 Task: Research Airbnb accommodation in Villarrica, Chile from 9th November, 2023 to 16th November, 2023 for 2 adults. Place can be entire place with 2 bedrooms having 2 beds and 1 bathroom. Property type can be flat. Booking option can be shelf check-in.
Action: Mouse moved to (626, 86)
Screenshot: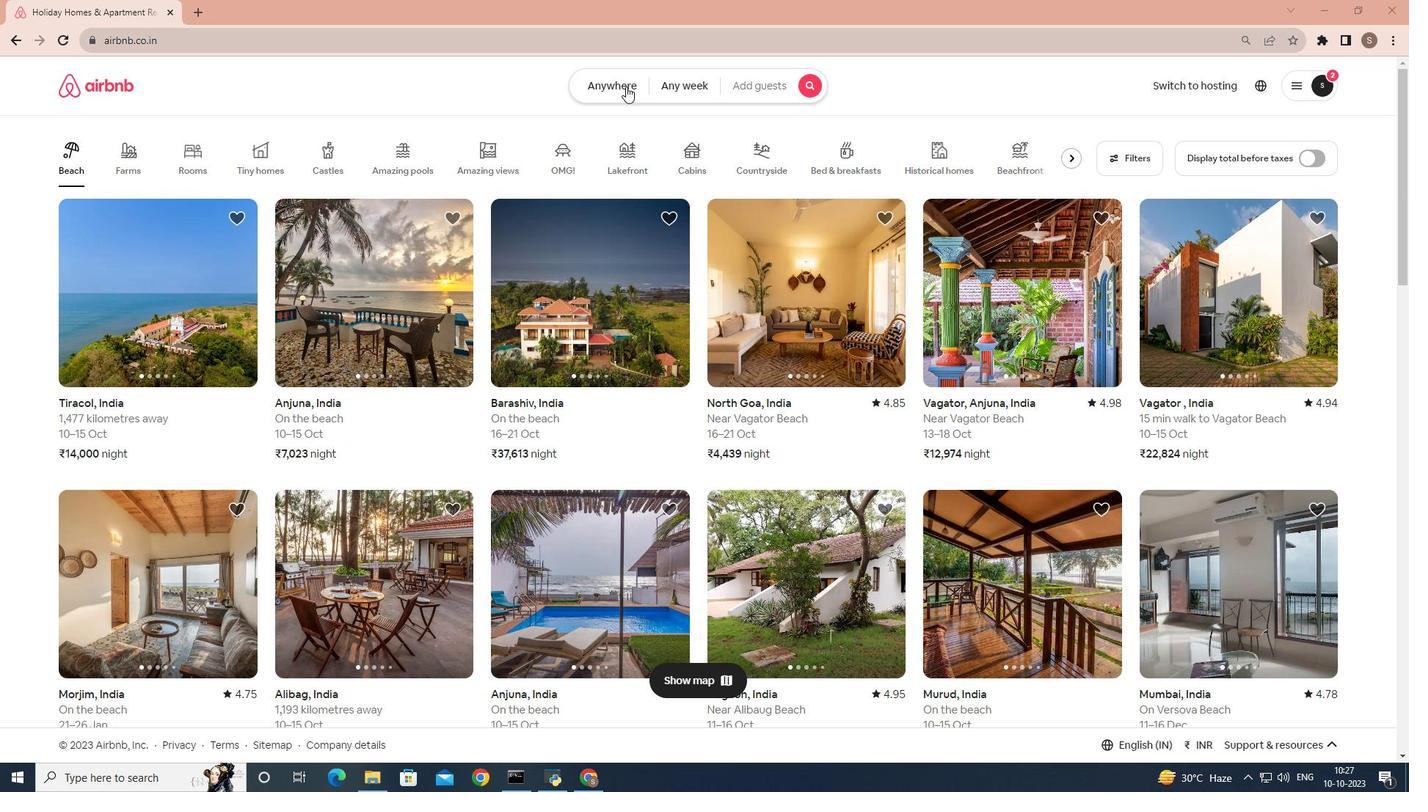 
Action: Mouse pressed left at (626, 86)
Screenshot: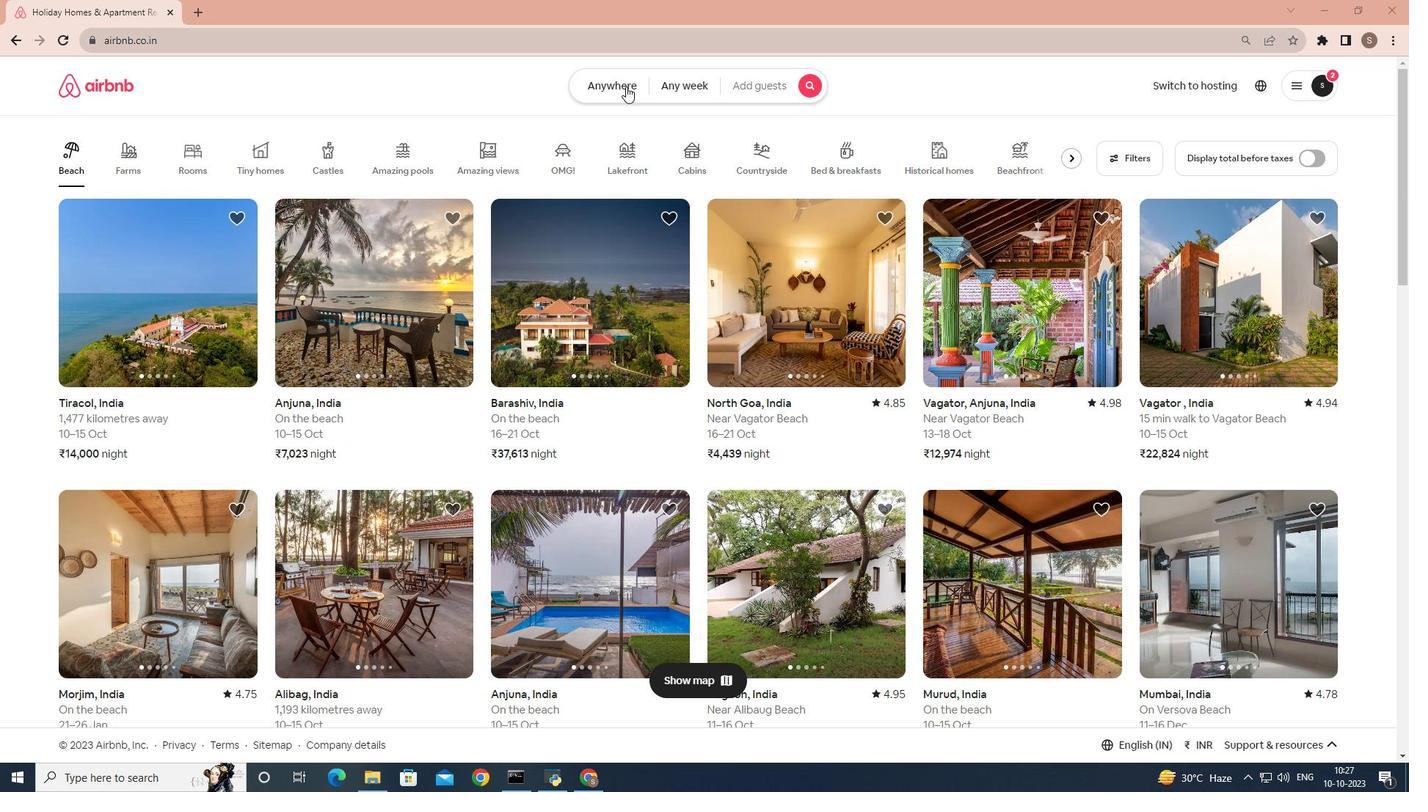 
Action: Mouse moved to (428, 147)
Screenshot: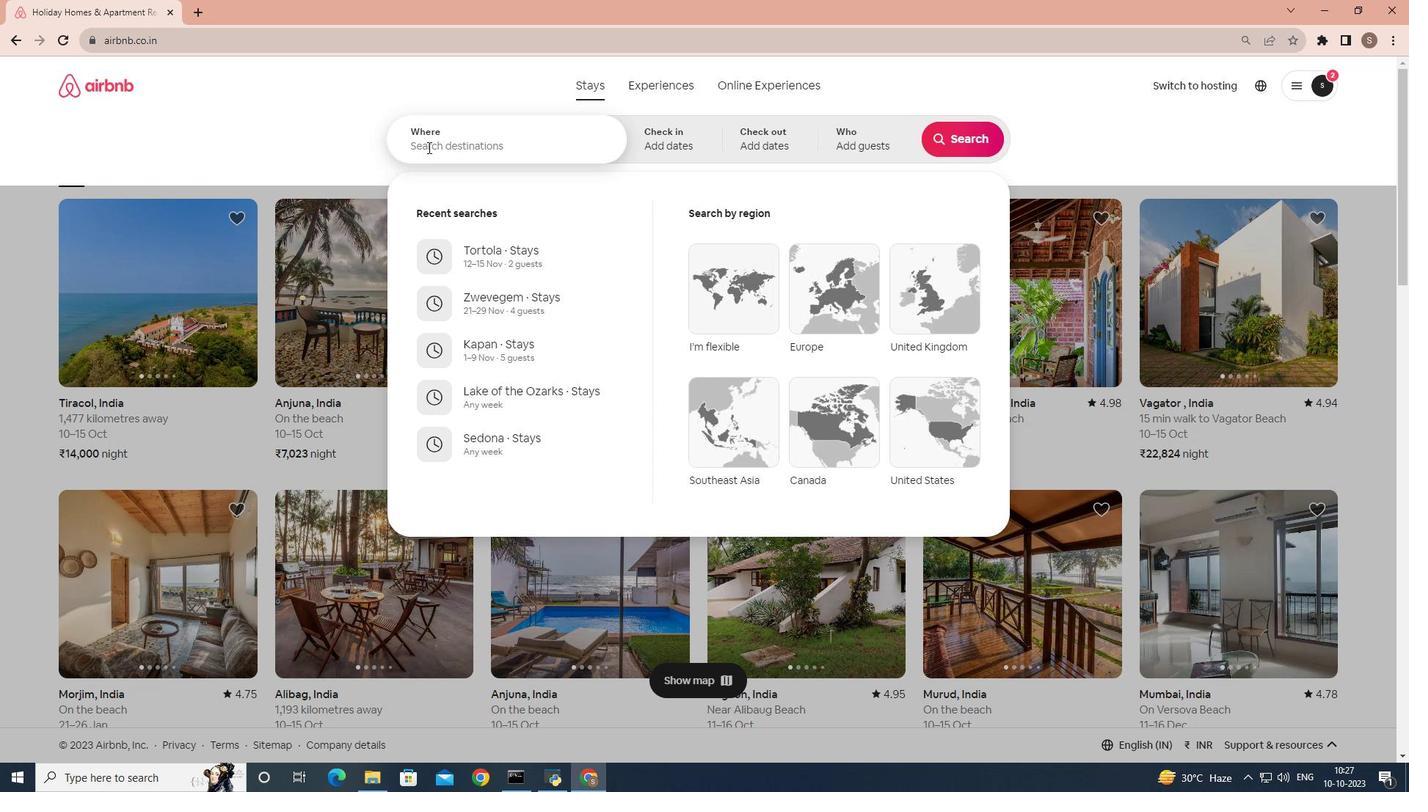 
Action: Mouse pressed left at (428, 147)
Screenshot: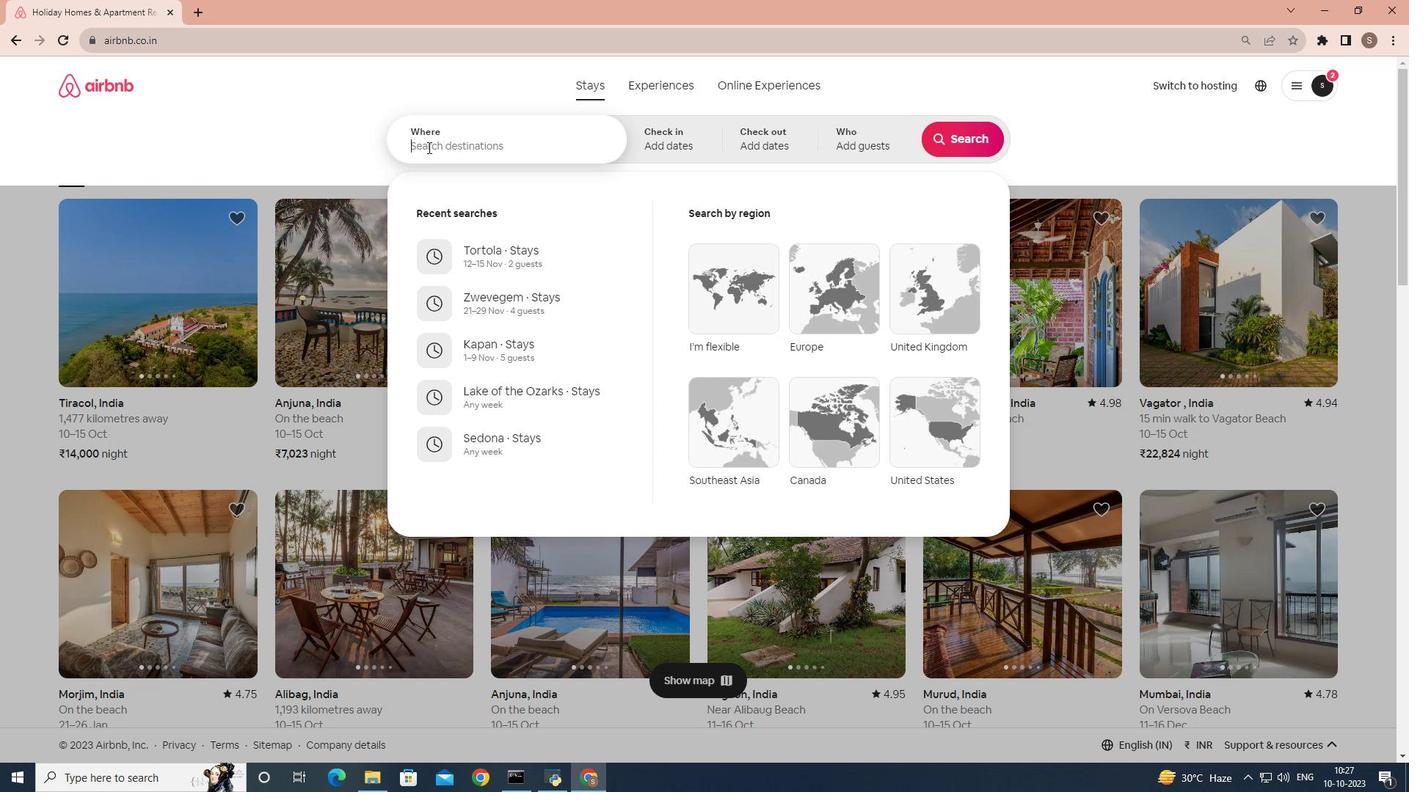 
Action: Key pressed villarica
Screenshot: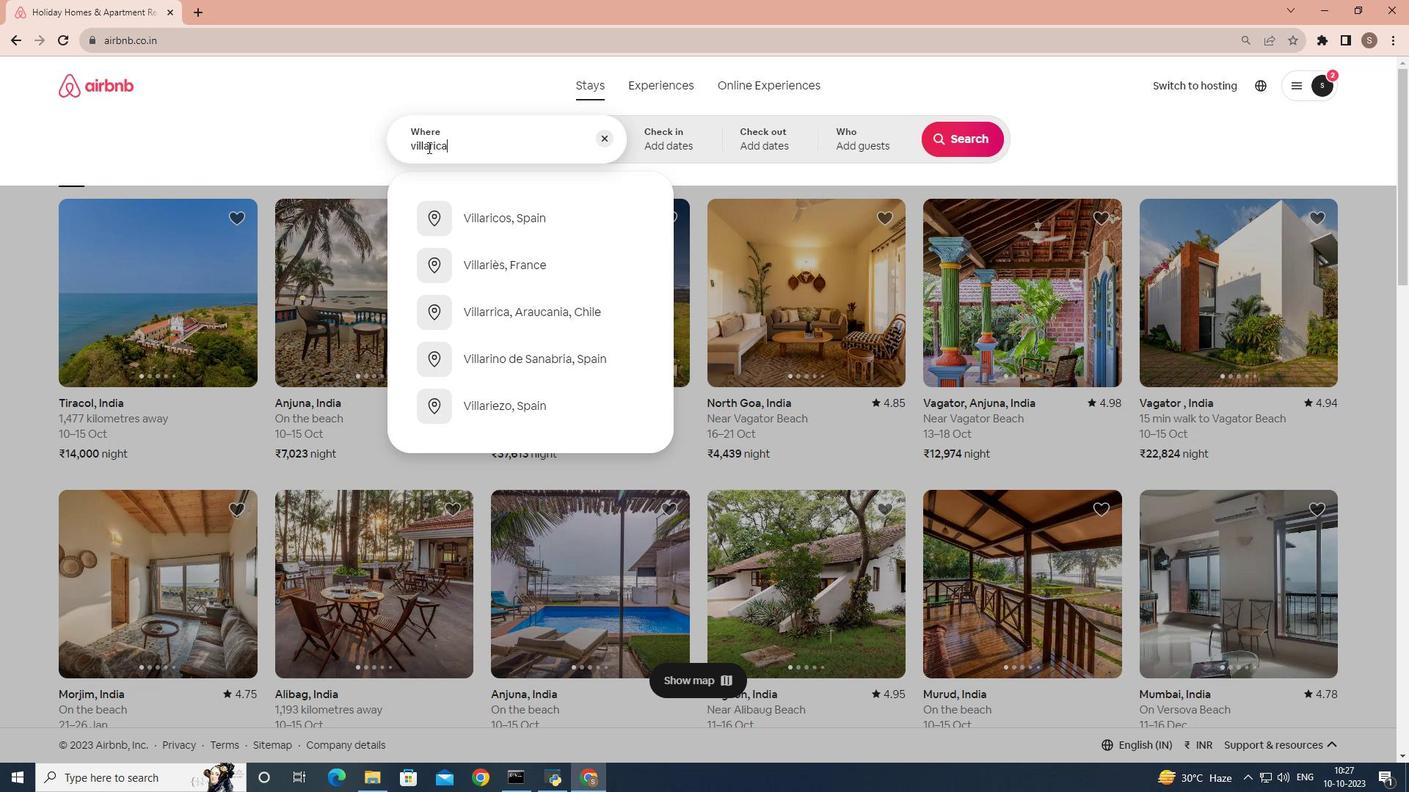 
Action: Mouse moved to (458, 224)
Screenshot: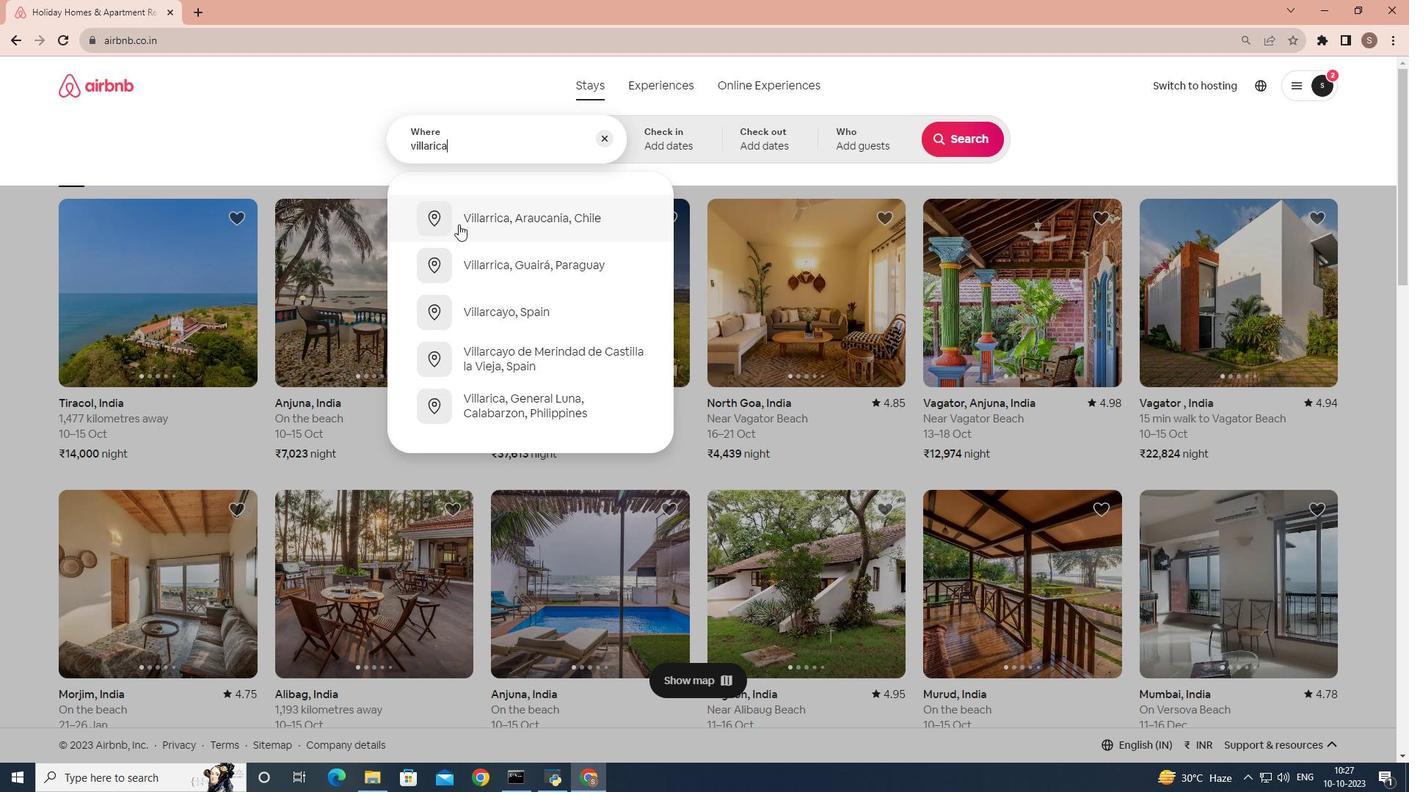 
Action: Mouse pressed left at (458, 224)
Screenshot: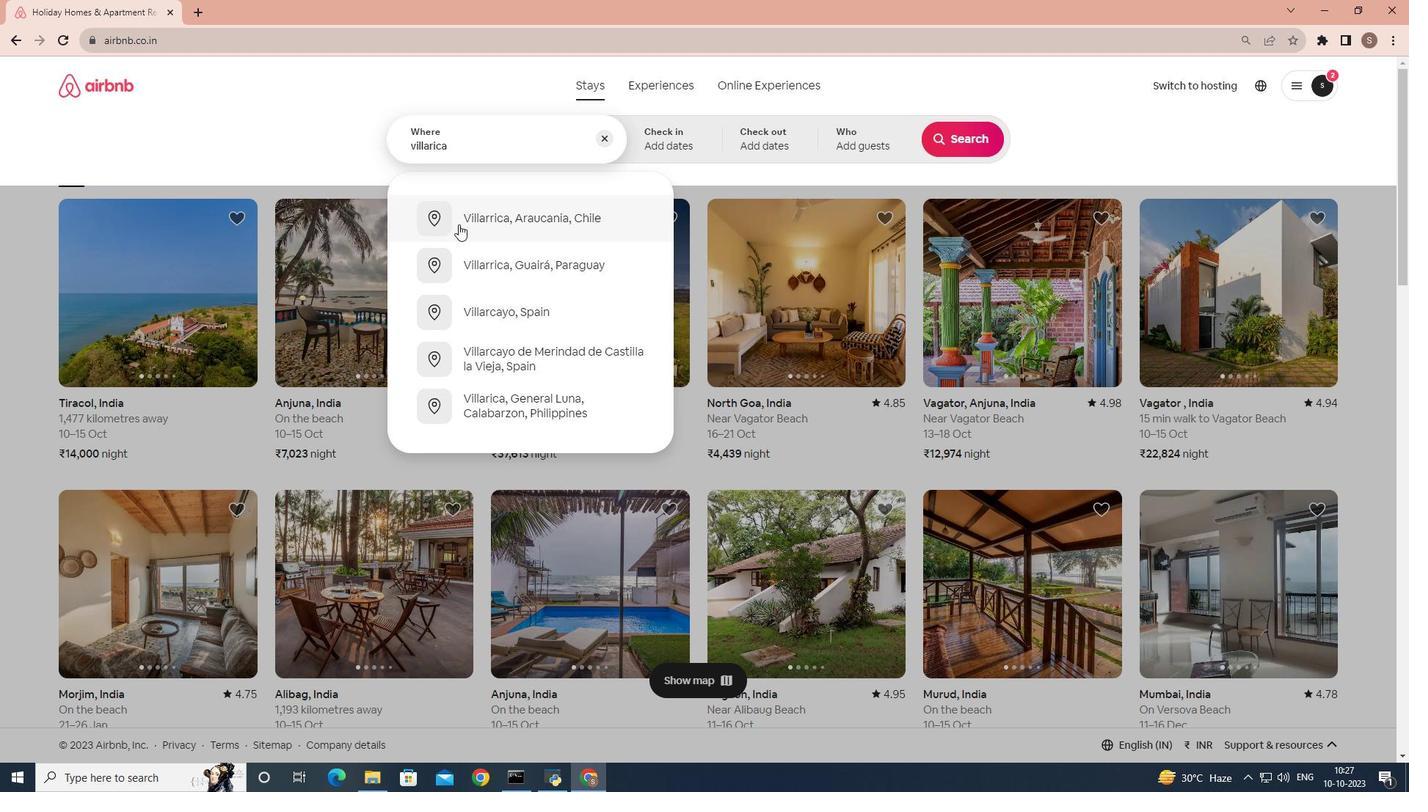 
Action: Mouse moved to (877, 364)
Screenshot: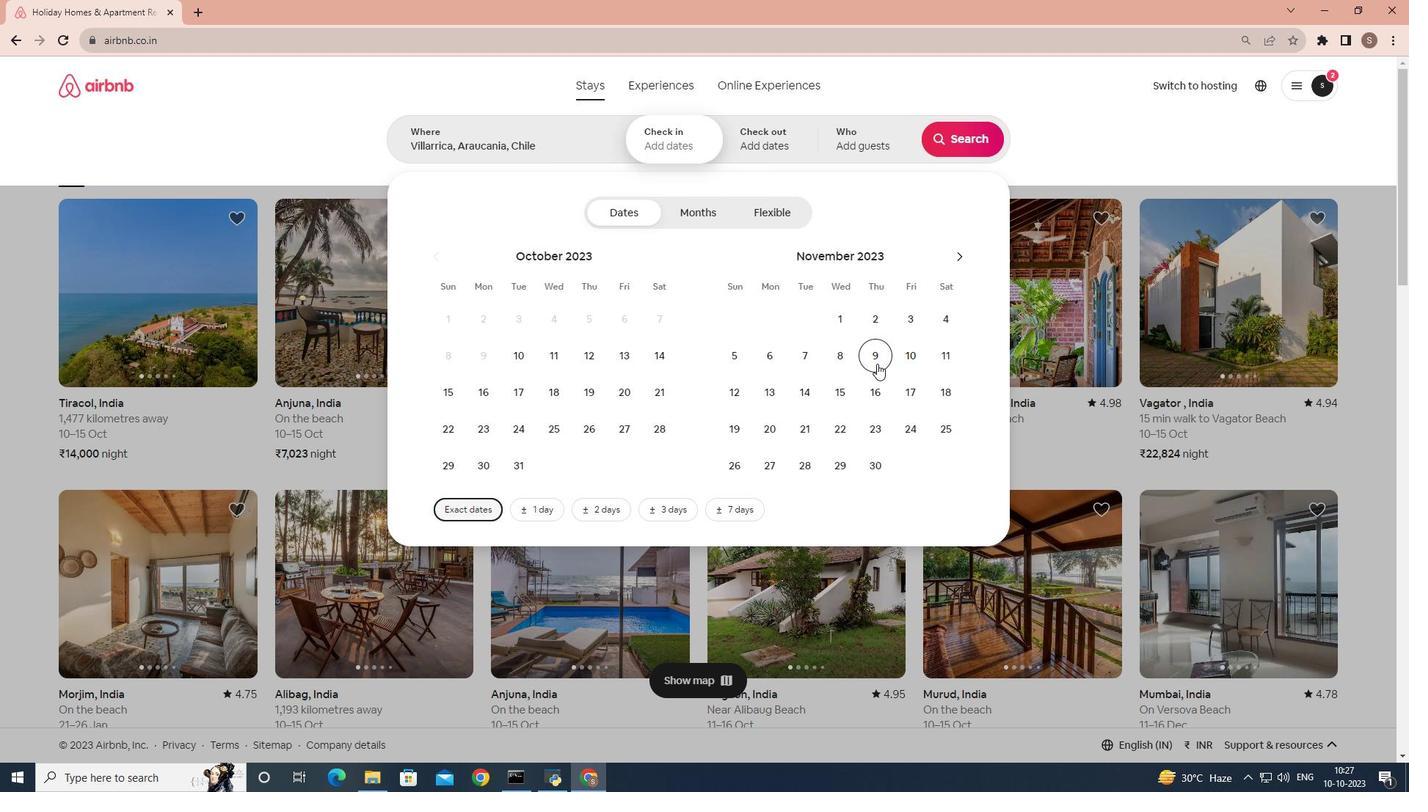 
Action: Mouse pressed left at (877, 364)
Screenshot: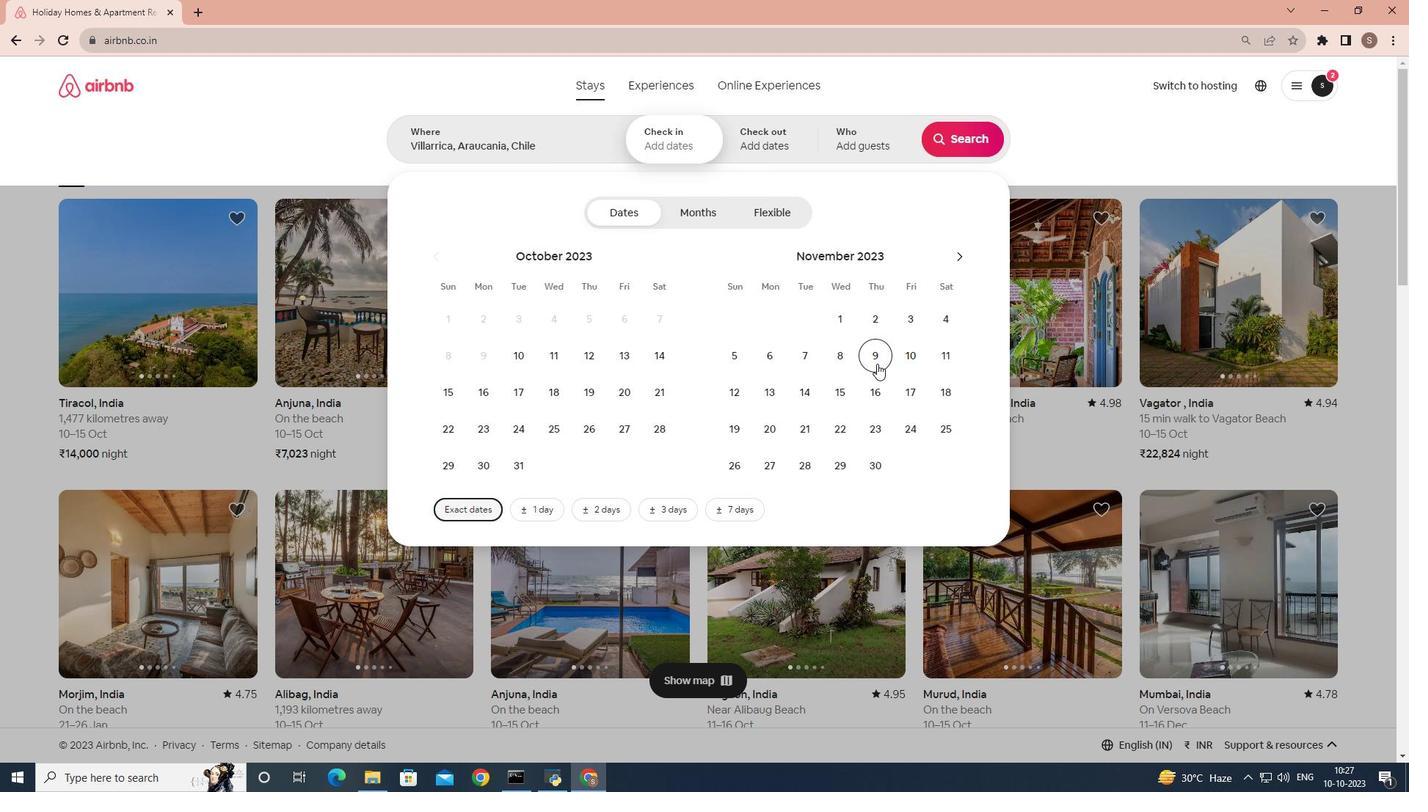 
Action: Mouse moved to (876, 387)
Screenshot: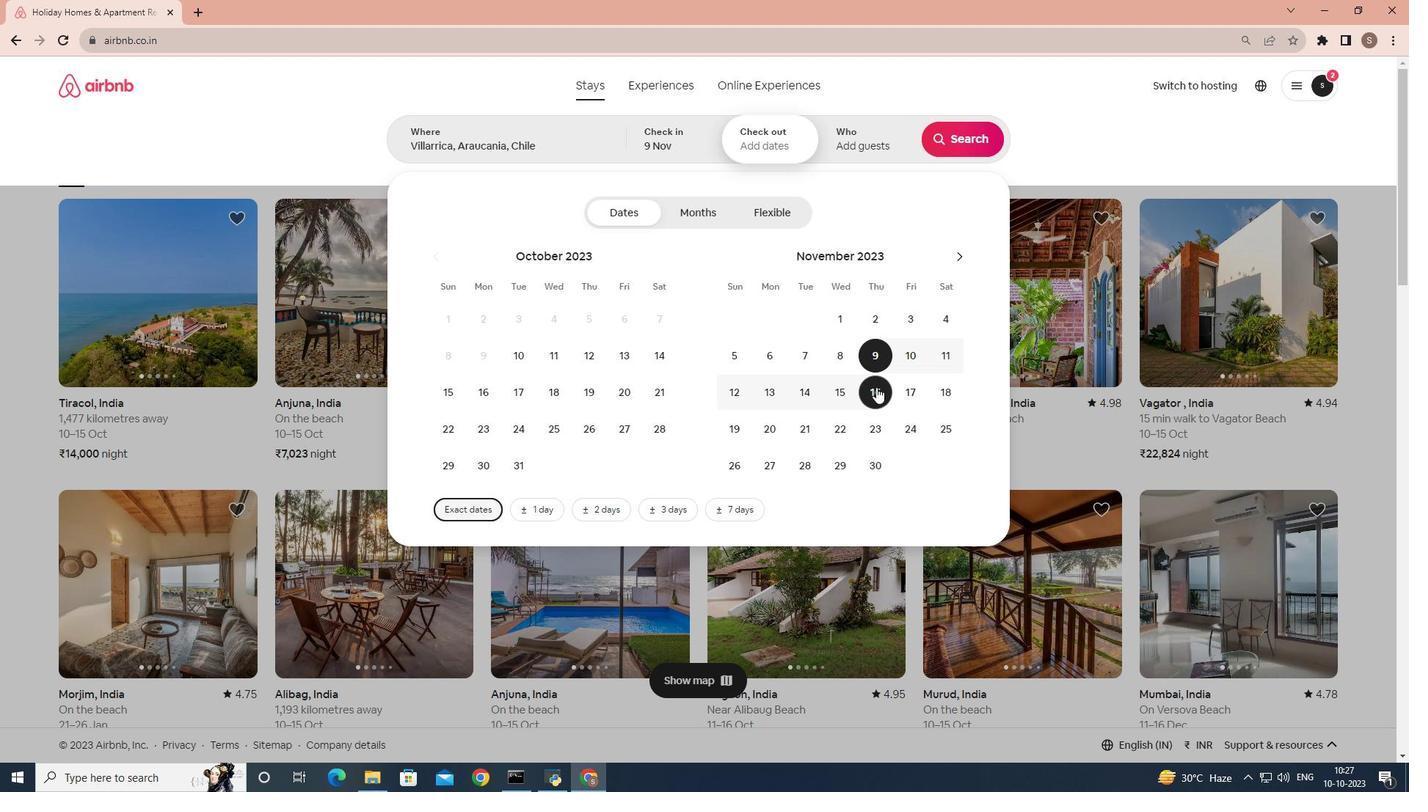 
Action: Mouse pressed left at (876, 387)
Screenshot: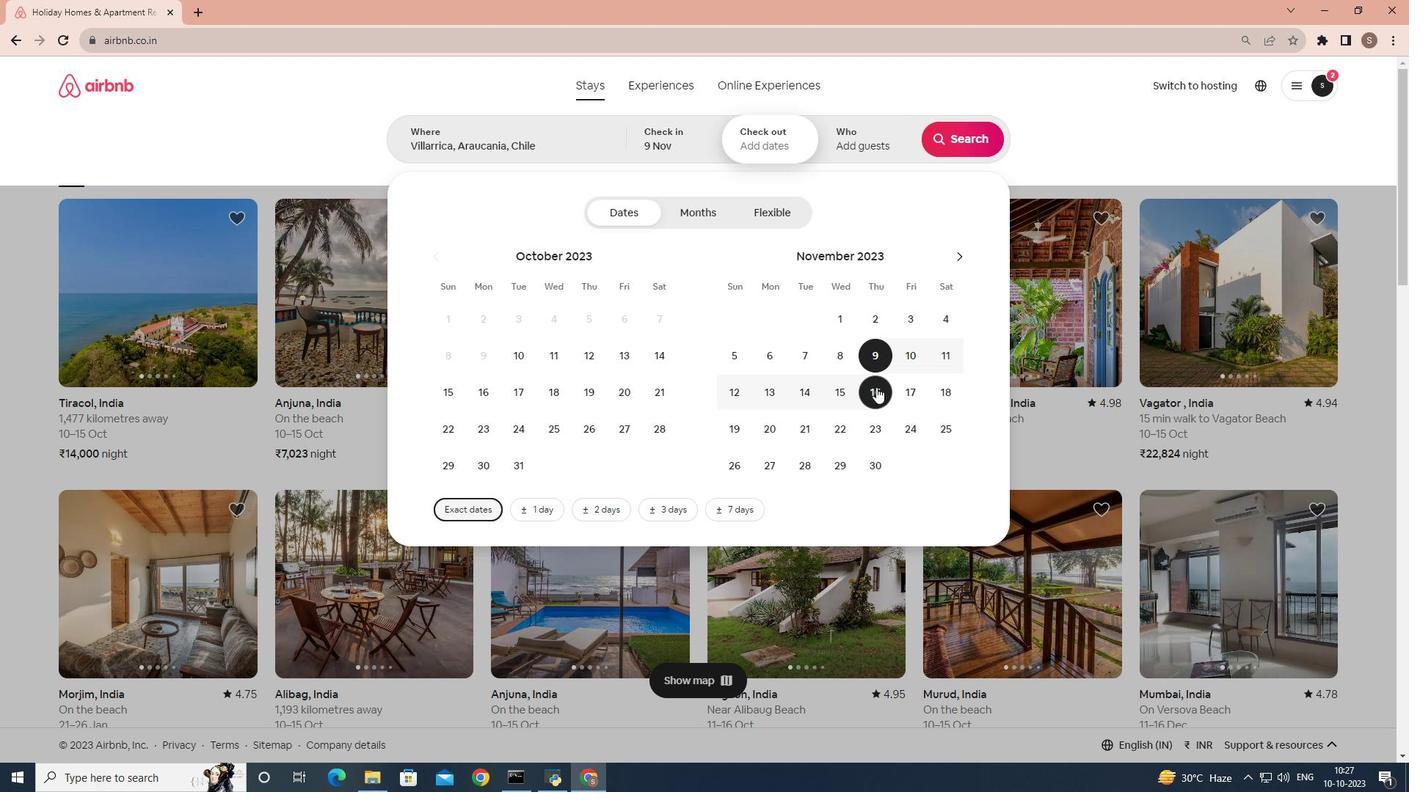 
Action: Mouse moved to (870, 153)
Screenshot: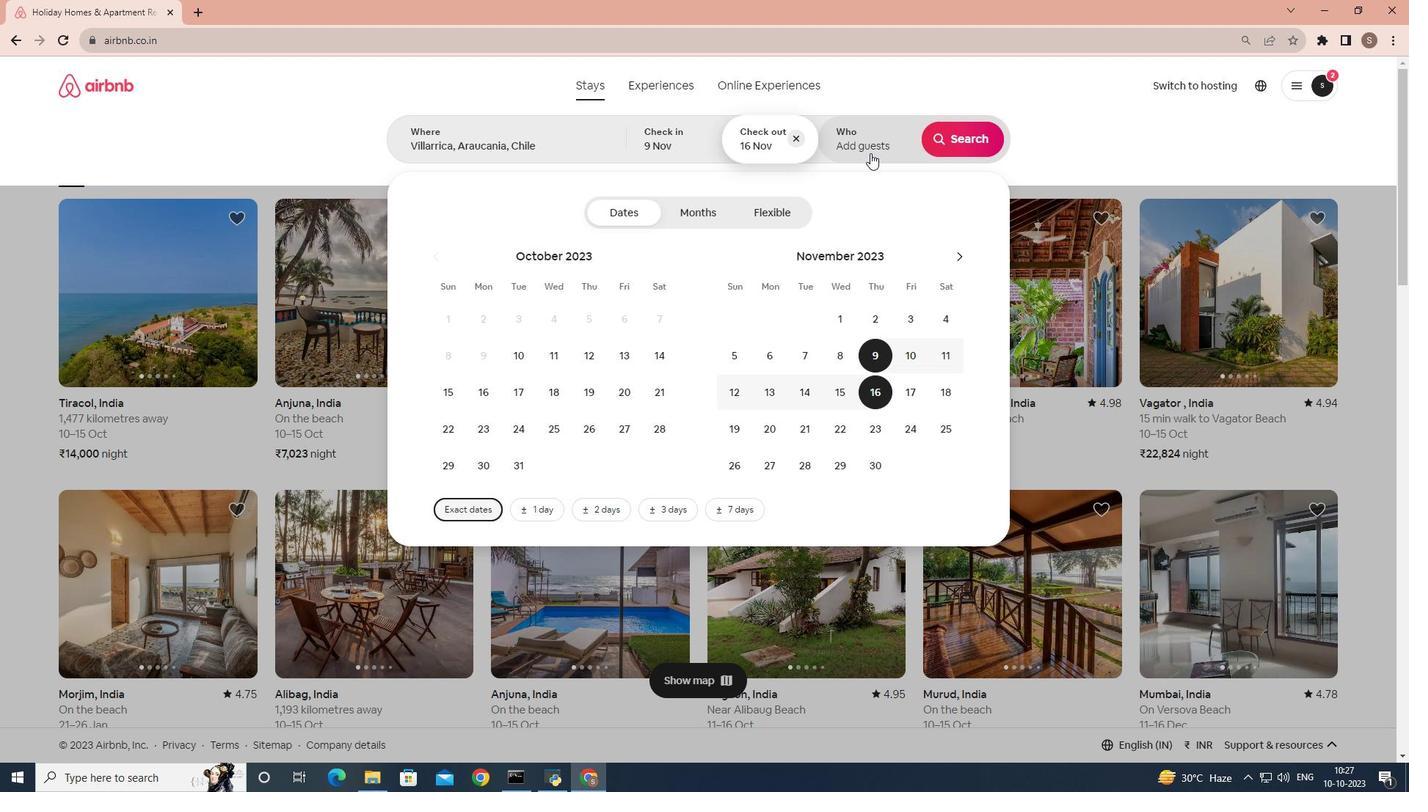 
Action: Mouse pressed left at (870, 153)
Screenshot: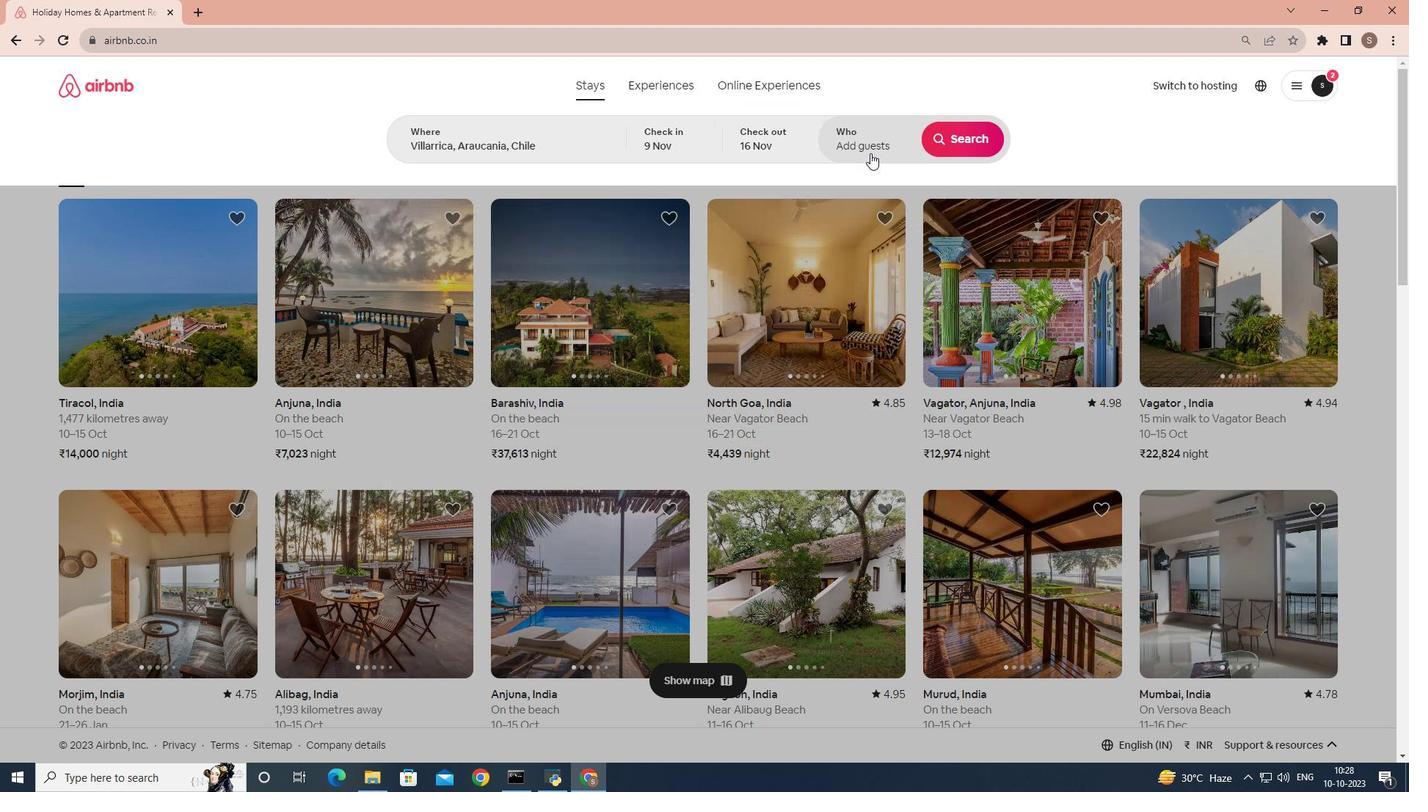 
Action: Mouse moved to (965, 222)
Screenshot: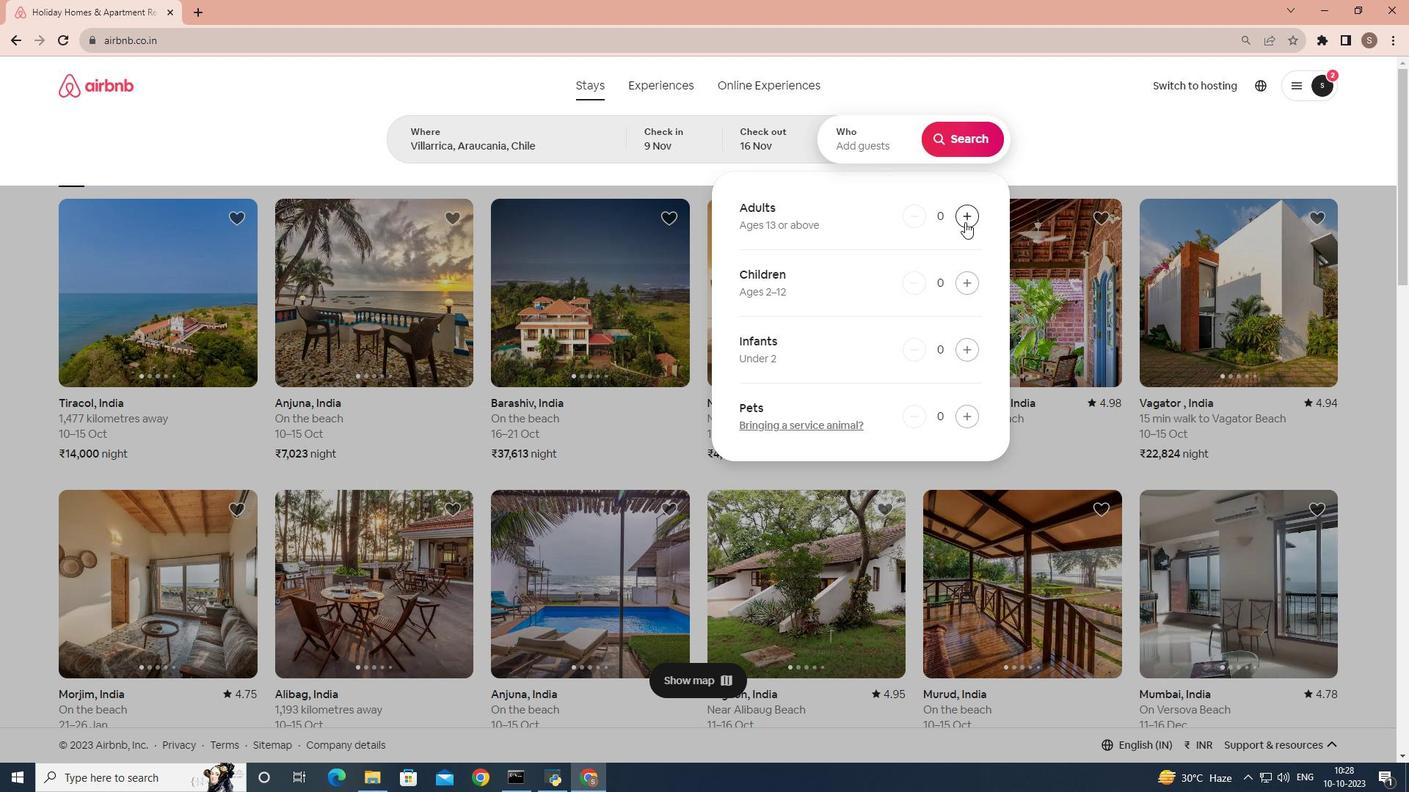 
Action: Mouse pressed left at (965, 222)
Screenshot: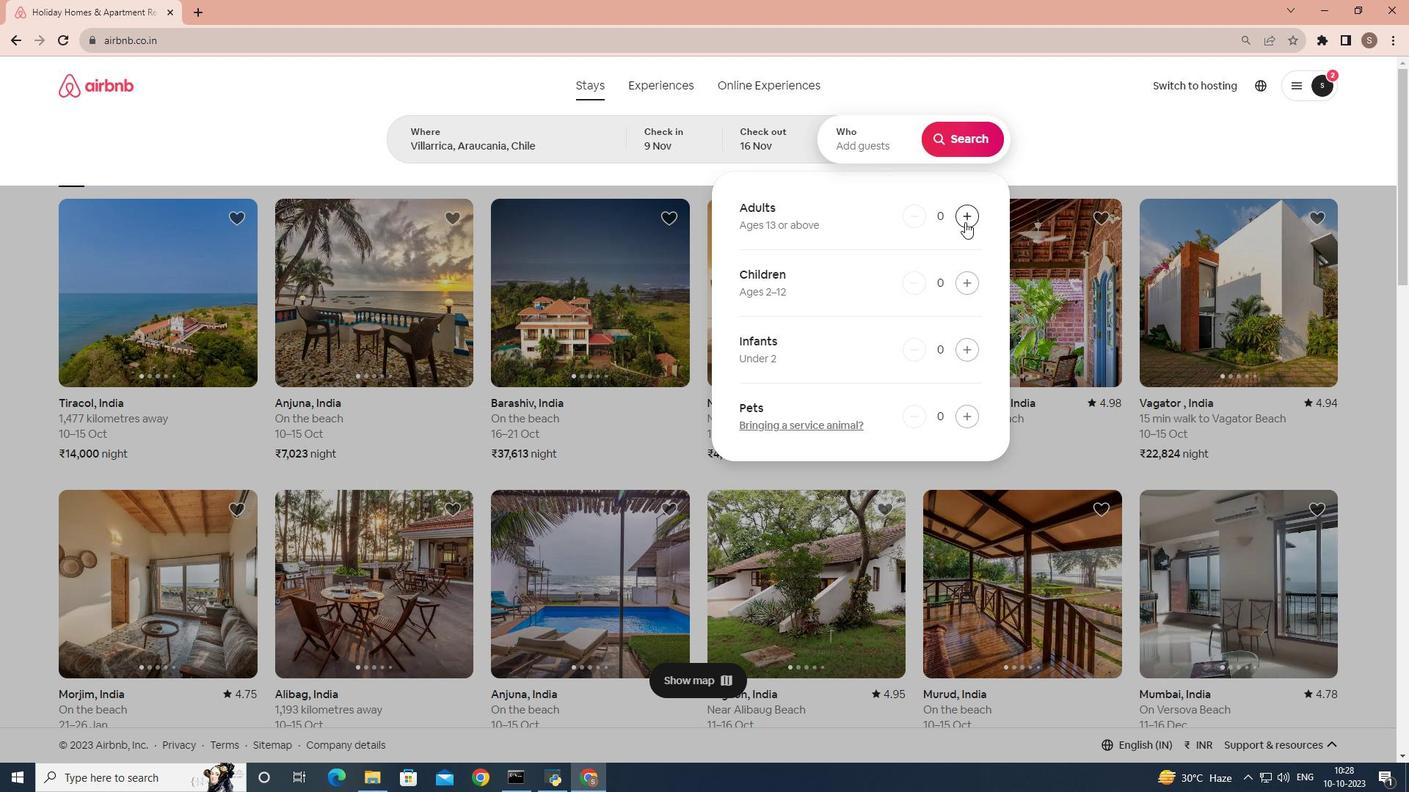 
Action: Mouse pressed left at (965, 222)
Screenshot: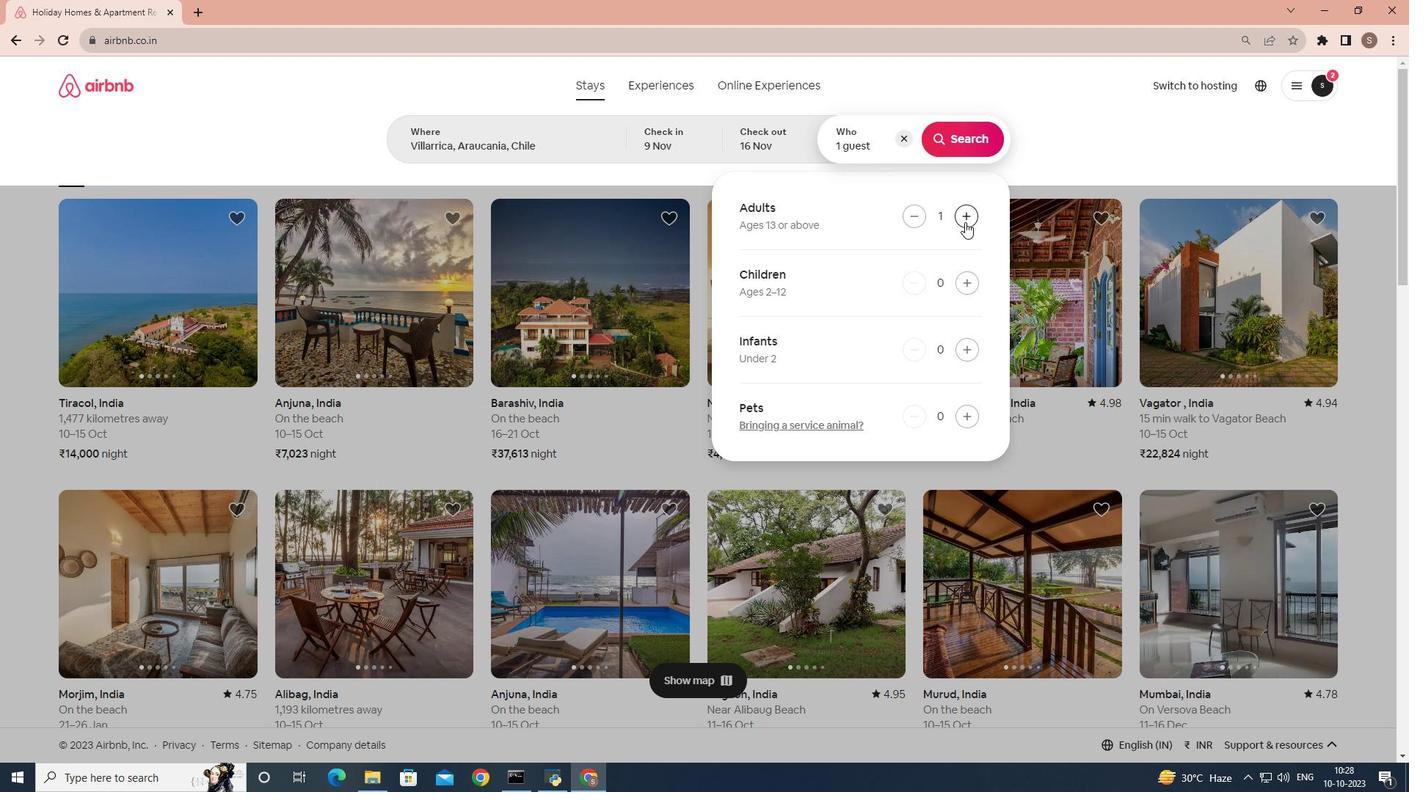 
Action: Mouse moved to (961, 136)
Screenshot: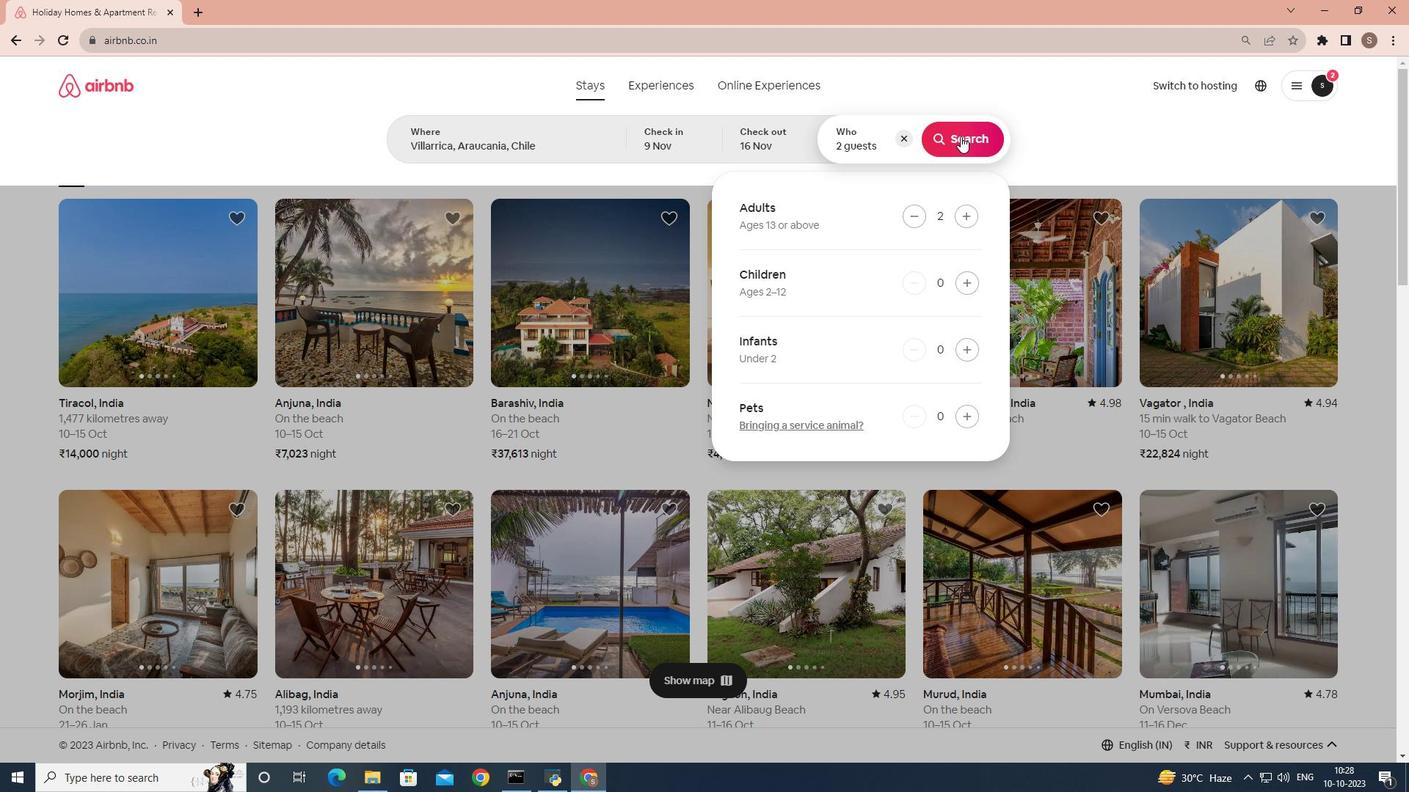 
Action: Mouse pressed left at (961, 136)
Screenshot: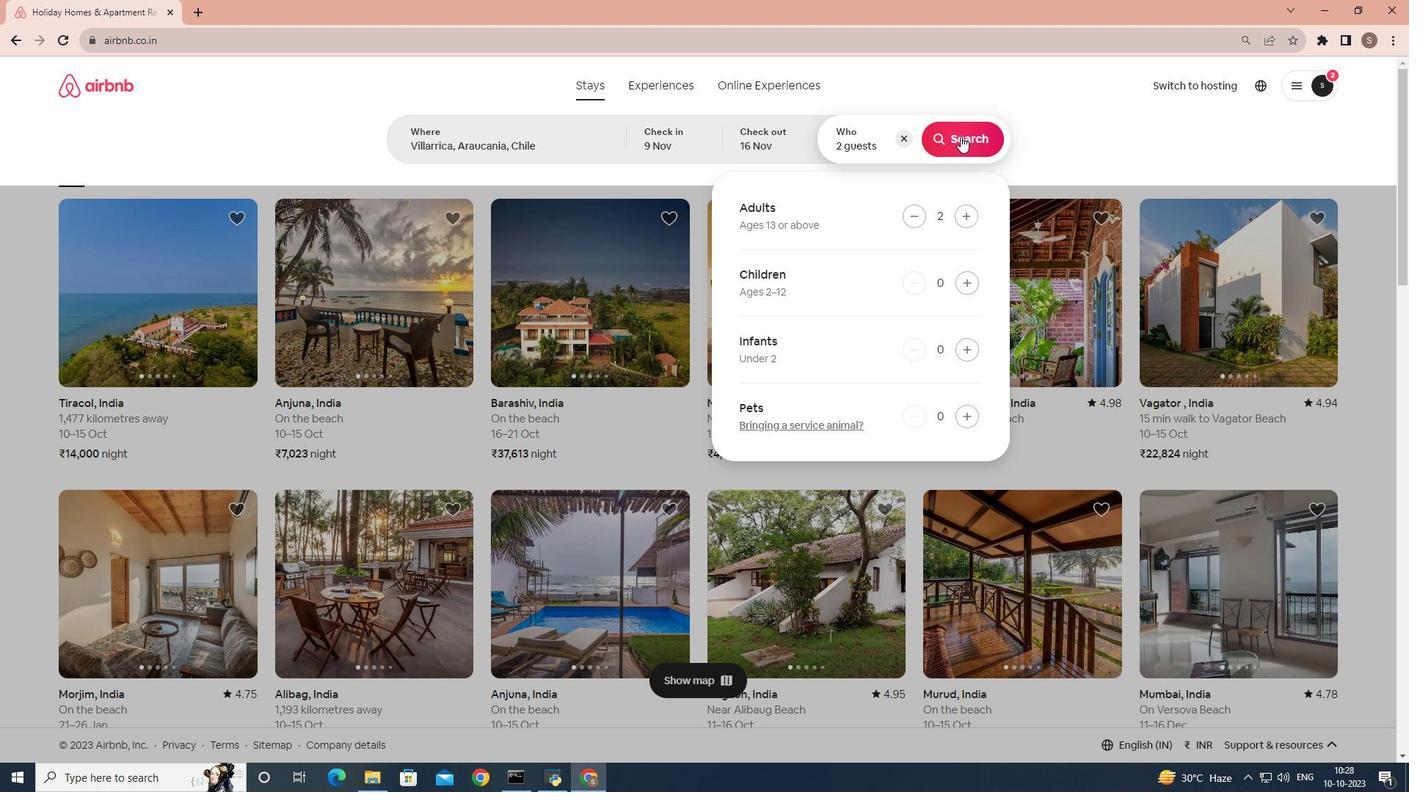 
Action: Mouse moved to (1162, 141)
Screenshot: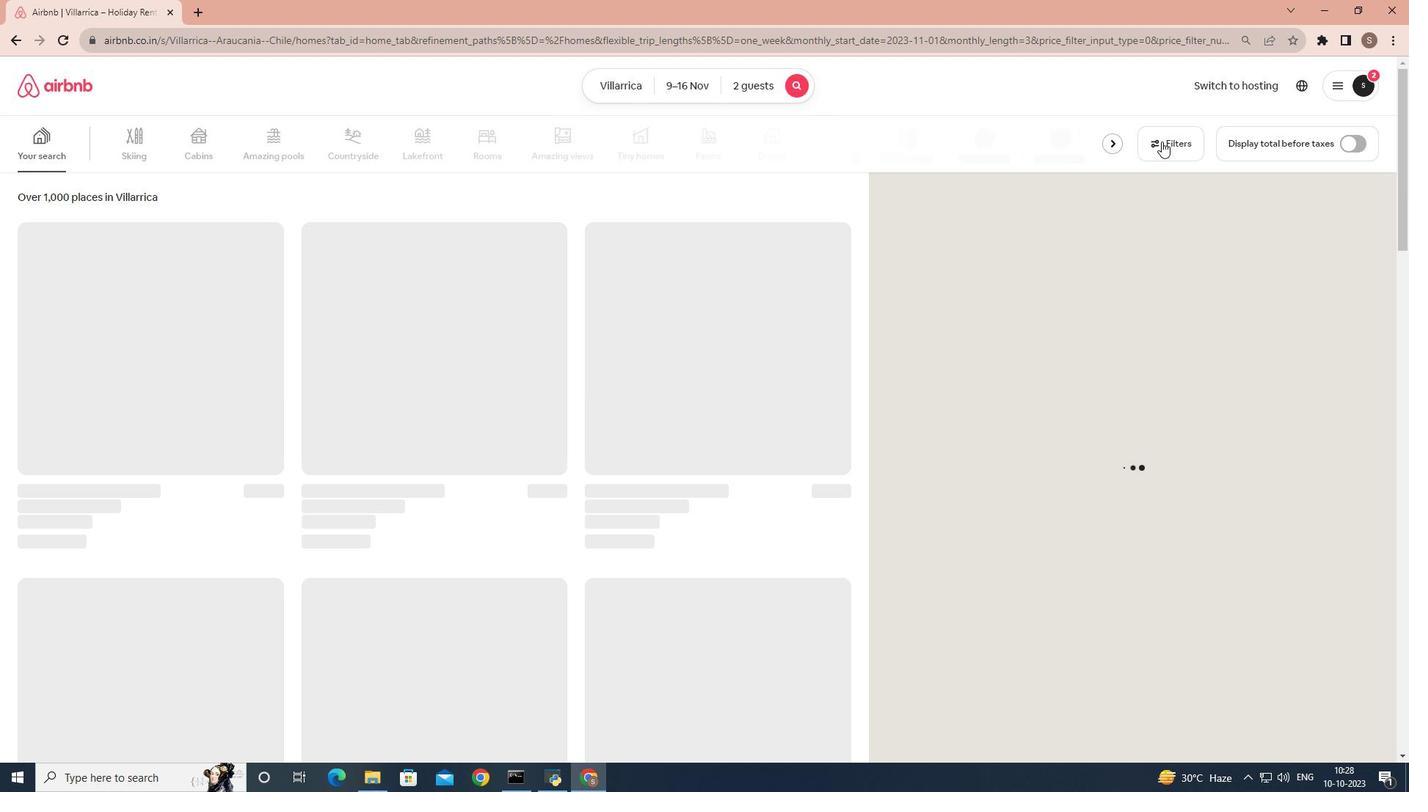 
Action: Mouse pressed left at (1162, 141)
Screenshot: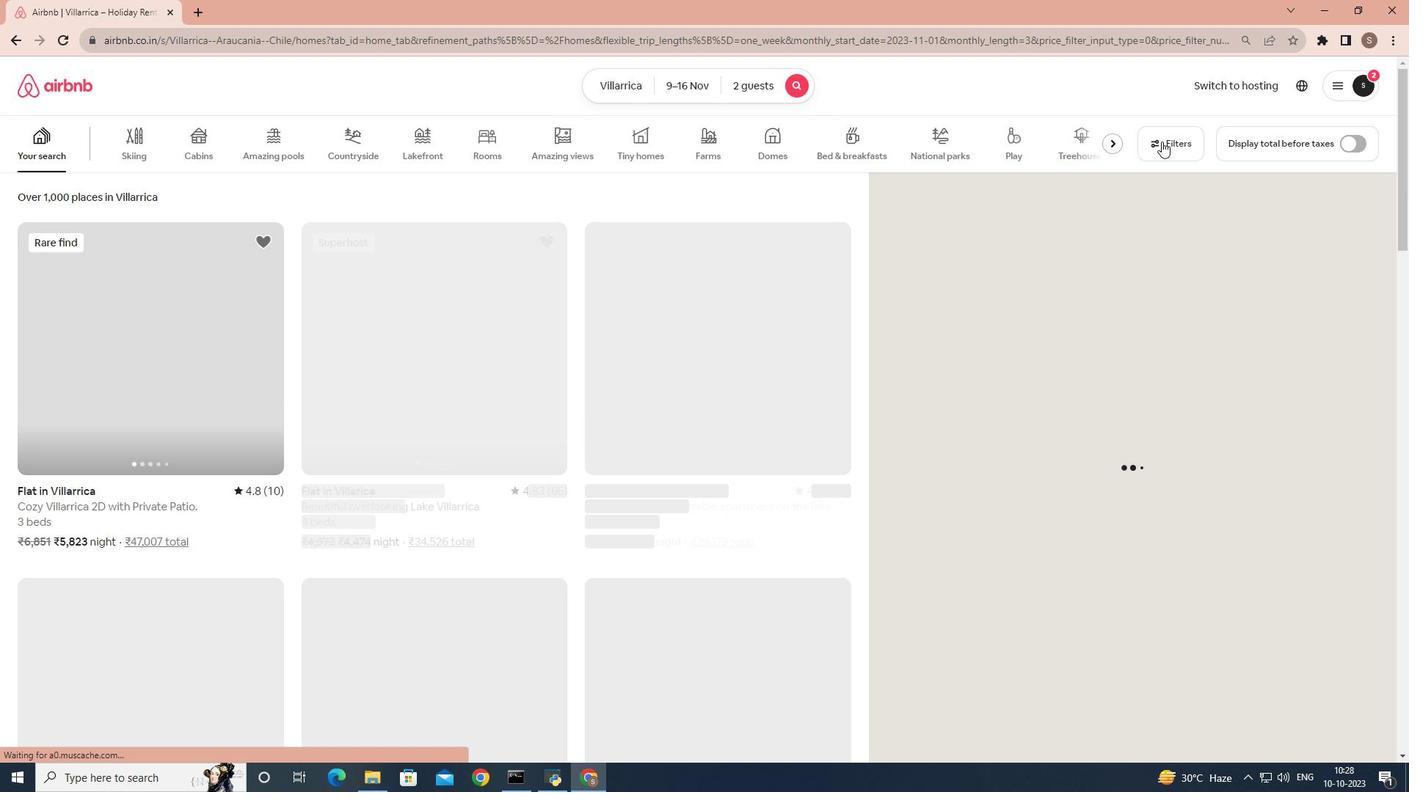 
Action: Mouse moved to (608, 305)
Screenshot: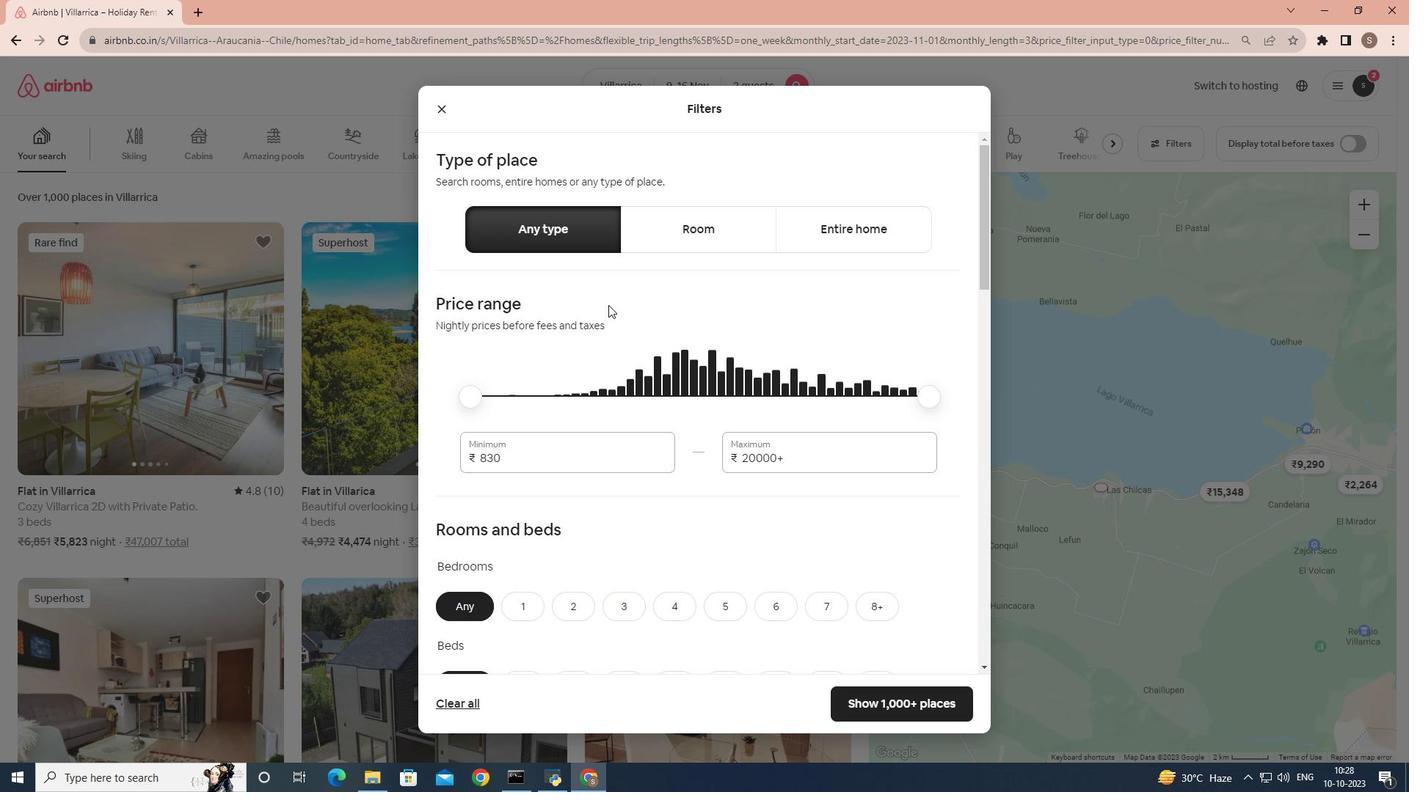 
Action: Mouse scrolled (608, 306) with delta (0, 0)
Screenshot: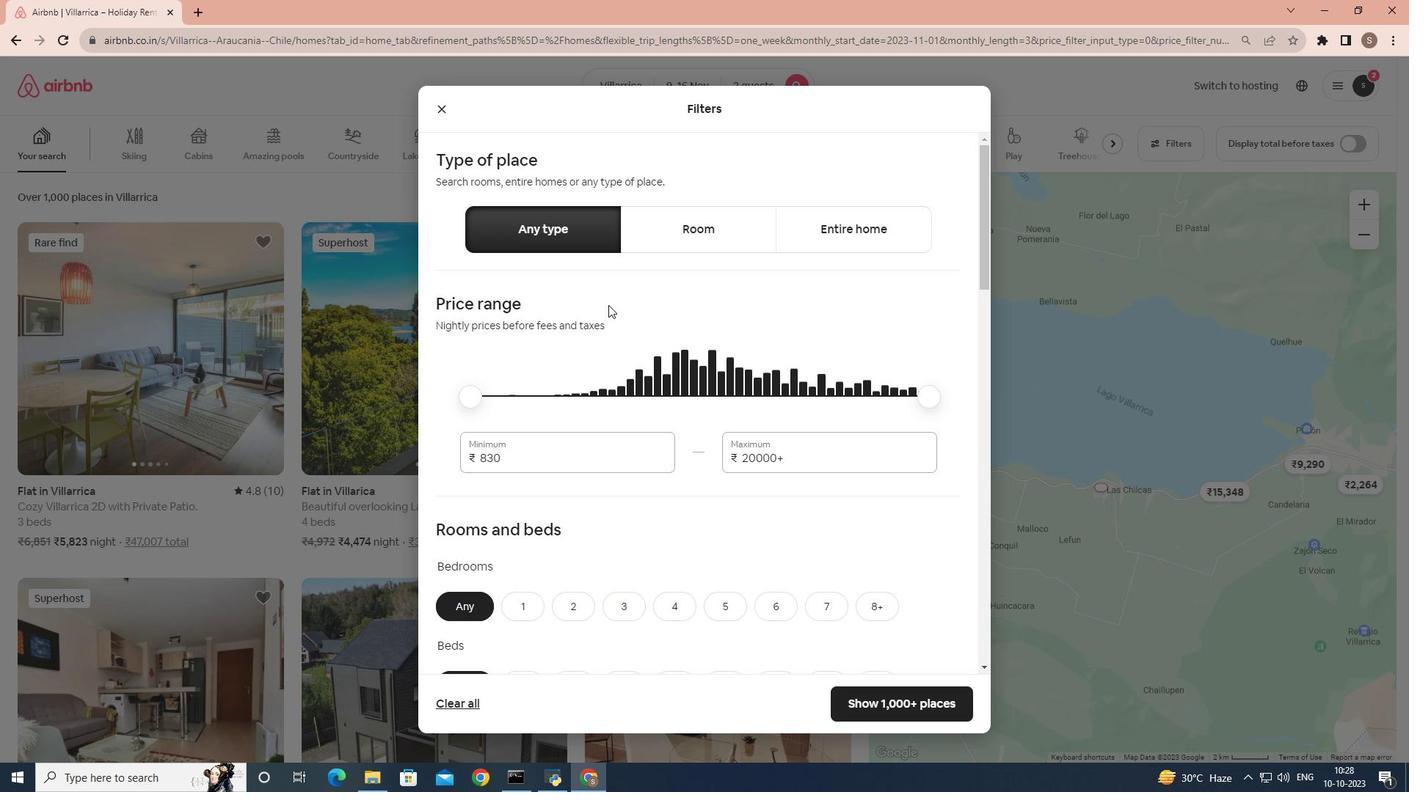 
Action: Mouse moved to (810, 233)
Screenshot: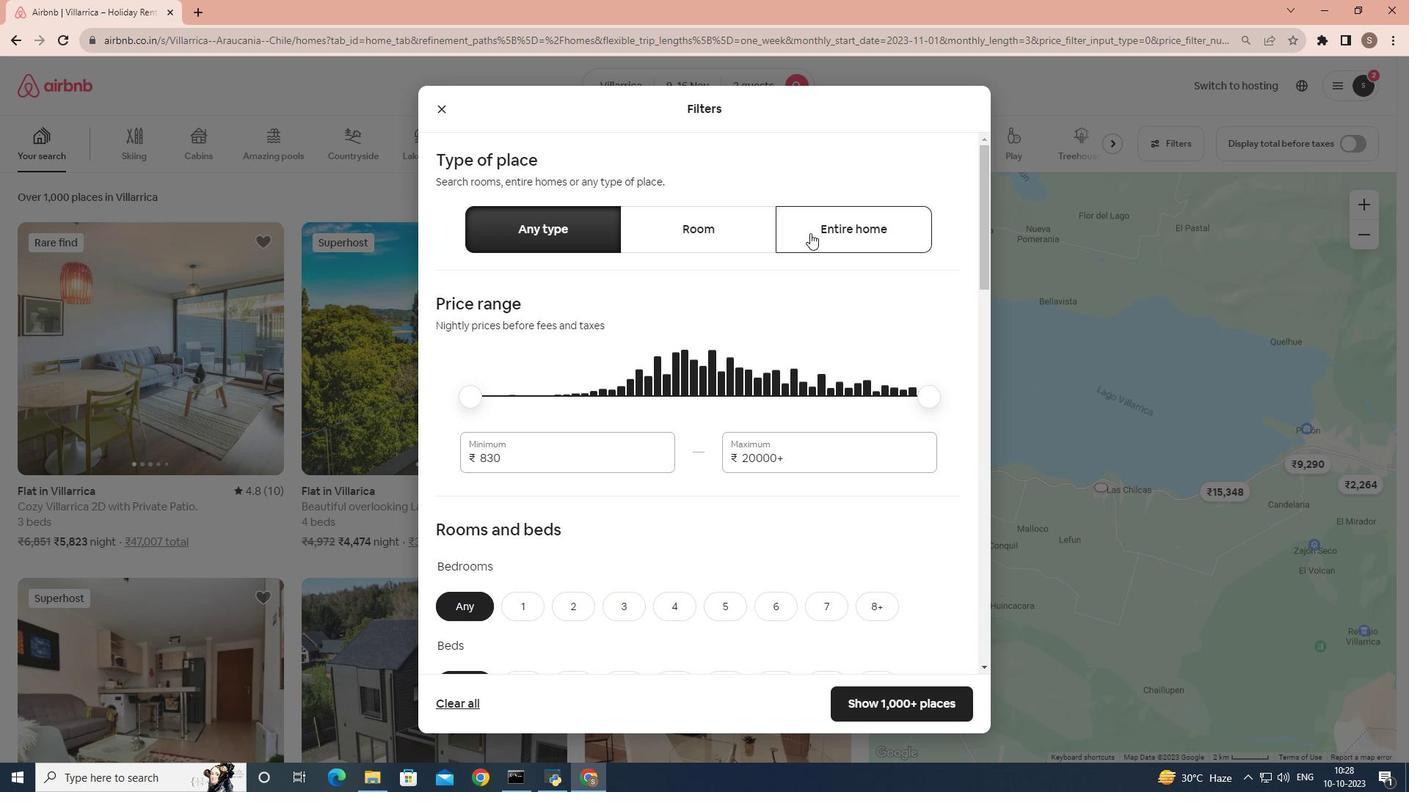 
Action: Mouse pressed left at (810, 233)
Screenshot: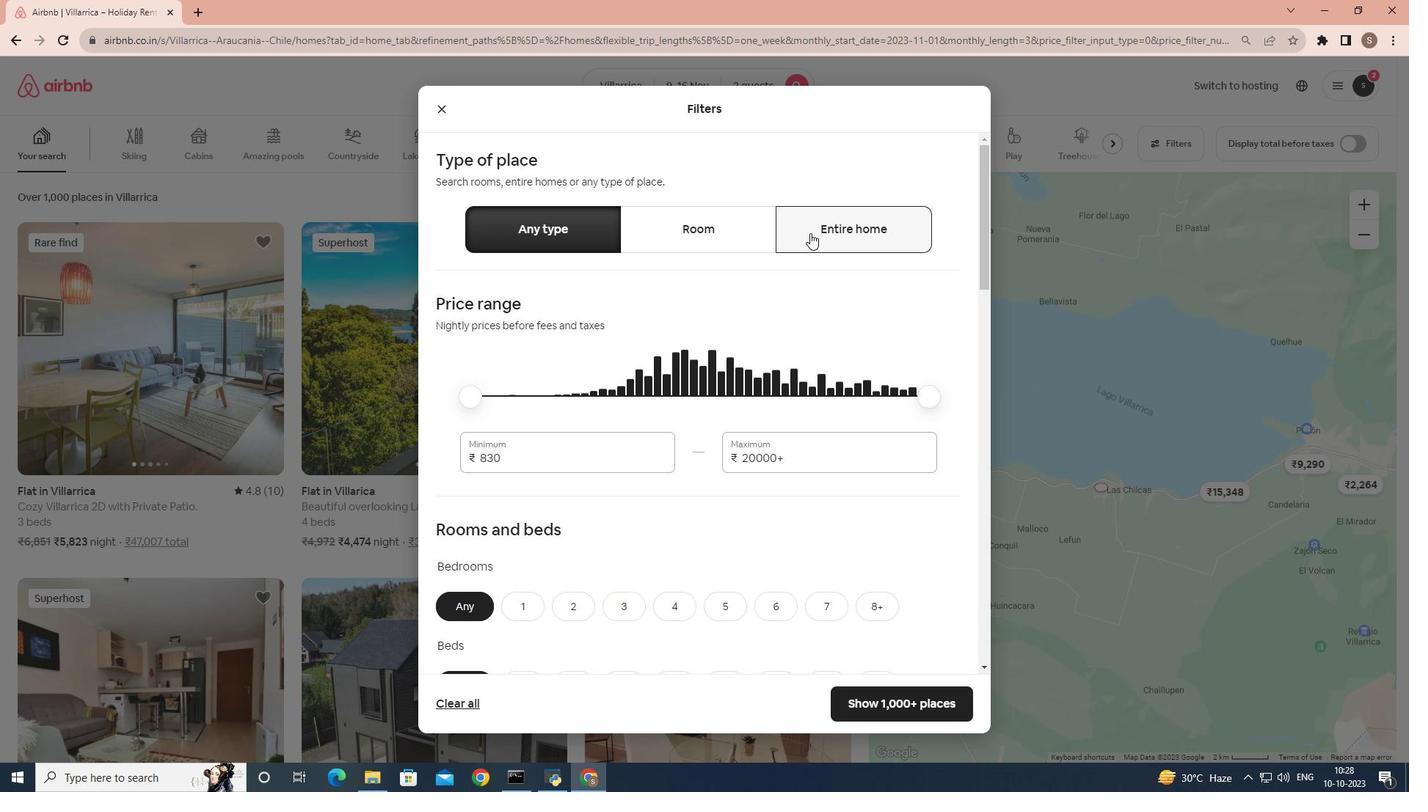 
Action: Mouse moved to (549, 352)
Screenshot: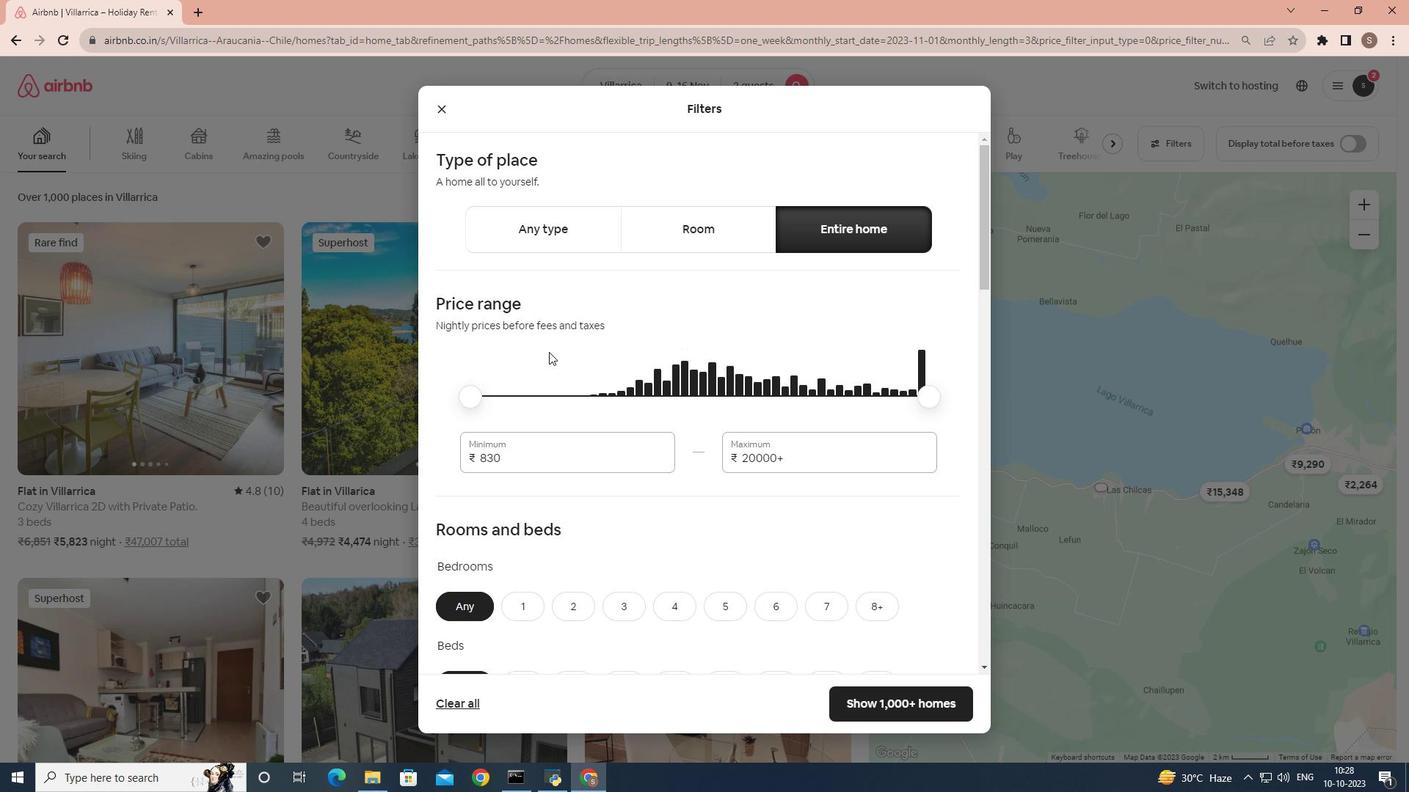 
Action: Mouse scrolled (549, 351) with delta (0, 0)
Screenshot: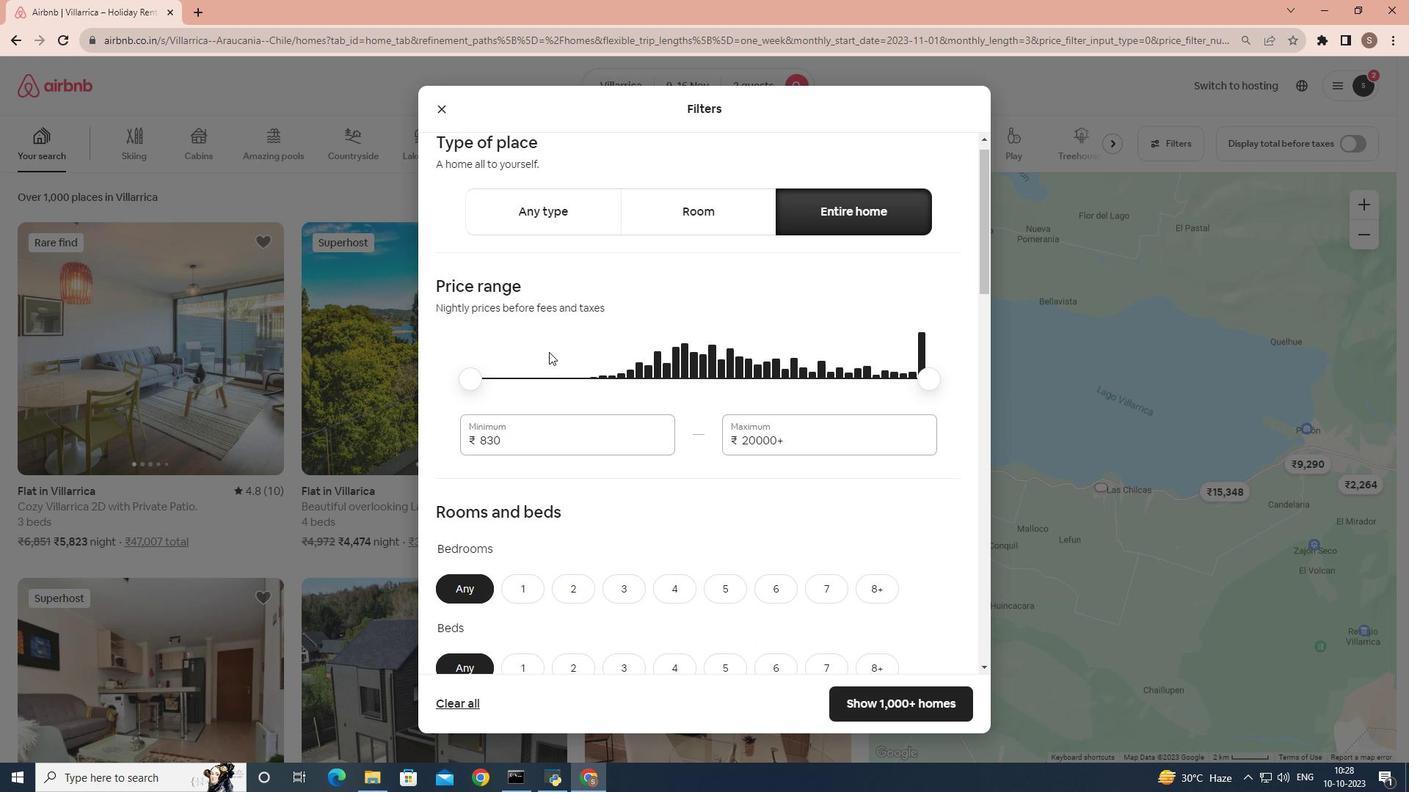 
Action: Mouse scrolled (549, 351) with delta (0, 0)
Screenshot: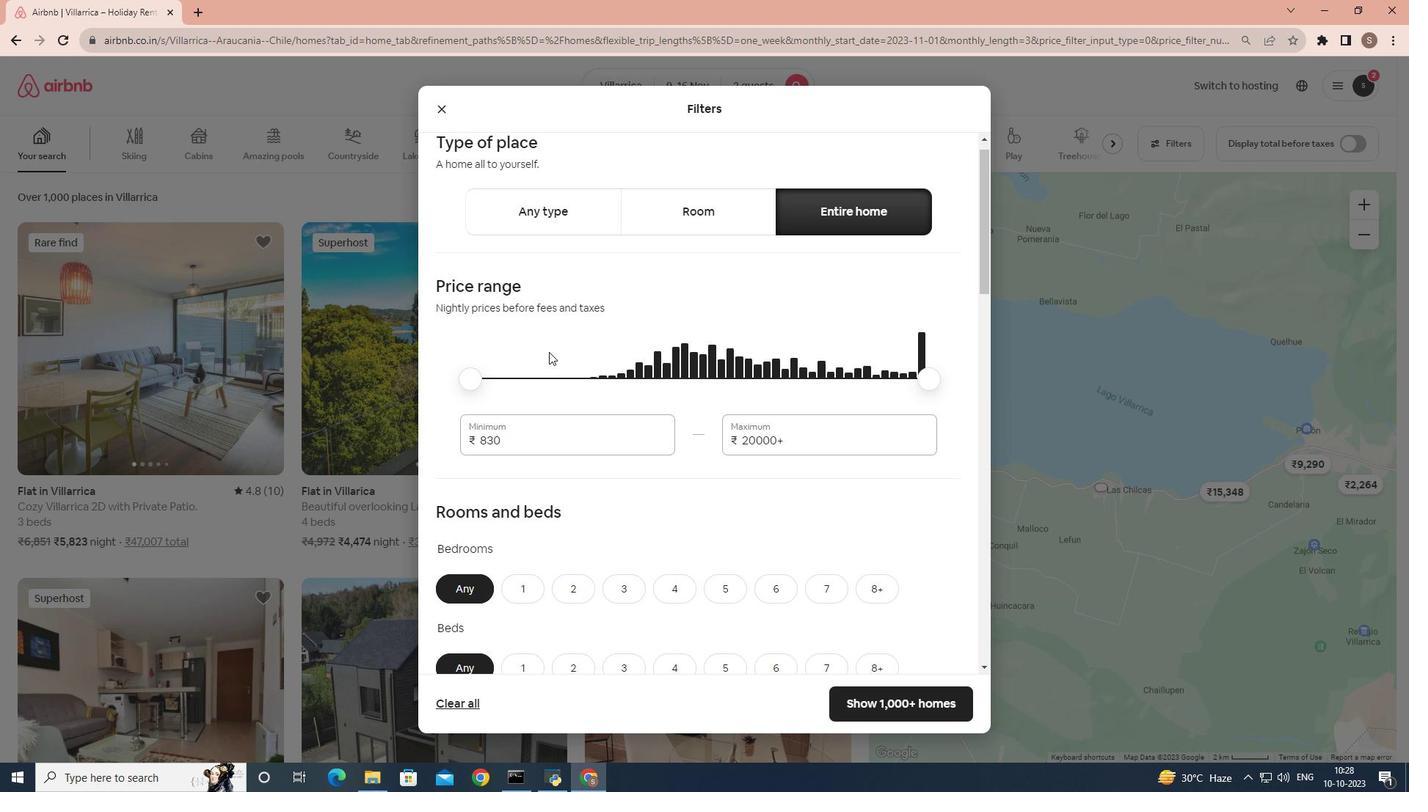 
Action: Mouse scrolled (549, 351) with delta (0, 0)
Screenshot: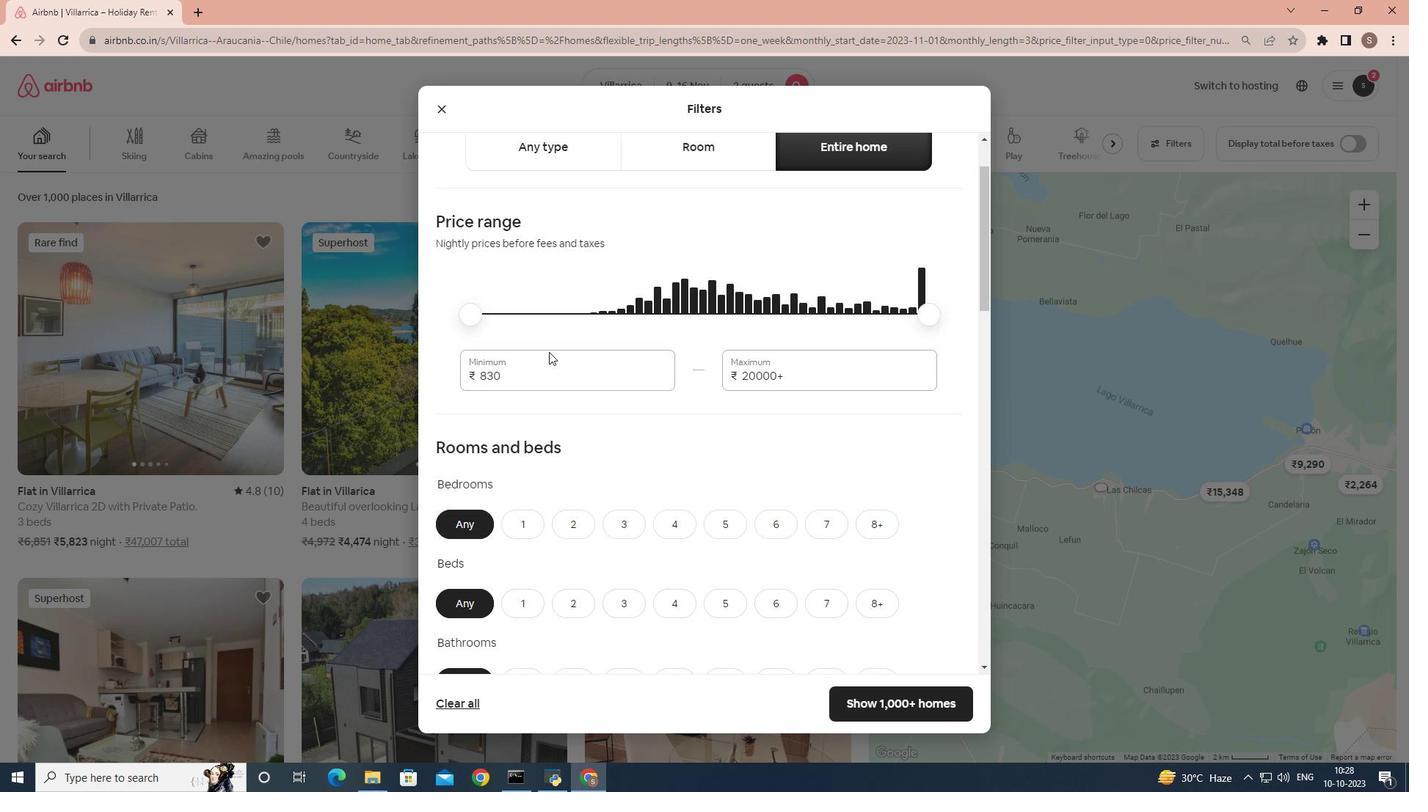 
Action: Mouse scrolled (549, 351) with delta (0, 0)
Screenshot: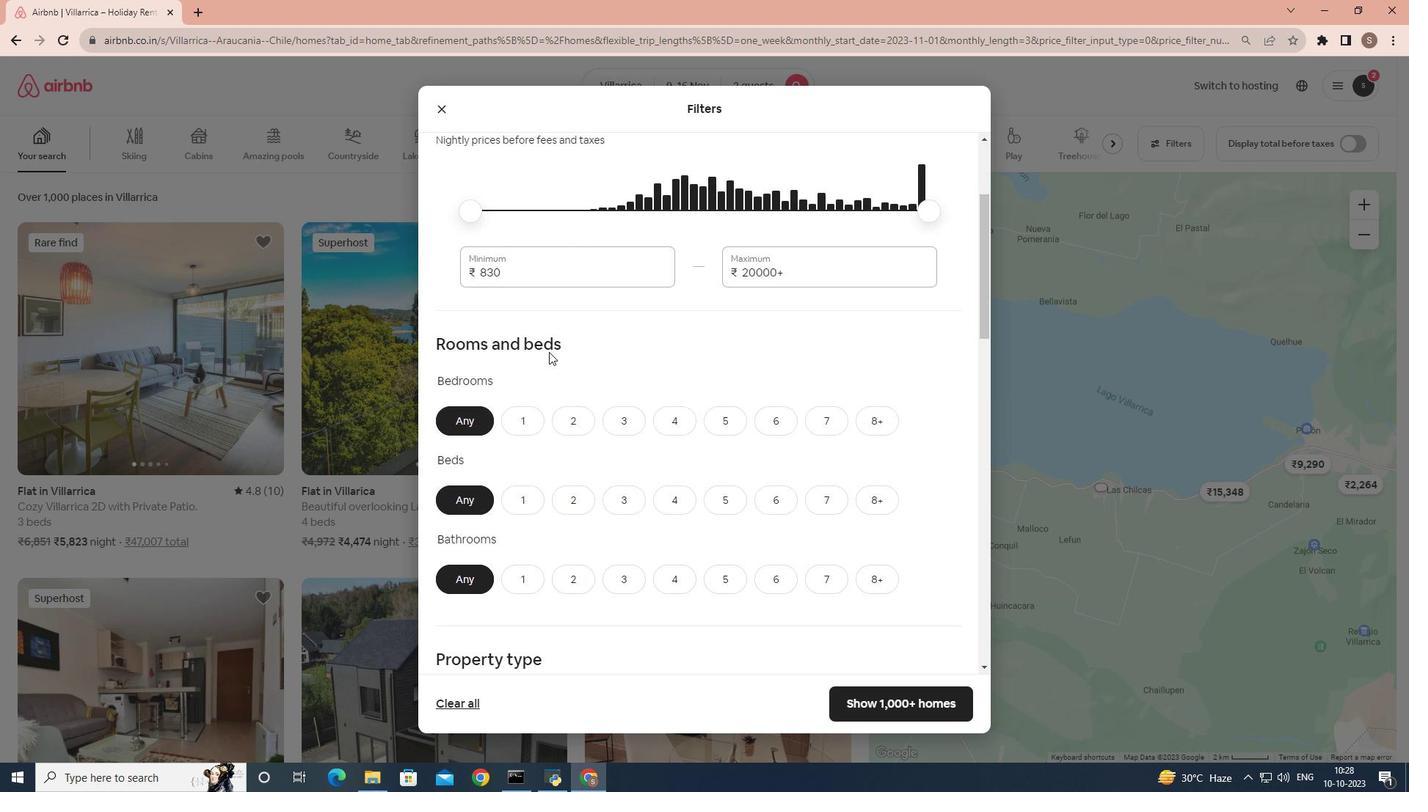 
Action: Mouse moved to (567, 321)
Screenshot: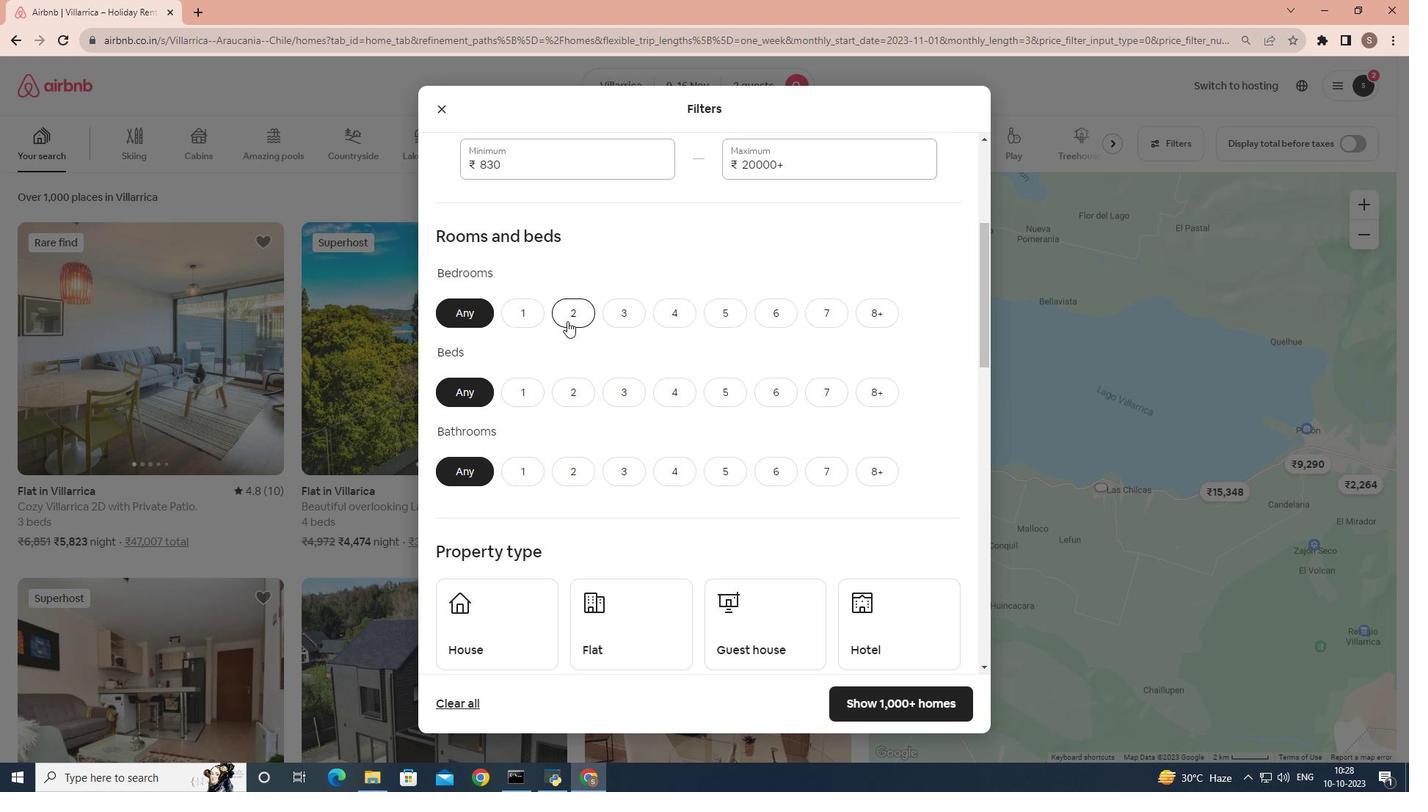 
Action: Mouse pressed left at (567, 321)
Screenshot: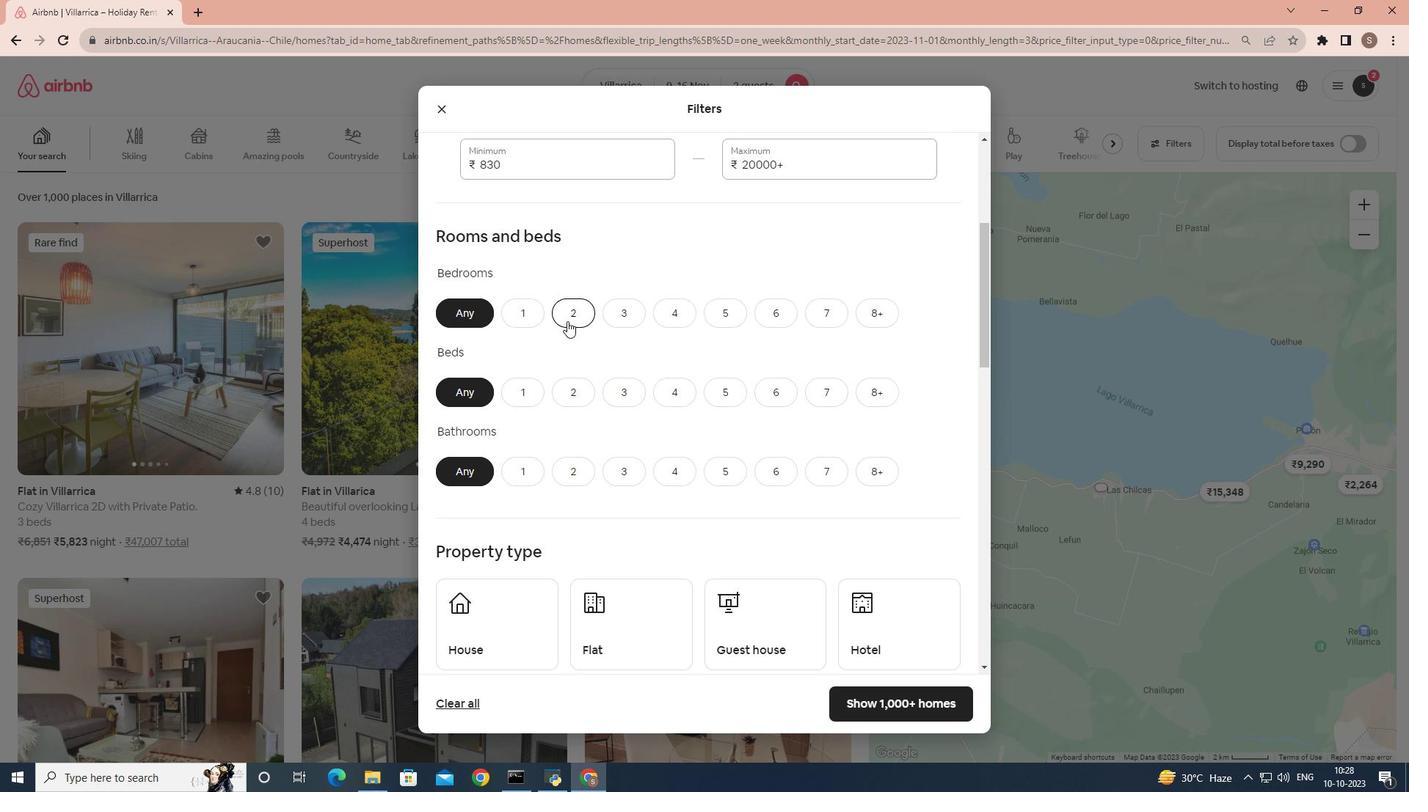 
Action: Mouse moved to (569, 400)
Screenshot: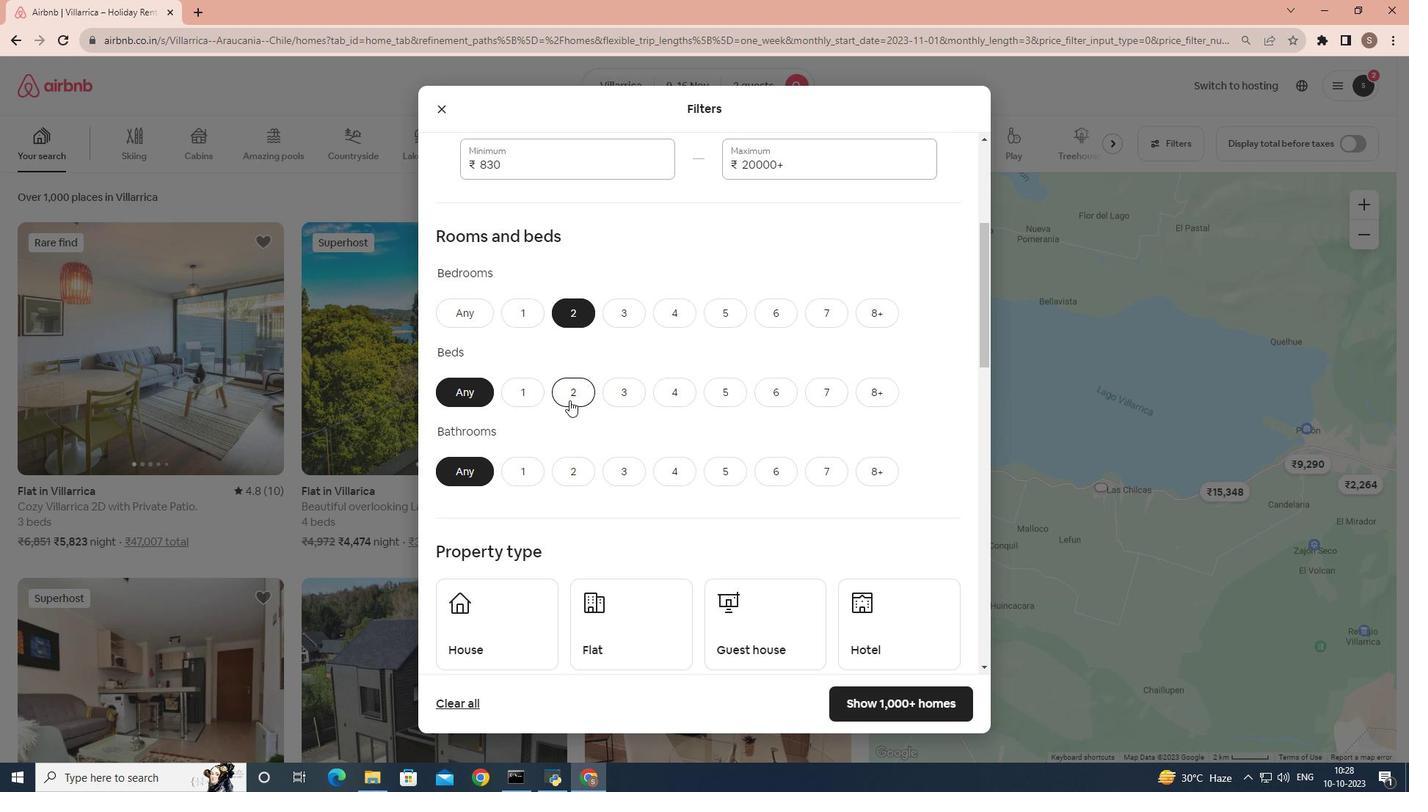 
Action: Mouse pressed left at (569, 400)
Screenshot: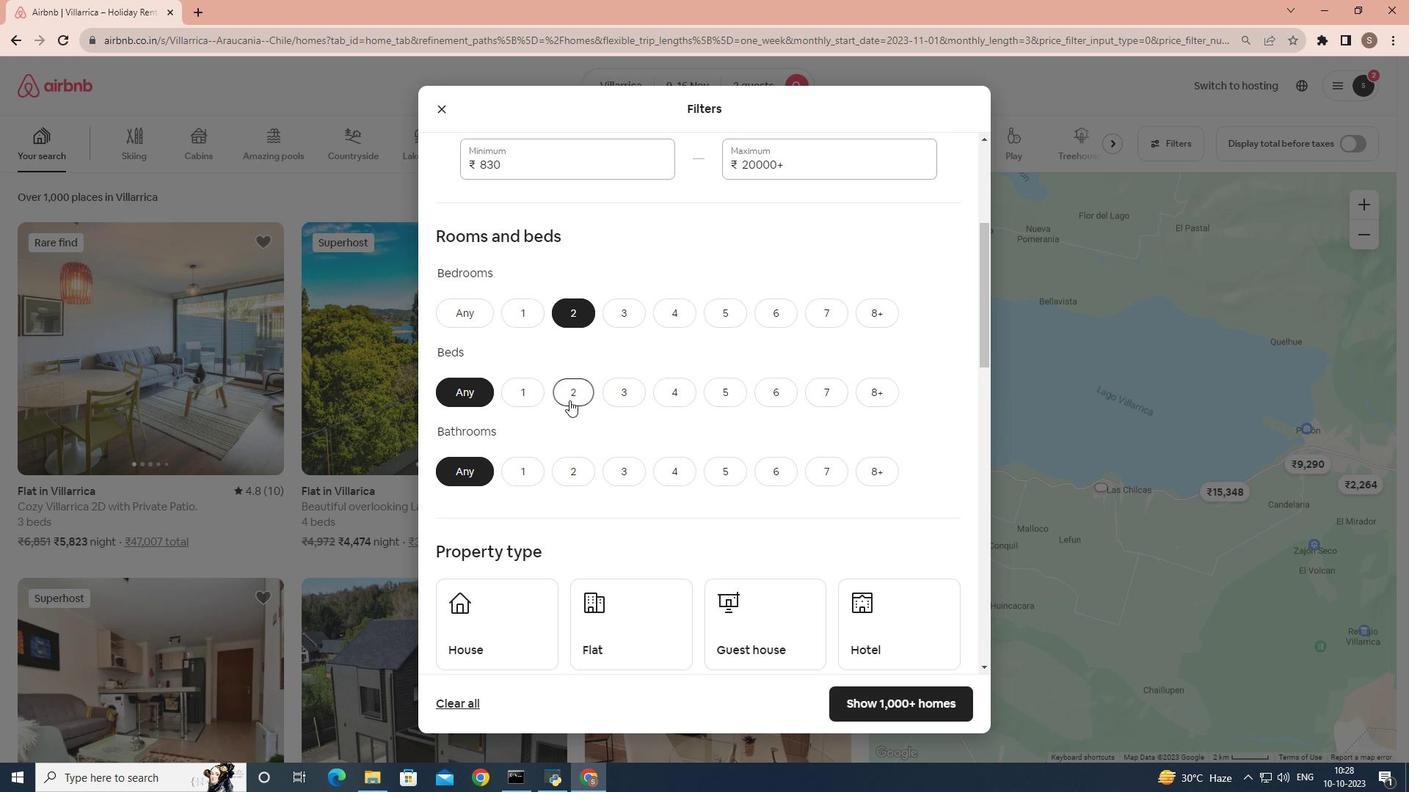 
Action: Mouse moved to (518, 475)
Screenshot: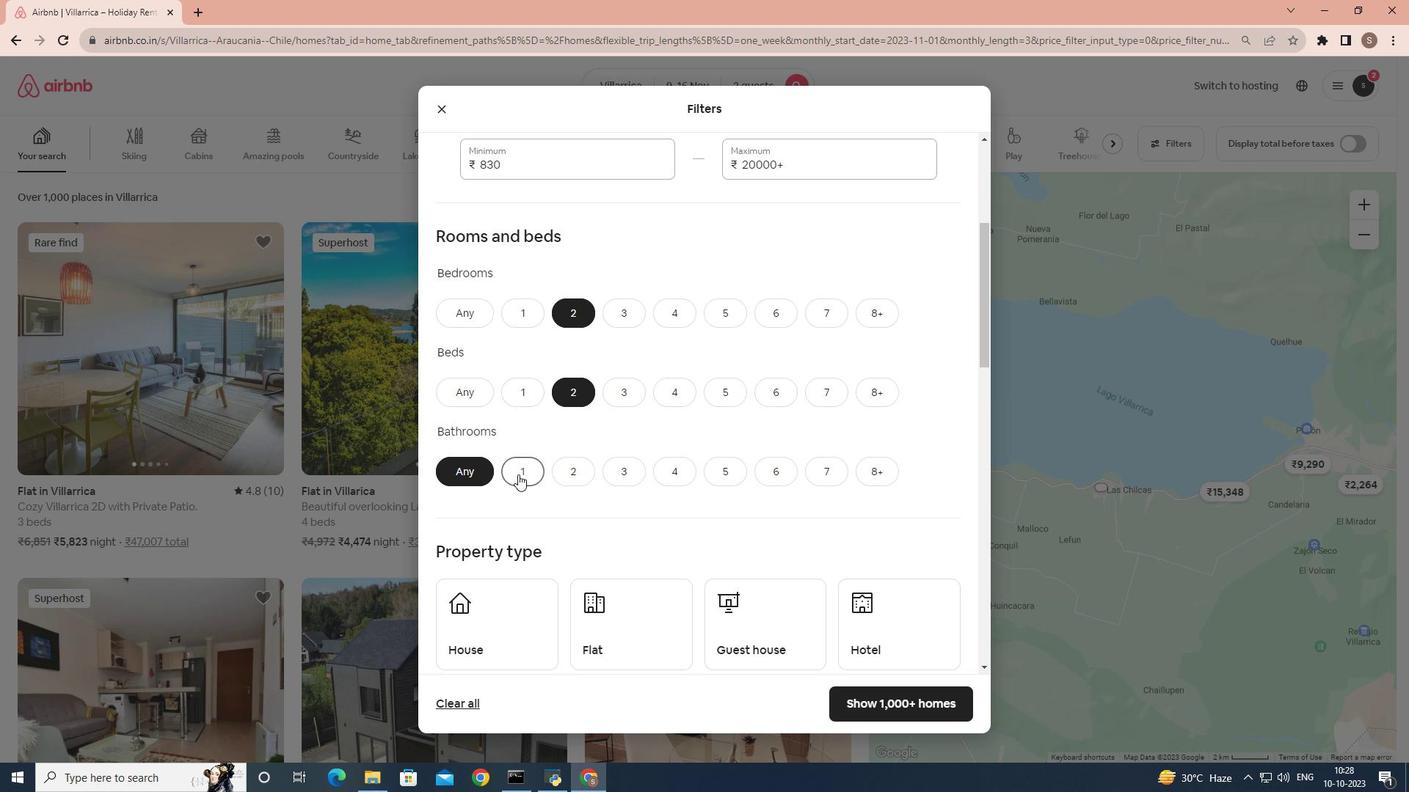 
Action: Mouse pressed left at (518, 475)
Screenshot: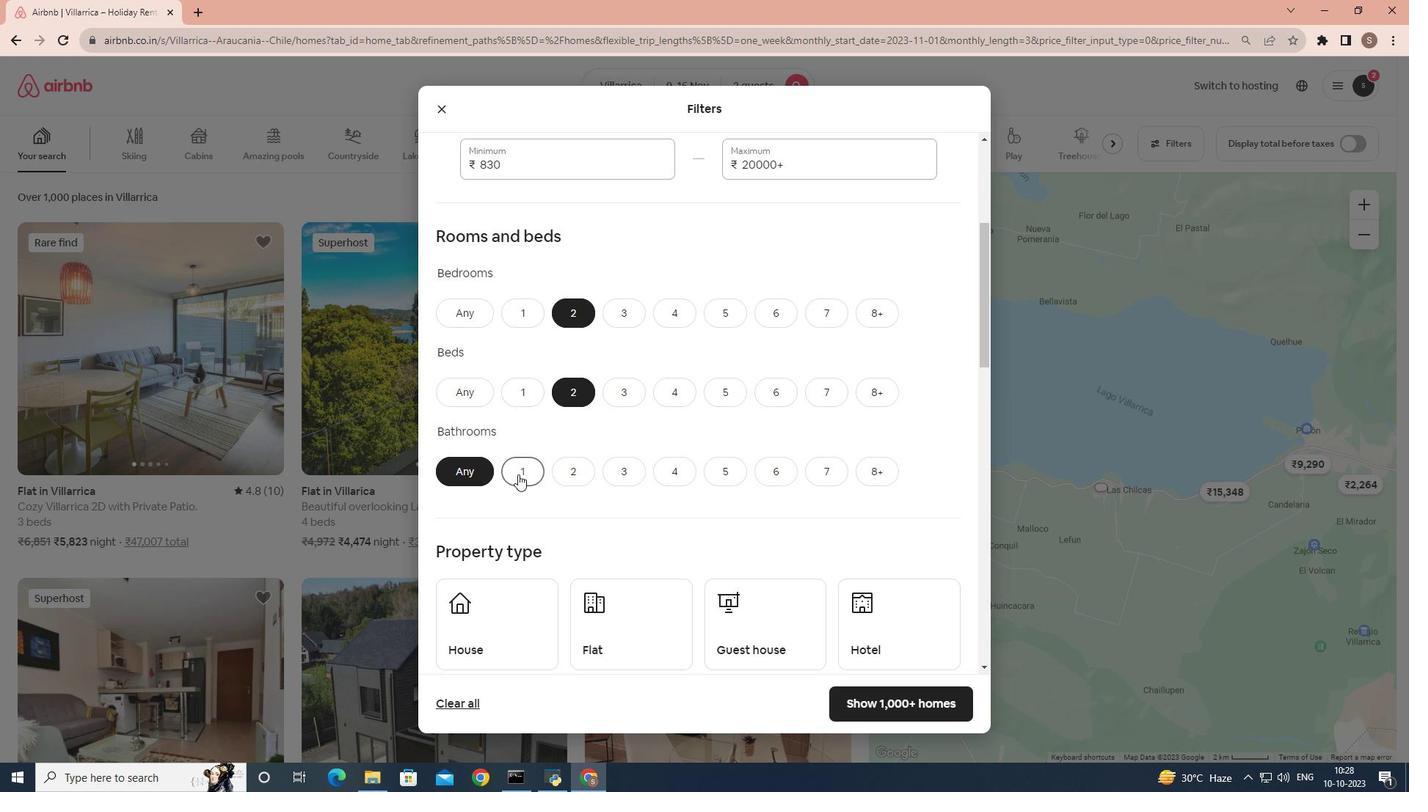 
Action: Mouse moved to (561, 430)
Screenshot: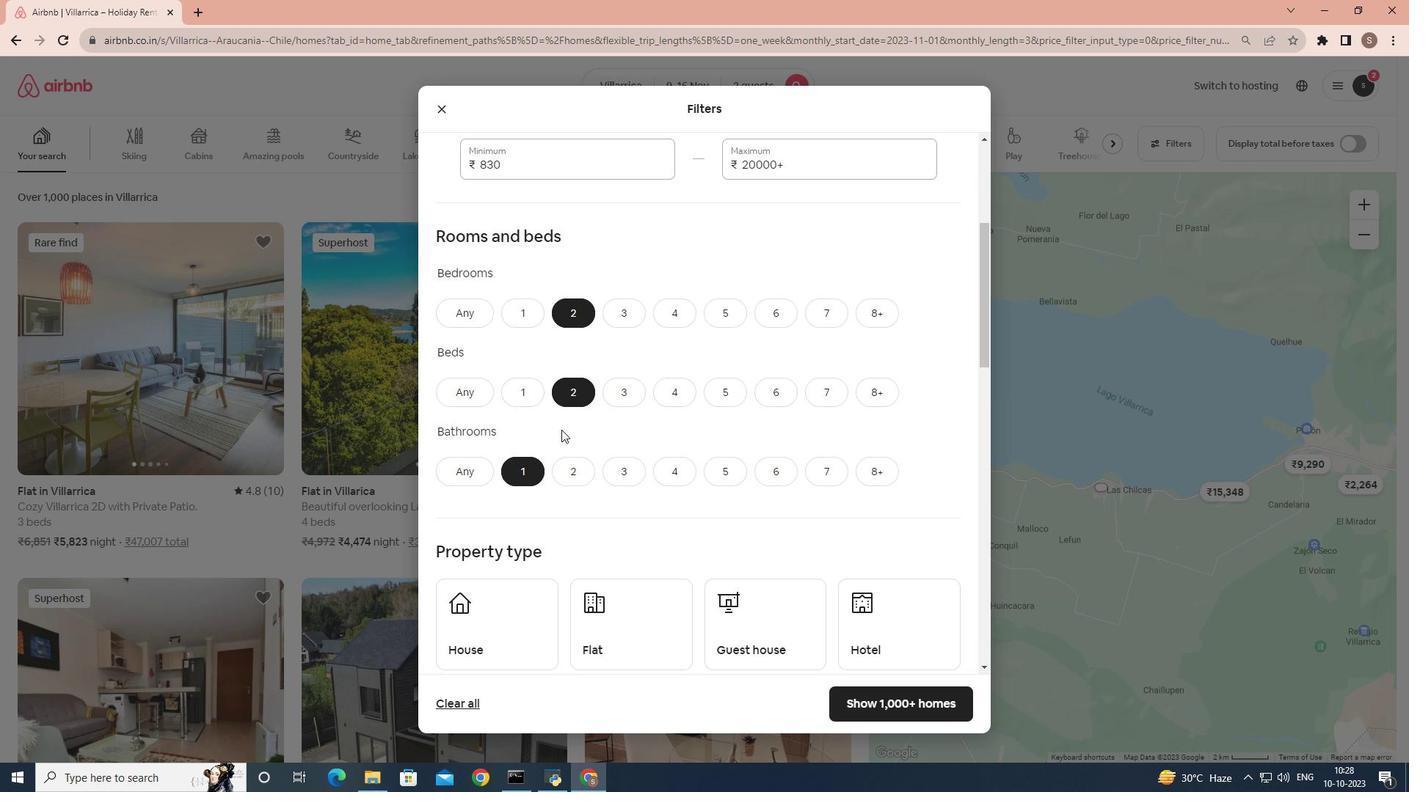
Action: Mouse scrolled (561, 429) with delta (0, 0)
Screenshot: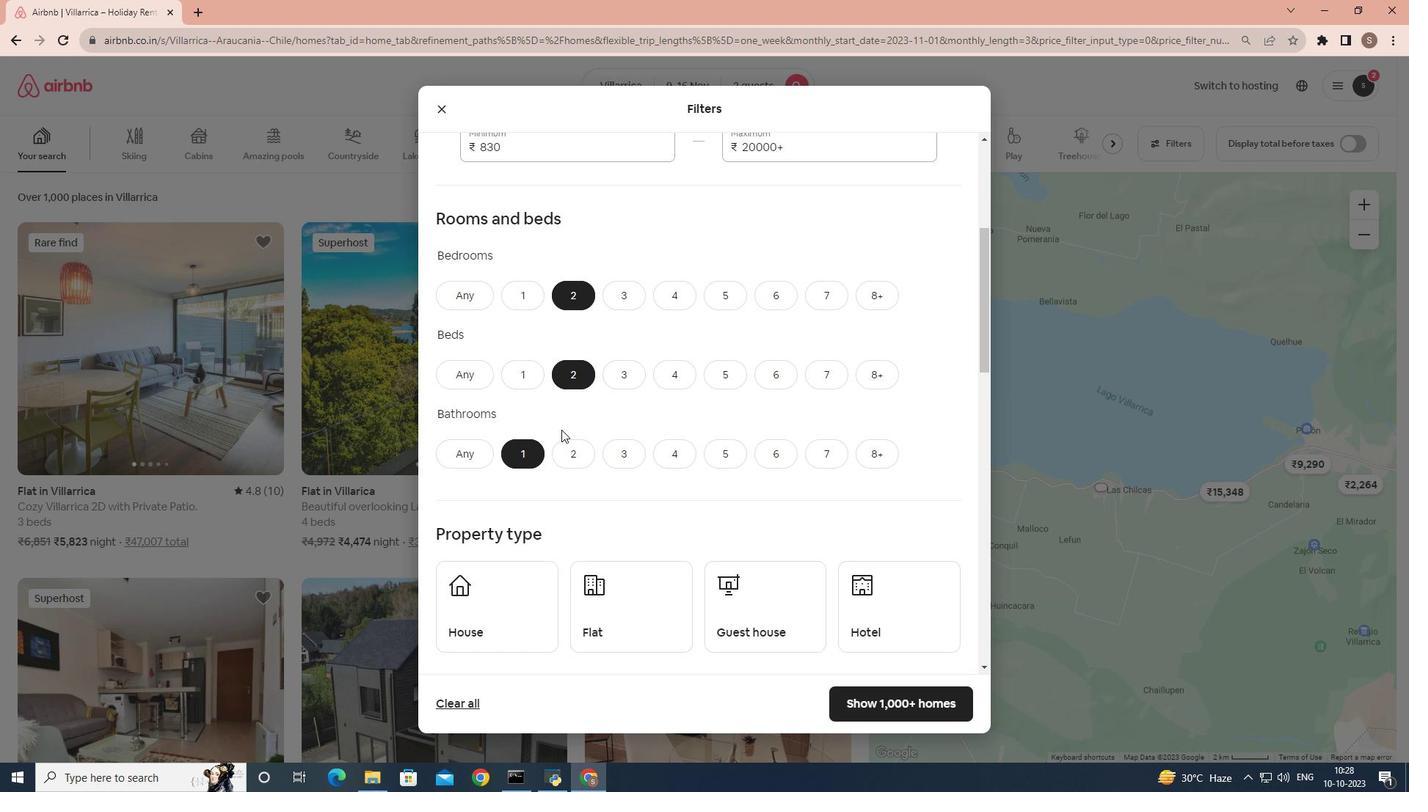 
Action: Mouse scrolled (561, 429) with delta (0, 0)
Screenshot: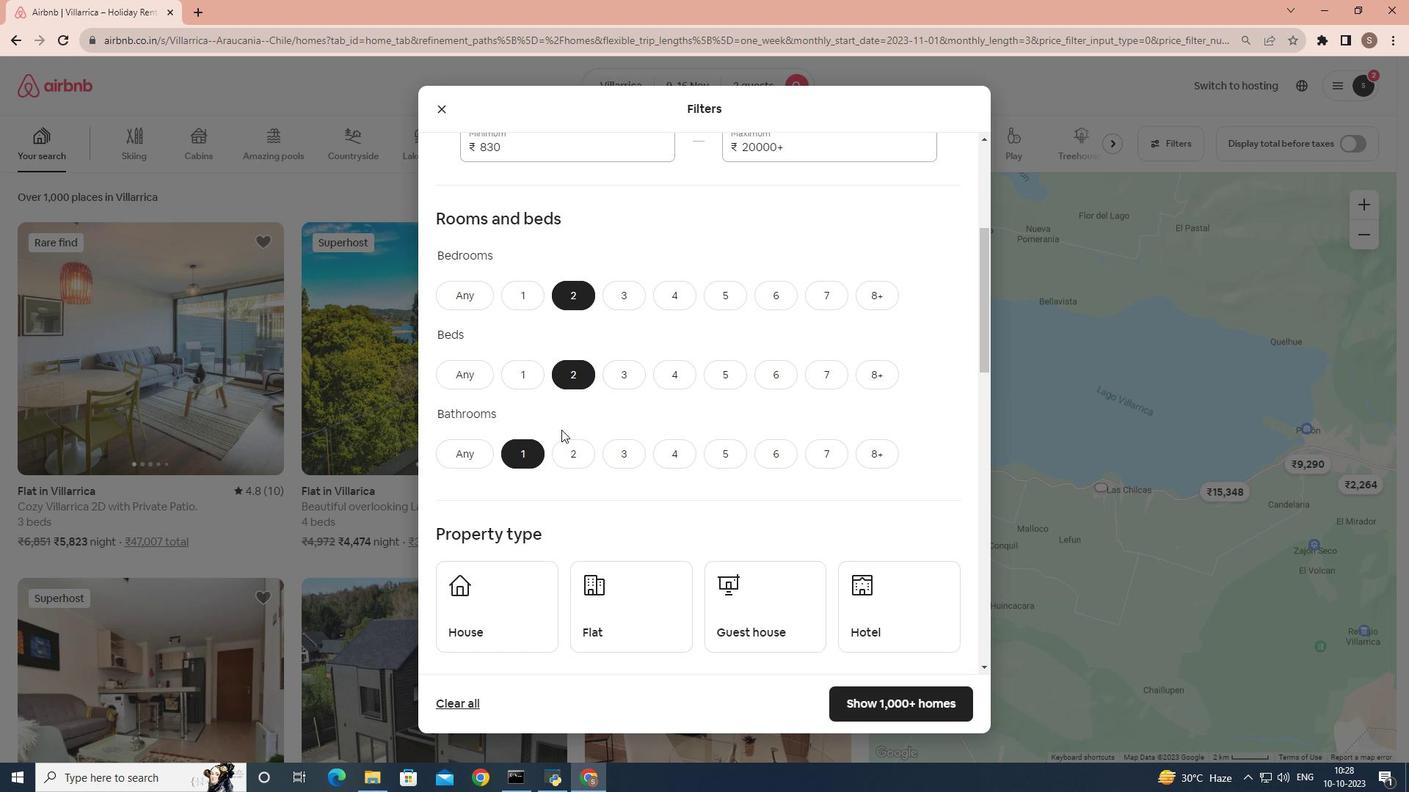 
Action: Mouse scrolled (561, 429) with delta (0, 0)
Screenshot: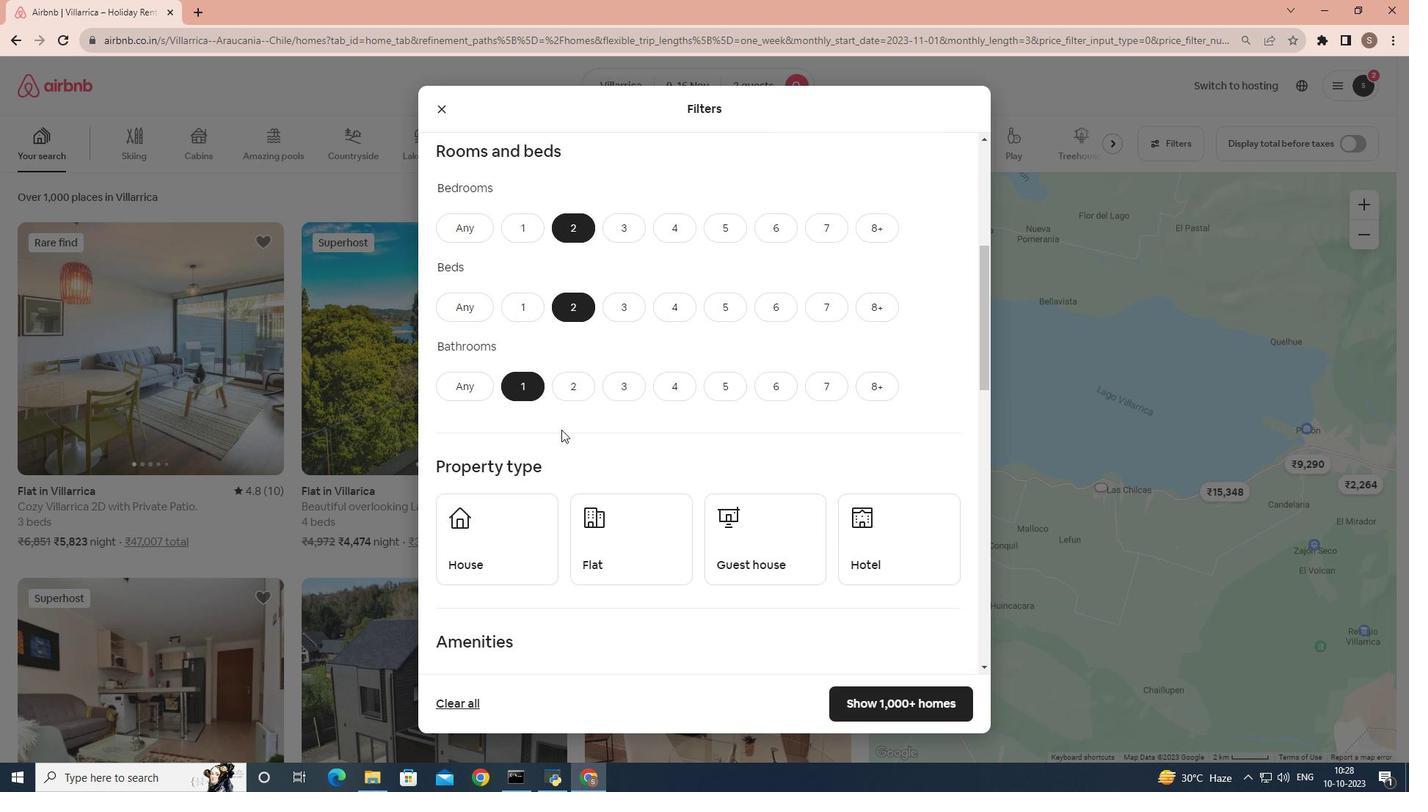 
Action: Mouse scrolled (561, 429) with delta (0, 0)
Screenshot: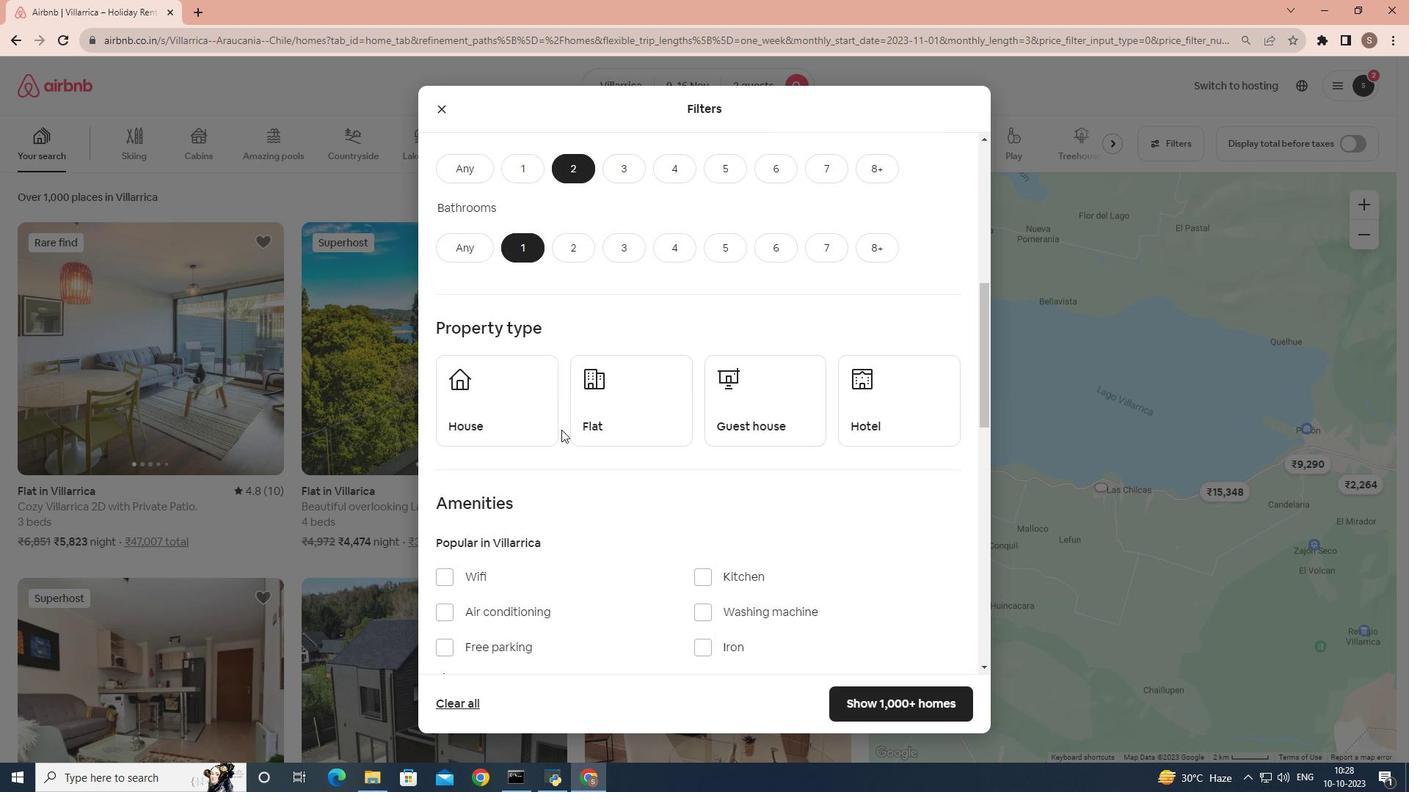 
Action: Mouse scrolled (561, 429) with delta (0, 0)
Screenshot: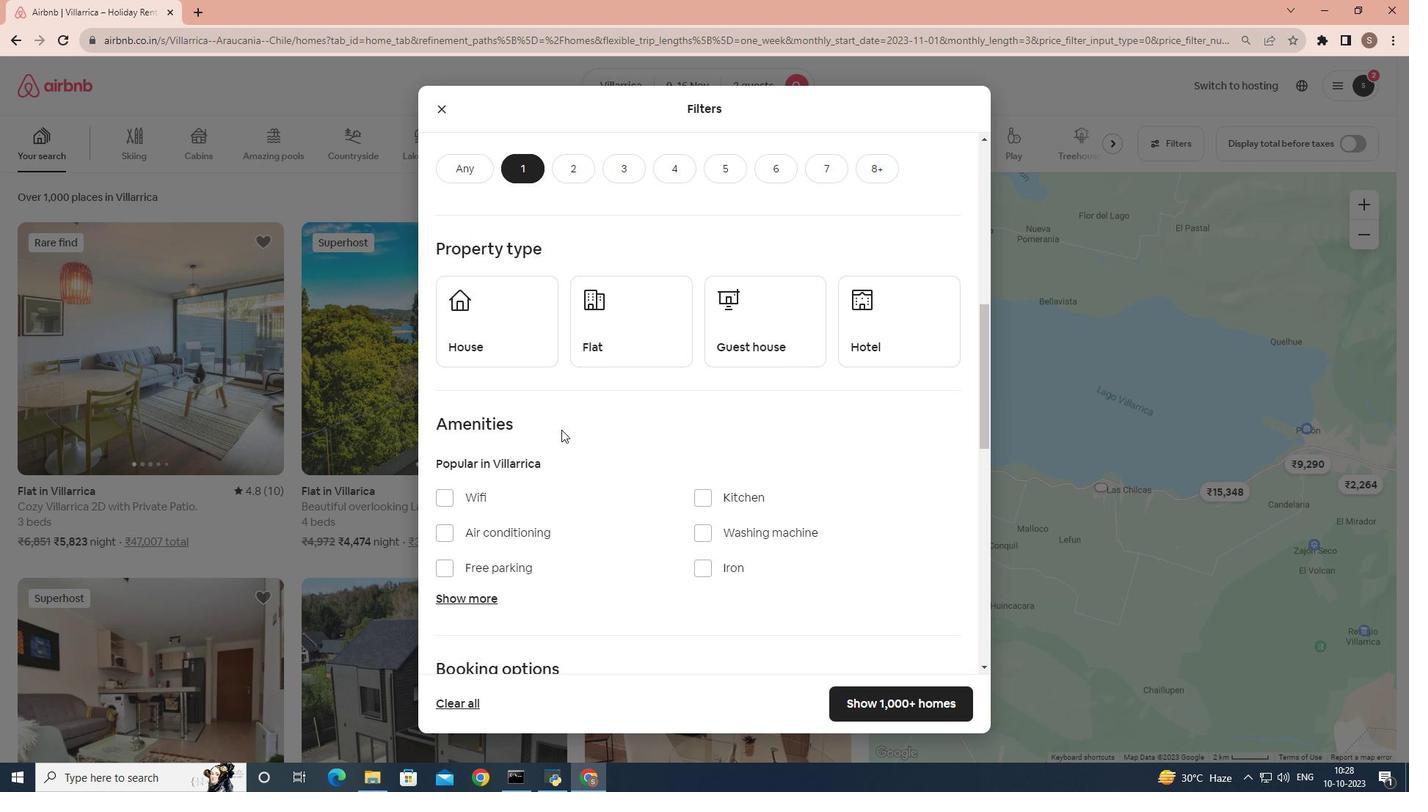 
Action: Mouse scrolled (561, 429) with delta (0, 0)
Screenshot: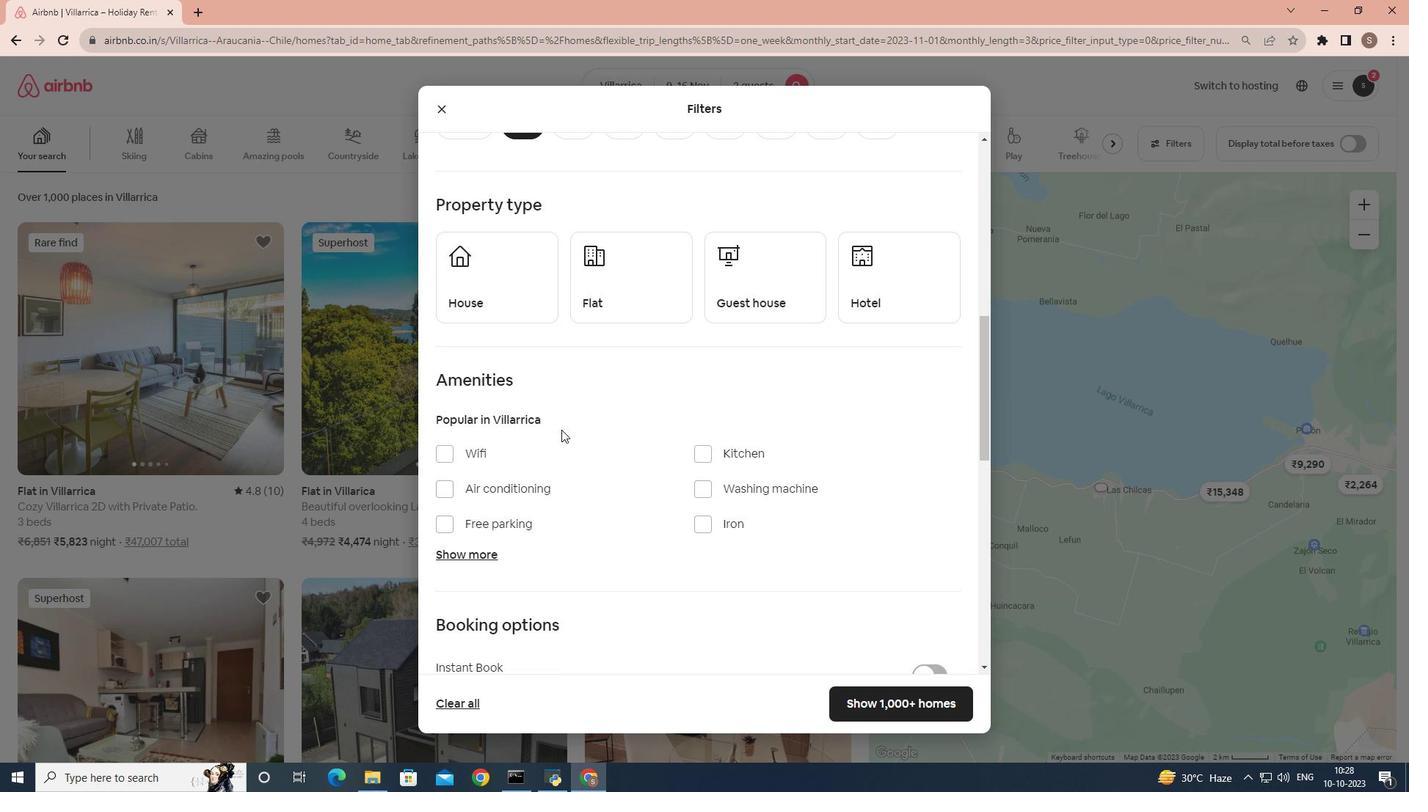 
Action: Mouse moved to (631, 218)
Screenshot: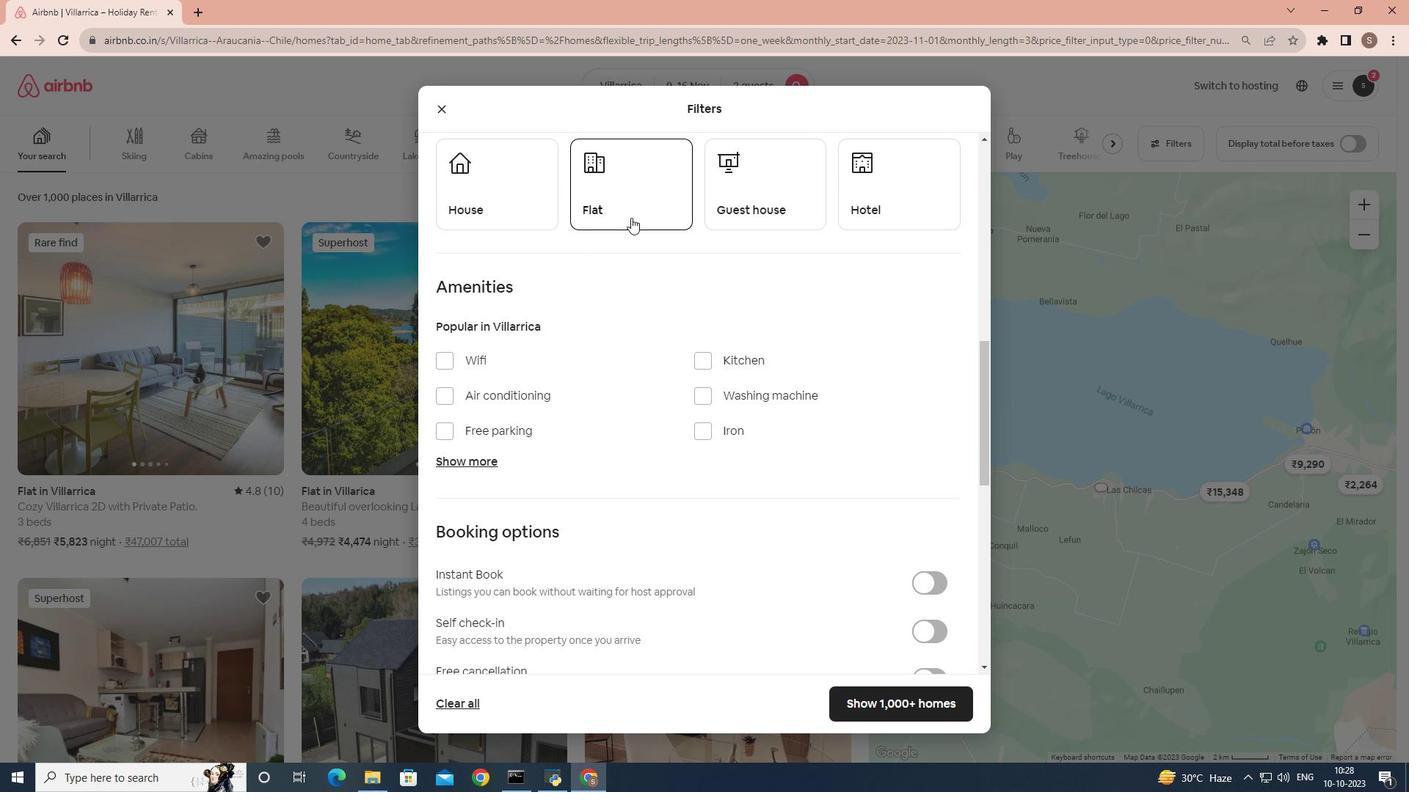 
Action: Mouse pressed left at (631, 218)
Screenshot: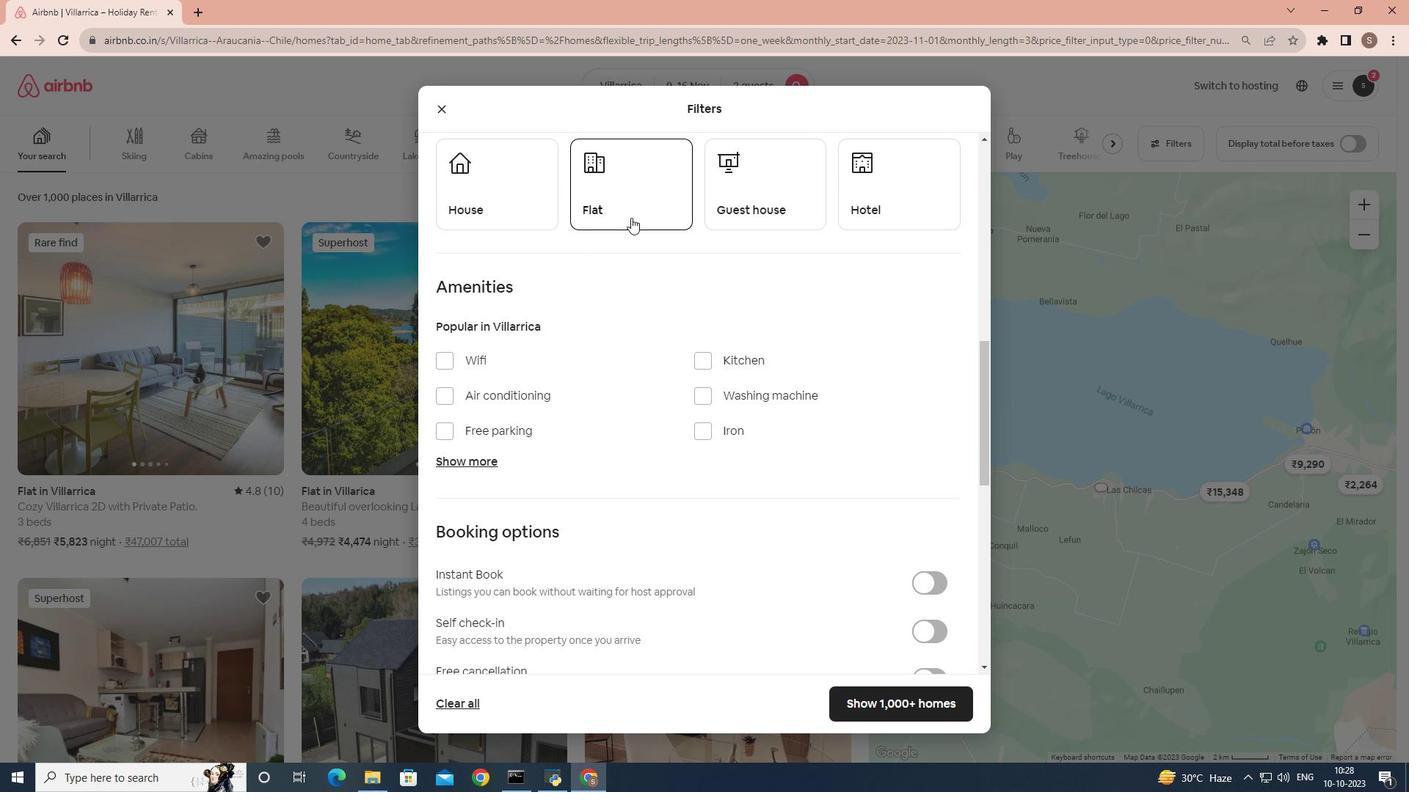 
Action: Mouse moved to (578, 458)
Screenshot: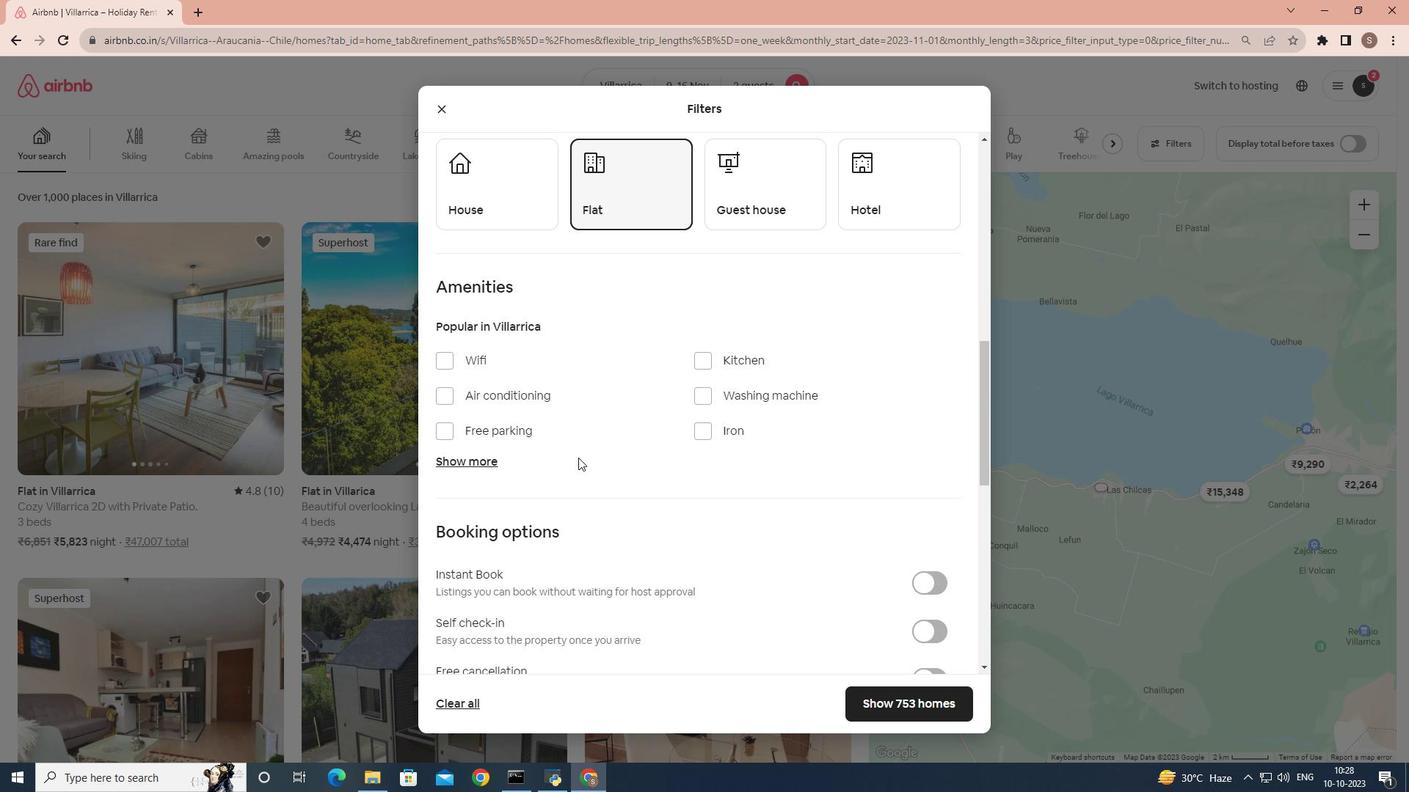 
Action: Mouse scrolled (578, 457) with delta (0, 0)
Screenshot: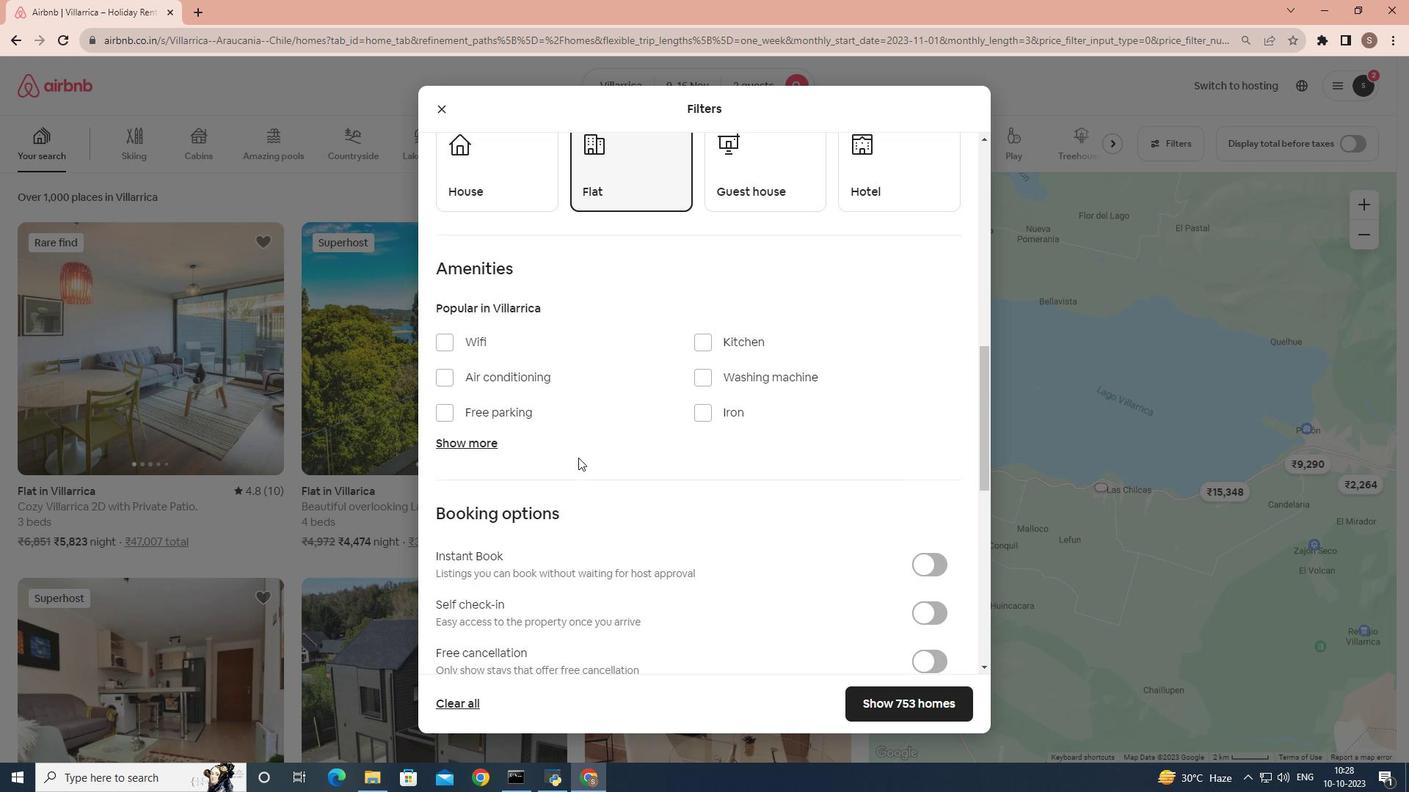 
Action: Mouse scrolled (578, 457) with delta (0, 0)
Screenshot: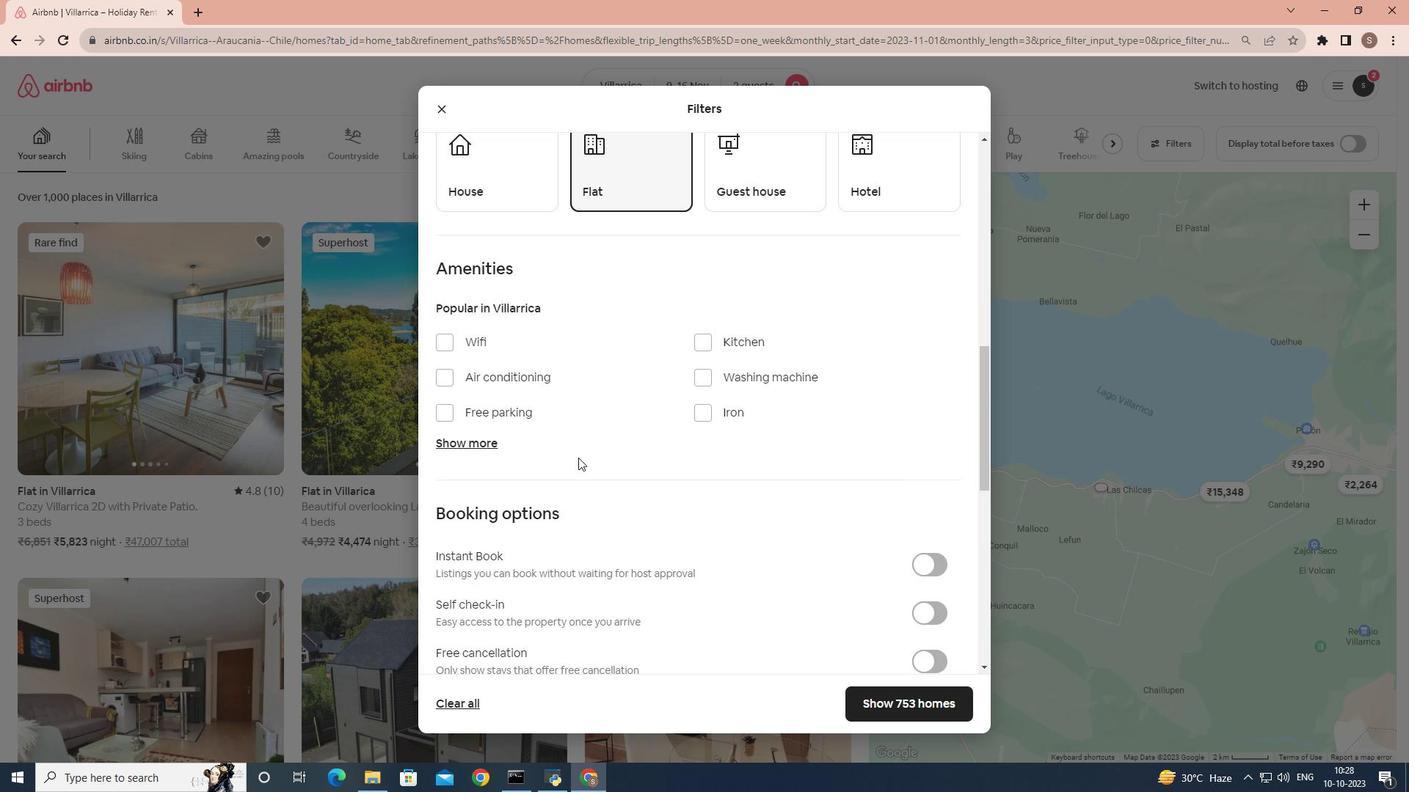 
Action: Mouse scrolled (578, 457) with delta (0, 0)
Screenshot: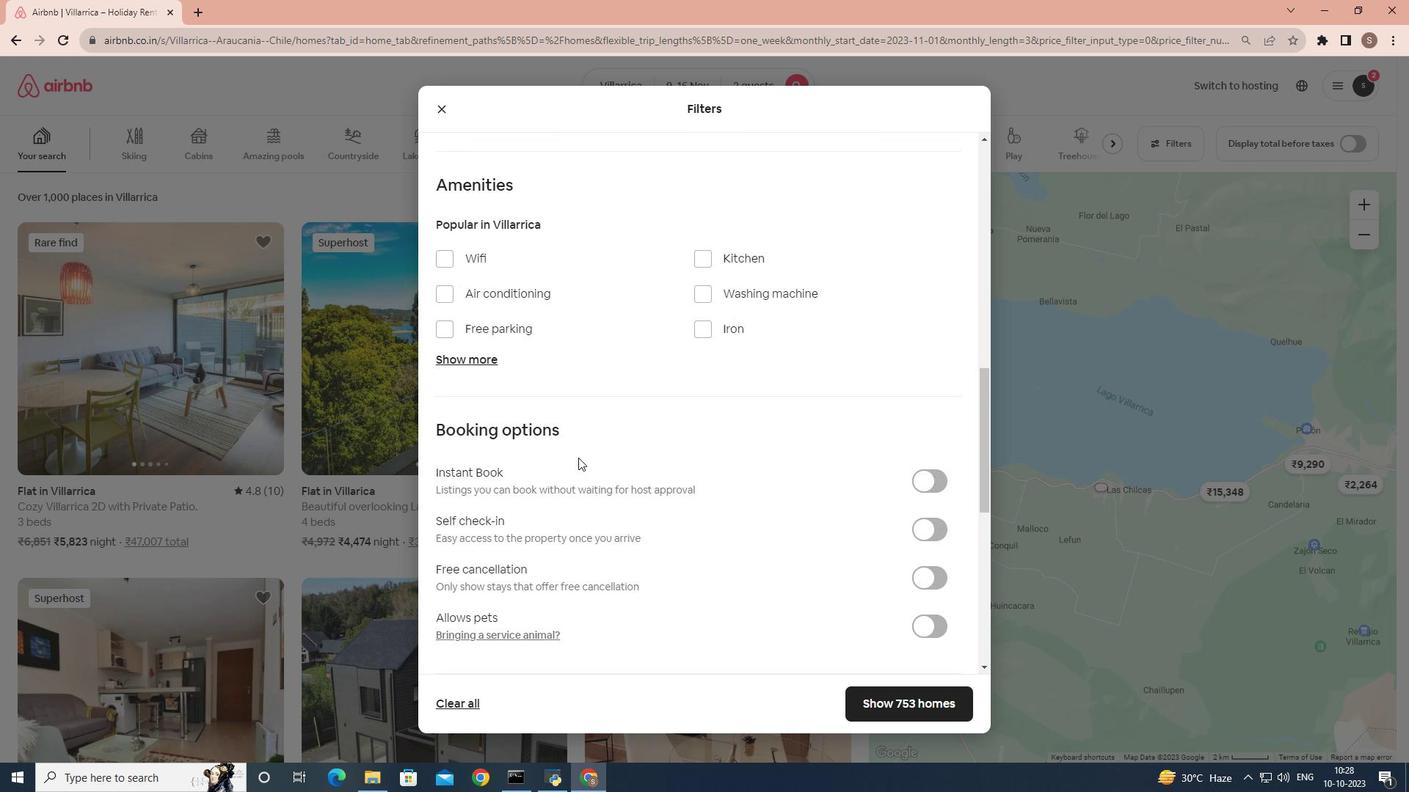 
Action: Mouse moved to (928, 416)
Screenshot: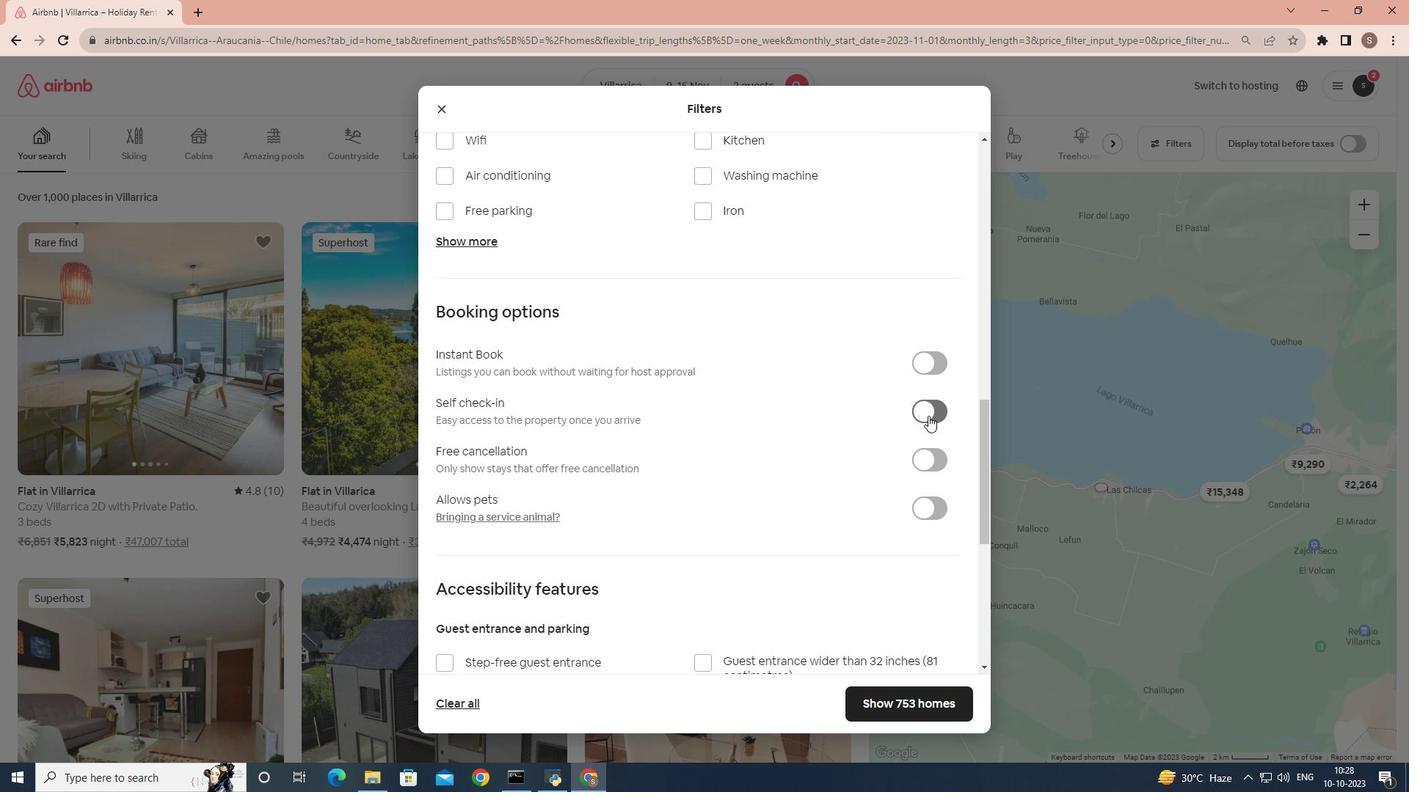 
Action: Mouse pressed left at (928, 416)
Screenshot: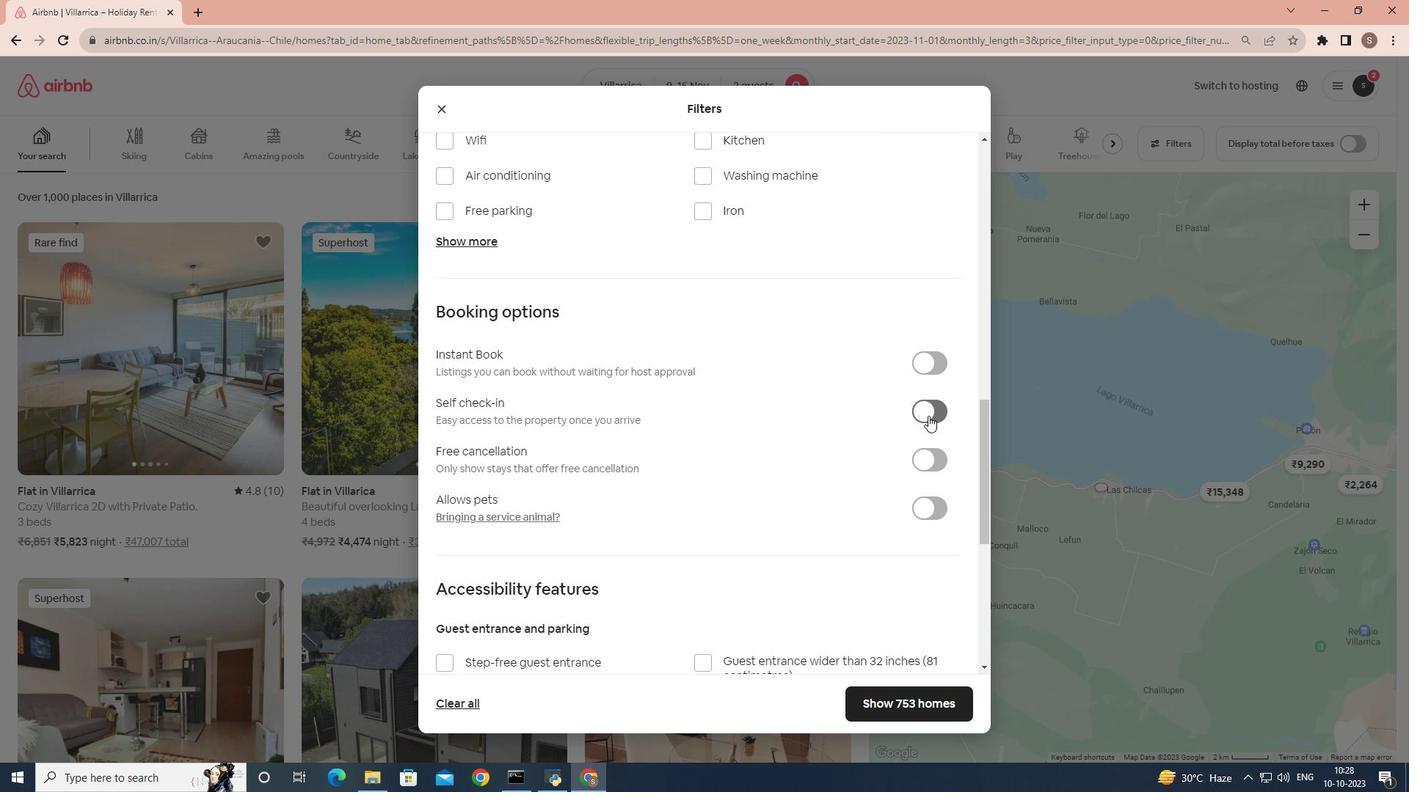 
Action: Mouse moved to (762, 489)
Screenshot: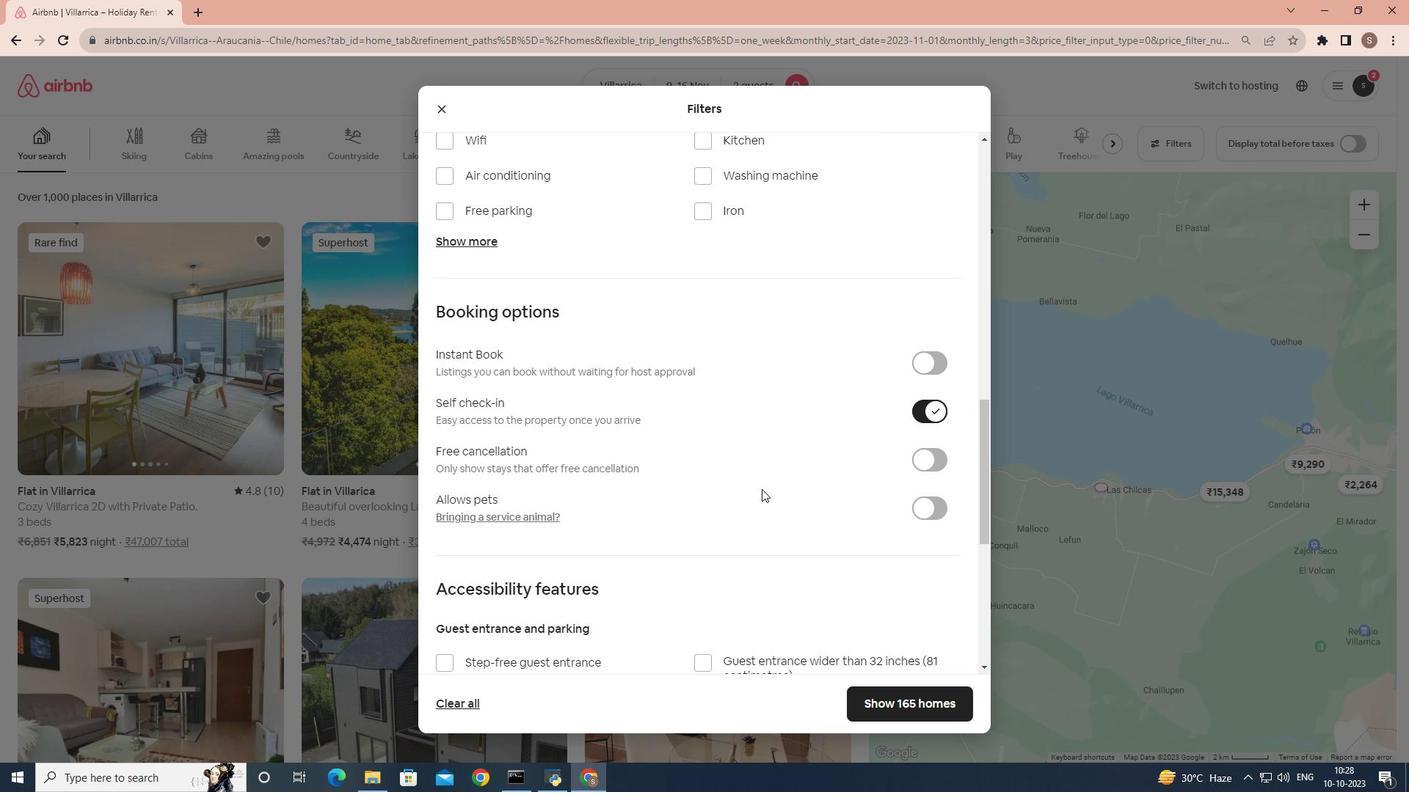 
Action: Mouse scrolled (762, 488) with delta (0, 0)
Screenshot: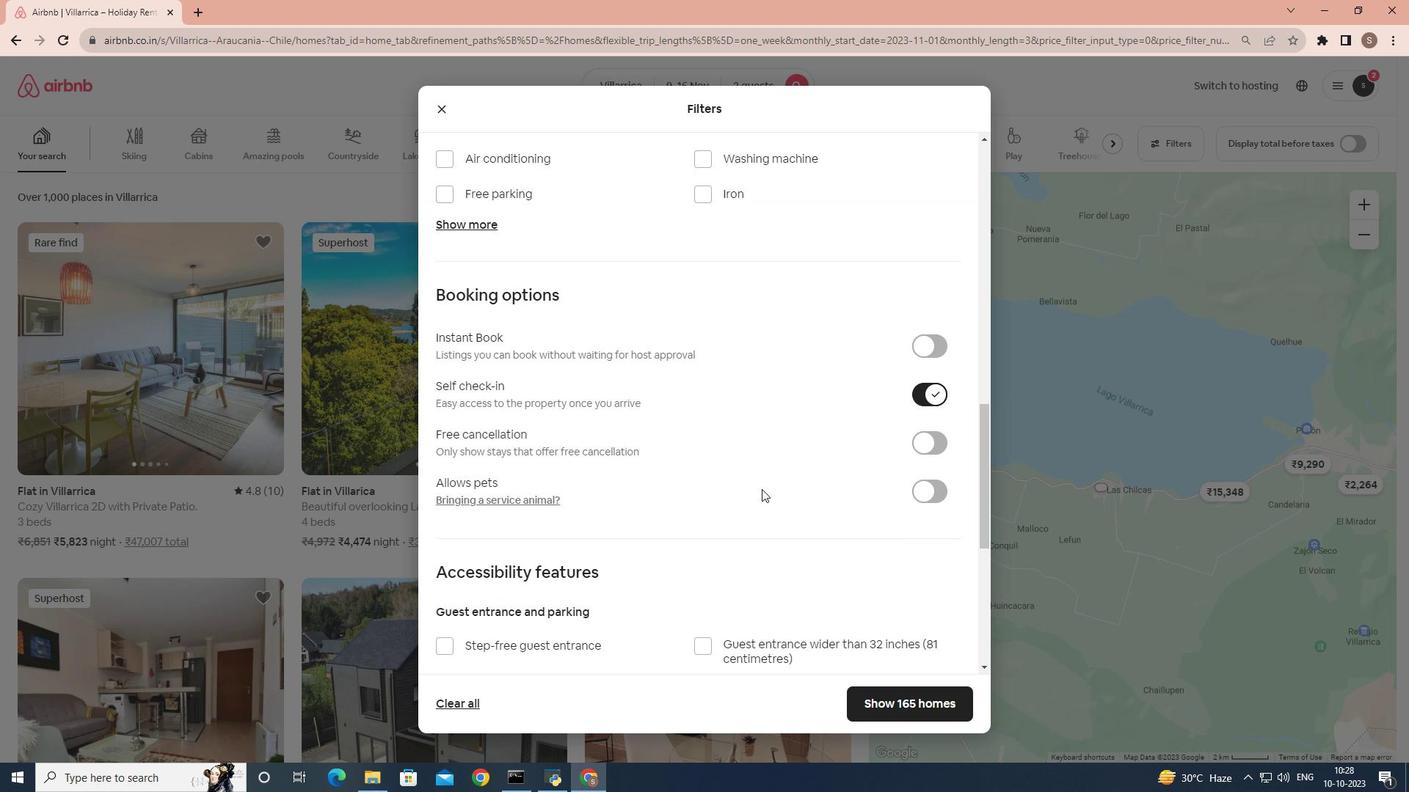 
Action: Mouse scrolled (762, 488) with delta (0, 0)
Screenshot: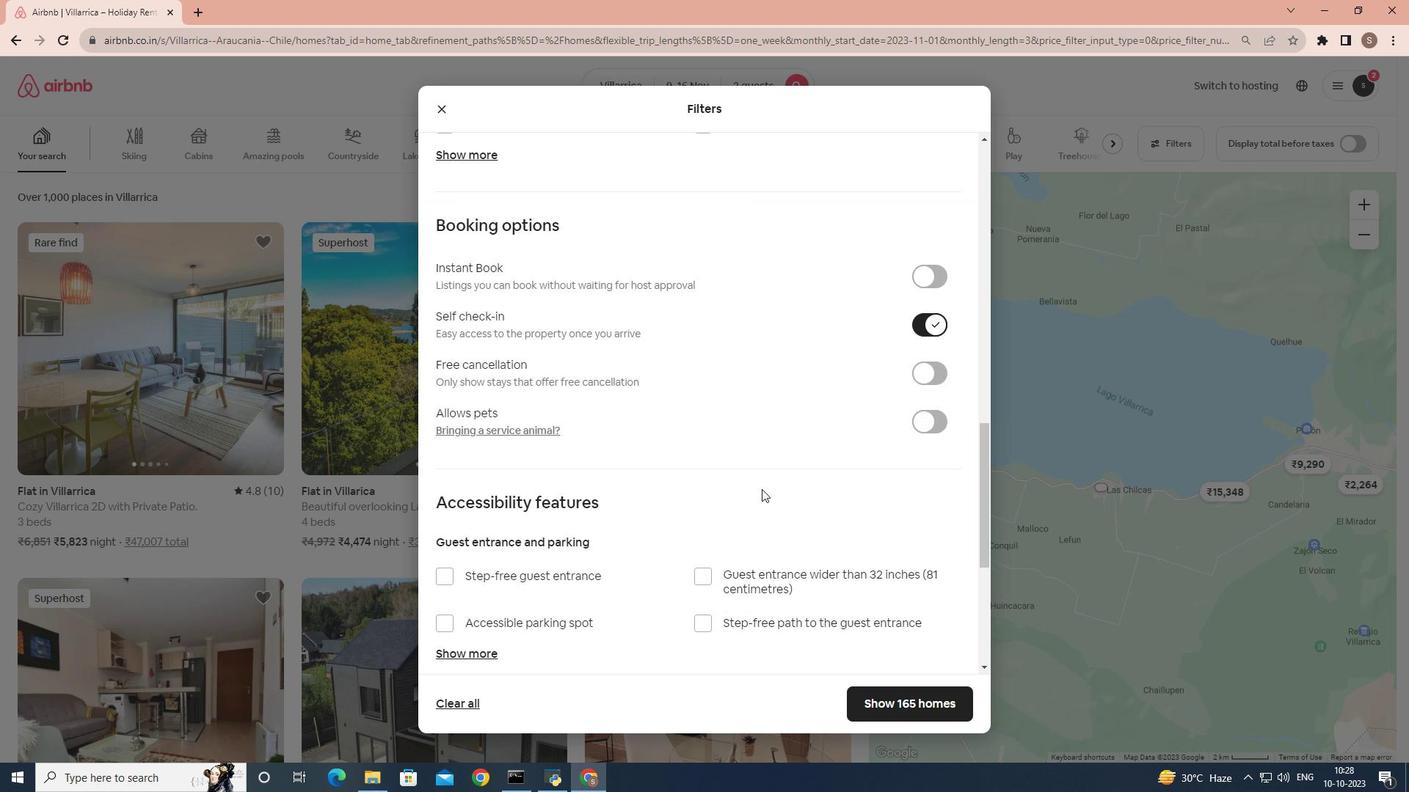 
Action: Mouse moved to (908, 701)
Screenshot: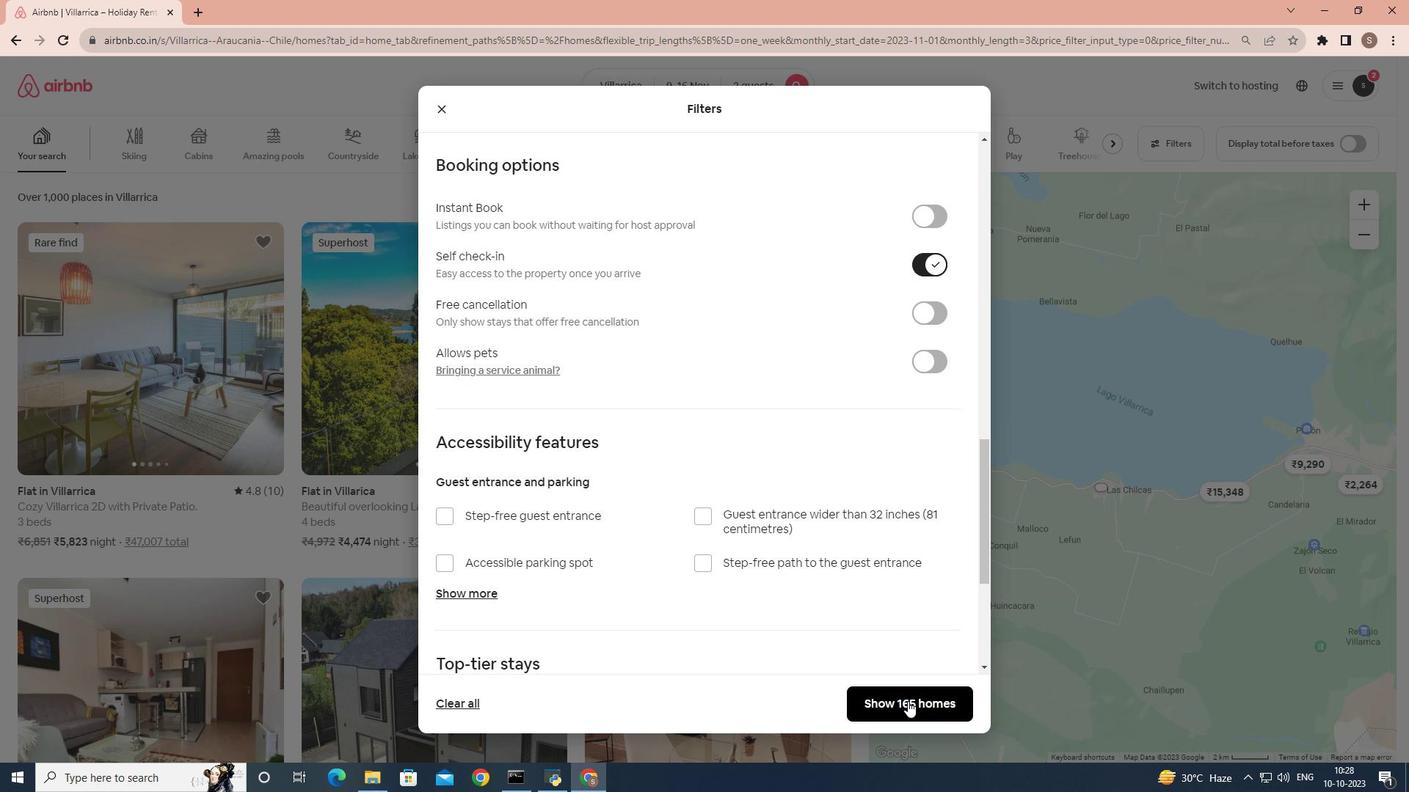 
Action: Mouse pressed left at (908, 701)
Screenshot: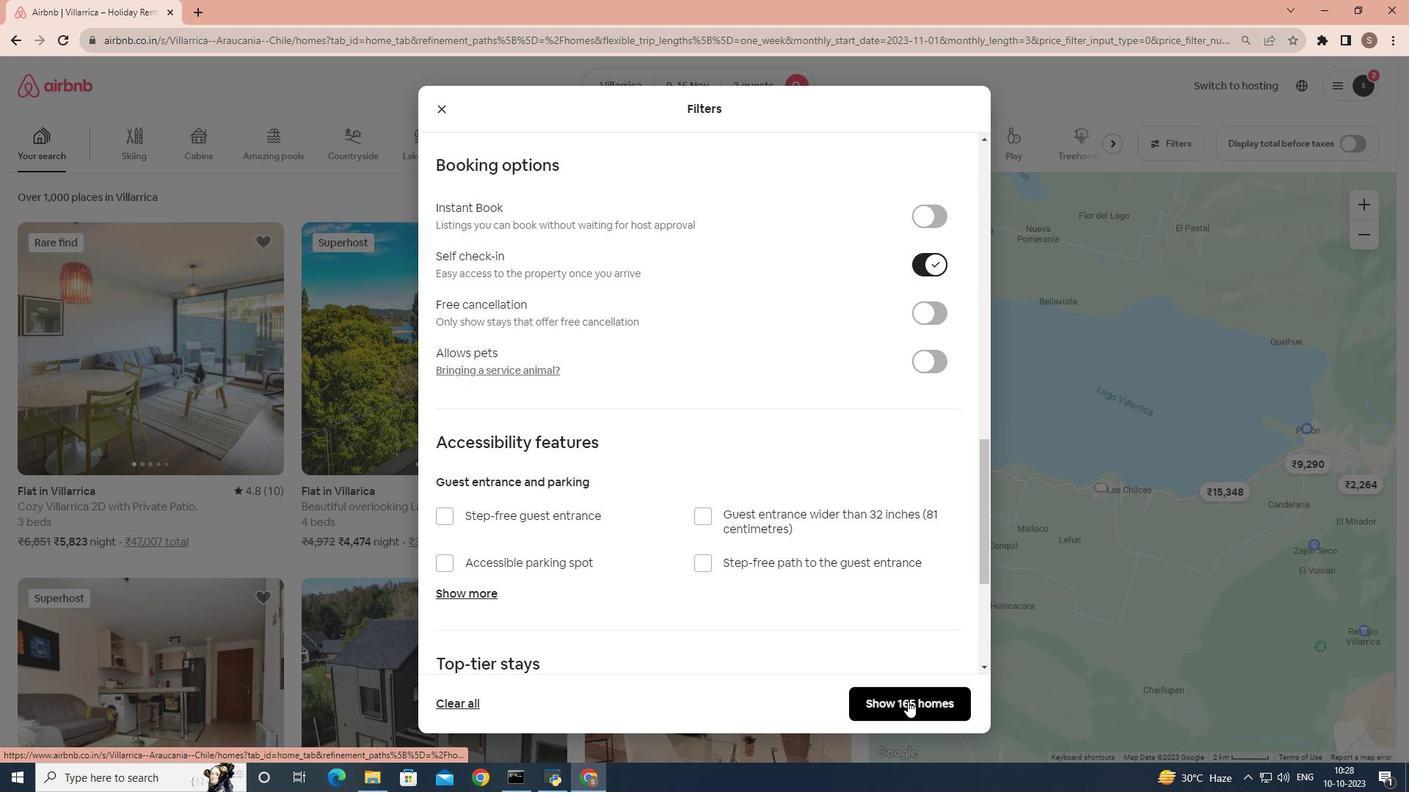 
Action: Mouse moved to (285, 397)
Screenshot: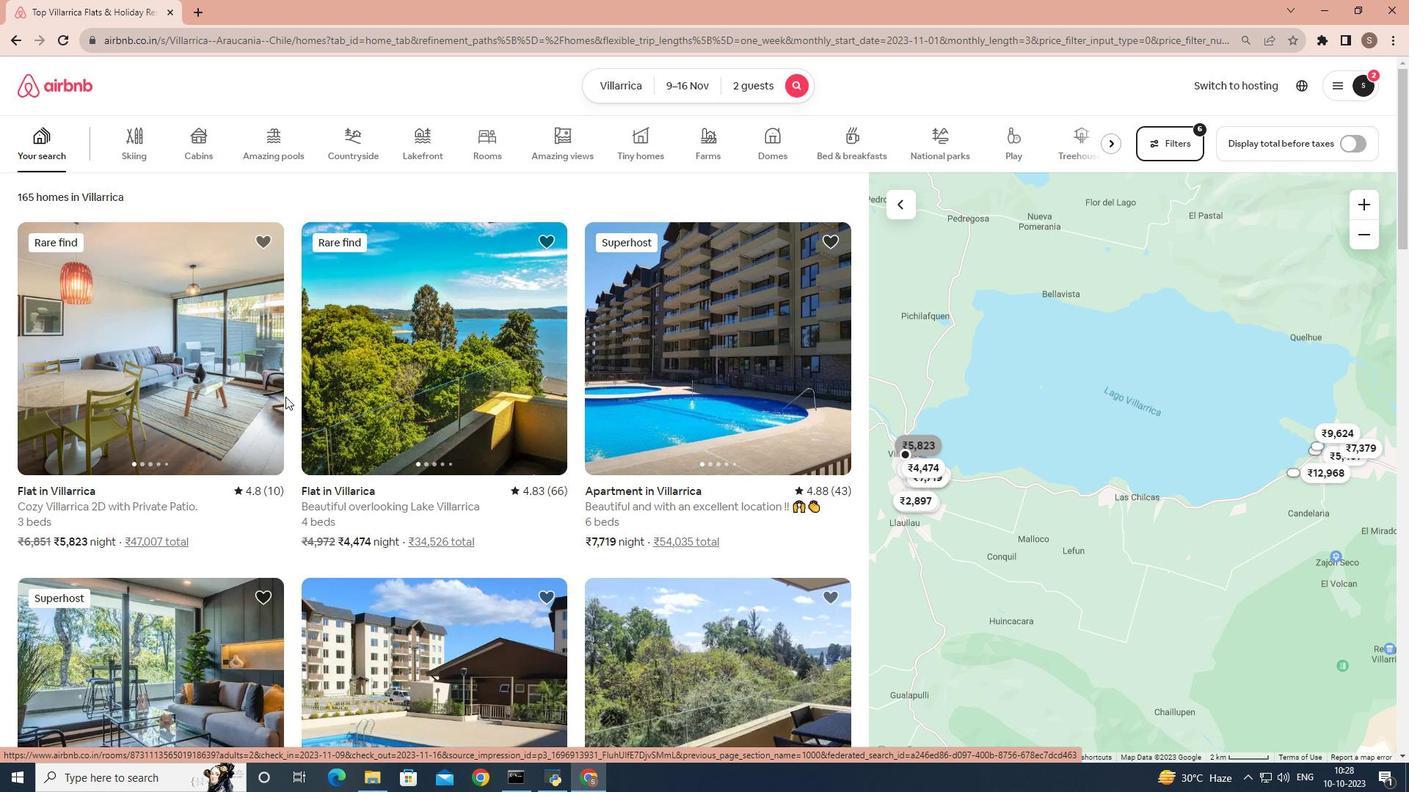 
Action: Mouse scrolled (285, 396) with delta (0, 0)
Screenshot: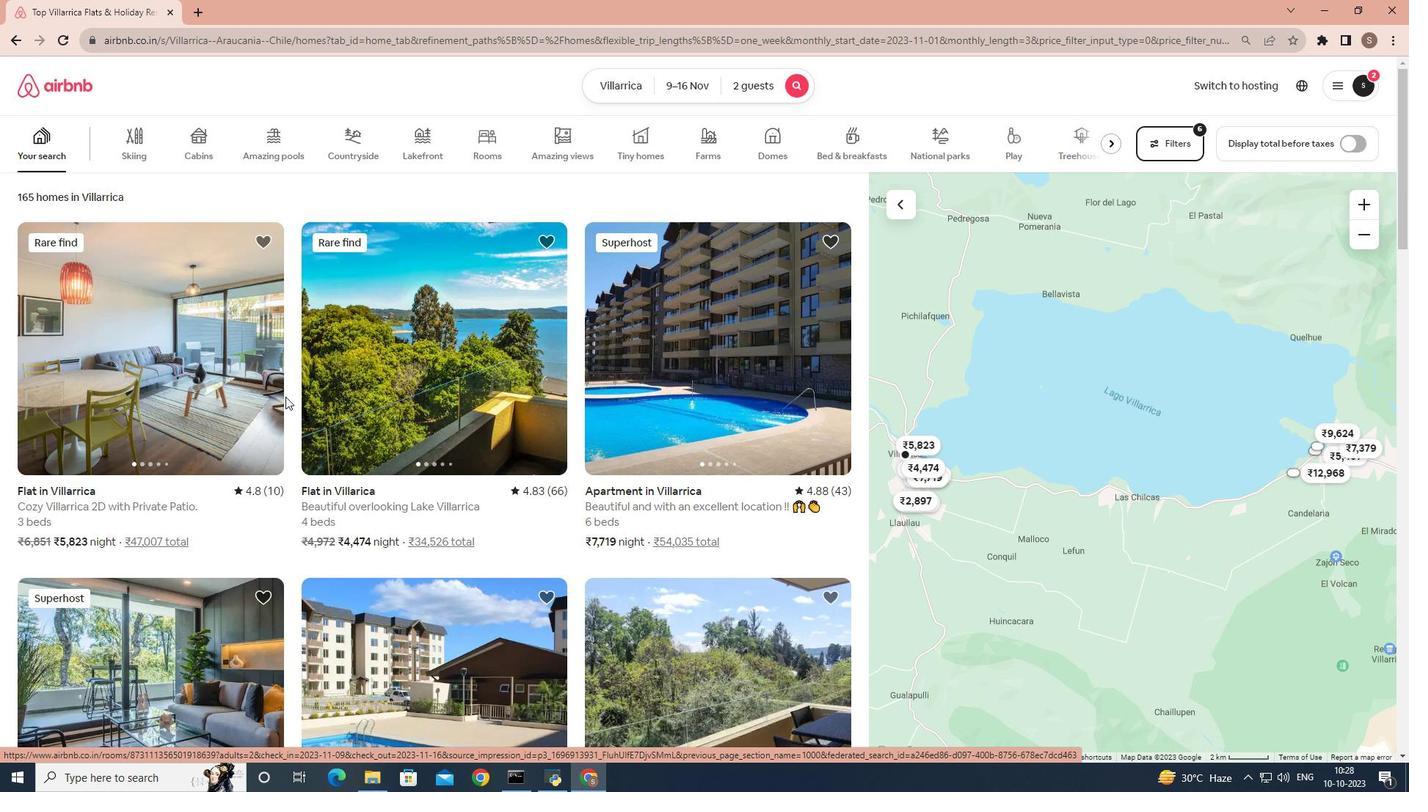
Action: Mouse scrolled (285, 396) with delta (0, 0)
Screenshot: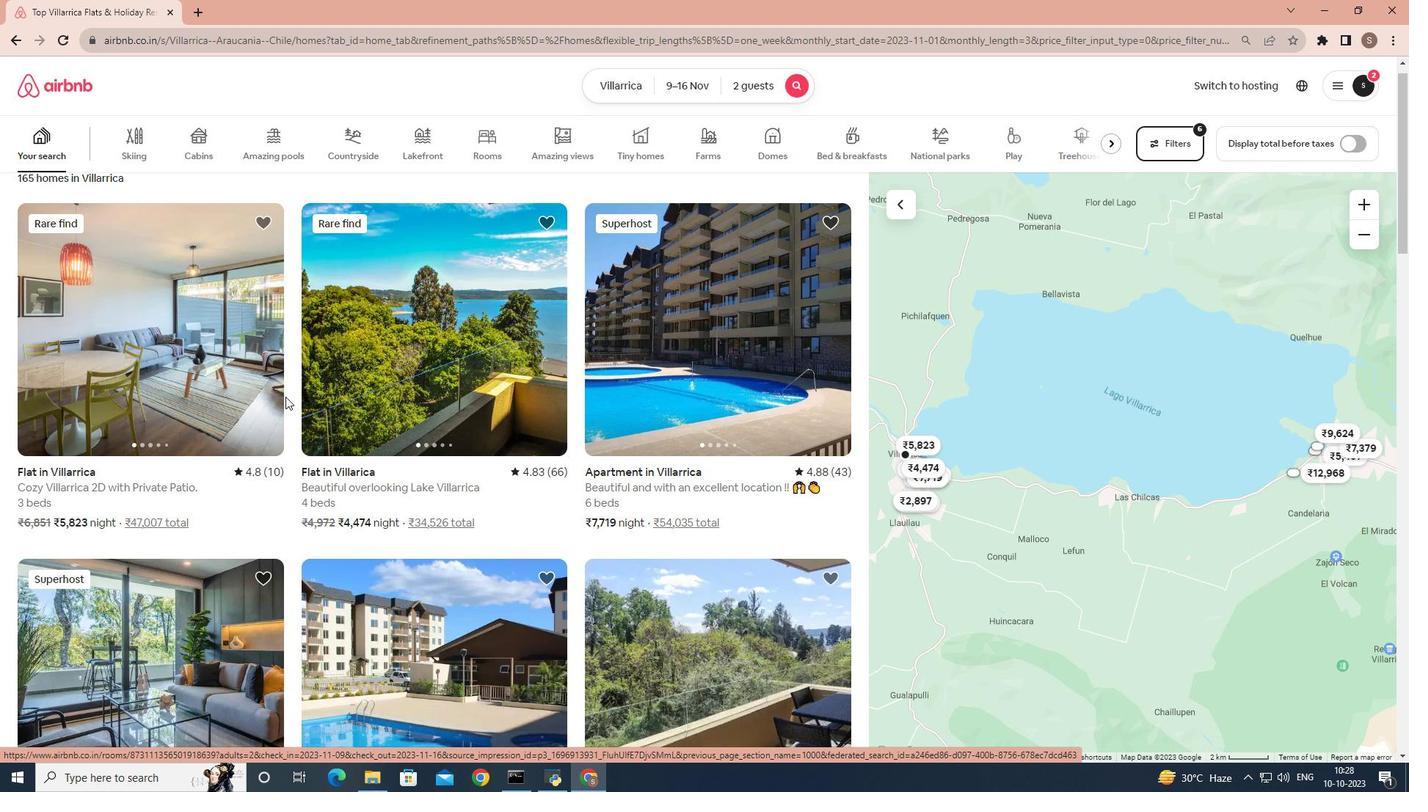 
Action: Mouse scrolled (285, 396) with delta (0, 0)
Screenshot: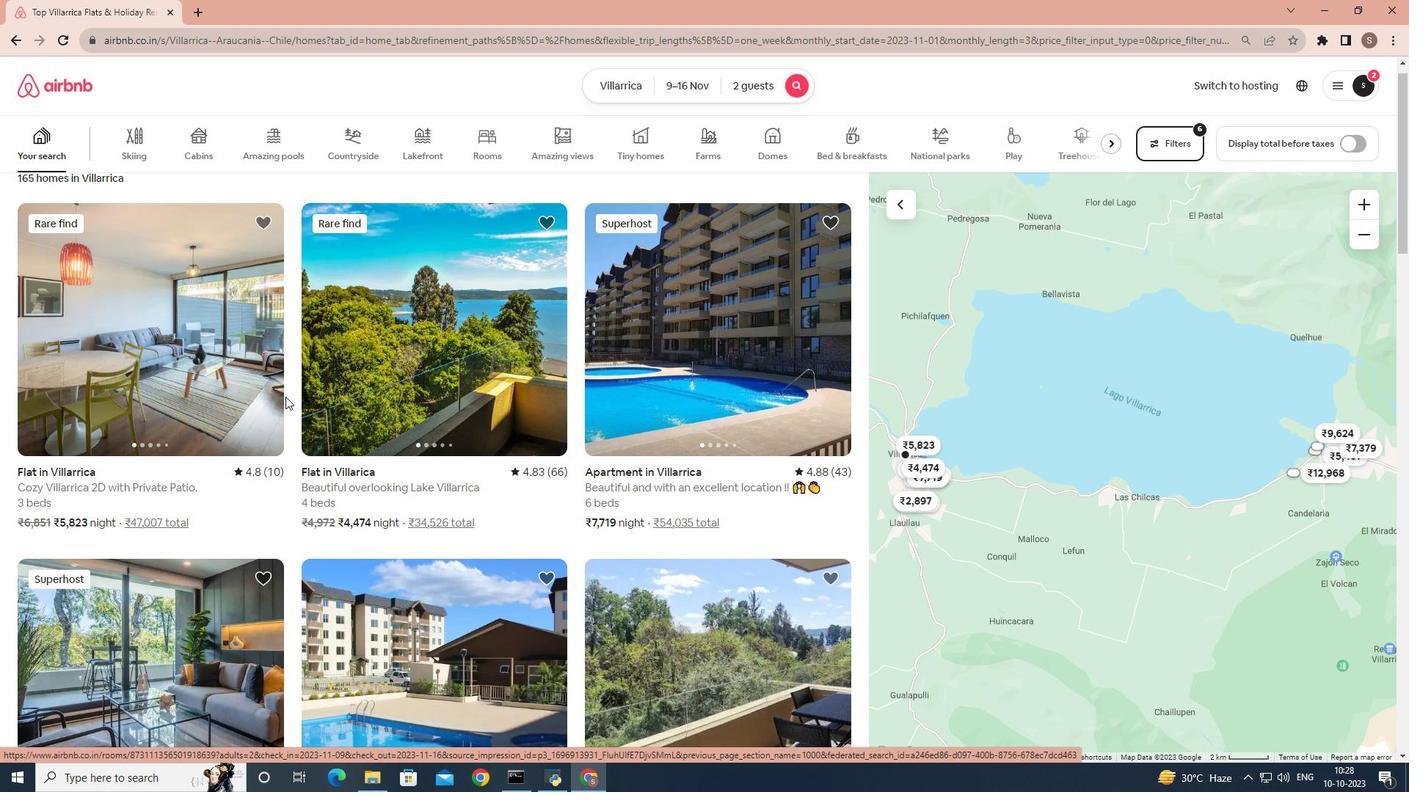 
Action: Mouse scrolled (285, 396) with delta (0, 0)
Screenshot: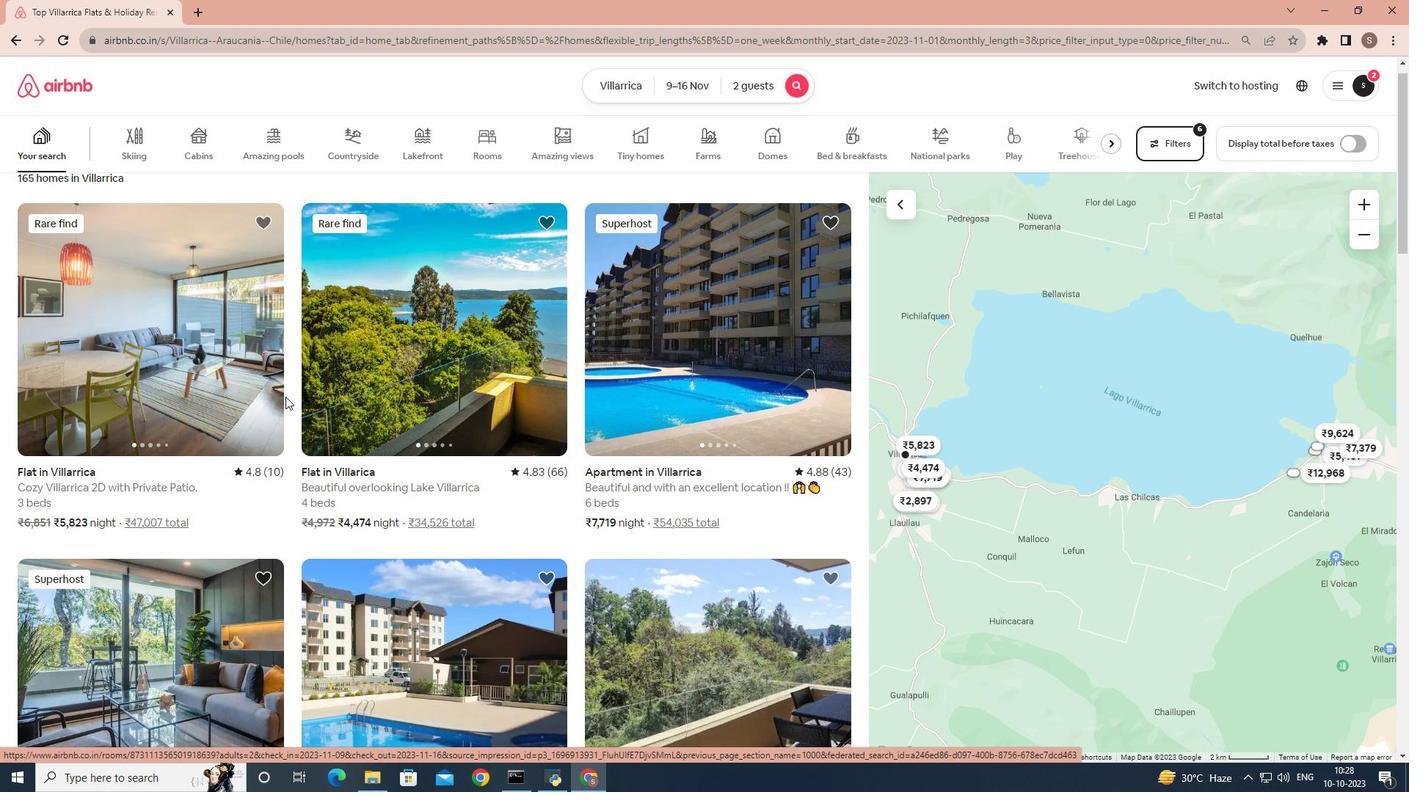 
Action: Mouse scrolled (285, 397) with delta (0, 0)
Screenshot: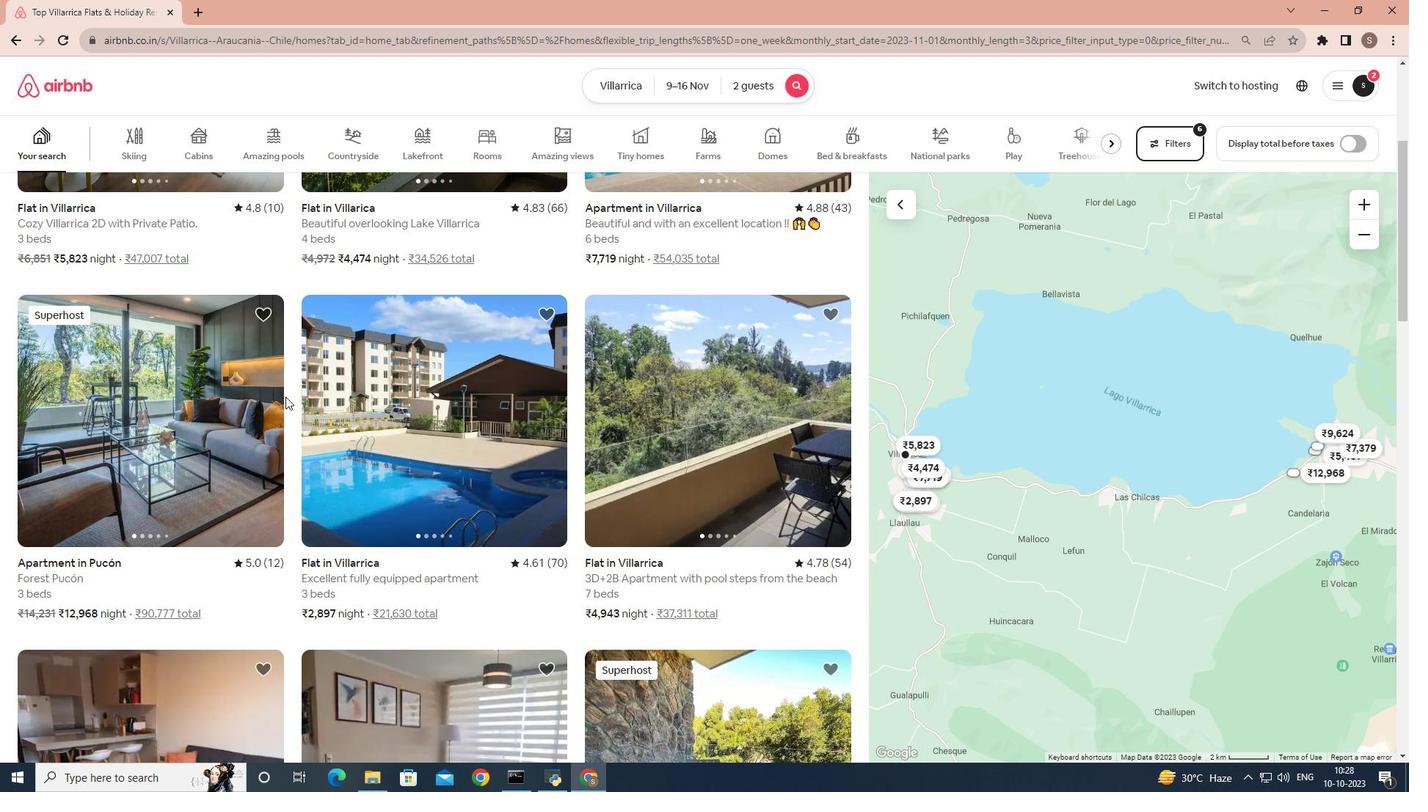 
Action: Mouse scrolled (285, 397) with delta (0, 0)
Screenshot: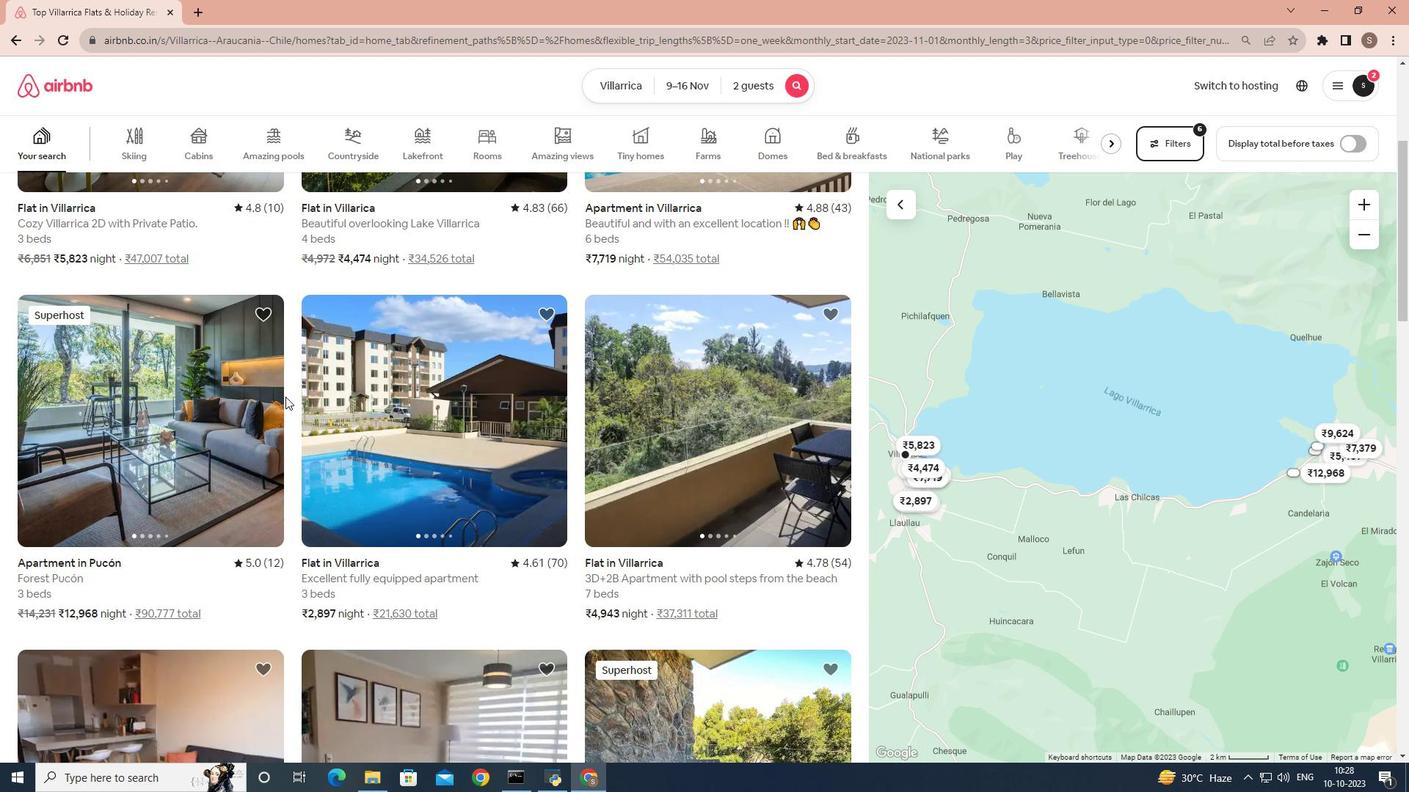 
Action: Mouse scrolled (285, 397) with delta (0, 0)
Screenshot: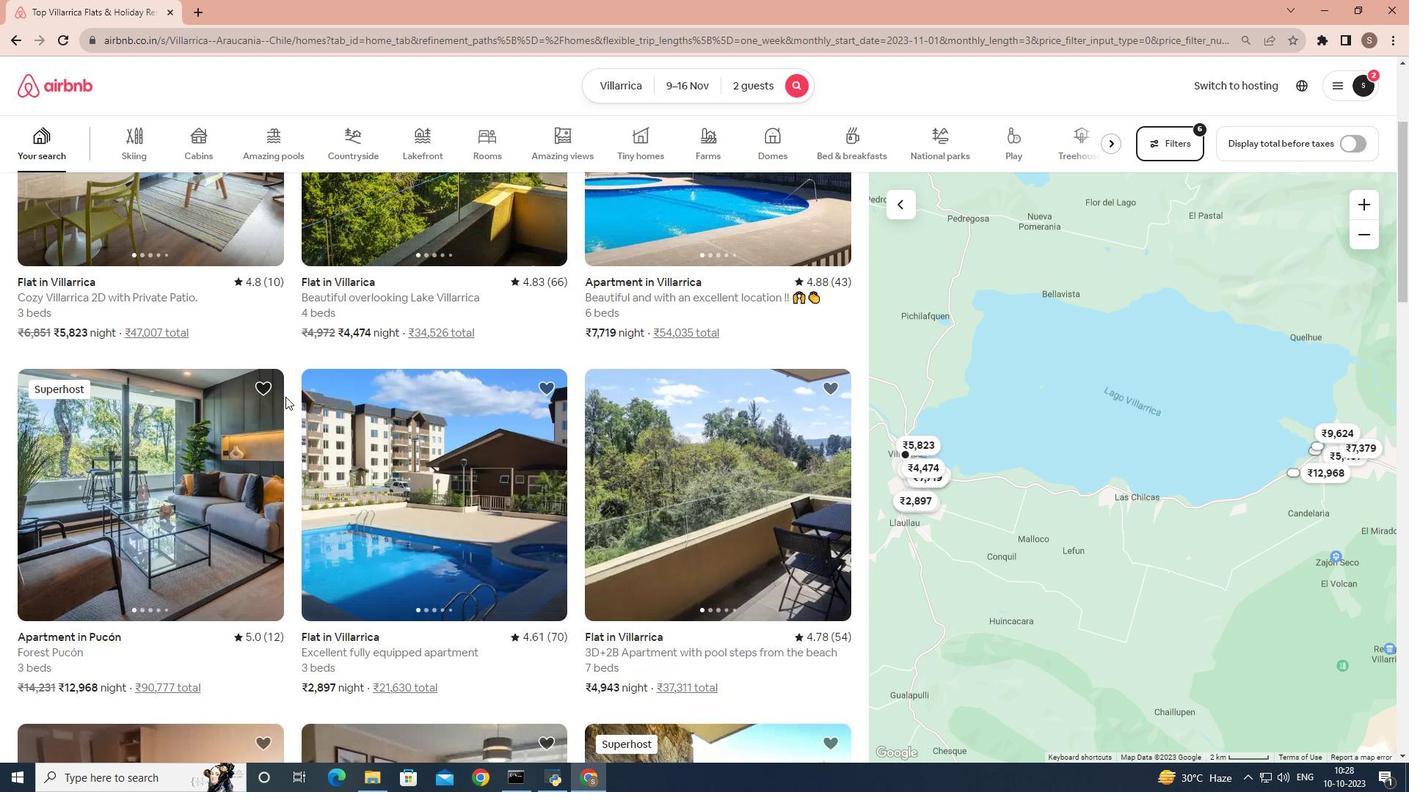 
Action: Mouse scrolled (285, 397) with delta (0, 0)
Screenshot: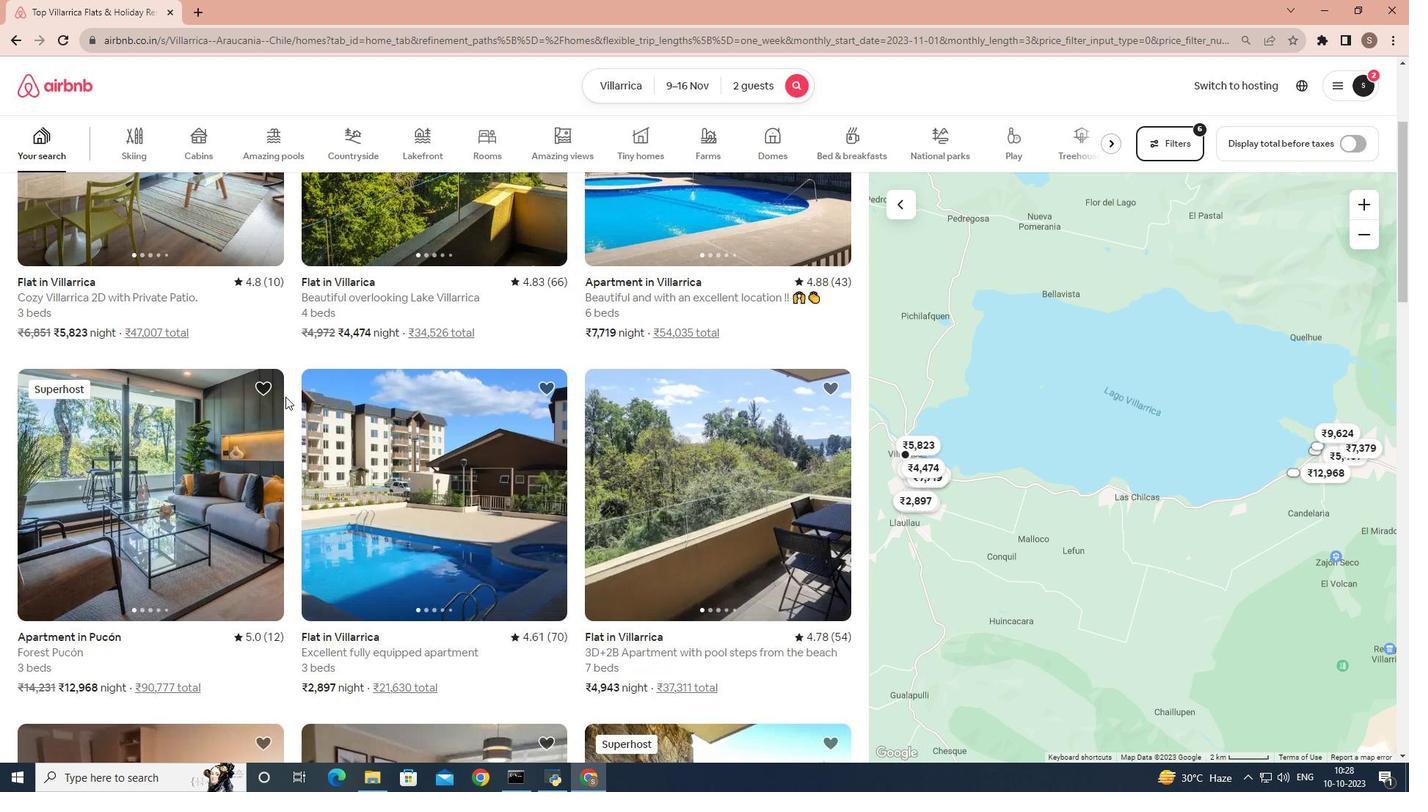 
Action: Mouse scrolled (285, 397) with delta (0, 0)
Screenshot: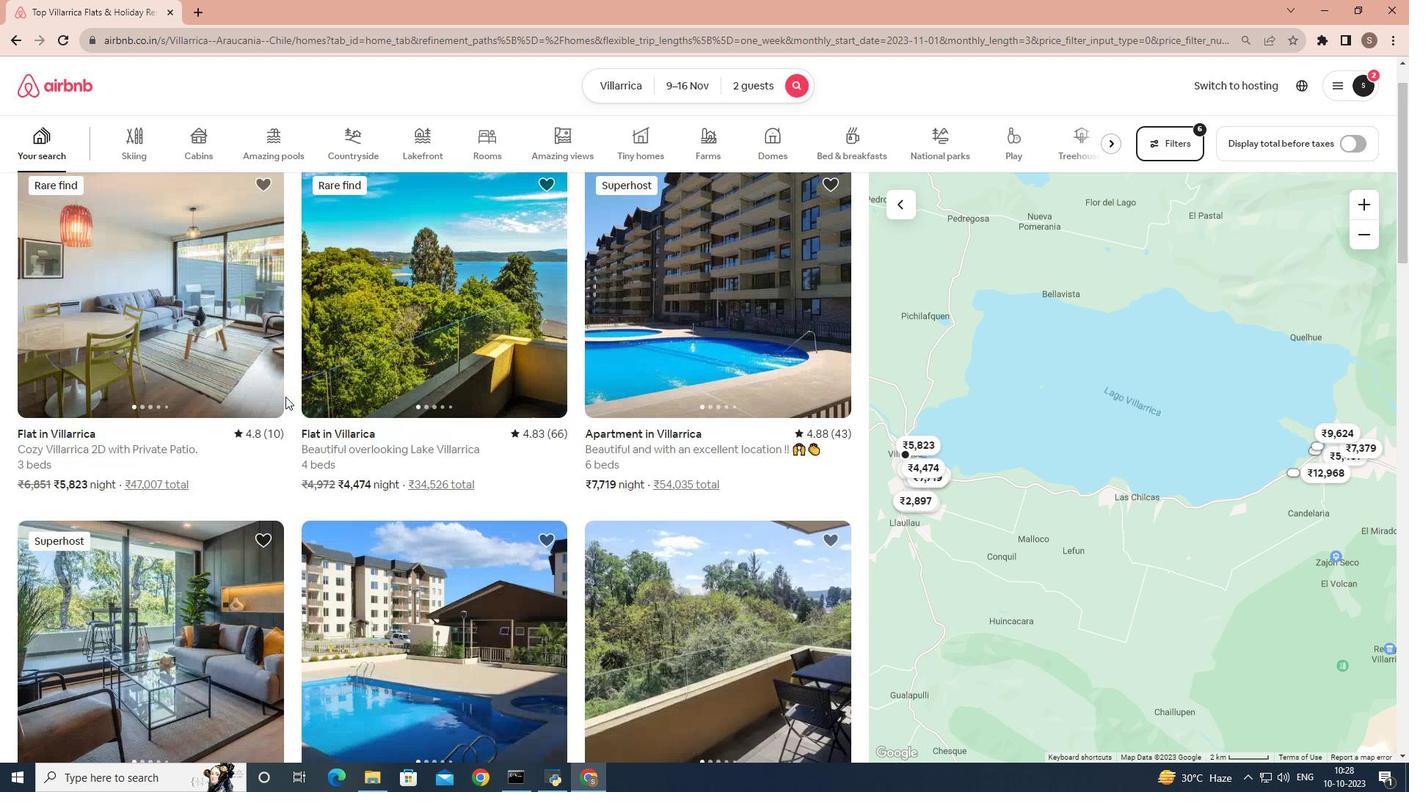 
Action: Mouse scrolled (285, 397) with delta (0, 0)
Screenshot: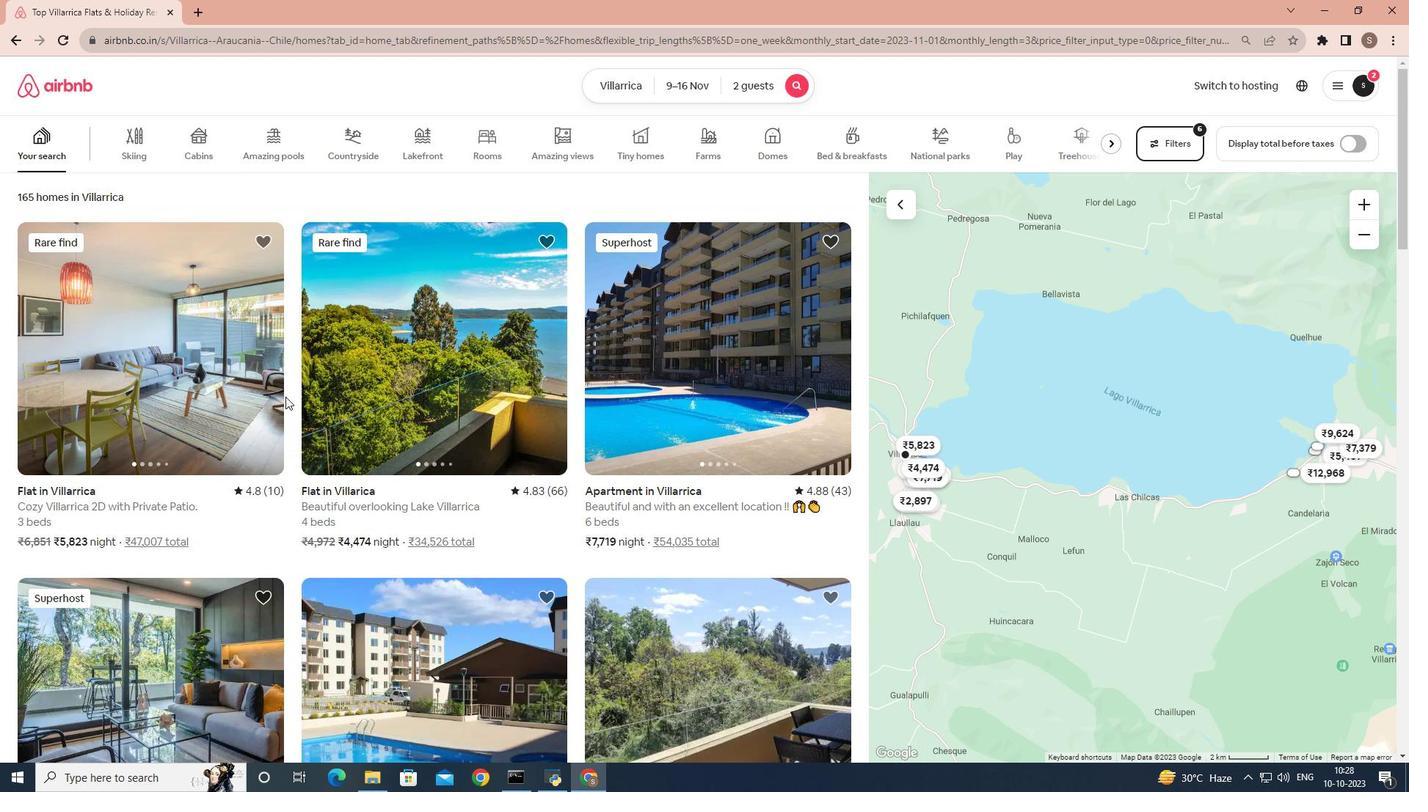 
Action: Mouse scrolled (285, 397) with delta (0, 0)
Screenshot: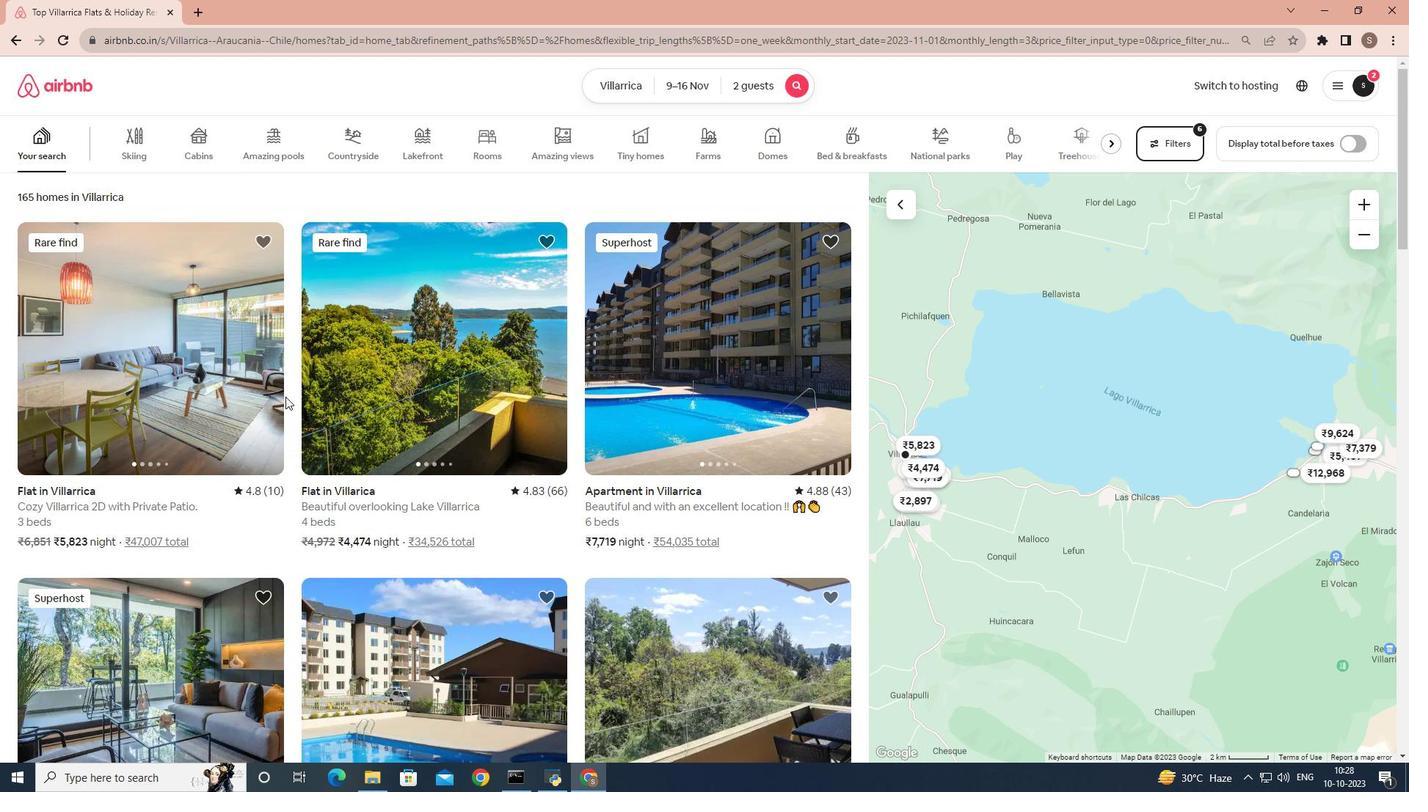 
Action: Mouse scrolled (285, 397) with delta (0, 0)
Screenshot: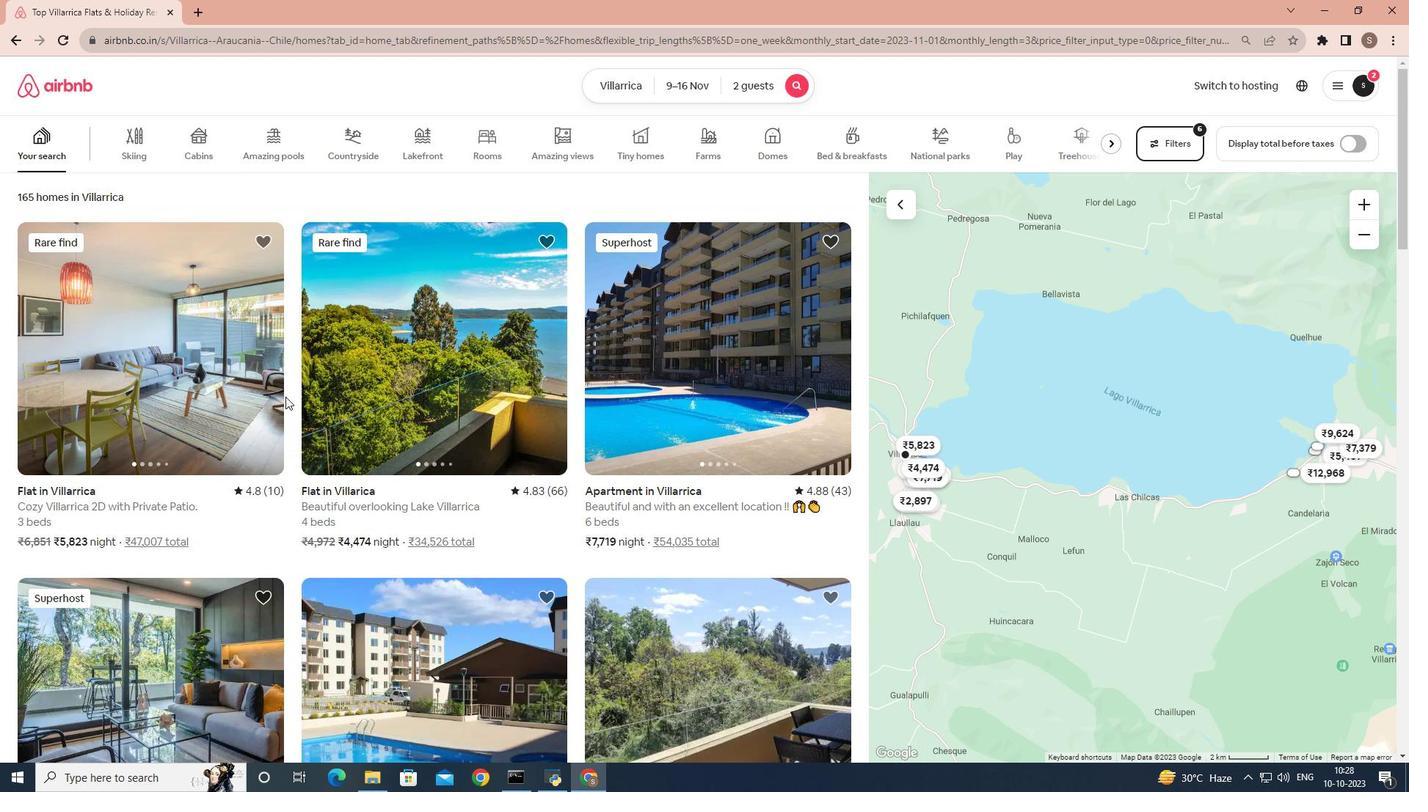 
Action: Mouse scrolled (285, 396) with delta (0, 0)
Screenshot: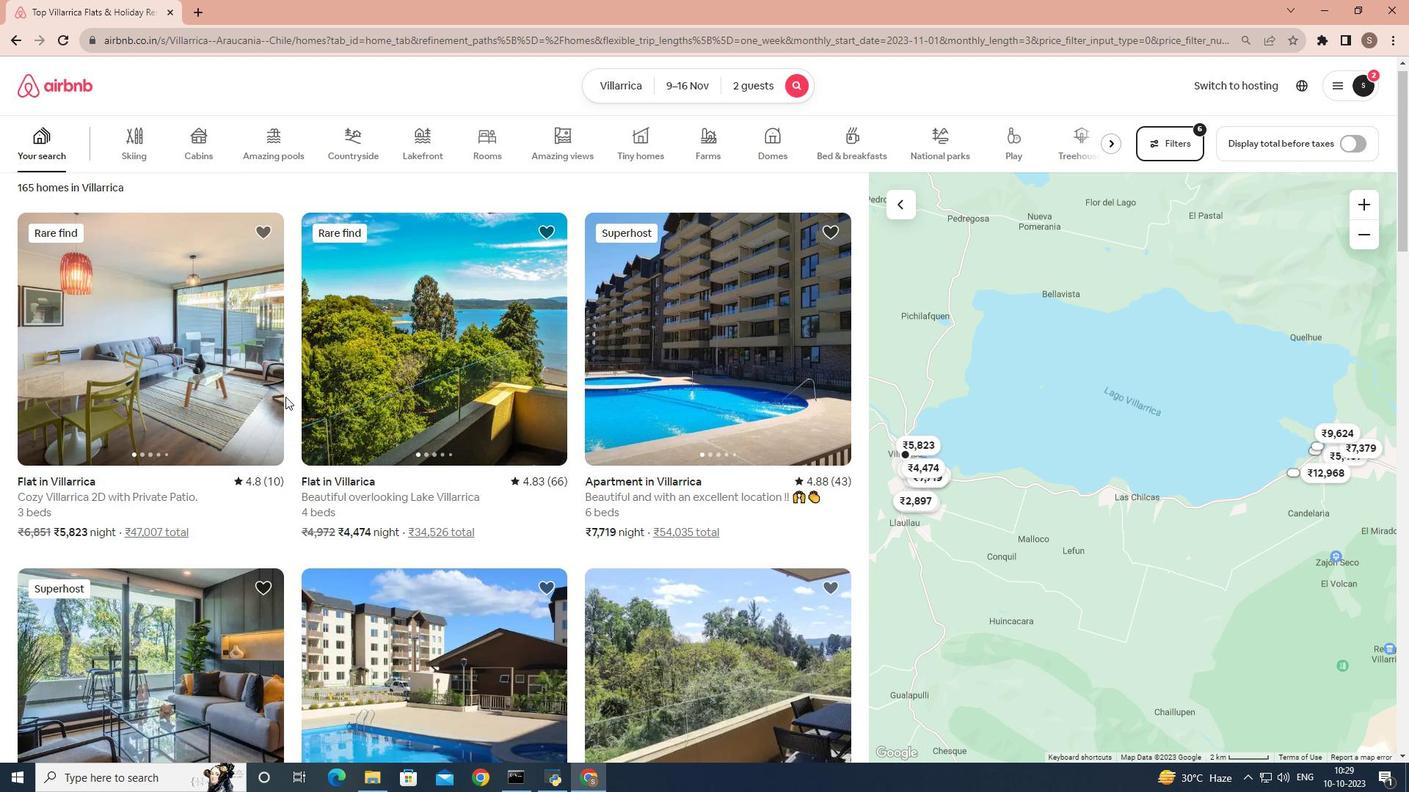 
Action: Mouse scrolled (285, 396) with delta (0, 0)
Screenshot: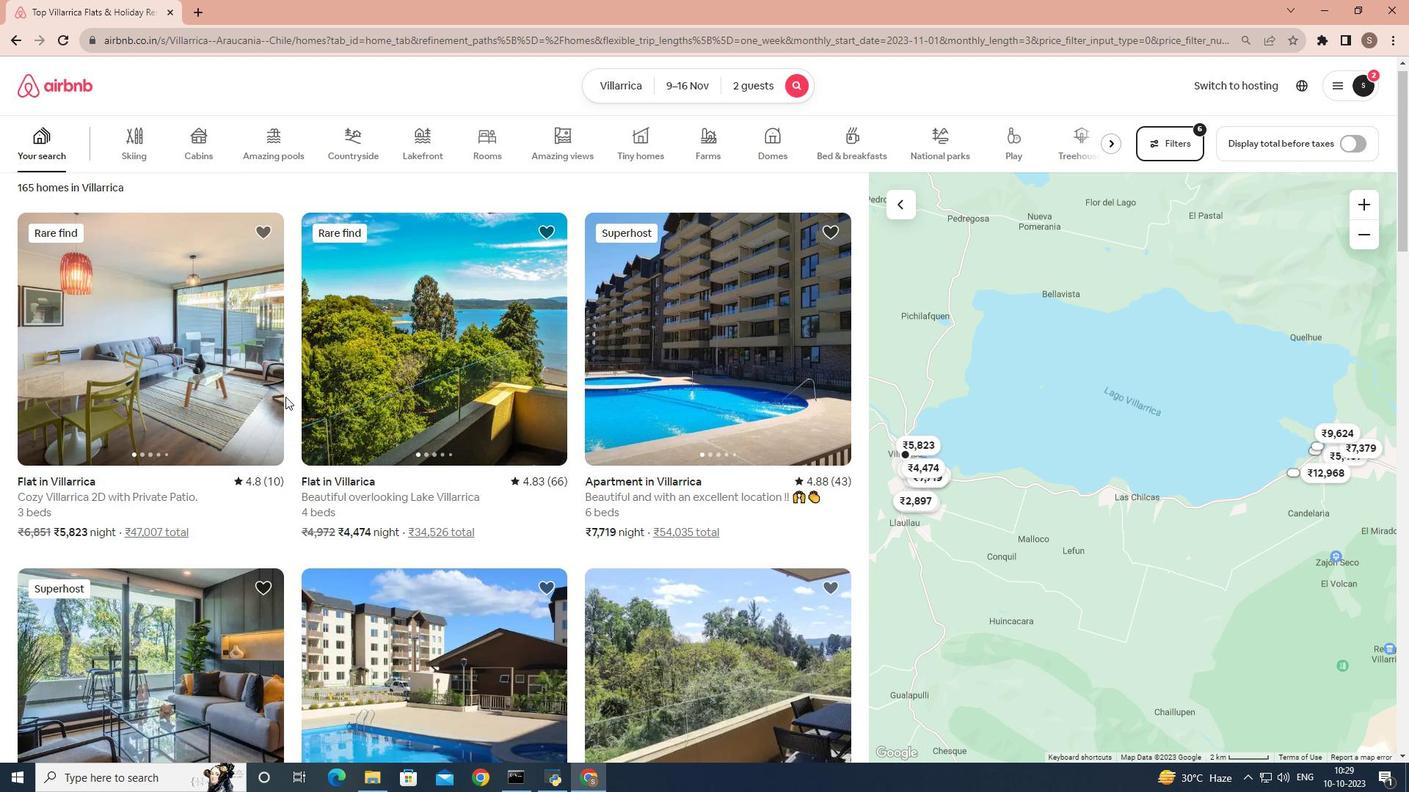 
Action: Mouse scrolled (285, 396) with delta (0, 0)
Screenshot: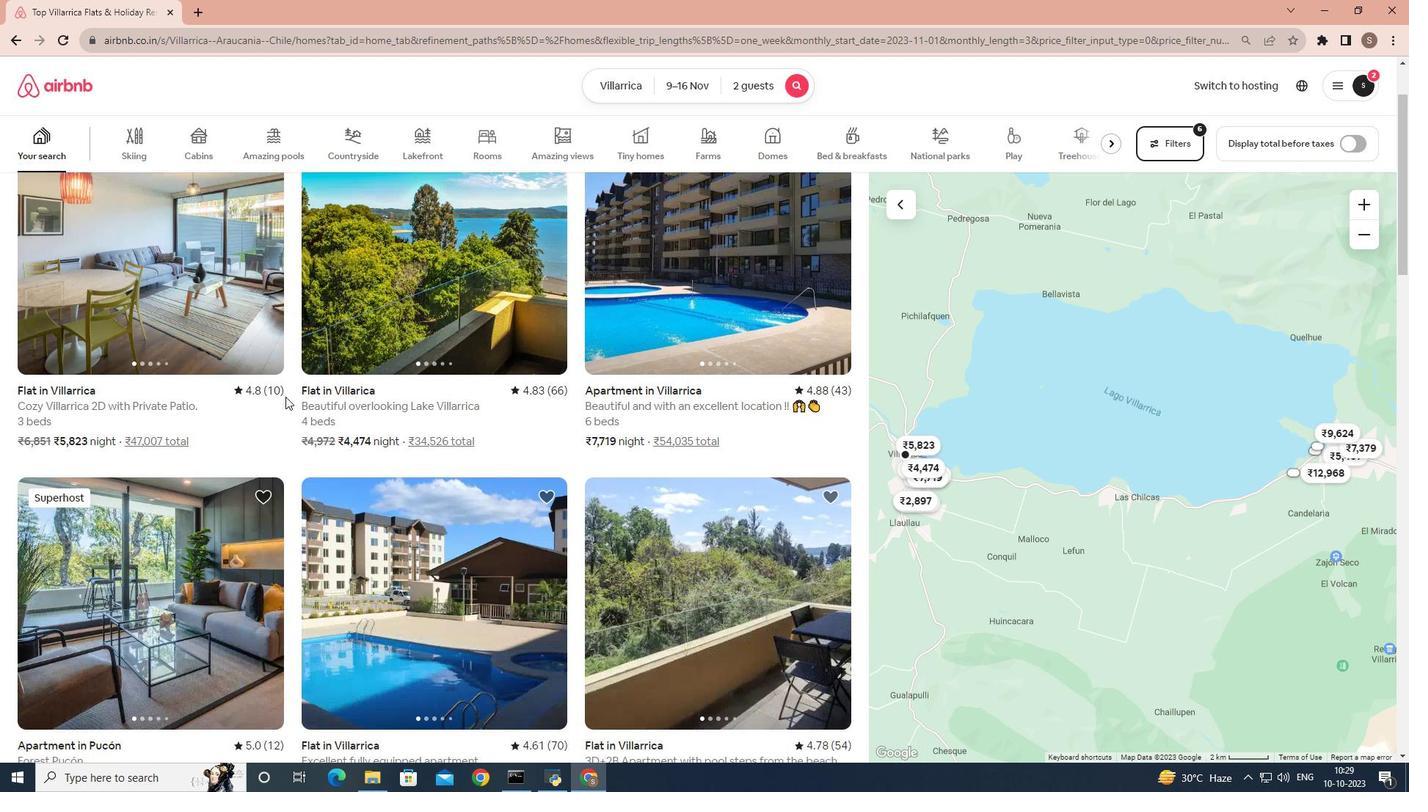 
Action: Mouse scrolled (285, 396) with delta (0, 0)
Screenshot: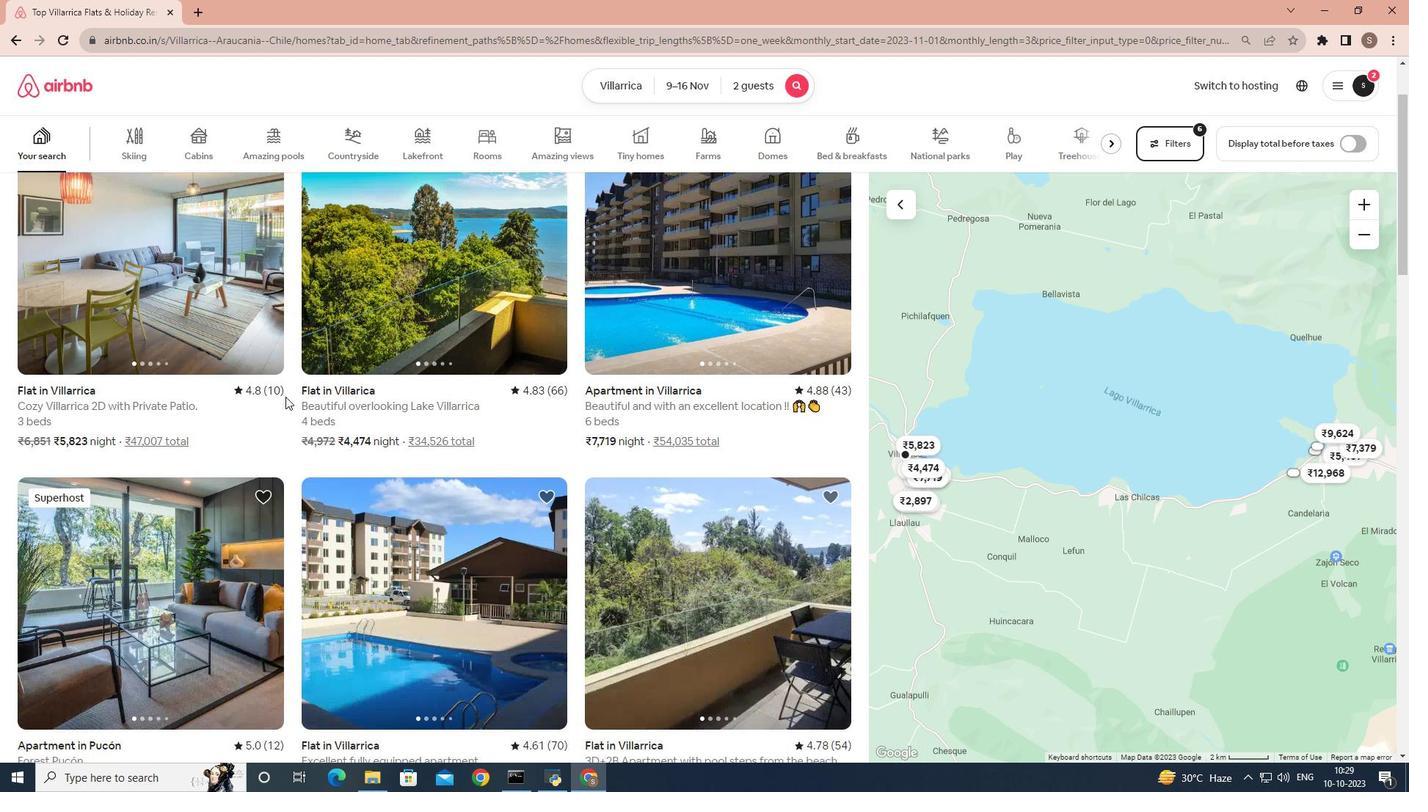 
Action: Mouse scrolled (285, 396) with delta (0, 0)
Screenshot: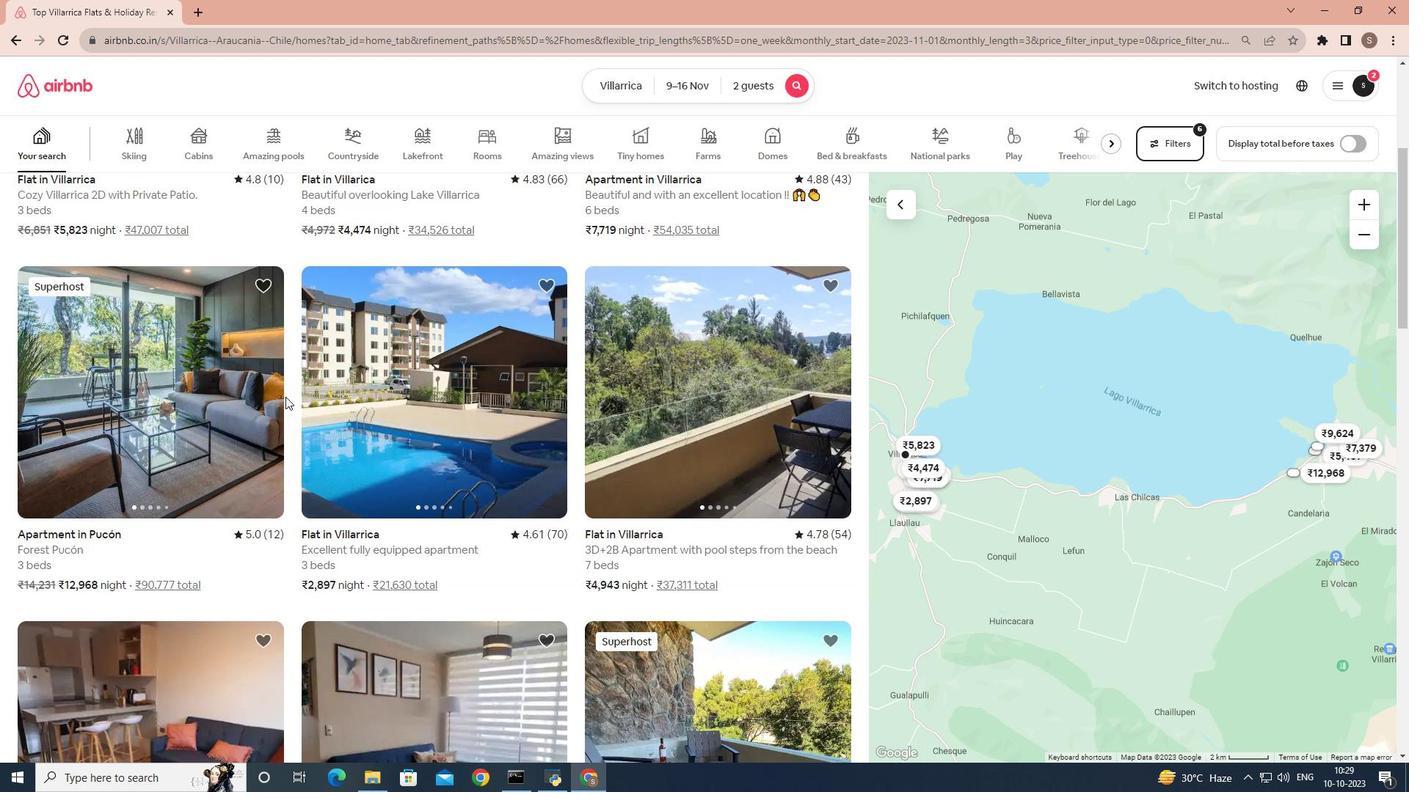 
Action: Mouse scrolled (285, 396) with delta (0, 0)
Screenshot: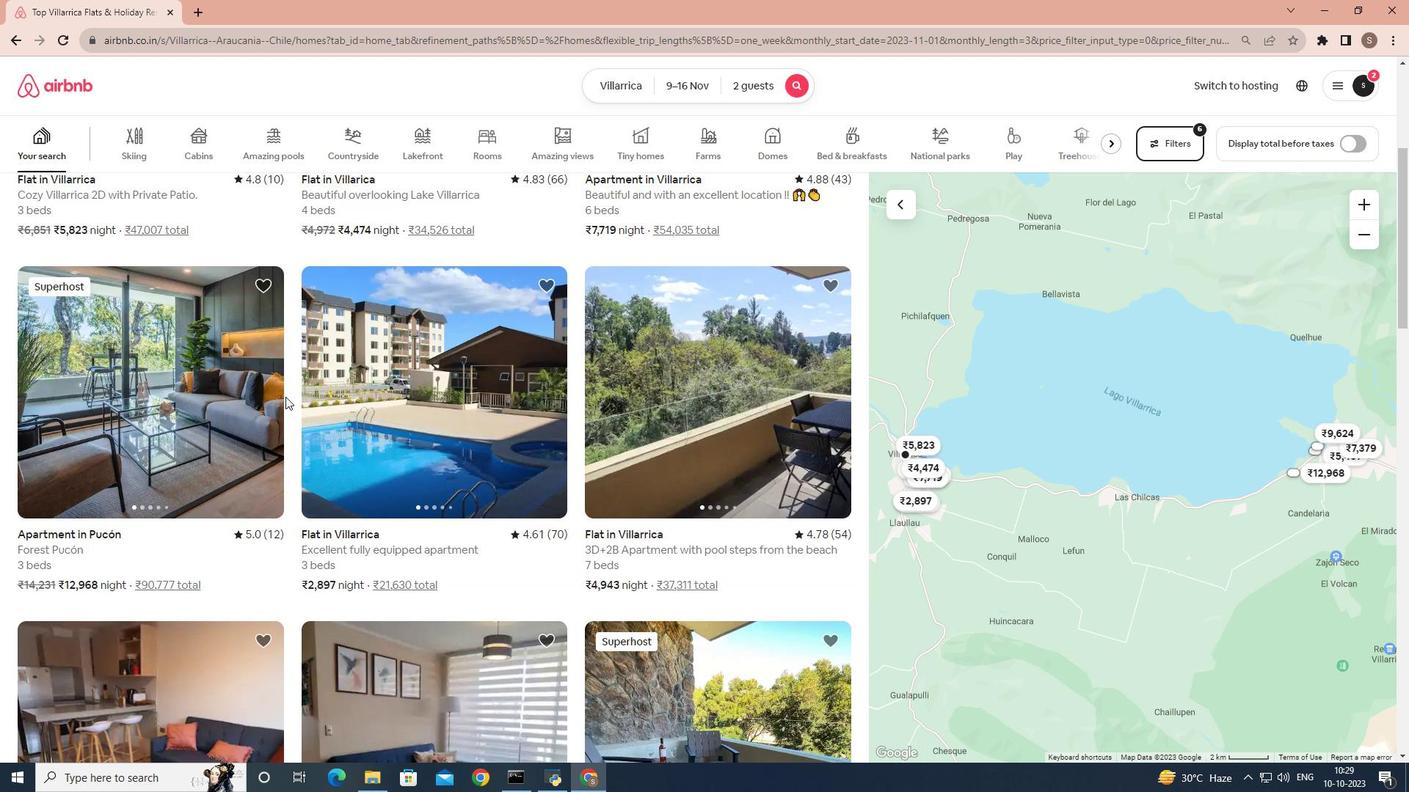
Action: Mouse scrolled (285, 396) with delta (0, 0)
Screenshot: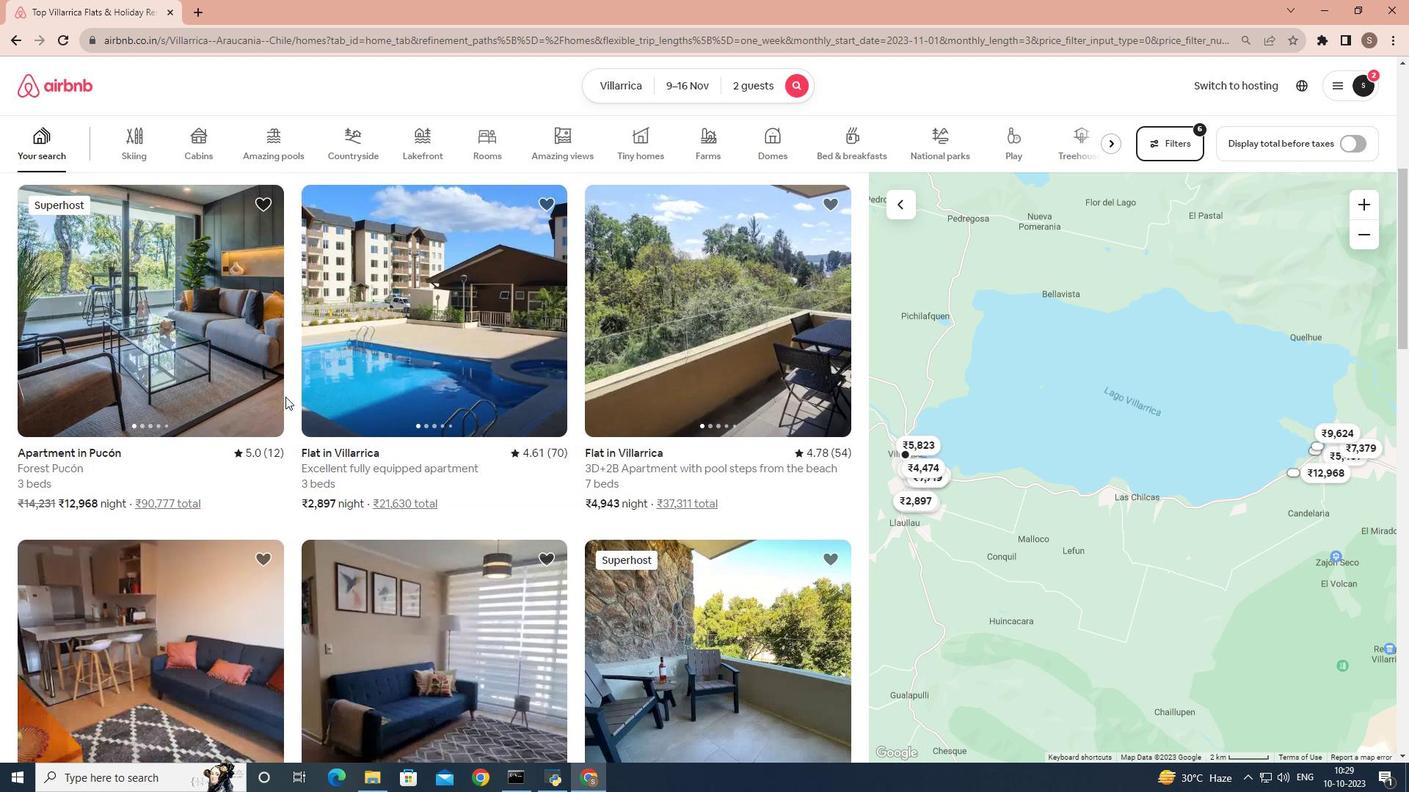 
Action: Mouse scrolled (285, 396) with delta (0, 0)
Screenshot: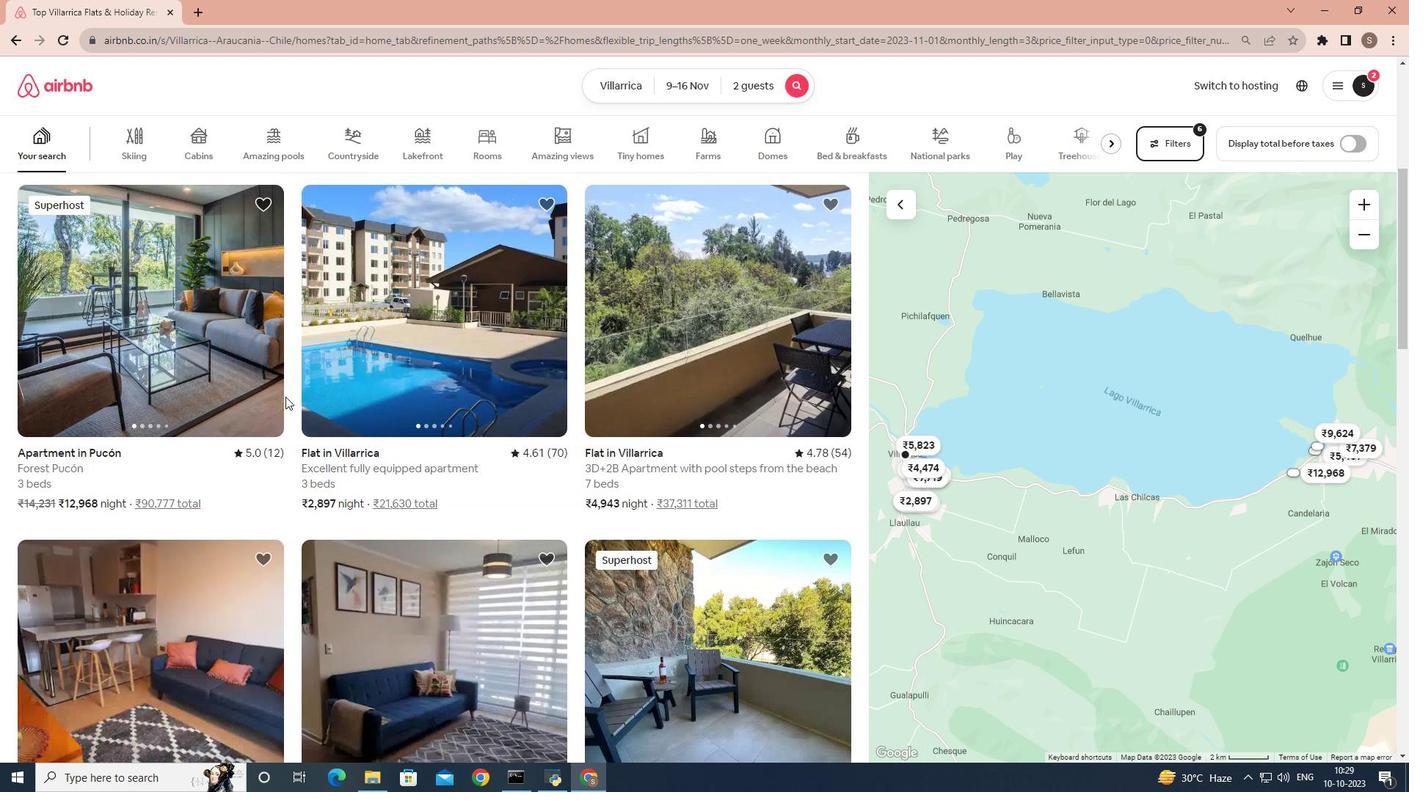 
Action: Mouse scrolled (285, 397) with delta (0, 0)
Screenshot: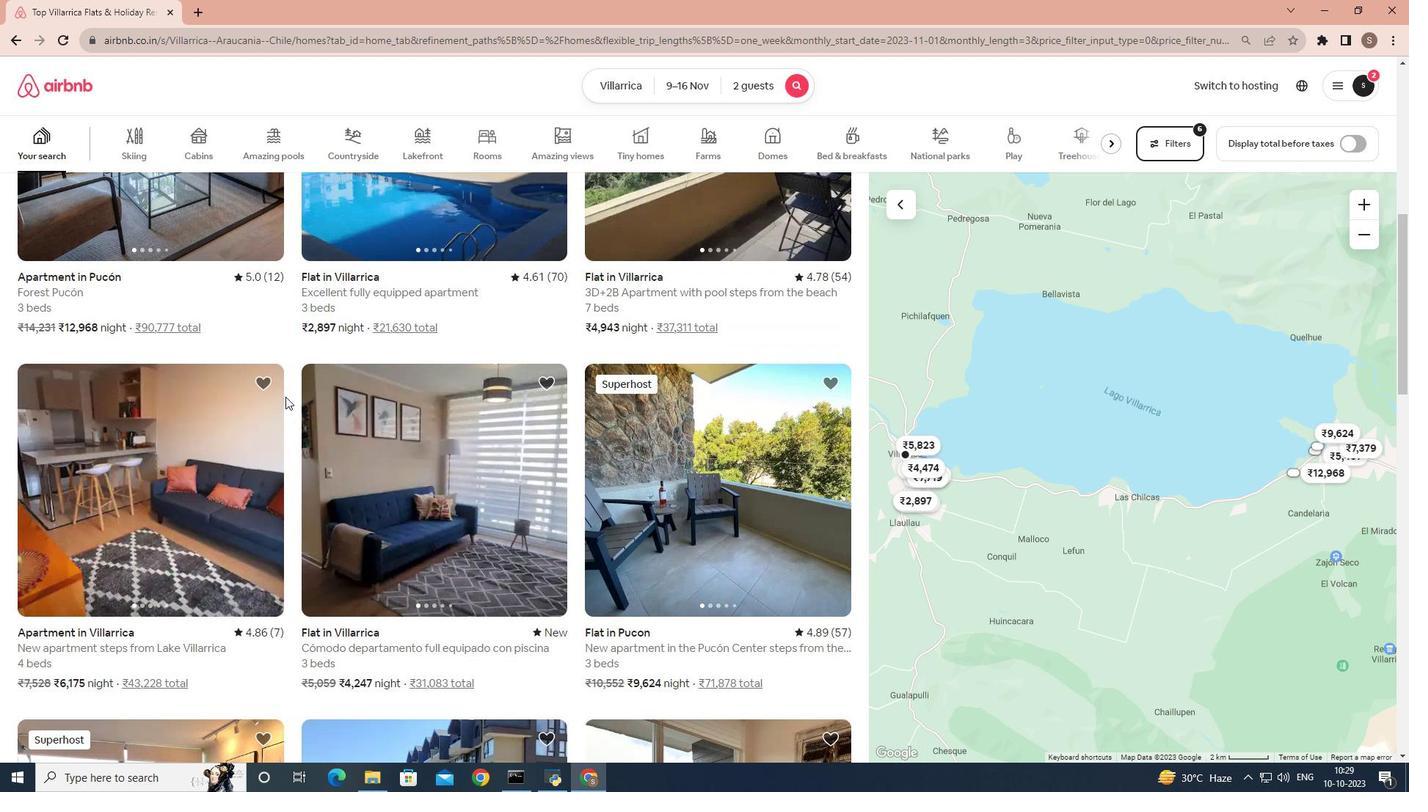 
Action: Mouse scrolled (285, 396) with delta (0, 0)
Screenshot: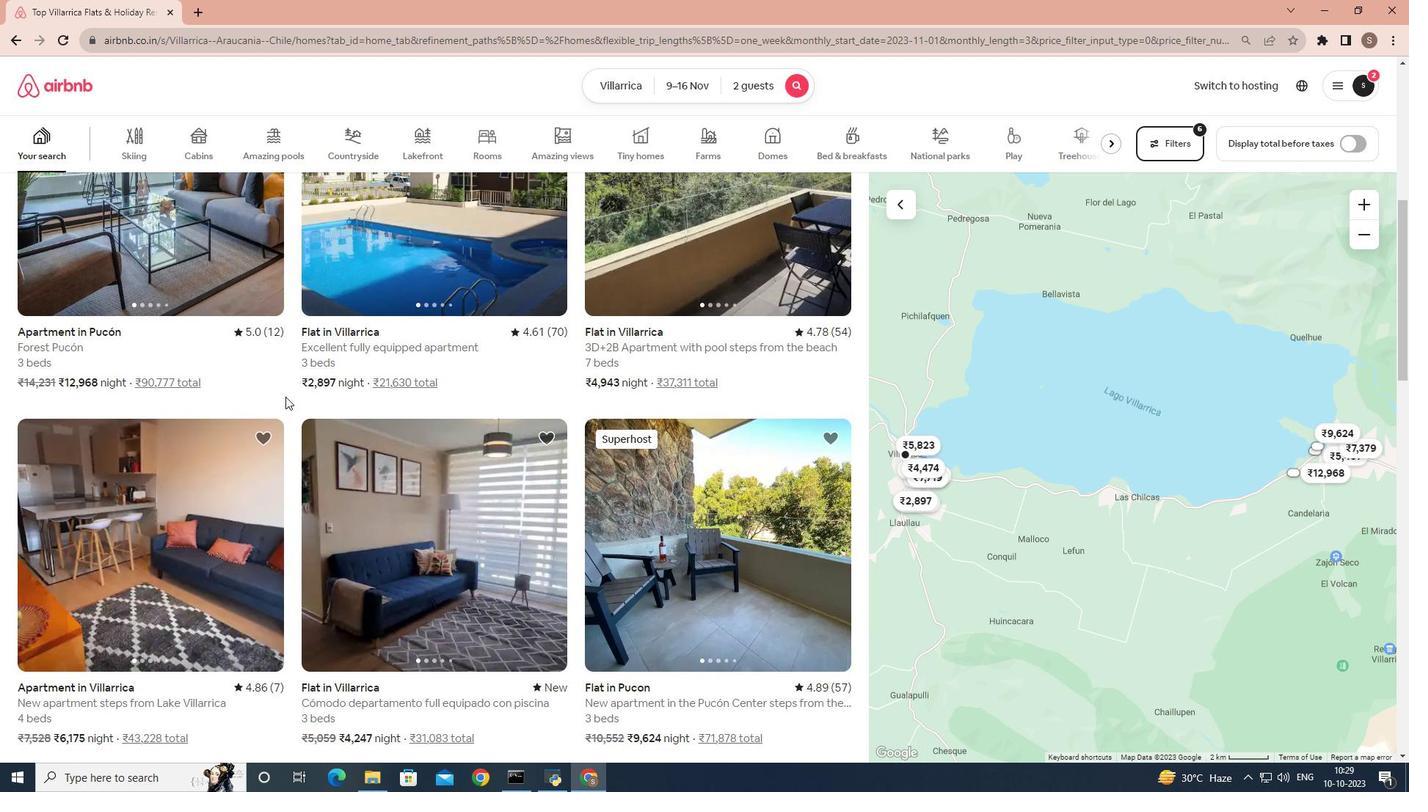 
Action: Mouse scrolled (285, 396) with delta (0, 0)
Screenshot: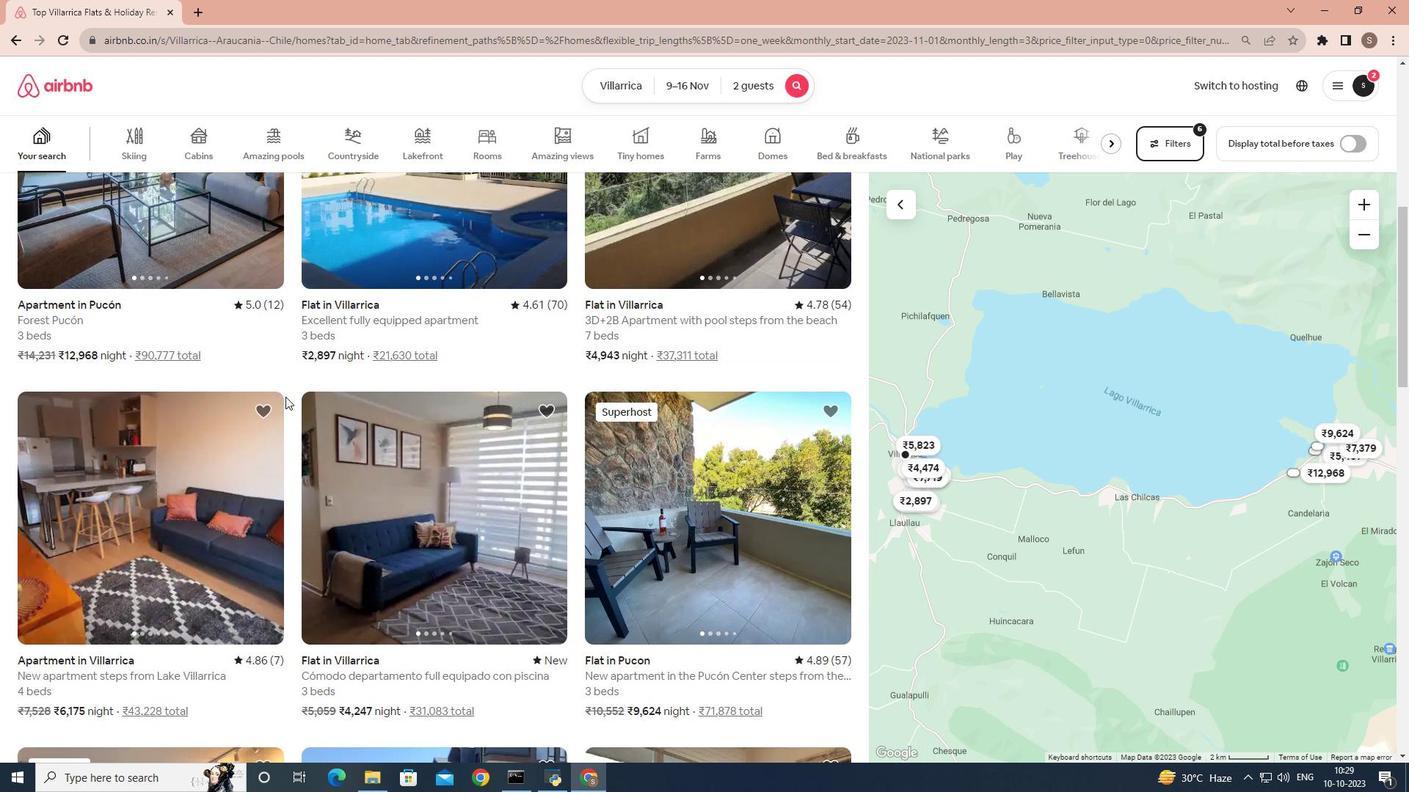 
Action: Mouse scrolled (285, 396) with delta (0, 0)
Screenshot: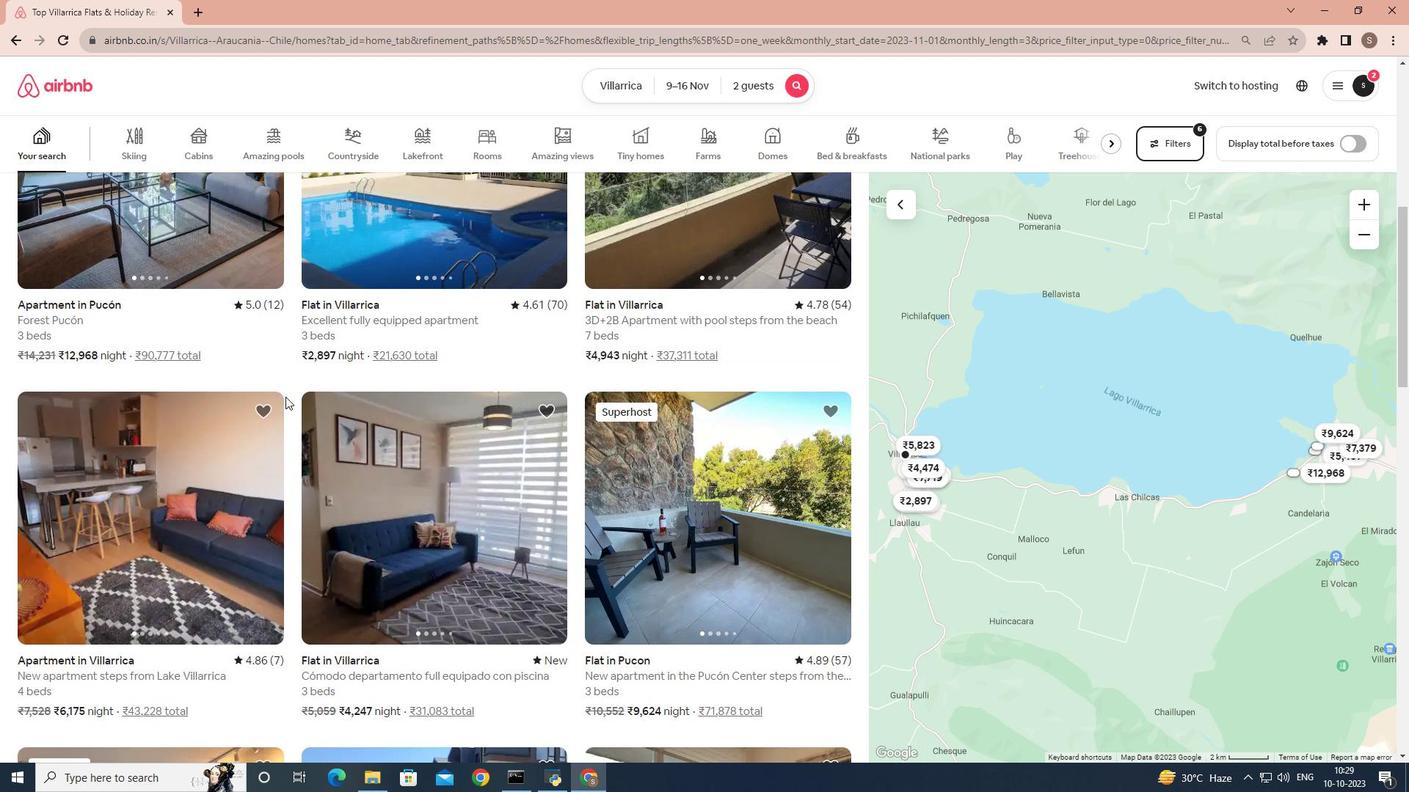 
Action: Mouse scrolled (285, 396) with delta (0, 0)
Screenshot: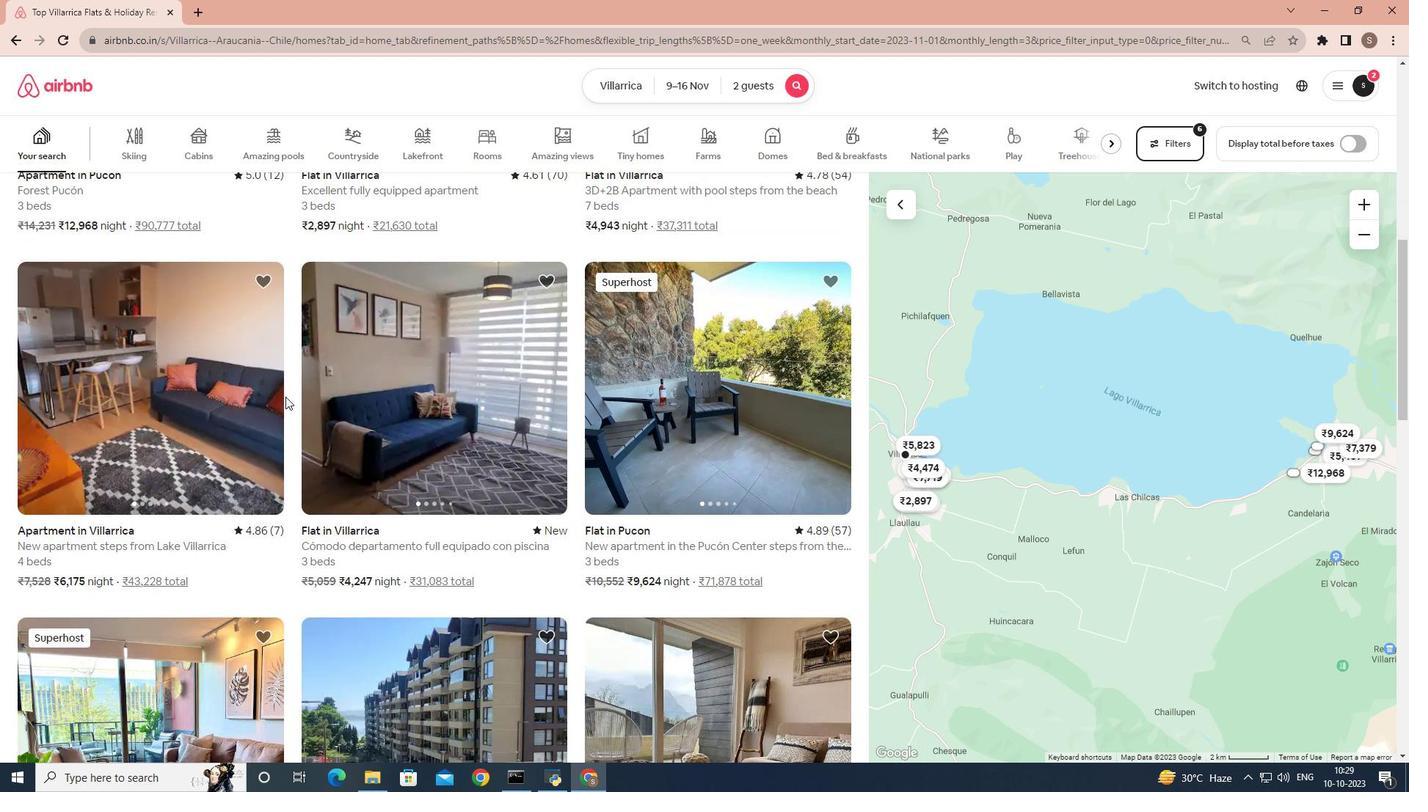 
Action: Mouse scrolled (285, 397) with delta (0, 0)
Screenshot: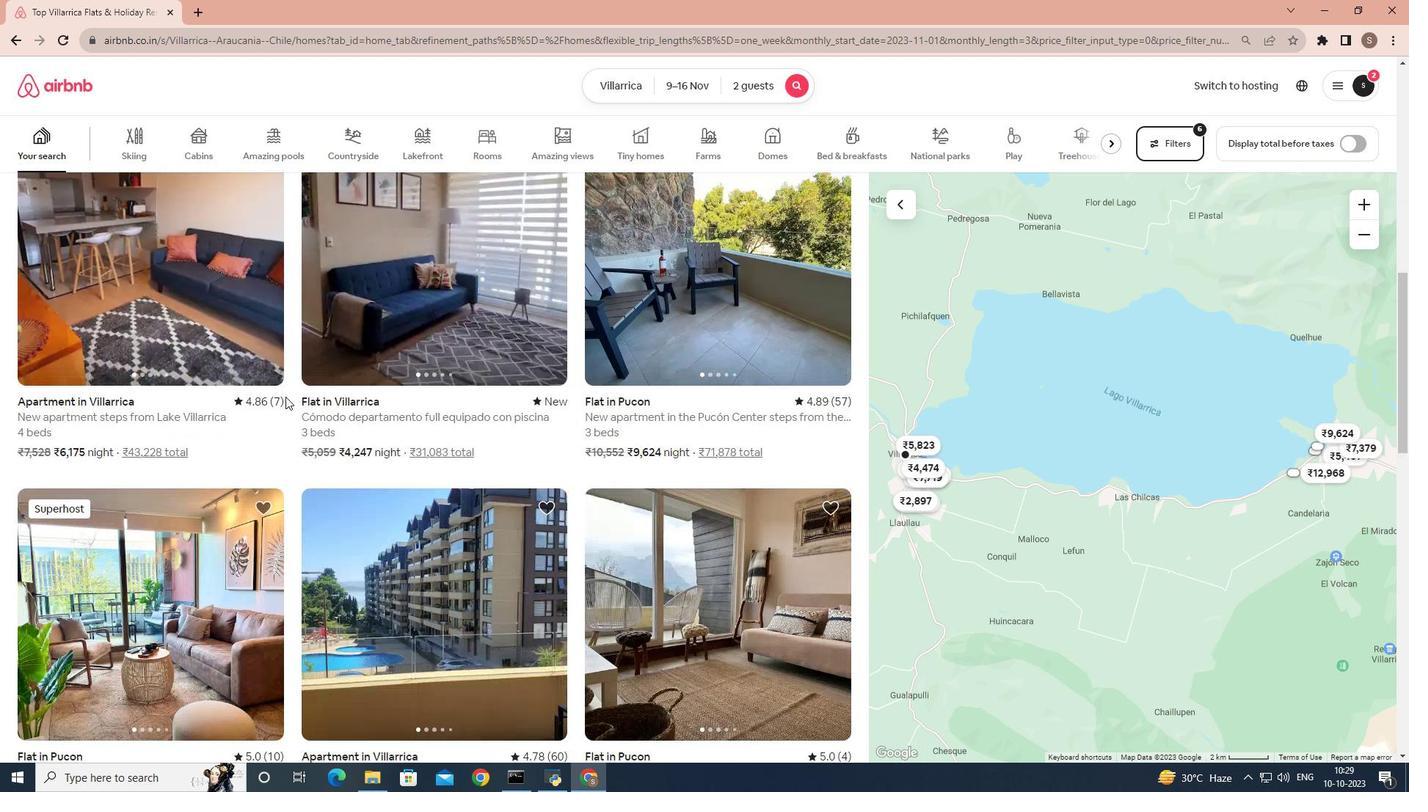 
Action: Mouse scrolled (285, 396) with delta (0, 0)
Screenshot: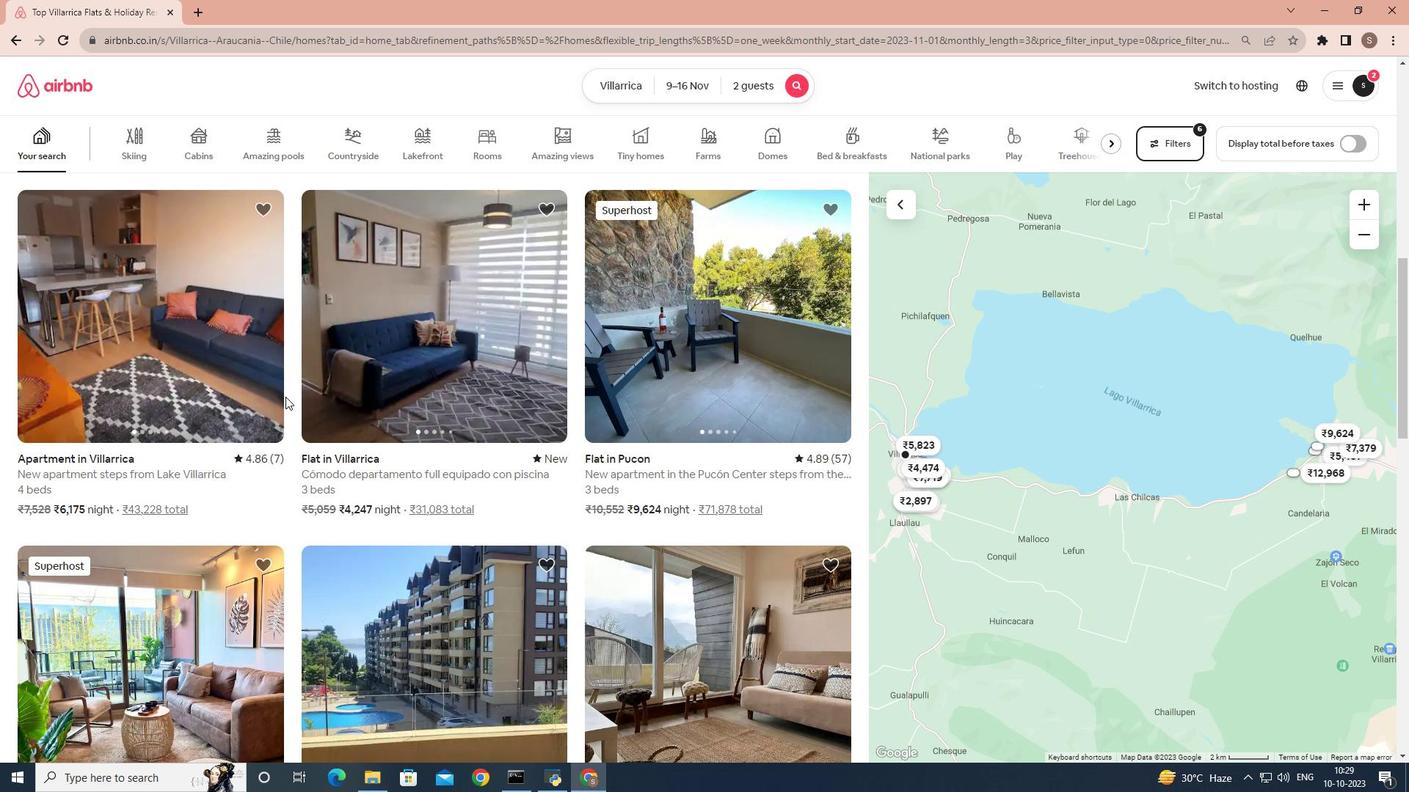 
Action: Mouse scrolled (285, 396) with delta (0, 0)
Screenshot: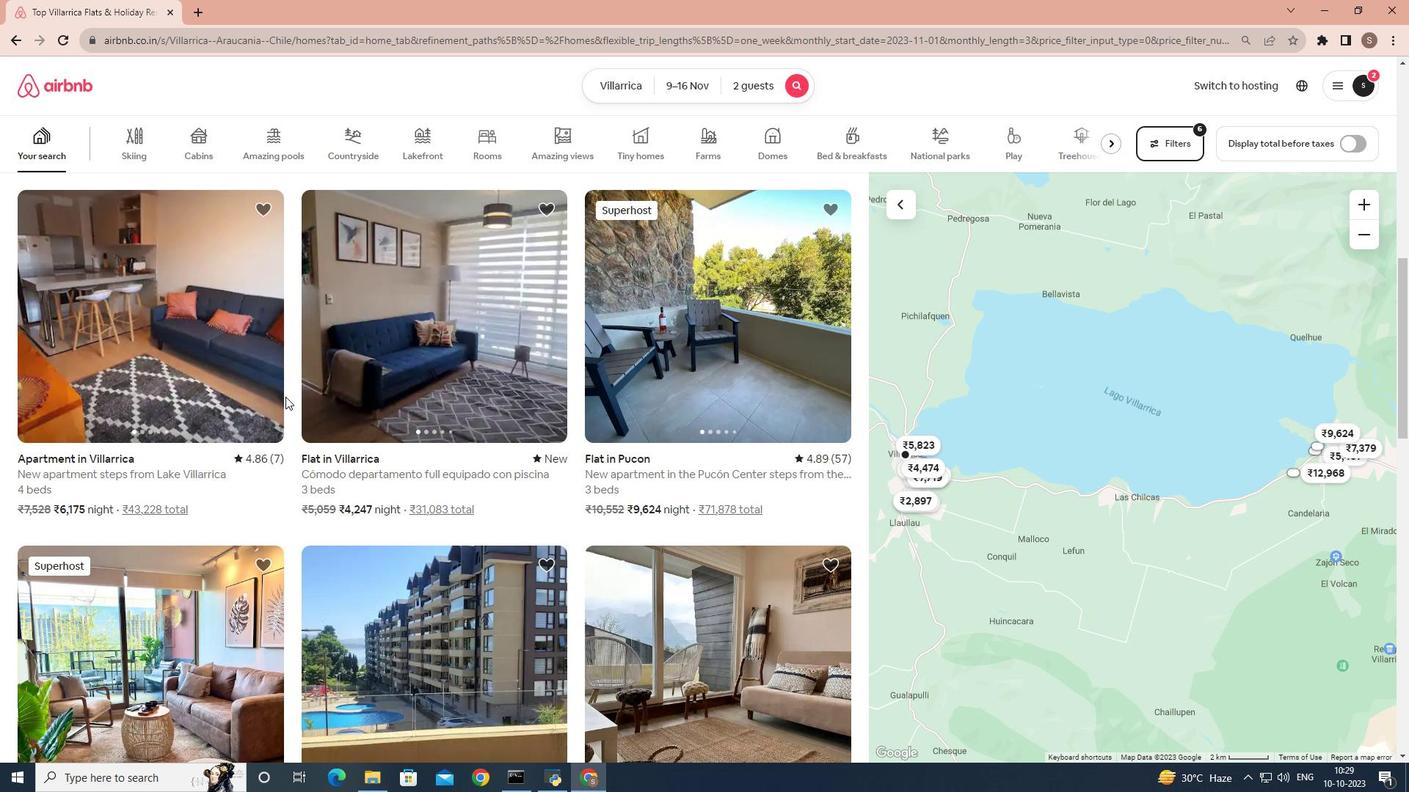 
Action: Mouse scrolled (285, 396) with delta (0, 0)
Screenshot: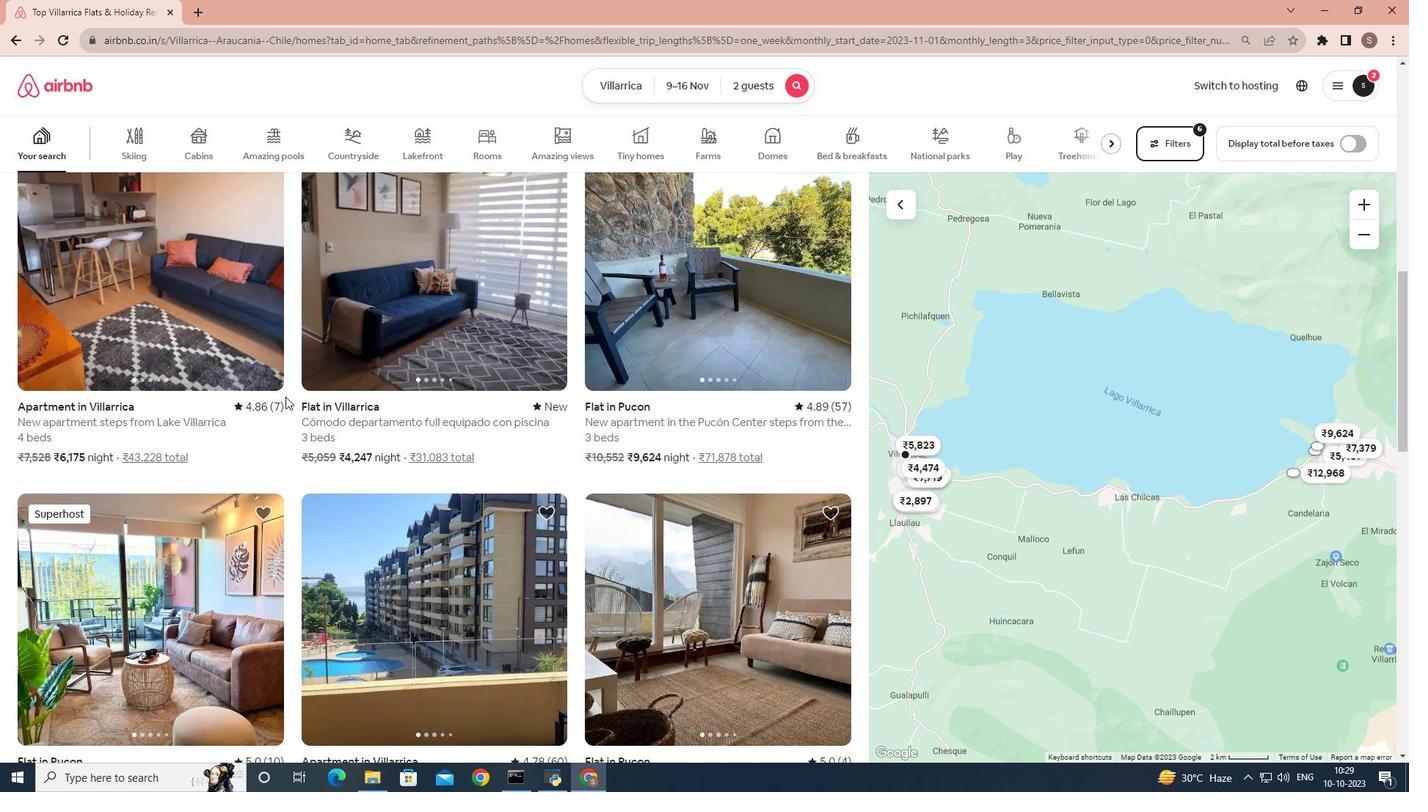 
Action: Mouse scrolled (285, 396) with delta (0, 0)
Screenshot: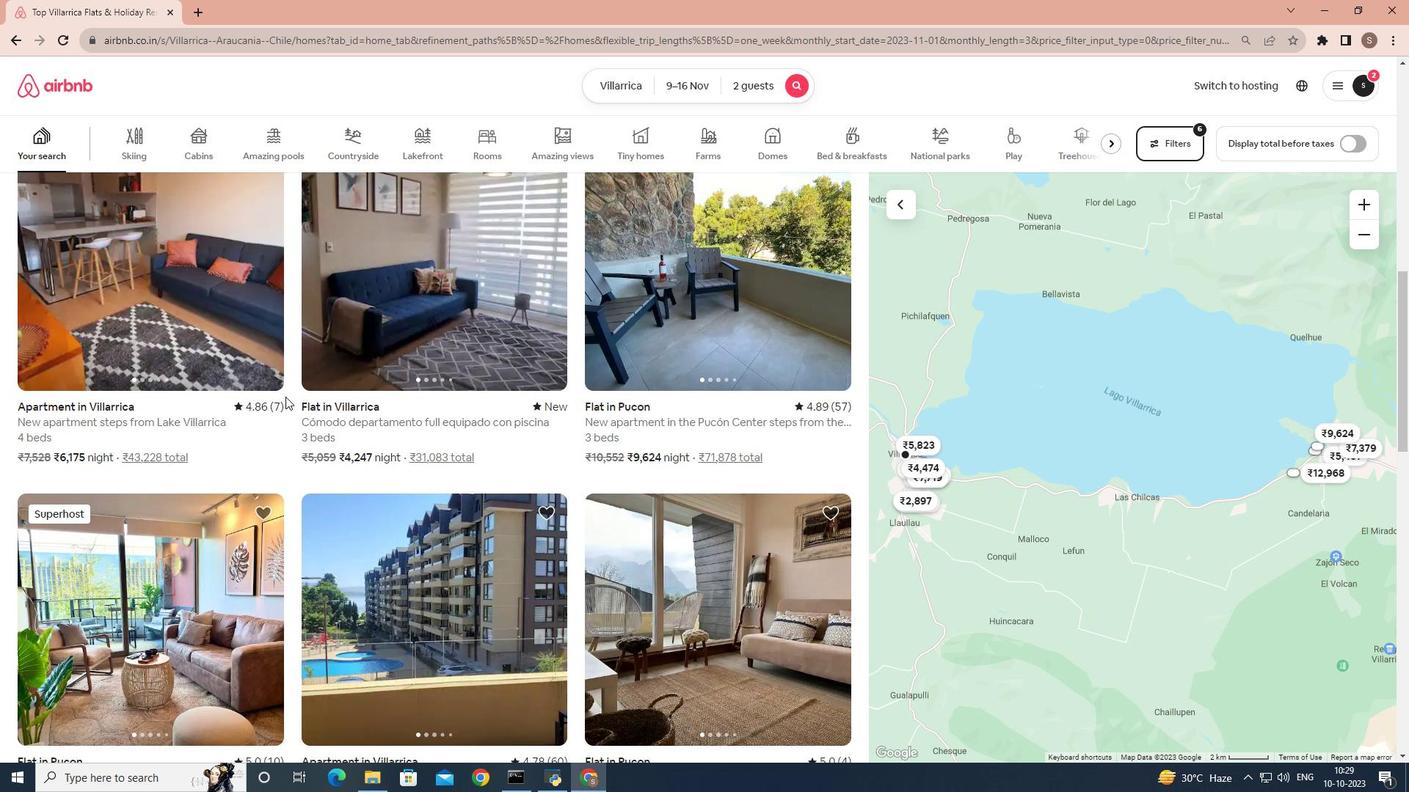
Action: Mouse scrolled (285, 397) with delta (0, 0)
Screenshot: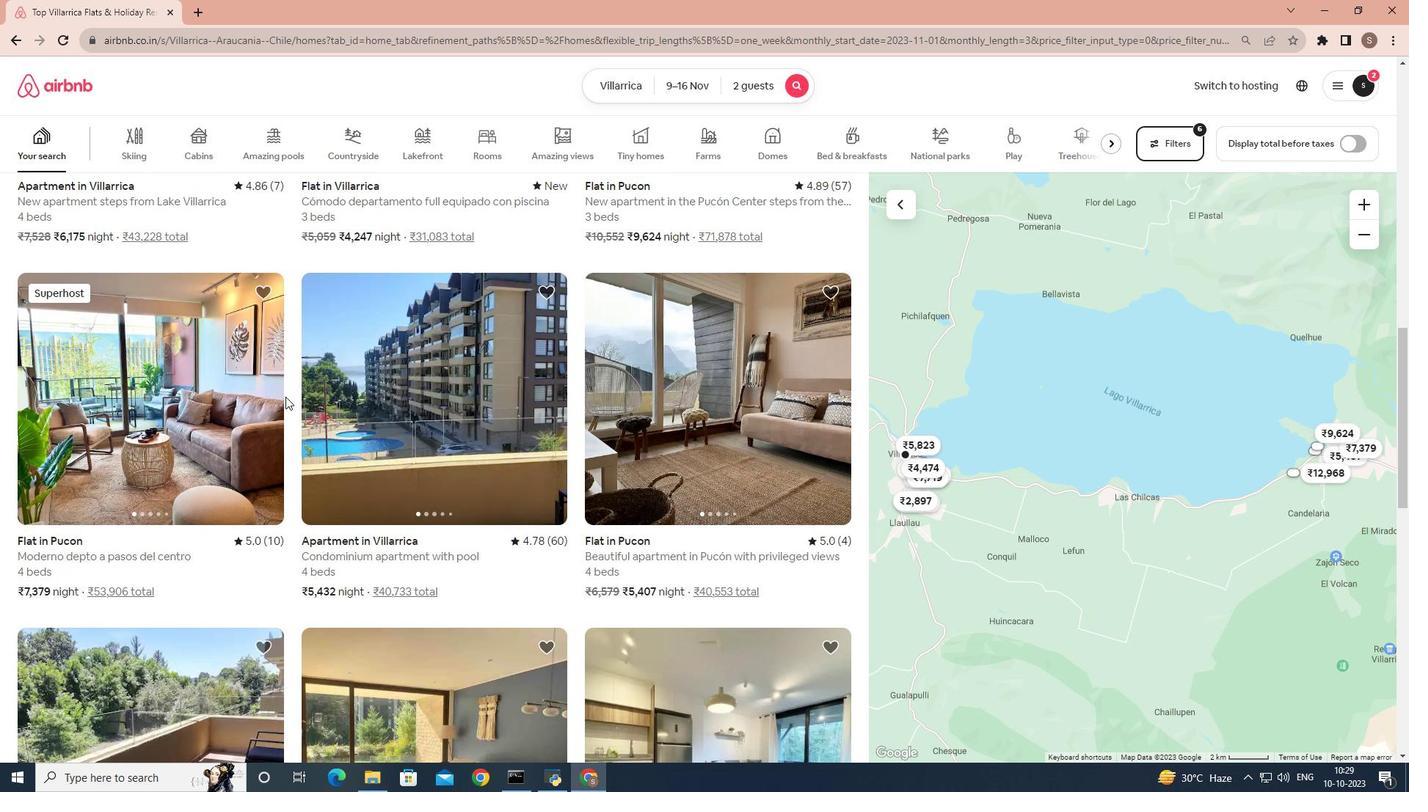 
Action: Mouse scrolled (285, 396) with delta (0, 0)
Screenshot: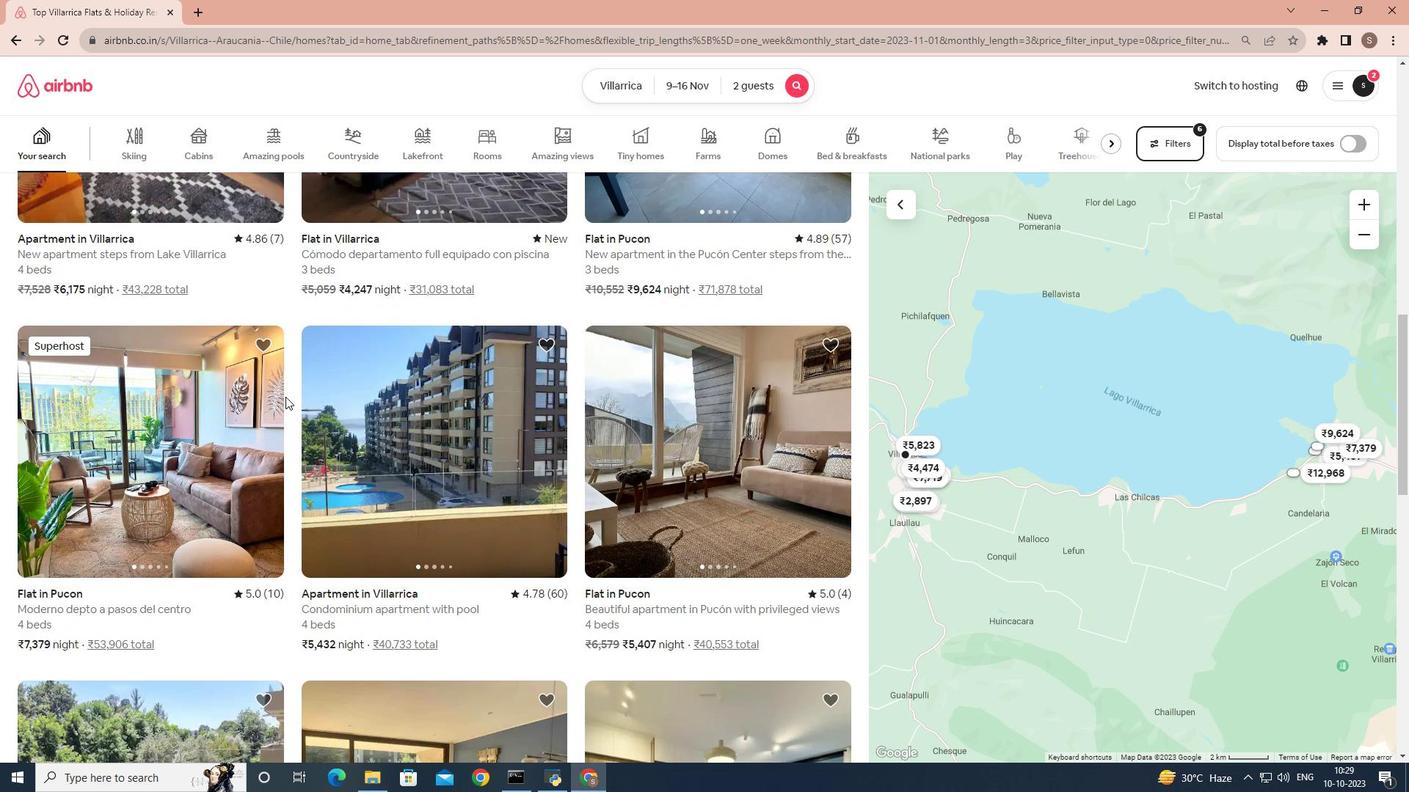 
Action: Mouse scrolled (285, 396) with delta (0, 0)
Screenshot: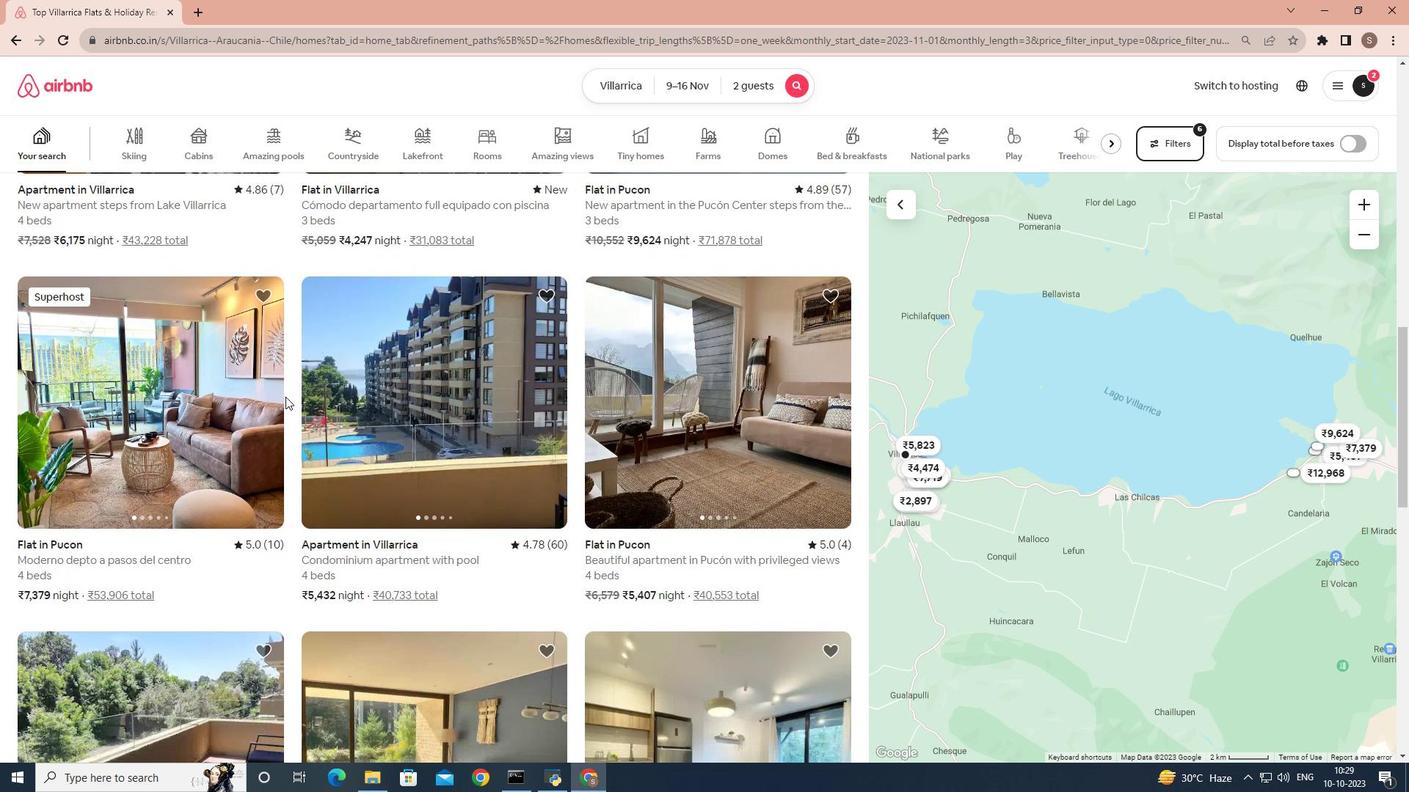 
Action: Mouse scrolled (285, 396) with delta (0, 0)
Screenshot: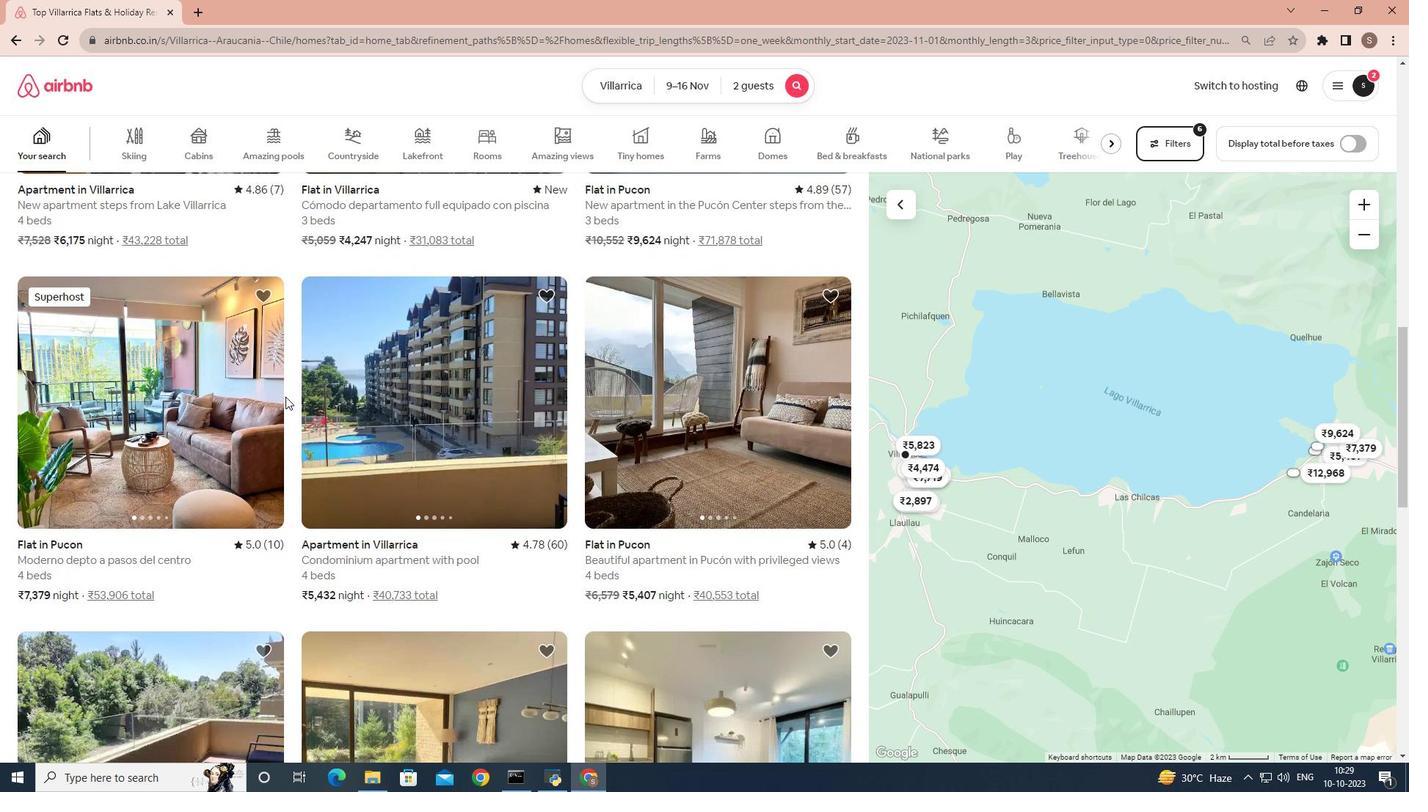 
Action: Mouse scrolled (285, 396) with delta (0, 0)
Screenshot: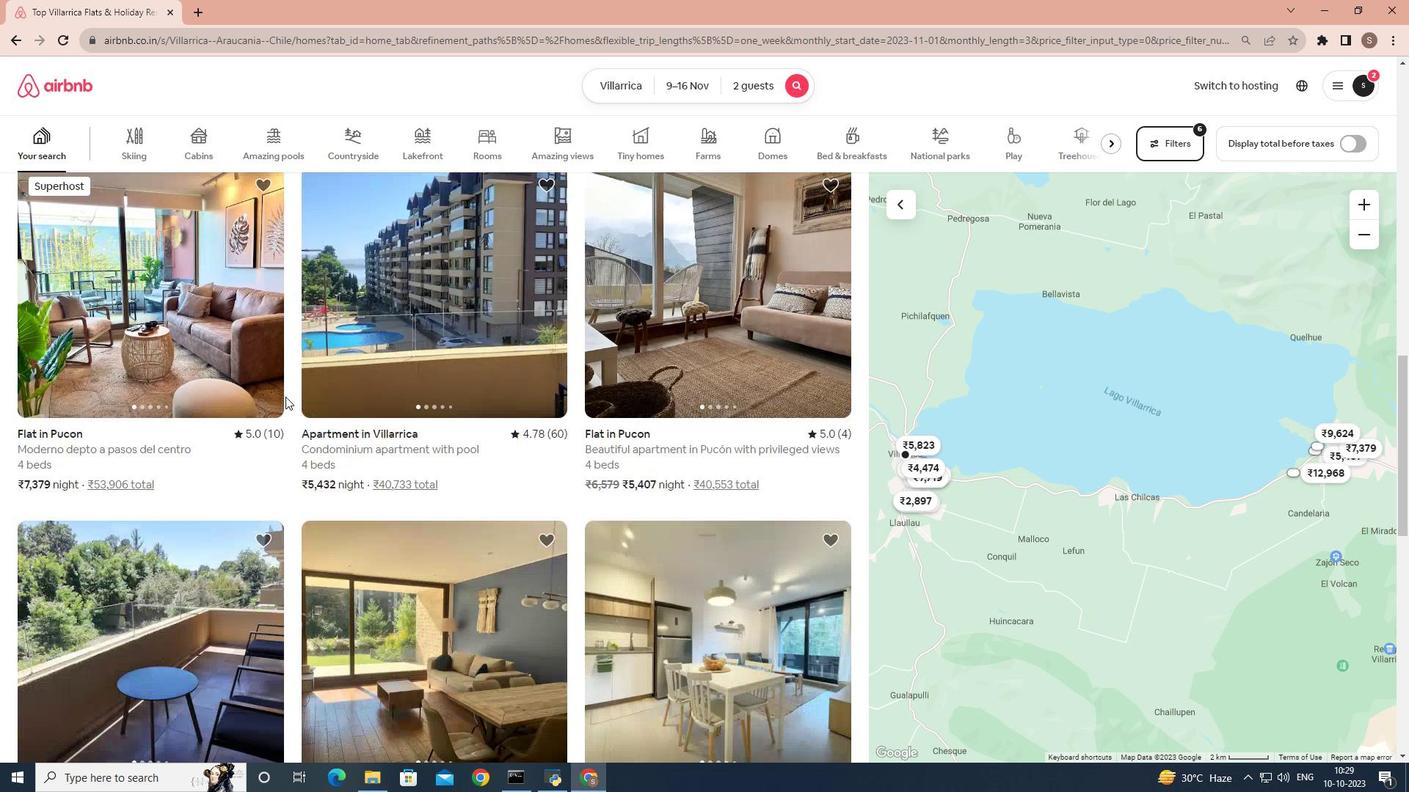 
Action: Mouse scrolled (285, 396) with delta (0, 0)
Screenshot: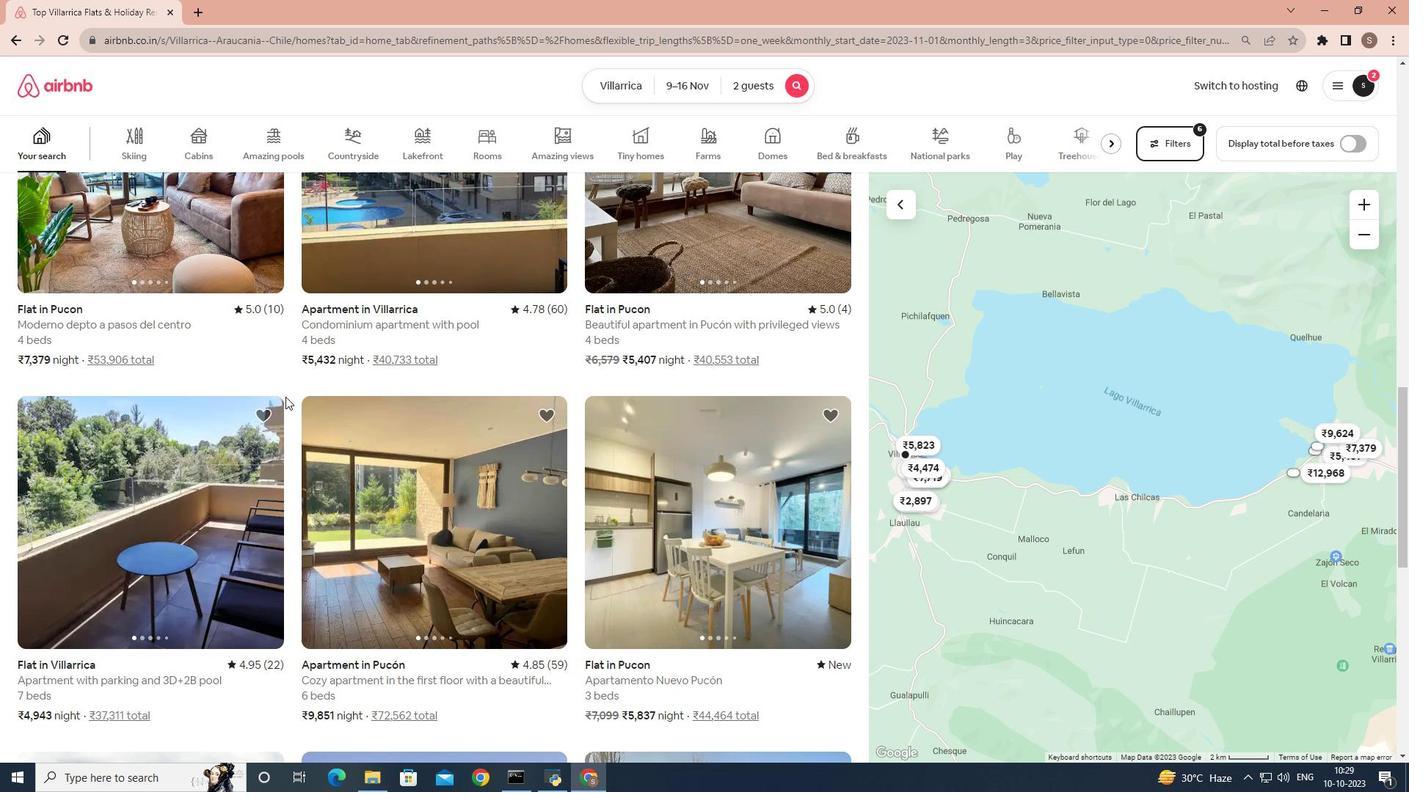 
Action: Mouse scrolled (285, 396) with delta (0, 0)
Screenshot: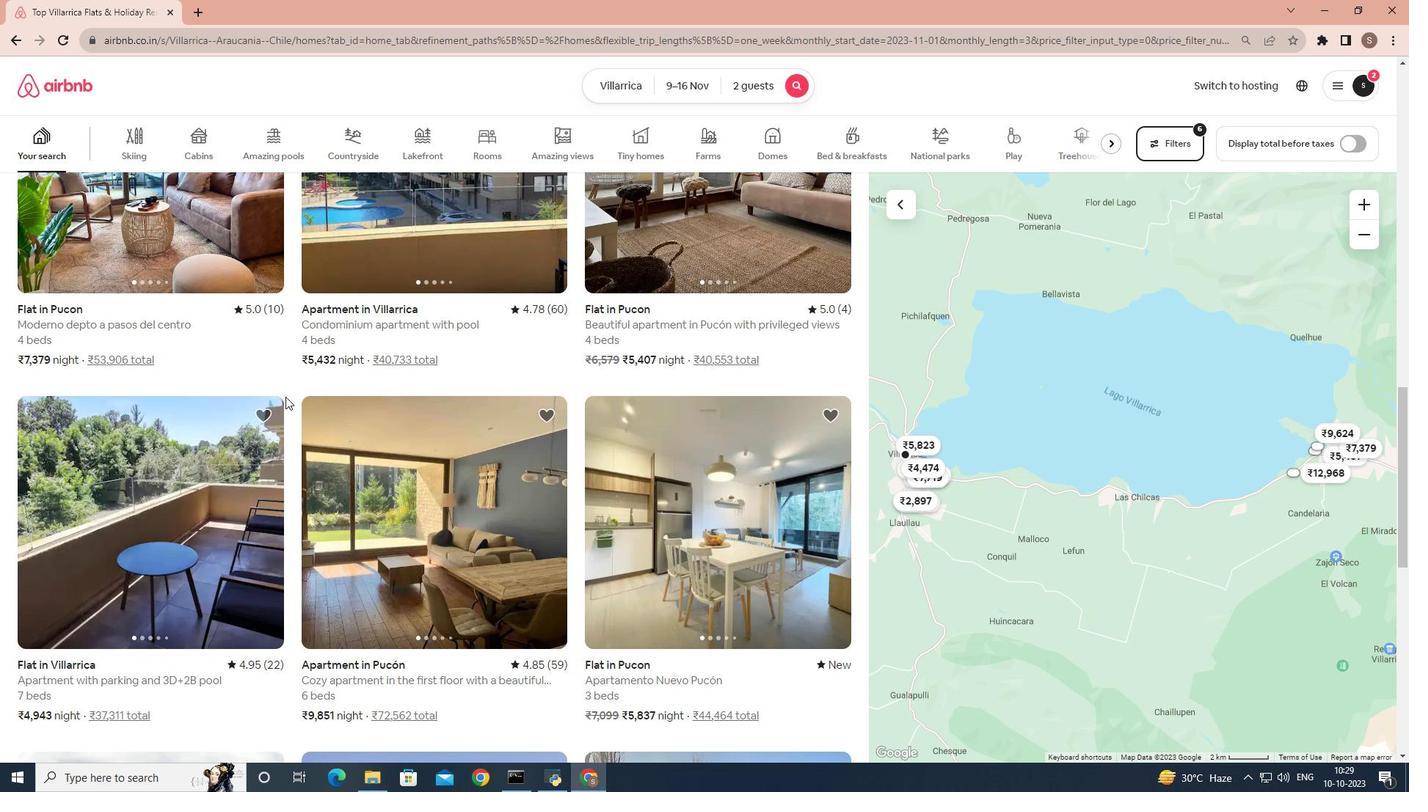 
Action: Mouse scrolled (285, 396) with delta (0, 0)
Screenshot: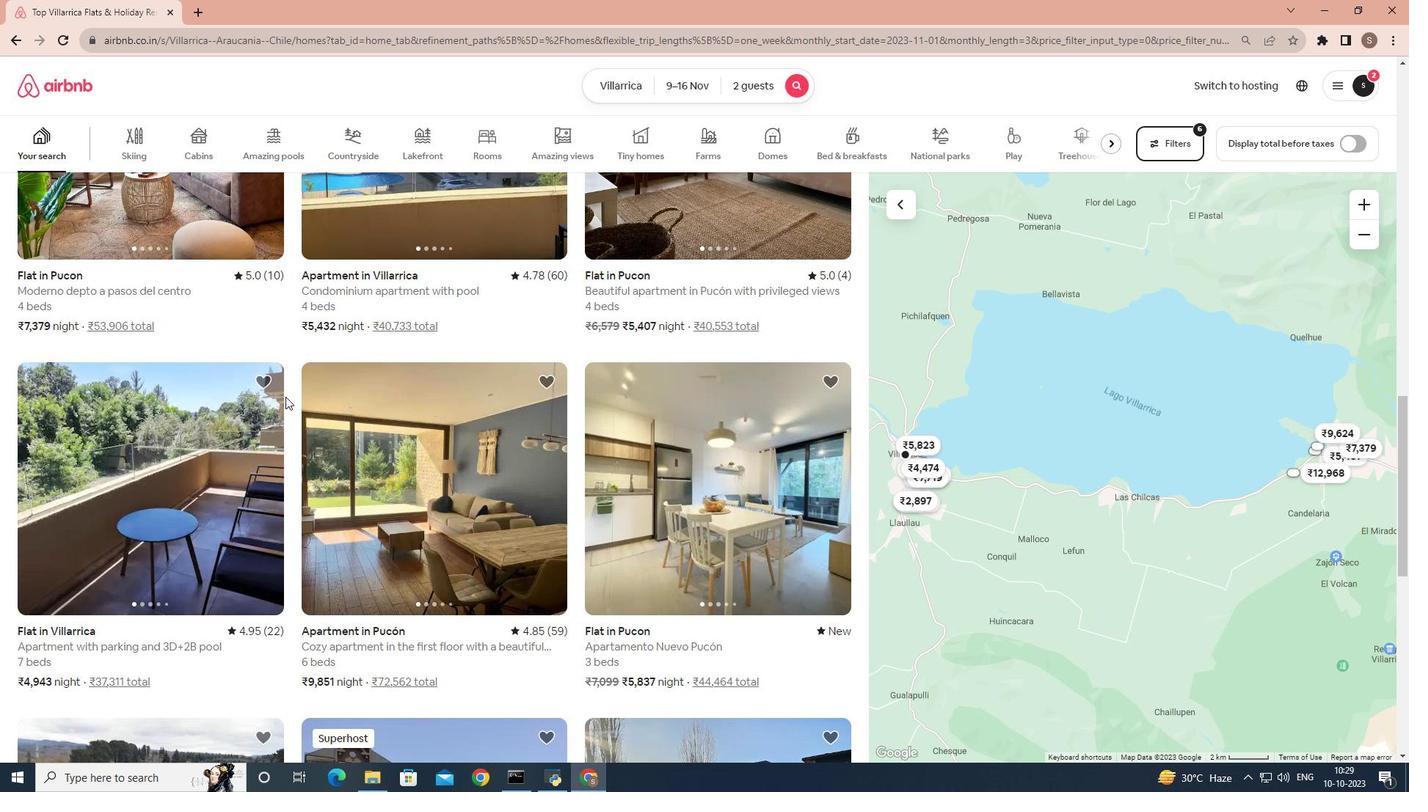
Action: Mouse scrolled (285, 396) with delta (0, 0)
Screenshot: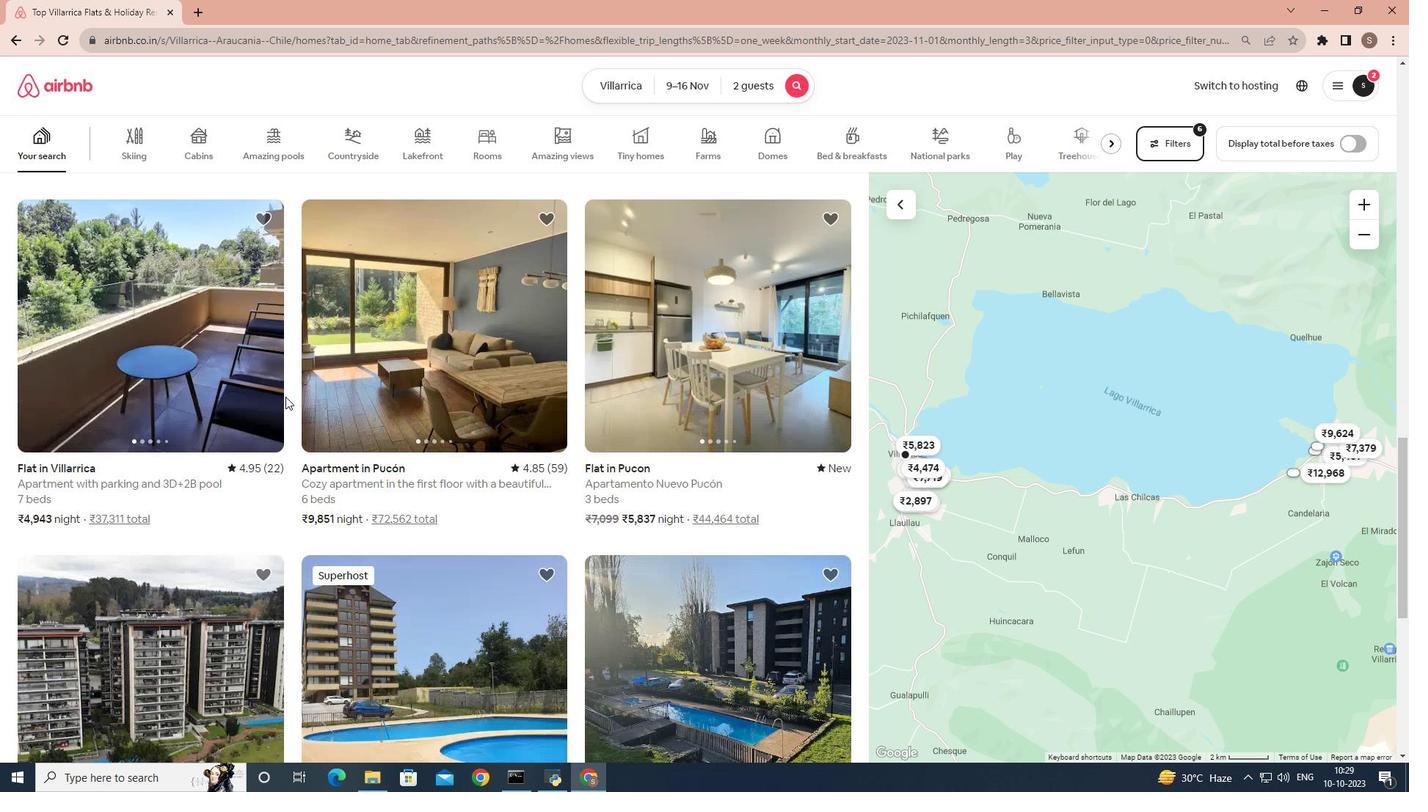 
Action: Mouse scrolled (285, 397) with delta (0, 0)
Screenshot: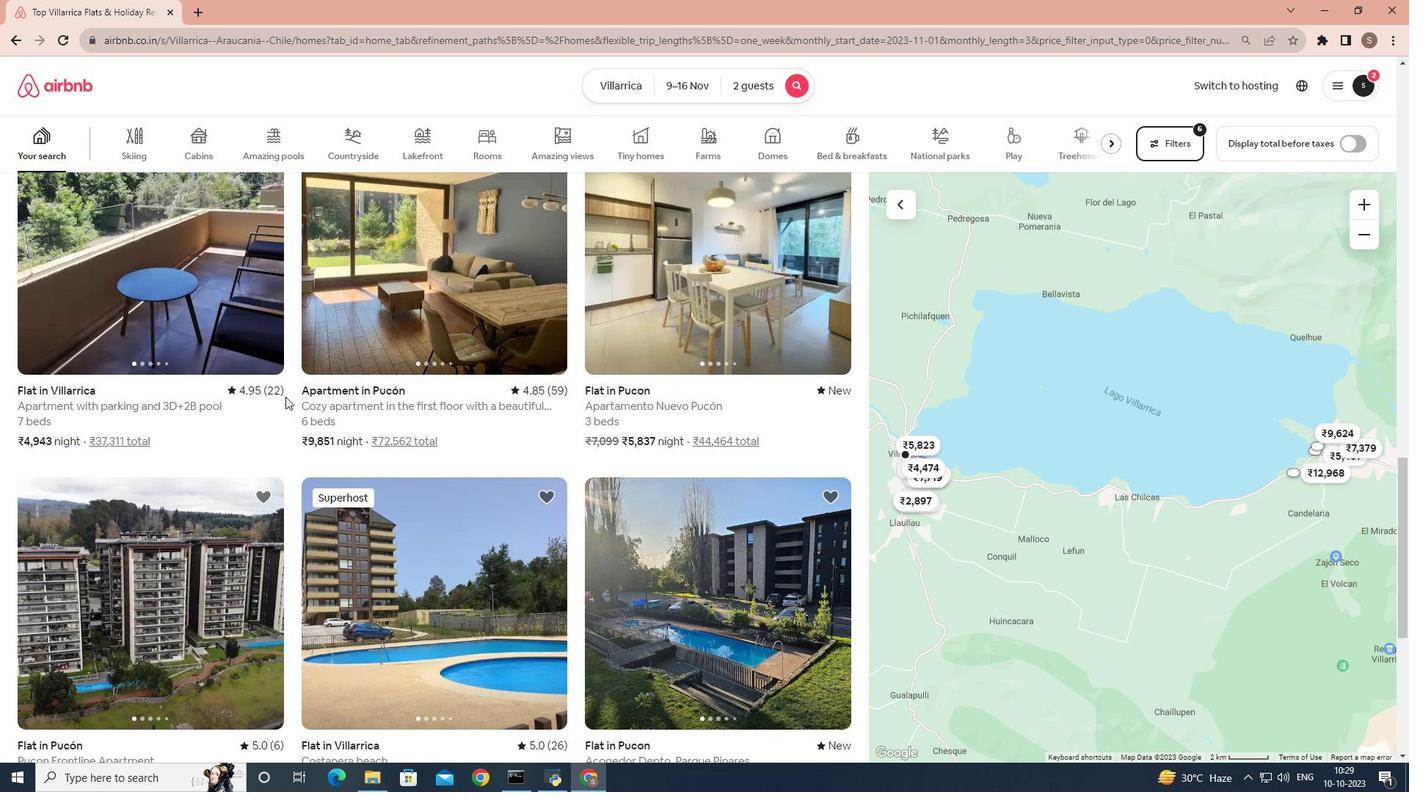 
Action: Mouse scrolled (285, 397) with delta (0, 0)
Screenshot: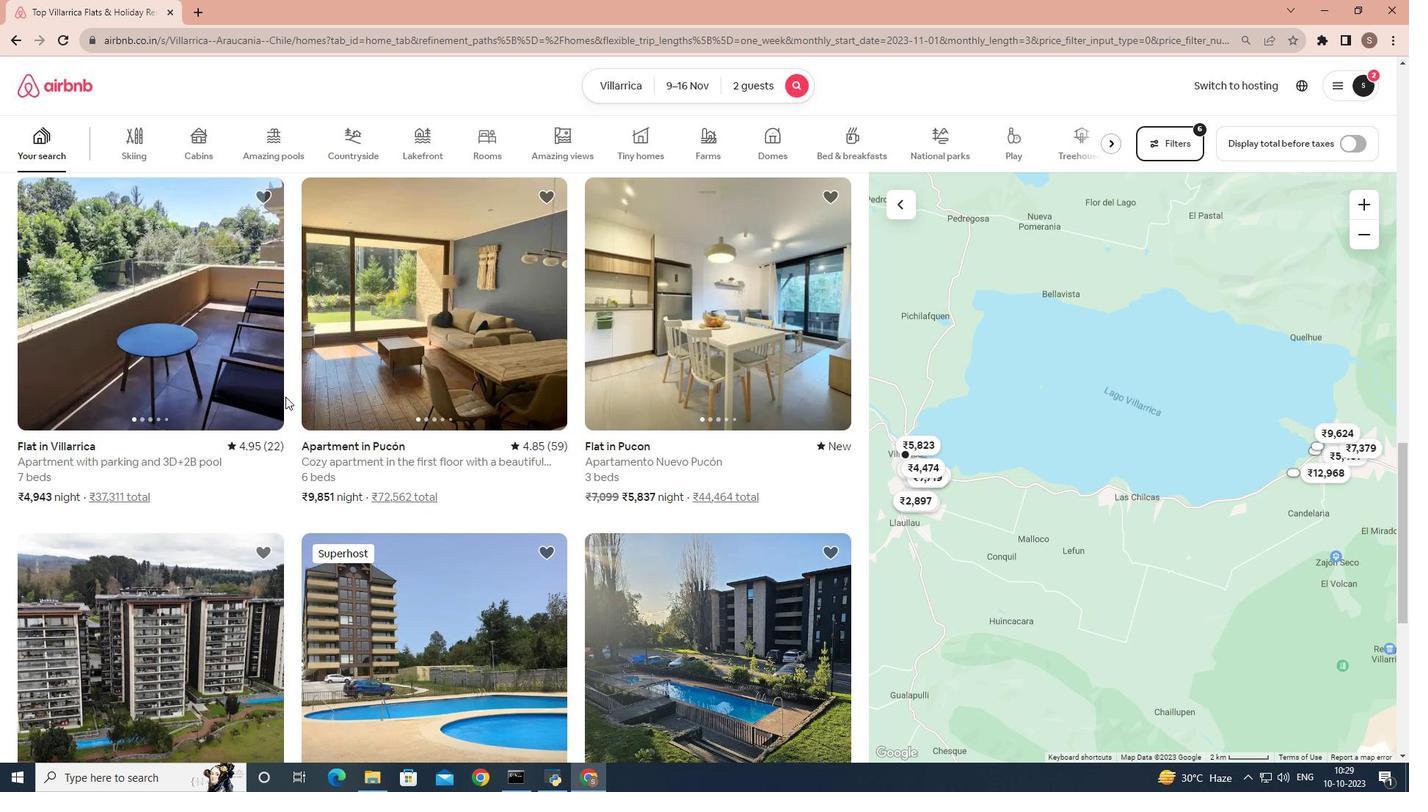 
Action: Mouse scrolled (285, 397) with delta (0, 0)
Screenshot: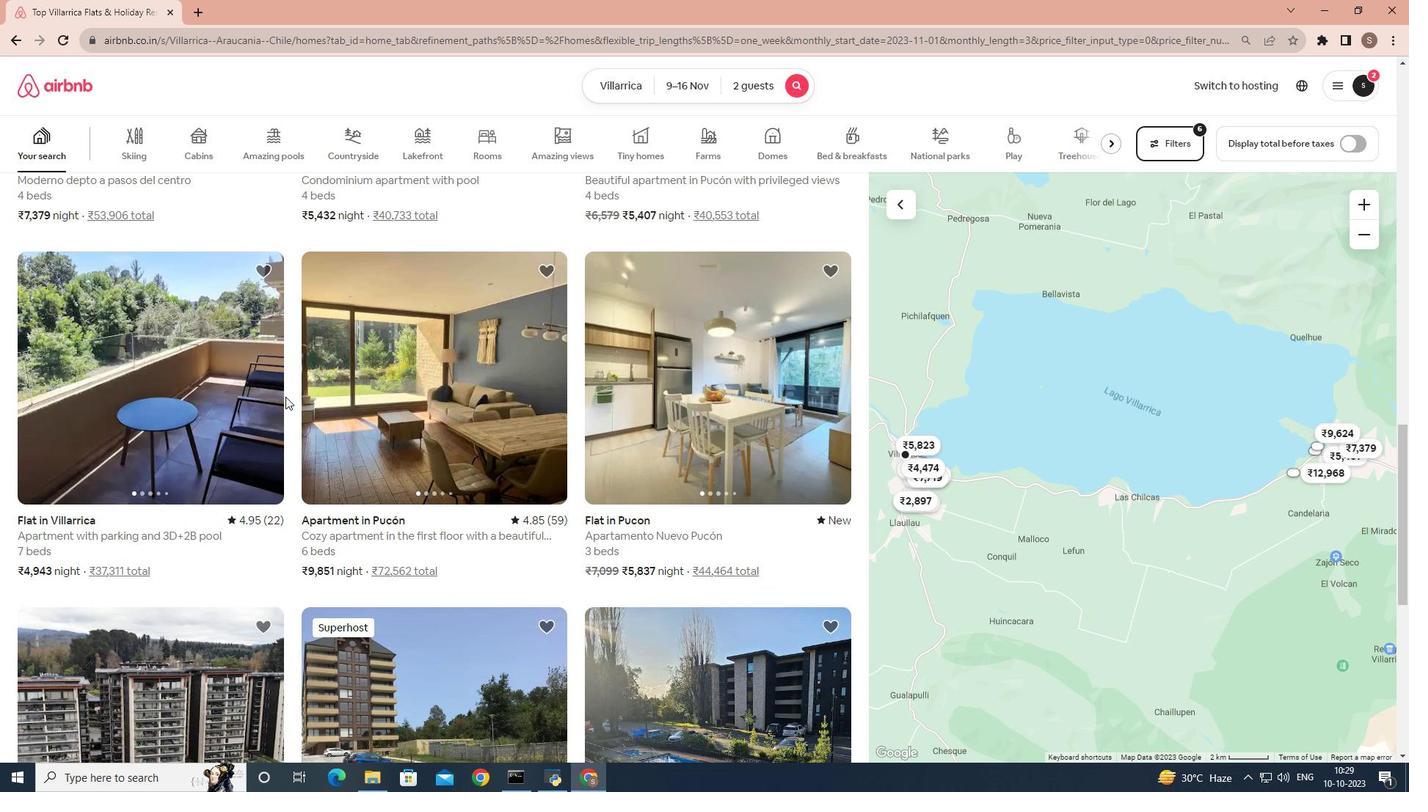 
Action: Mouse scrolled (285, 397) with delta (0, 0)
Screenshot: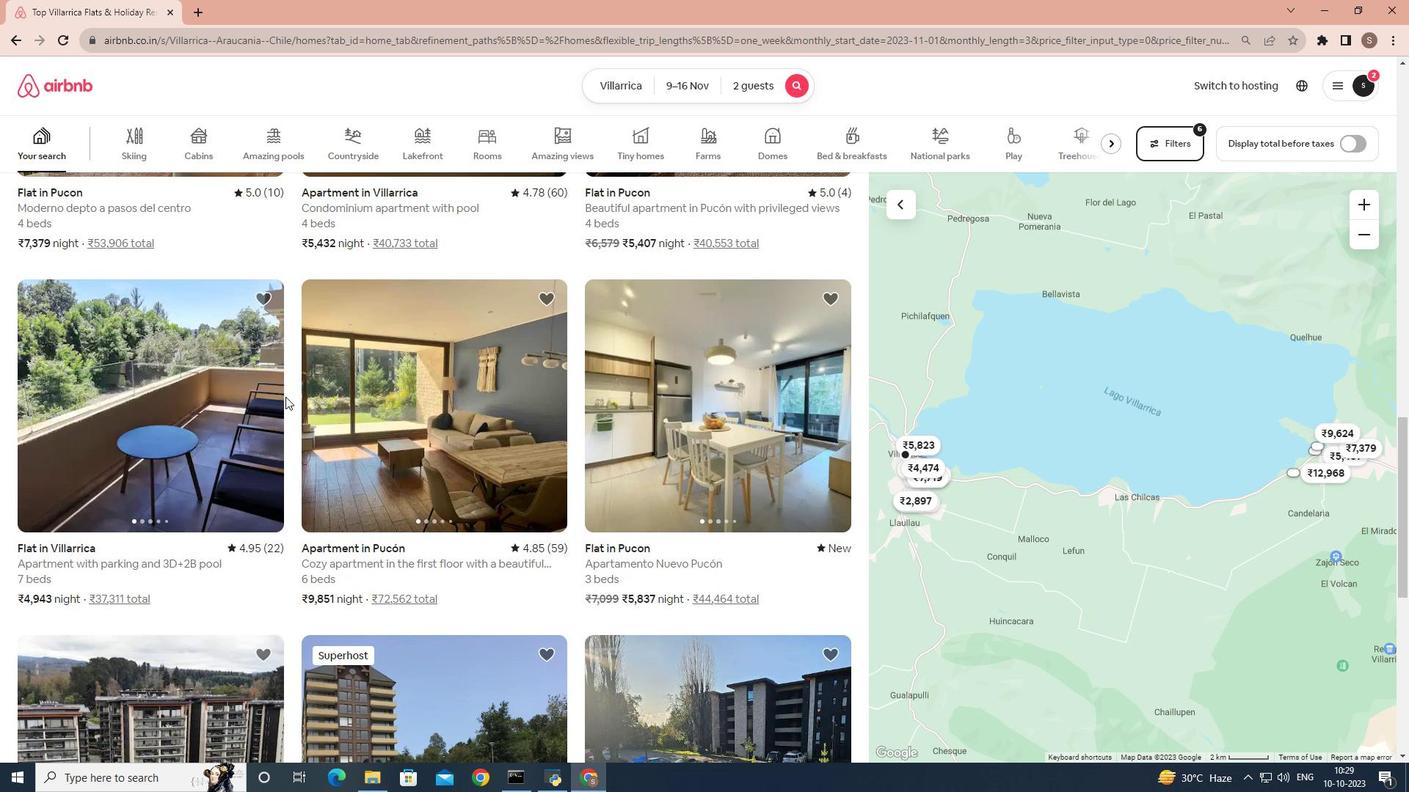 
Action: Mouse scrolled (285, 397) with delta (0, 0)
Screenshot: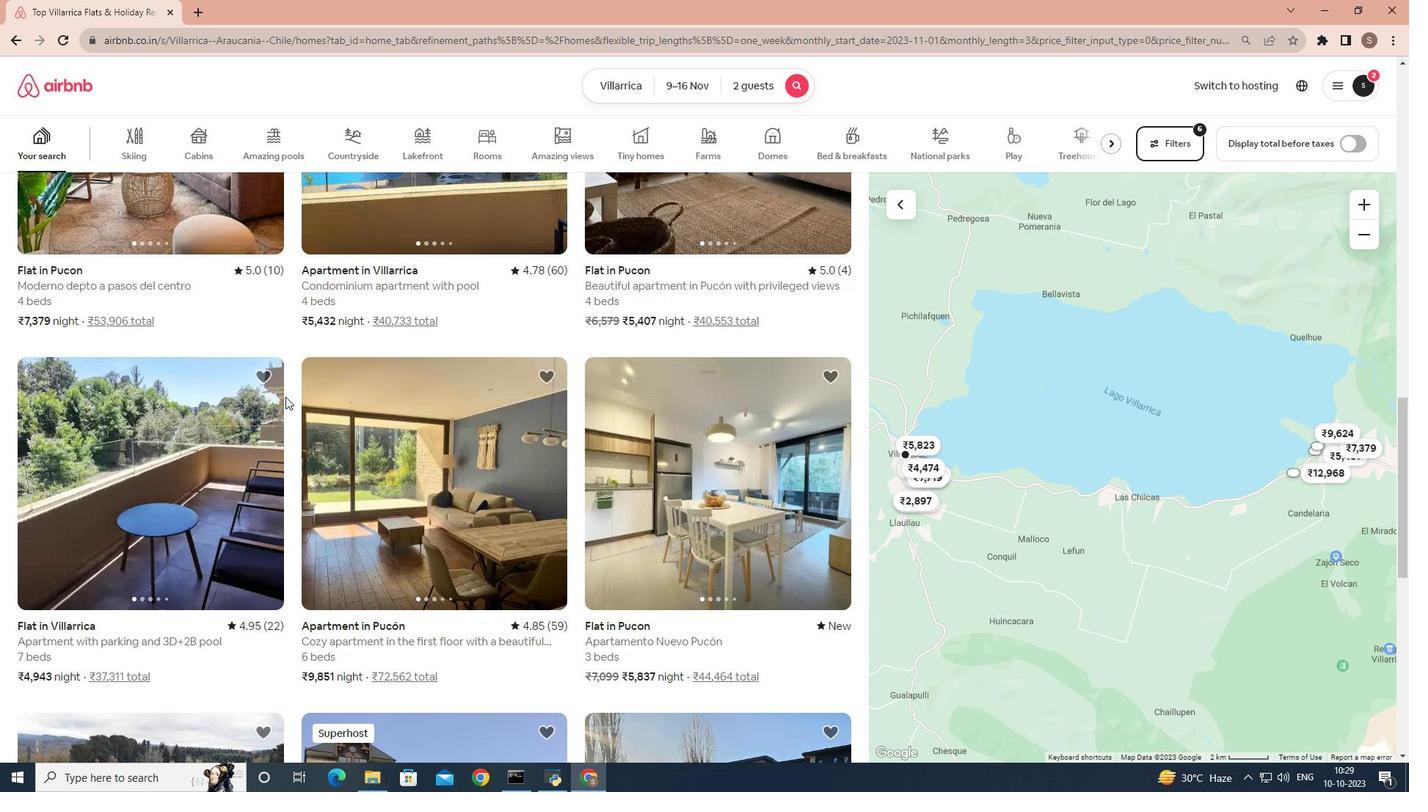 
Action: Mouse scrolled (285, 397) with delta (0, 0)
Screenshot: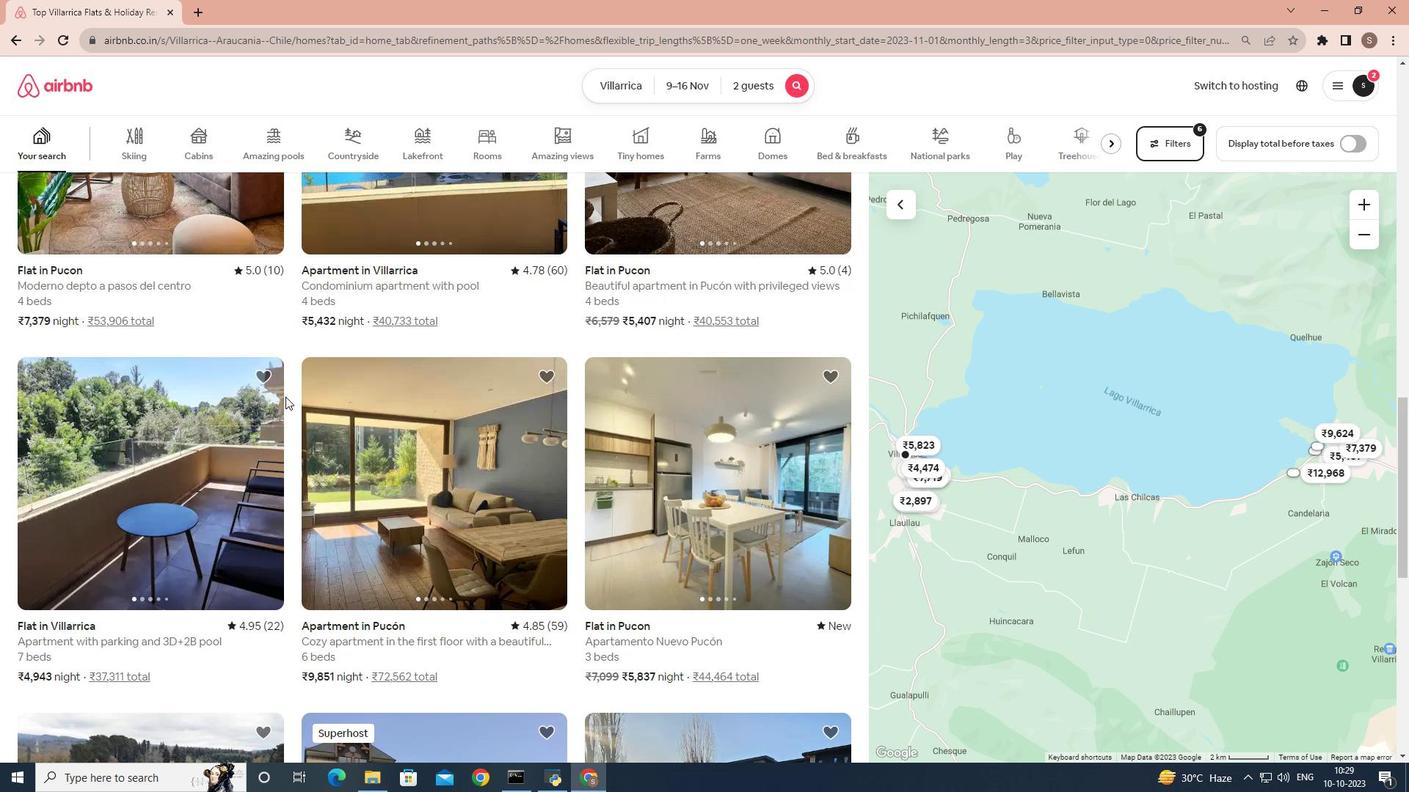 
Action: Mouse scrolled (285, 397) with delta (0, 0)
Screenshot: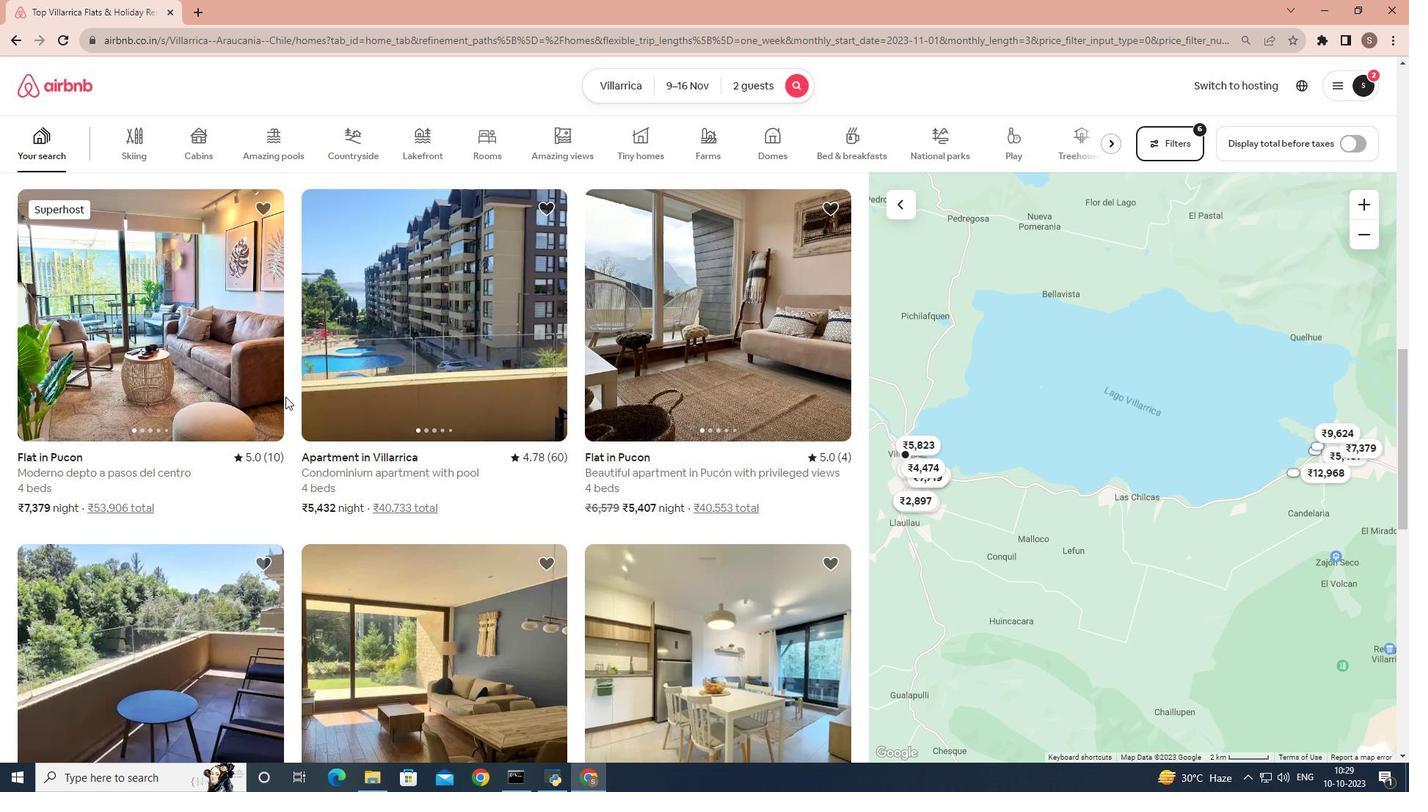 
Action: Mouse scrolled (285, 397) with delta (0, 0)
Screenshot: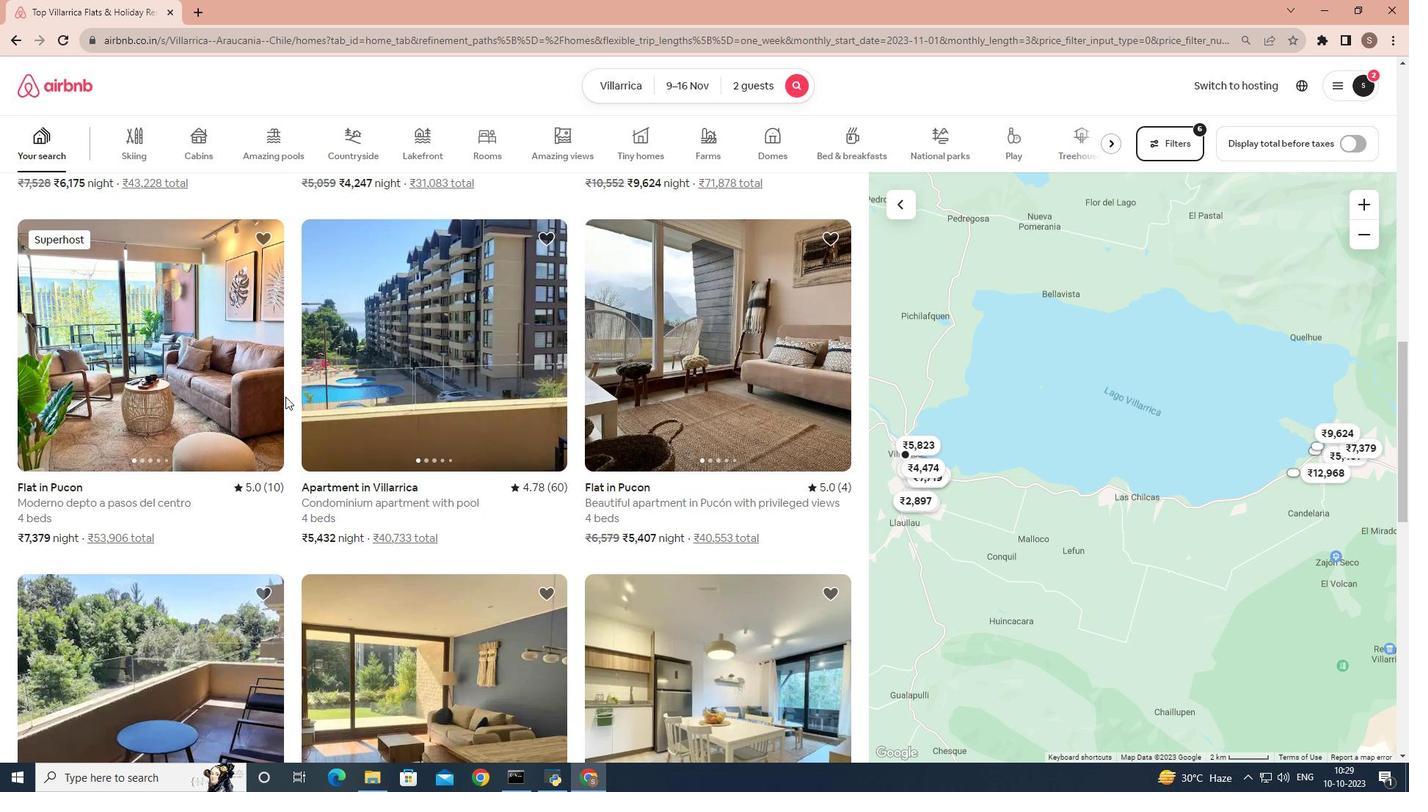 
Action: Mouse scrolled (285, 397) with delta (0, 0)
Screenshot: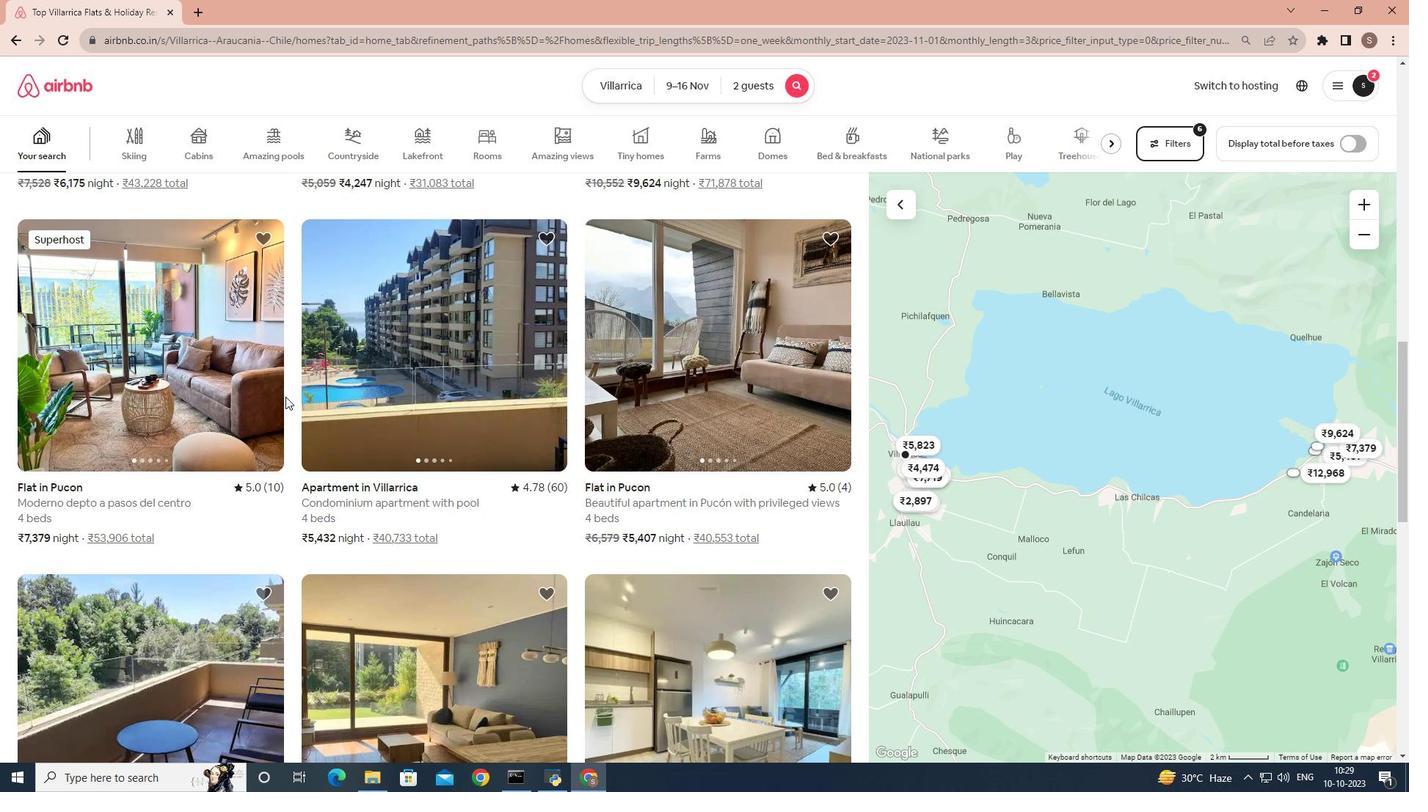 
Action: Mouse scrolled (285, 397) with delta (0, 0)
Screenshot: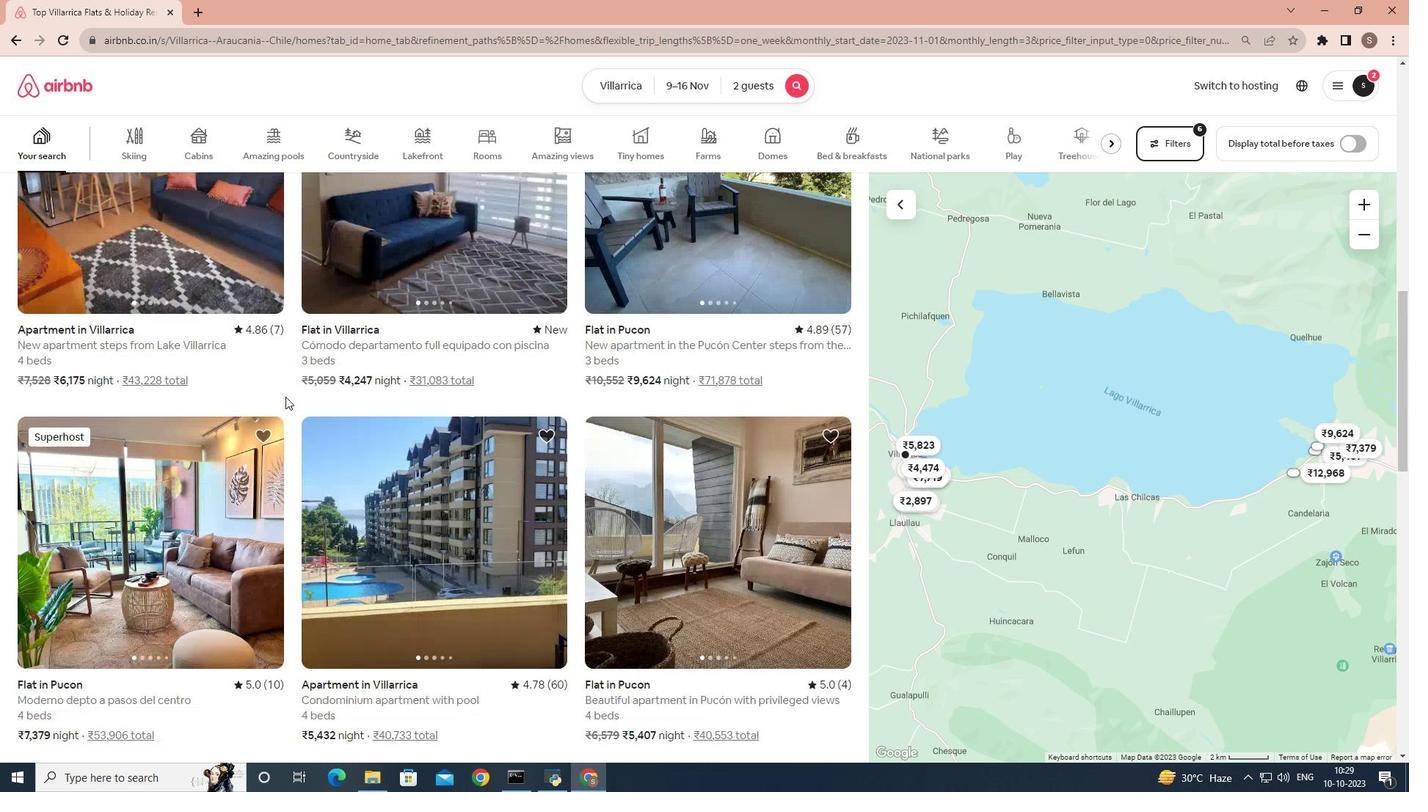 
Action: Mouse scrolled (285, 396) with delta (0, 0)
Screenshot: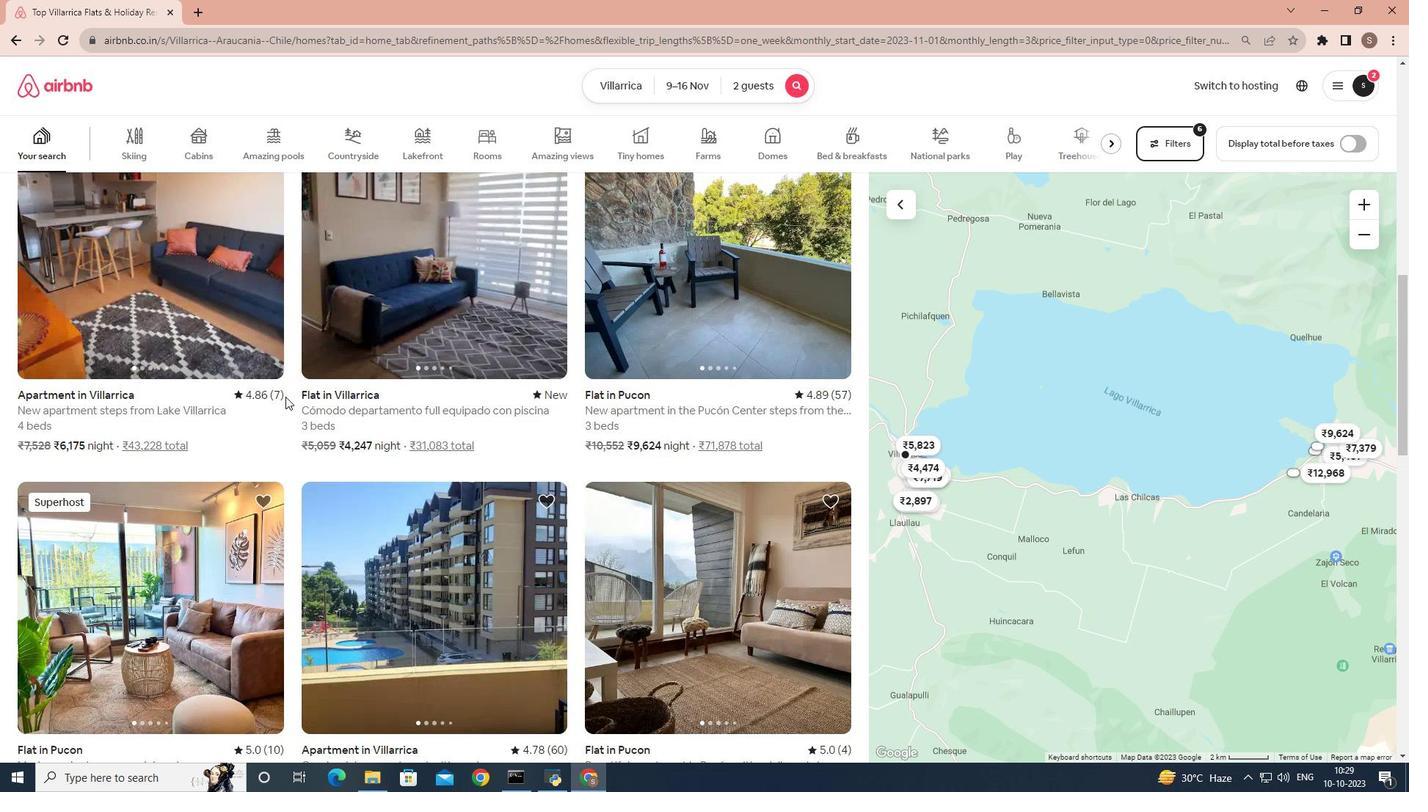 
Action: Mouse scrolled (285, 397) with delta (0, 0)
Screenshot: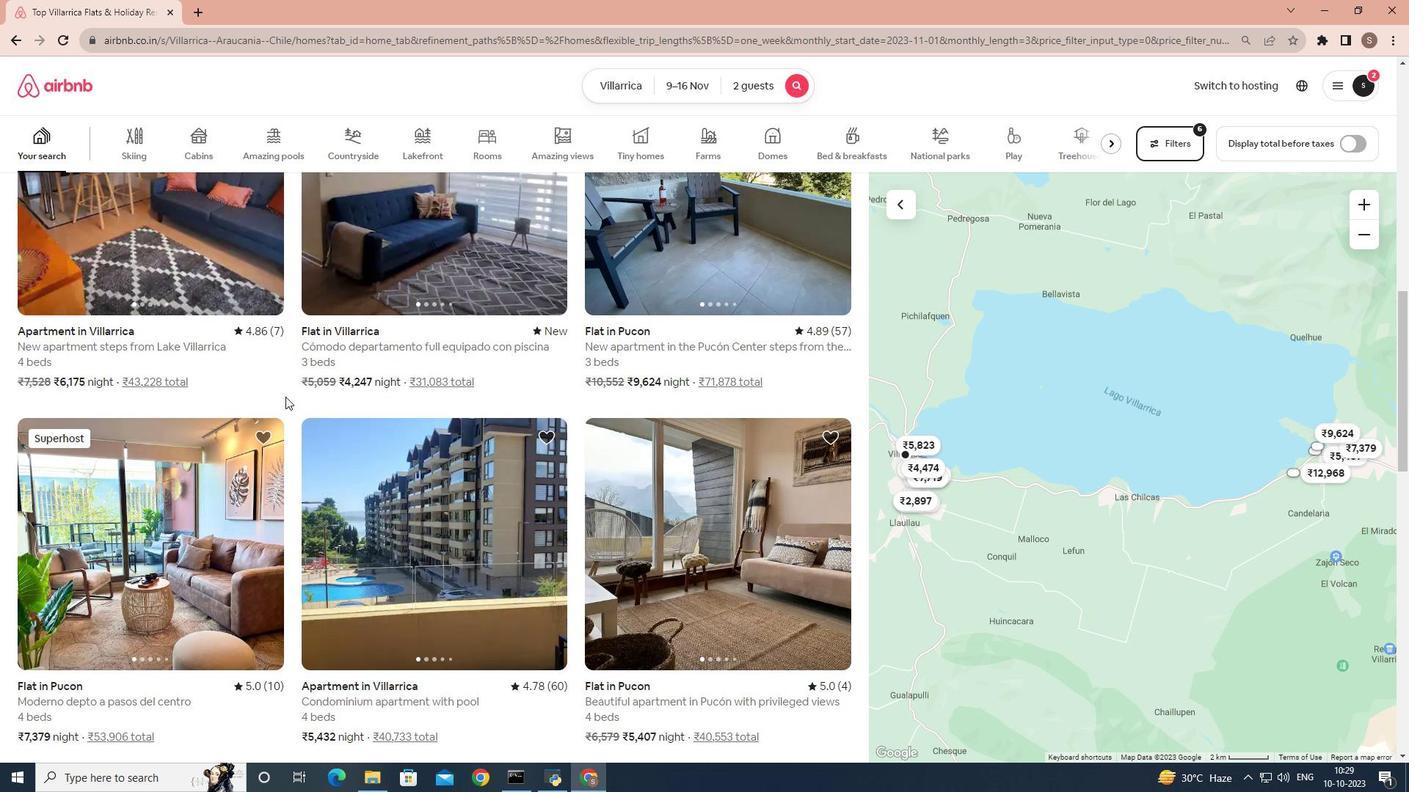 
Action: Mouse scrolled (285, 397) with delta (0, 0)
Screenshot: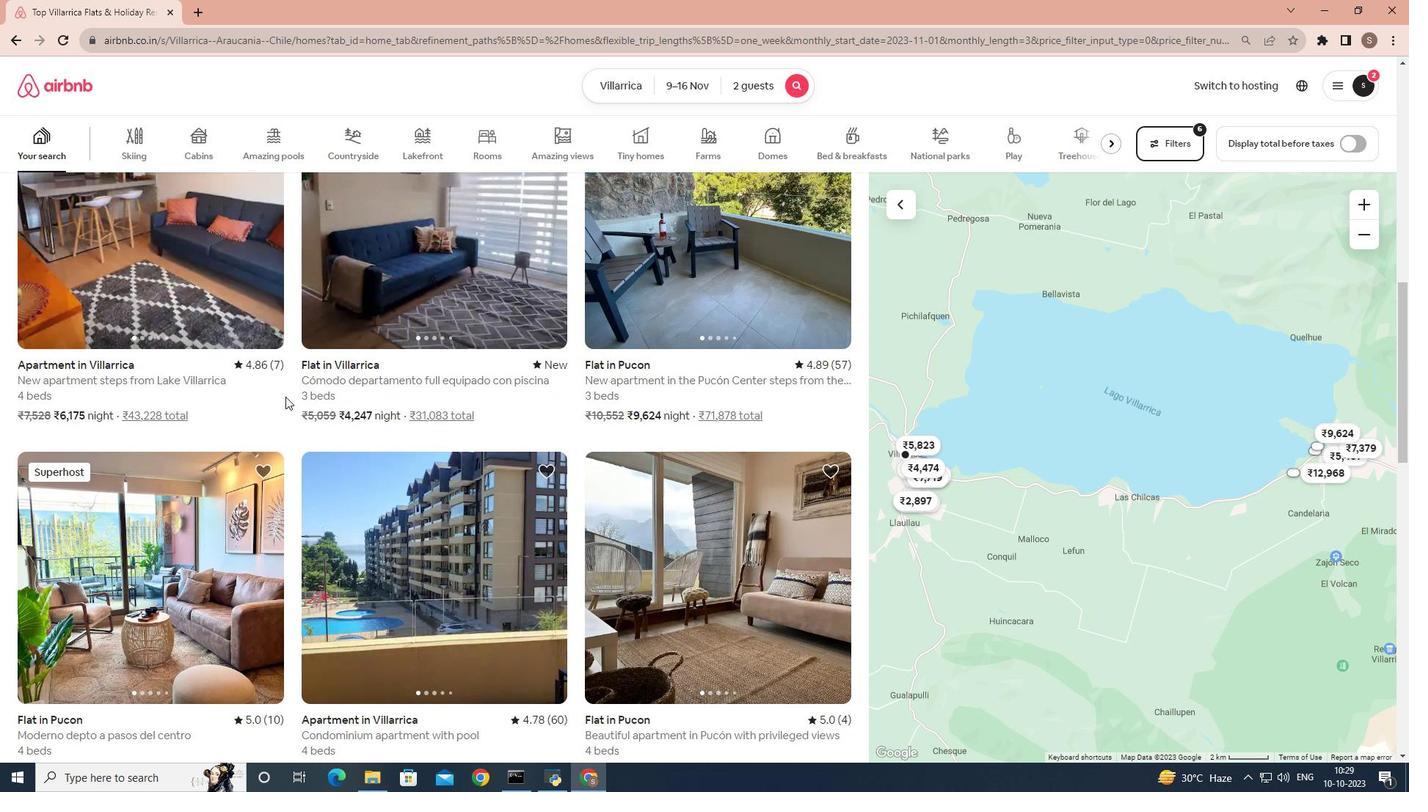 
Action: Mouse scrolled (285, 397) with delta (0, 0)
Screenshot: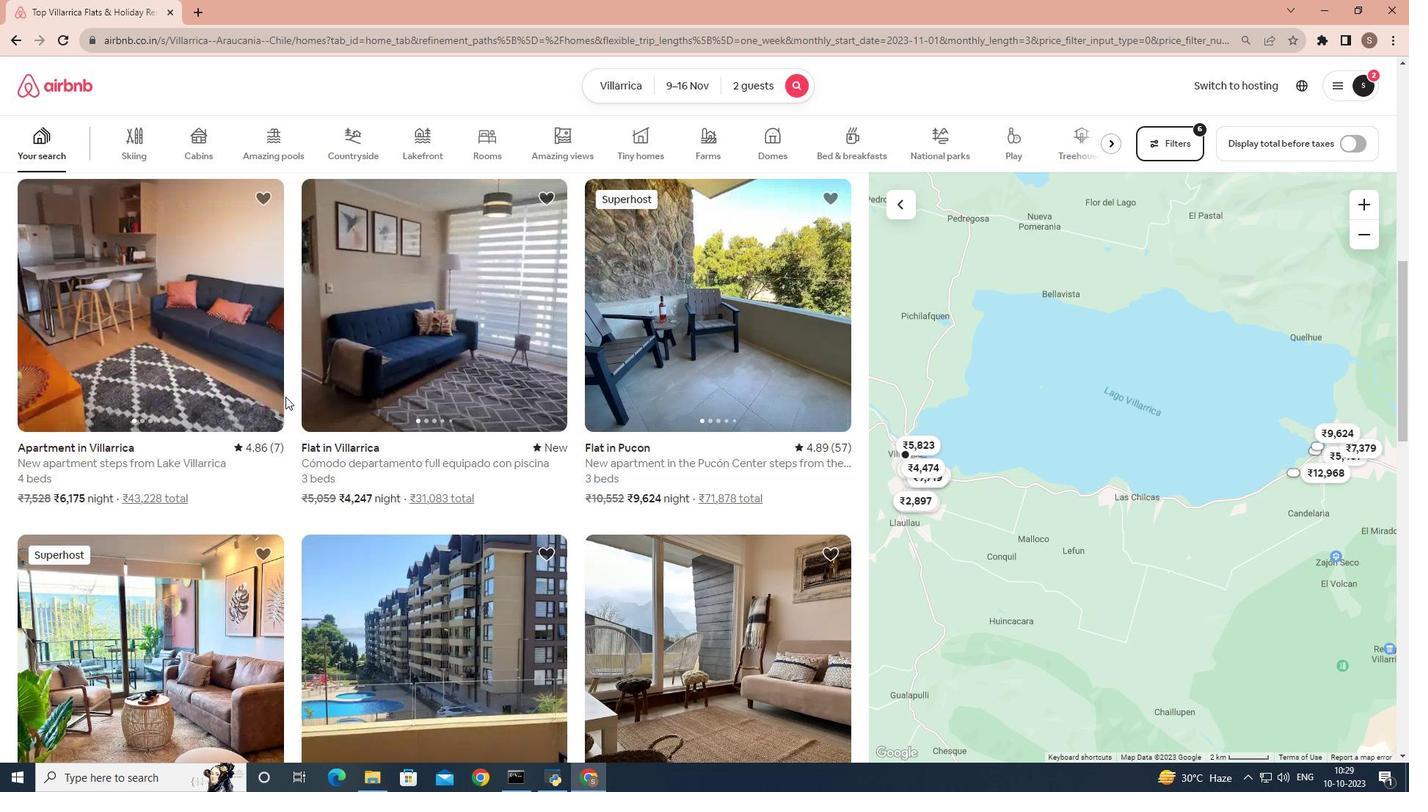 
Action: Mouse moved to (395, 400)
Screenshot: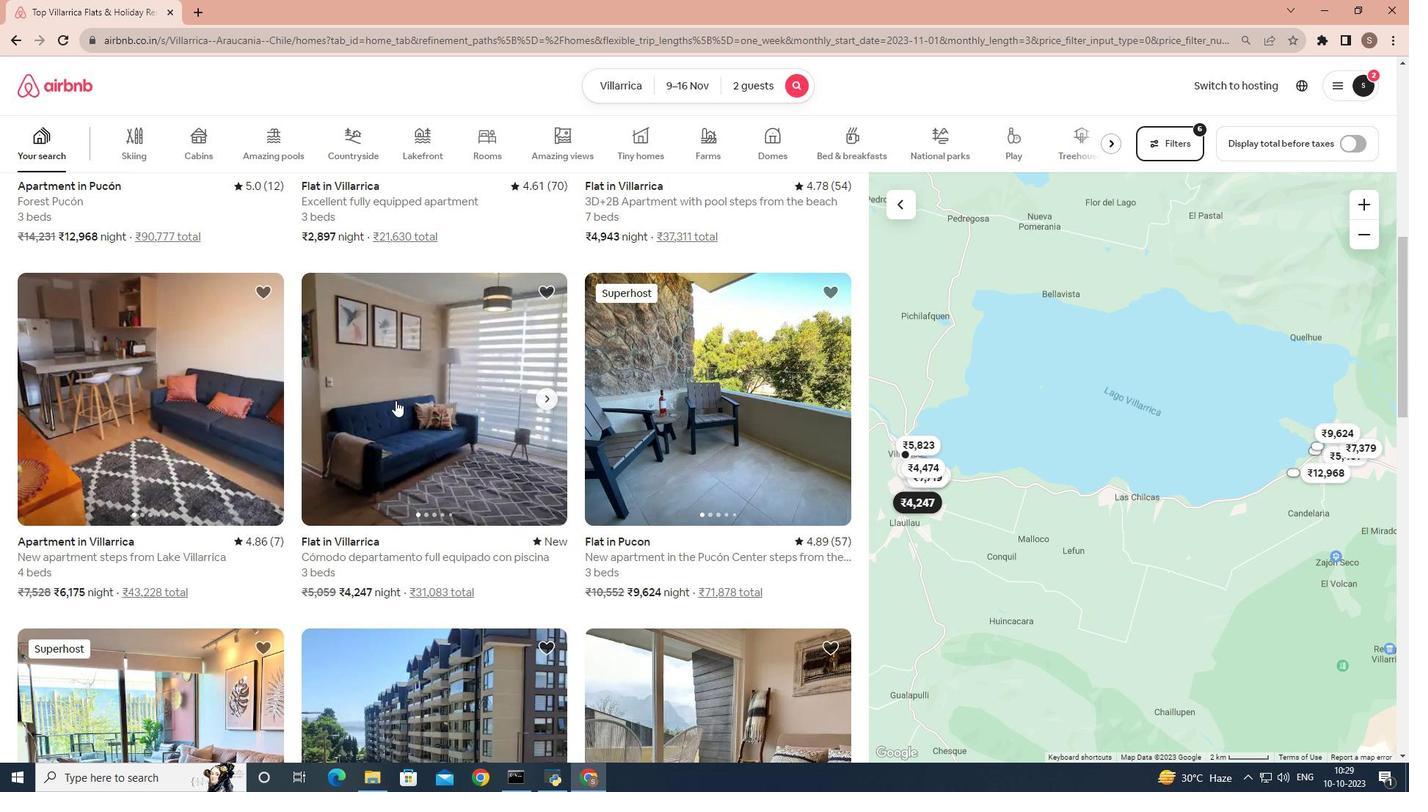 
Action: Mouse pressed left at (395, 400)
Screenshot: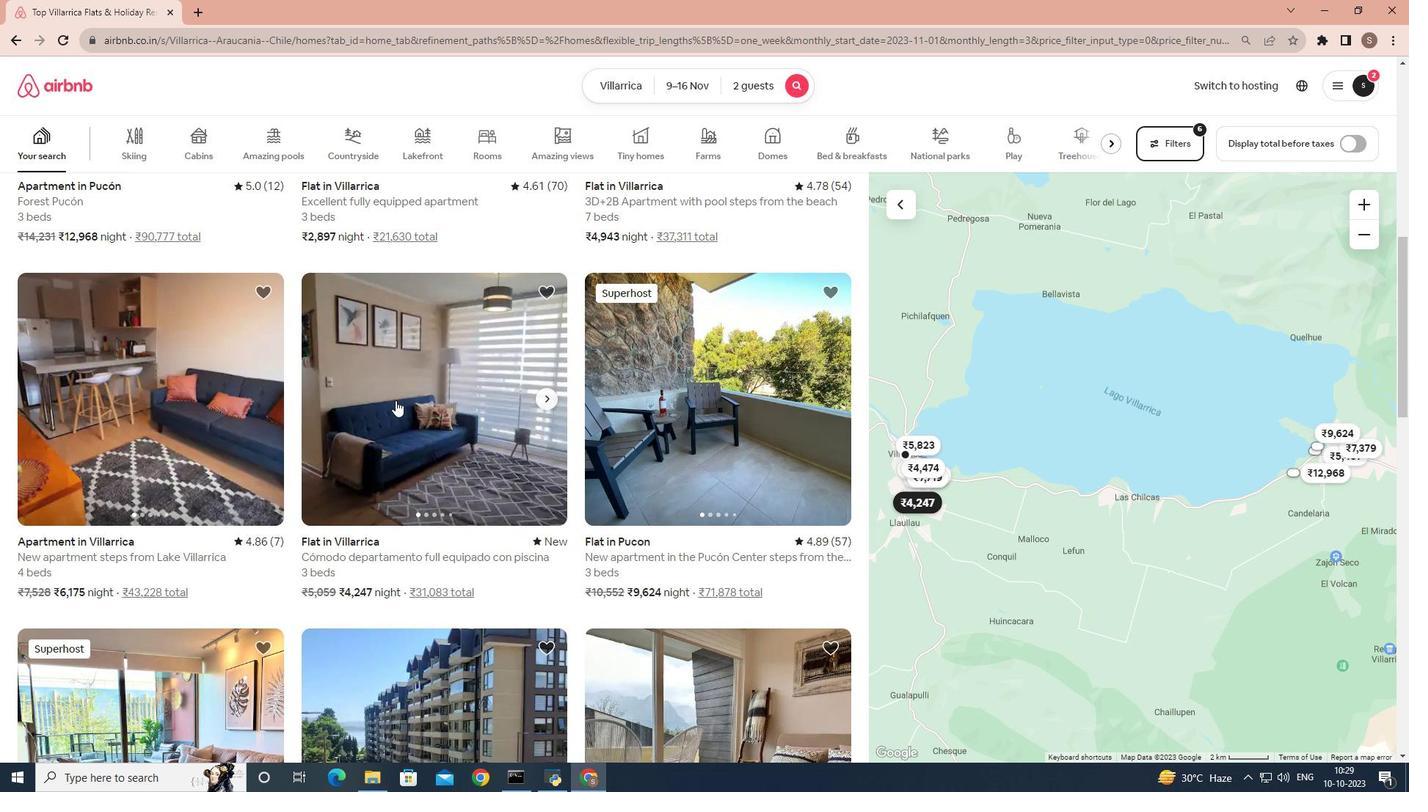 
Action: Mouse scrolled (395, 400) with delta (0, 0)
Screenshot: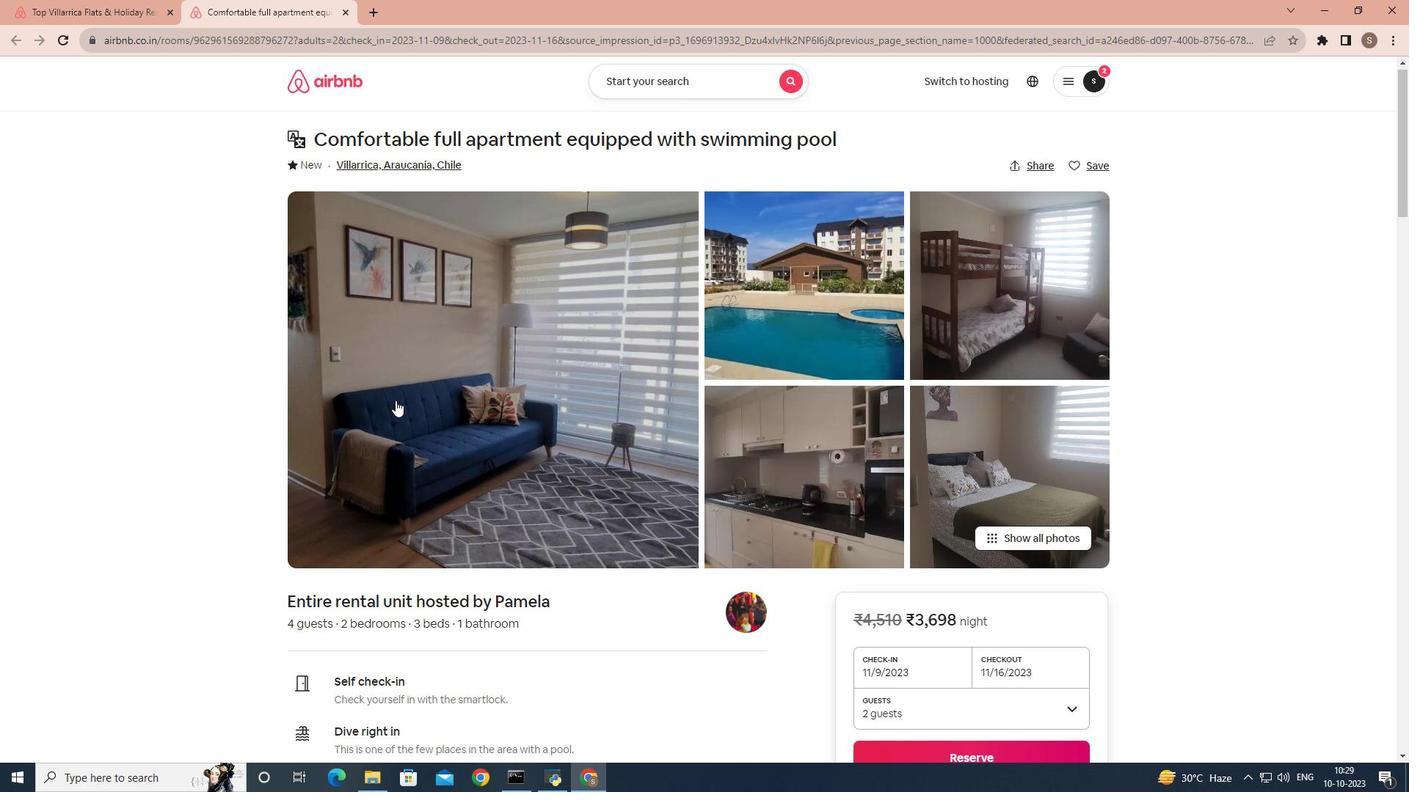 
Action: Mouse scrolled (395, 400) with delta (0, 0)
Screenshot: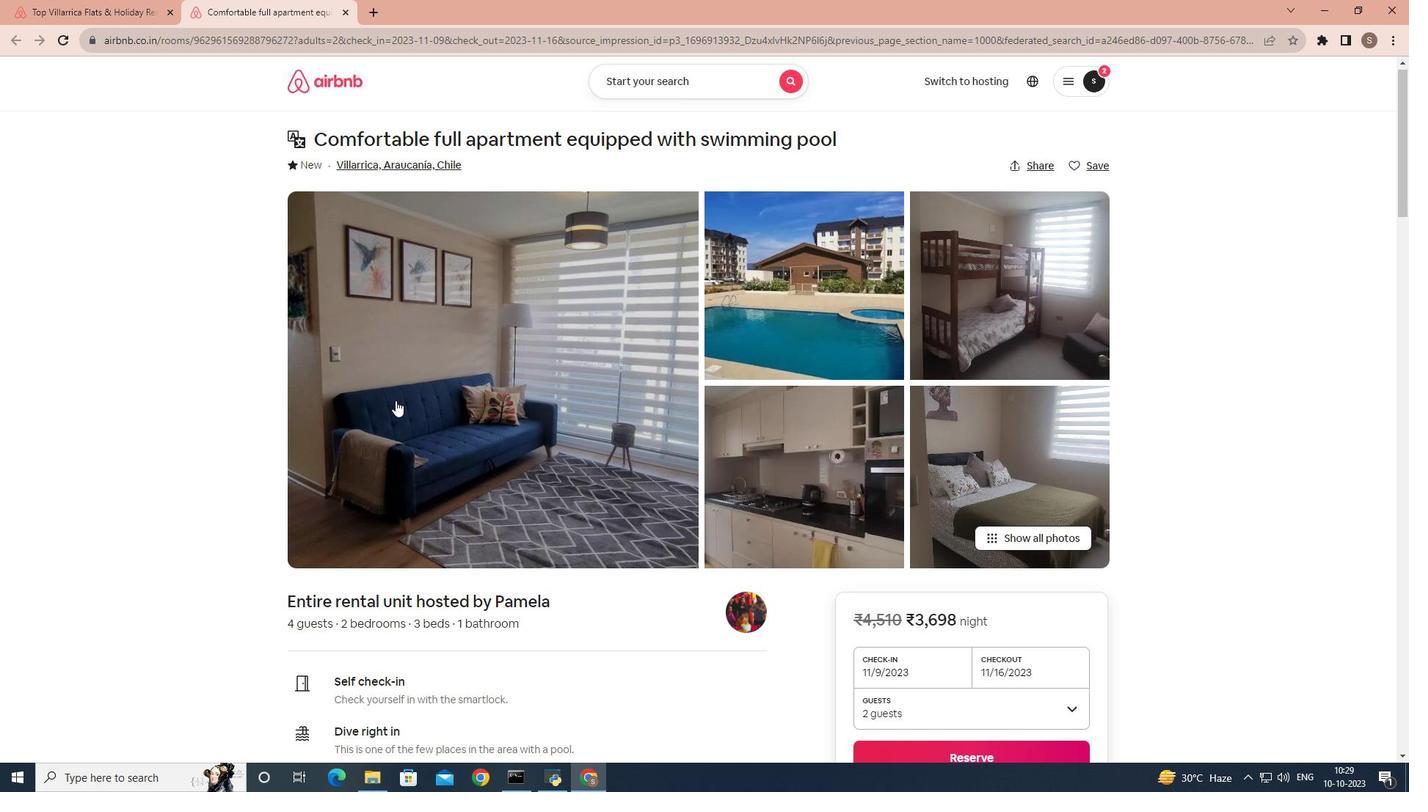 
Action: Mouse scrolled (395, 400) with delta (0, 0)
Screenshot: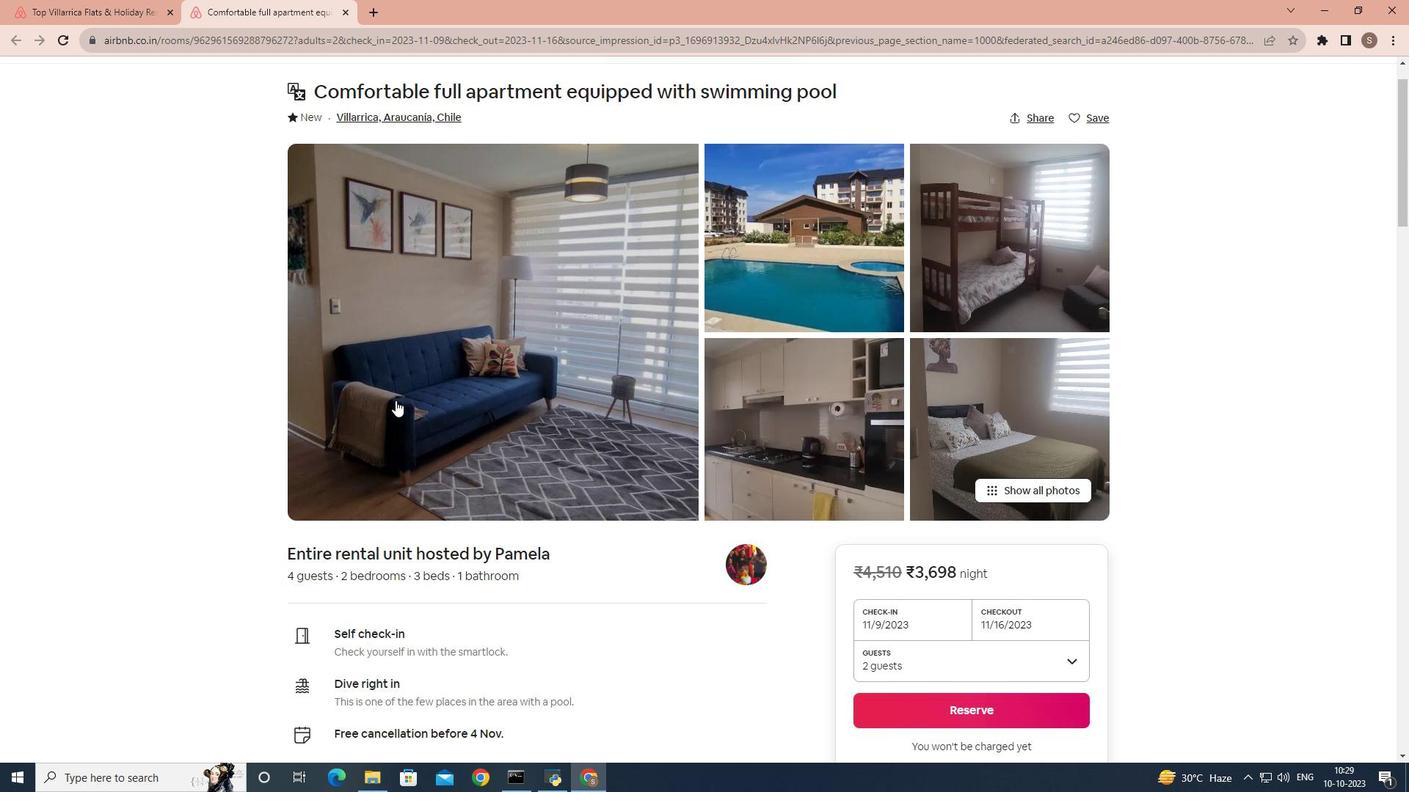 
Action: Mouse scrolled (395, 400) with delta (0, 0)
Screenshot: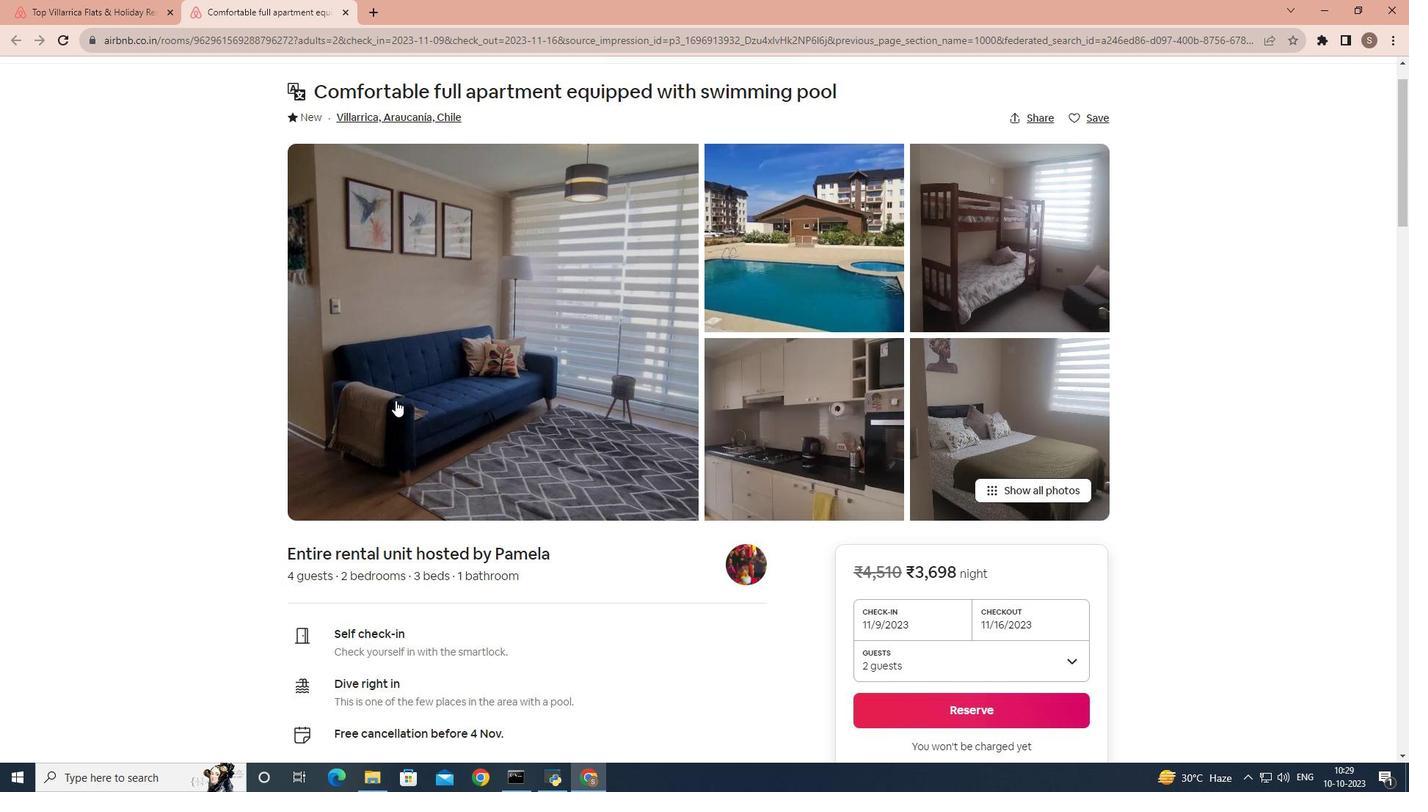 
Action: Mouse scrolled (395, 400) with delta (0, 0)
Screenshot: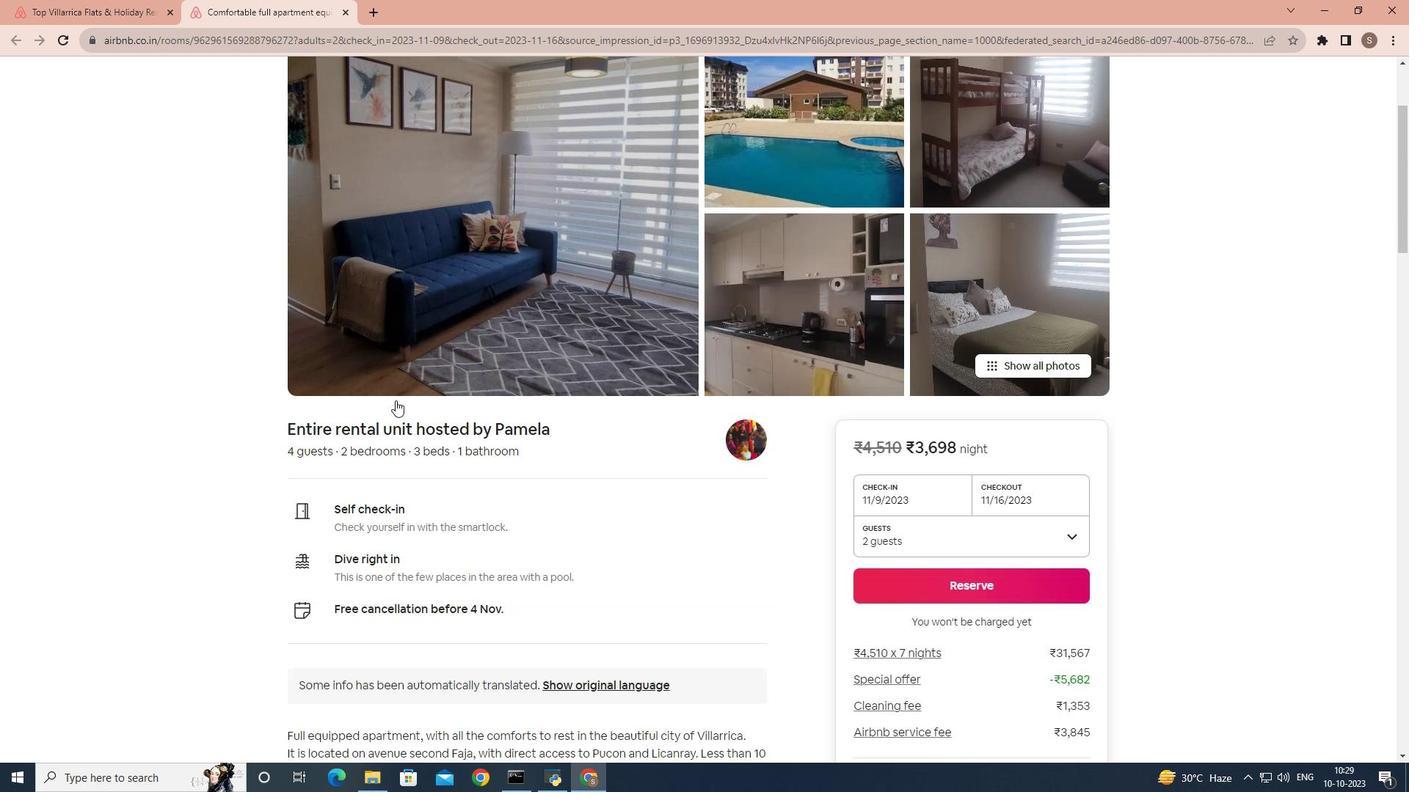 
Action: Mouse scrolled (395, 400) with delta (0, 0)
Screenshot: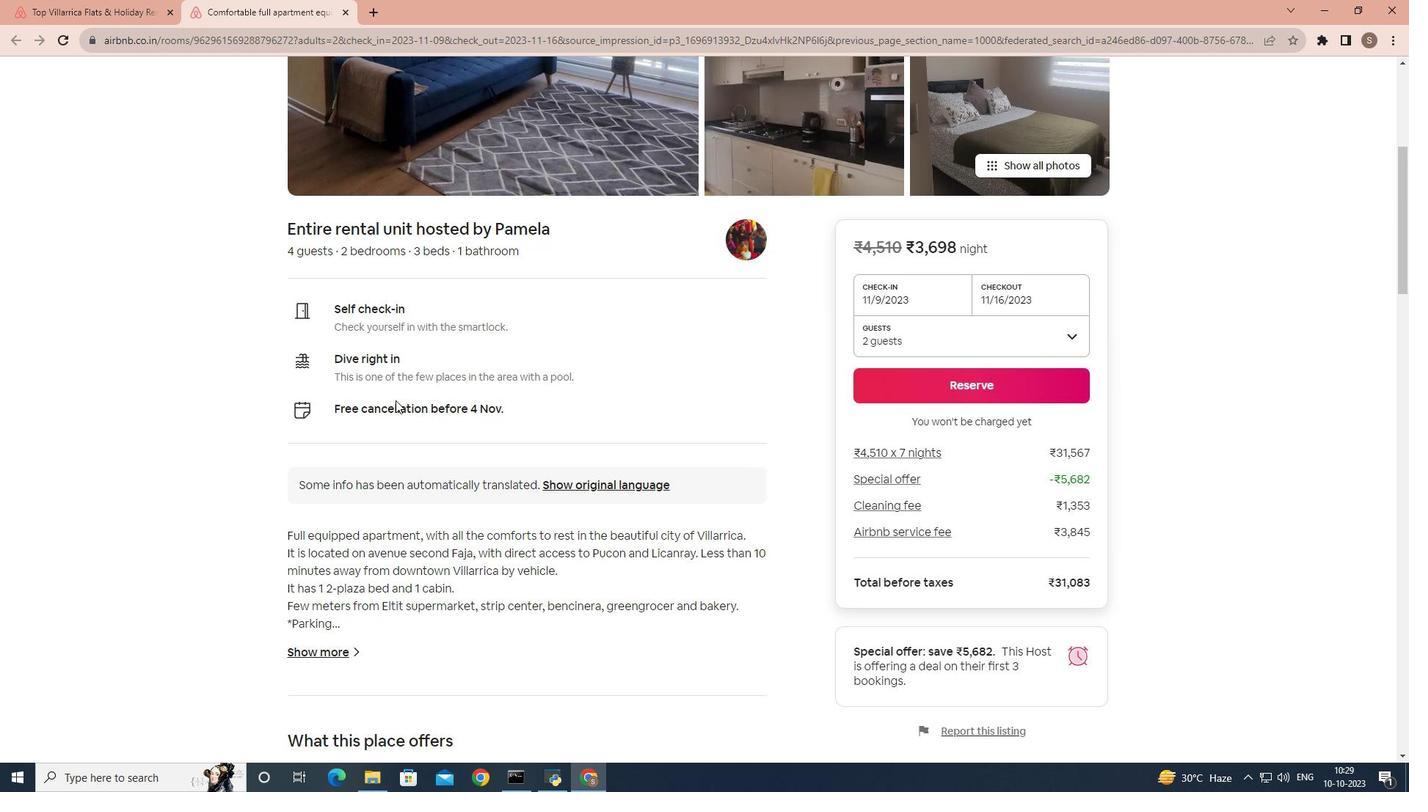 
Action: Mouse scrolled (395, 400) with delta (0, 0)
Screenshot: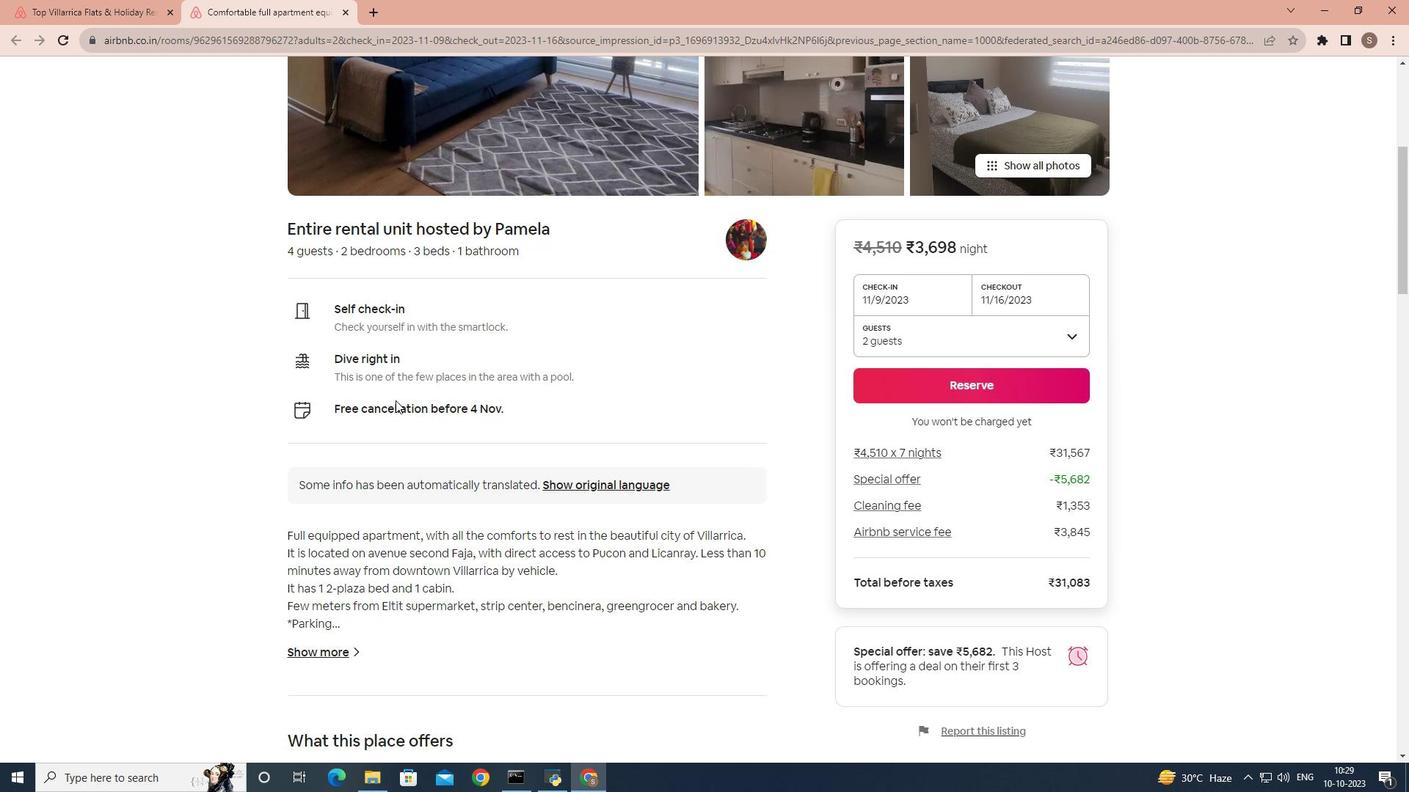 
Action: Mouse scrolled (395, 400) with delta (0, 0)
Screenshot: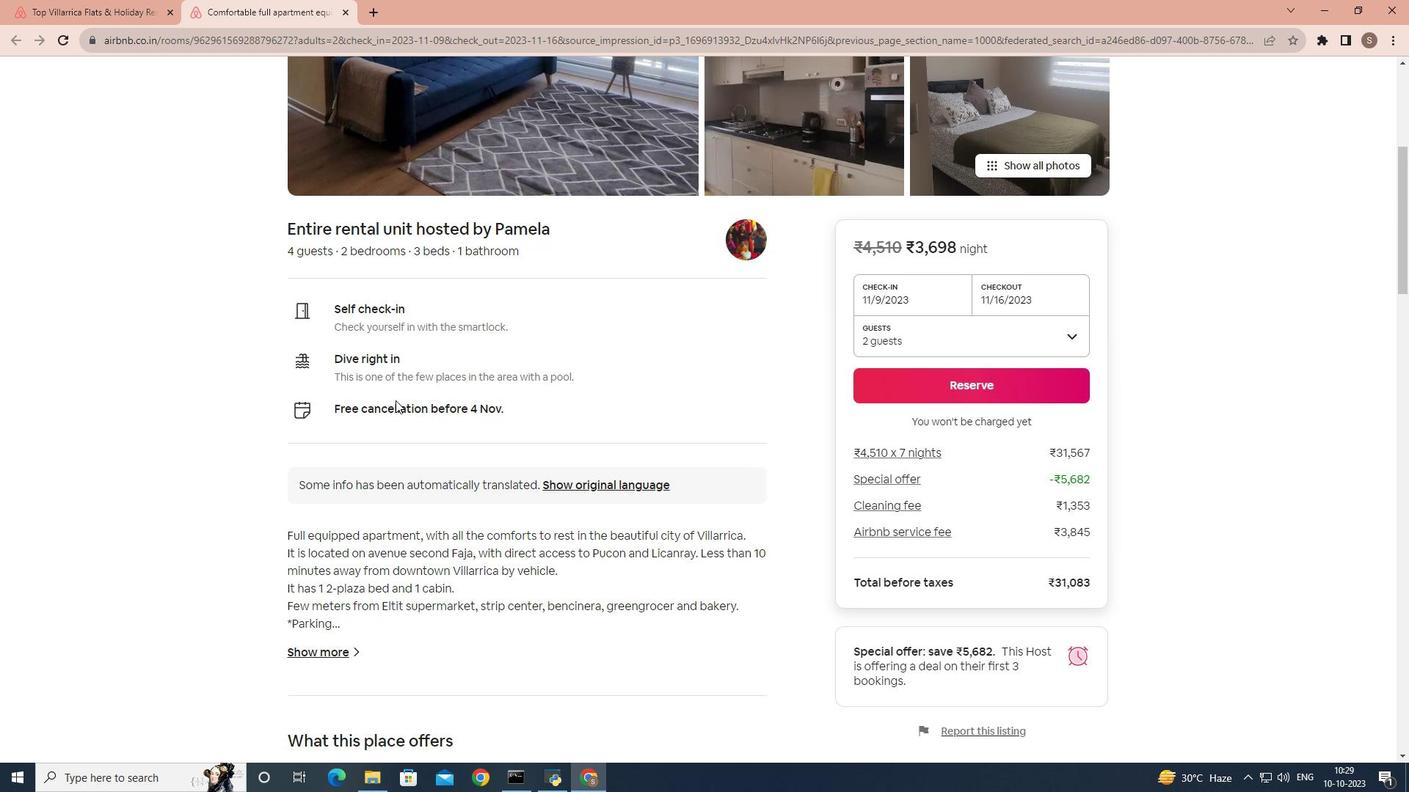 
Action: Mouse moved to (322, 441)
Screenshot: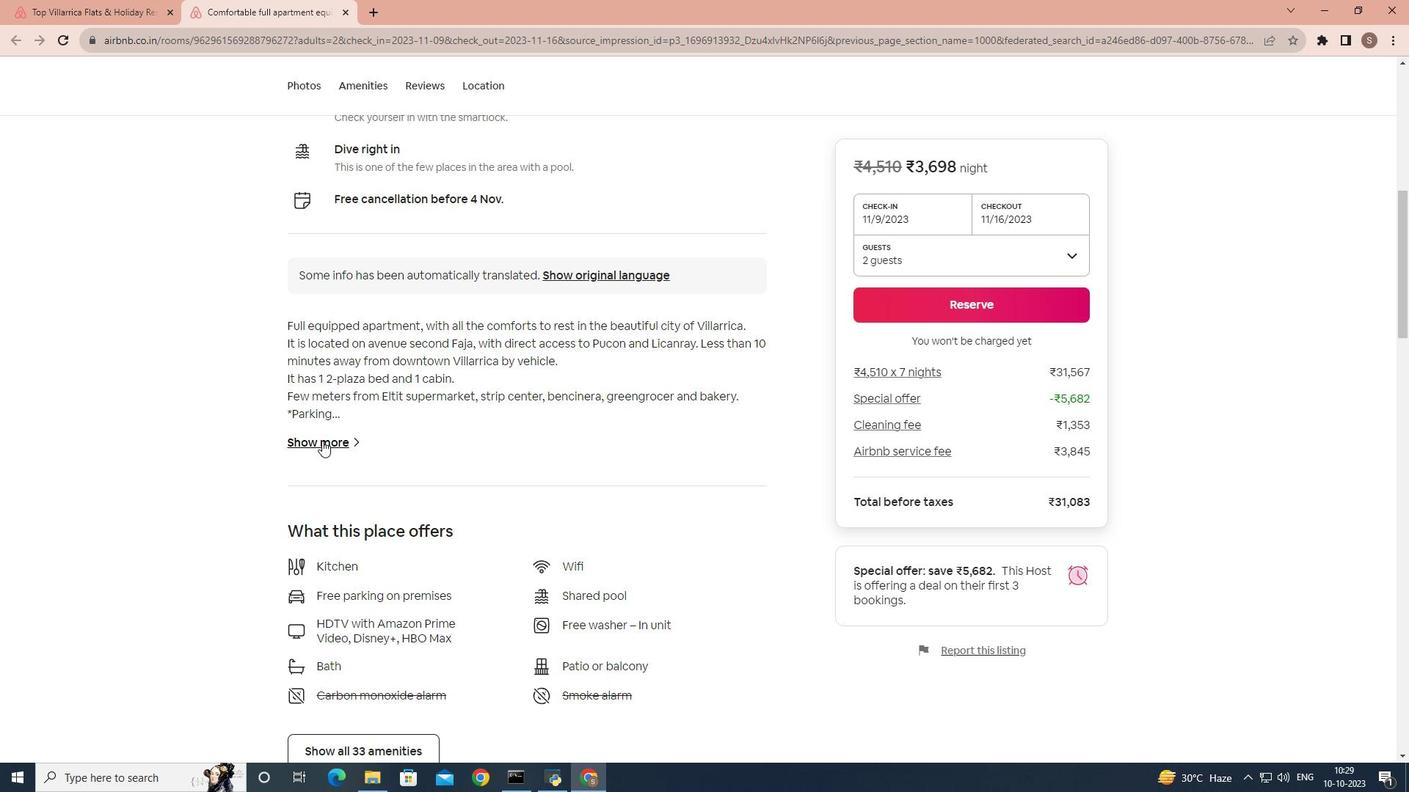 
Action: Mouse pressed left at (322, 441)
Screenshot: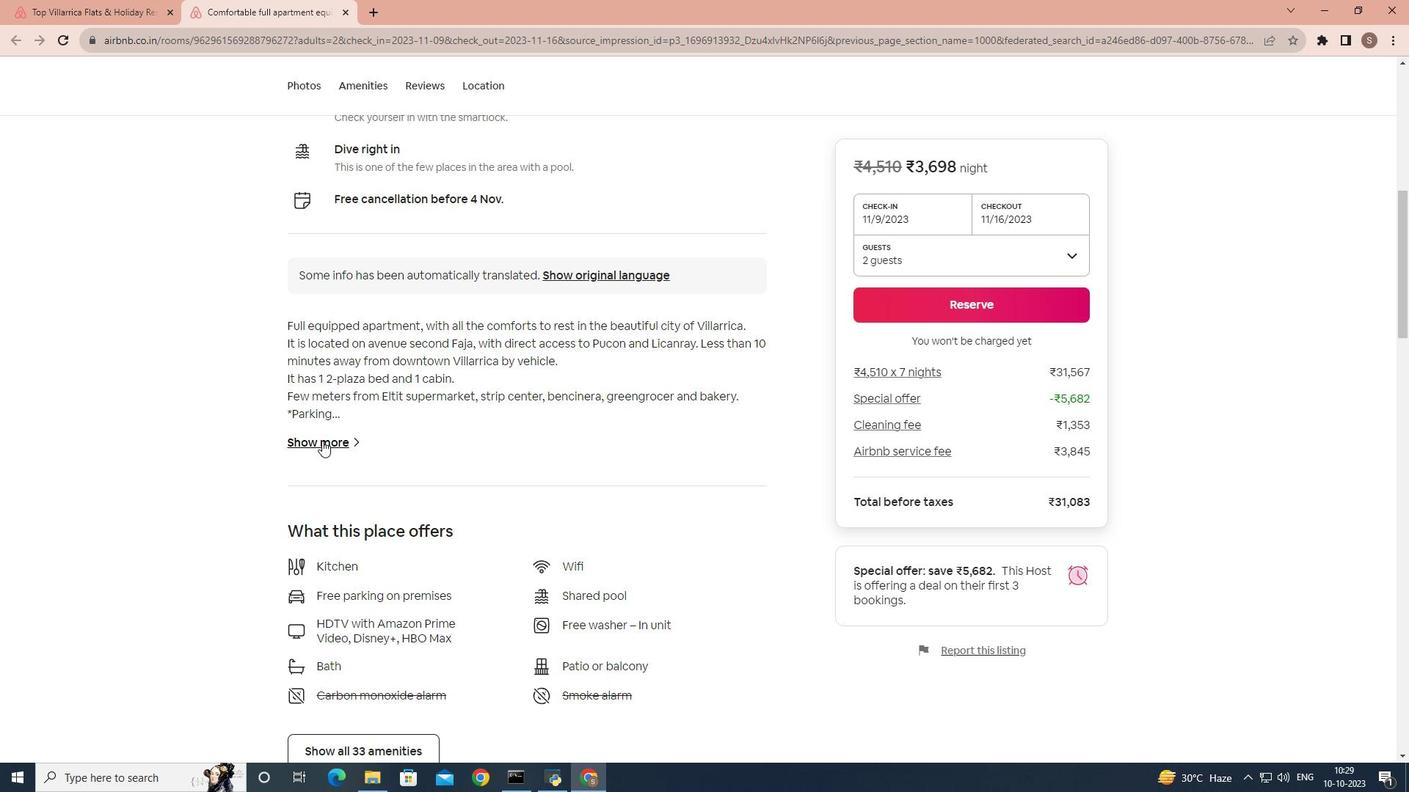 
Action: Mouse moved to (459, 396)
Screenshot: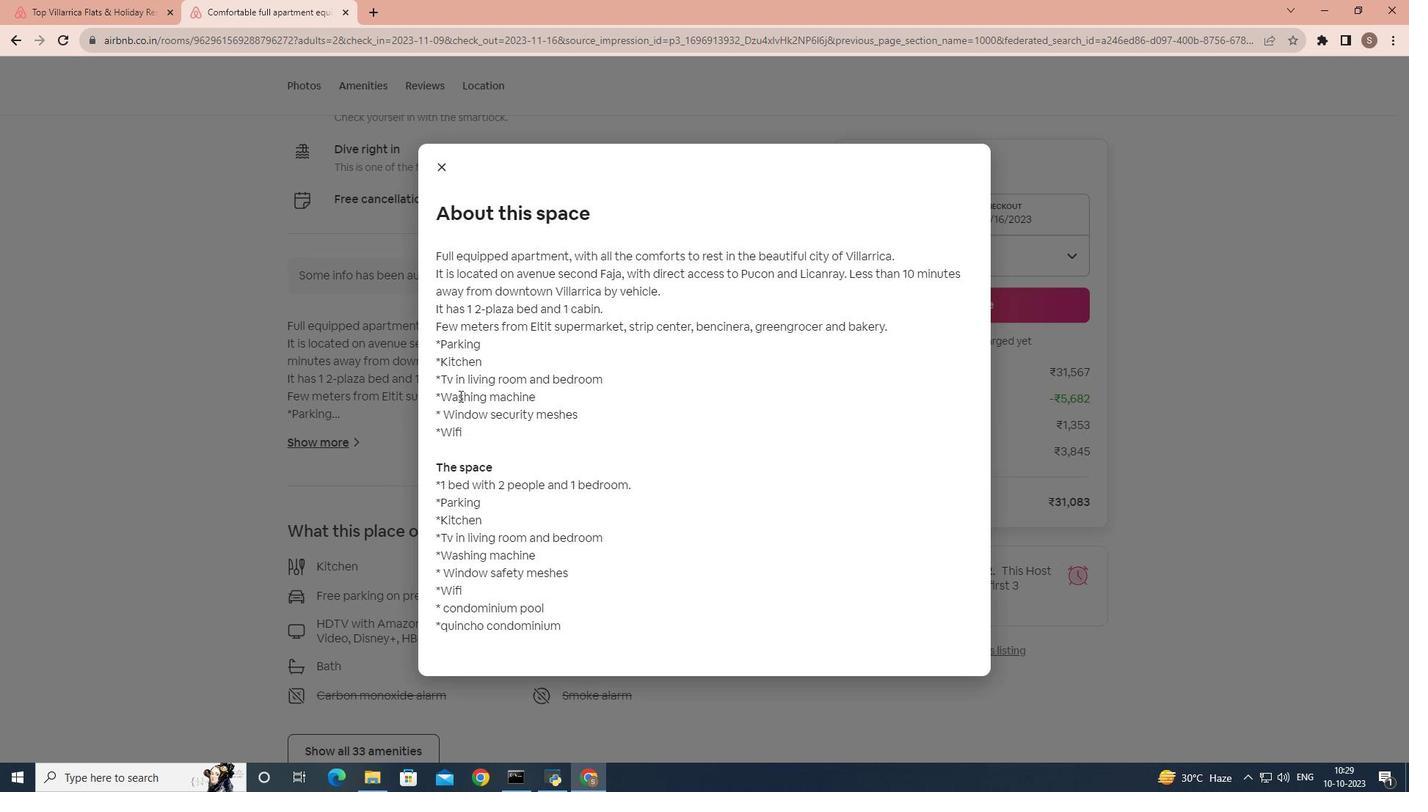 
Action: Mouse scrolled (459, 395) with delta (0, 0)
Screenshot: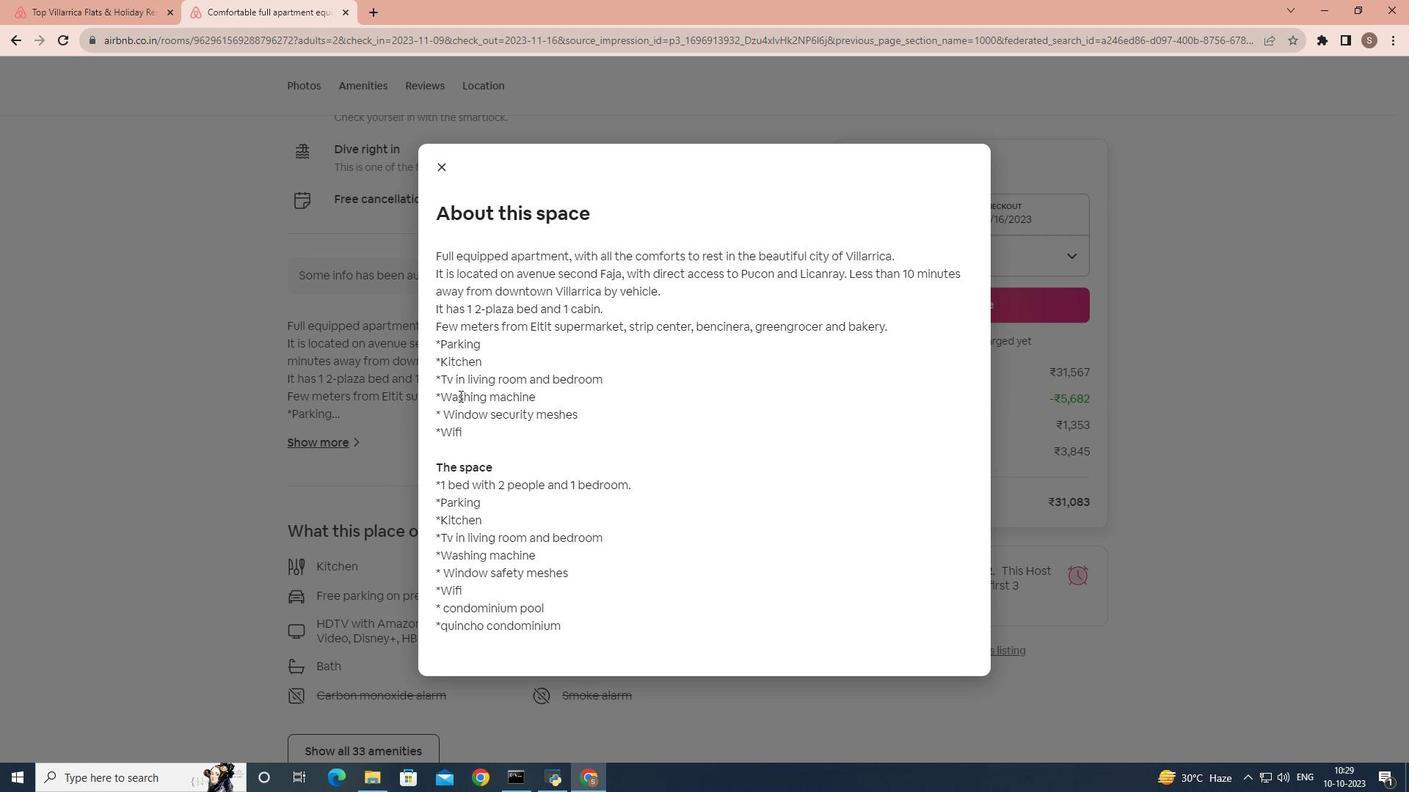 
Action: Mouse scrolled (459, 395) with delta (0, 0)
Screenshot: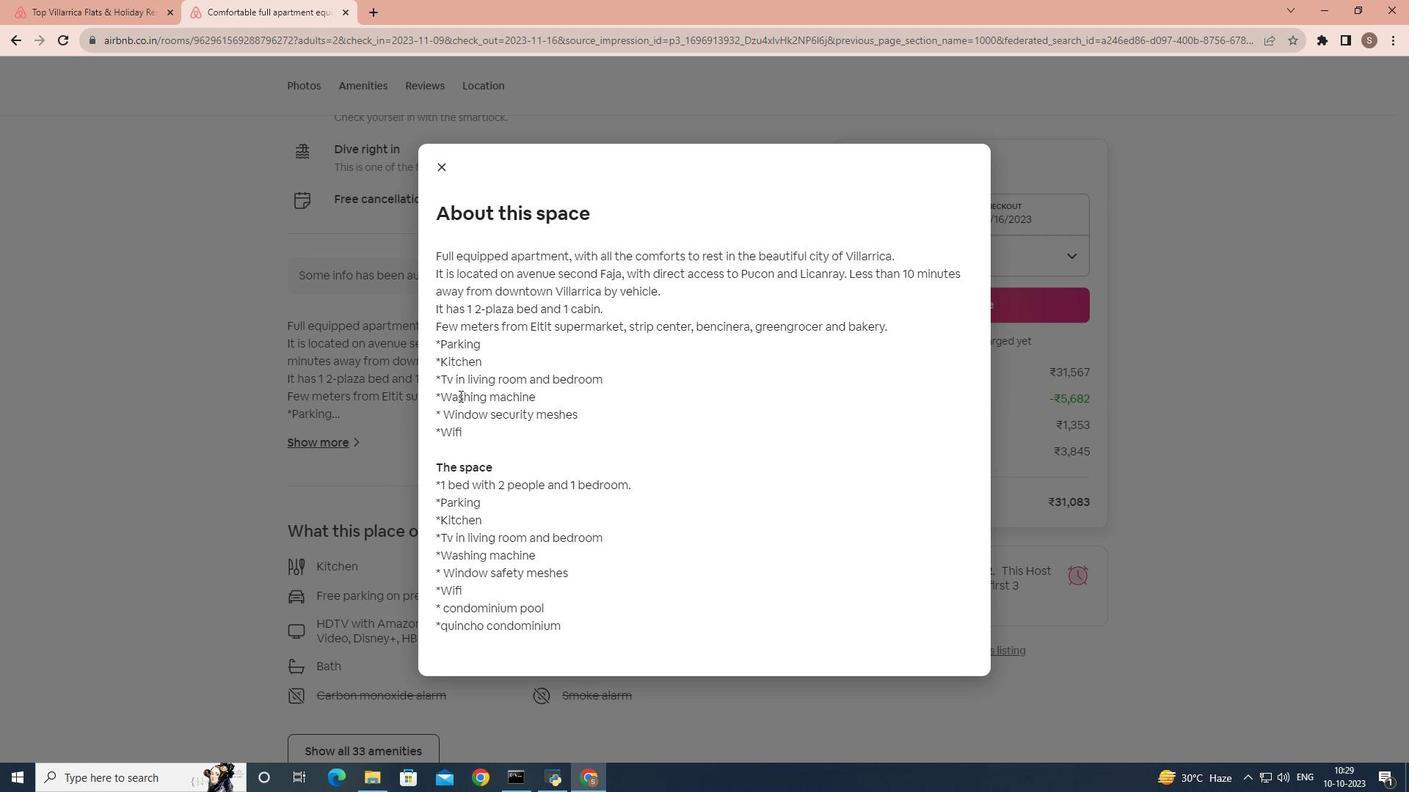 
Action: Mouse scrolled (459, 395) with delta (0, 0)
Screenshot: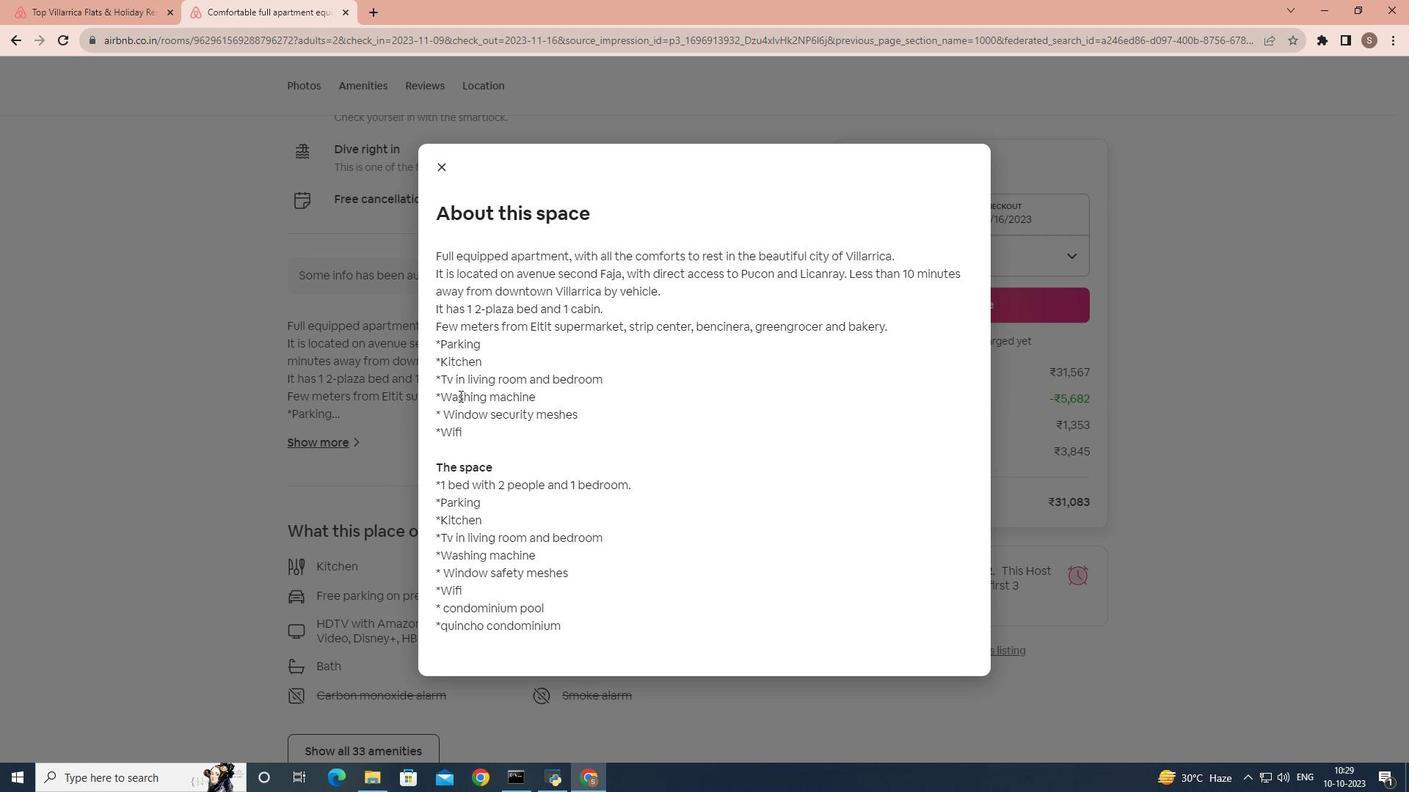 
Action: Mouse scrolled (459, 395) with delta (0, 0)
Screenshot: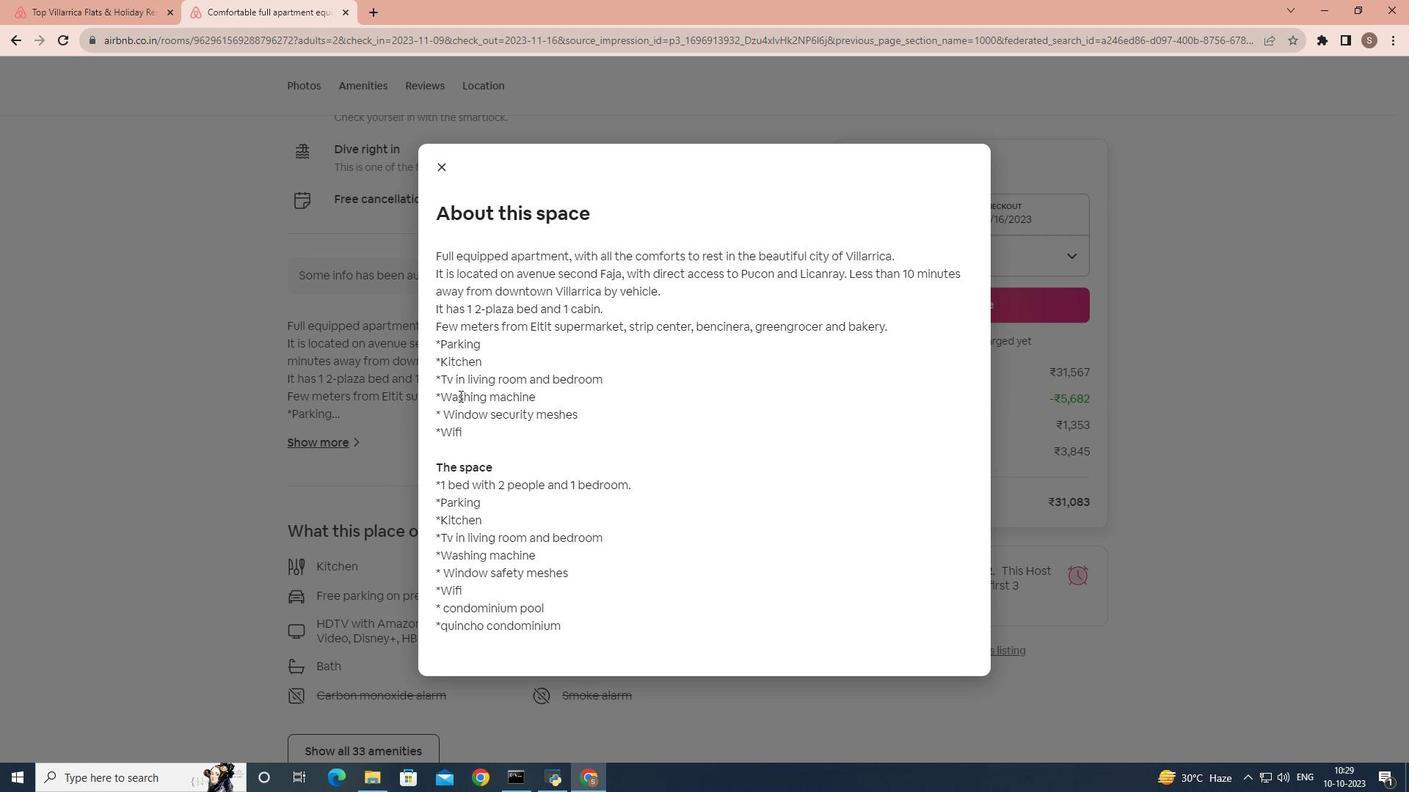 
Action: Mouse moved to (431, 171)
Screenshot: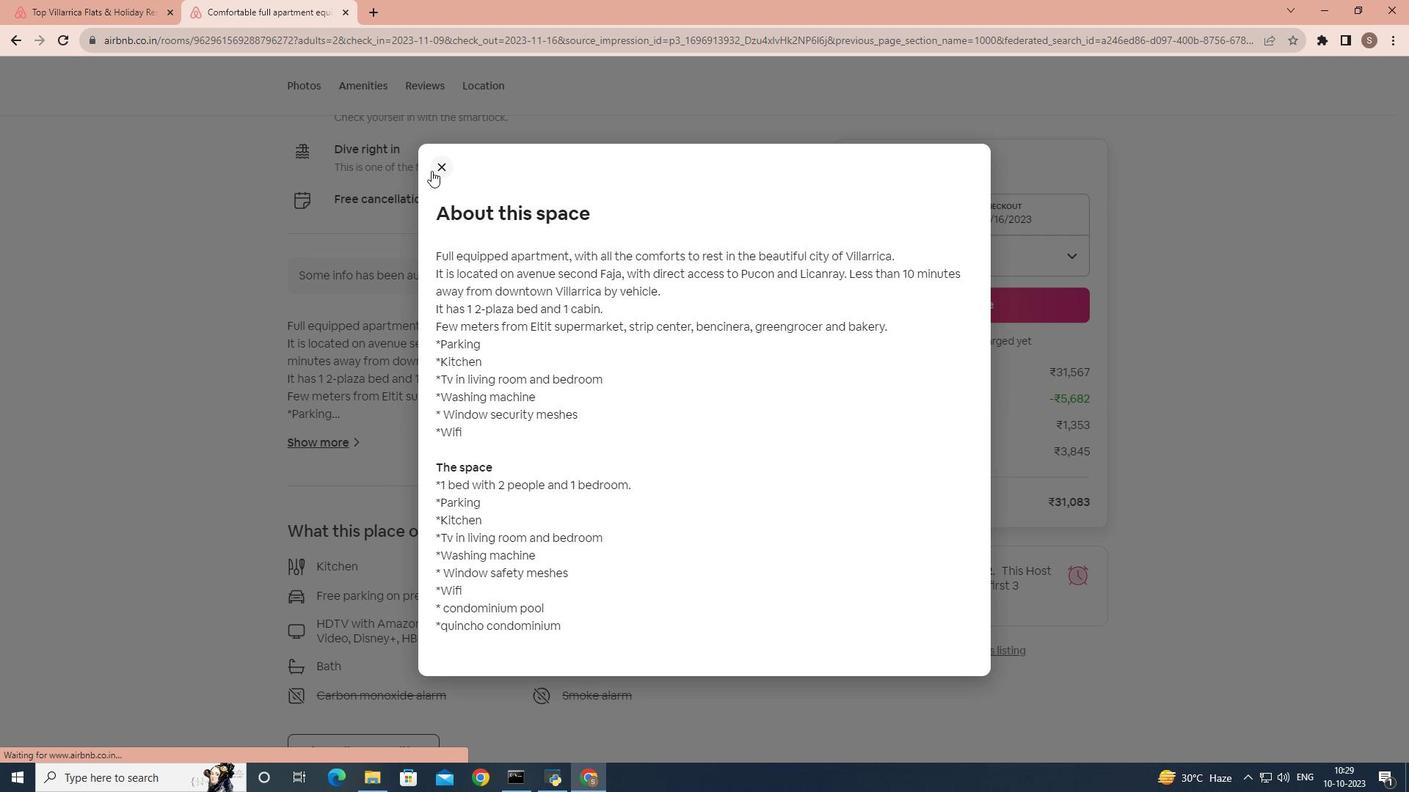 
Action: Mouse pressed left at (431, 171)
Screenshot: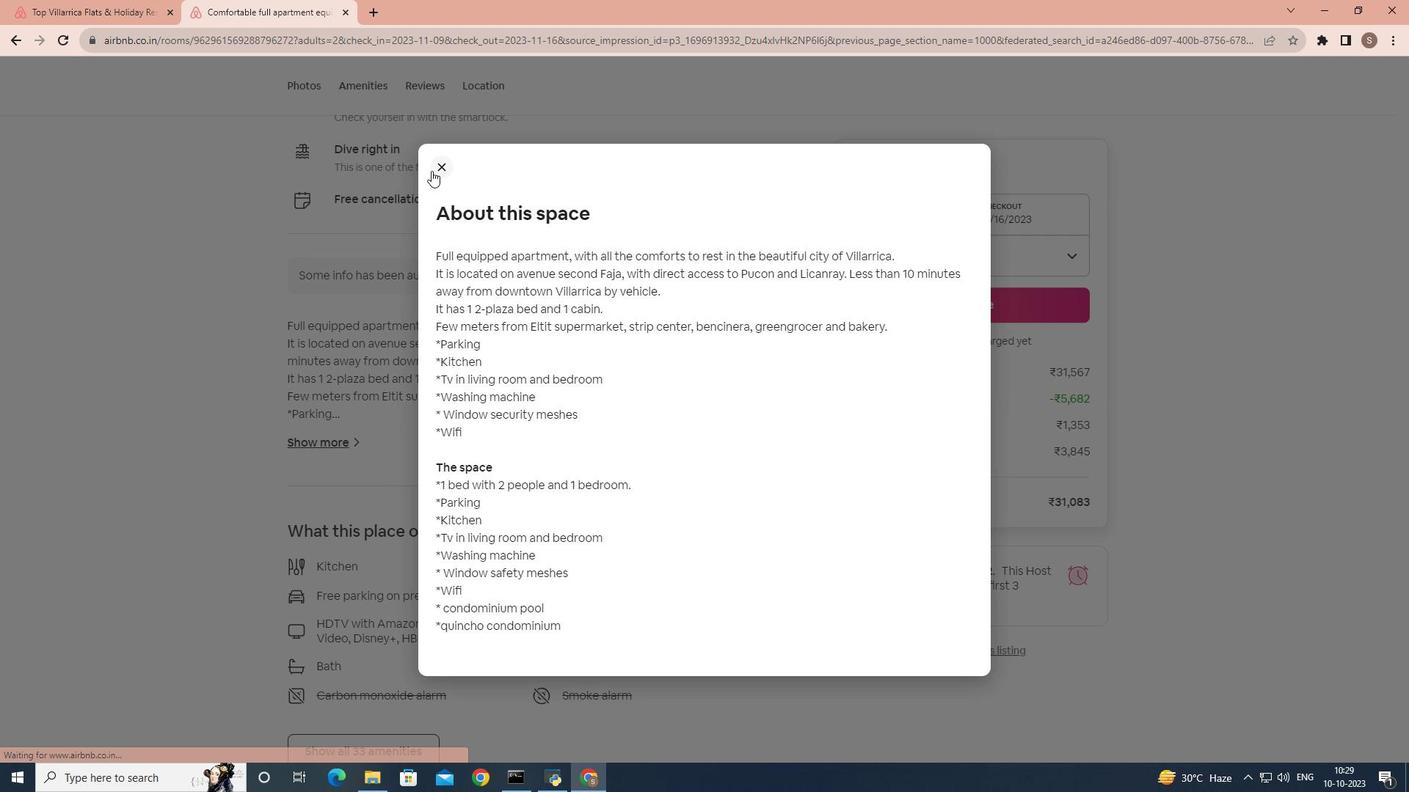 
Action: Mouse moved to (391, 400)
Screenshot: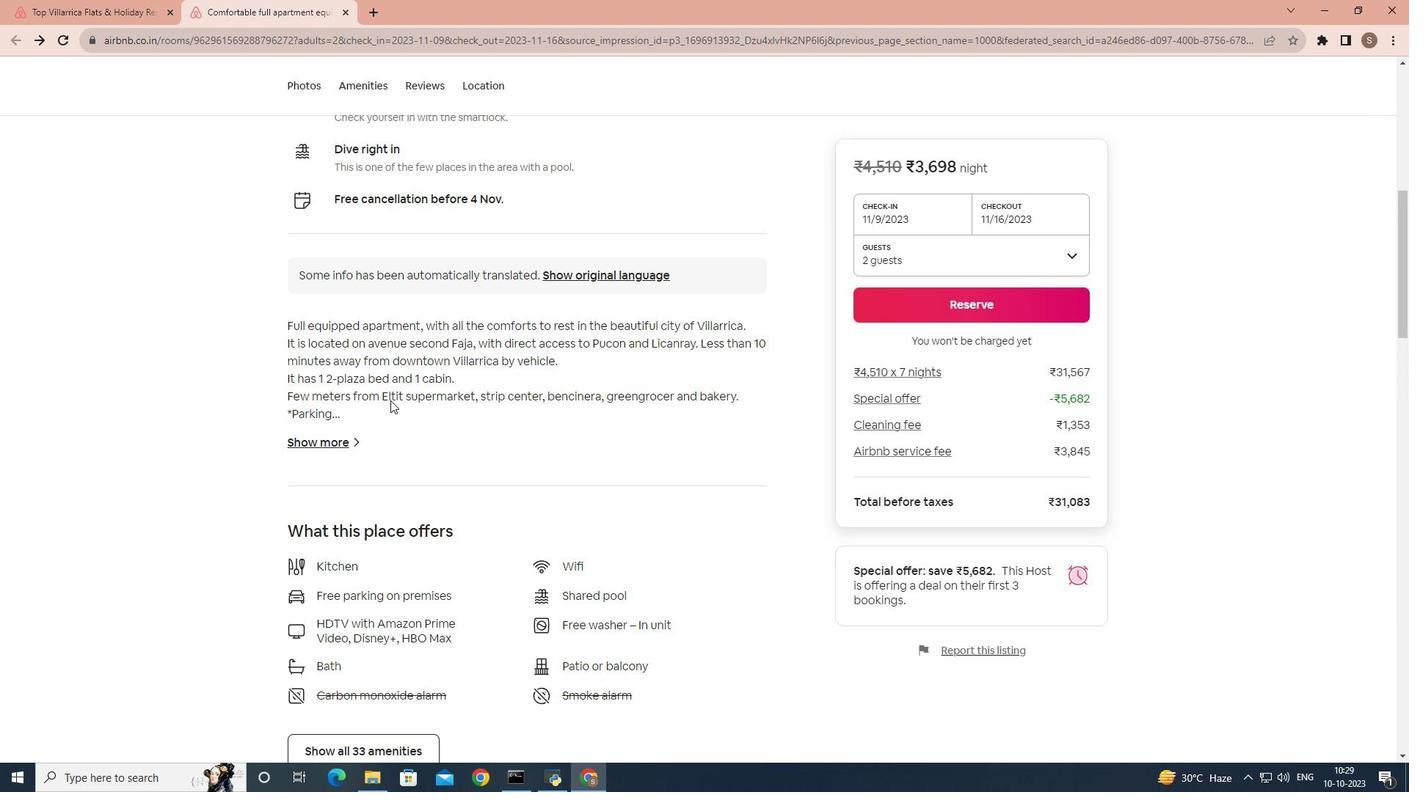 
Action: Mouse scrolled (391, 399) with delta (0, 0)
Screenshot: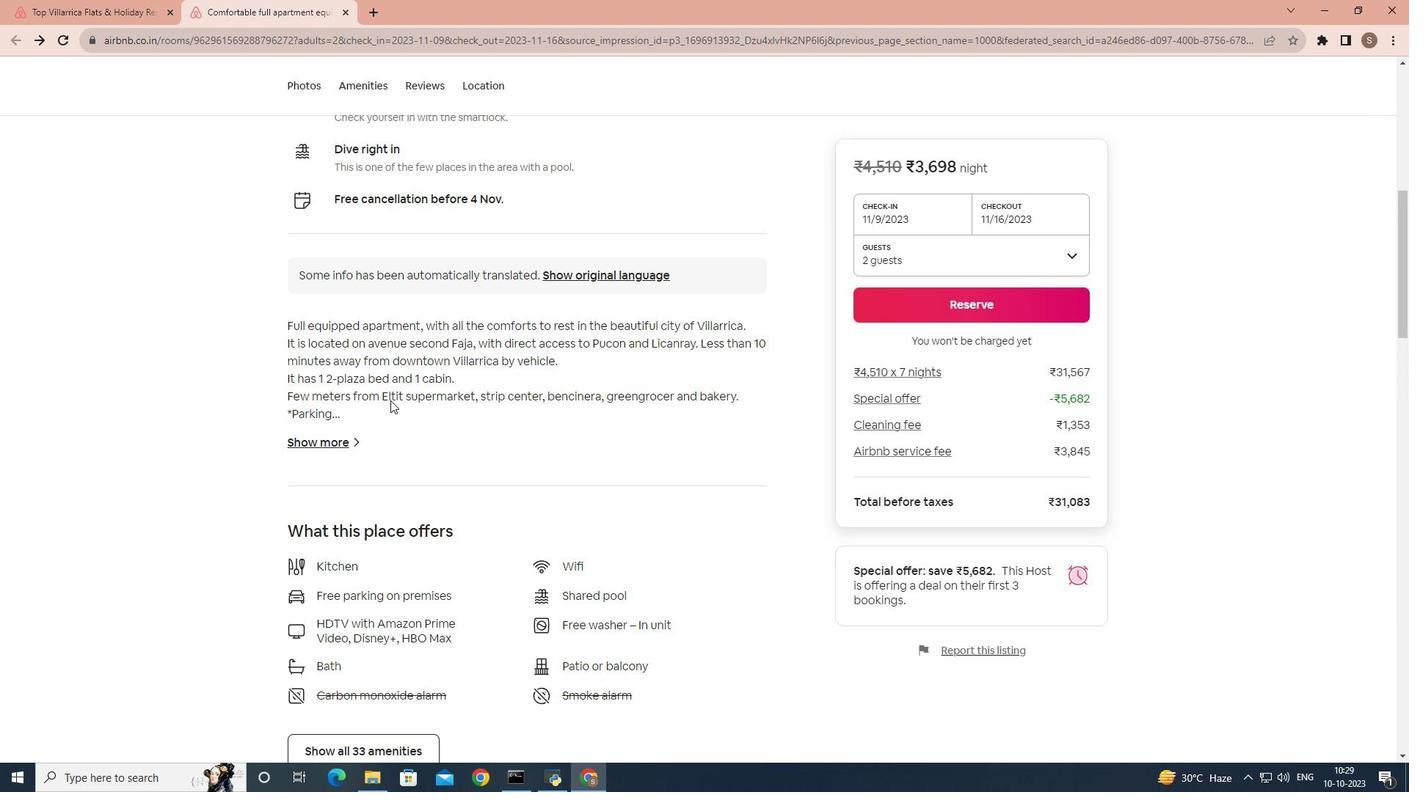 
Action: Mouse moved to (389, 402)
Screenshot: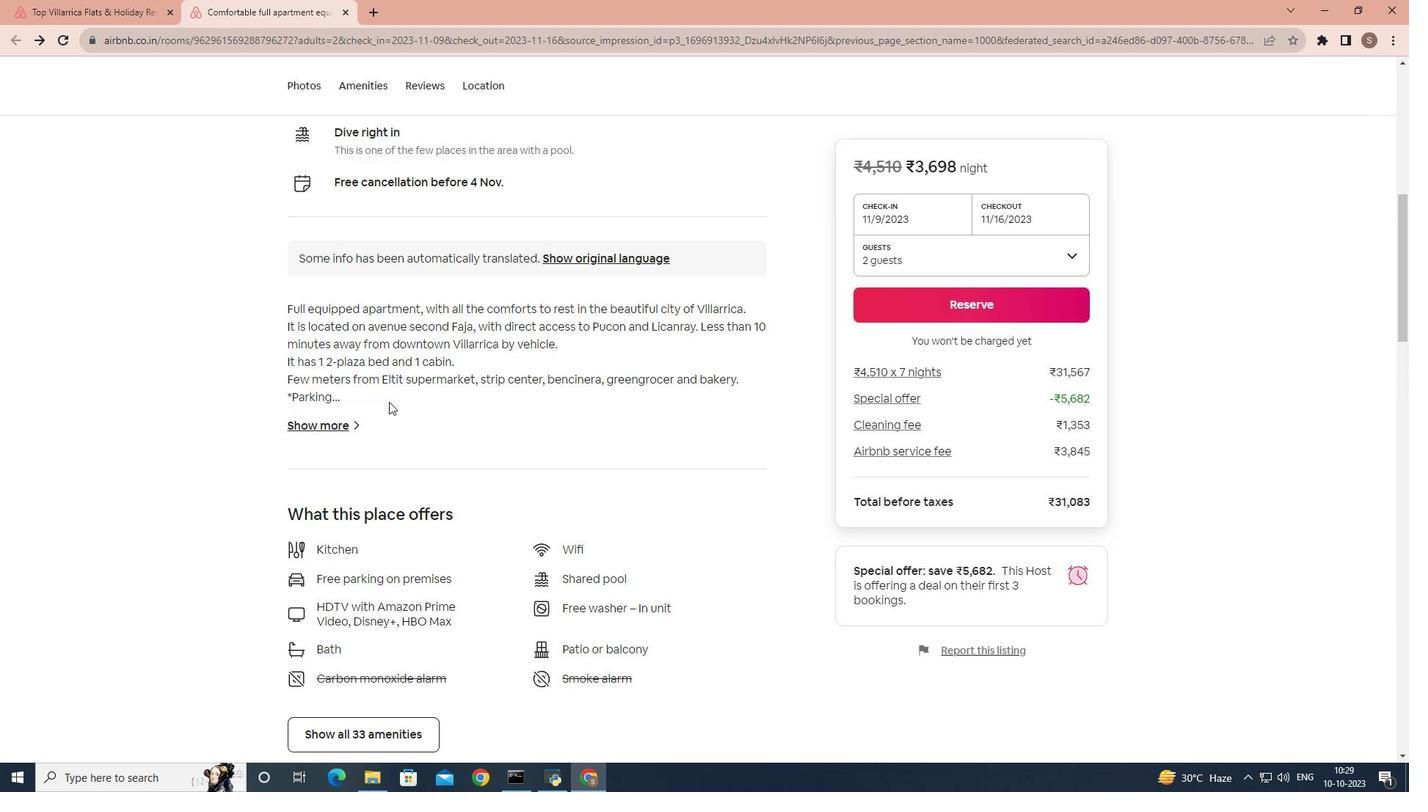 
Action: Mouse scrolled (389, 401) with delta (0, 0)
Screenshot: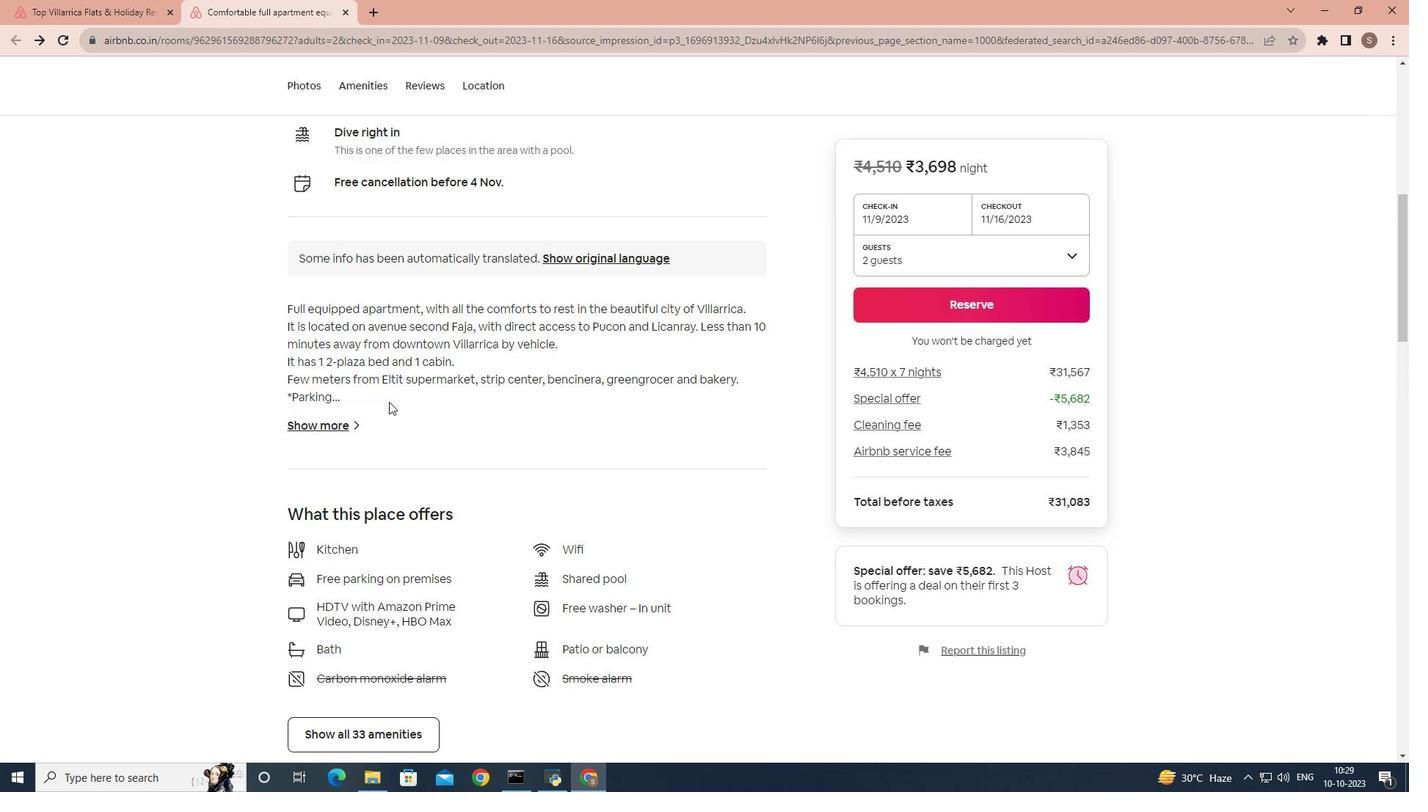 
Action: Mouse scrolled (389, 401) with delta (0, 0)
Screenshot: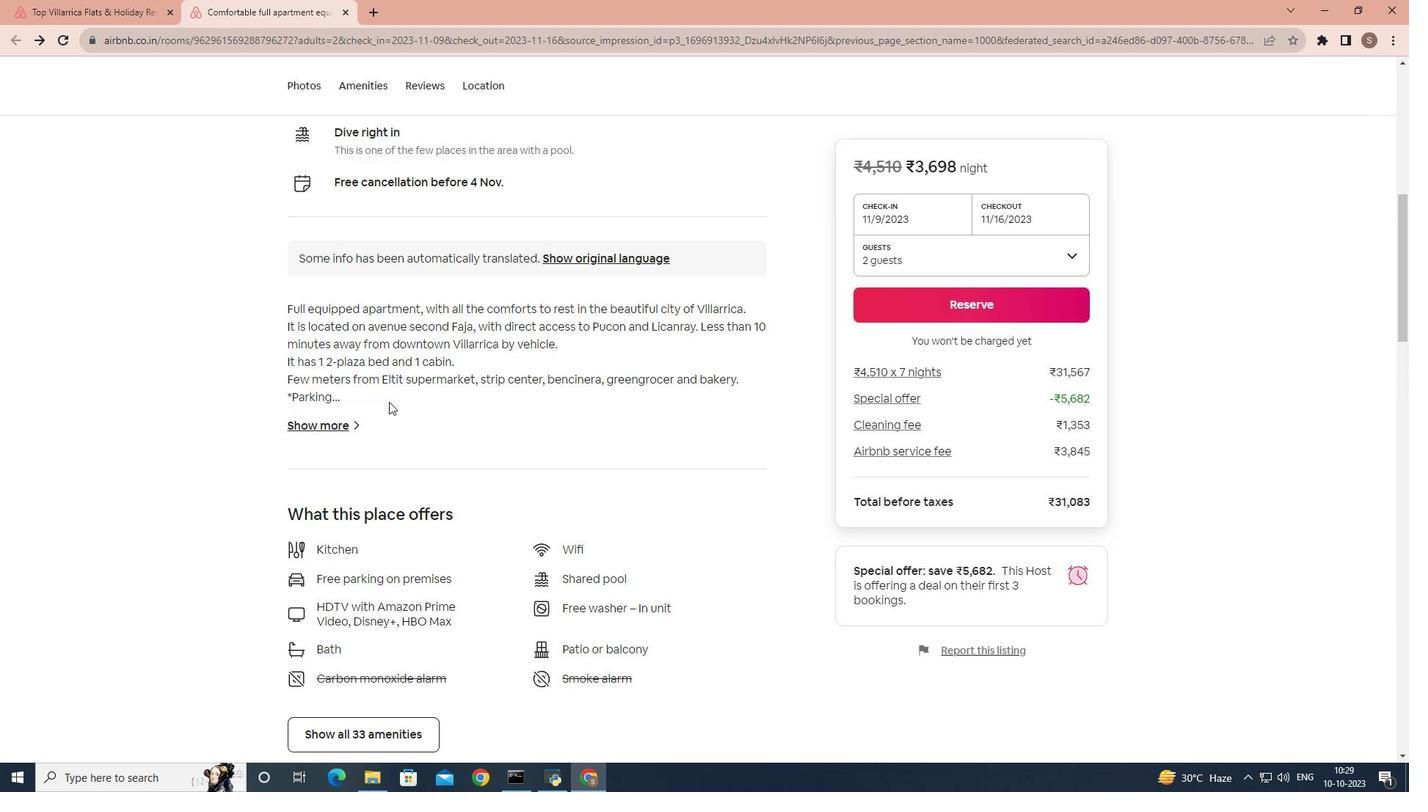 
Action: Mouse scrolled (389, 401) with delta (0, 0)
Screenshot: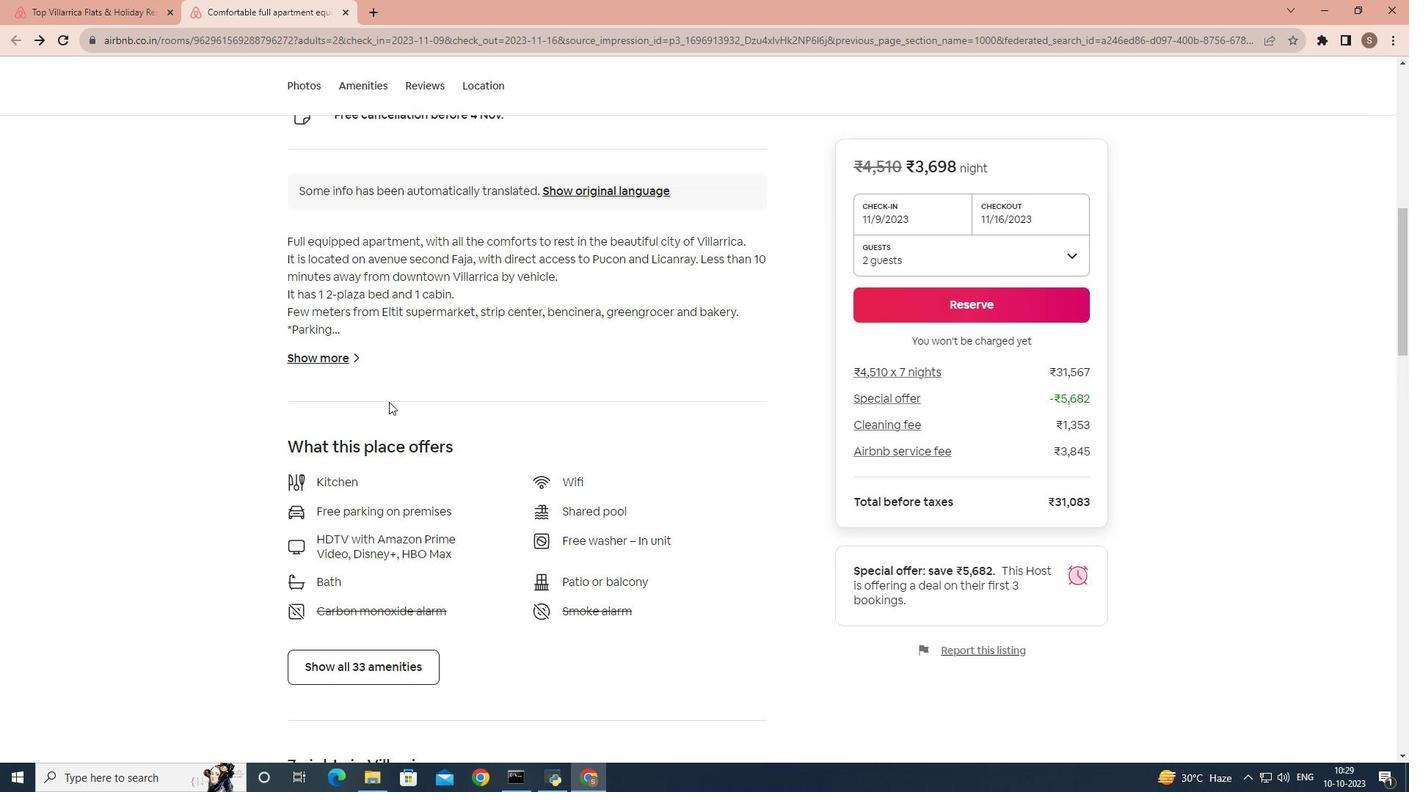 
Action: Mouse scrolled (389, 401) with delta (0, 0)
Screenshot: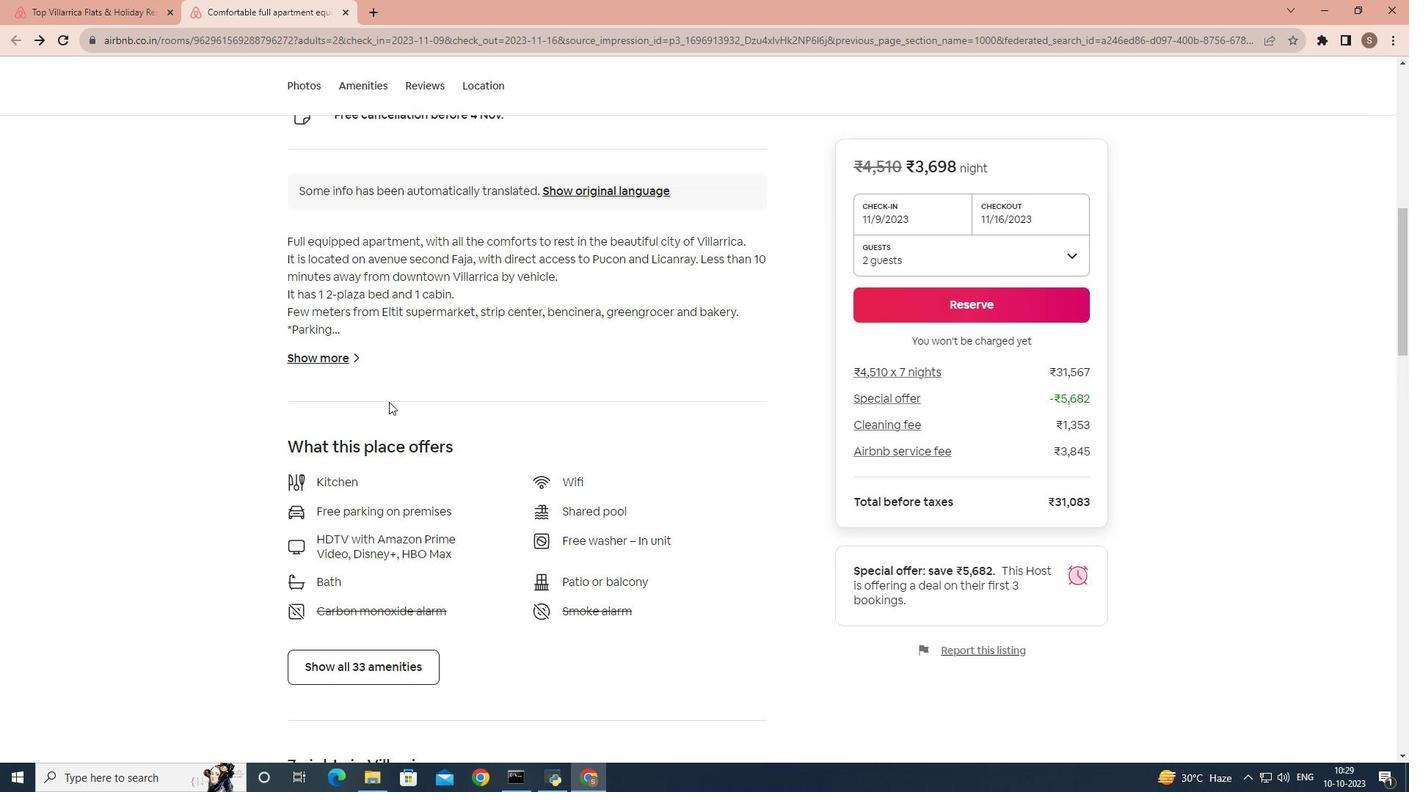 
Action: Mouse moved to (396, 390)
Screenshot: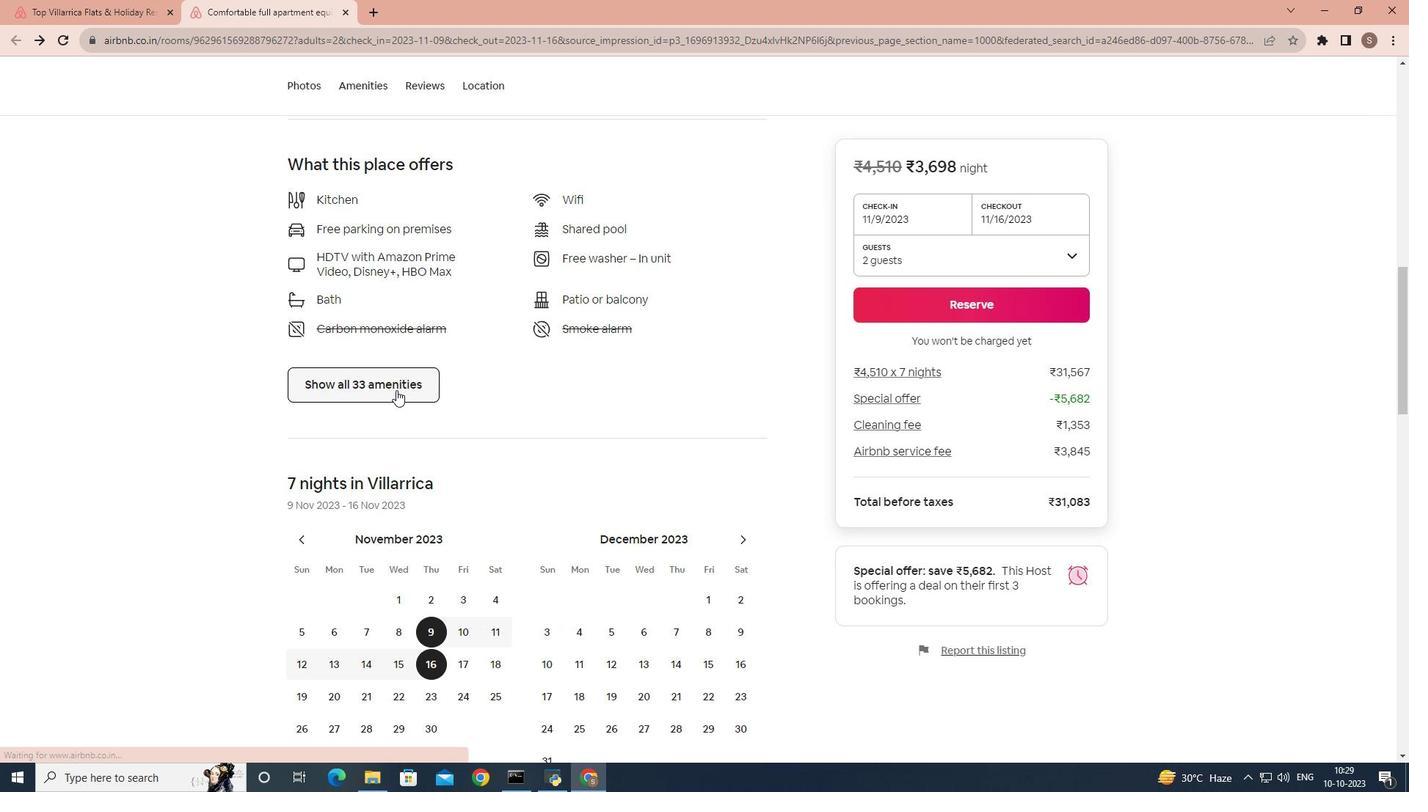 
Action: Mouse pressed left at (396, 390)
Screenshot: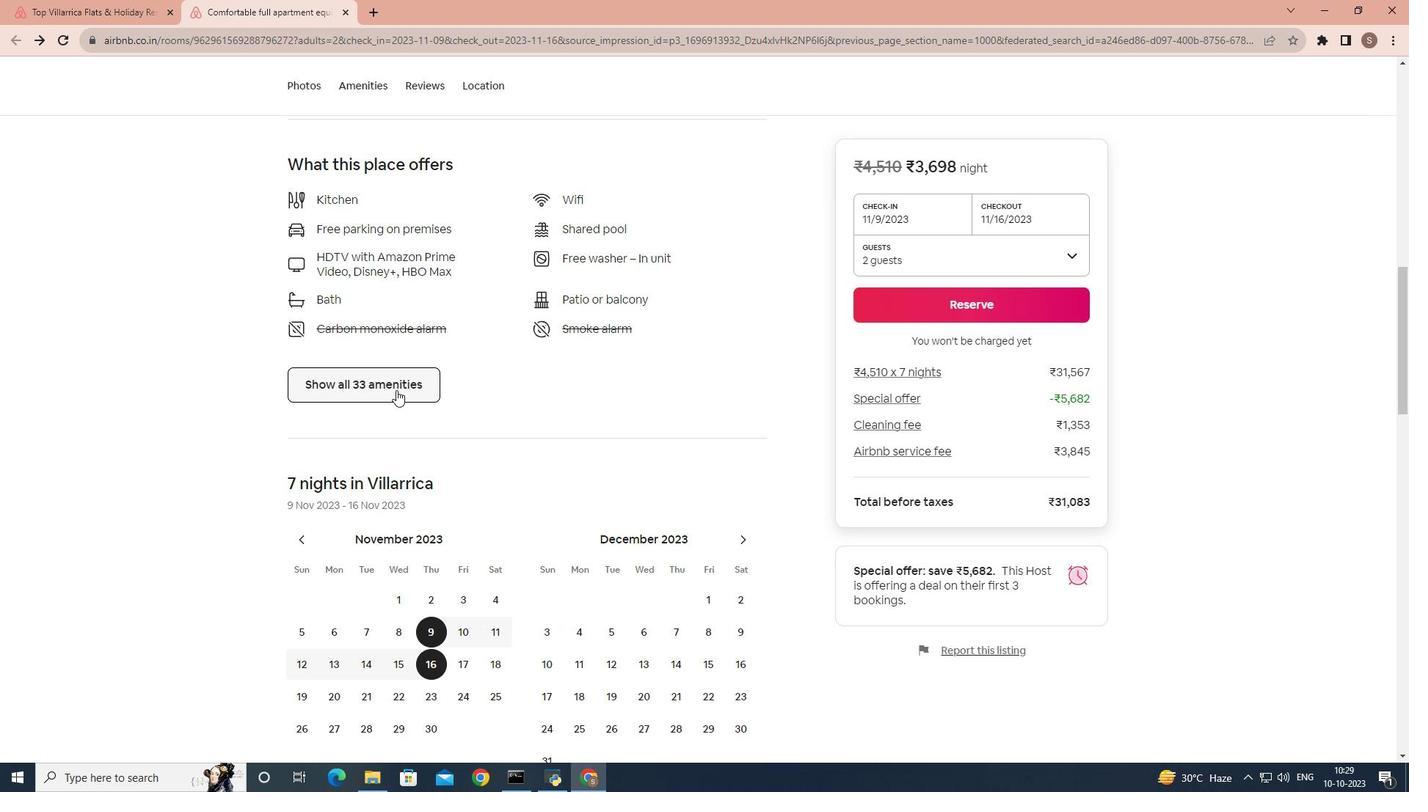 
Action: Mouse moved to (583, 404)
Screenshot: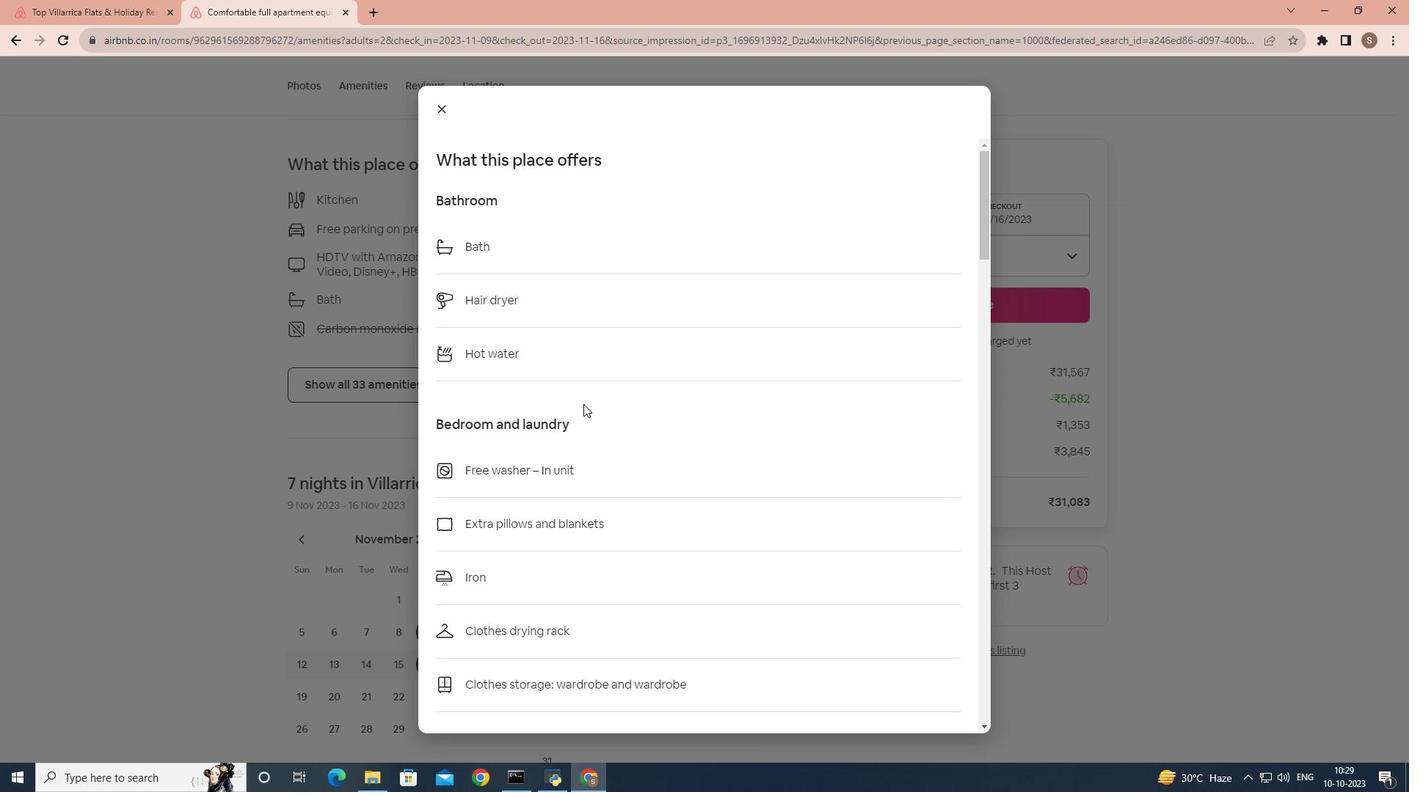 
Action: Mouse scrolled (583, 403) with delta (0, 0)
Screenshot: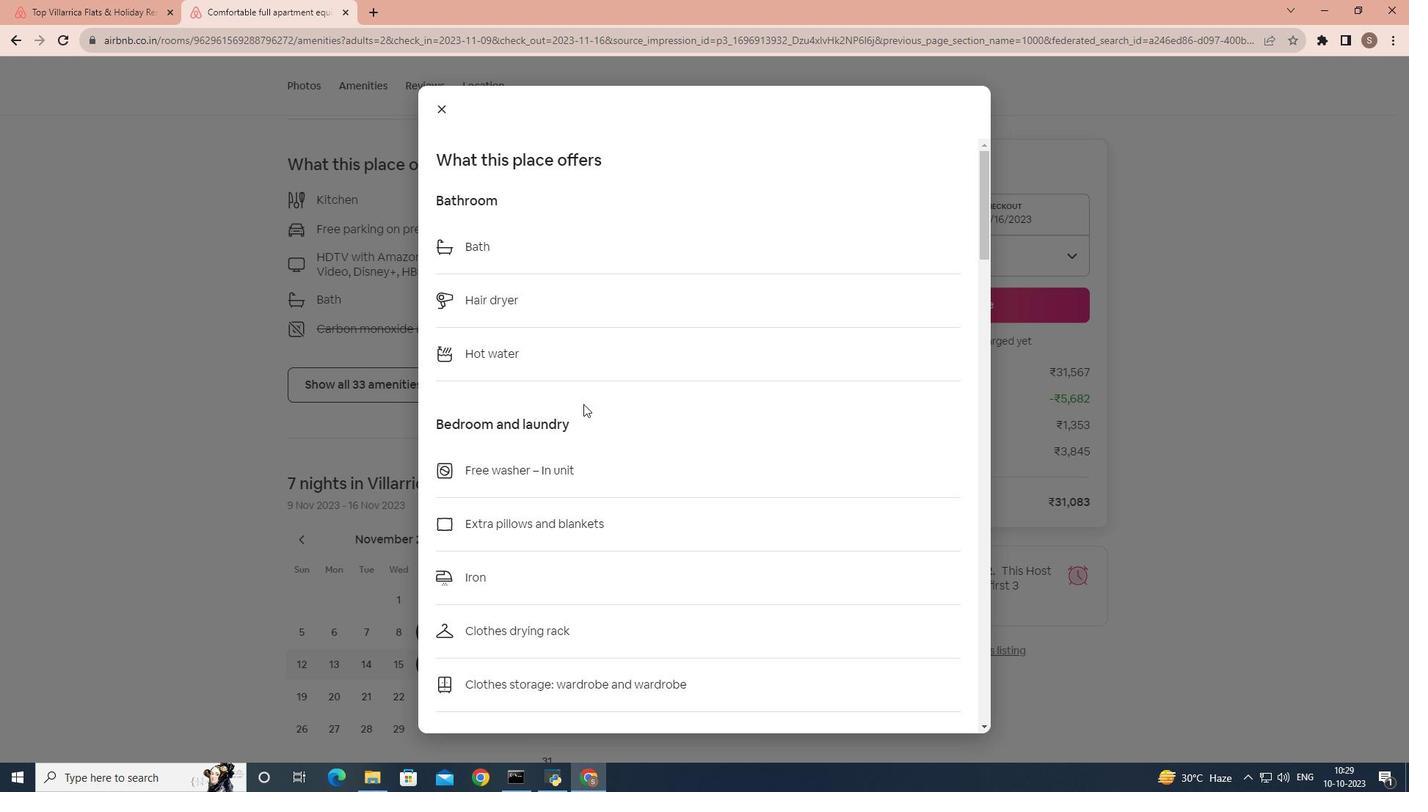 
Action: Mouse scrolled (583, 403) with delta (0, 0)
Screenshot: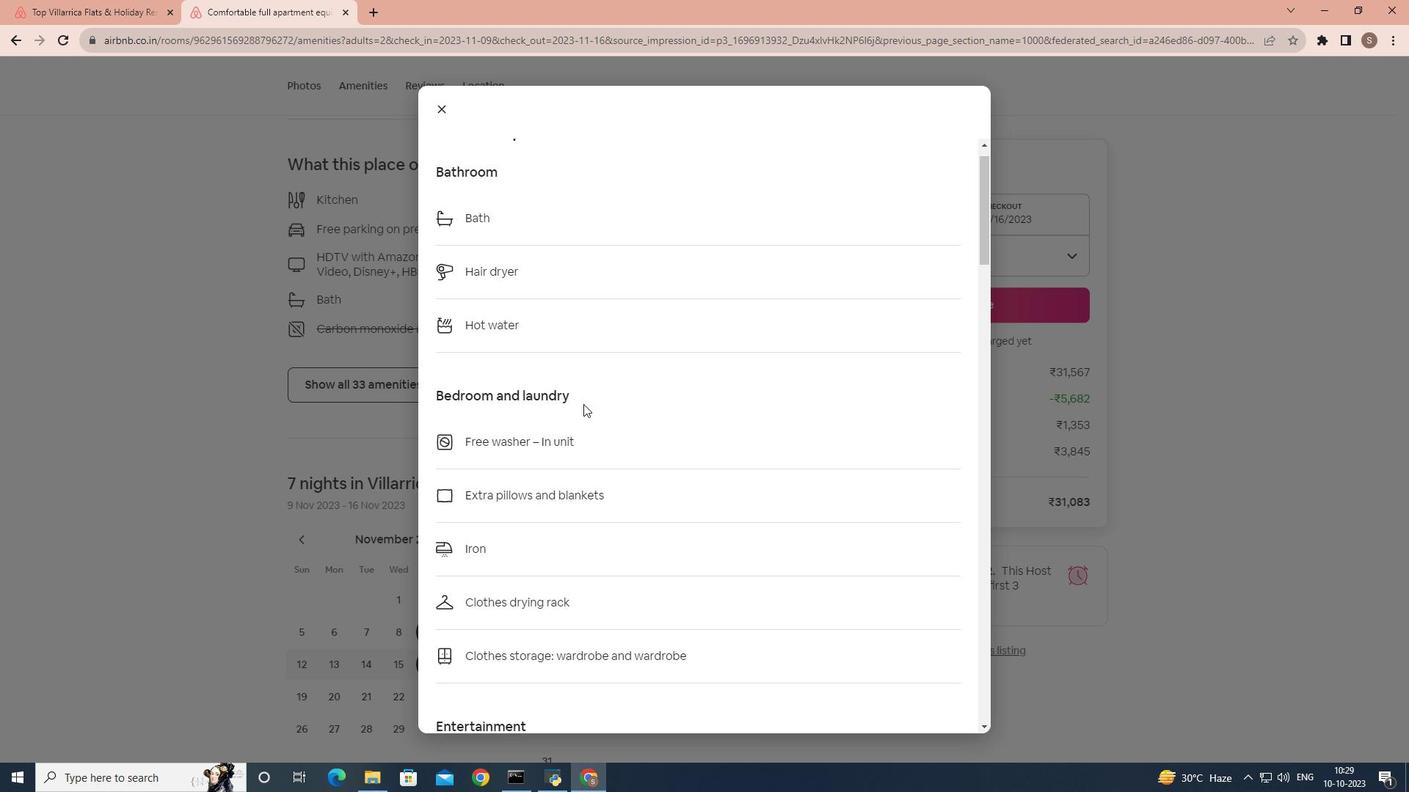 
Action: Mouse scrolled (583, 403) with delta (0, 0)
Screenshot: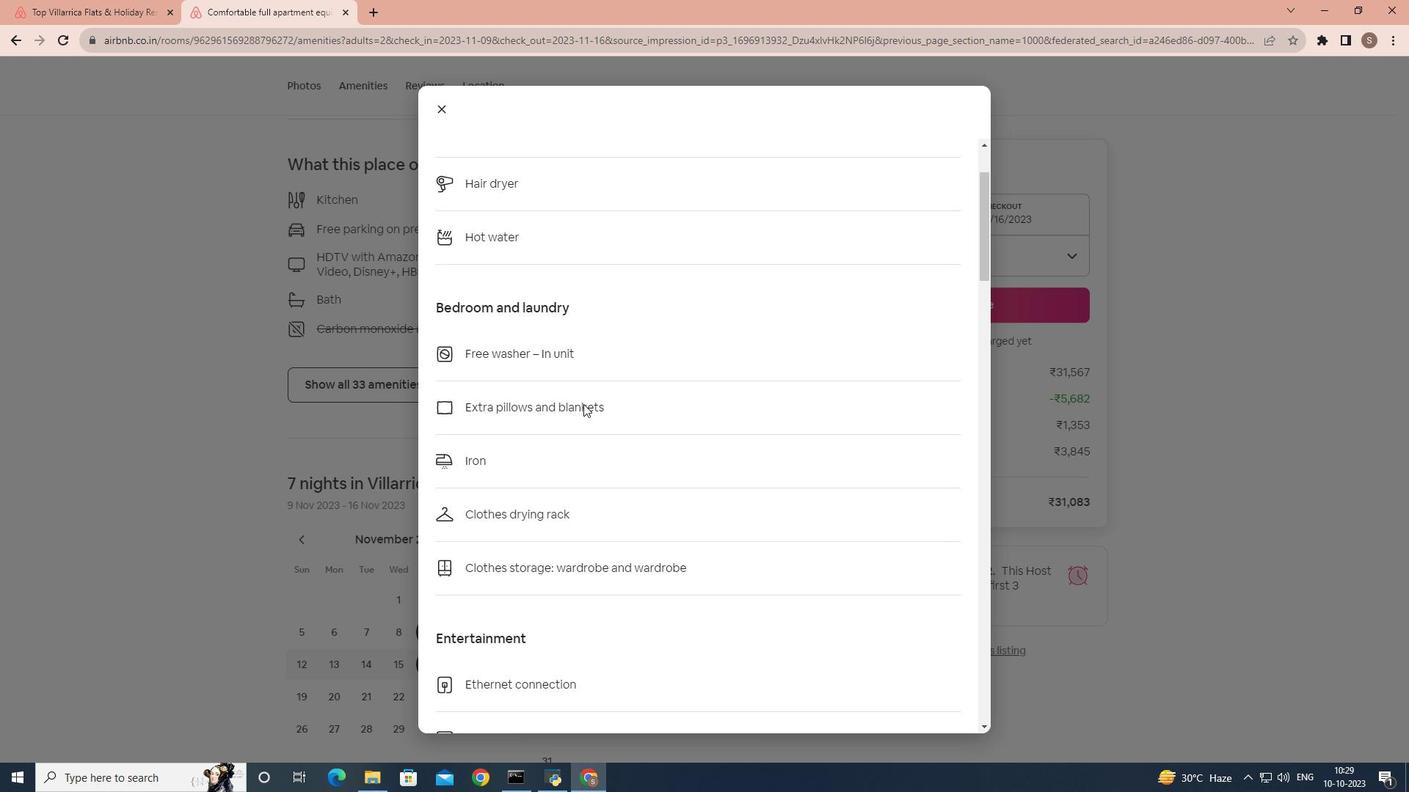 
Action: Mouse scrolled (583, 403) with delta (0, 0)
Screenshot: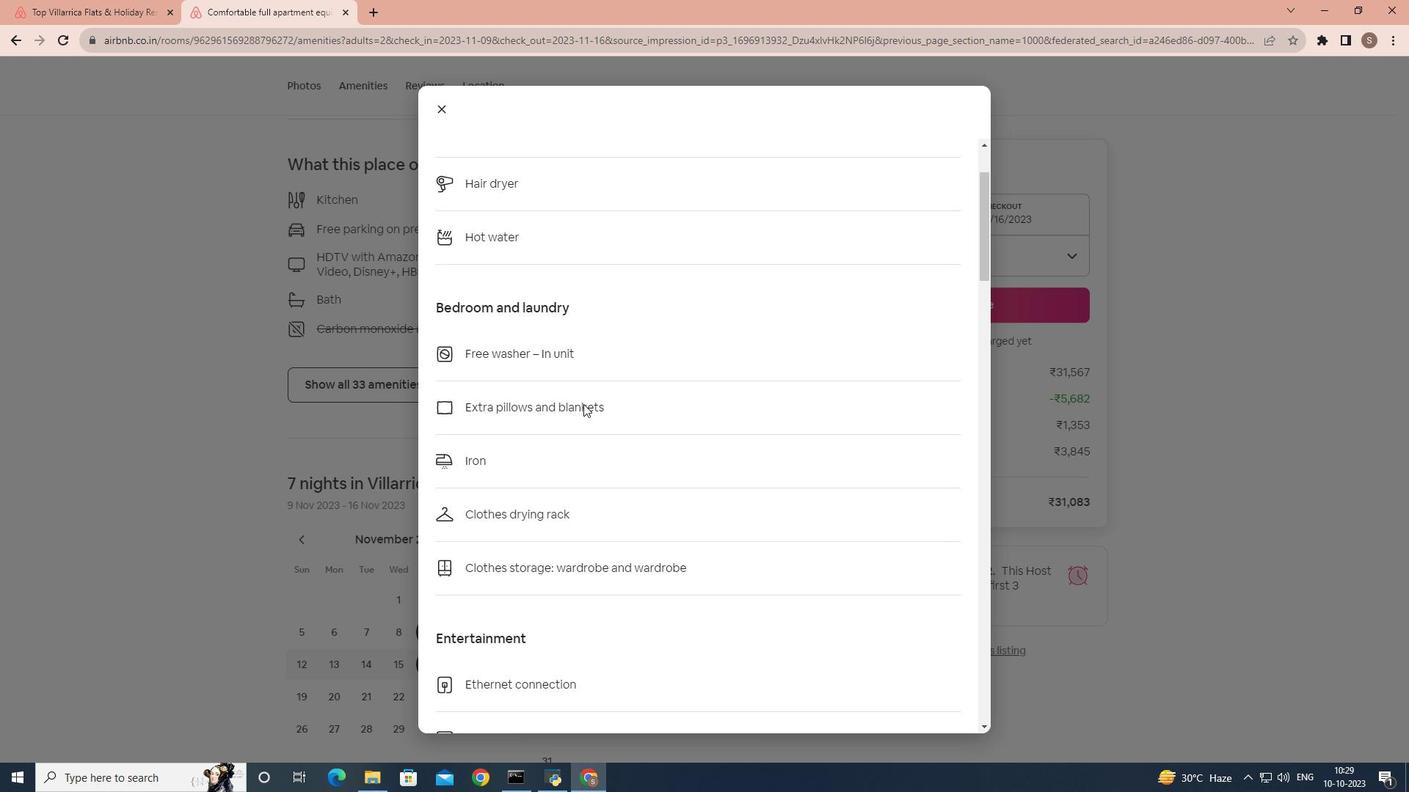 
Action: Mouse scrolled (583, 403) with delta (0, 0)
Screenshot: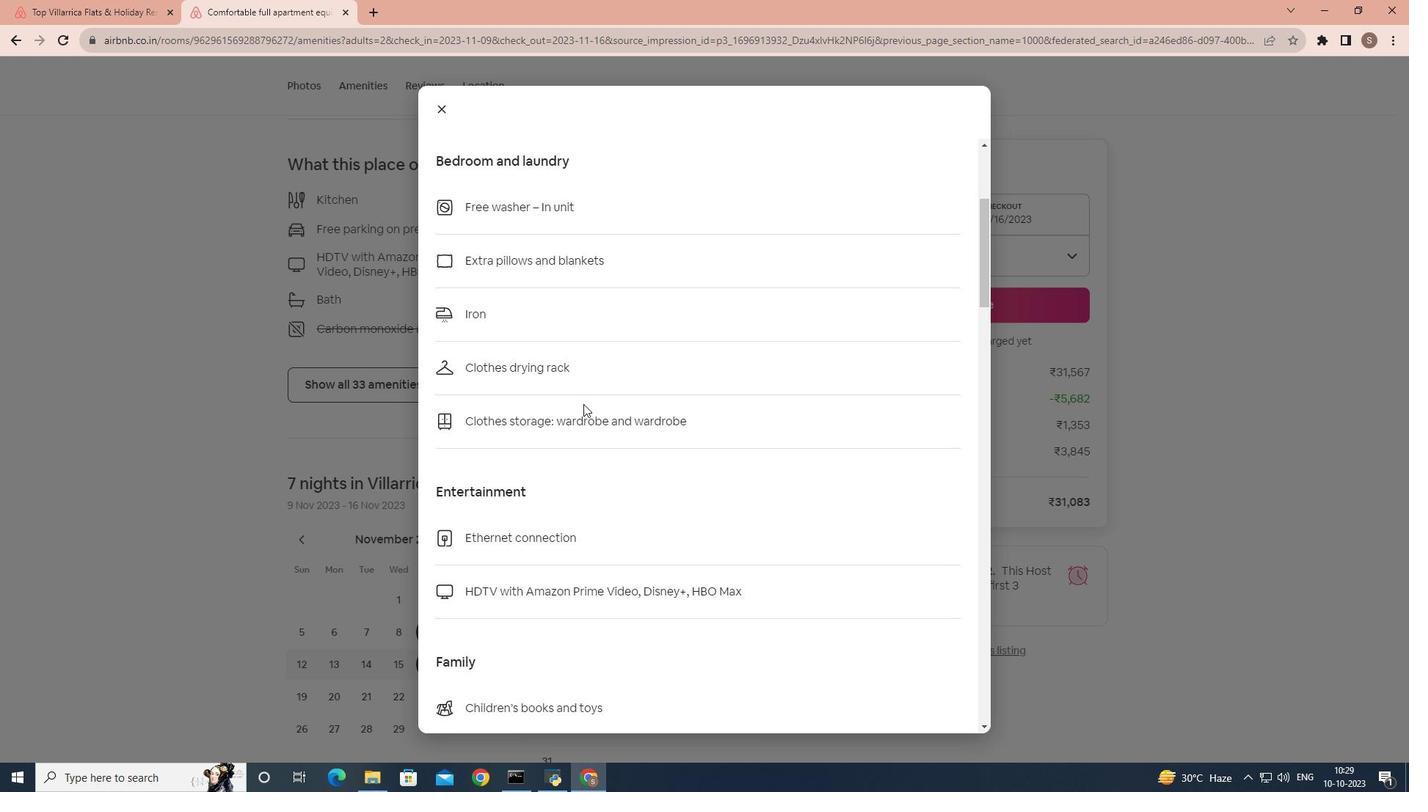 
Action: Mouse scrolled (583, 405) with delta (0, 0)
Screenshot: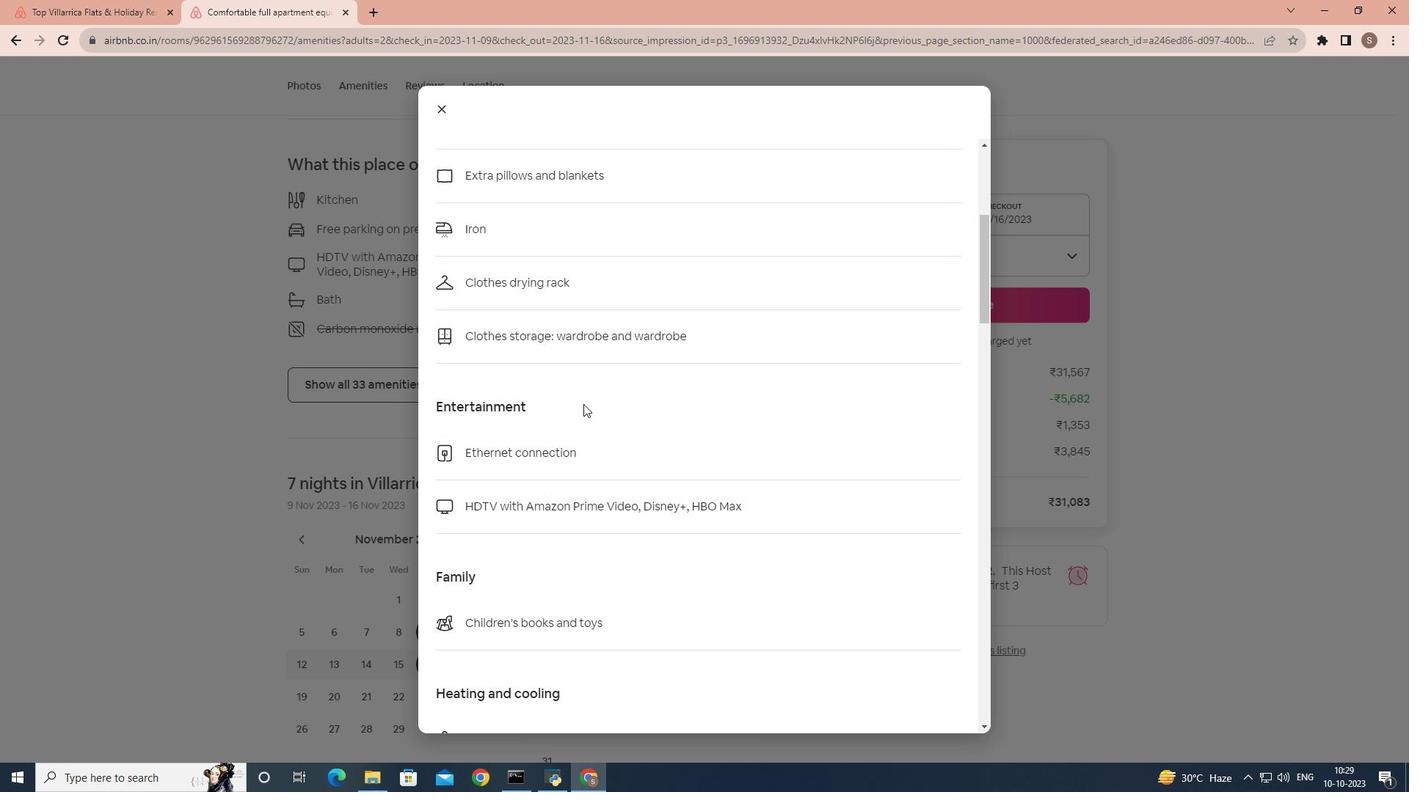 
Action: Mouse scrolled (583, 403) with delta (0, 0)
Screenshot: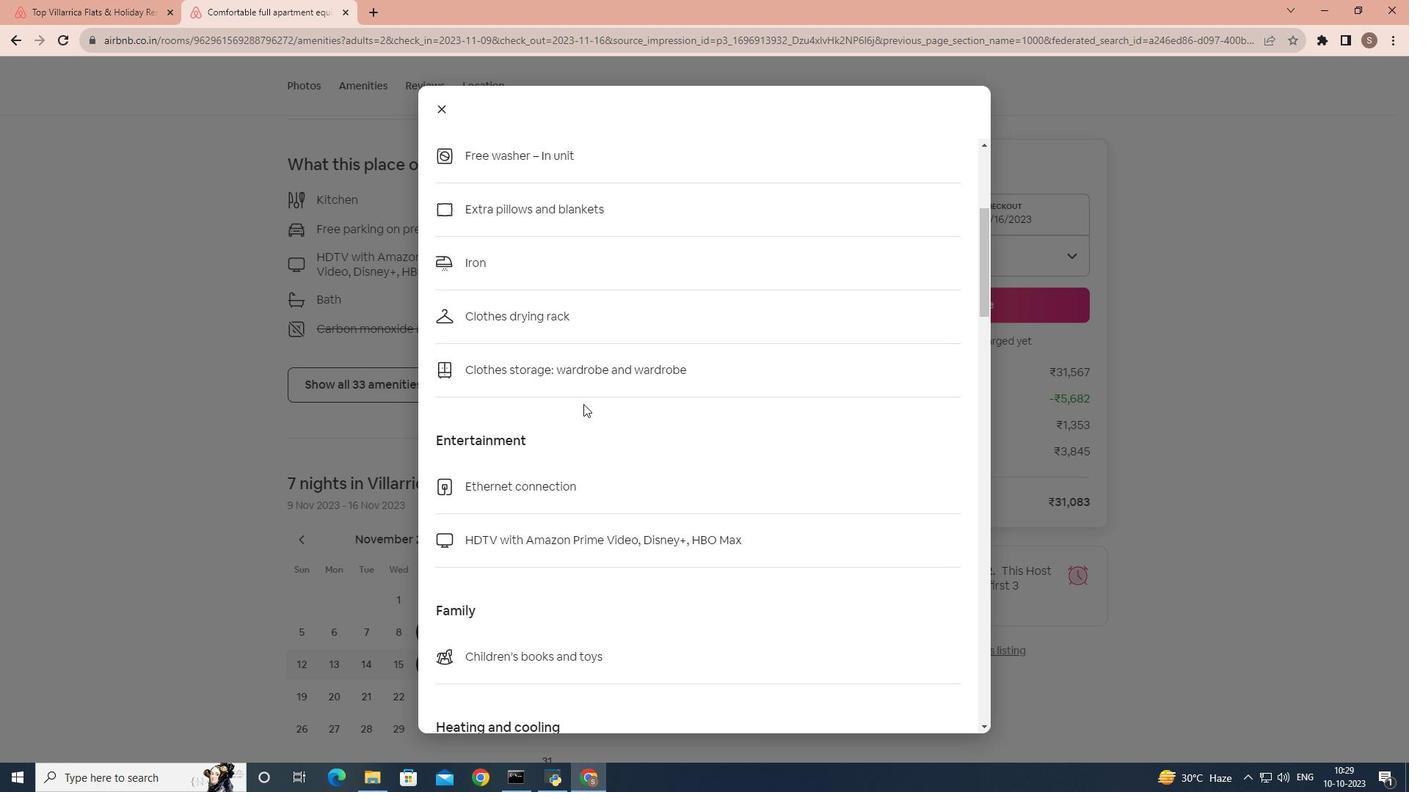 
Action: Mouse scrolled (583, 403) with delta (0, 0)
Screenshot: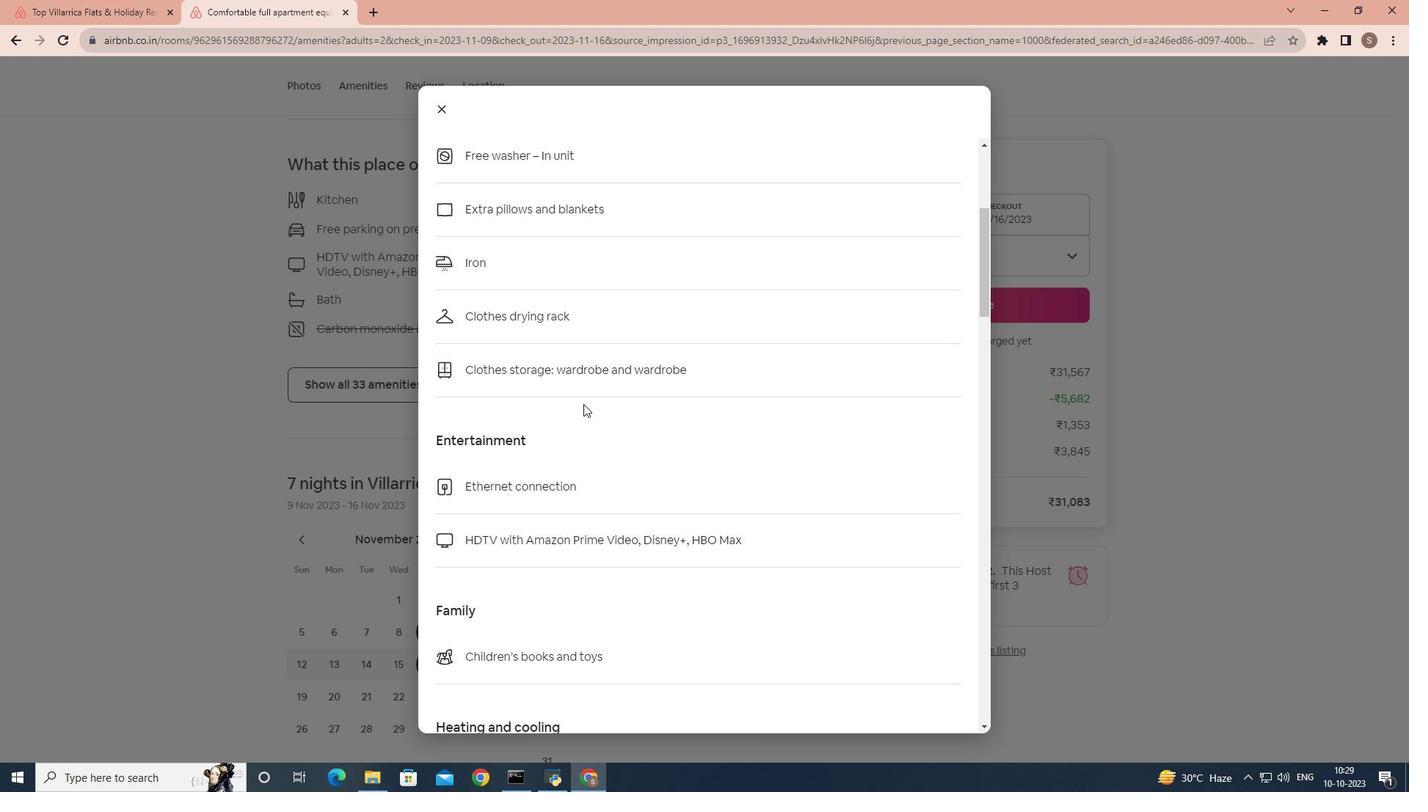 
Action: Mouse scrolled (583, 403) with delta (0, 0)
Screenshot: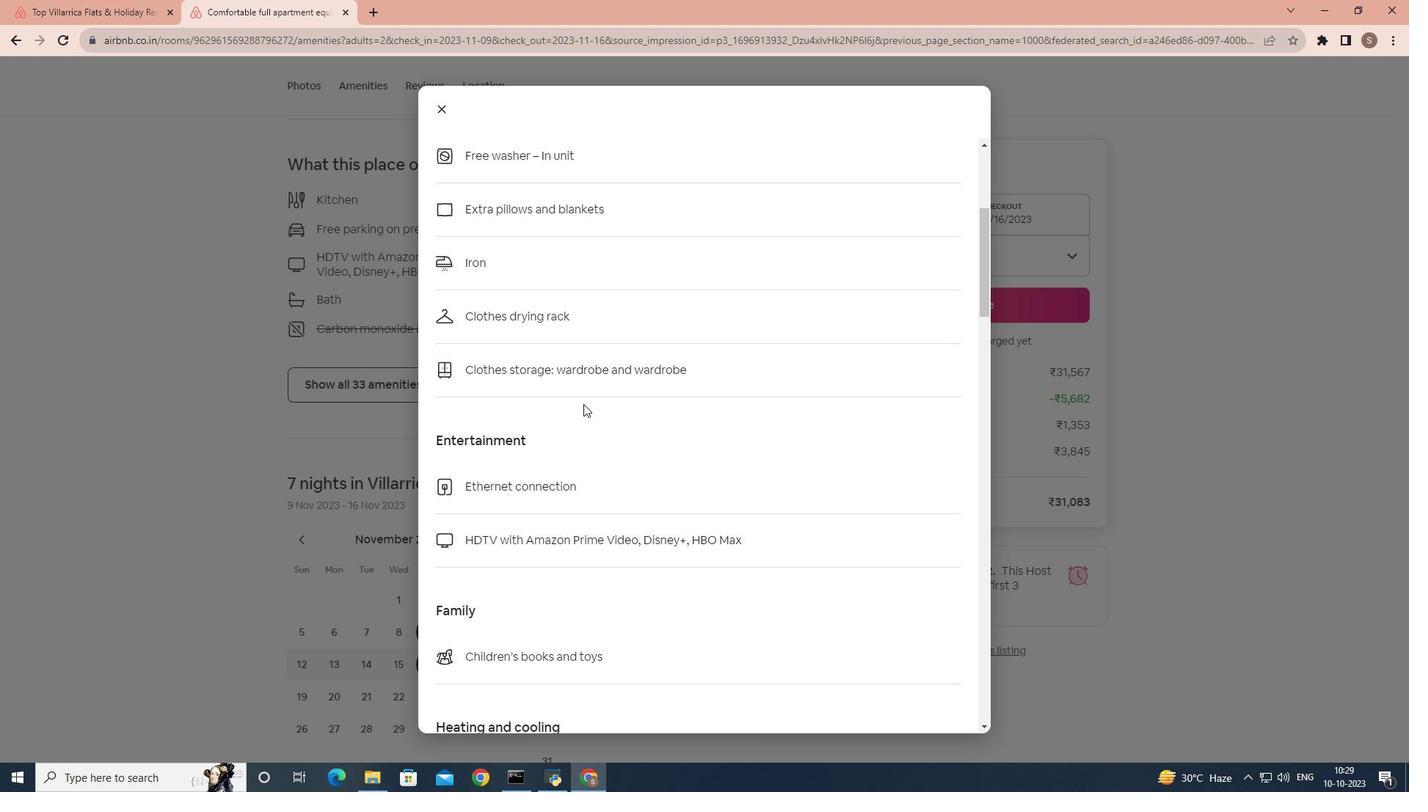 
Action: Mouse scrolled (583, 403) with delta (0, 0)
Screenshot: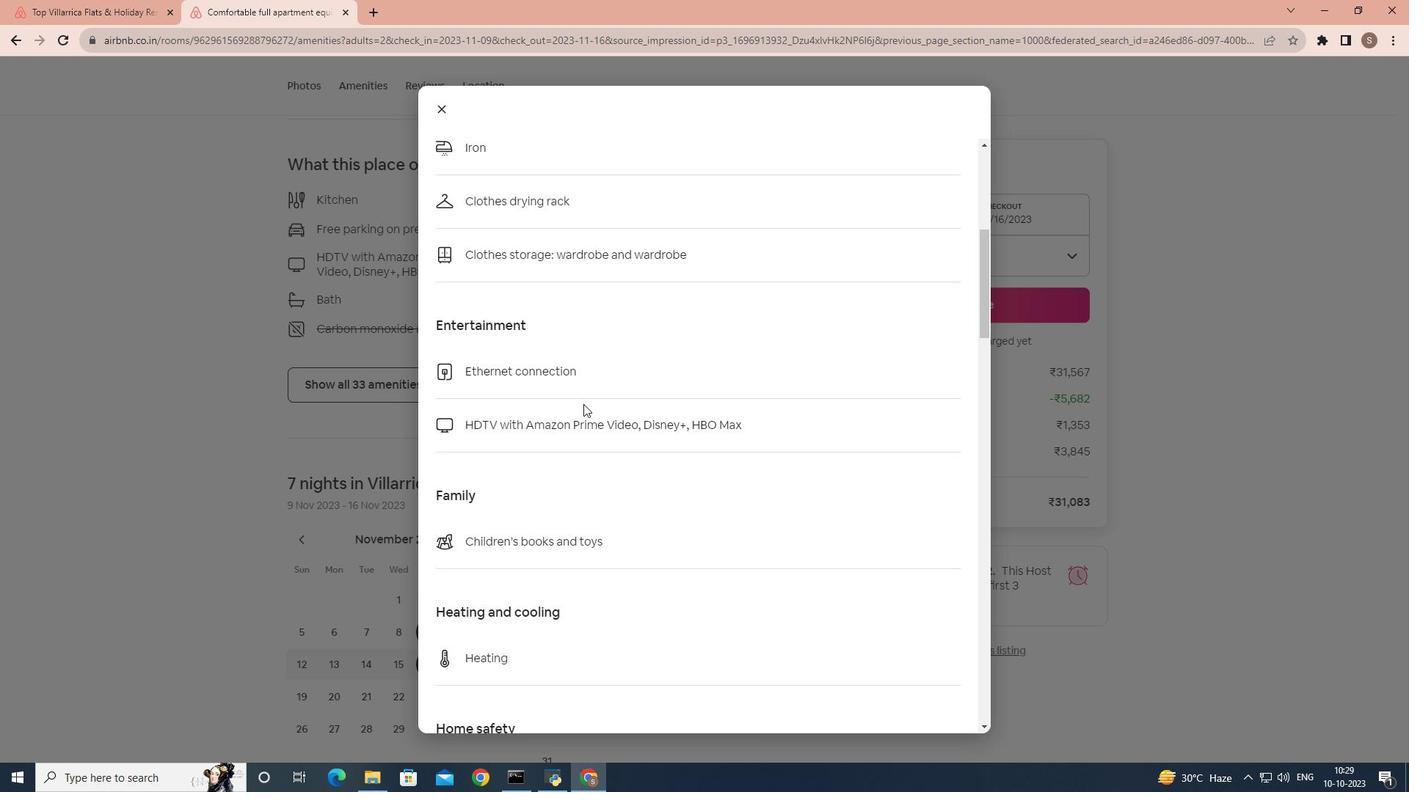 
Action: Mouse scrolled (583, 403) with delta (0, 0)
Screenshot: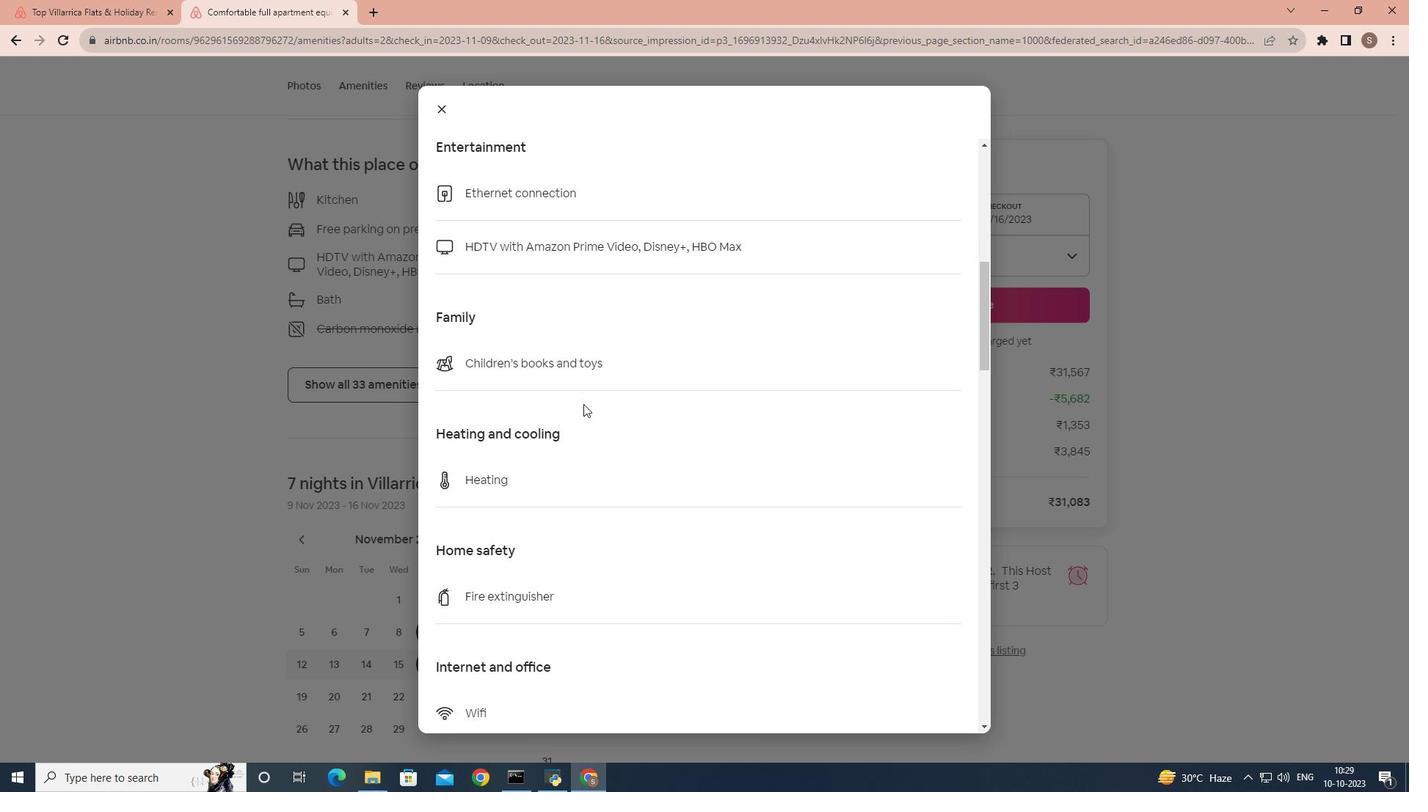 
Action: Mouse scrolled (583, 403) with delta (0, 0)
Screenshot: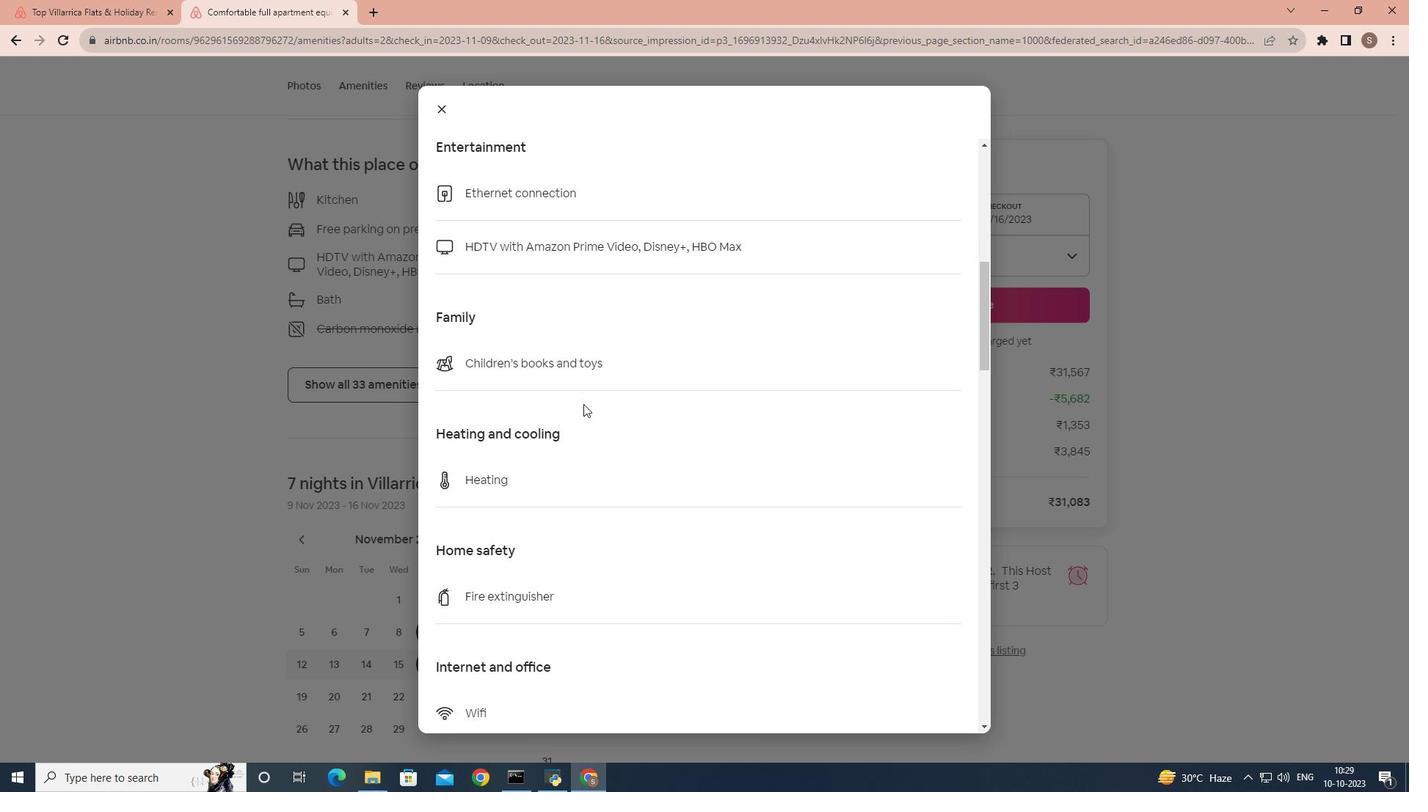 
Action: Mouse scrolled (583, 403) with delta (0, 0)
Screenshot: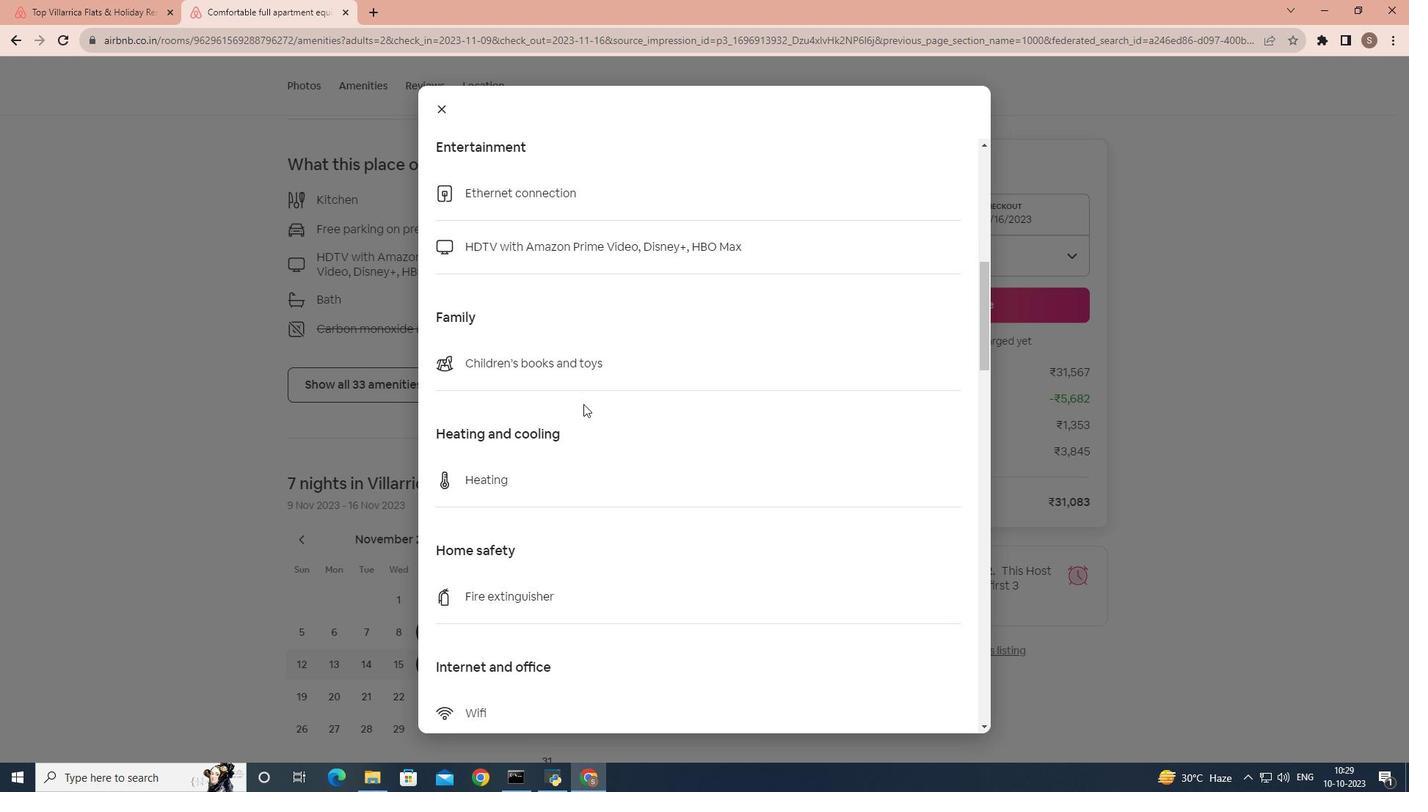 
Action: Mouse scrolled (583, 403) with delta (0, 0)
Screenshot: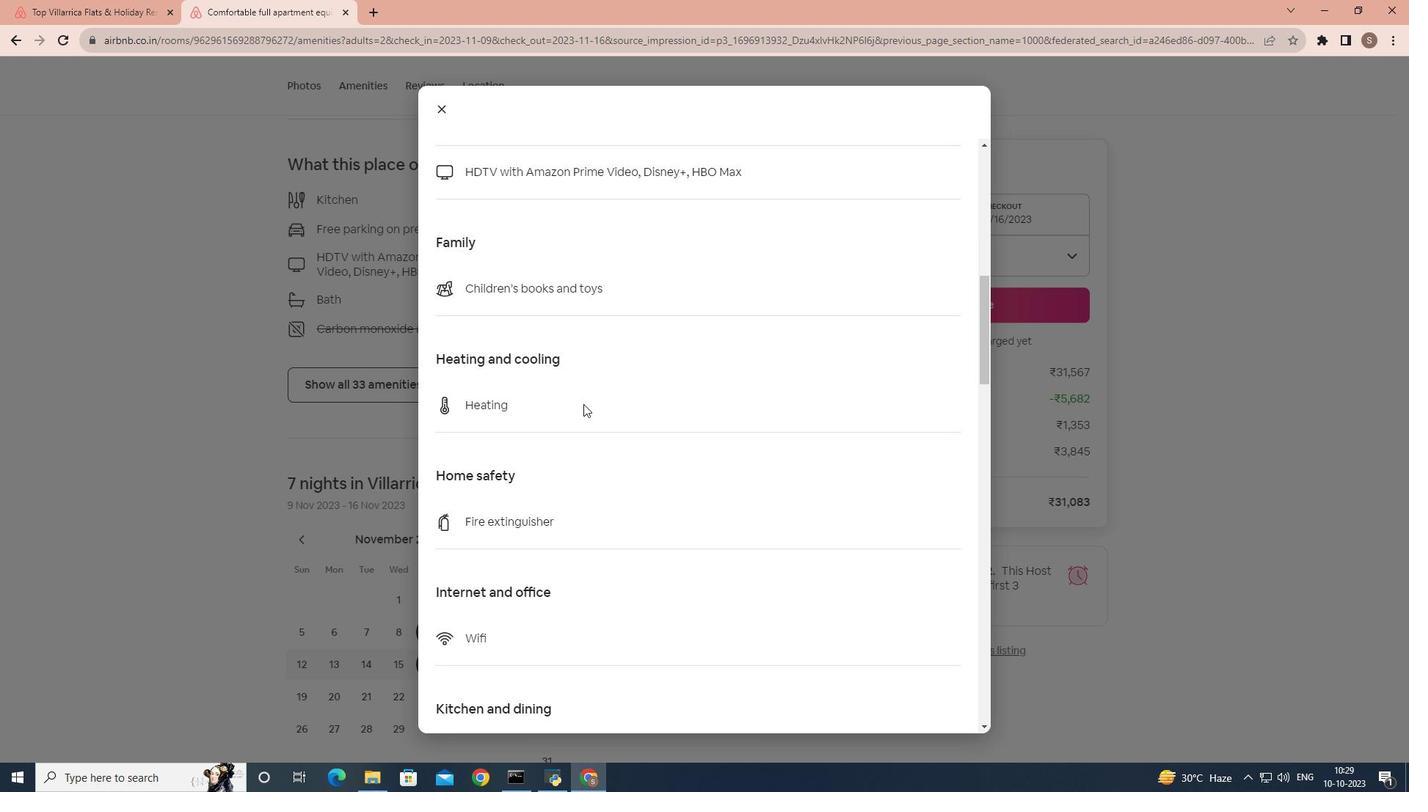 
Action: Mouse scrolled (583, 403) with delta (0, 0)
Screenshot: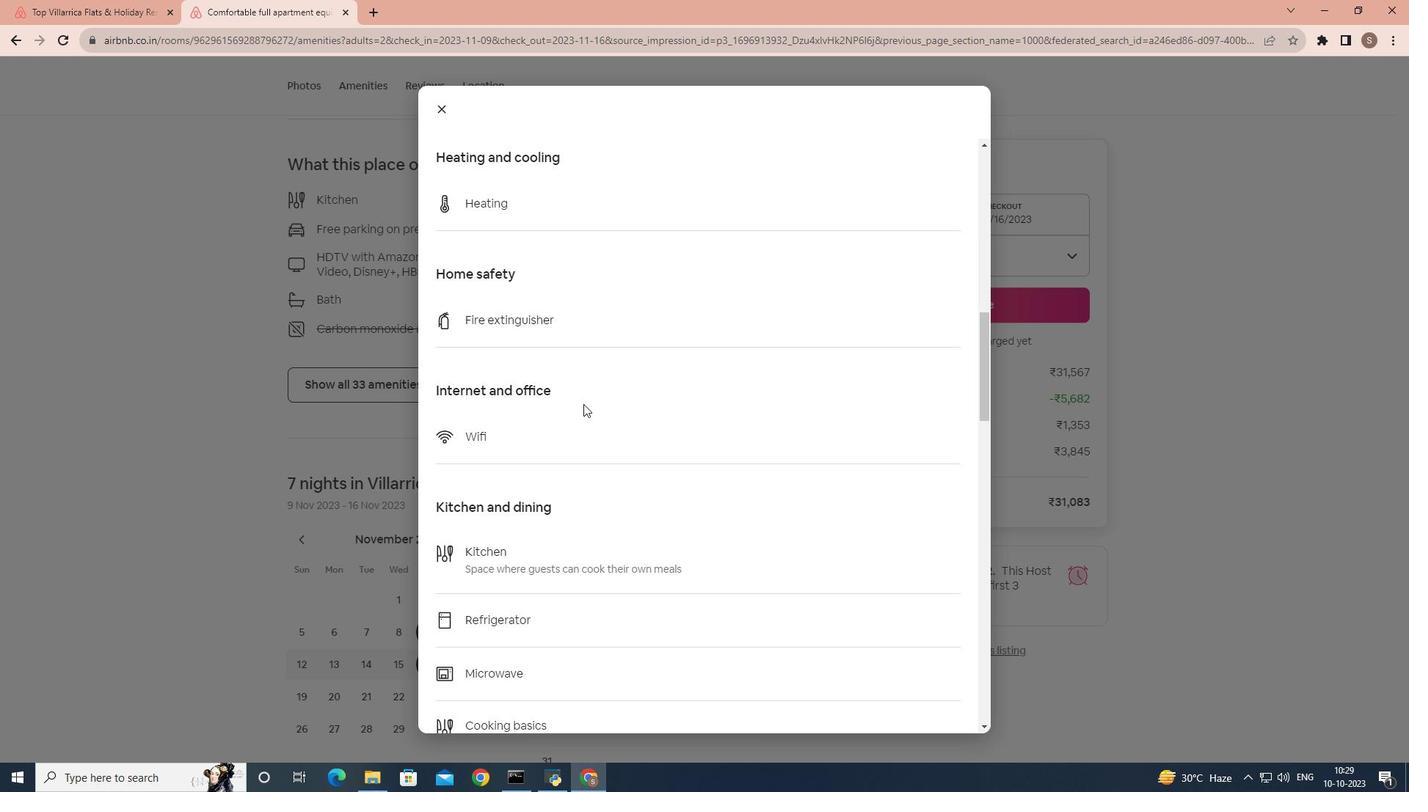 
Action: Mouse scrolled (583, 403) with delta (0, 0)
Screenshot: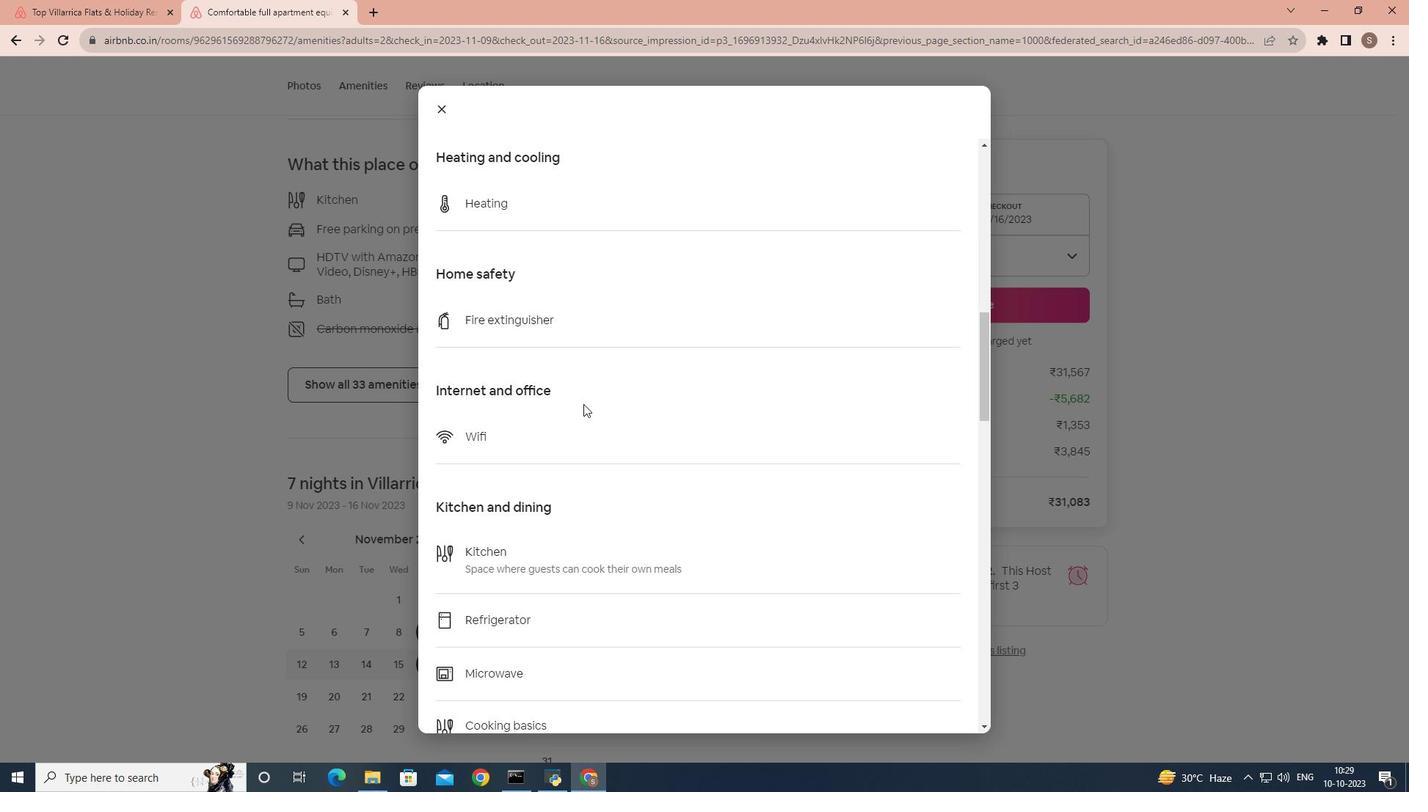 
Action: Mouse scrolled (583, 403) with delta (0, 0)
Screenshot: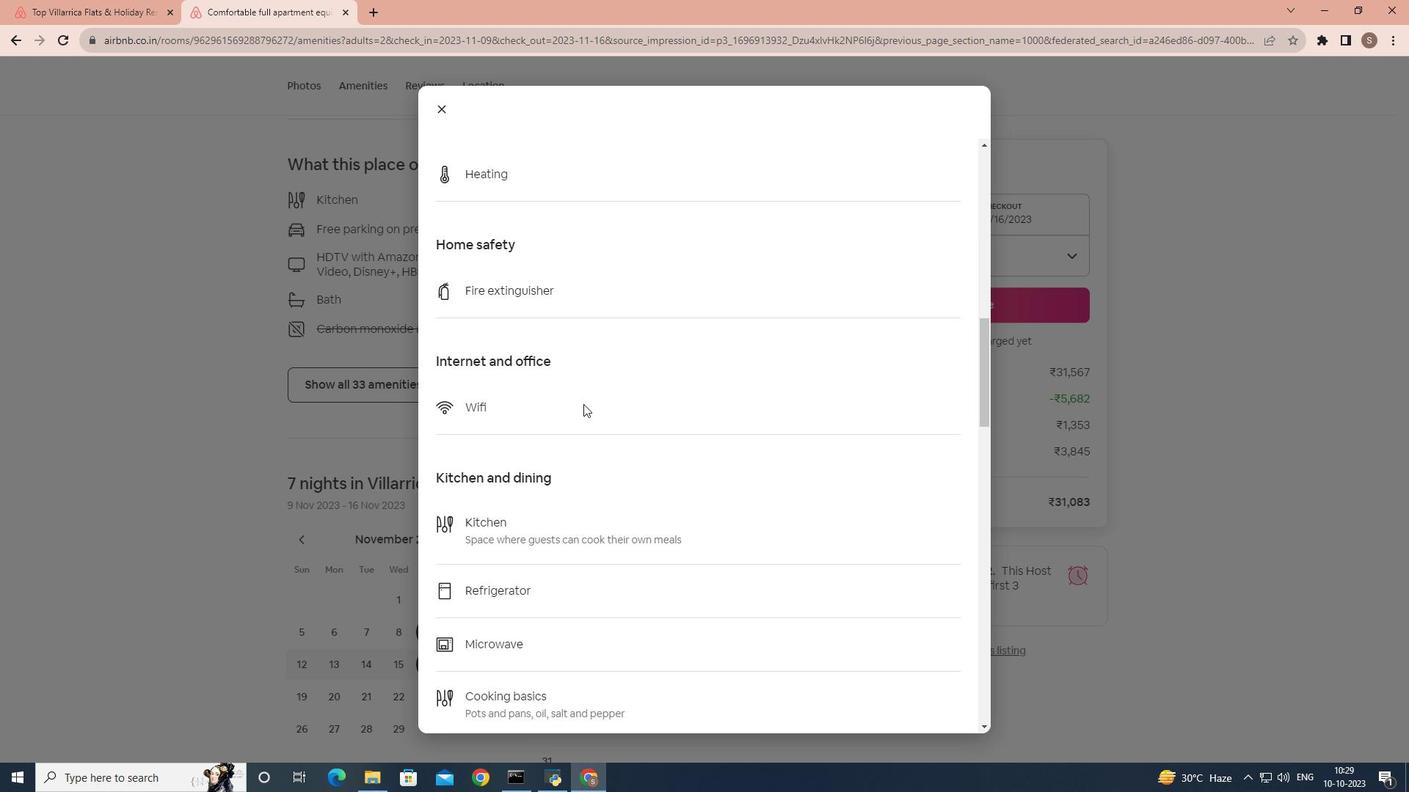 
Action: Mouse scrolled (583, 403) with delta (0, 0)
Screenshot: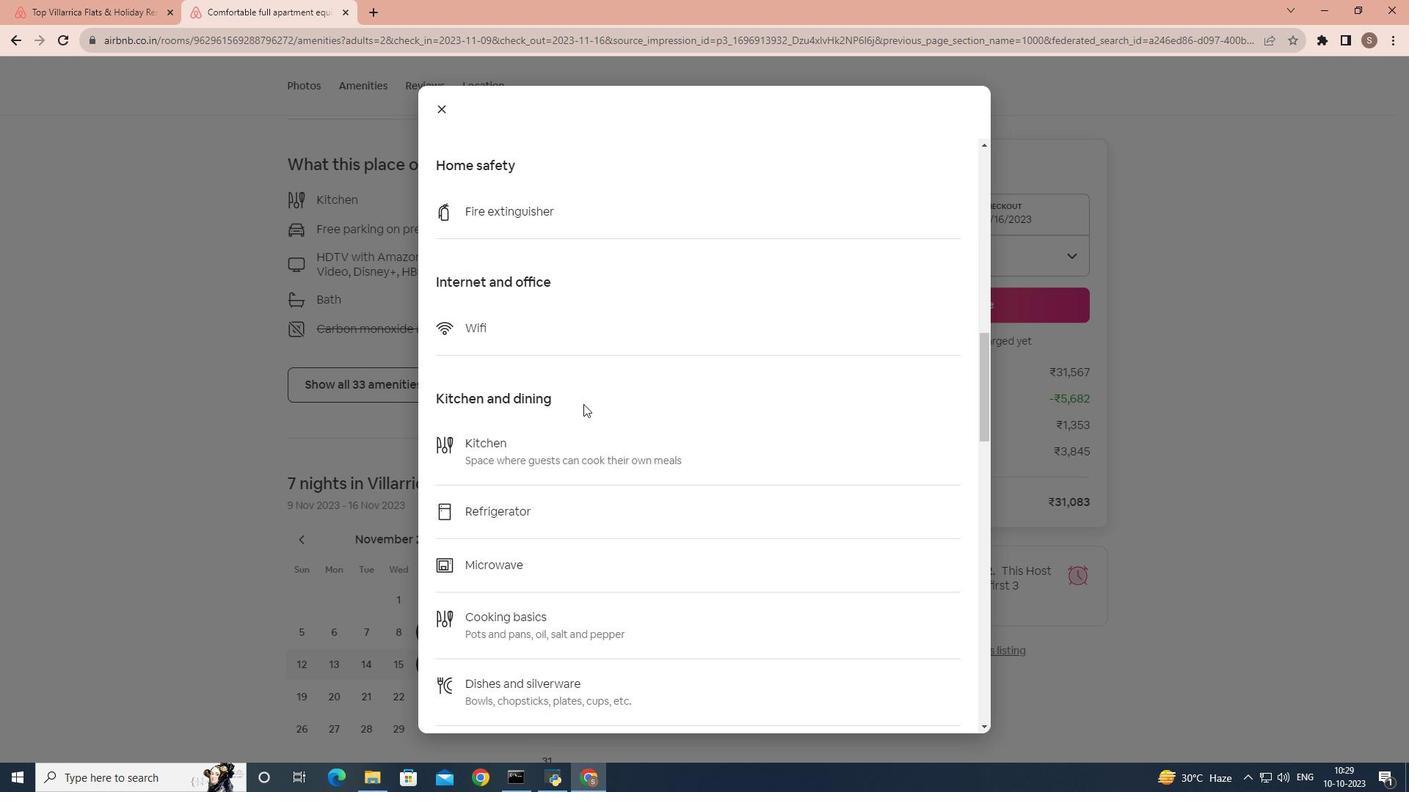 
Action: Mouse scrolled (583, 403) with delta (0, 0)
Screenshot: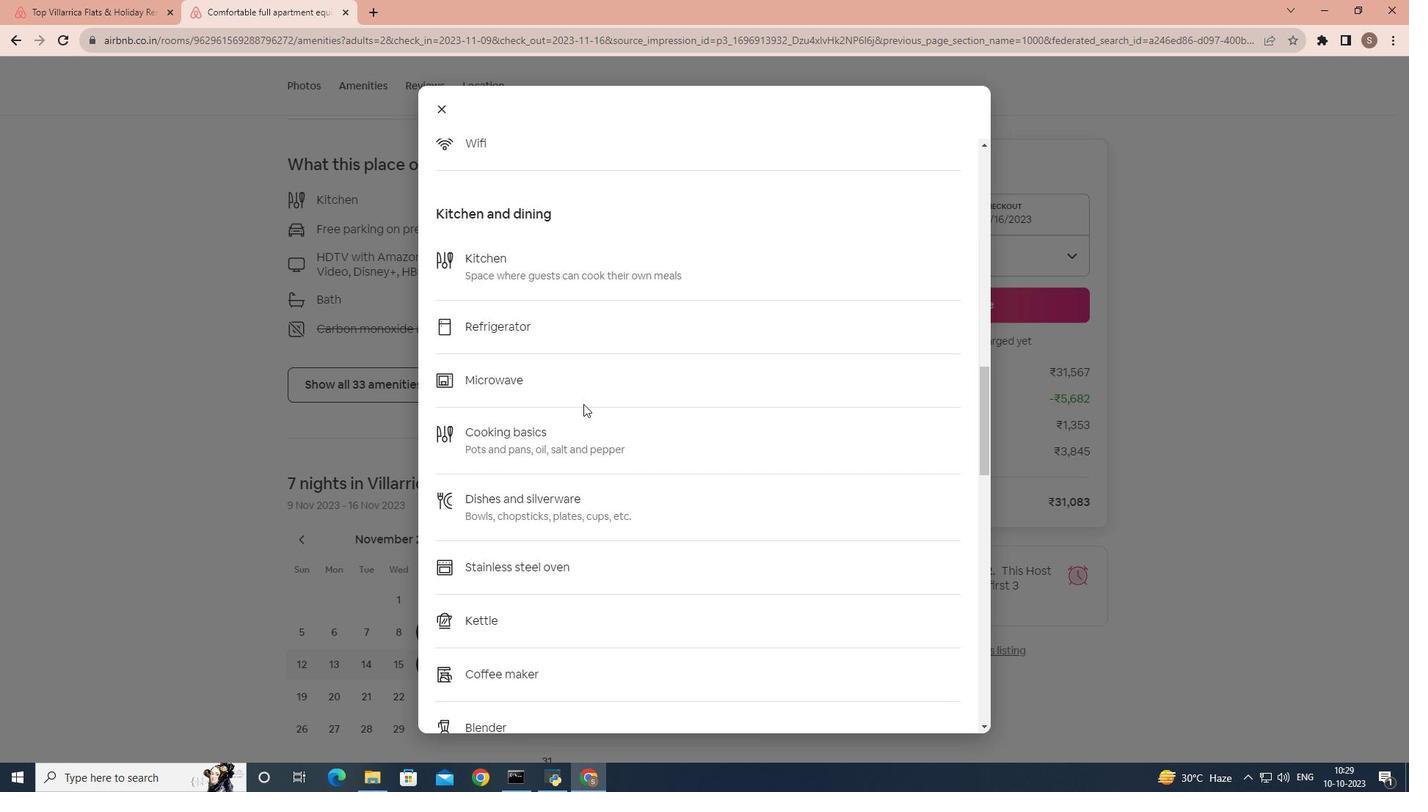 
Action: Mouse scrolled (583, 403) with delta (0, 0)
Screenshot: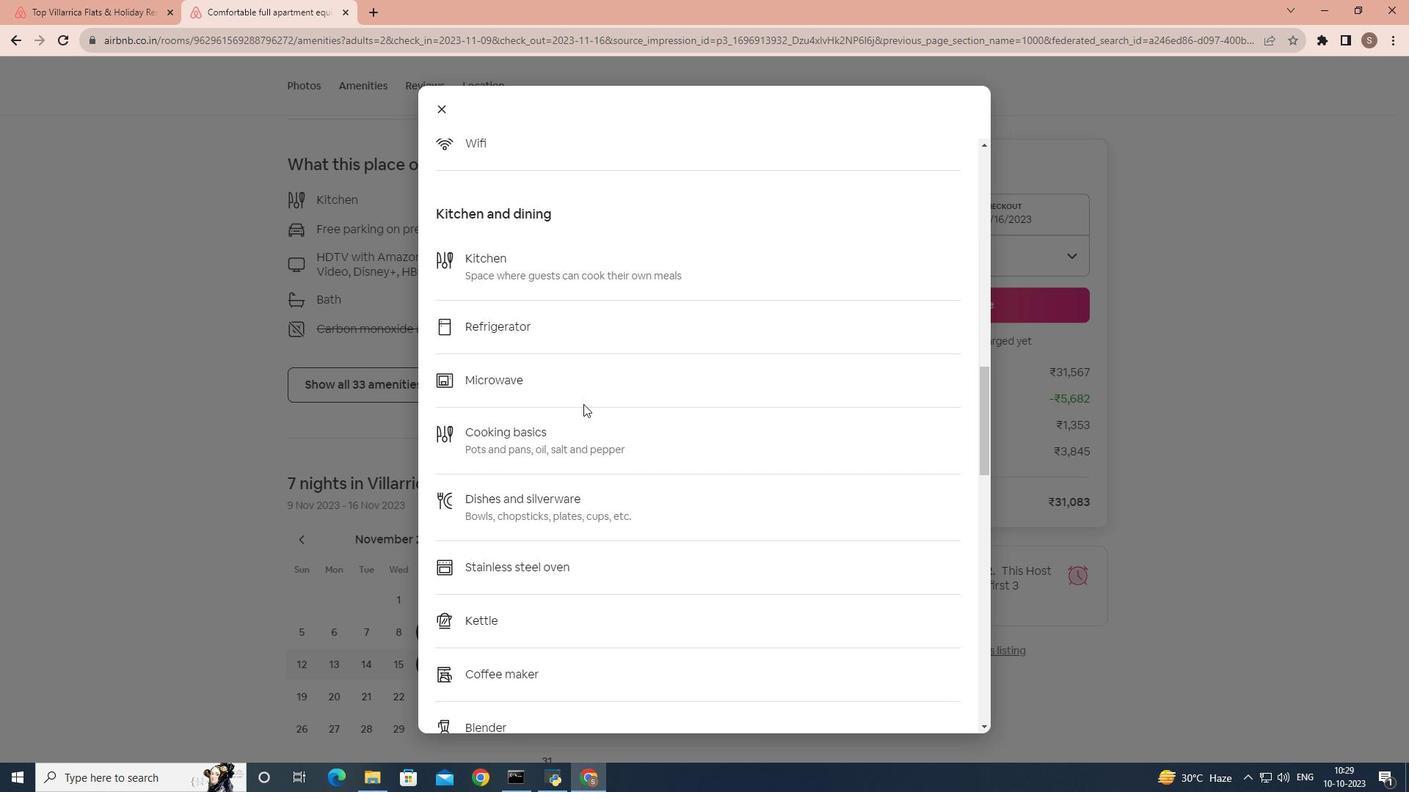 
Action: Mouse scrolled (583, 403) with delta (0, 0)
Screenshot: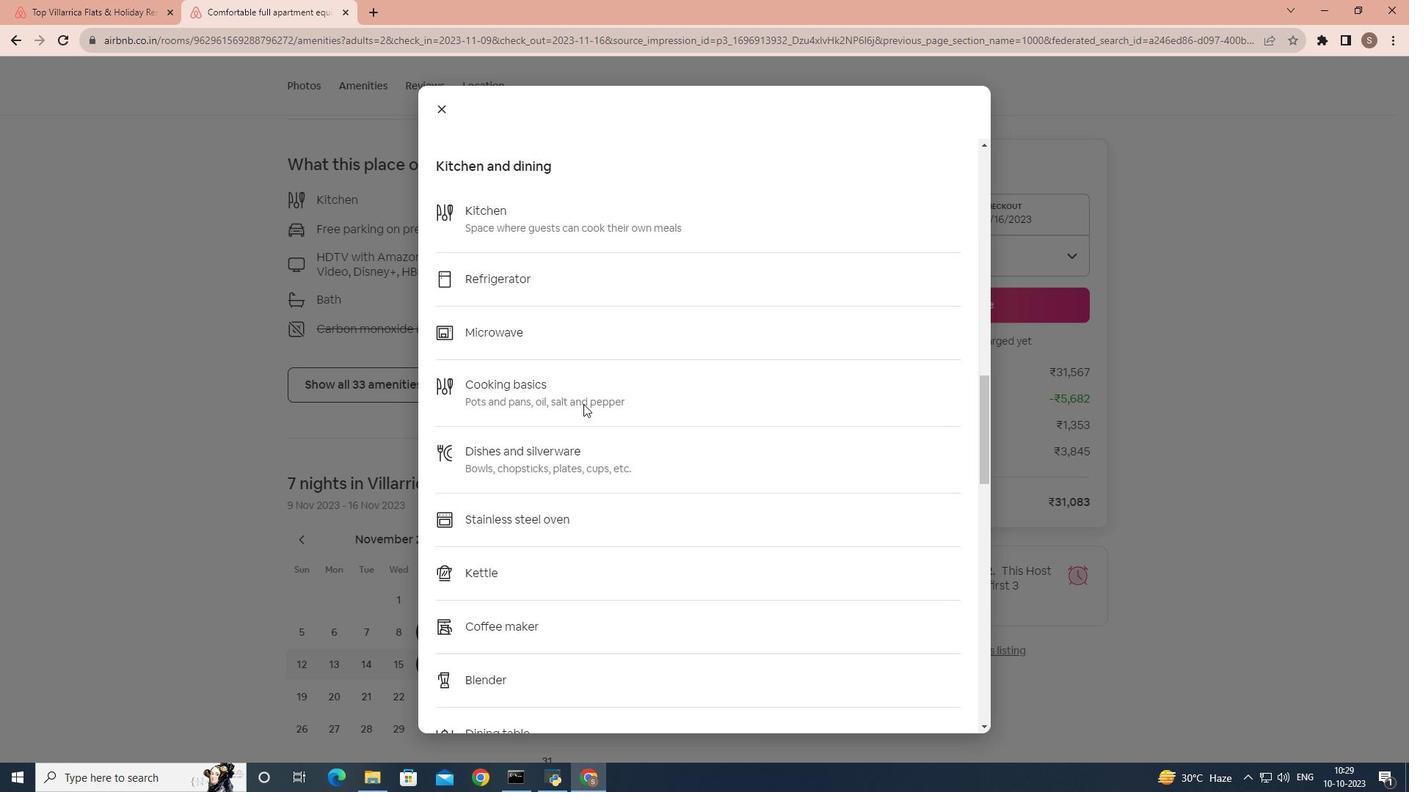 
Action: Mouse scrolled (583, 403) with delta (0, 0)
Screenshot: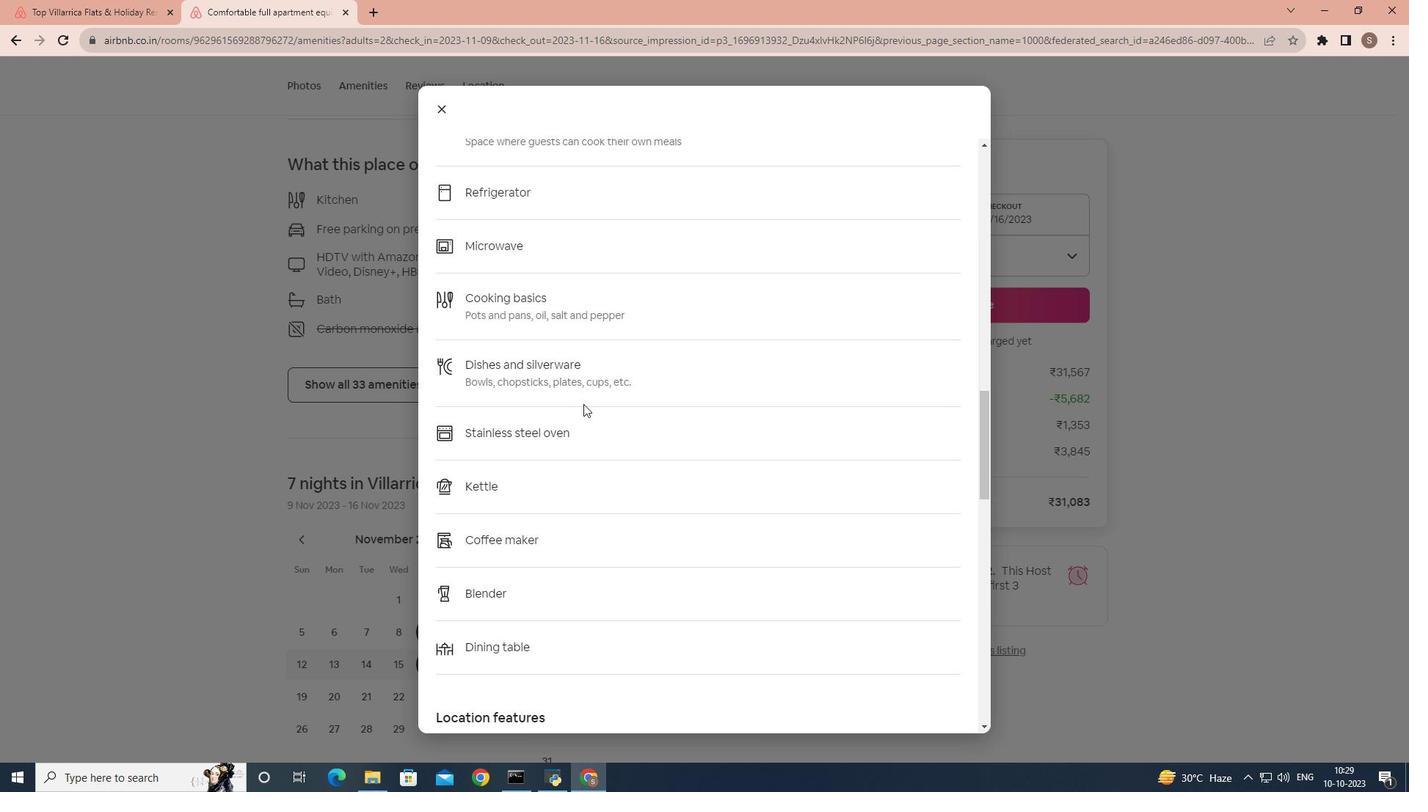 
Action: Mouse scrolled (583, 403) with delta (0, 0)
Screenshot: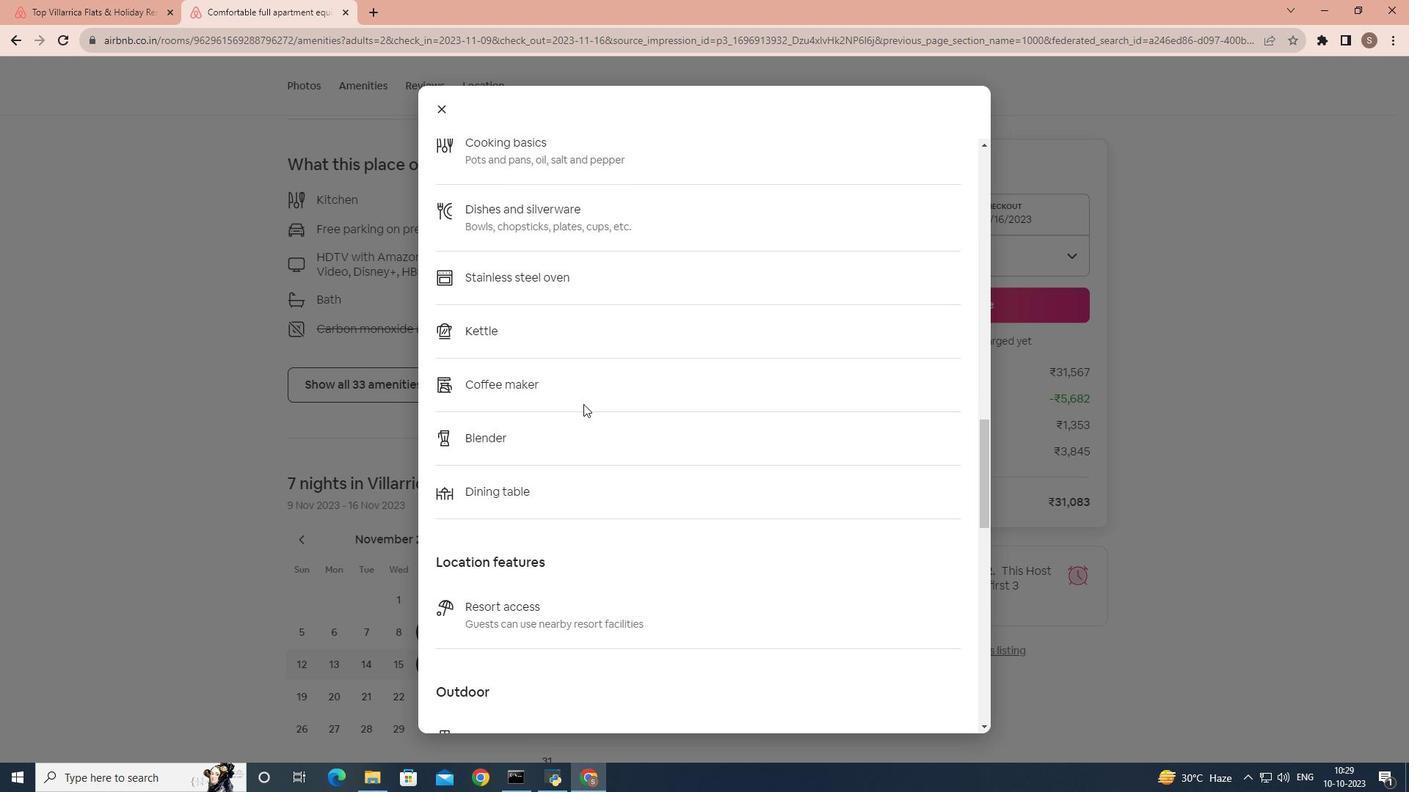 
Action: Mouse scrolled (583, 403) with delta (0, 0)
Screenshot: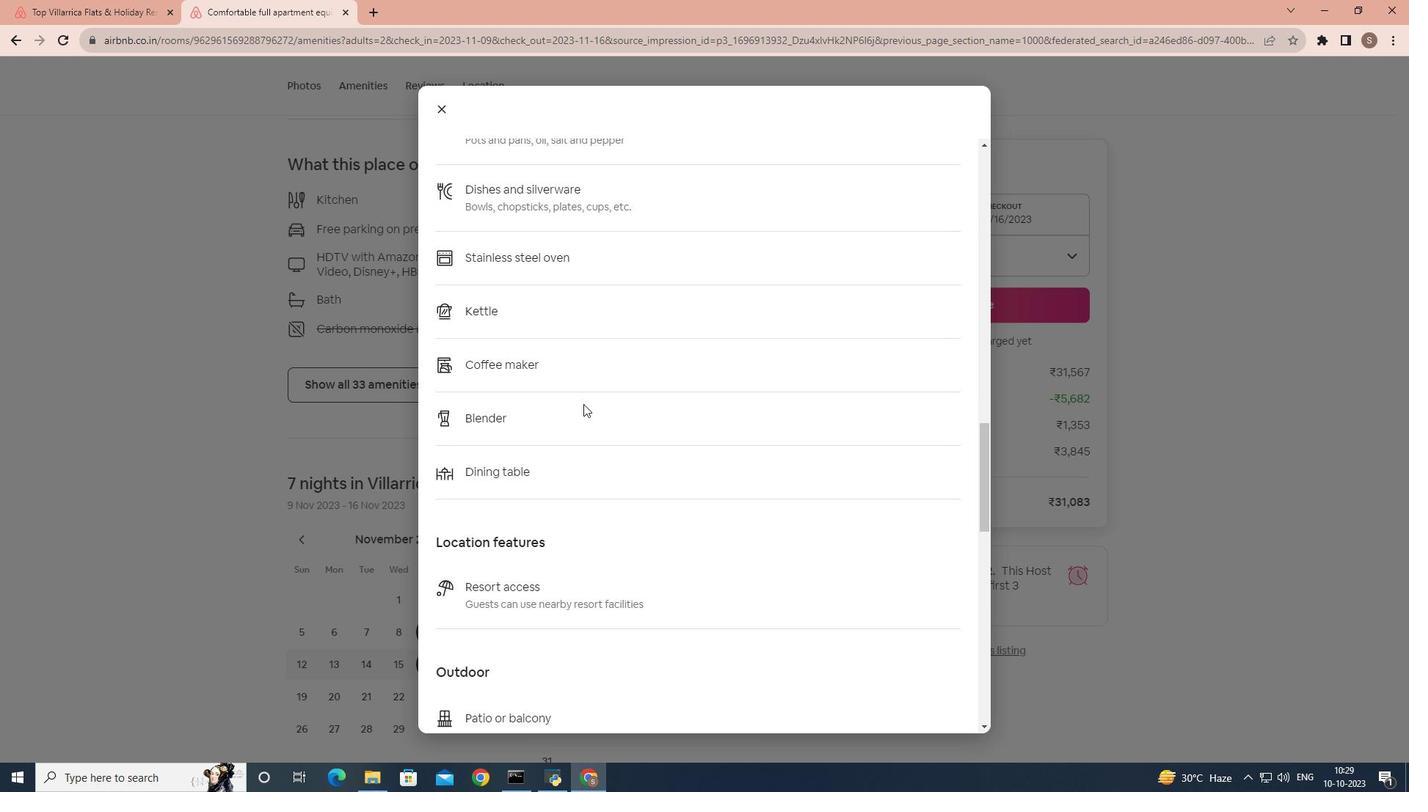 
Action: Mouse scrolled (583, 403) with delta (0, 0)
Screenshot: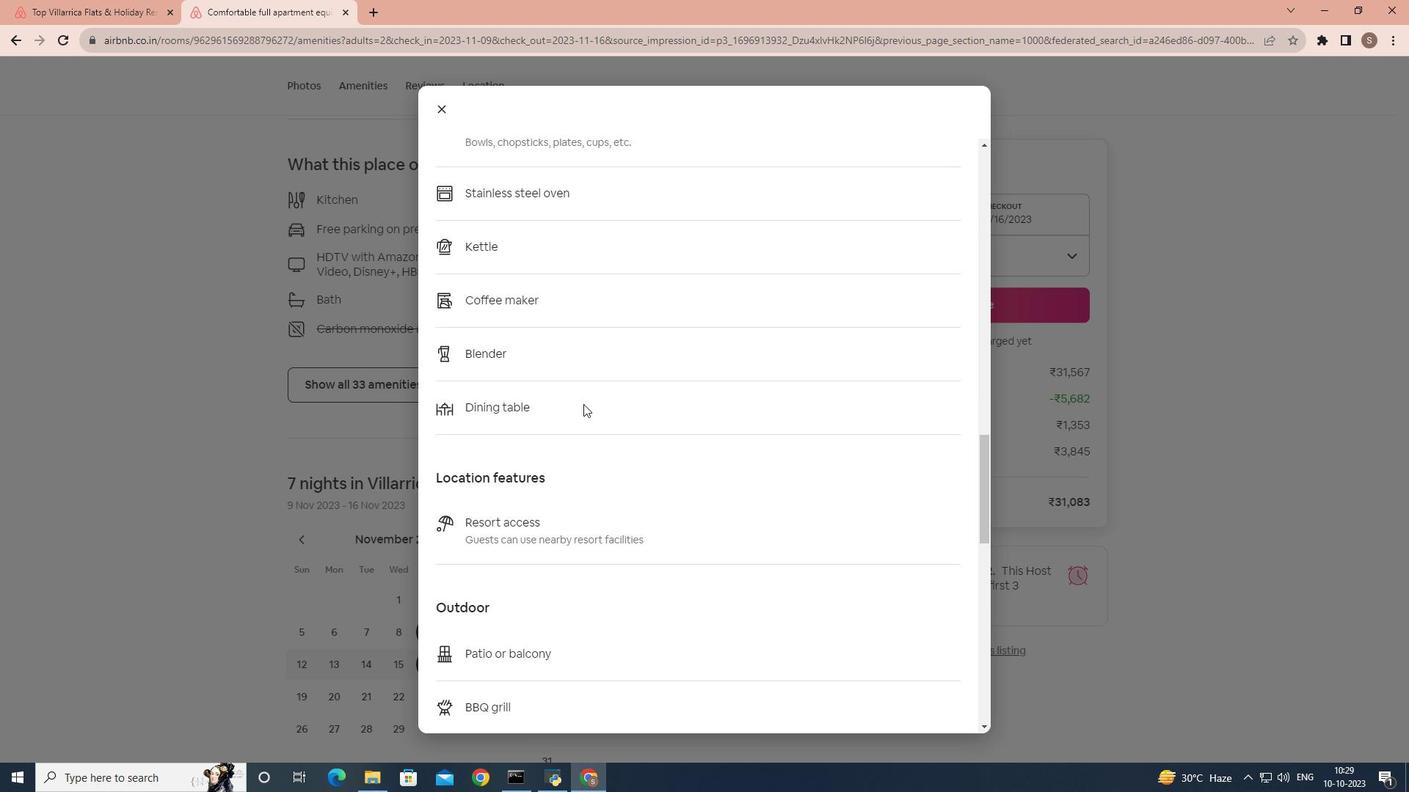 
Action: Mouse scrolled (583, 403) with delta (0, 0)
Screenshot: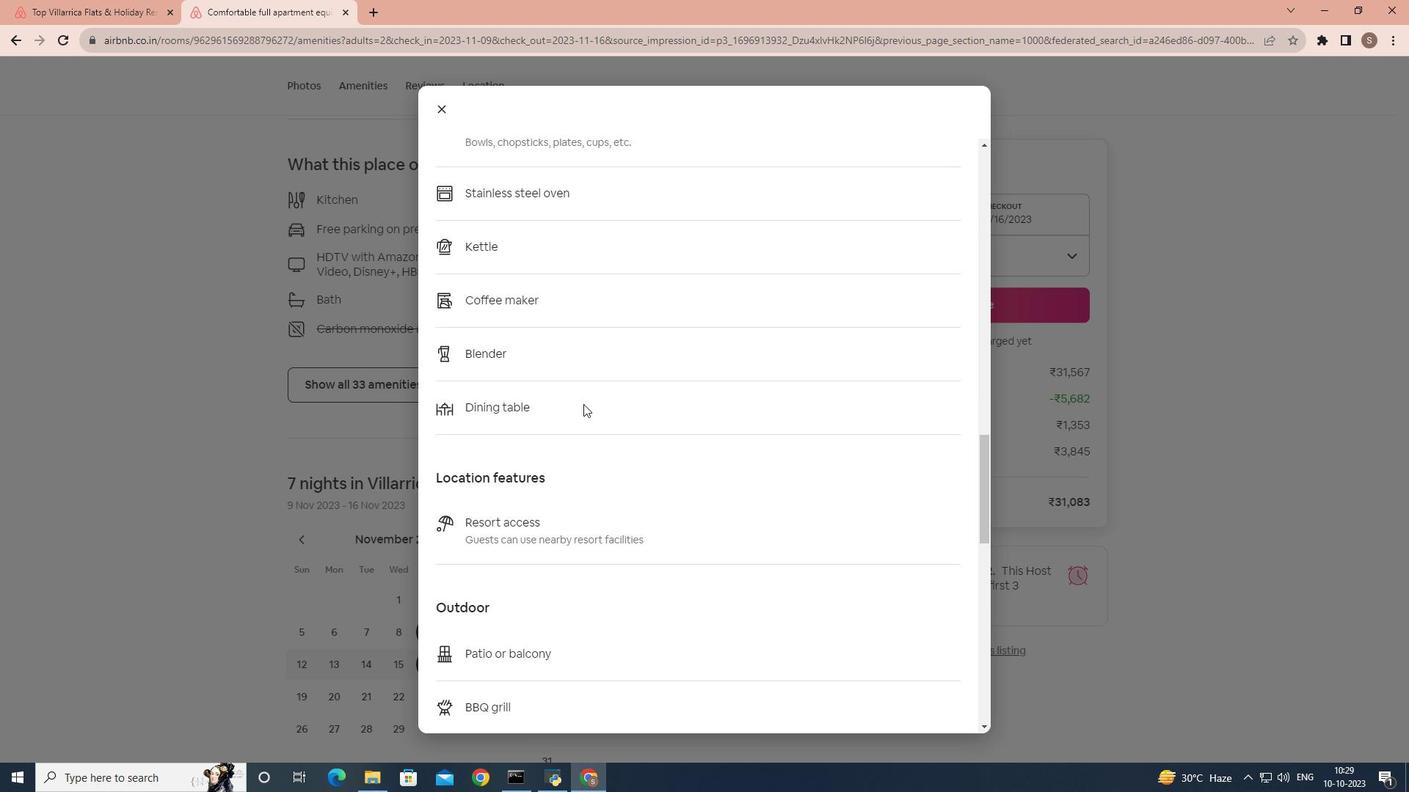 
Action: Mouse scrolled (583, 403) with delta (0, 0)
Screenshot: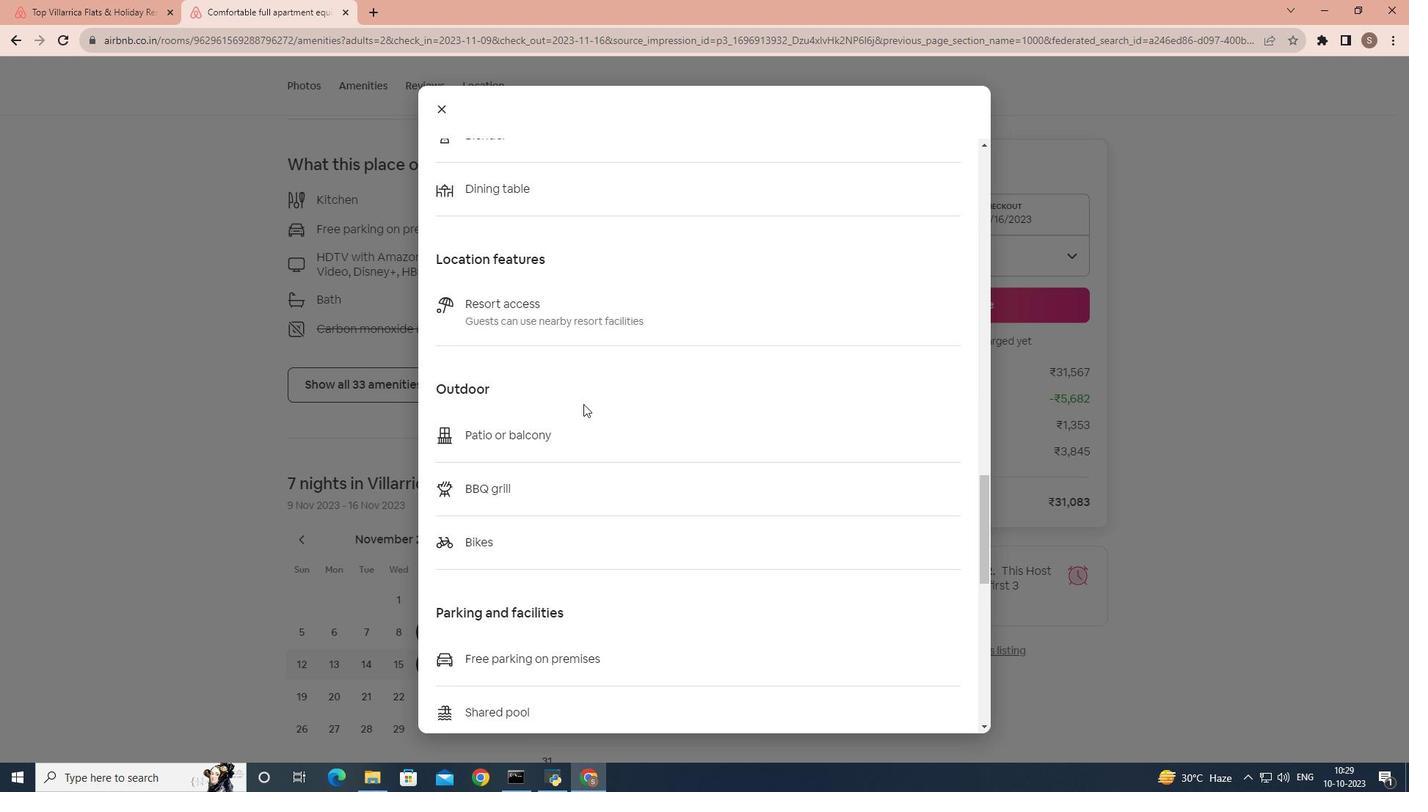 
Action: Mouse scrolled (583, 403) with delta (0, 0)
Screenshot: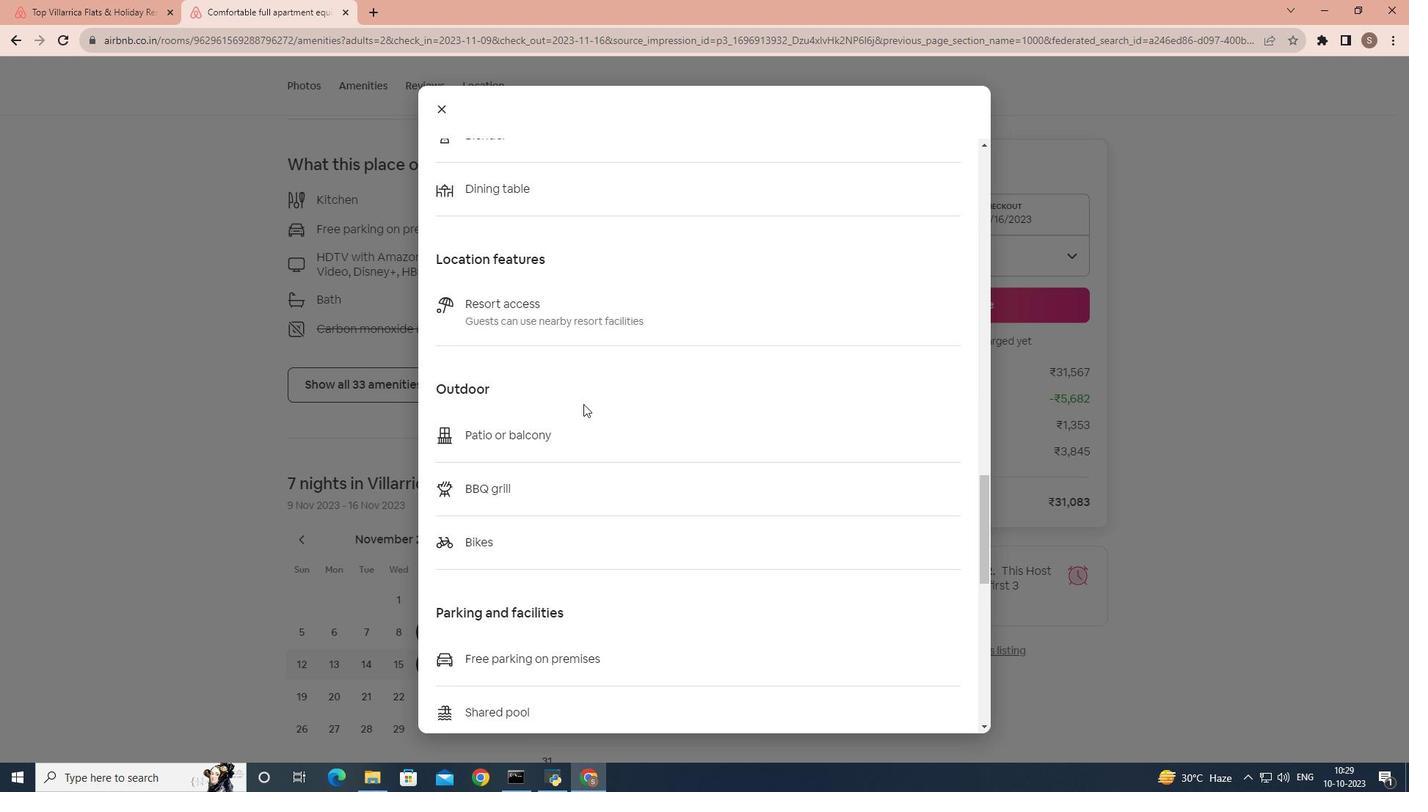 
Action: Mouse scrolled (583, 403) with delta (0, 0)
Screenshot: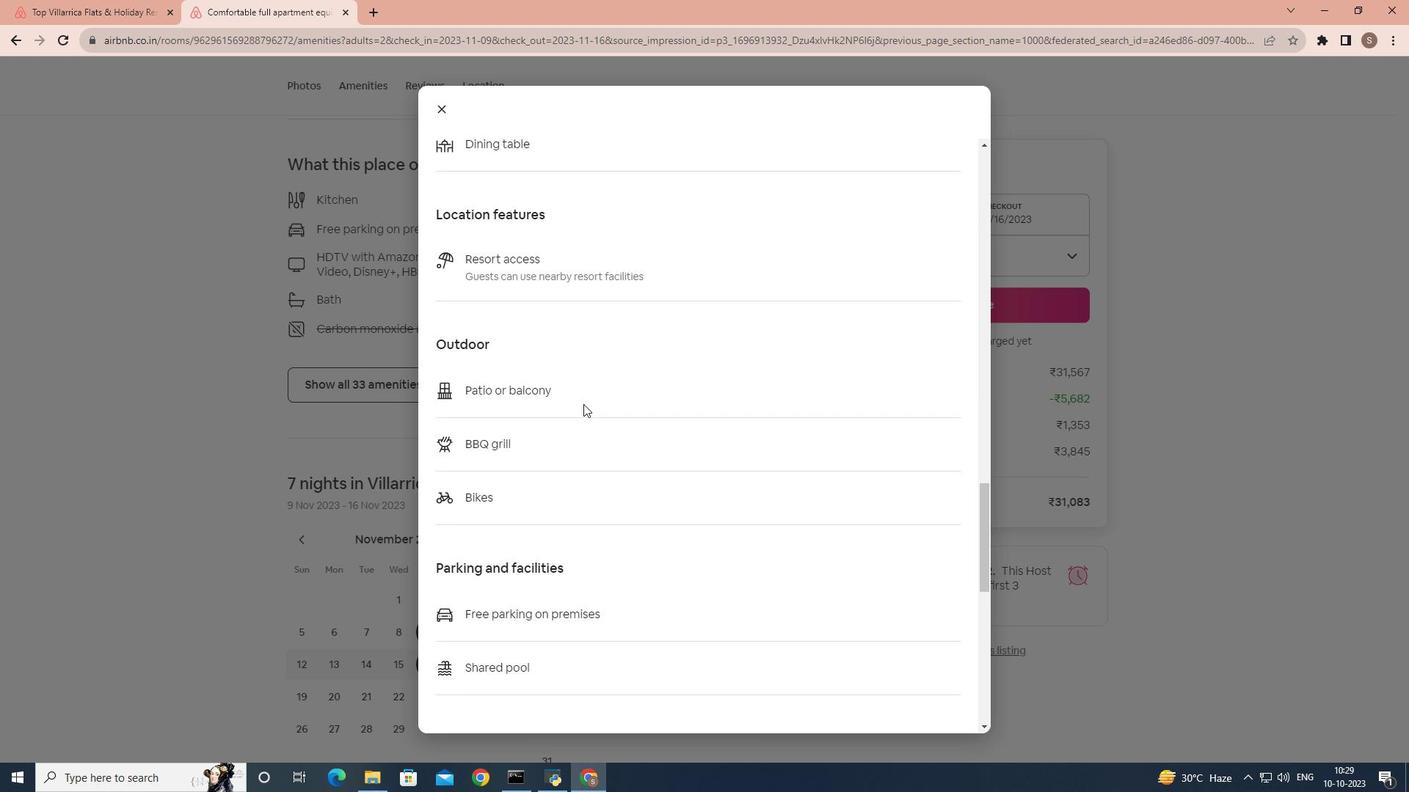 
Action: Mouse scrolled (583, 403) with delta (0, 0)
Screenshot: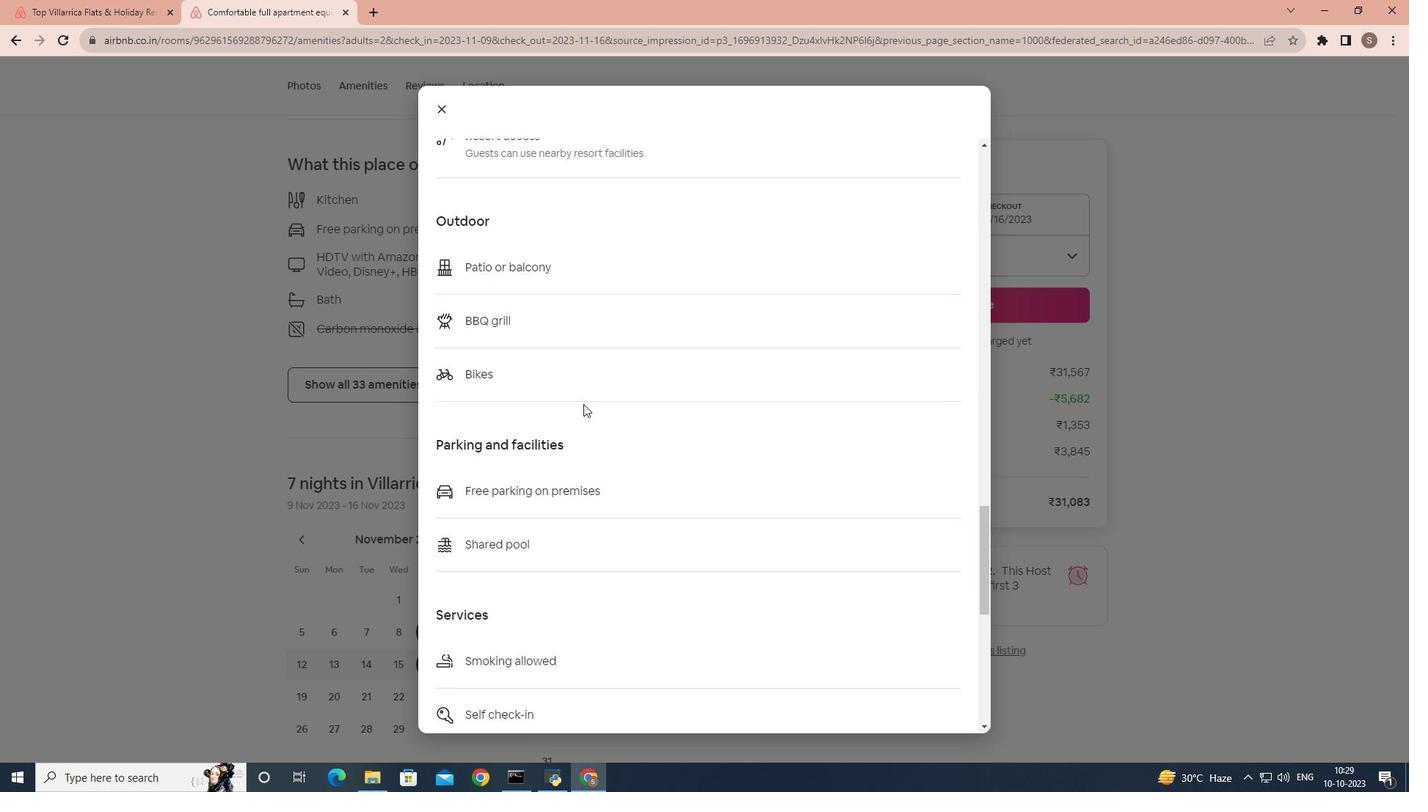 
Action: Mouse scrolled (583, 403) with delta (0, 0)
Screenshot: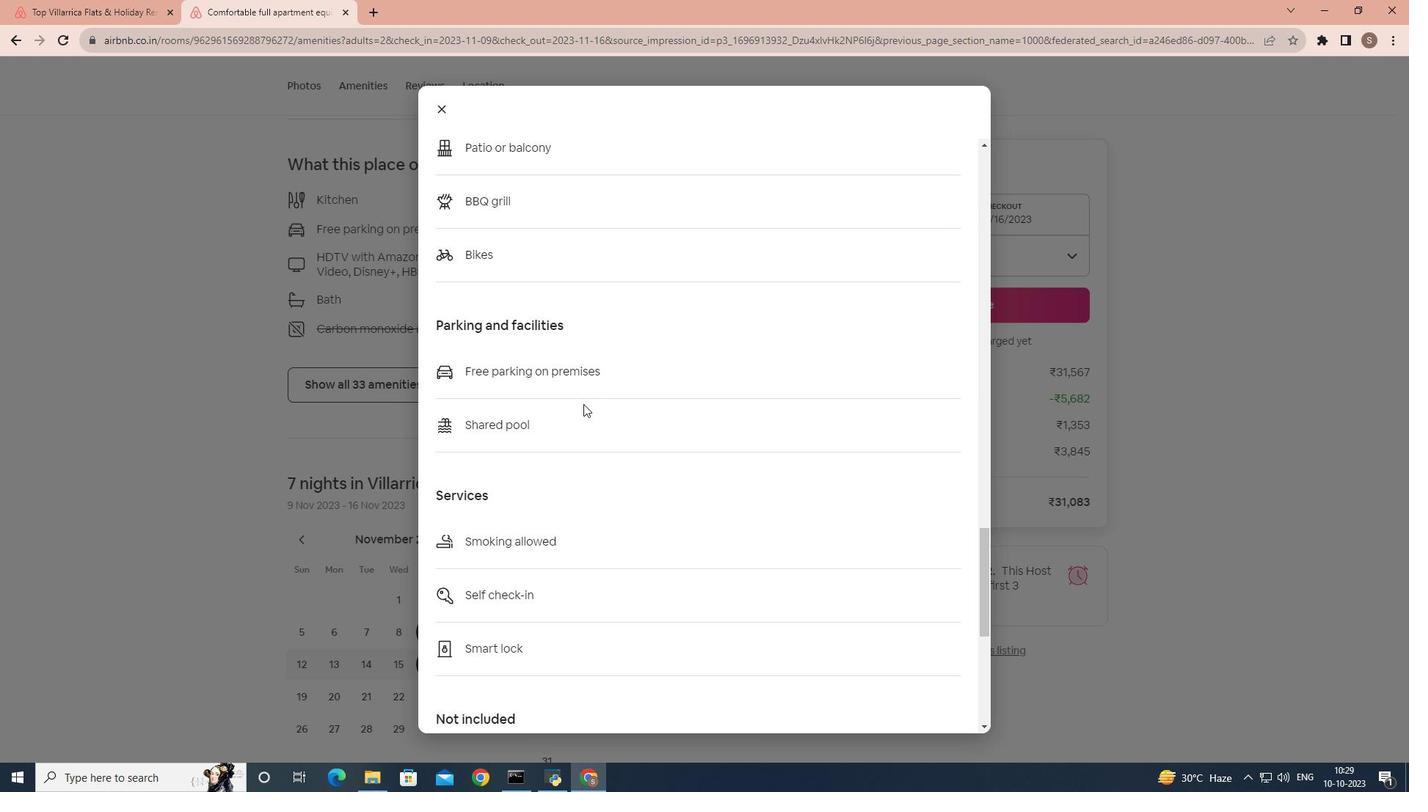 
Action: Mouse scrolled (583, 403) with delta (0, 0)
Screenshot: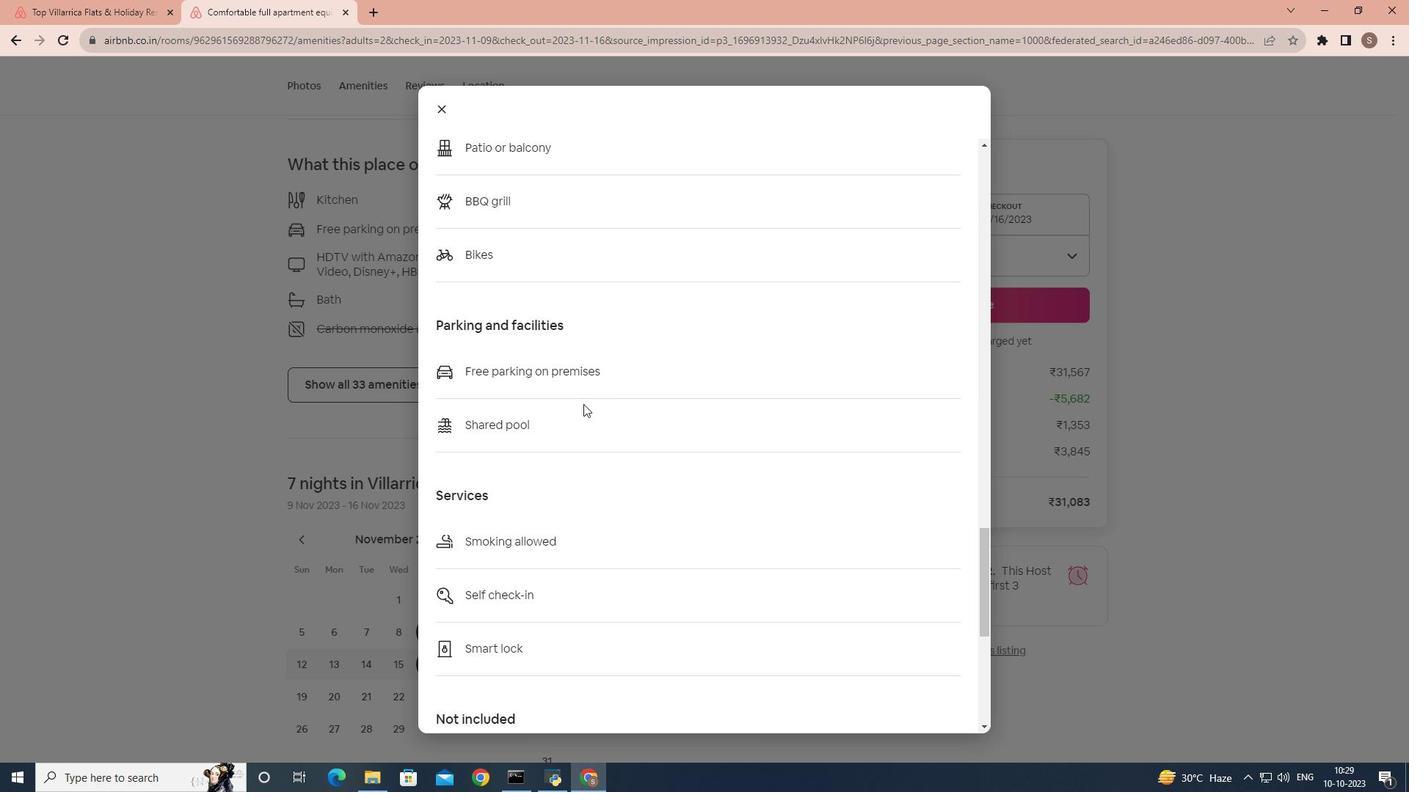 
Action: Mouse scrolled (583, 403) with delta (0, 0)
Screenshot: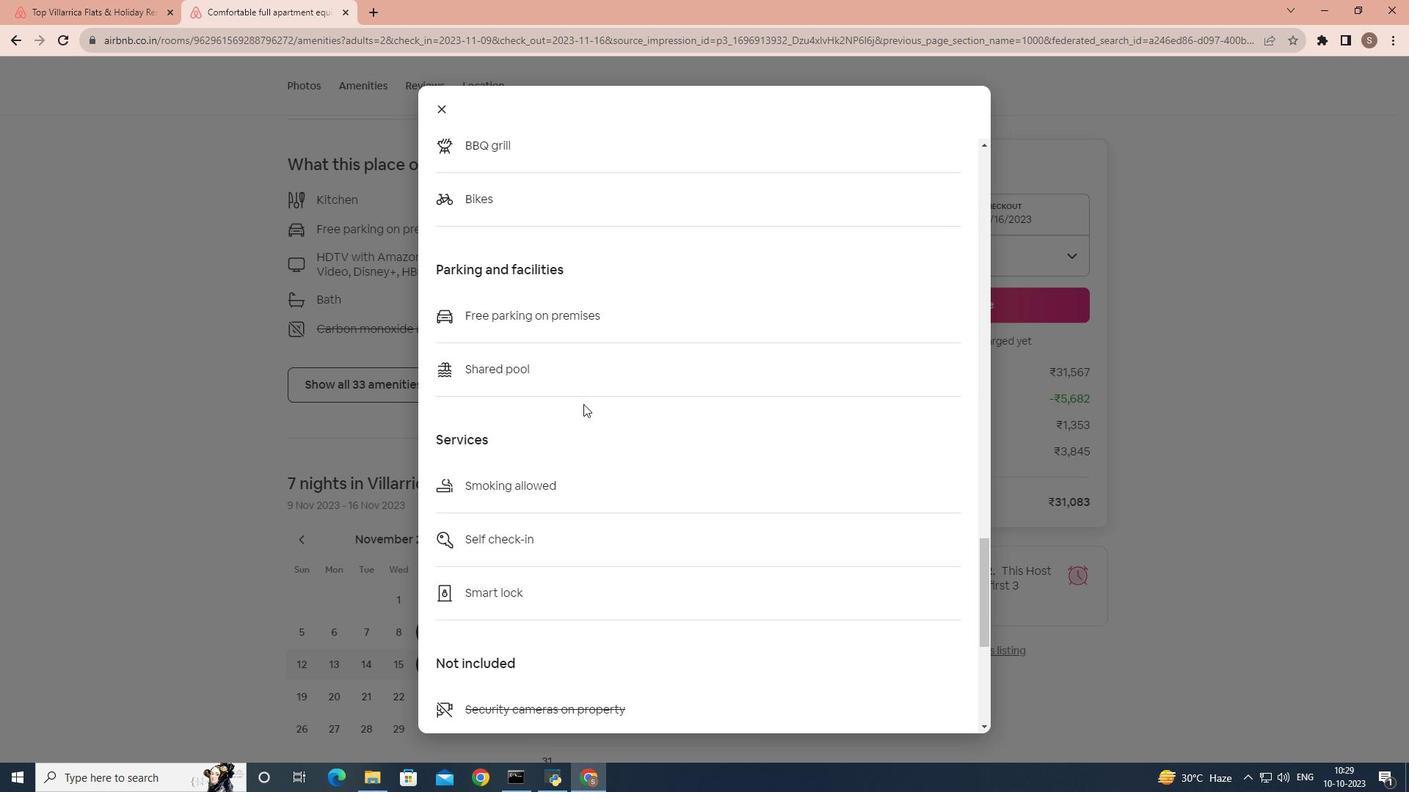 
Action: Mouse scrolled (583, 403) with delta (0, 0)
Screenshot: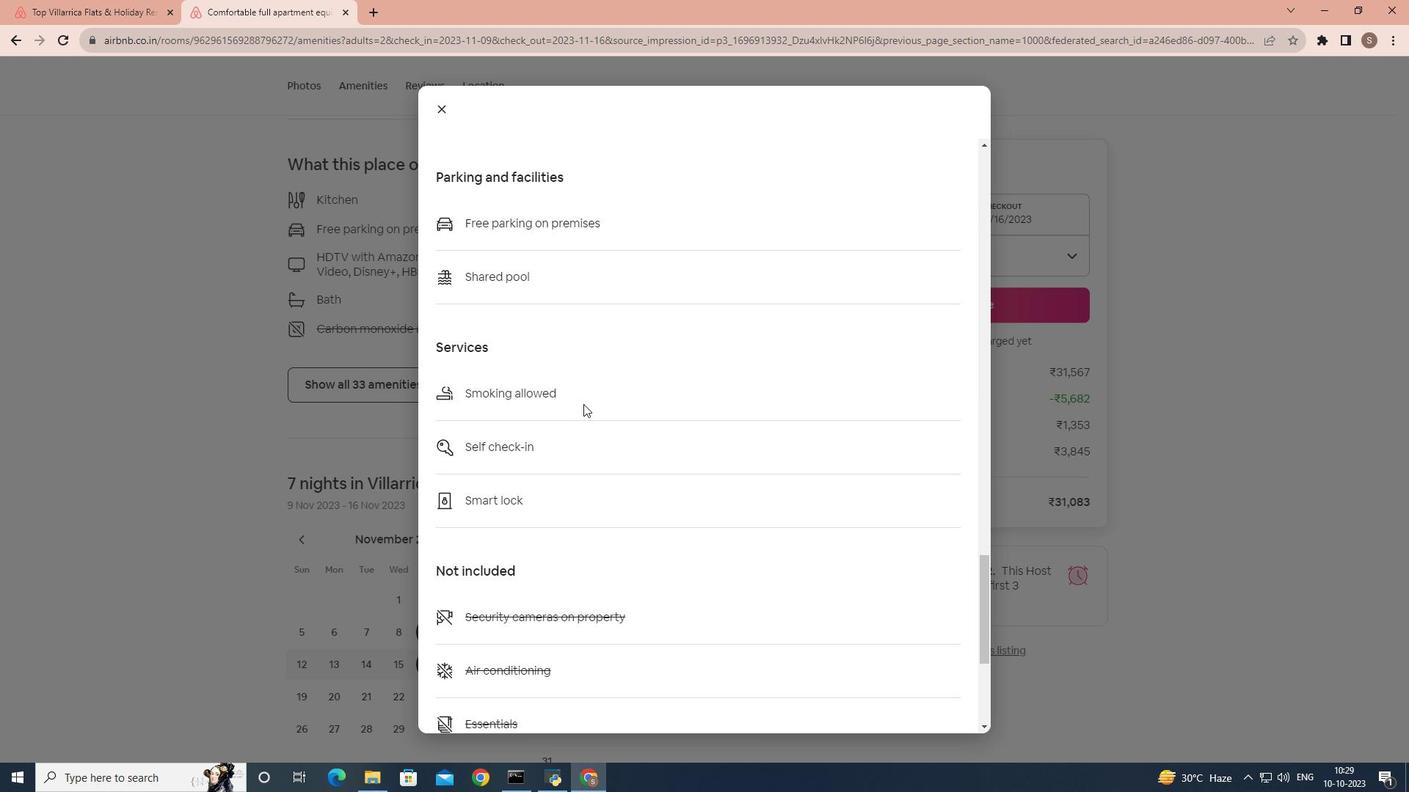 
Action: Mouse scrolled (583, 403) with delta (0, 0)
Screenshot: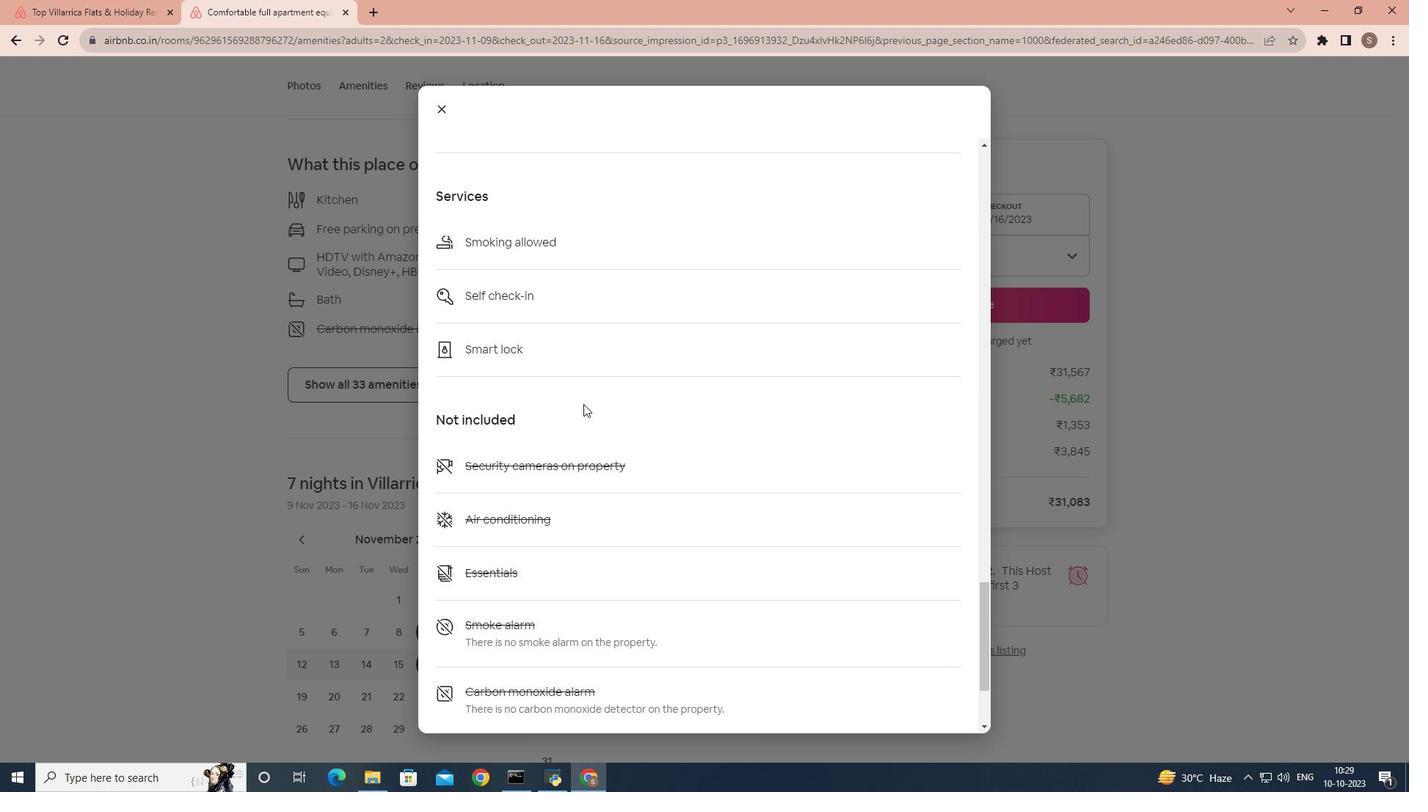 
Action: Mouse scrolled (583, 403) with delta (0, 0)
Screenshot: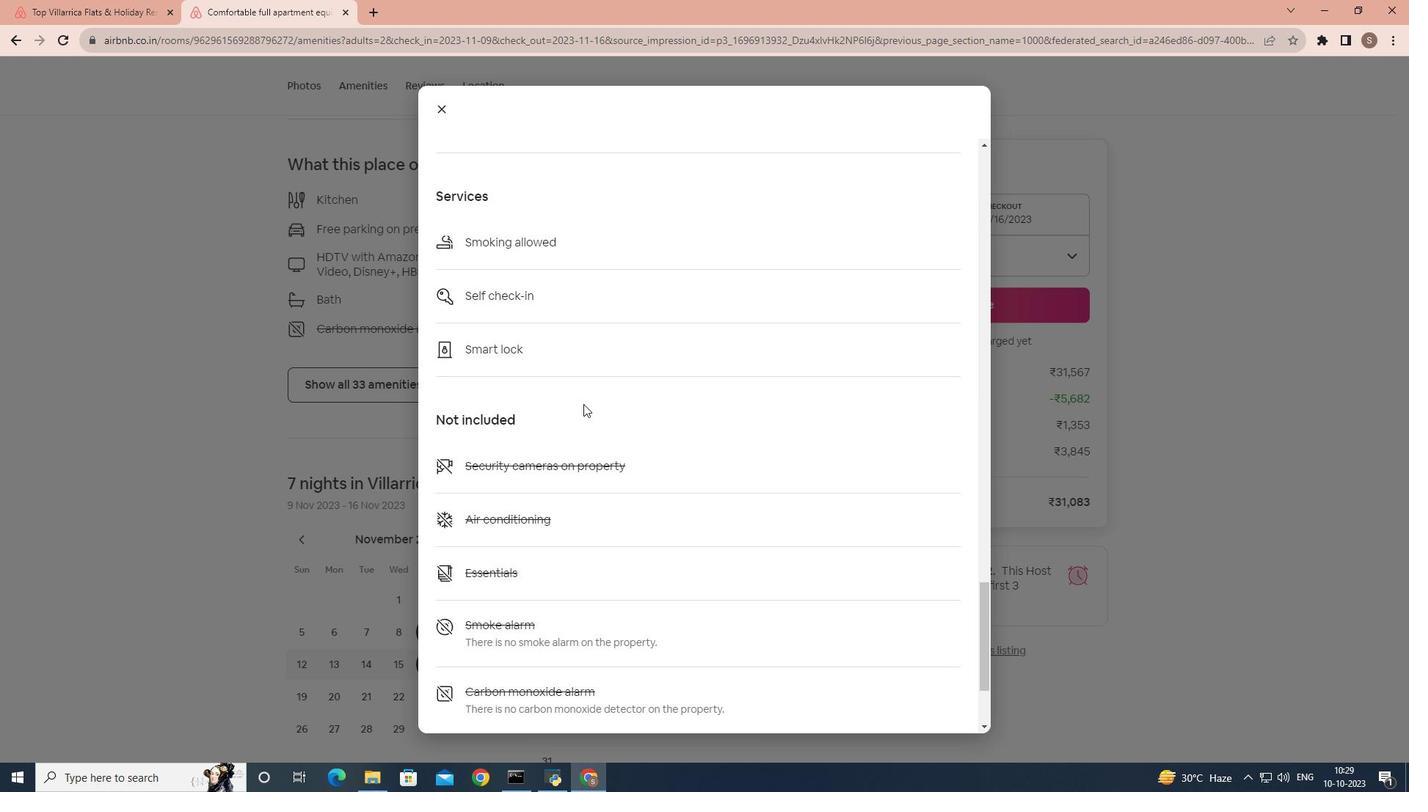 
Action: Mouse scrolled (583, 403) with delta (0, 0)
Screenshot: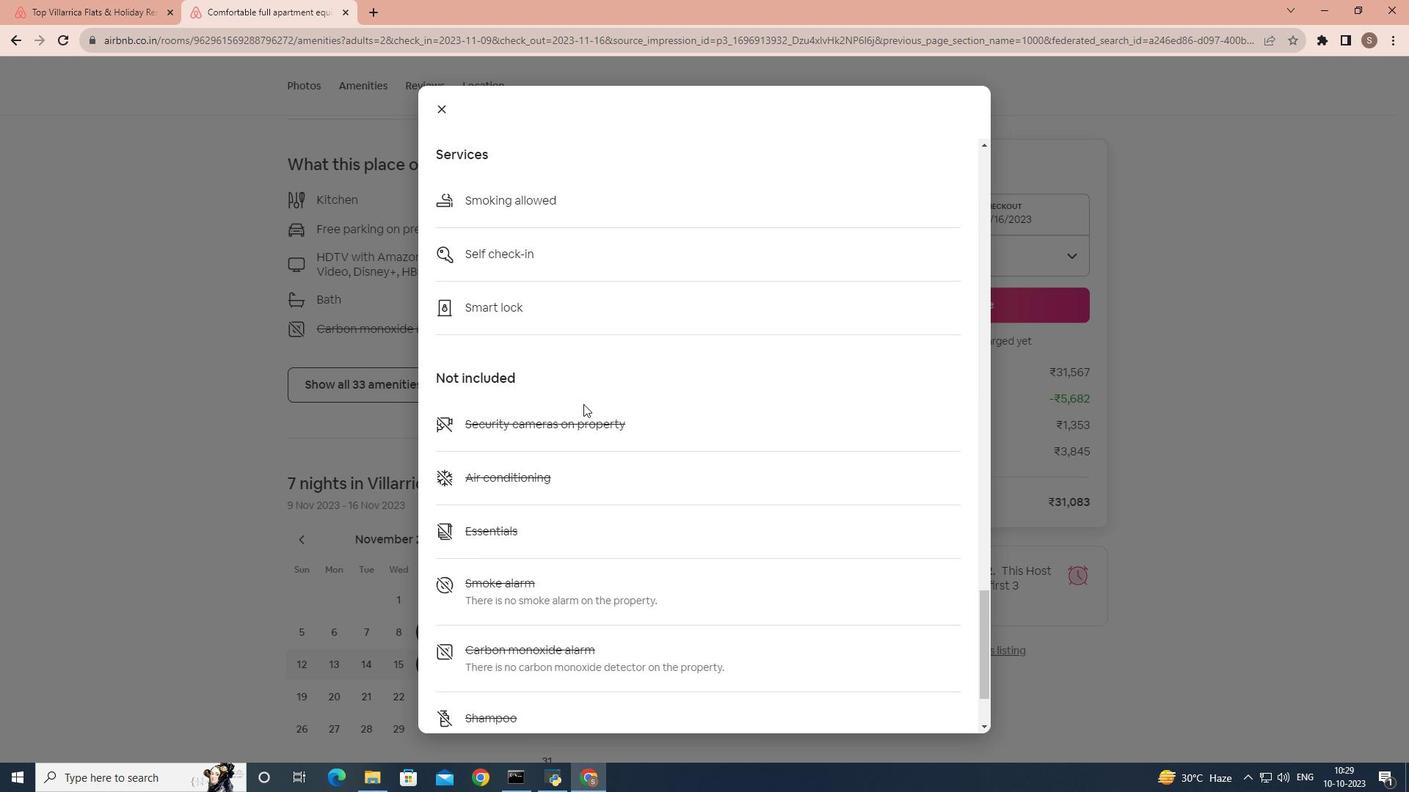 
Action: Mouse scrolled (583, 403) with delta (0, 0)
Screenshot: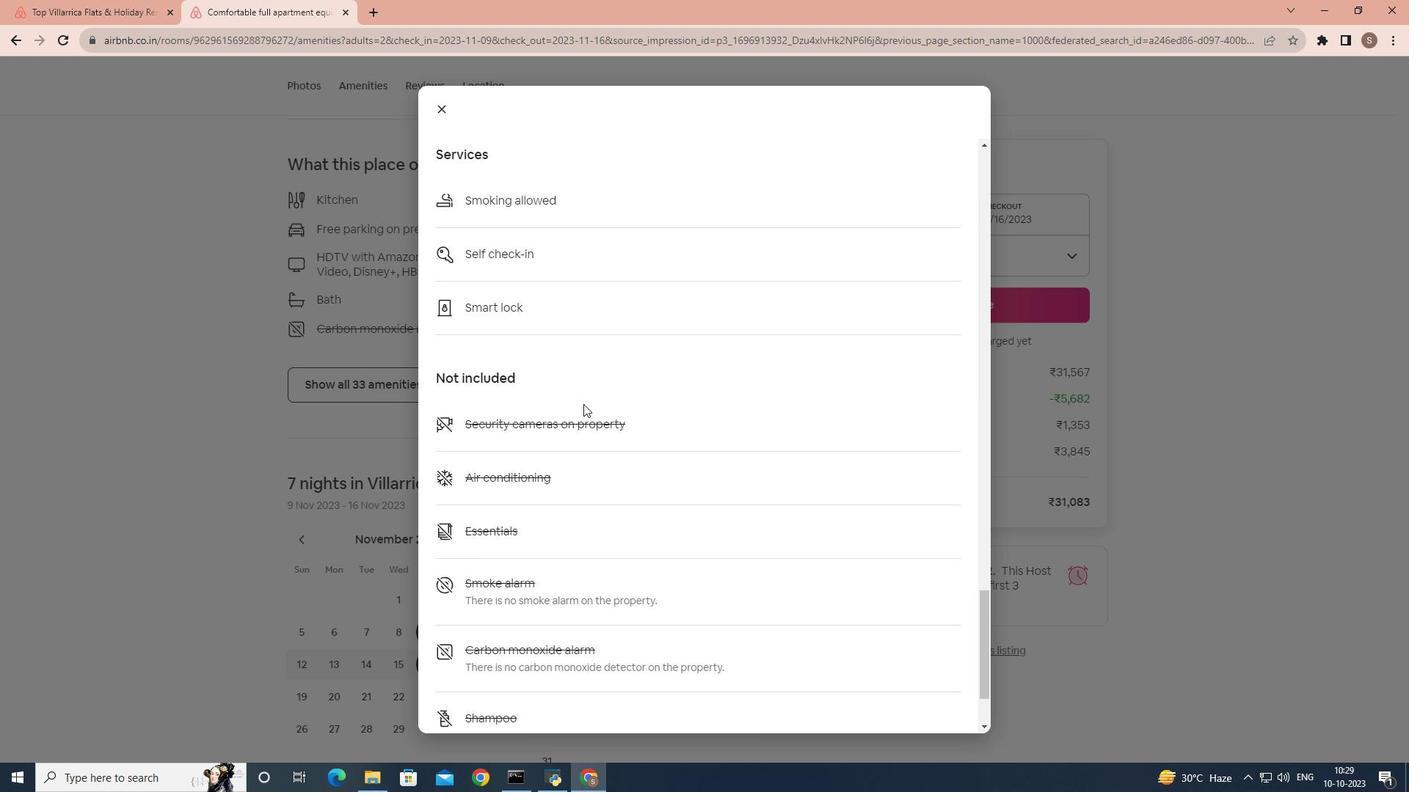 
Action: Mouse moved to (581, 386)
Screenshot: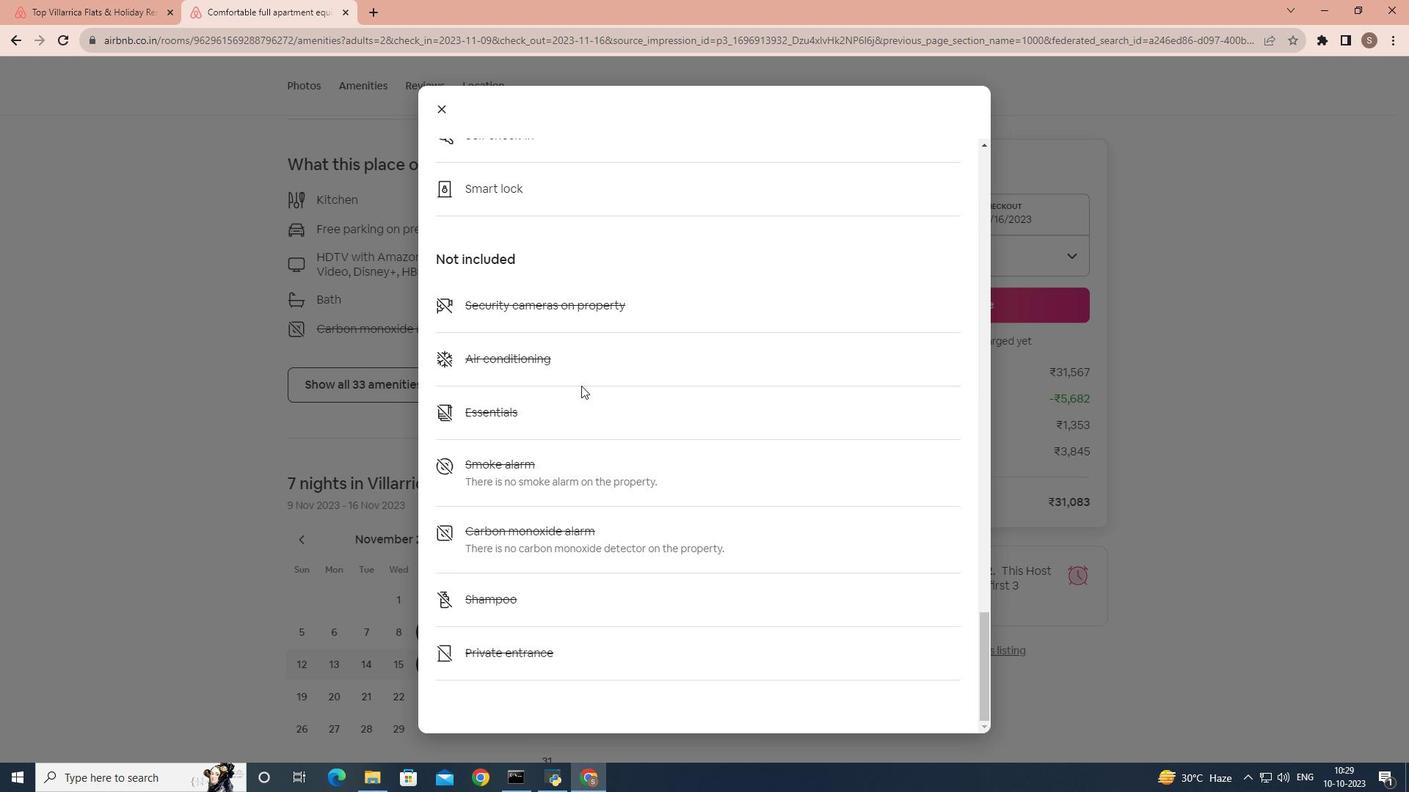 
Action: Mouse scrolled (581, 385) with delta (0, 0)
Screenshot: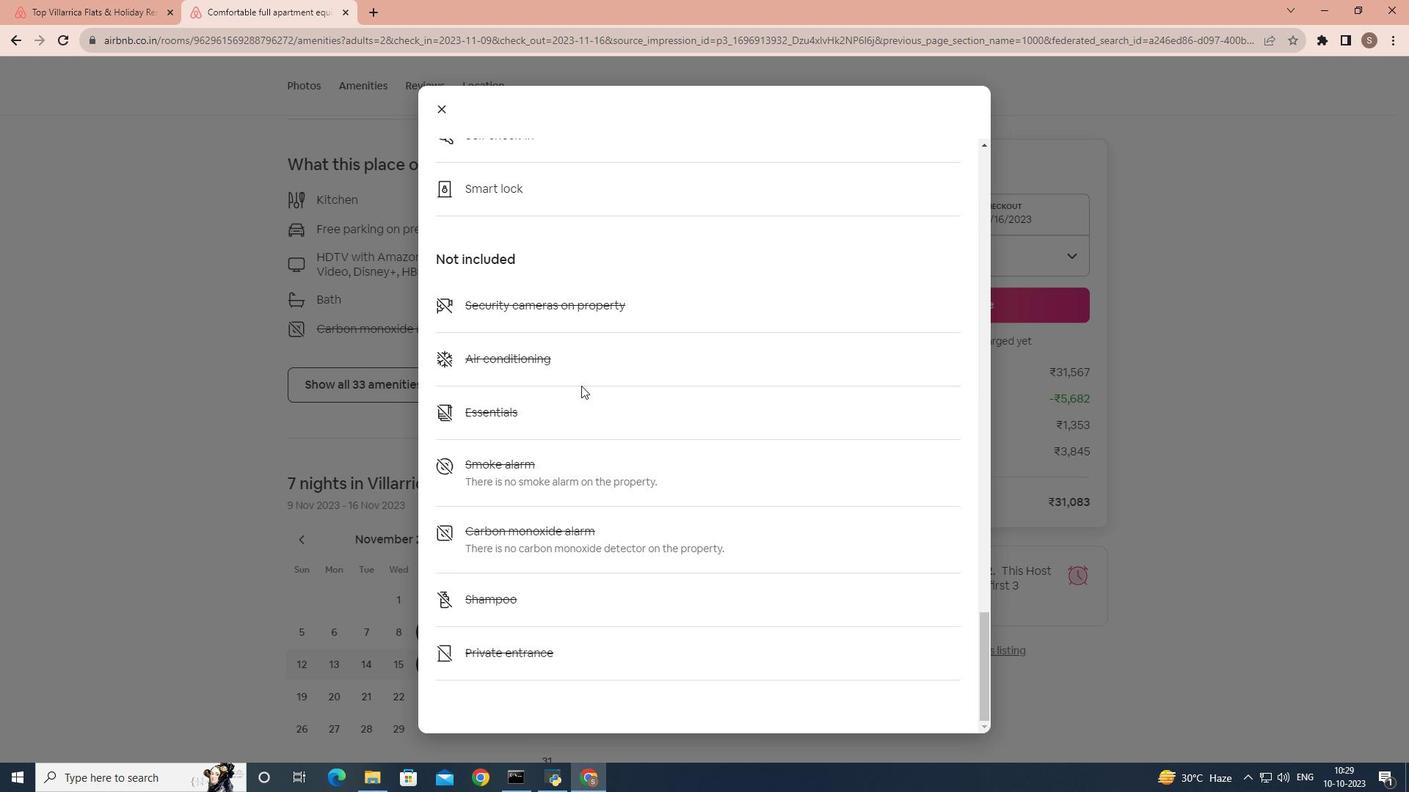
Action: Mouse scrolled (581, 385) with delta (0, 0)
Screenshot: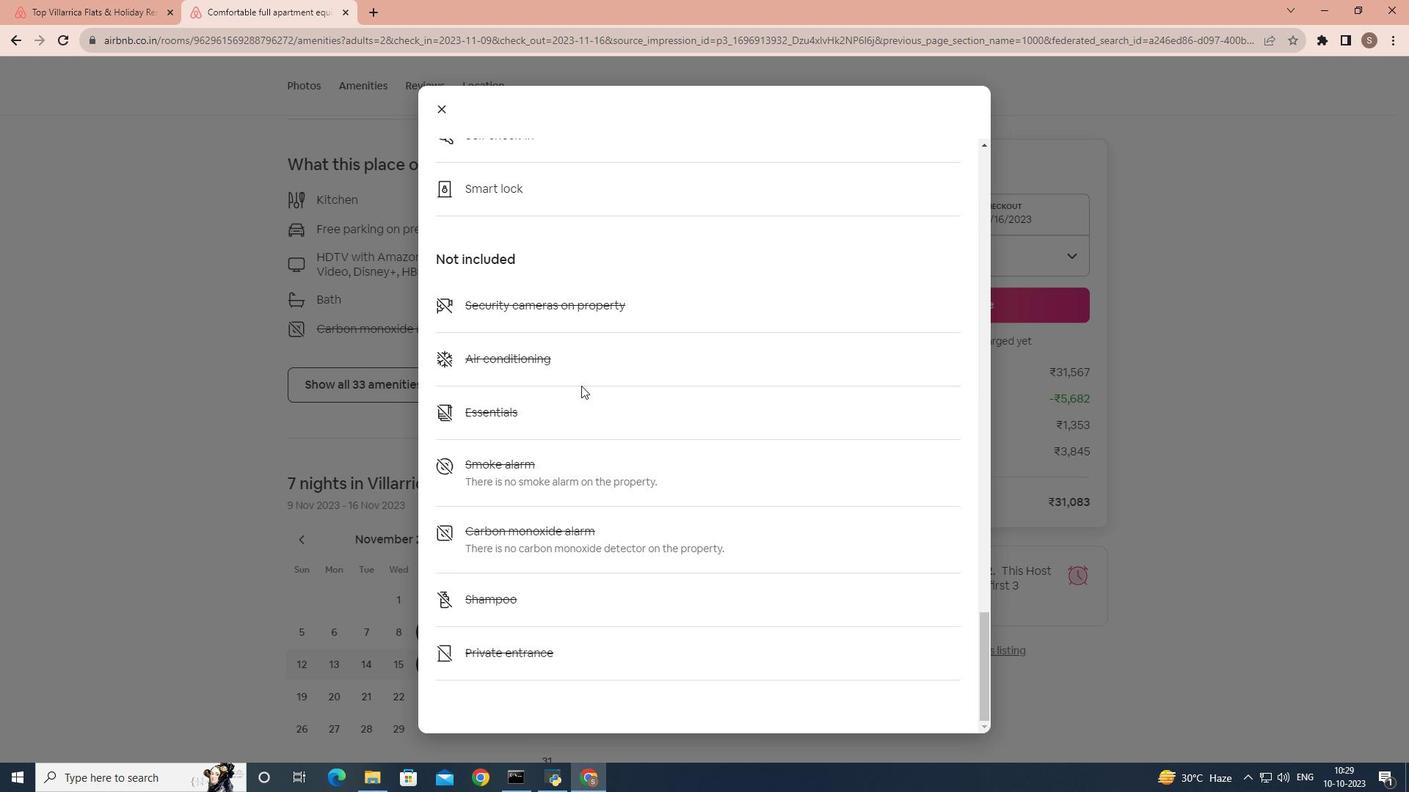 
Action: Mouse scrolled (581, 385) with delta (0, 0)
Screenshot: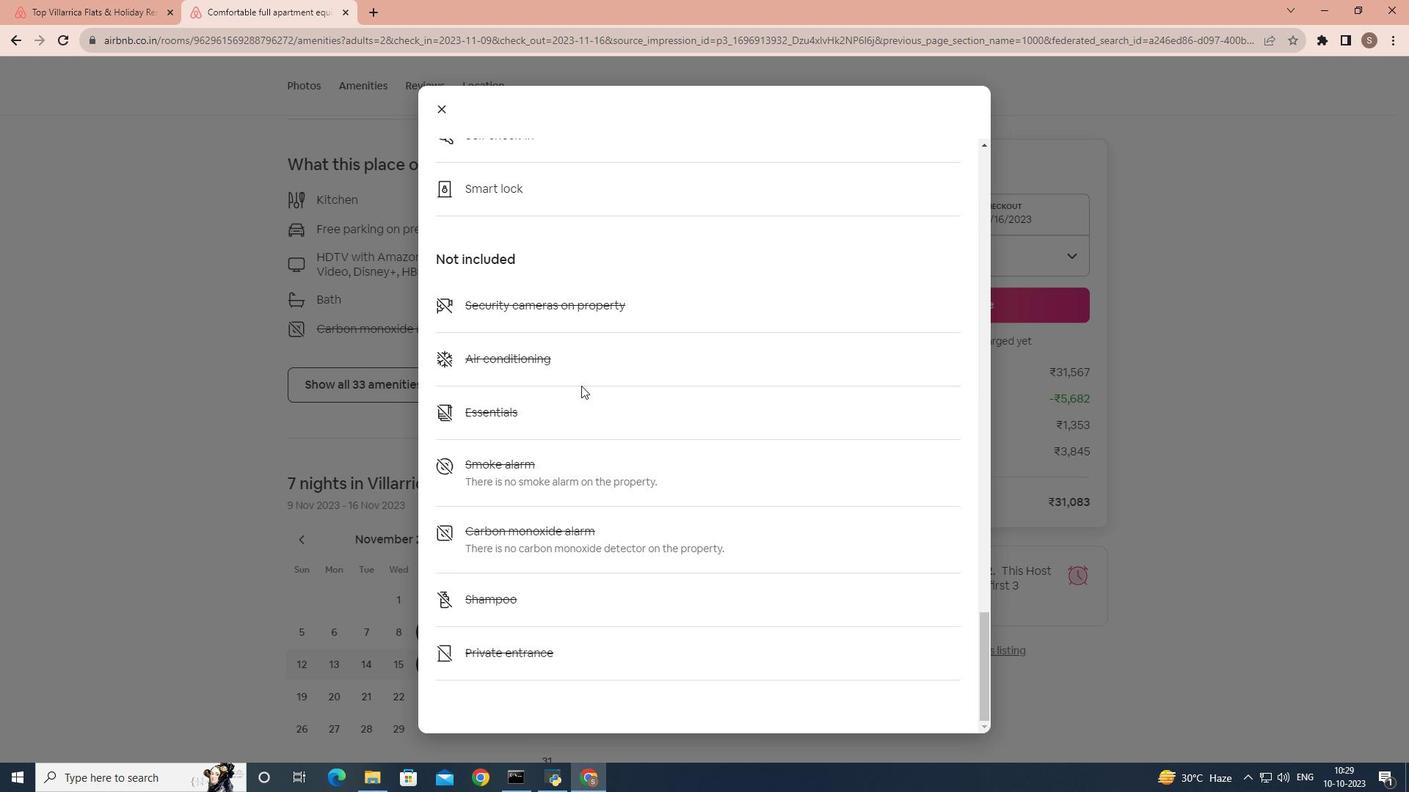 
Action: Mouse moved to (436, 115)
Screenshot: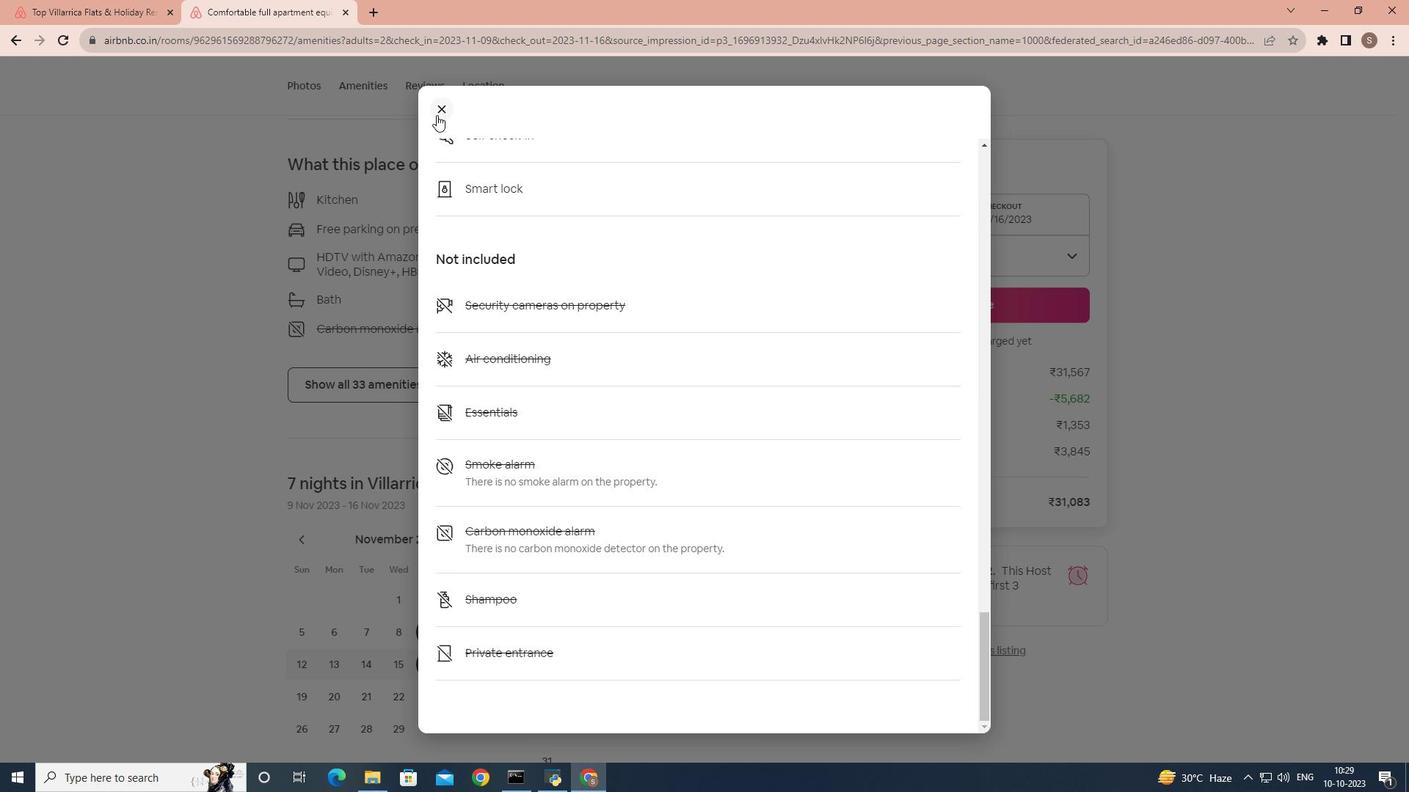 
Action: Mouse pressed left at (436, 115)
Screenshot: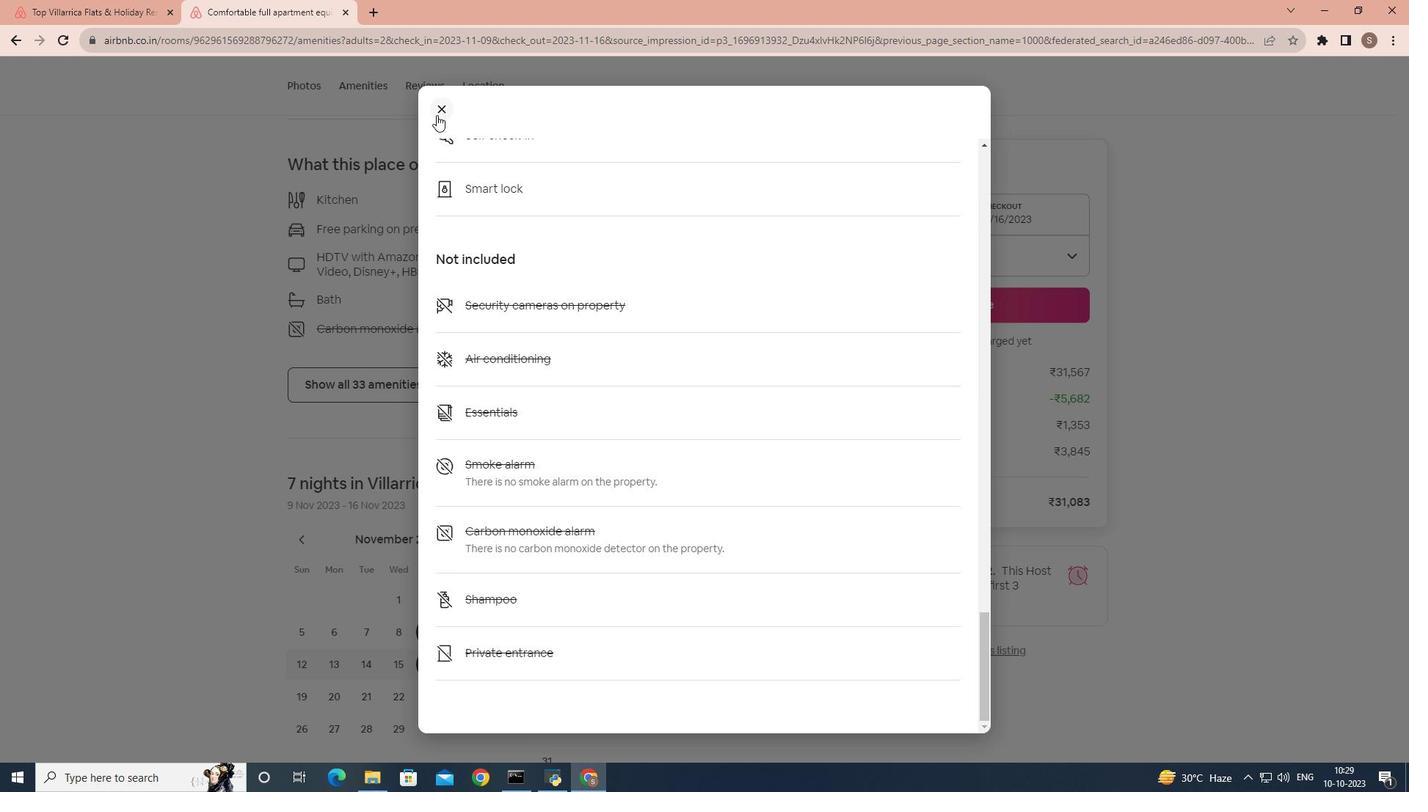 
Action: Mouse moved to (430, 416)
Screenshot: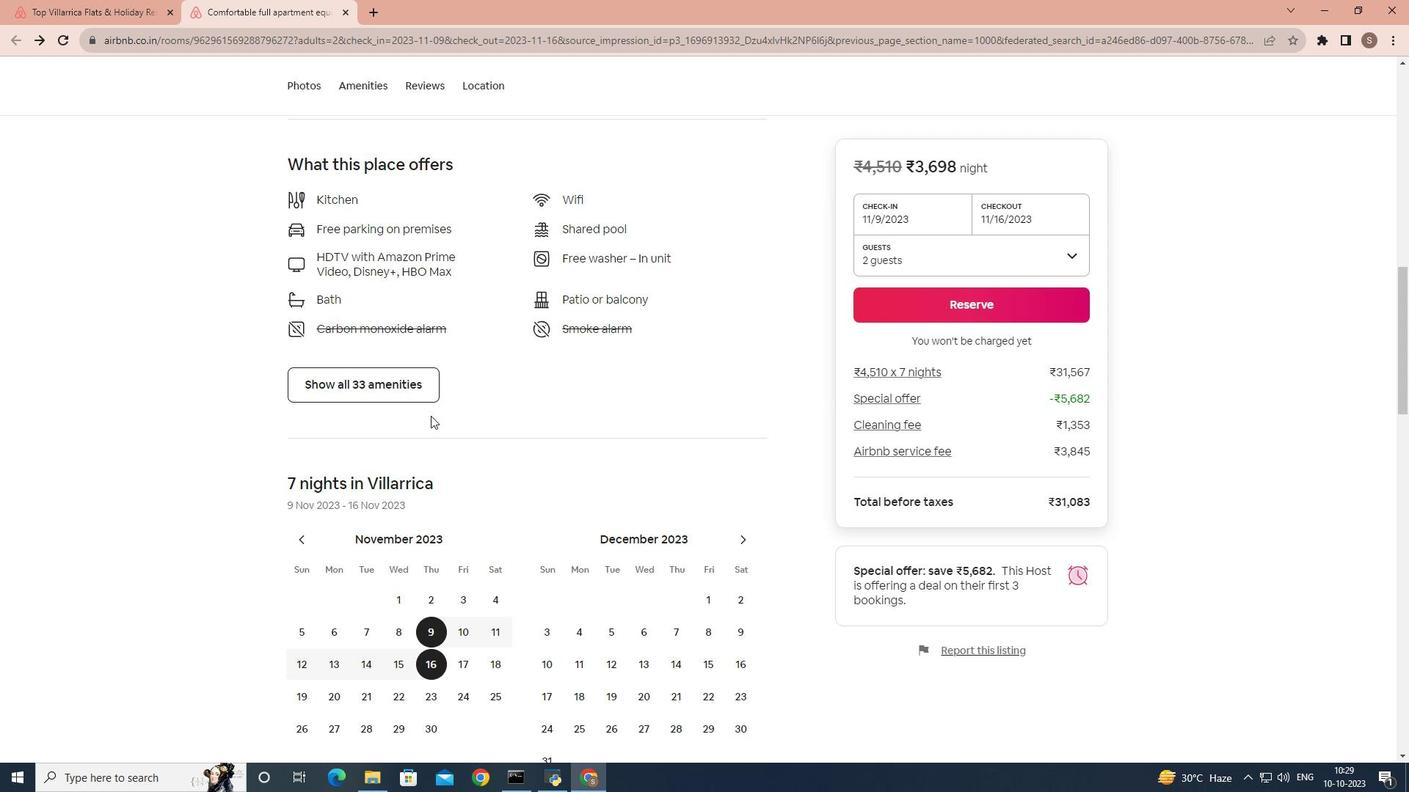 
Action: Mouse scrolled (430, 415) with delta (0, 0)
Screenshot: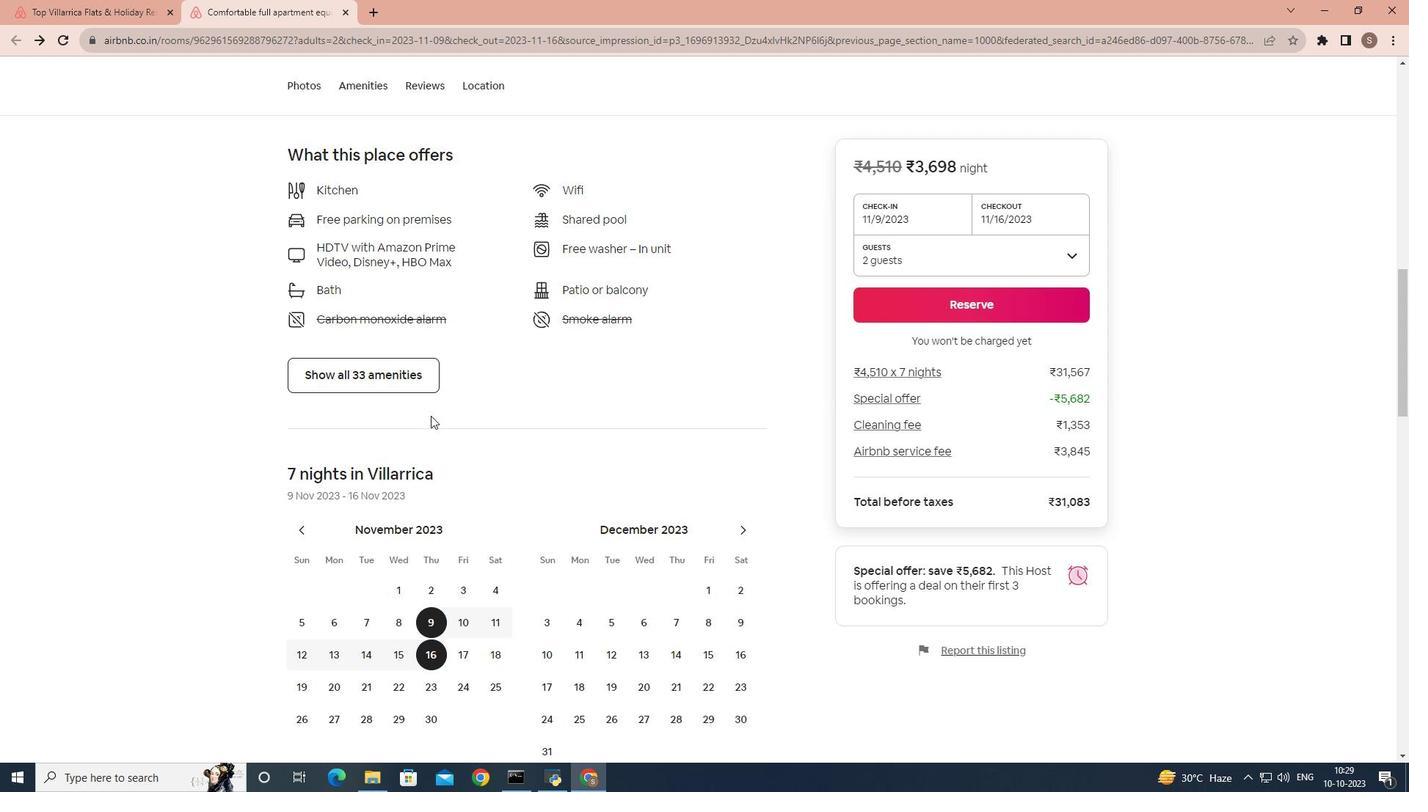 
Action: Mouse scrolled (430, 415) with delta (0, 0)
Screenshot: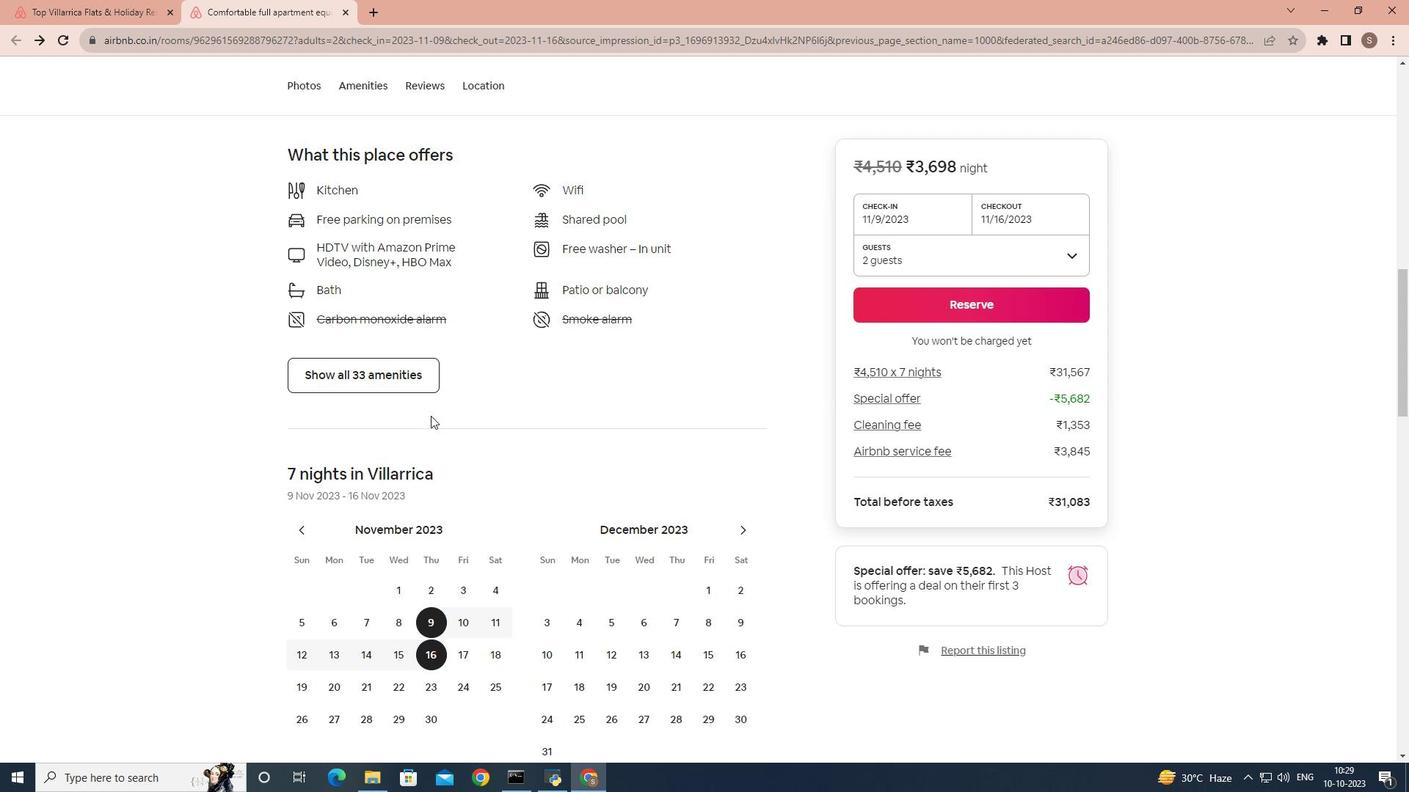 
Action: Mouse moved to (430, 416)
Screenshot: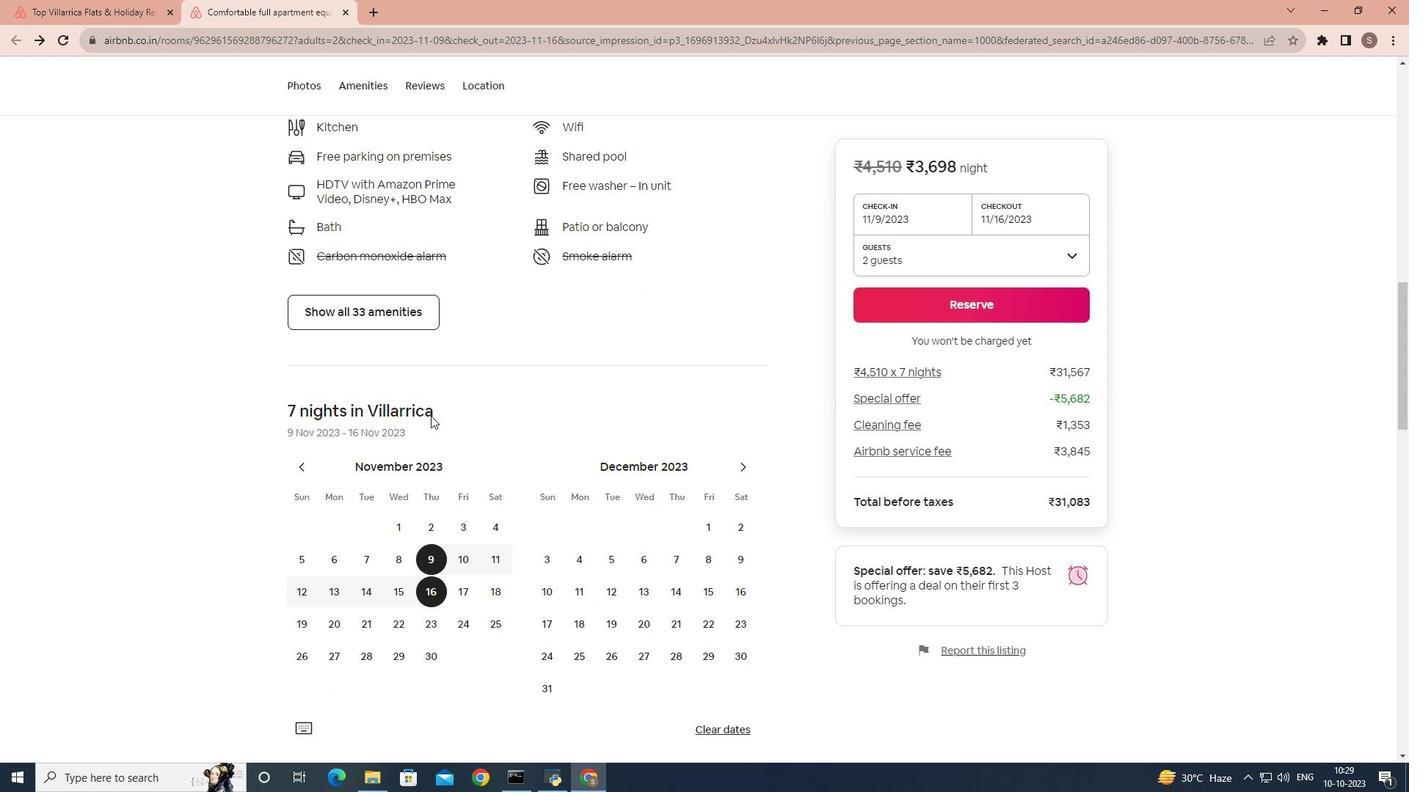 
Action: Mouse scrolled (430, 415) with delta (0, 0)
Screenshot: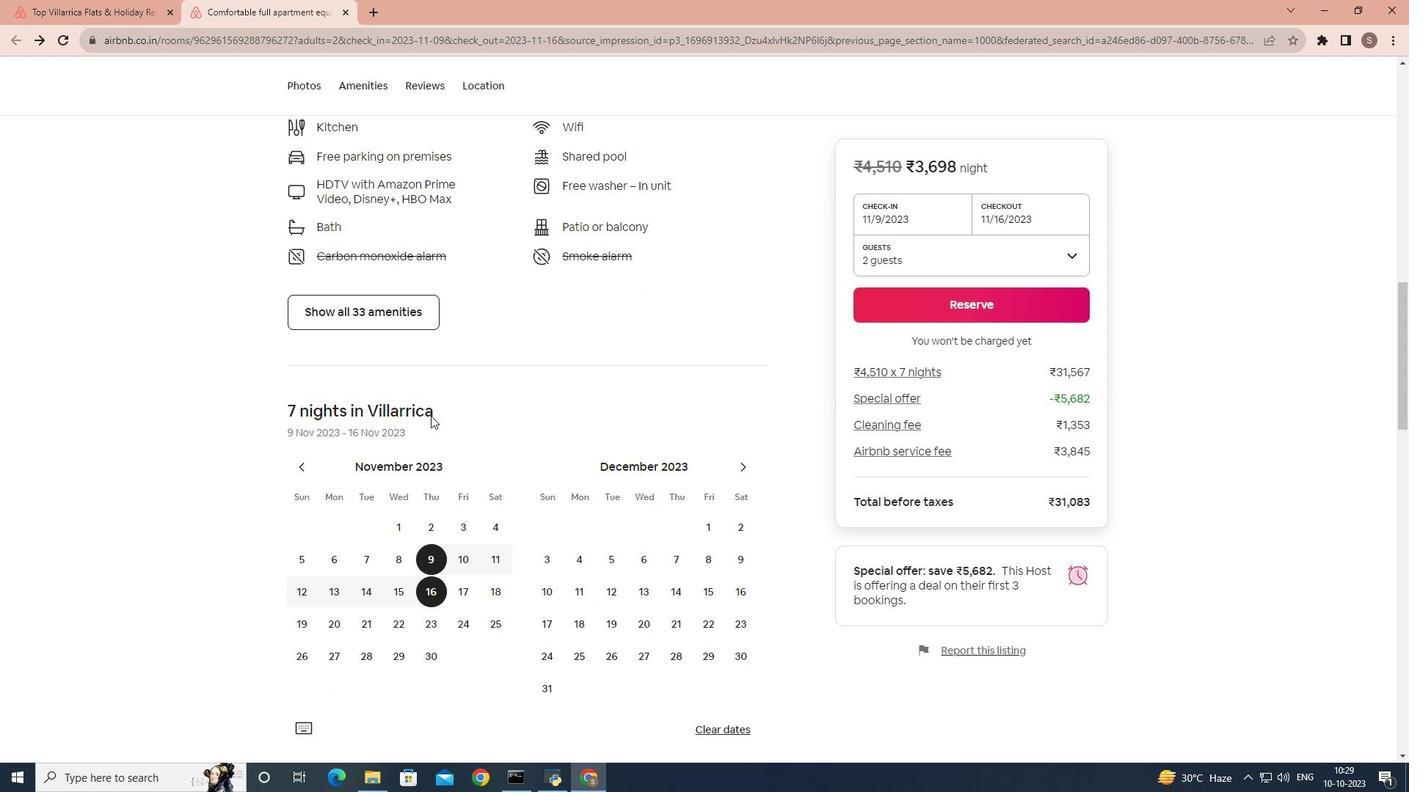 
Action: Mouse scrolled (430, 415) with delta (0, 0)
Screenshot: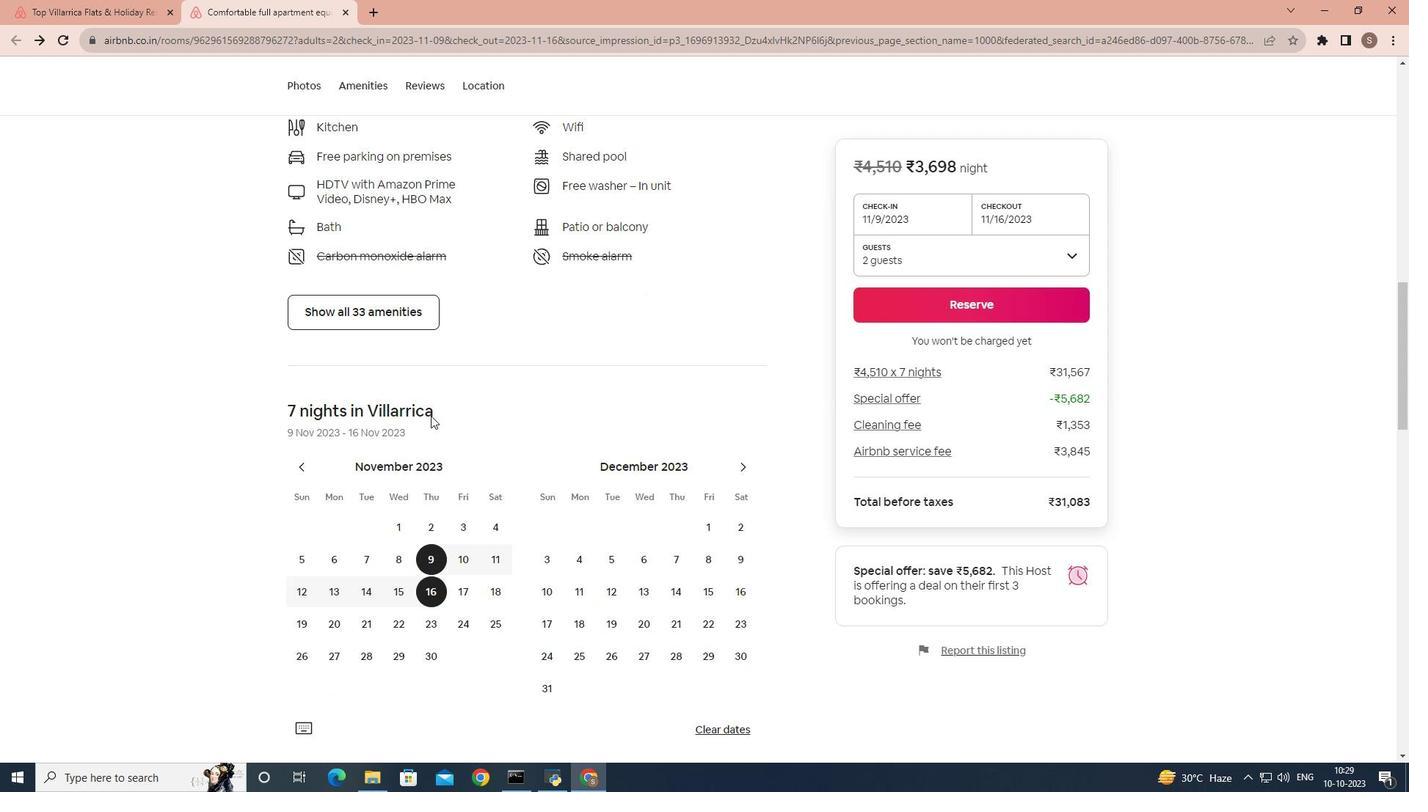 
Action: Mouse scrolled (430, 415) with delta (0, 0)
Screenshot: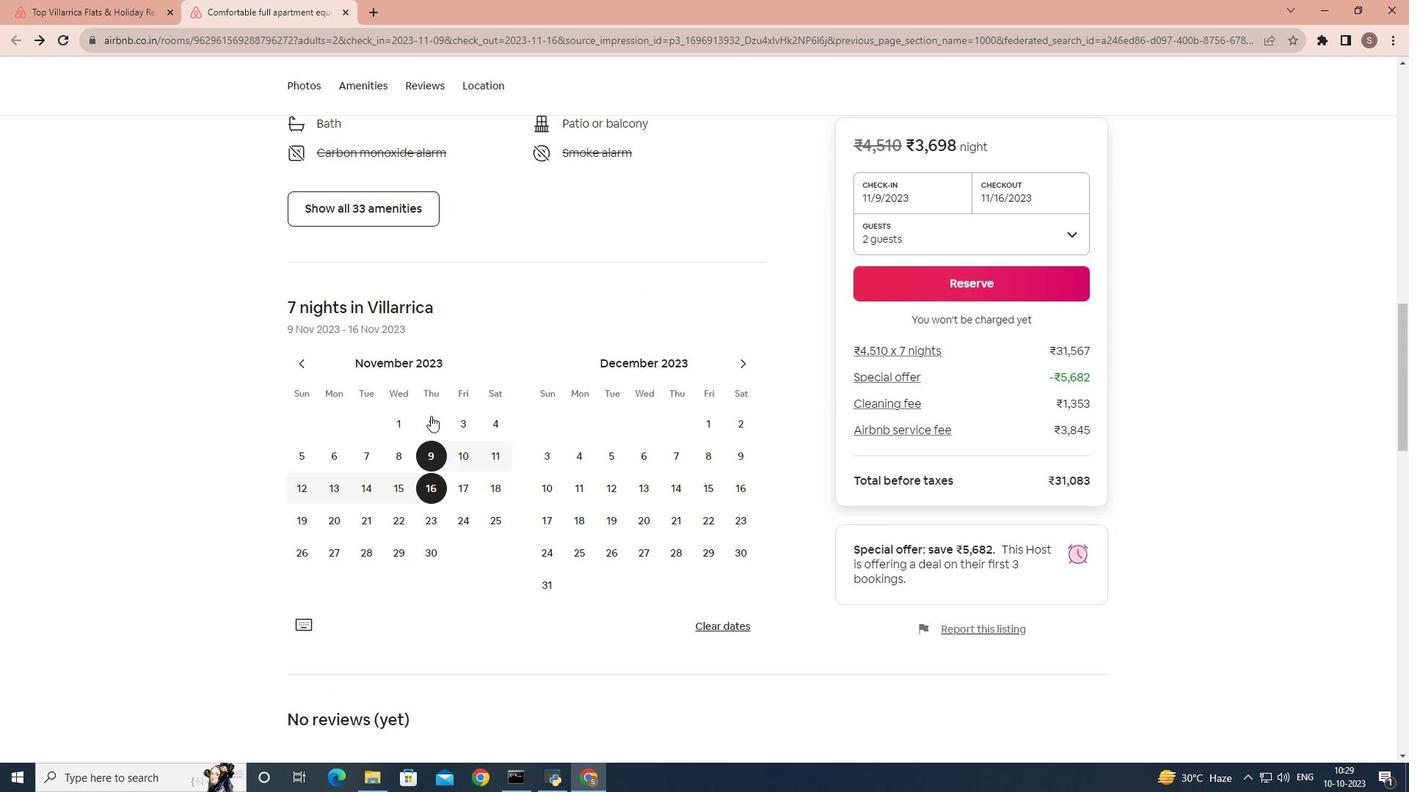 
Action: Mouse scrolled (430, 415) with delta (0, 0)
Screenshot: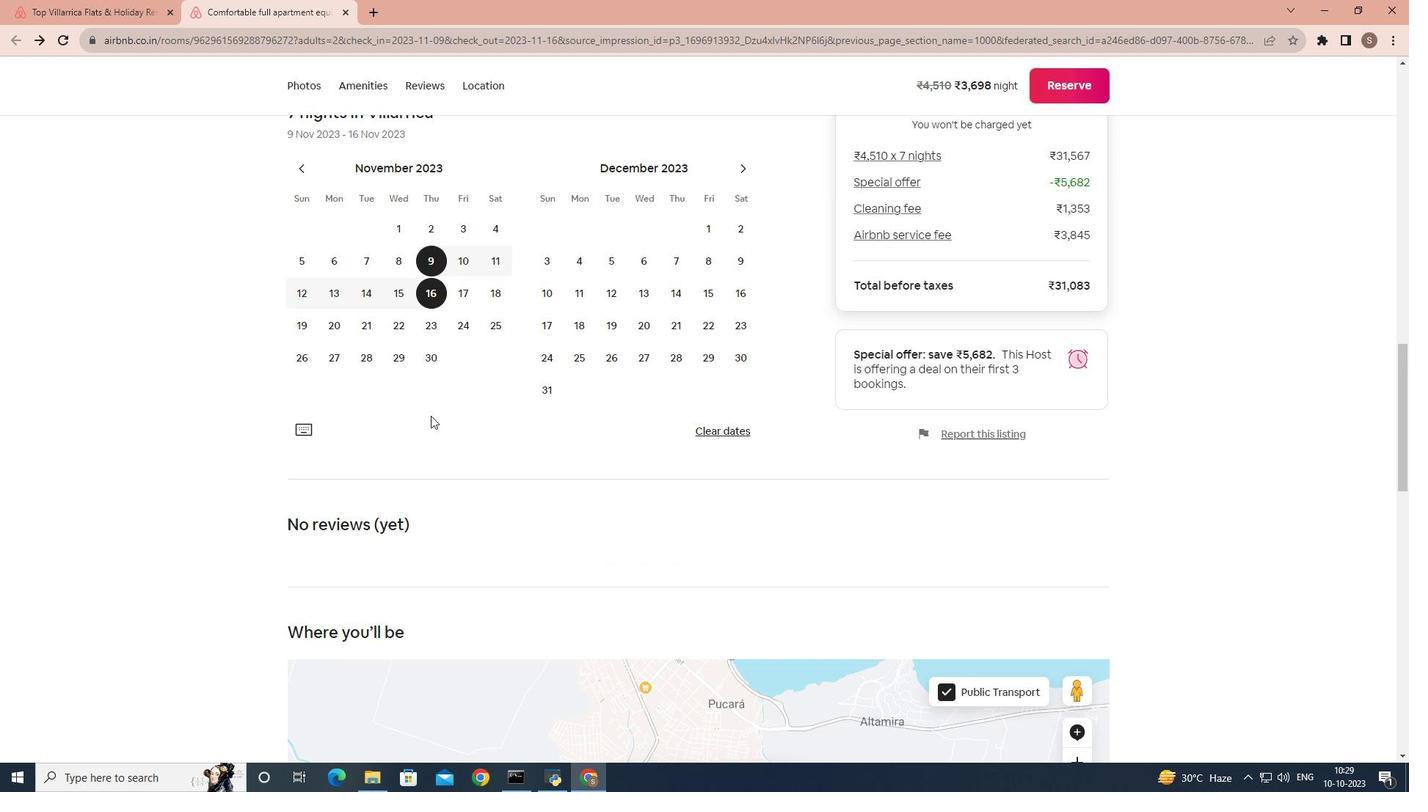 
Action: Mouse scrolled (430, 415) with delta (0, 0)
Screenshot: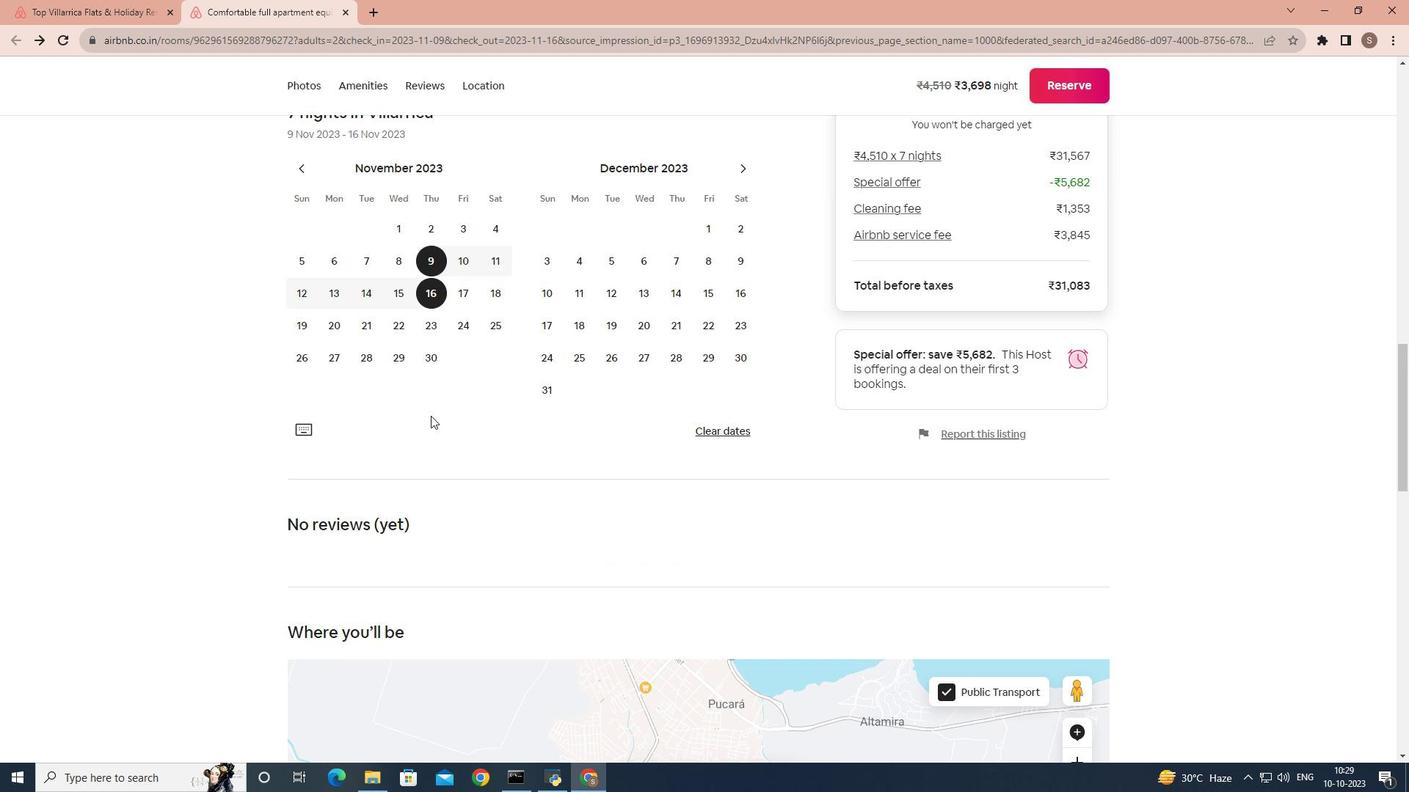
Action: Mouse scrolled (430, 415) with delta (0, 0)
Screenshot: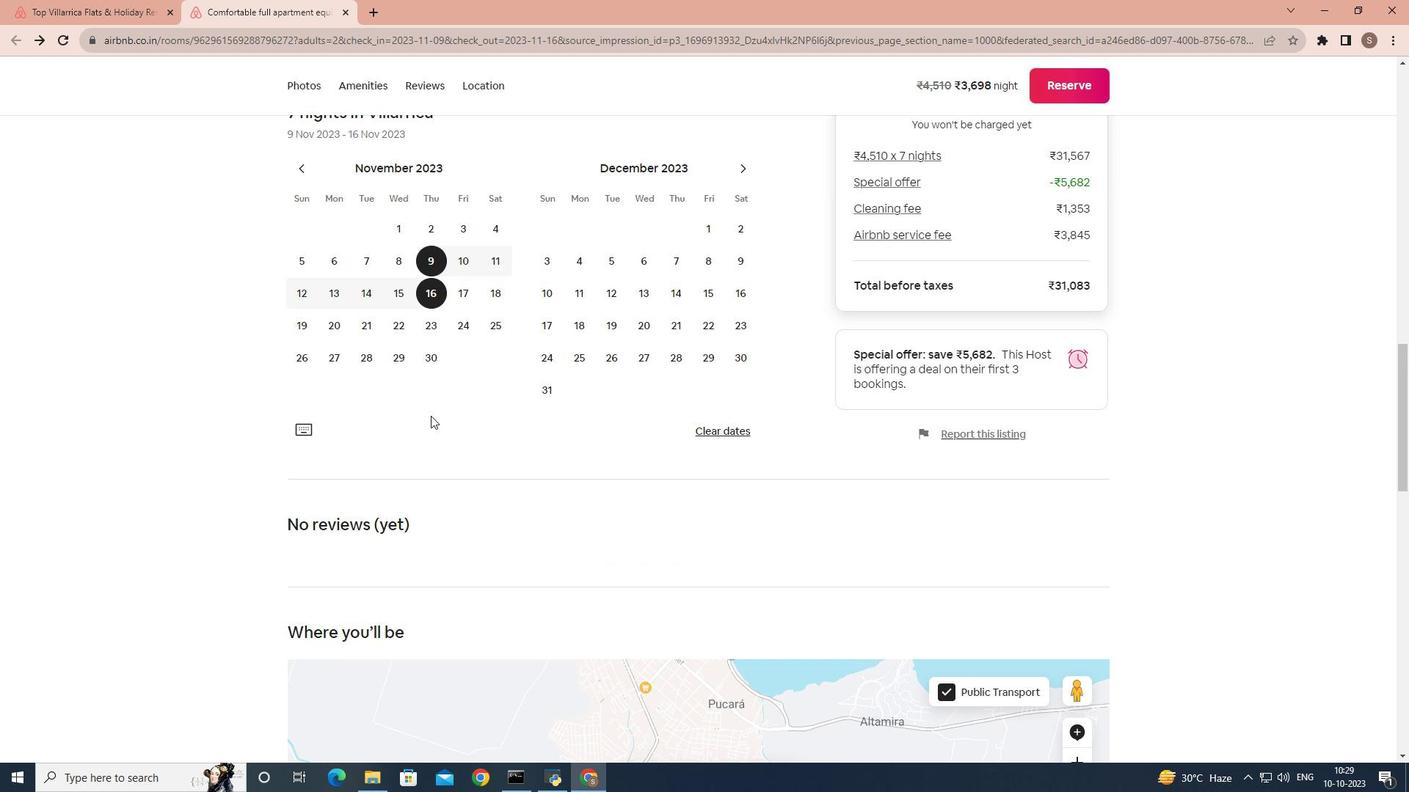 
Action: Mouse scrolled (430, 415) with delta (0, 0)
Screenshot: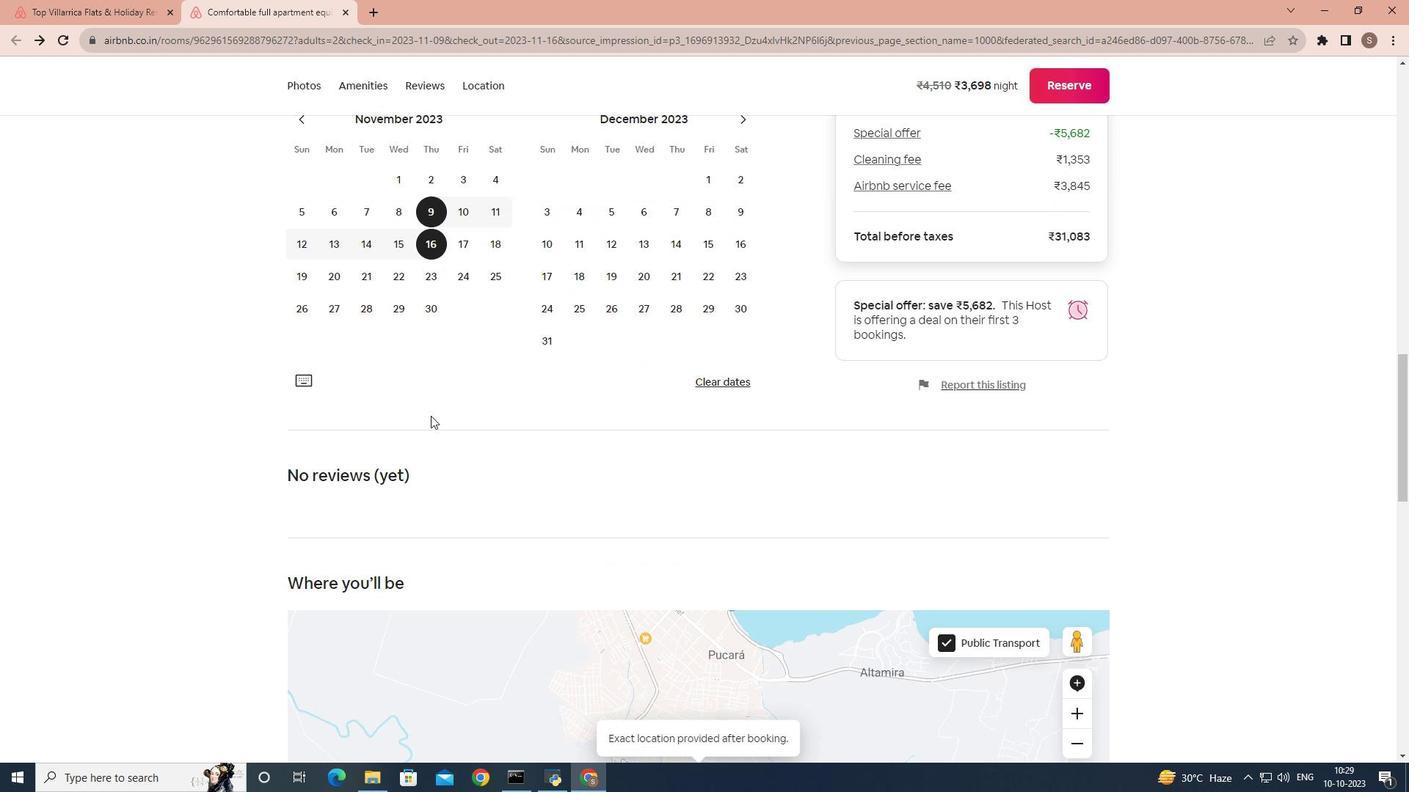 
Action: Mouse scrolled (430, 415) with delta (0, 0)
Screenshot: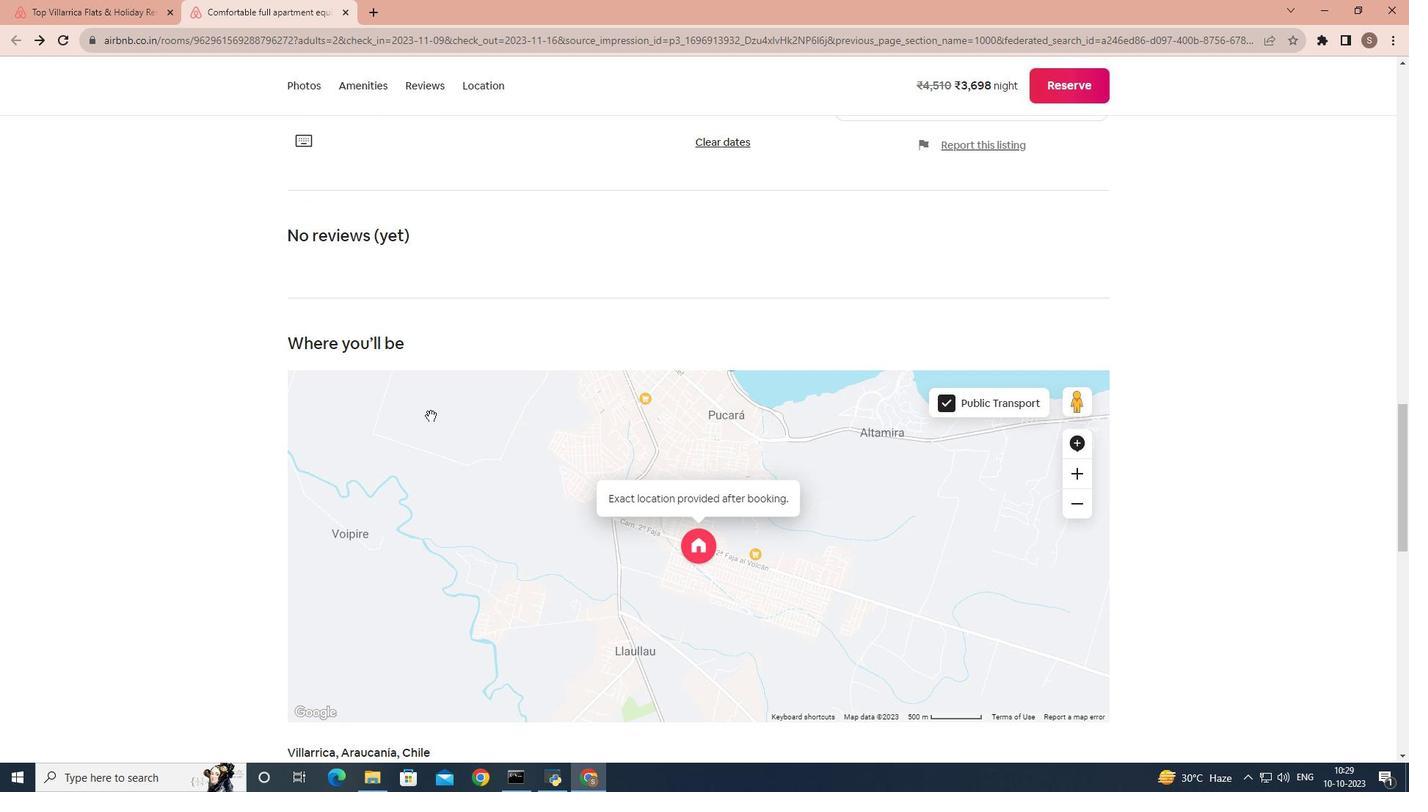 
Action: Mouse scrolled (430, 415) with delta (0, 0)
Screenshot: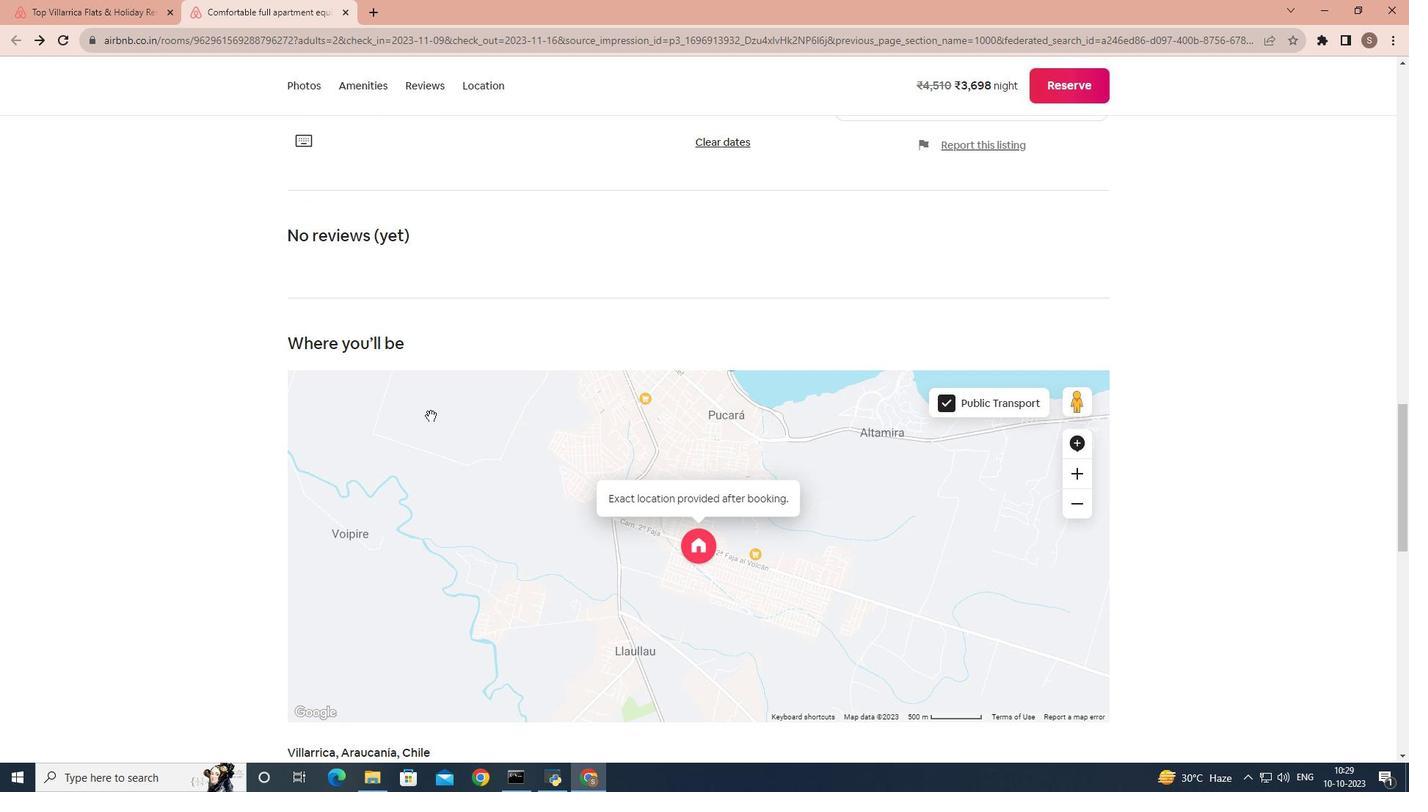 
Action: Mouse scrolled (430, 415) with delta (0, 0)
Screenshot: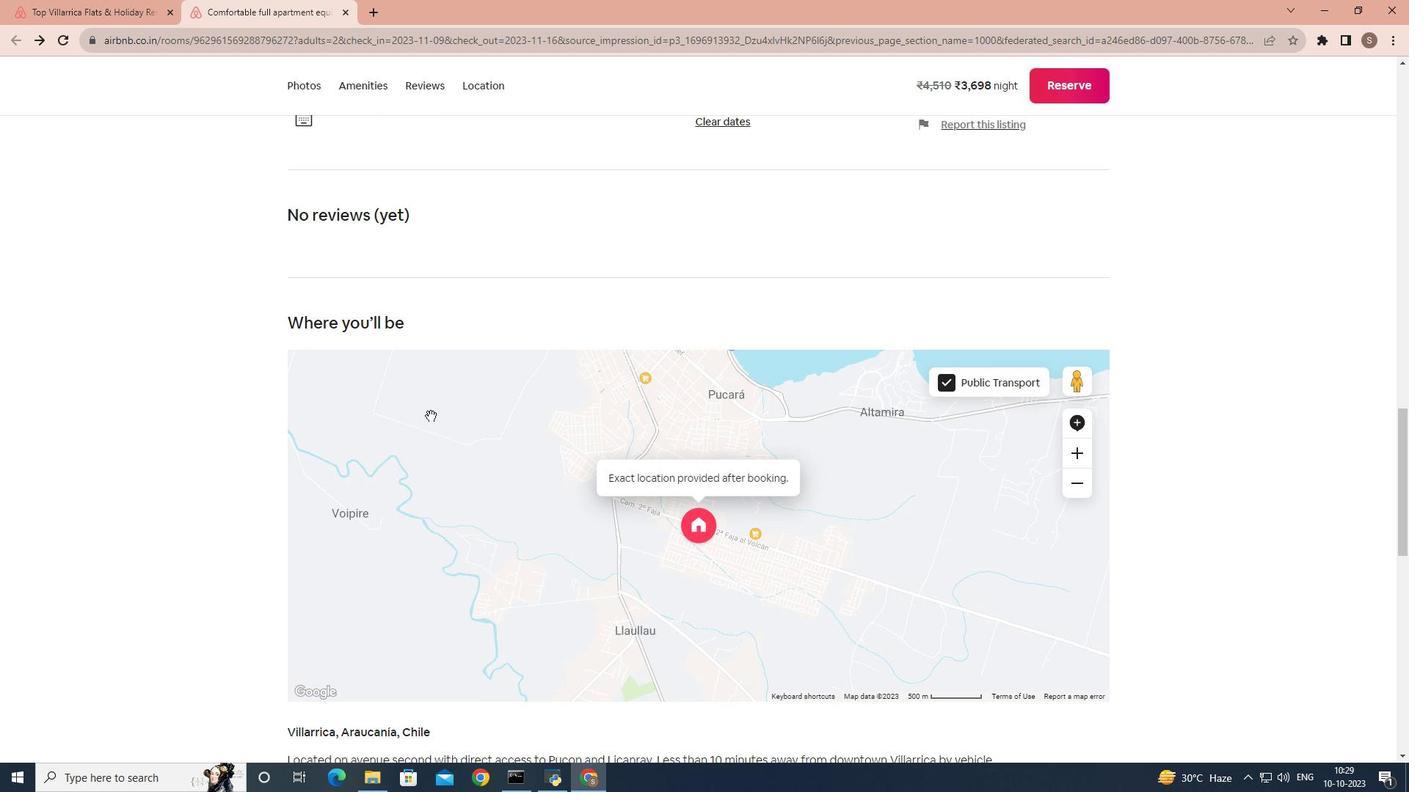 
Action: Mouse scrolled (430, 415) with delta (0, 0)
Screenshot: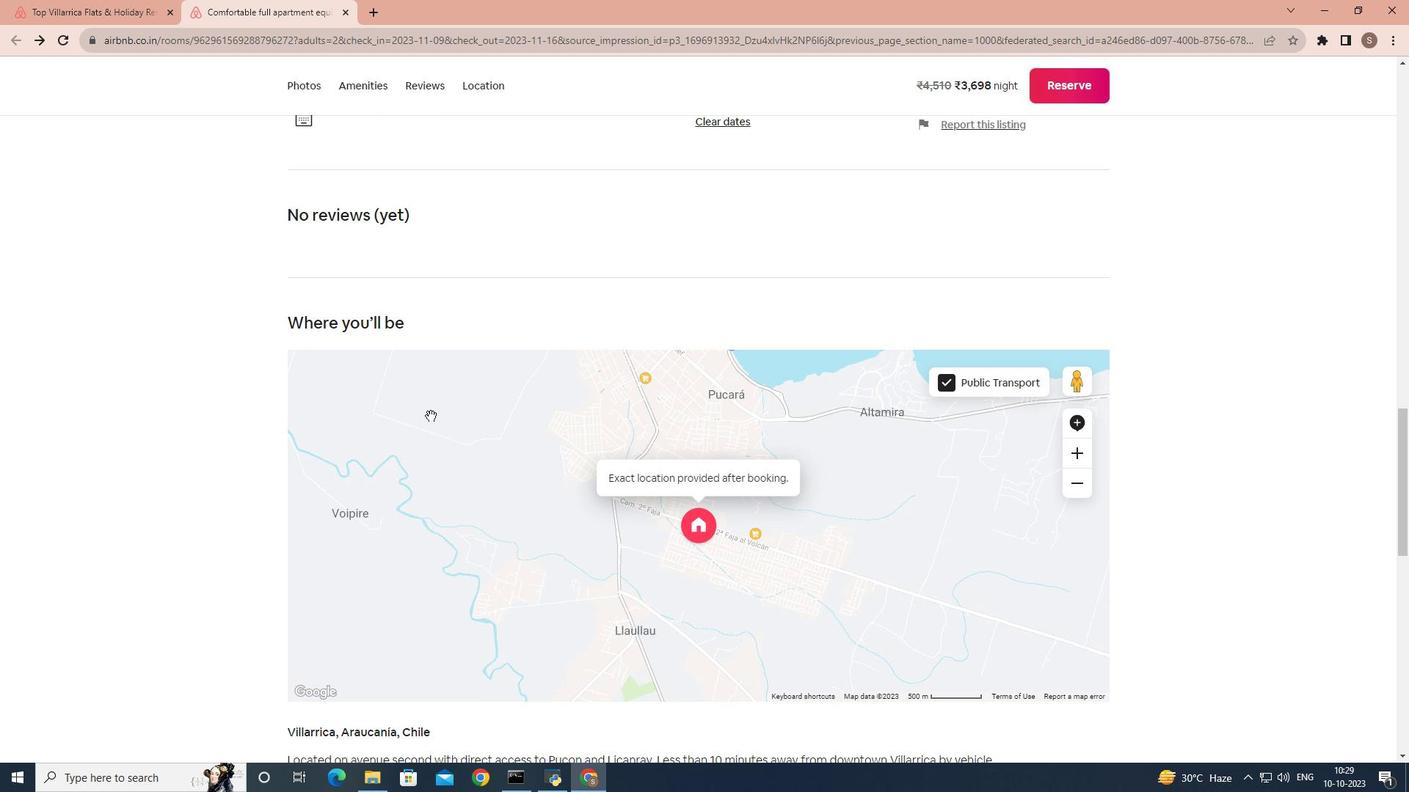 
Action: Mouse scrolled (430, 415) with delta (0, 0)
Screenshot: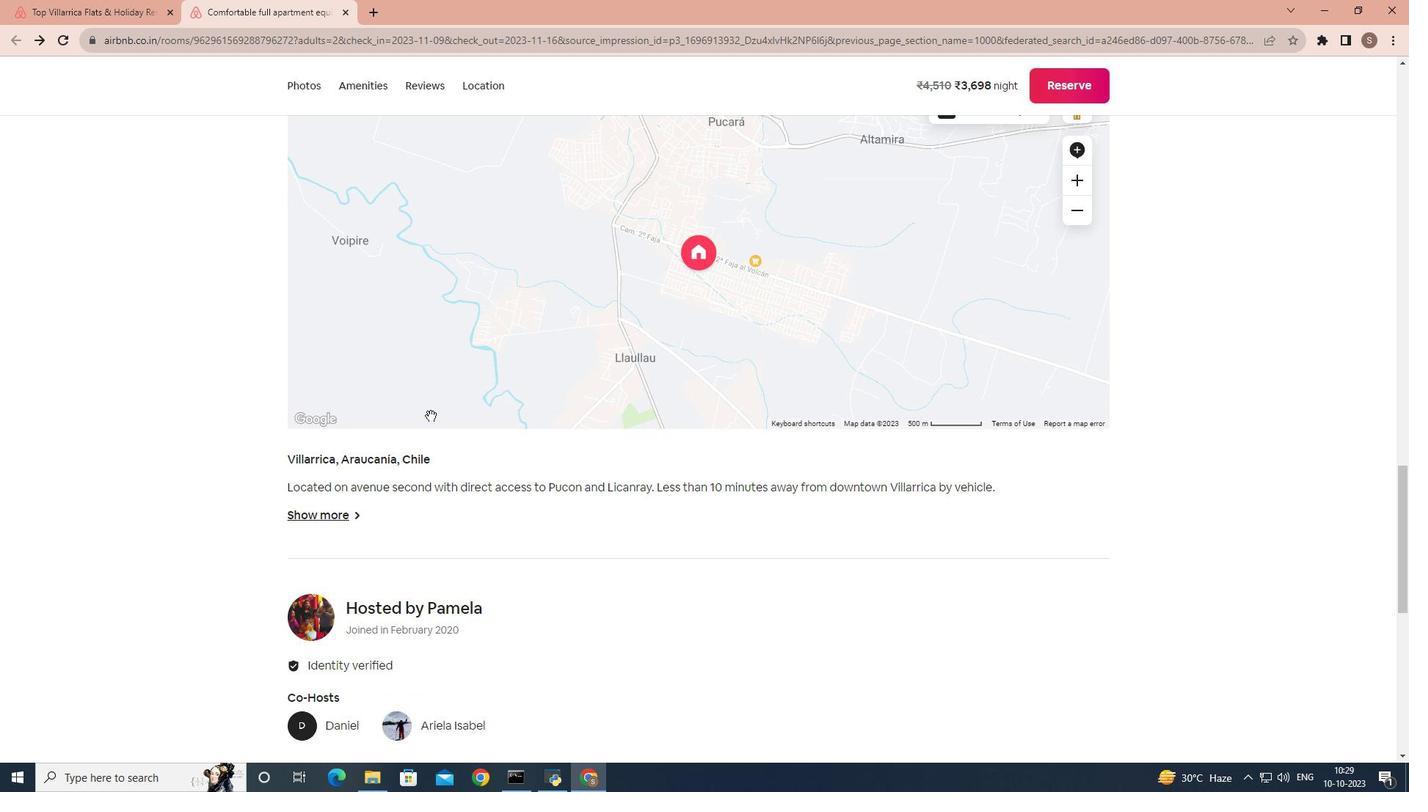 
Action: Mouse moved to (334, 436)
Screenshot: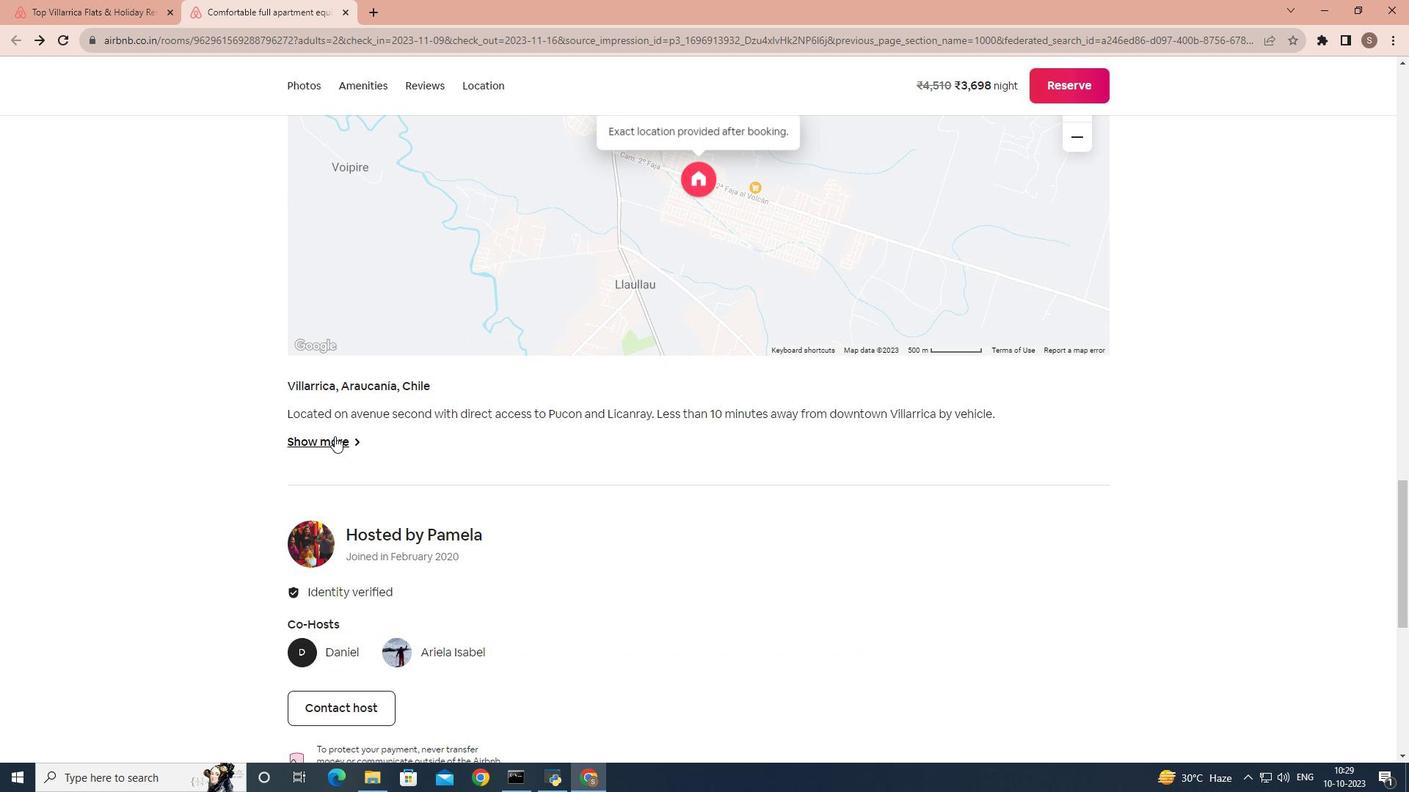 
Action: Mouse pressed left at (334, 436)
Screenshot: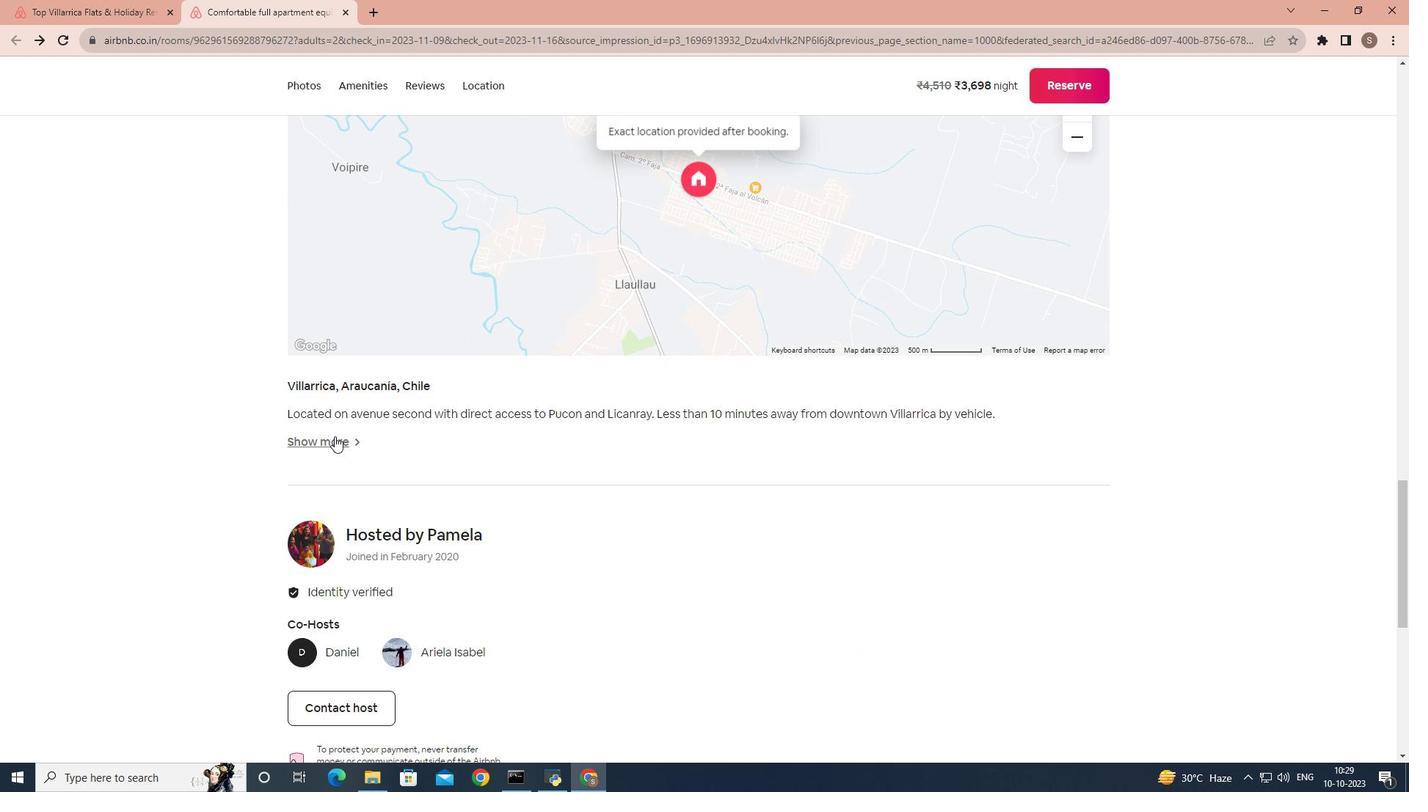 
Action: Mouse moved to (83, 356)
Screenshot: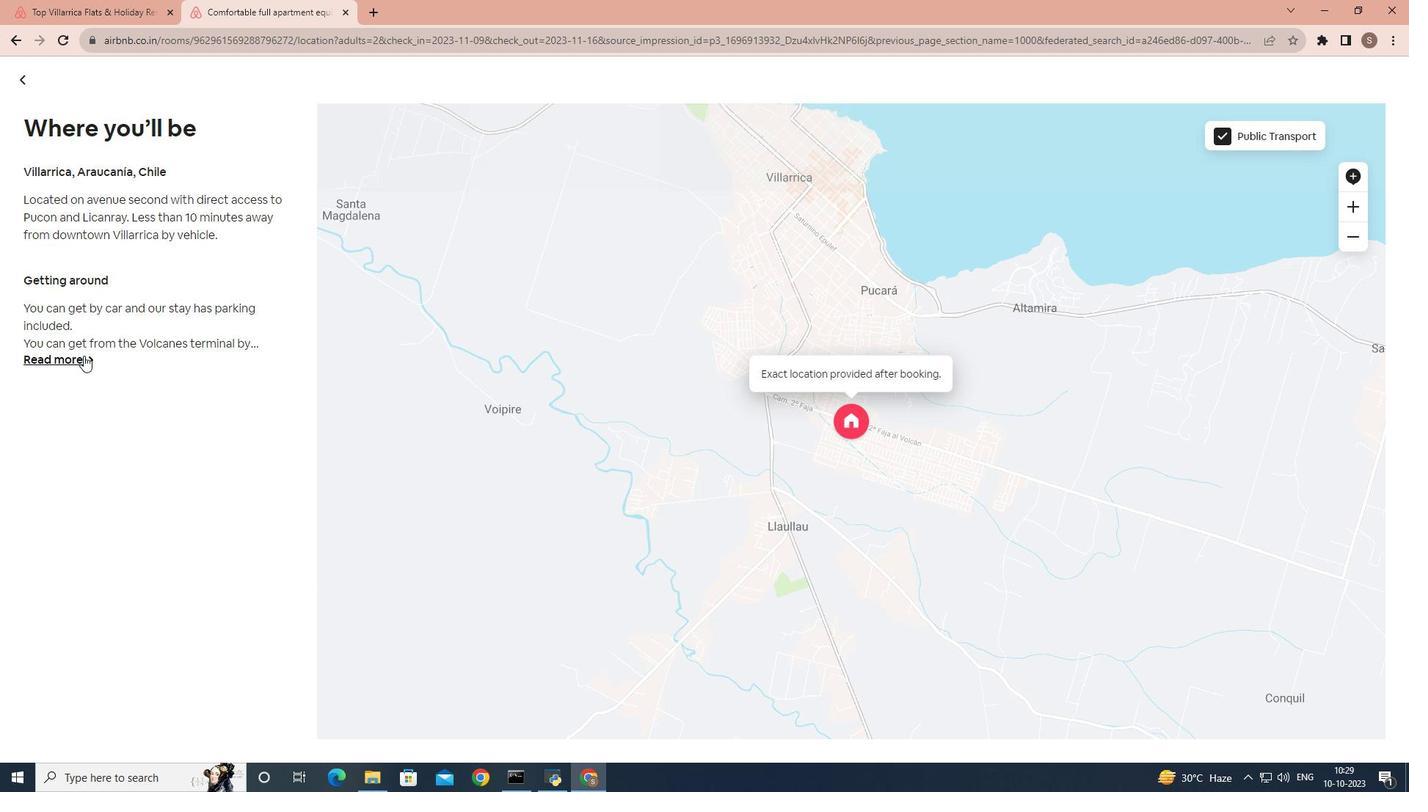 
Action: Mouse pressed left at (83, 356)
Screenshot: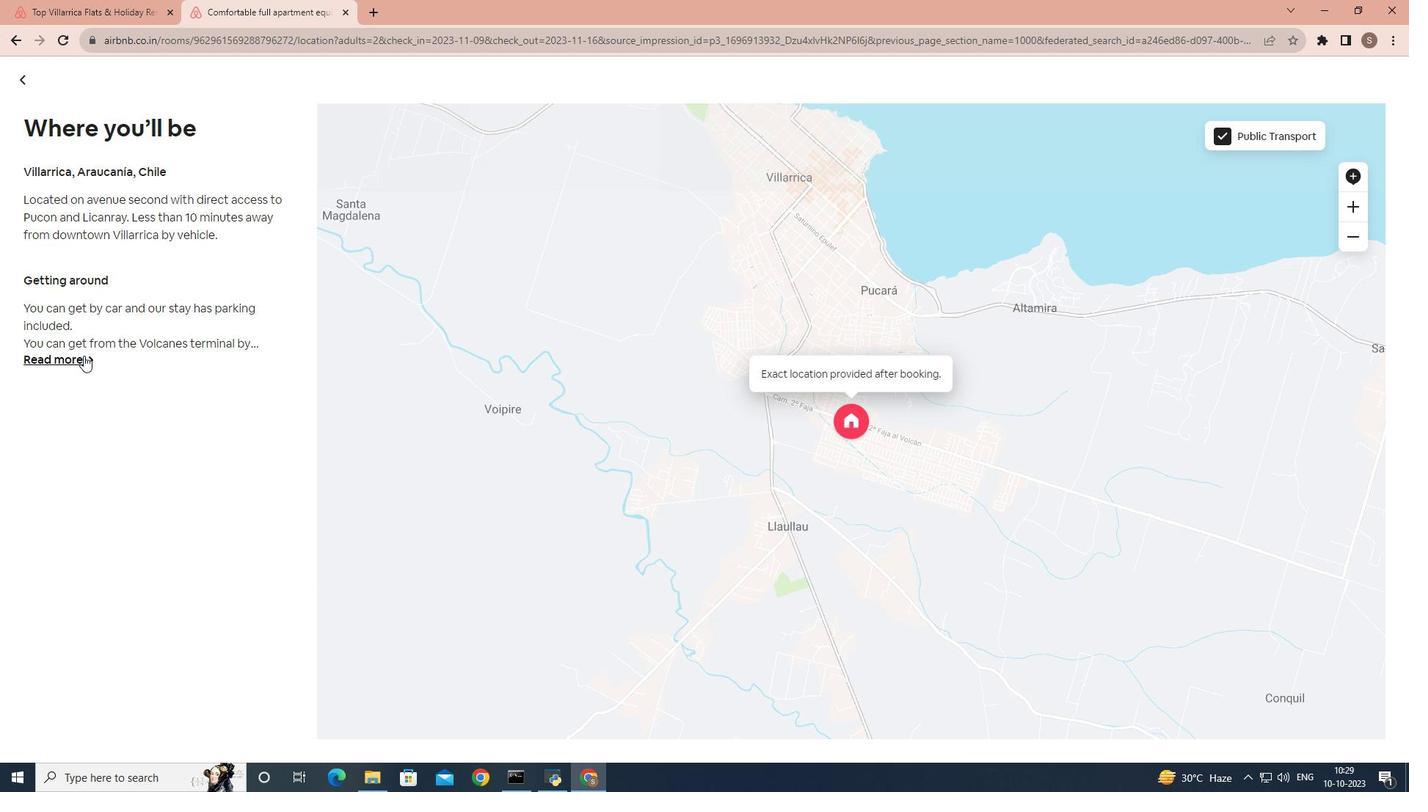 
Action: Mouse moved to (19, 82)
Screenshot: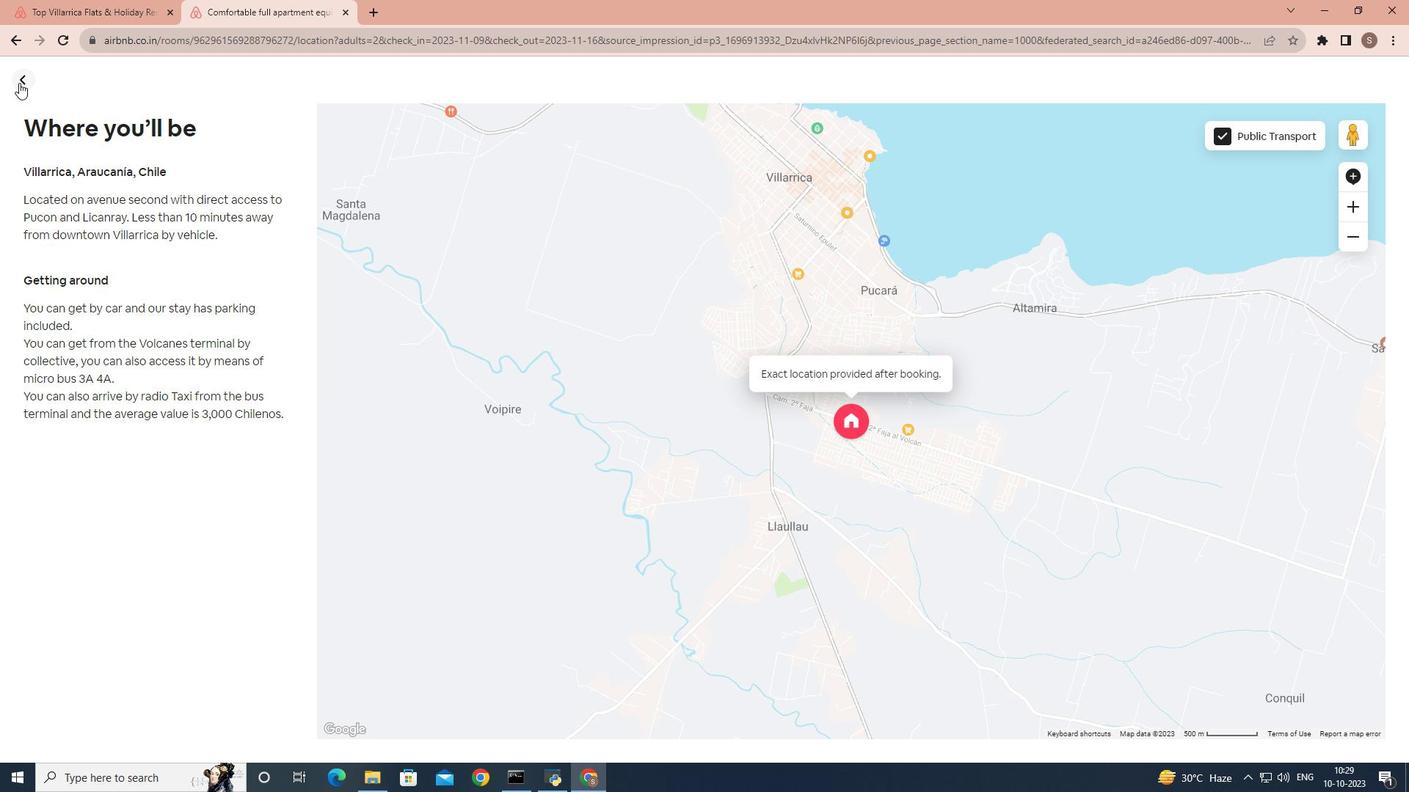 
Action: Mouse pressed left at (19, 82)
Screenshot: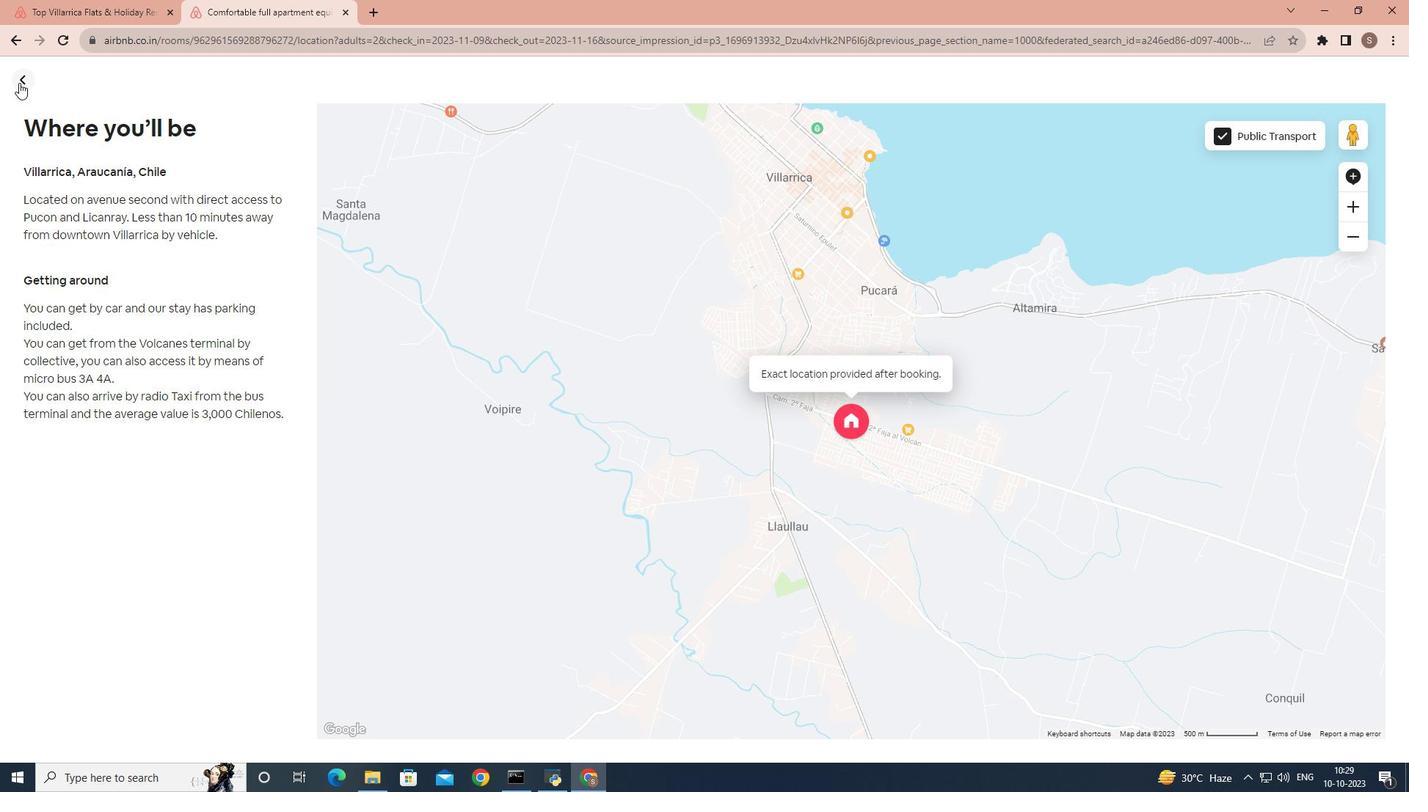 
Action: Mouse moved to (568, 435)
Screenshot: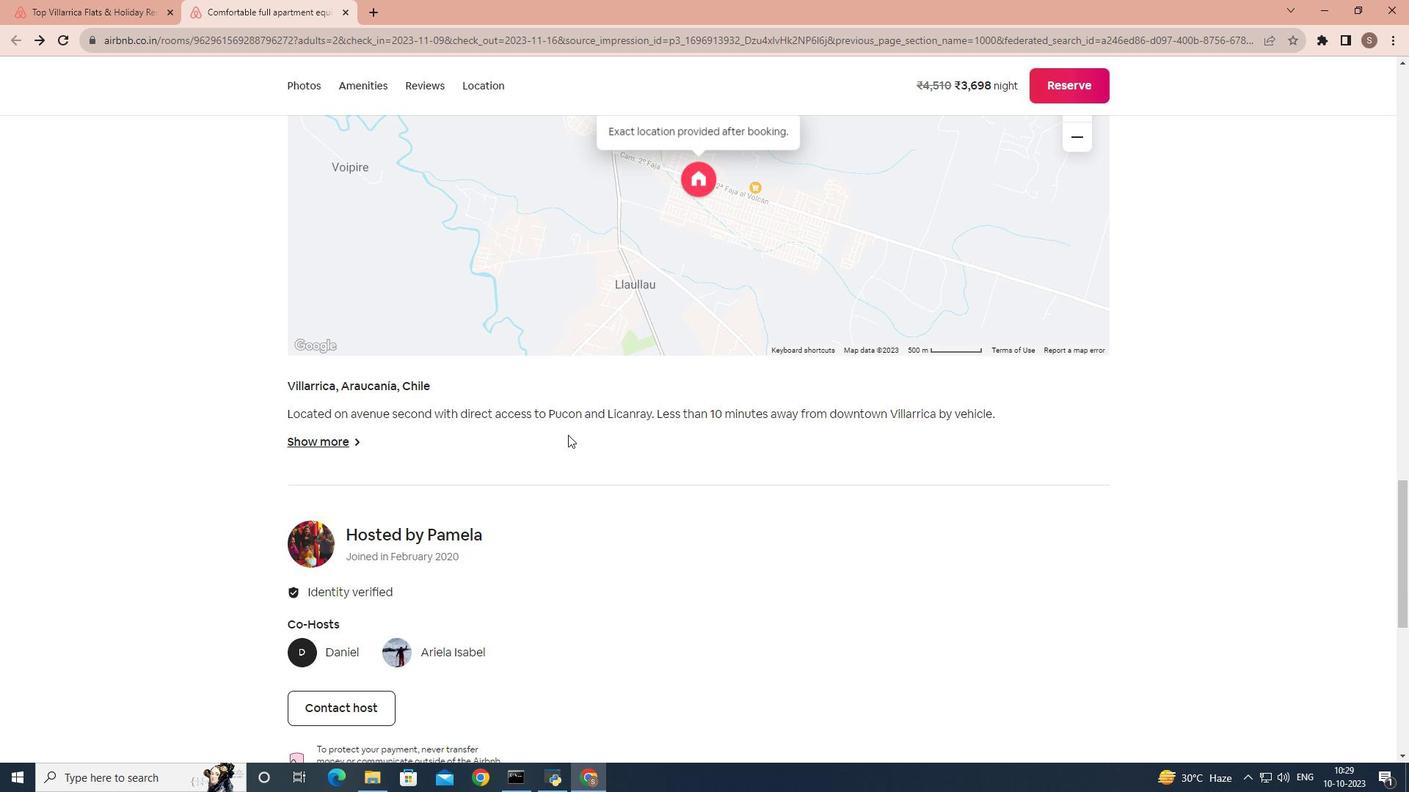 
Action: Mouse scrolled (568, 434) with delta (0, 0)
Screenshot: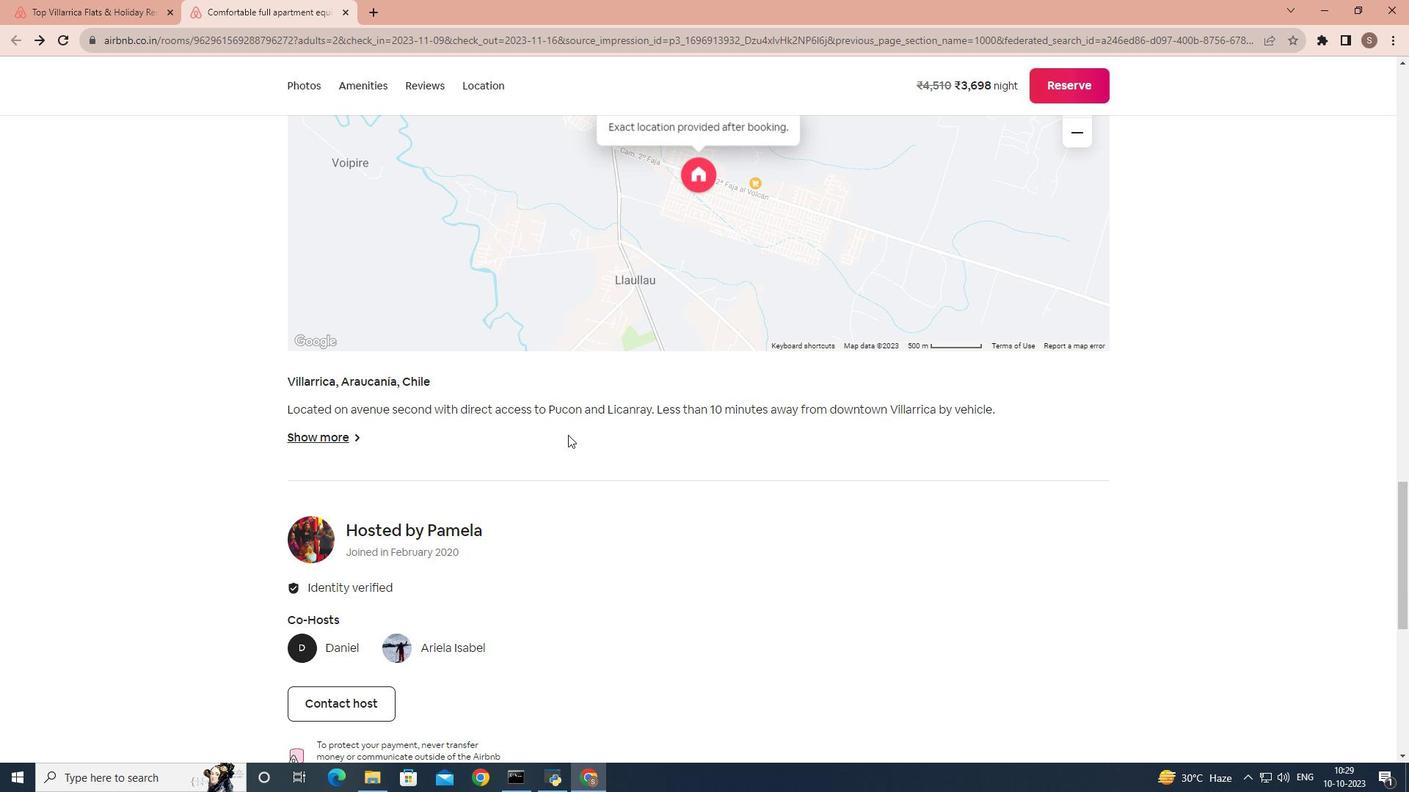 
Action: Mouse scrolled (568, 434) with delta (0, 0)
Screenshot: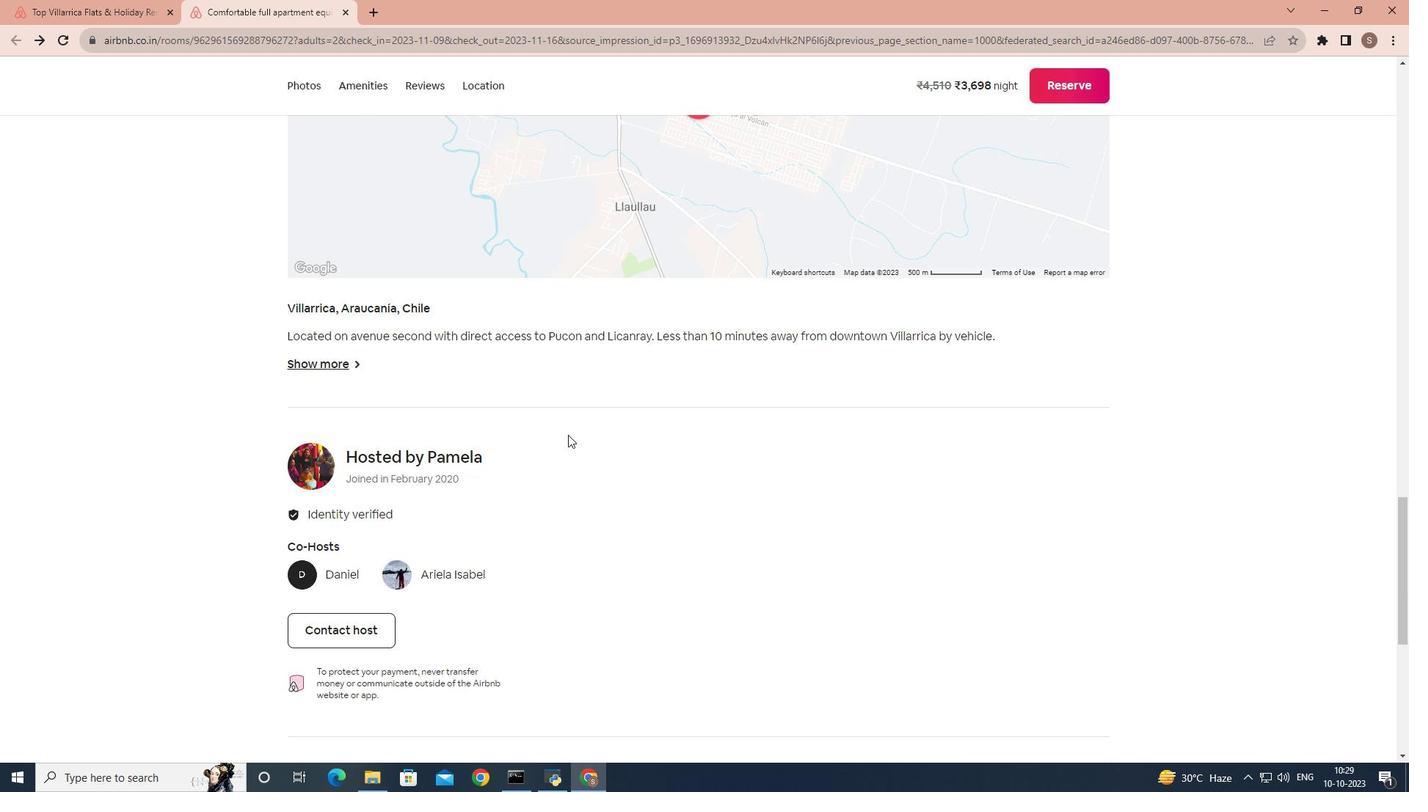 
Action: Mouse scrolled (568, 434) with delta (0, 0)
Screenshot: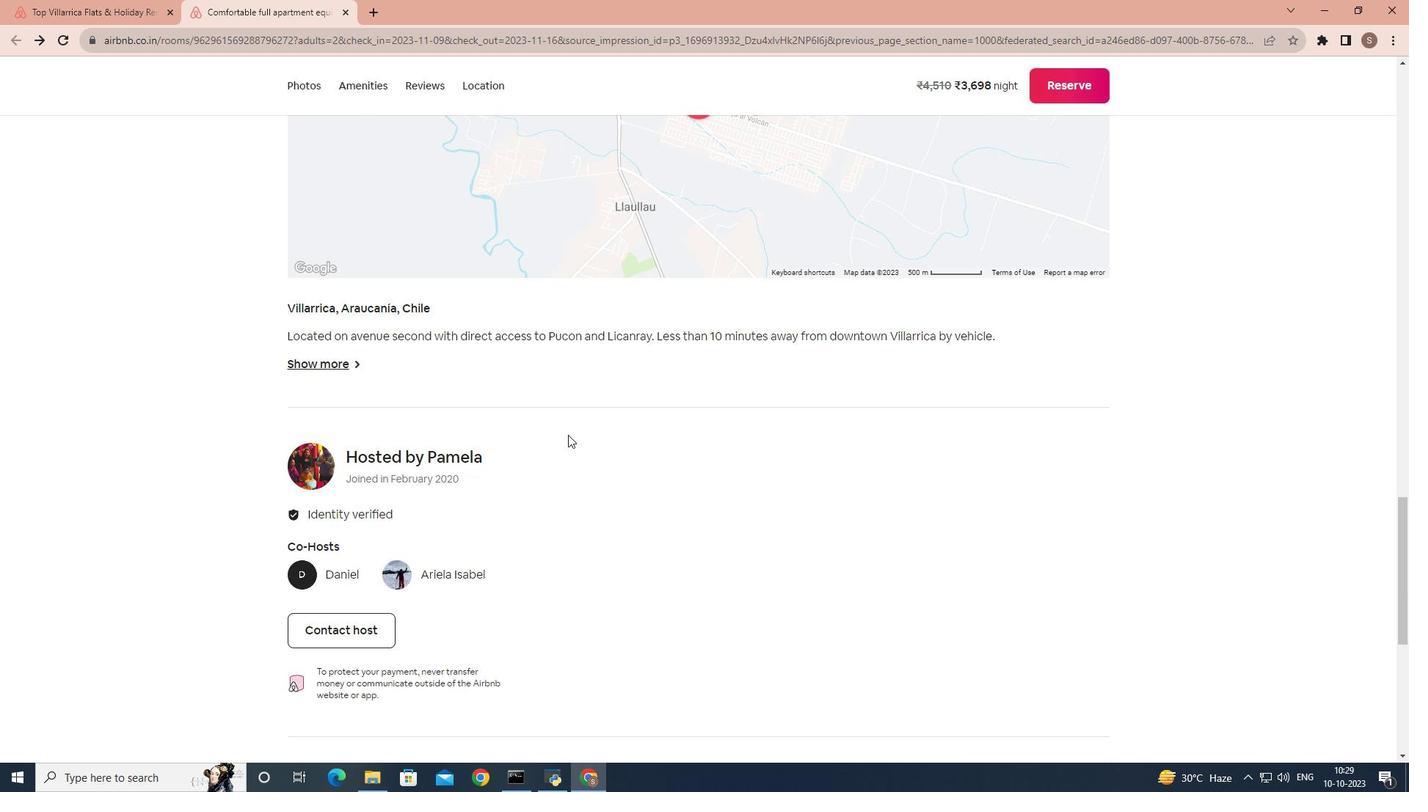 
Action: Mouse scrolled (568, 434) with delta (0, 0)
Screenshot: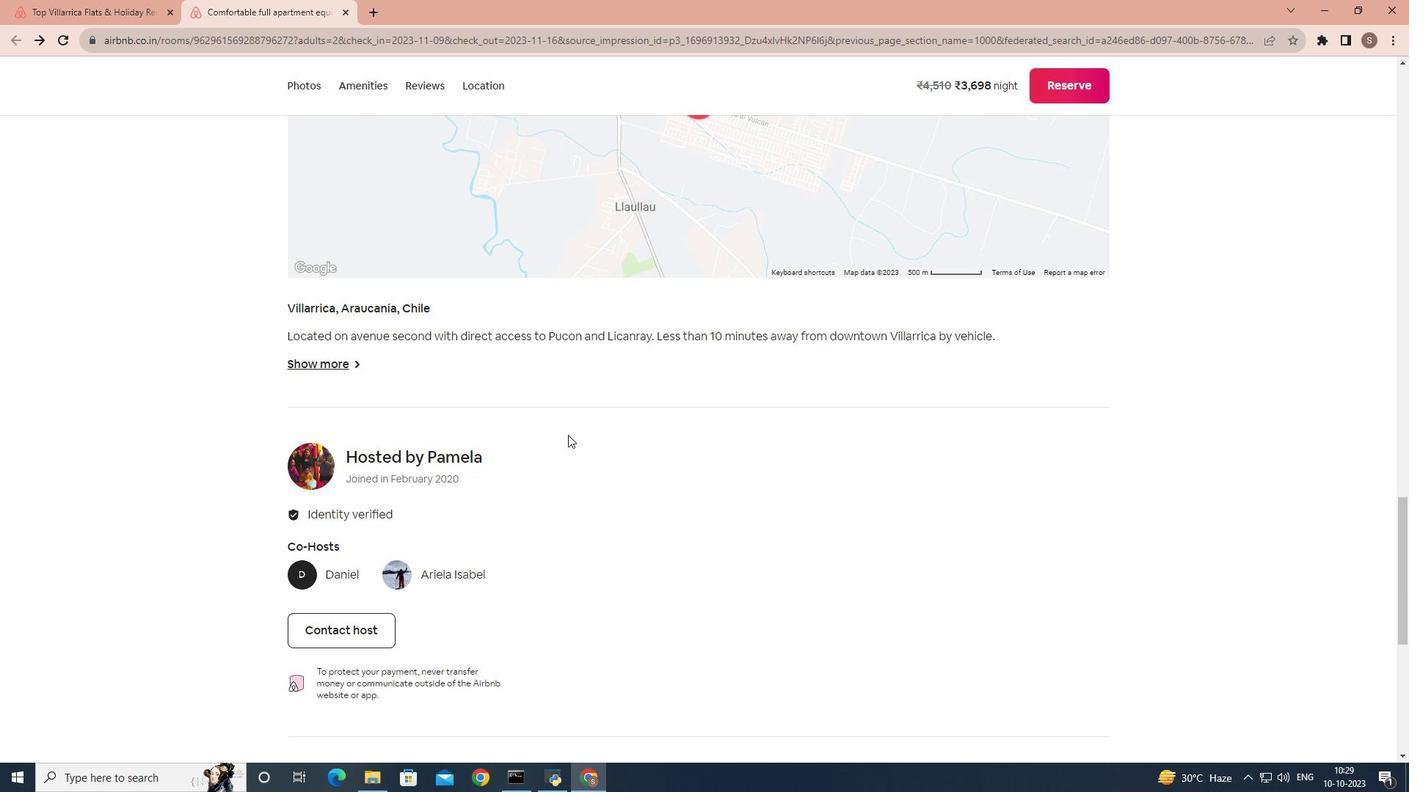 
Action: Mouse scrolled (568, 434) with delta (0, 0)
Screenshot: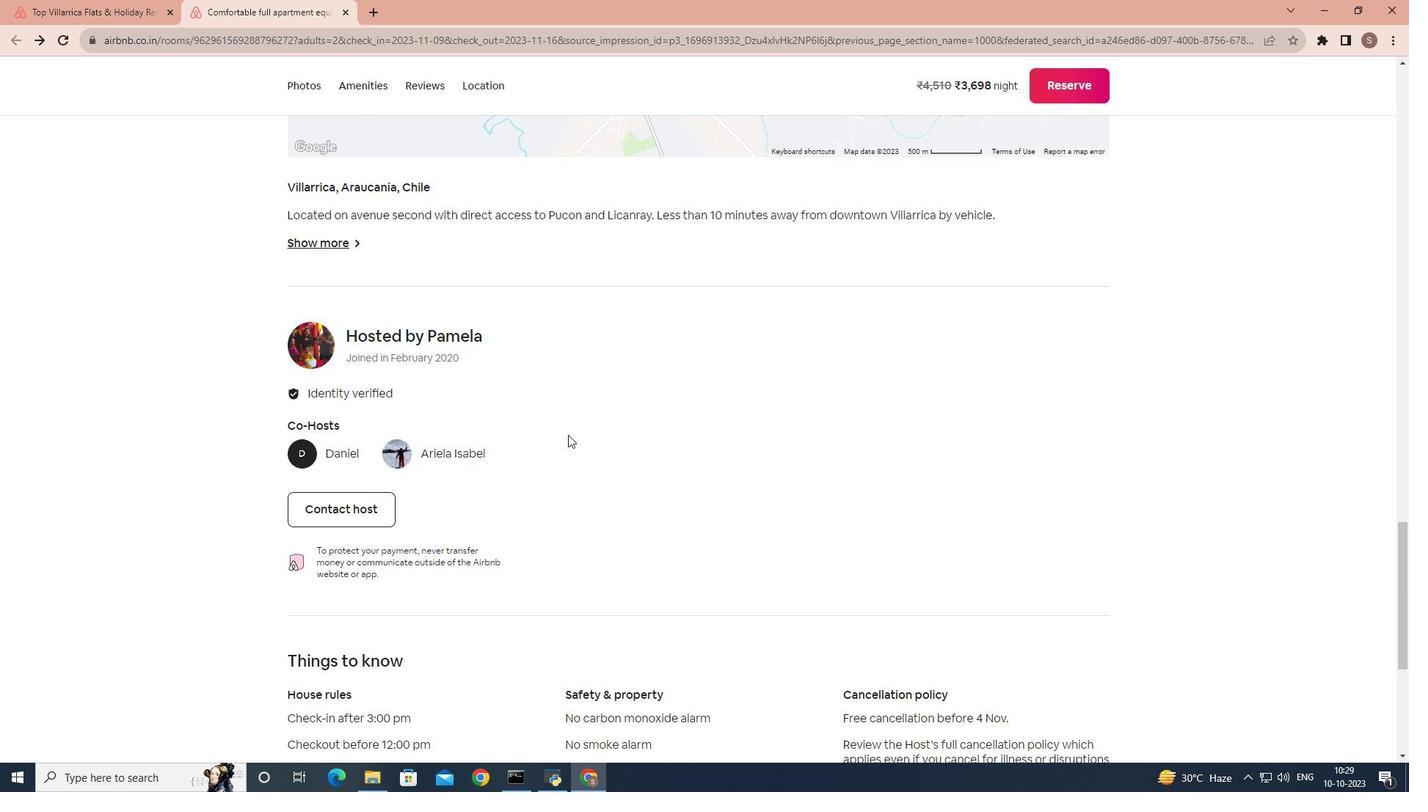 
Action: Mouse scrolled (568, 434) with delta (0, 0)
Screenshot: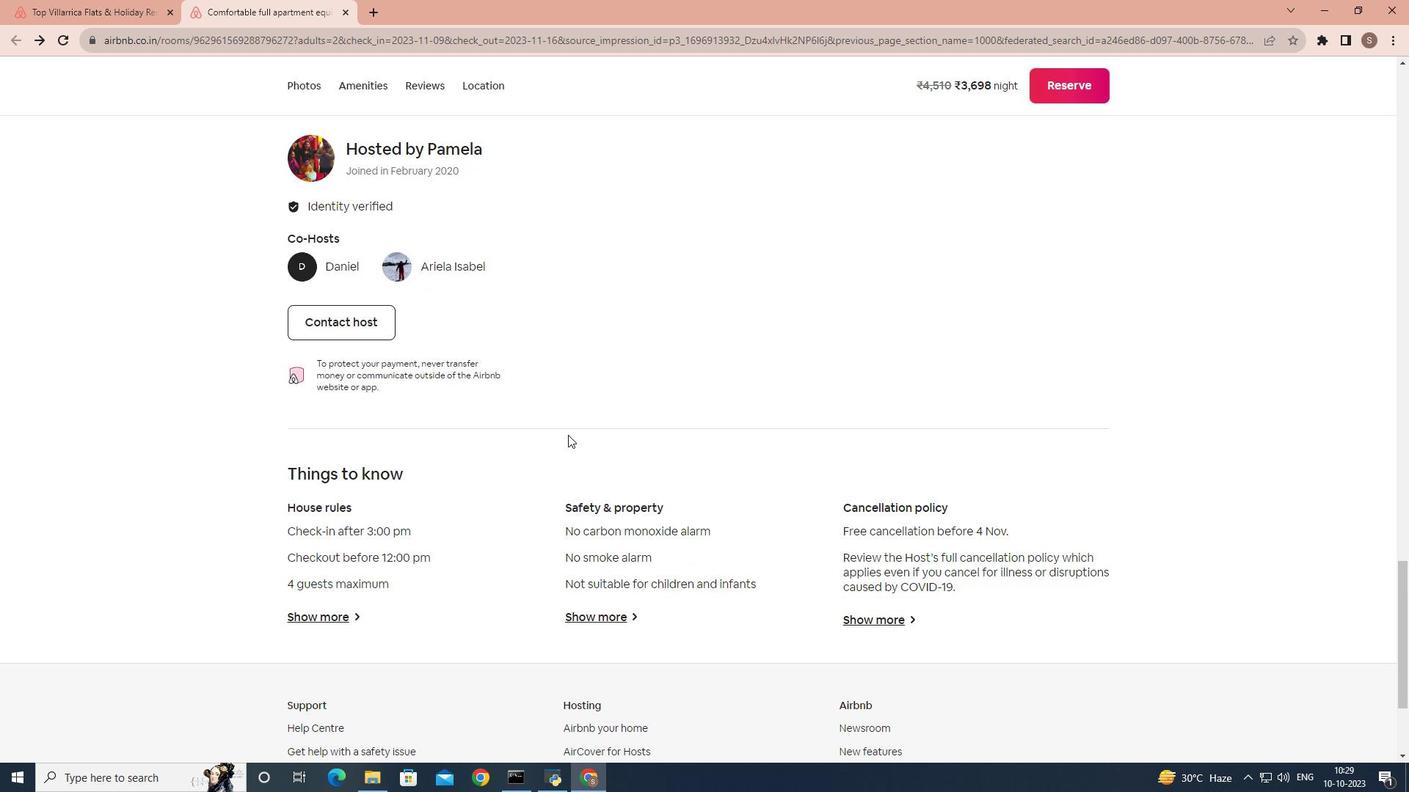 
Action: Mouse scrolled (568, 434) with delta (0, 0)
Screenshot: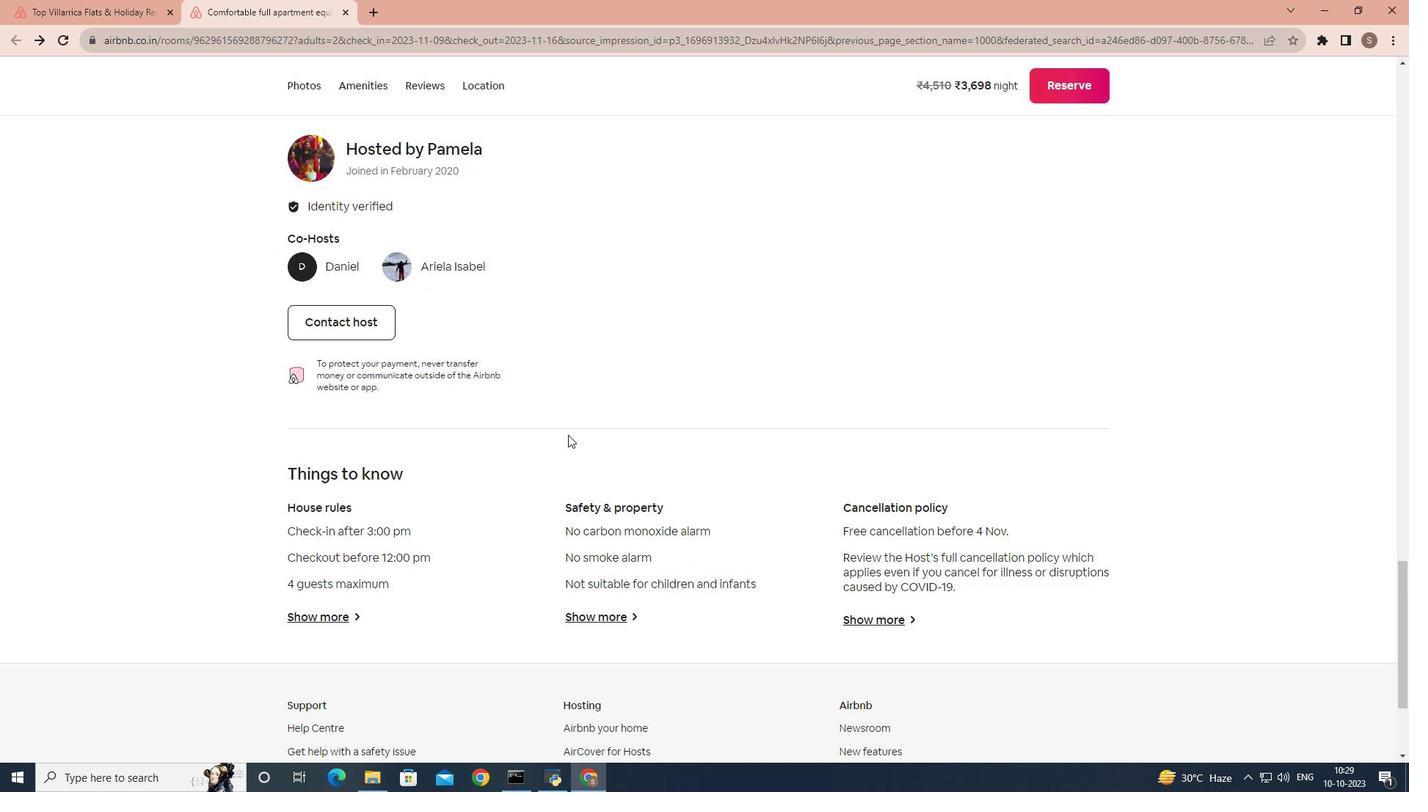 
Action: Mouse scrolled (568, 434) with delta (0, 0)
Screenshot: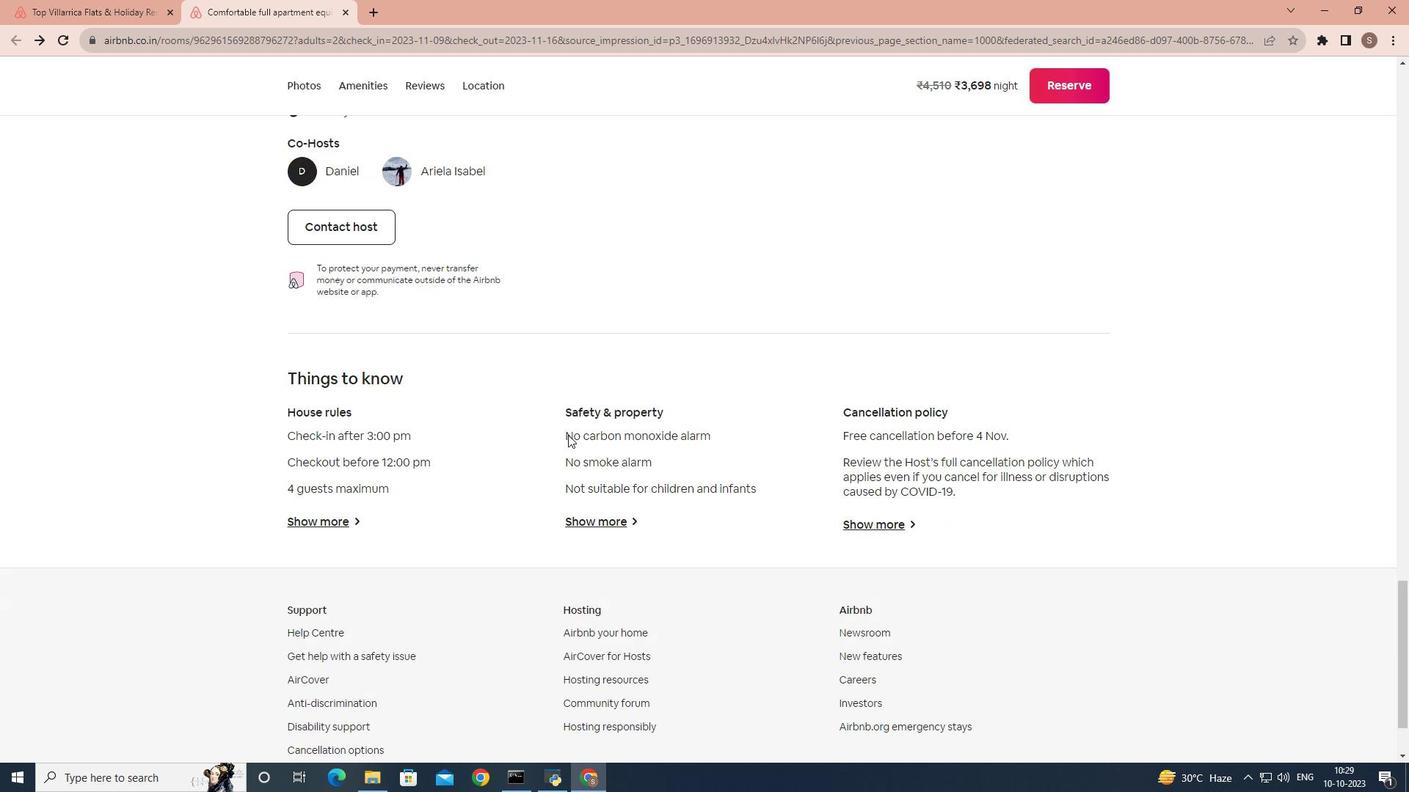 
Action: Mouse scrolled (568, 434) with delta (0, 0)
Screenshot: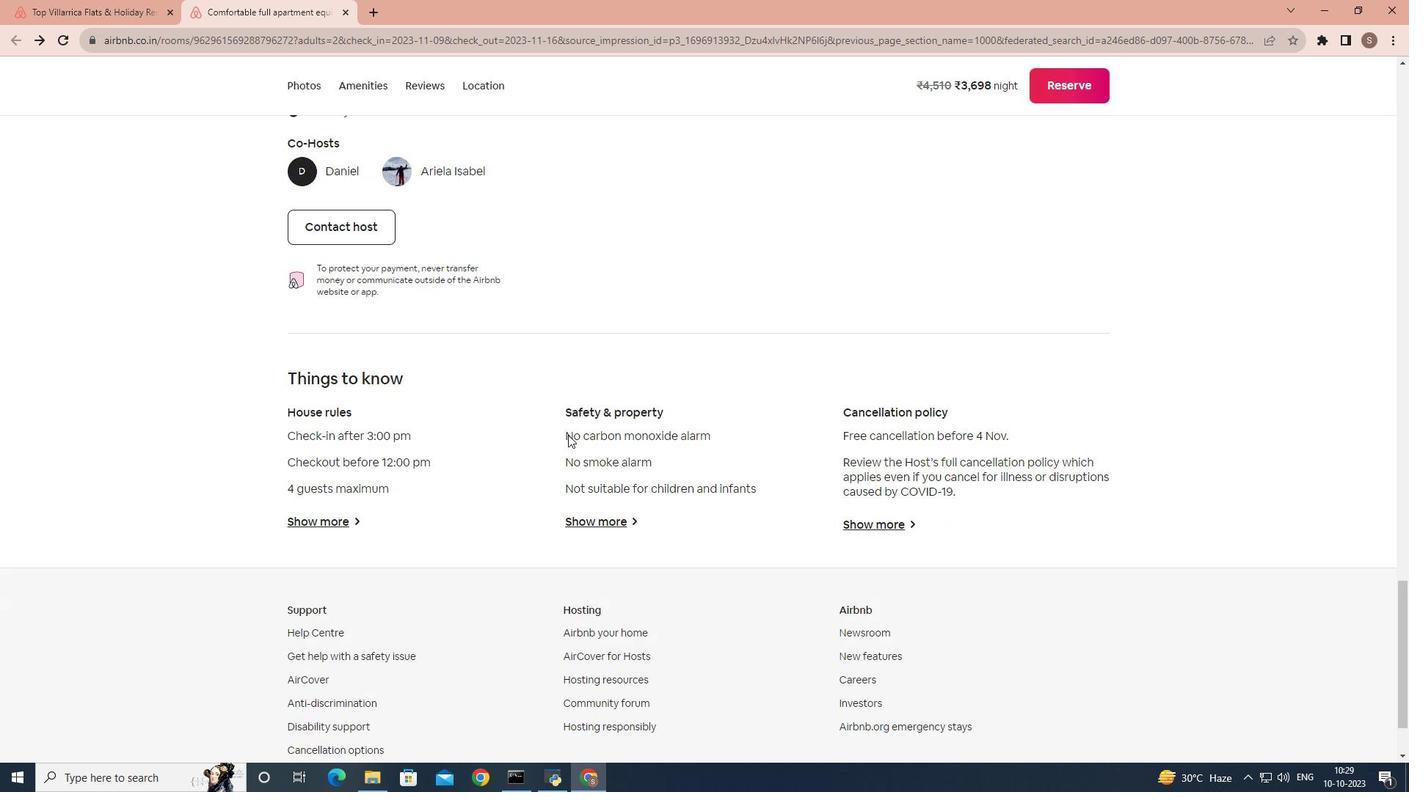
Action: Mouse moved to (552, 432)
Screenshot: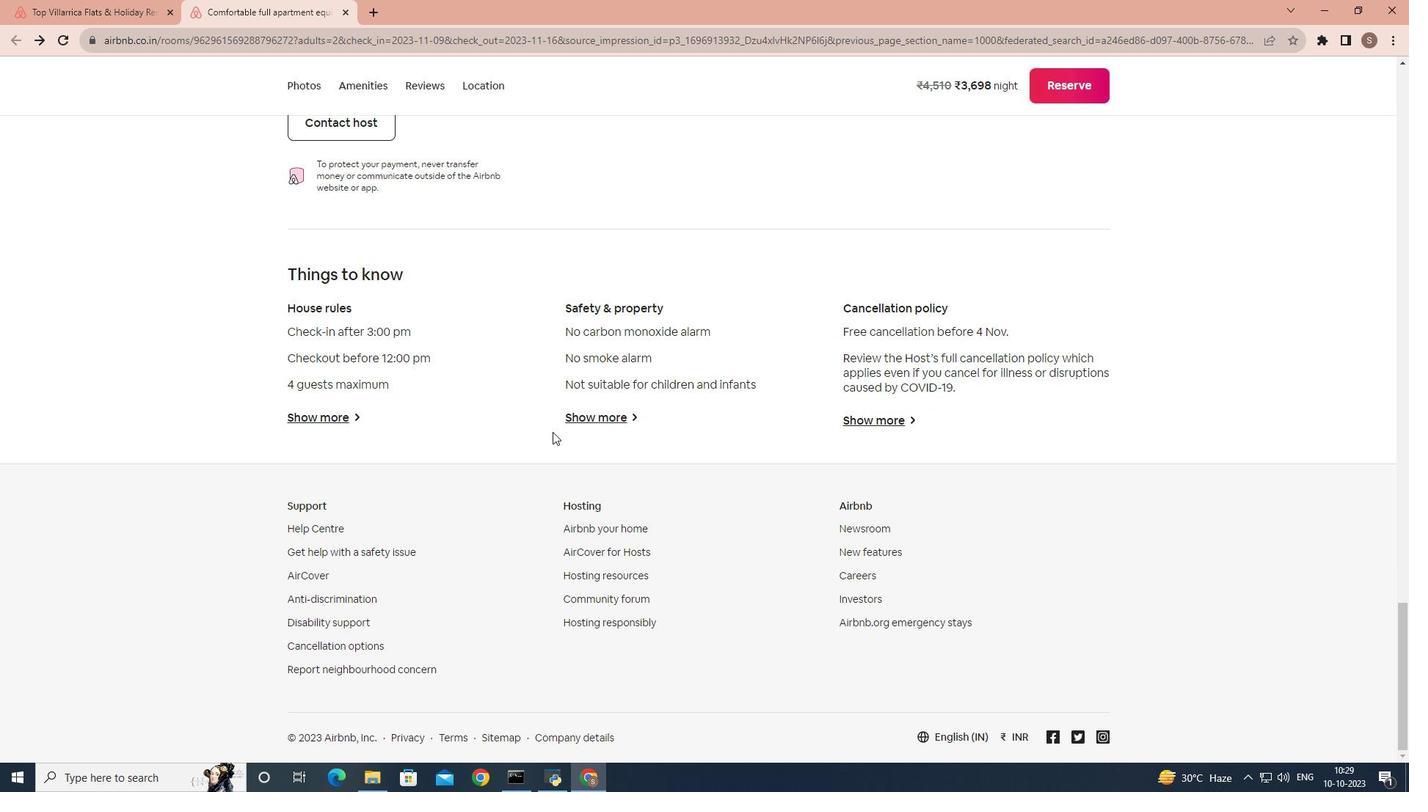 
Action: Mouse scrolled (552, 433) with delta (0, 0)
Screenshot: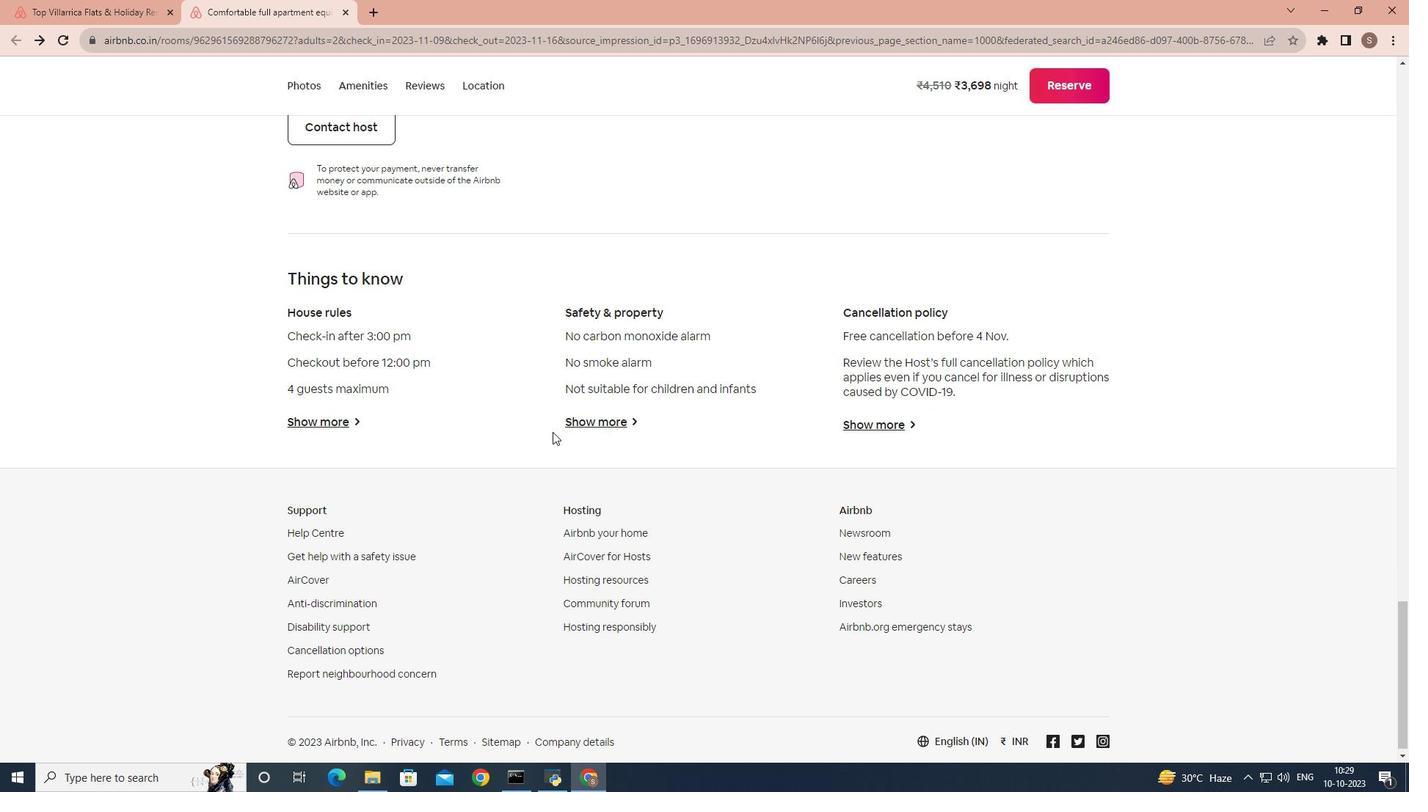 
Action: Mouse scrolled (552, 433) with delta (0, 0)
Screenshot: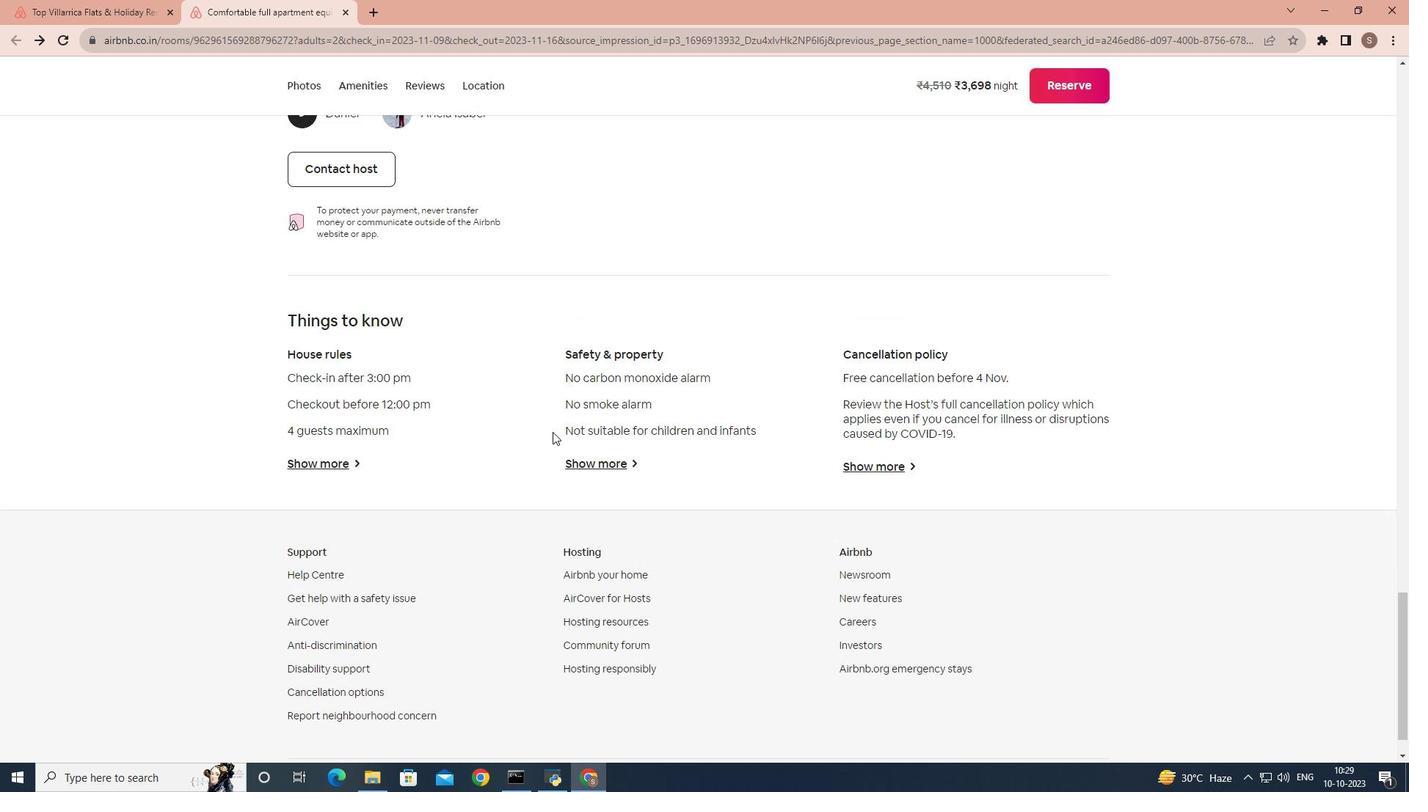 
Action: Mouse scrolled (552, 433) with delta (0, 0)
Screenshot: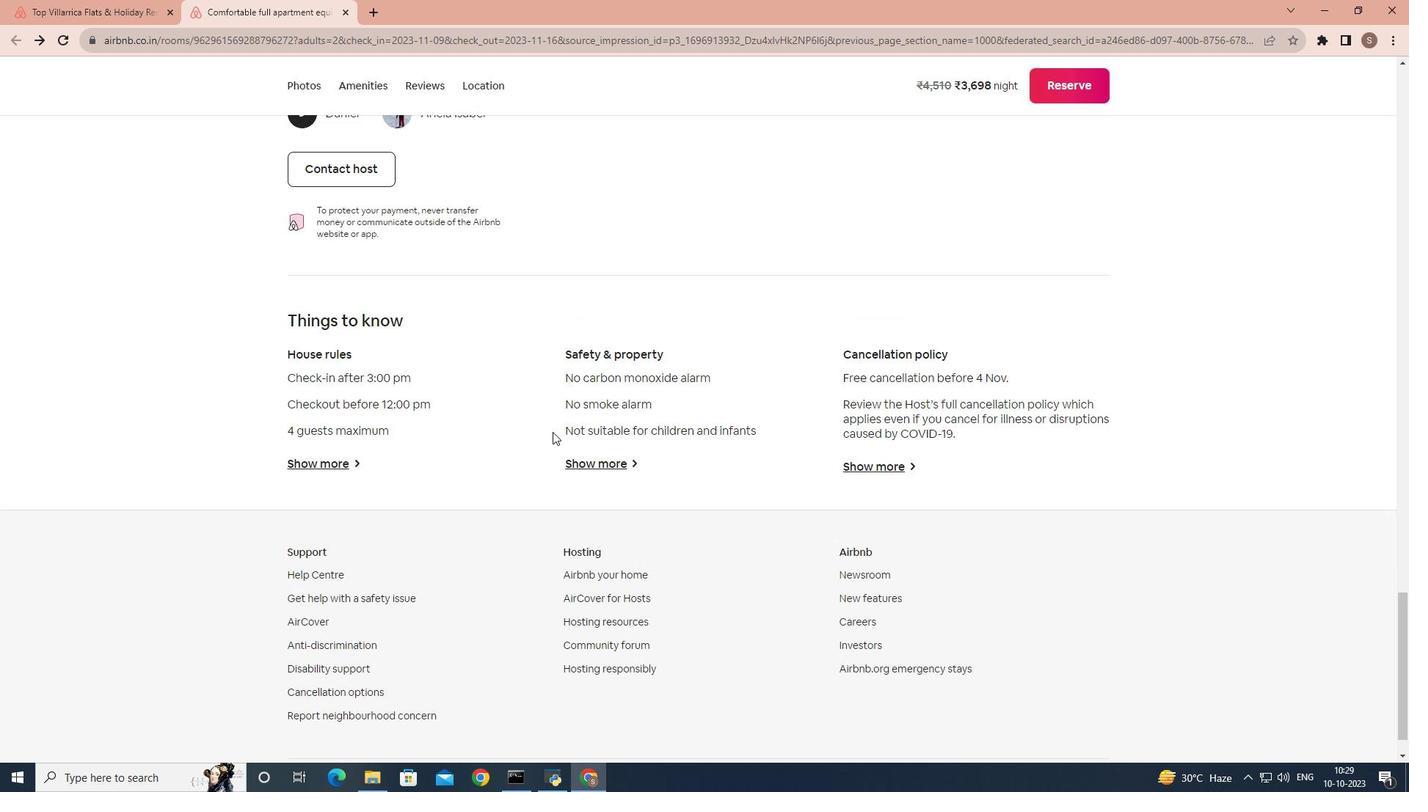 
Action: Mouse scrolled (552, 433) with delta (0, 0)
Screenshot: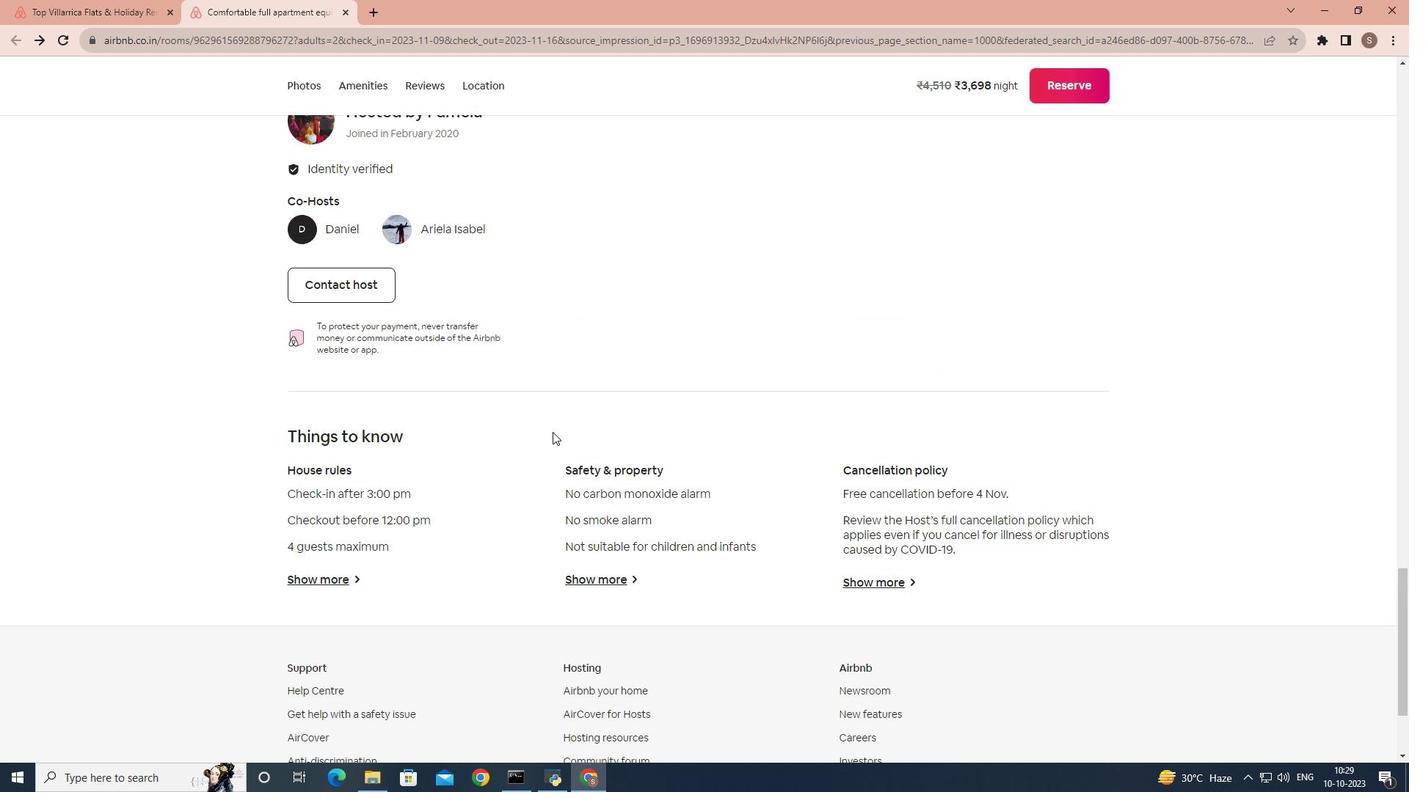 
Action: Mouse scrolled (552, 433) with delta (0, 0)
Screenshot: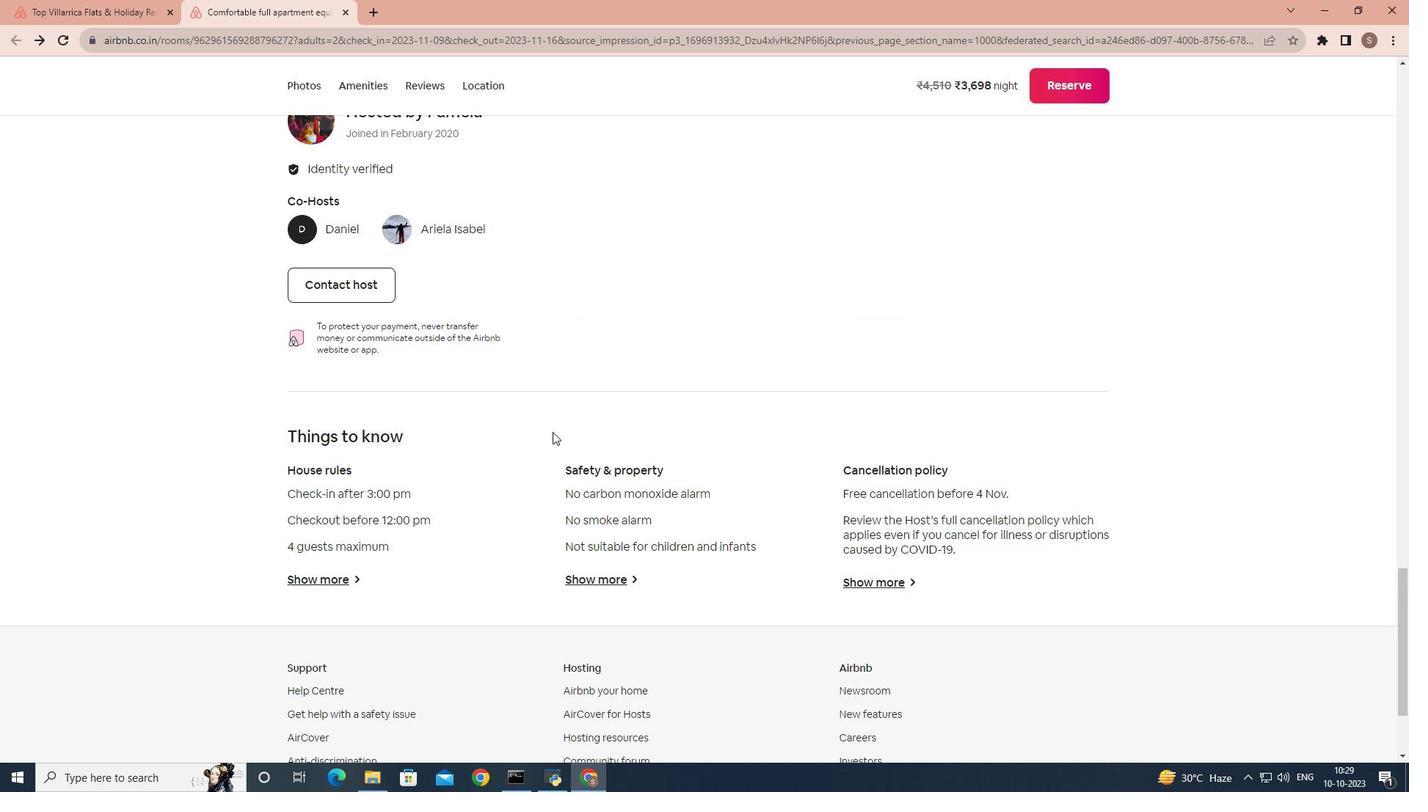
Action: Mouse scrolled (552, 433) with delta (0, 0)
Screenshot: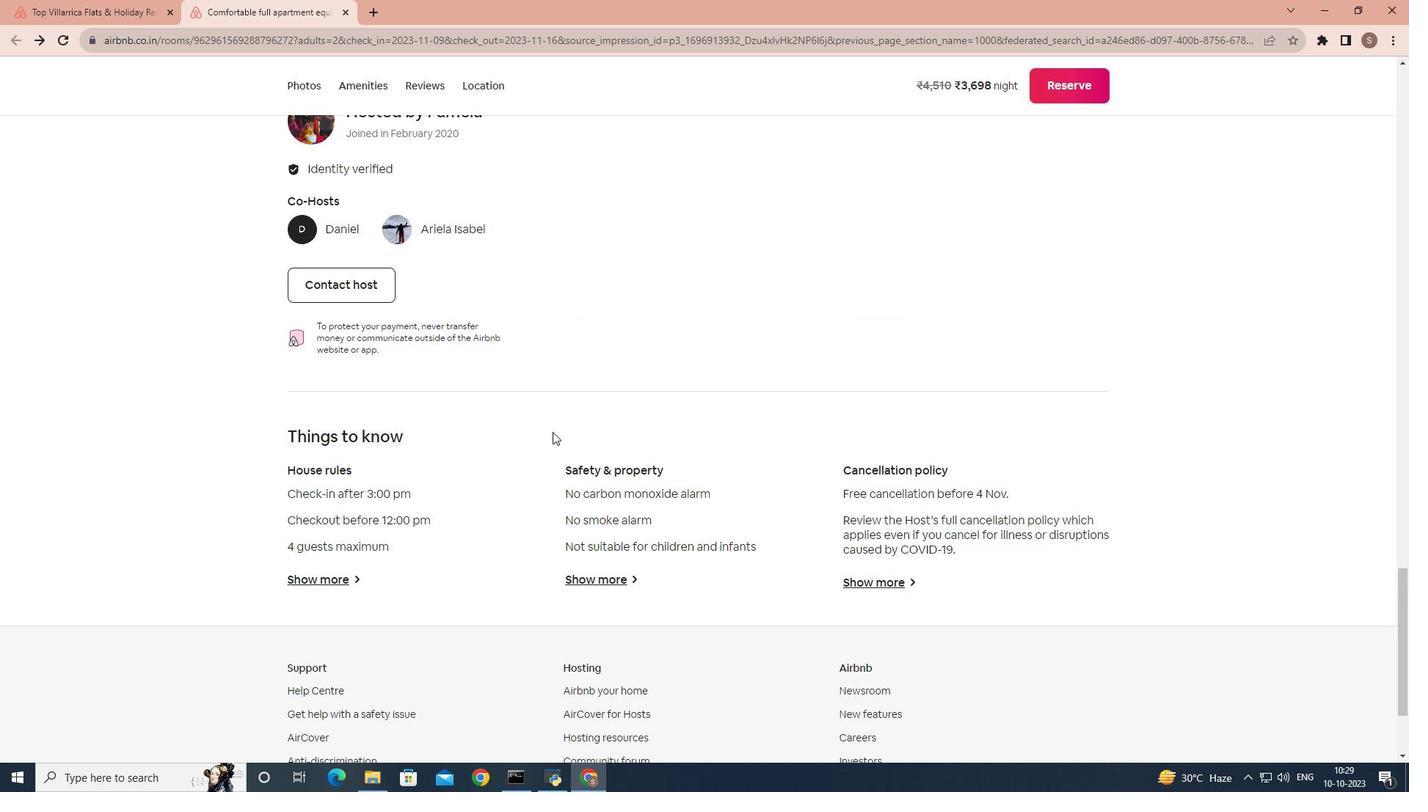 
Action: Mouse scrolled (552, 433) with delta (0, 0)
Screenshot: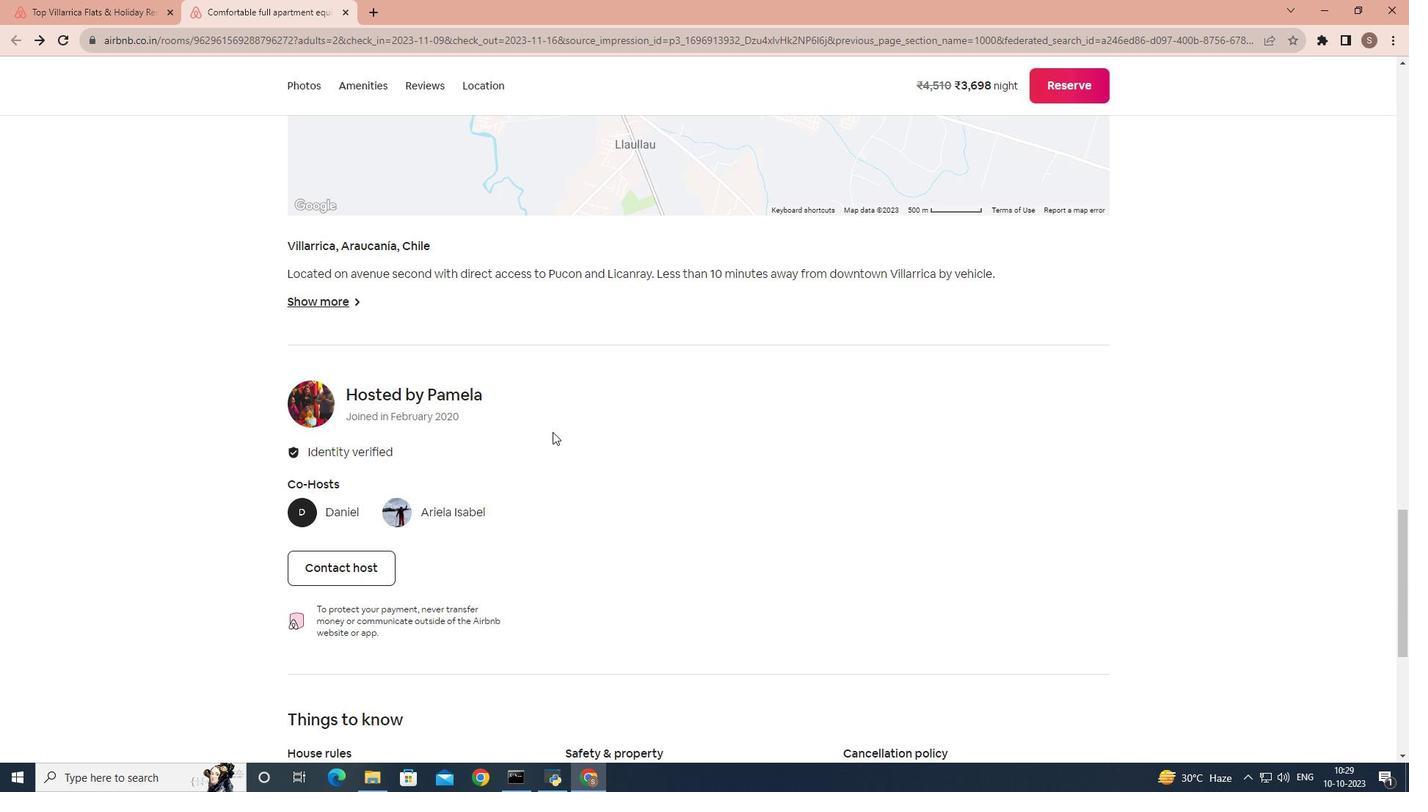 
Action: Mouse scrolled (552, 433) with delta (0, 0)
Screenshot: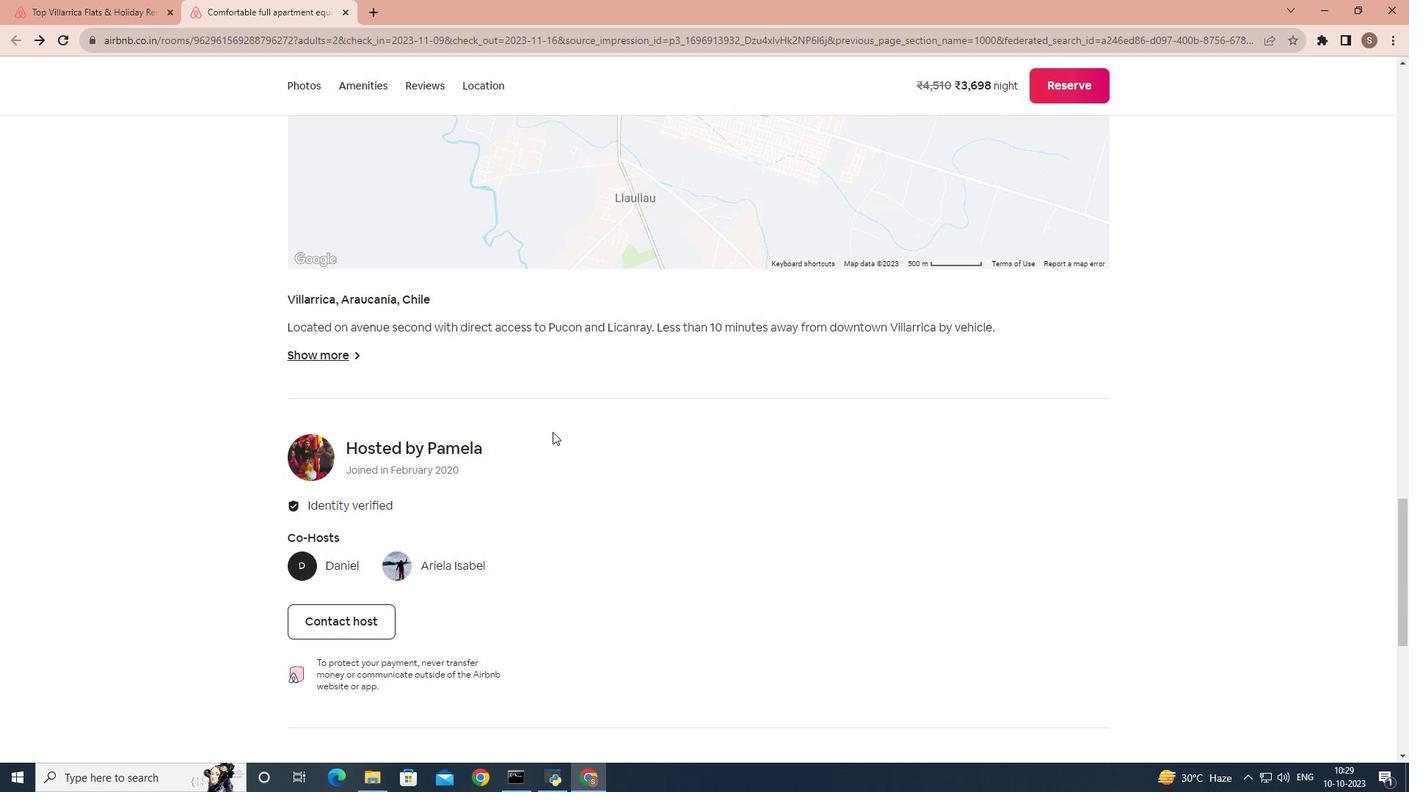 
Action: Mouse scrolled (552, 433) with delta (0, 0)
Screenshot: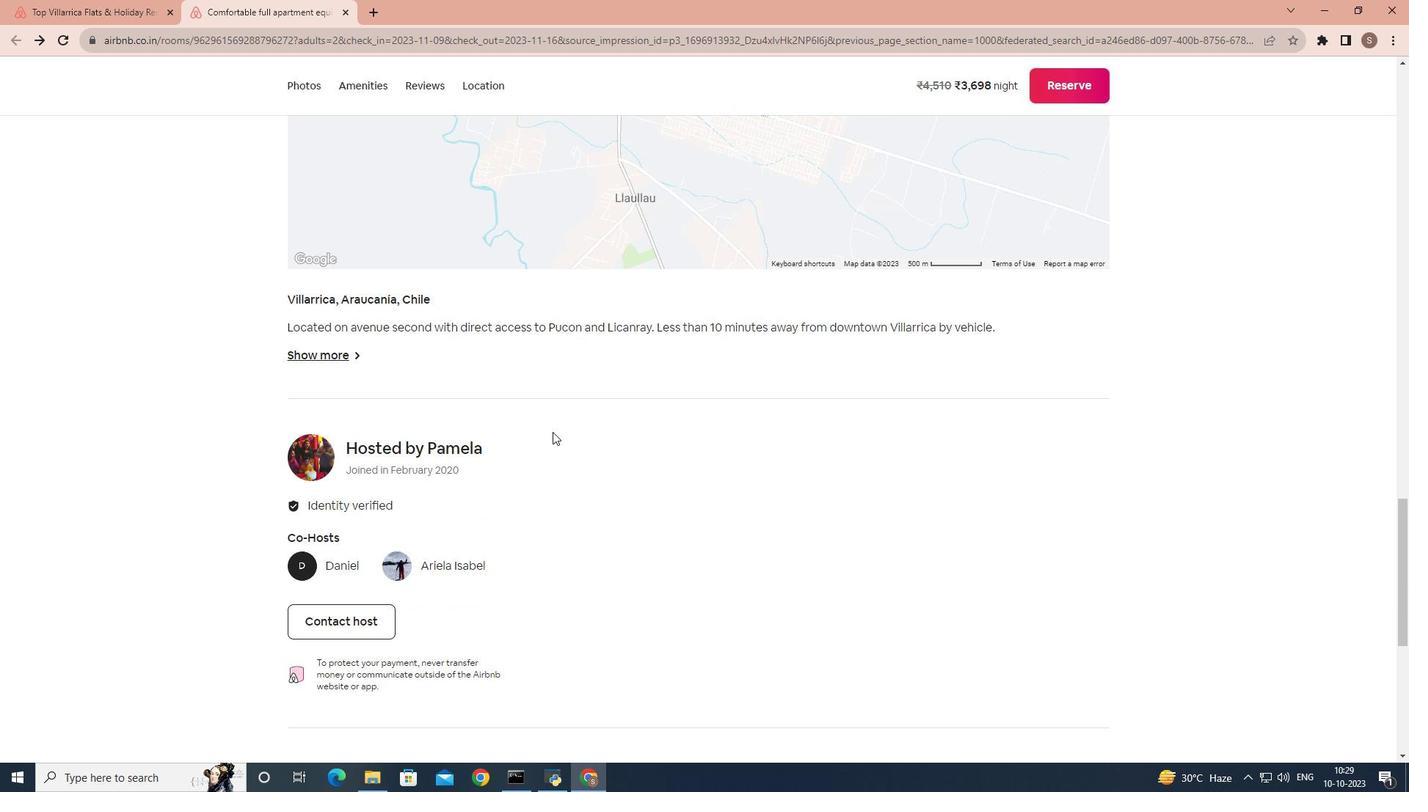 
Action: Mouse scrolled (552, 433) with delta (0, 0)
Screenshot: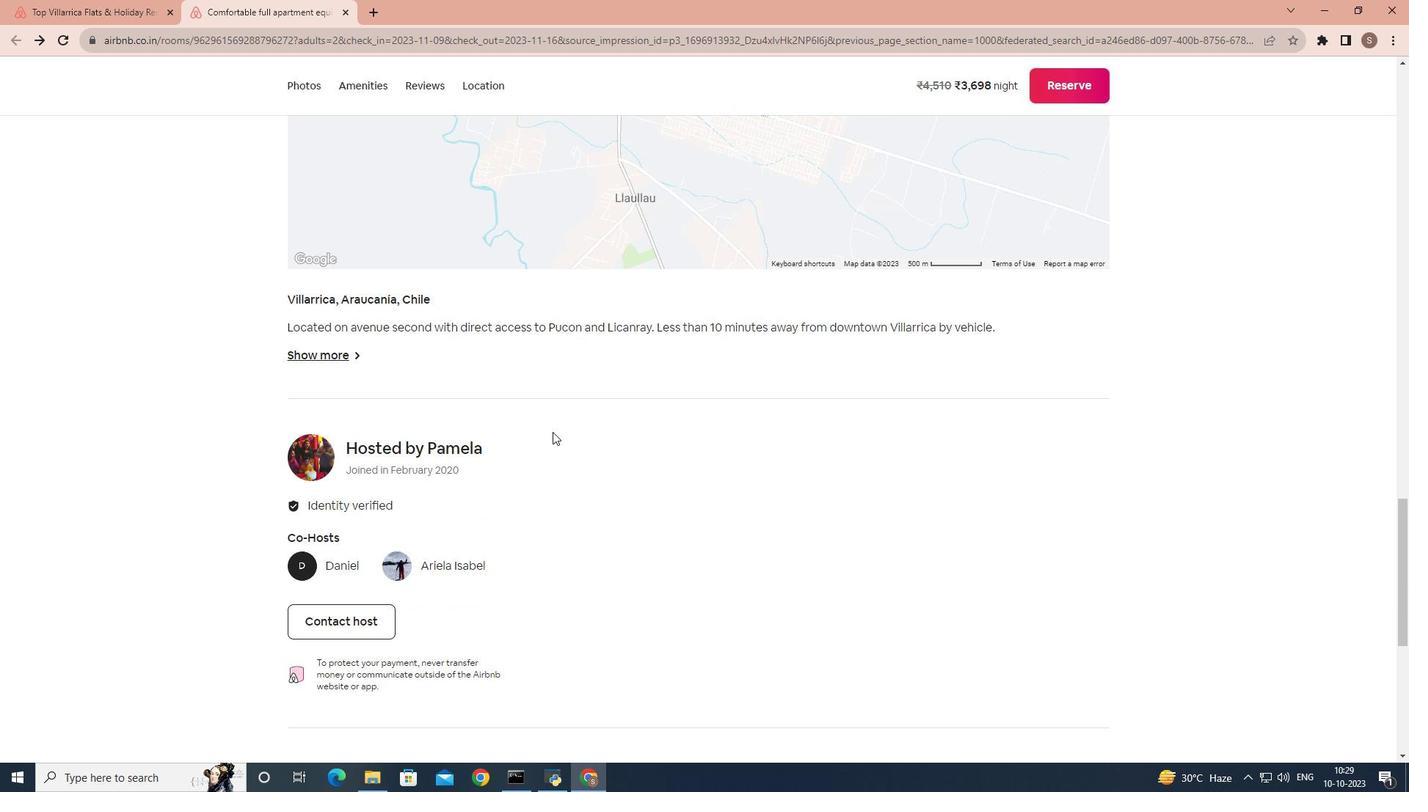 
Action: Mouse scrolled (552, 433) with delta (0, 0)
Screenshot: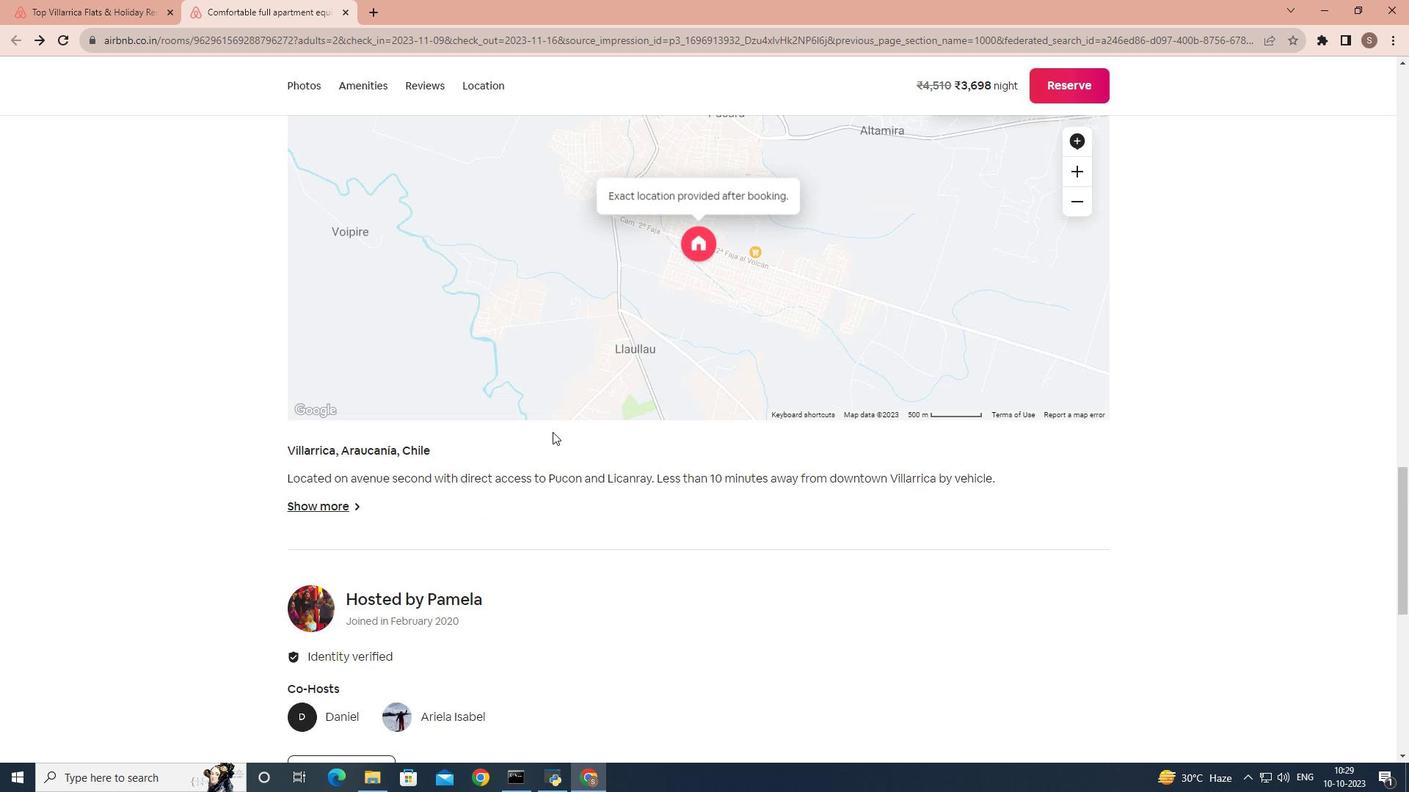 
Action: Mouse scrolled (552, 433) with delta (0, 0)
Screenshot: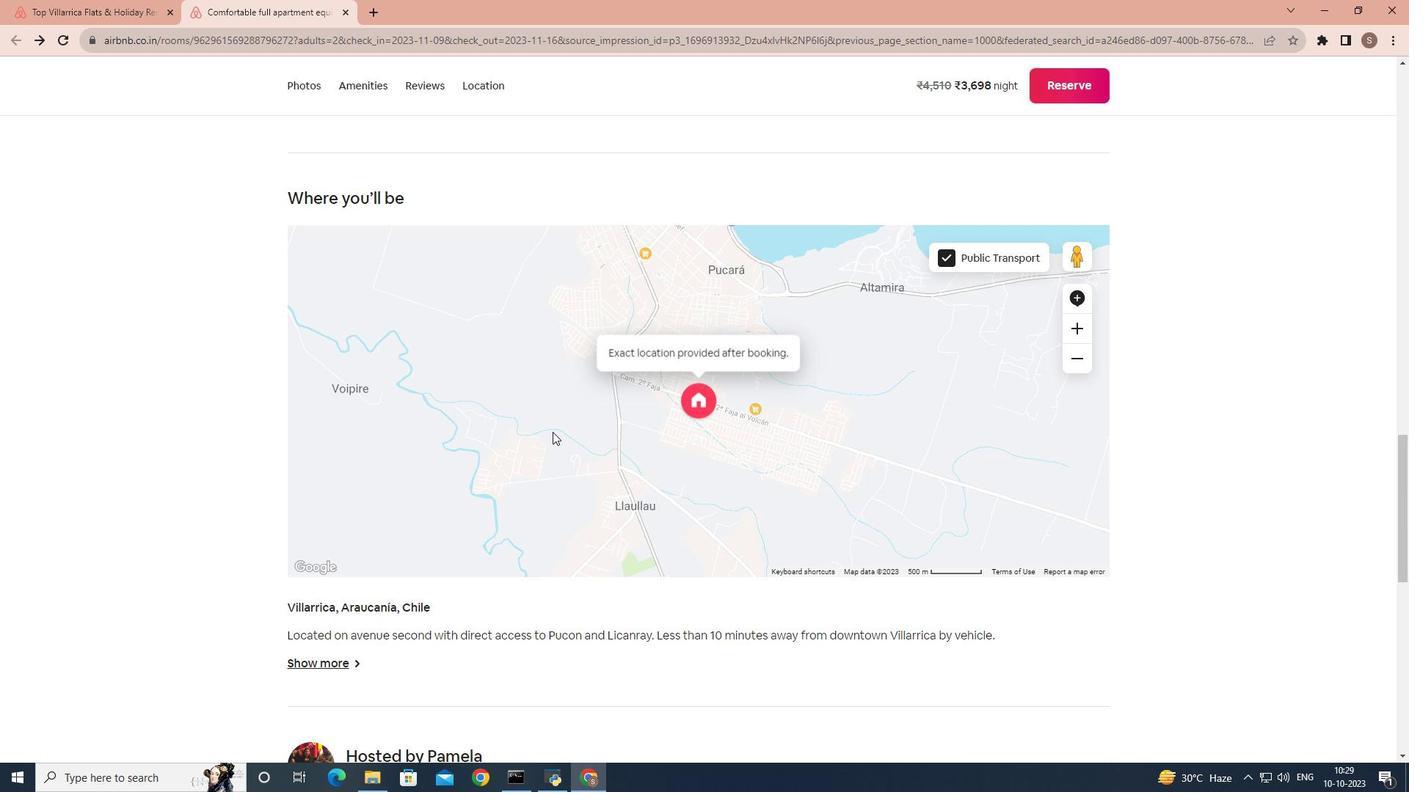
Action: Mouse scrolled (552, 433) with delta (0, 0)
Screenshot: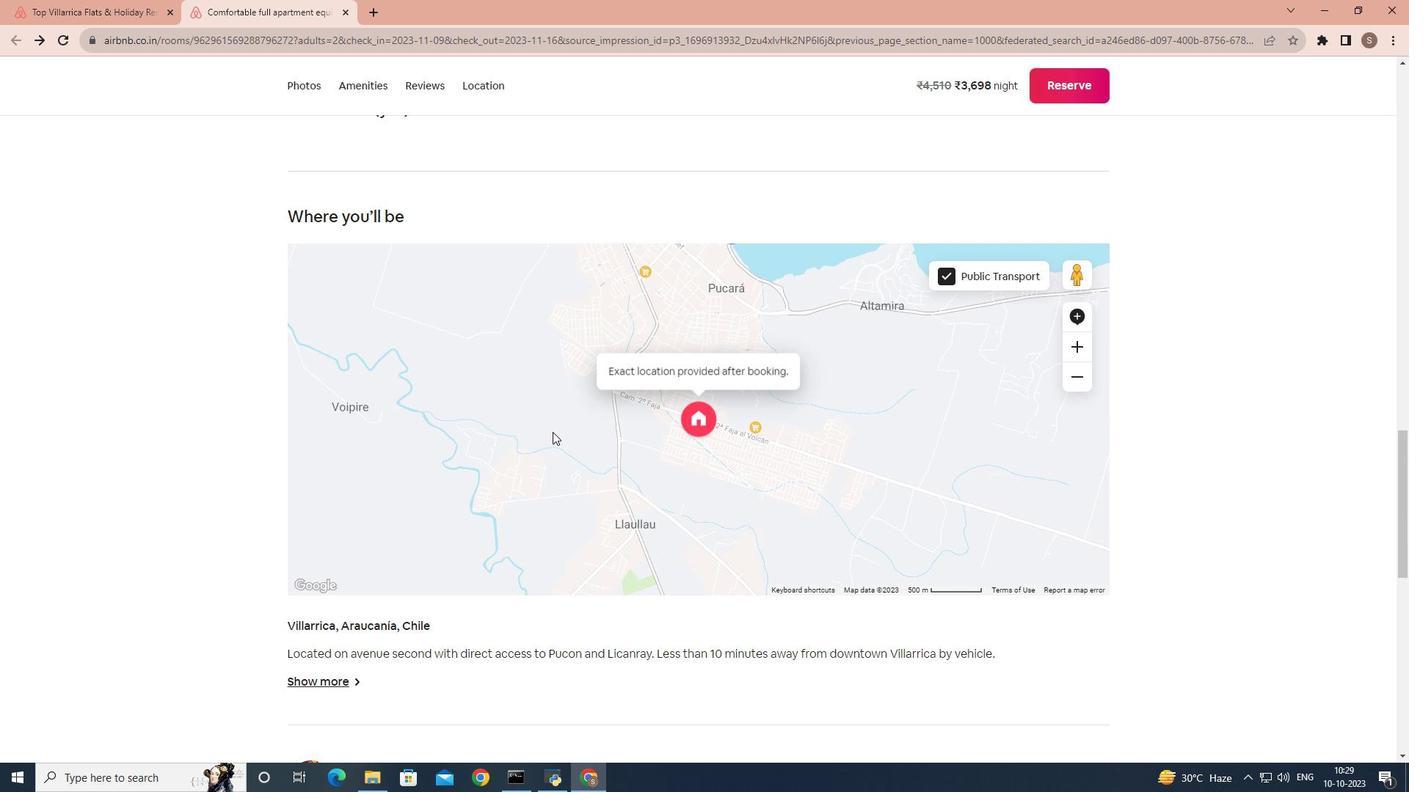 
Action: Mouse scrolled (552, 433) with delta (0, 0)
Screenshot: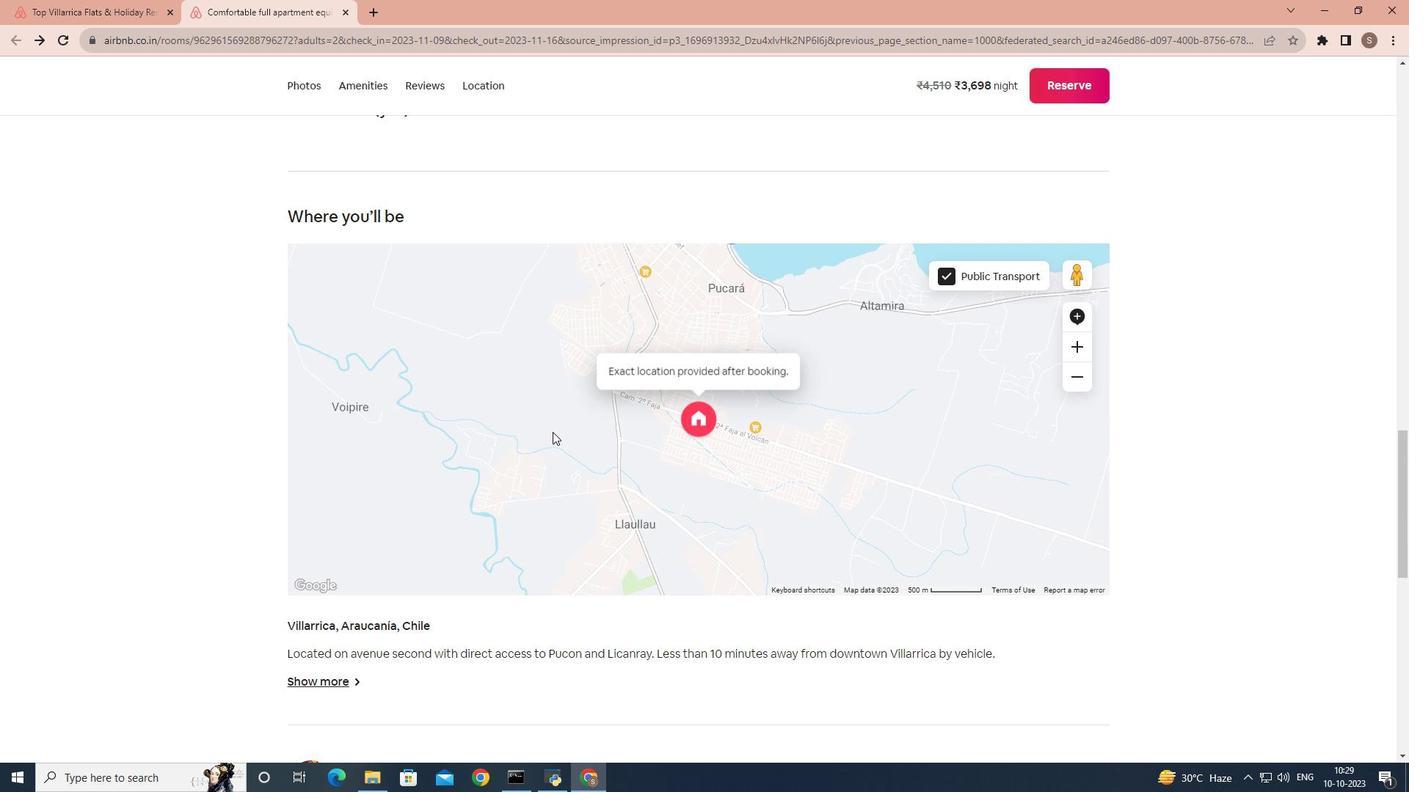 
Action: Mouse scrolled (552, 433) with delta (0, 0)
Screenshot: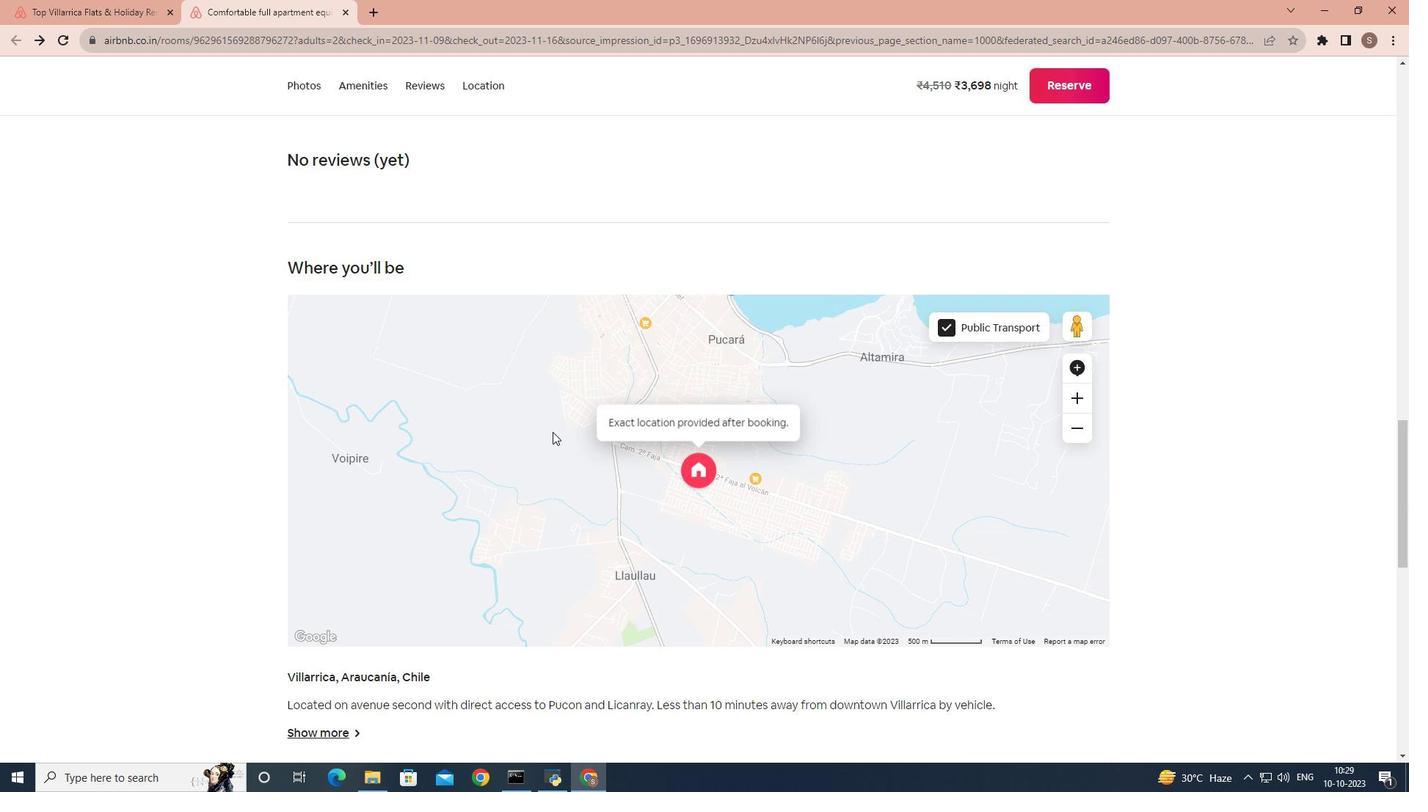 
Action: Mouse scrolled (552, 433) with delta (0, 0)
Screenshot: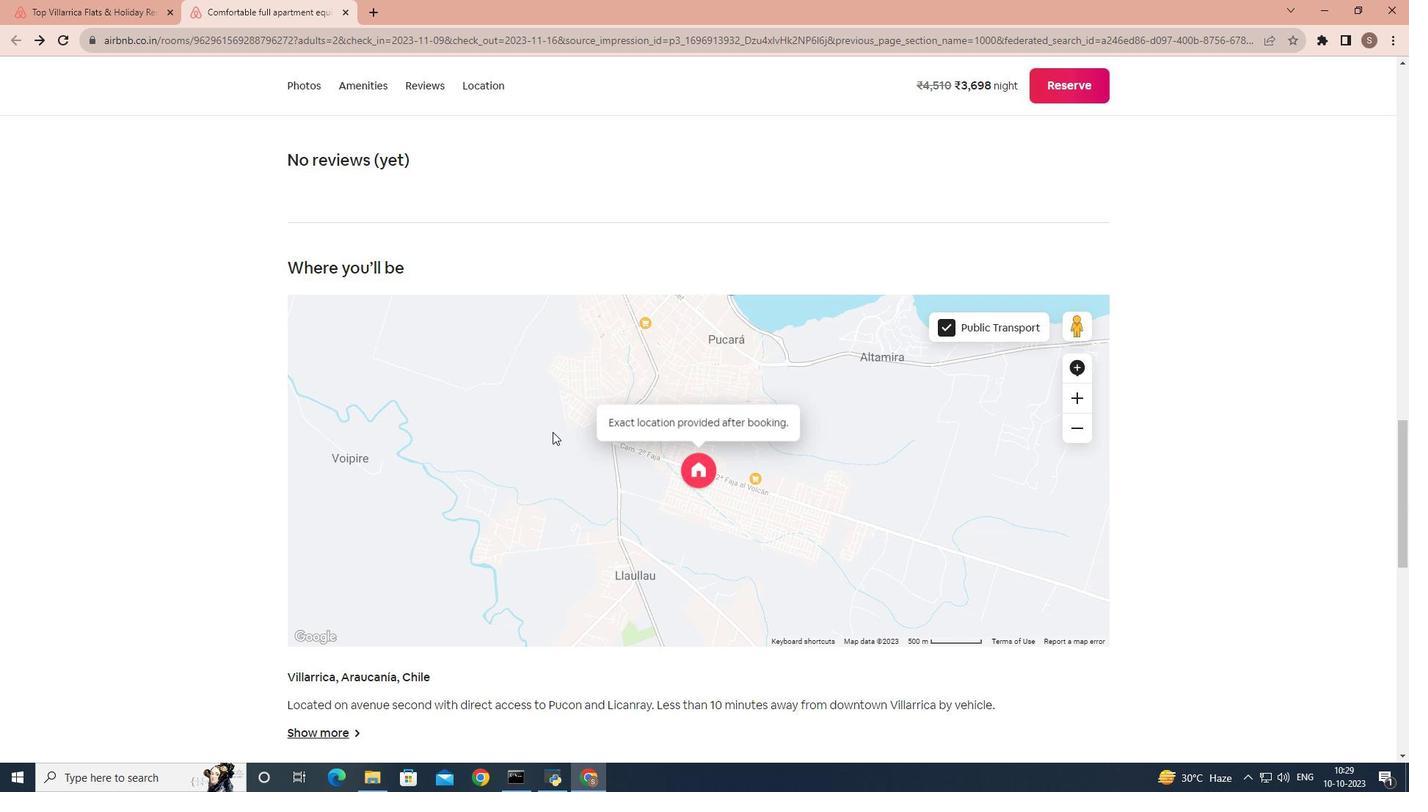 
Action: Mouse scrolled (552, 433) with delta (0, 0)
Screenshot: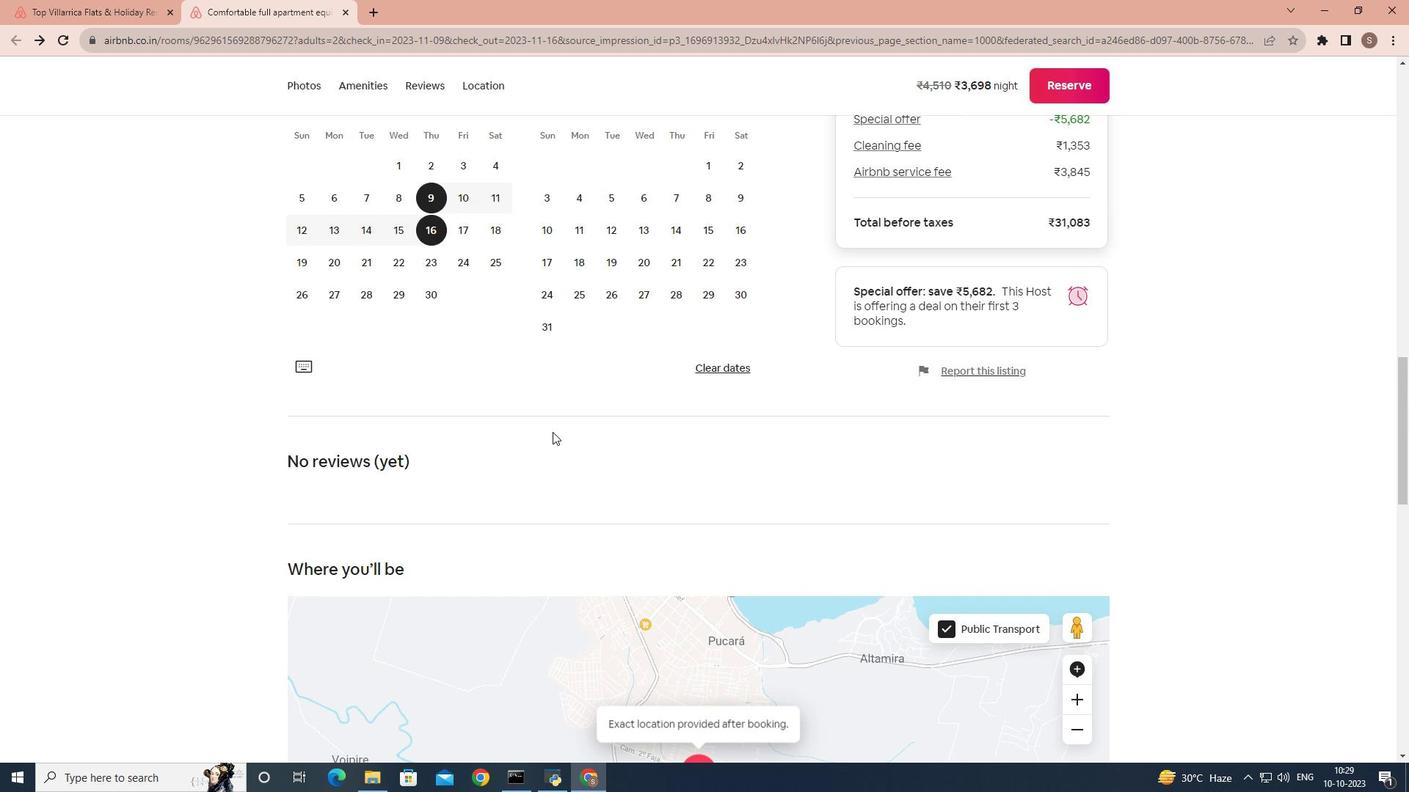 
Action: Mouse scrolled (552, 433) with delta (0, 0)
Screenshot: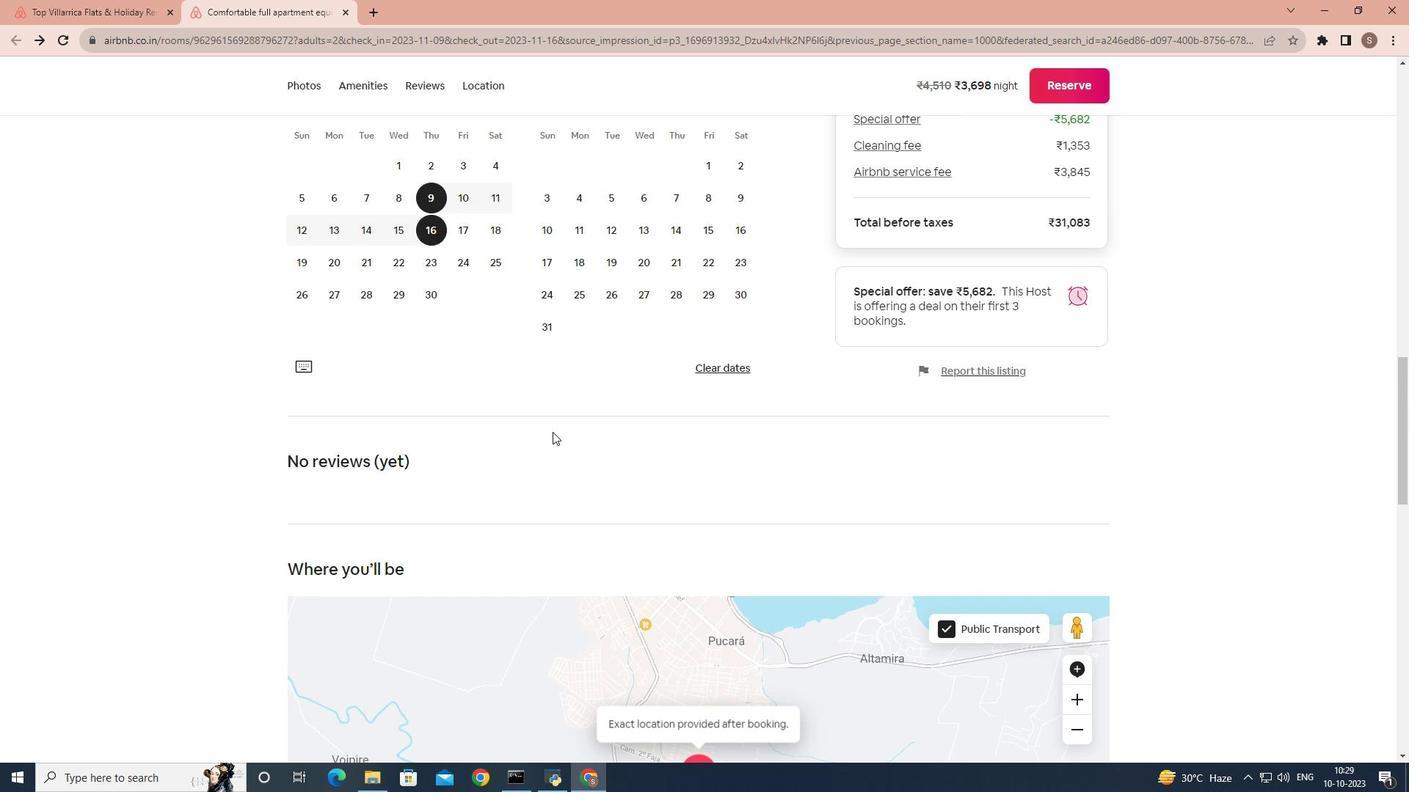 
Action: Mouse scrolled (552, 433) with delta (0, 0)
Screenshot: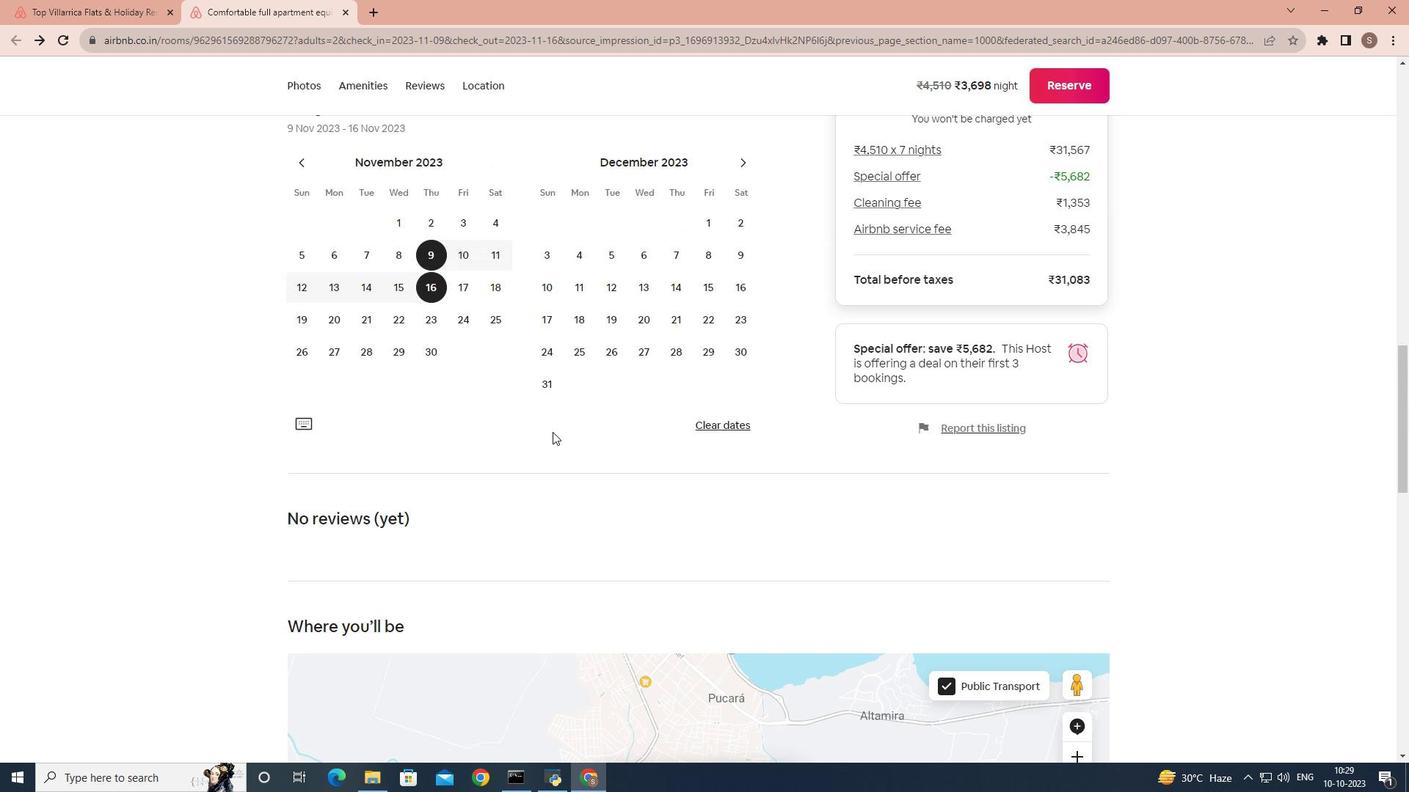 
Action: Mouse scrolled (552, 433) with delta (0, 0)
Screenshot: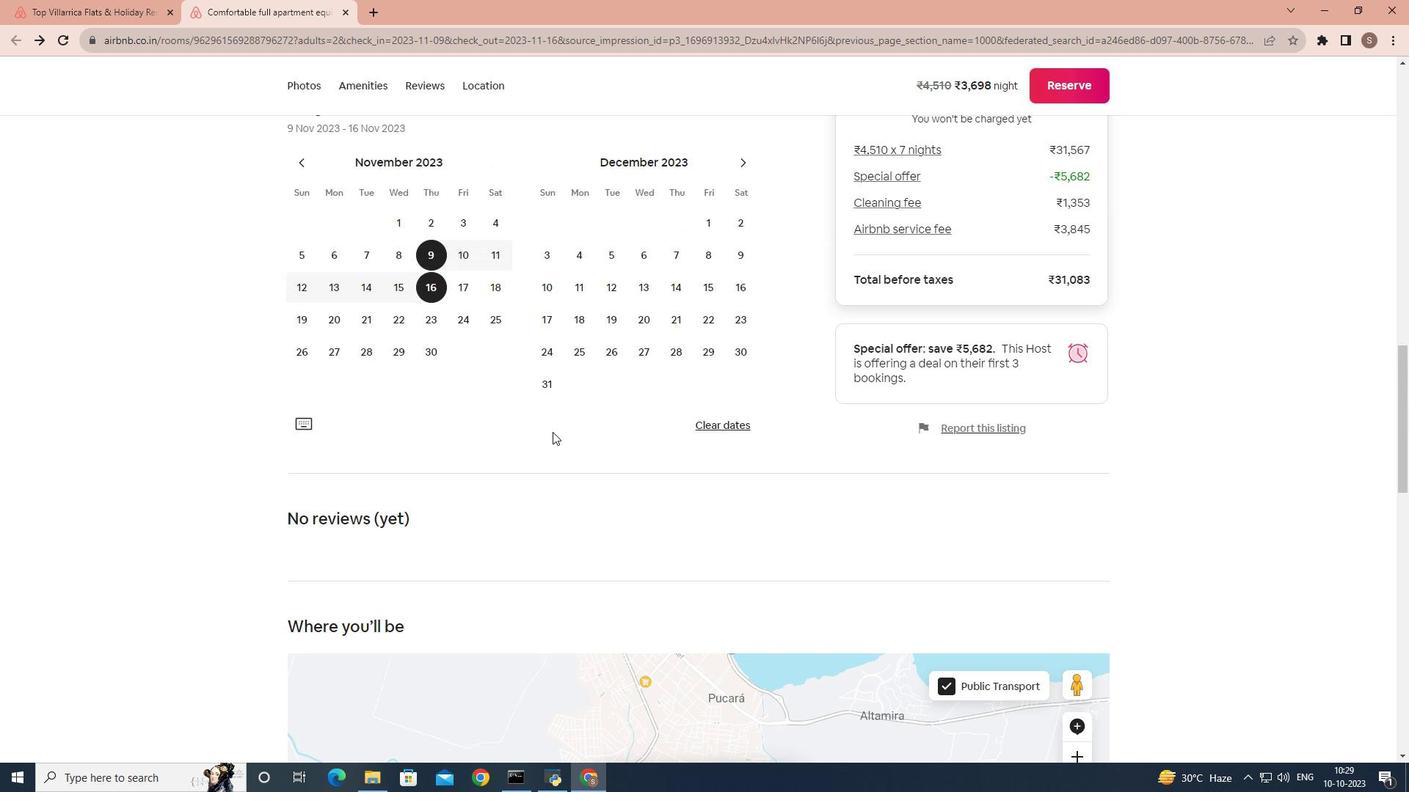 
Action: Mouse scrolled (552, 433) with delta (0, 0)
Screenshot: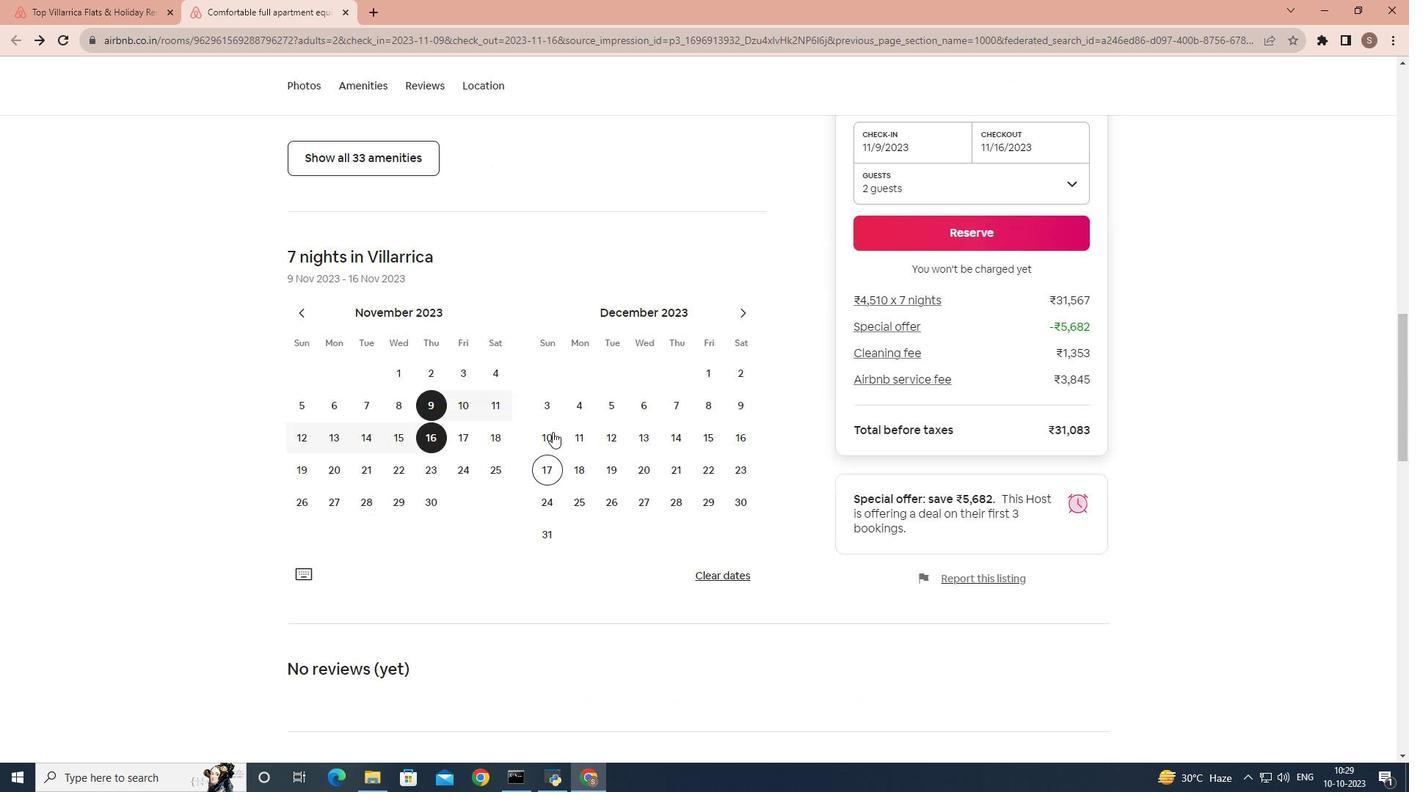 
Action: Mouse scrolled (552, 433) with delta (0, 0)
Screenshot: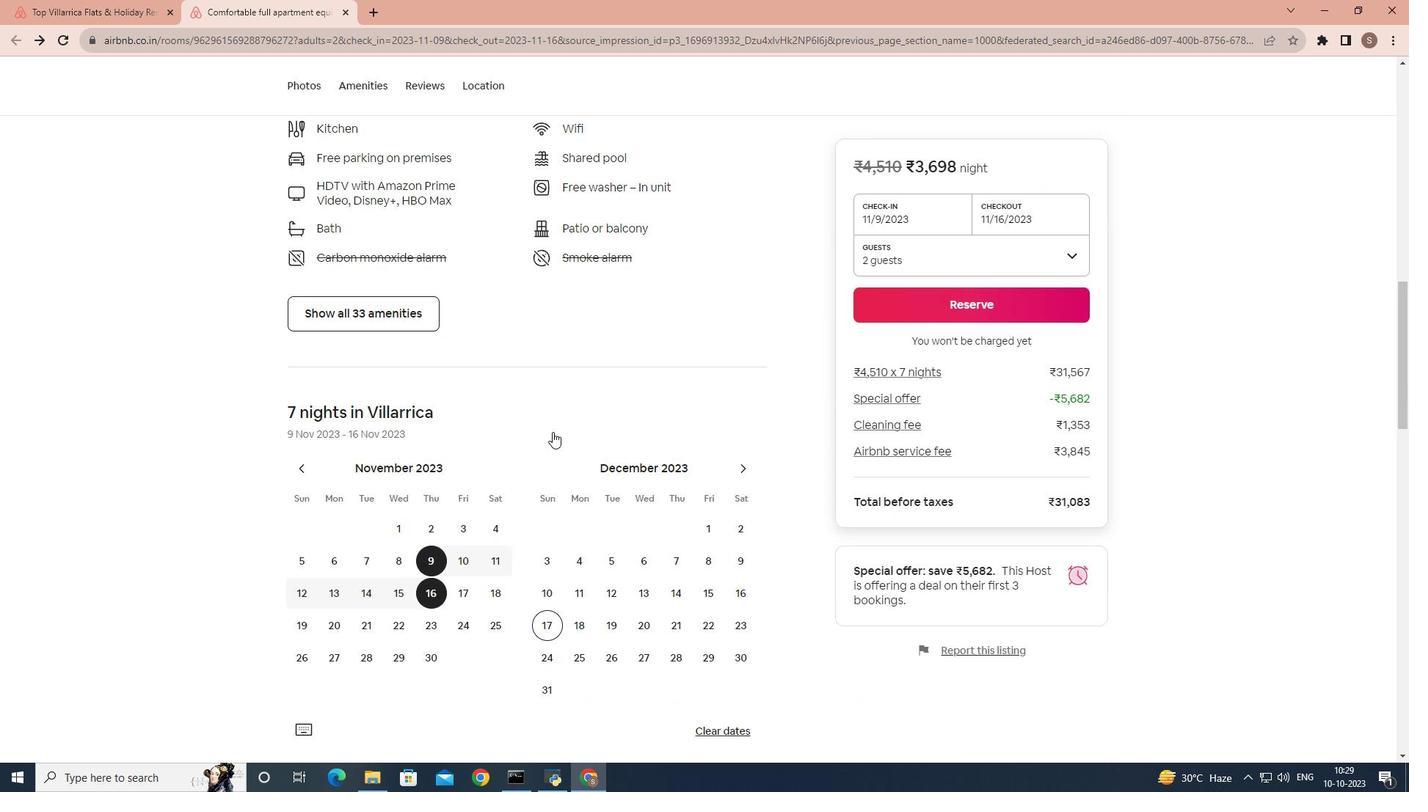 
Action: Mouse scrolled (552, 433) with delta (0, 0)
Screenshot: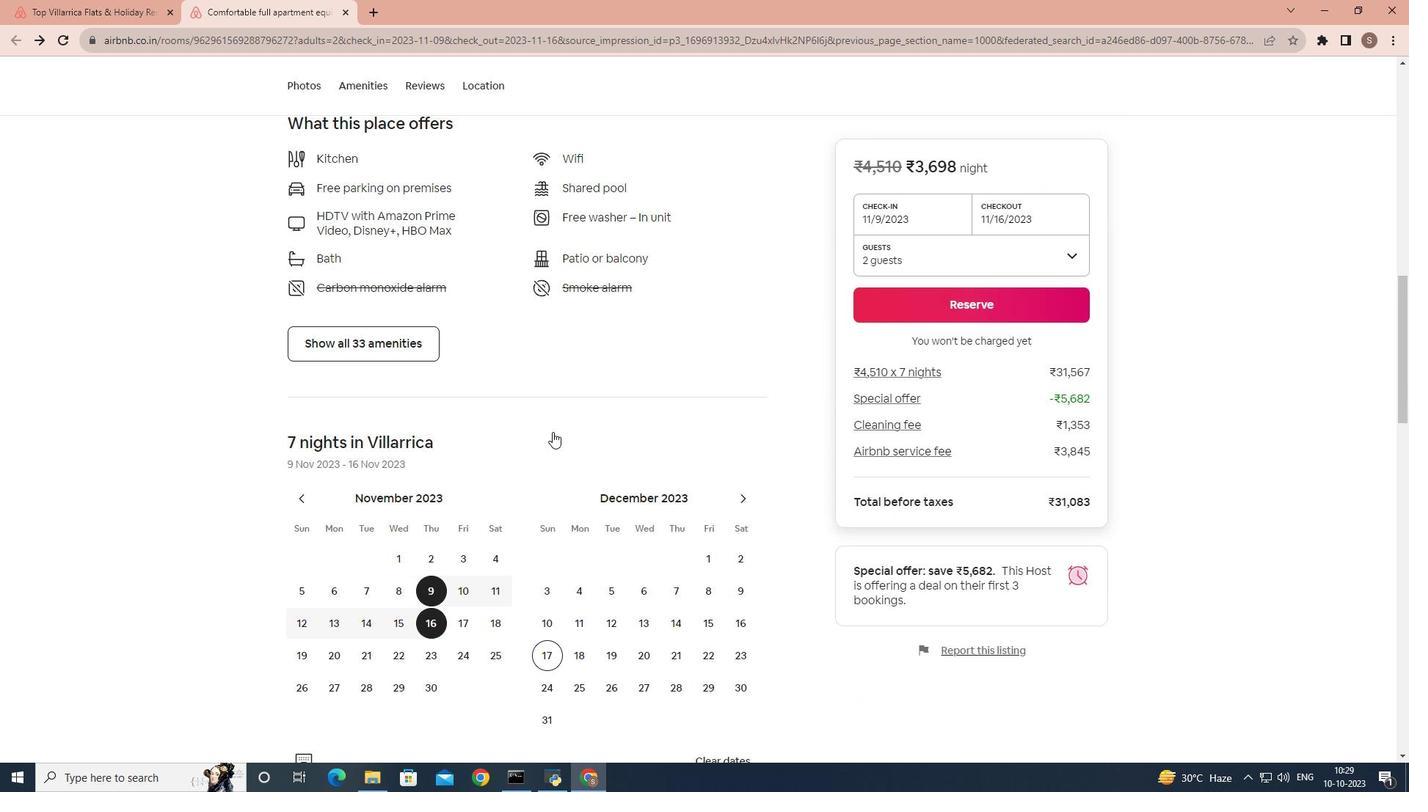 
Action: Mouse scrolled (552, 433) with delta (0, 0)
Screenshot: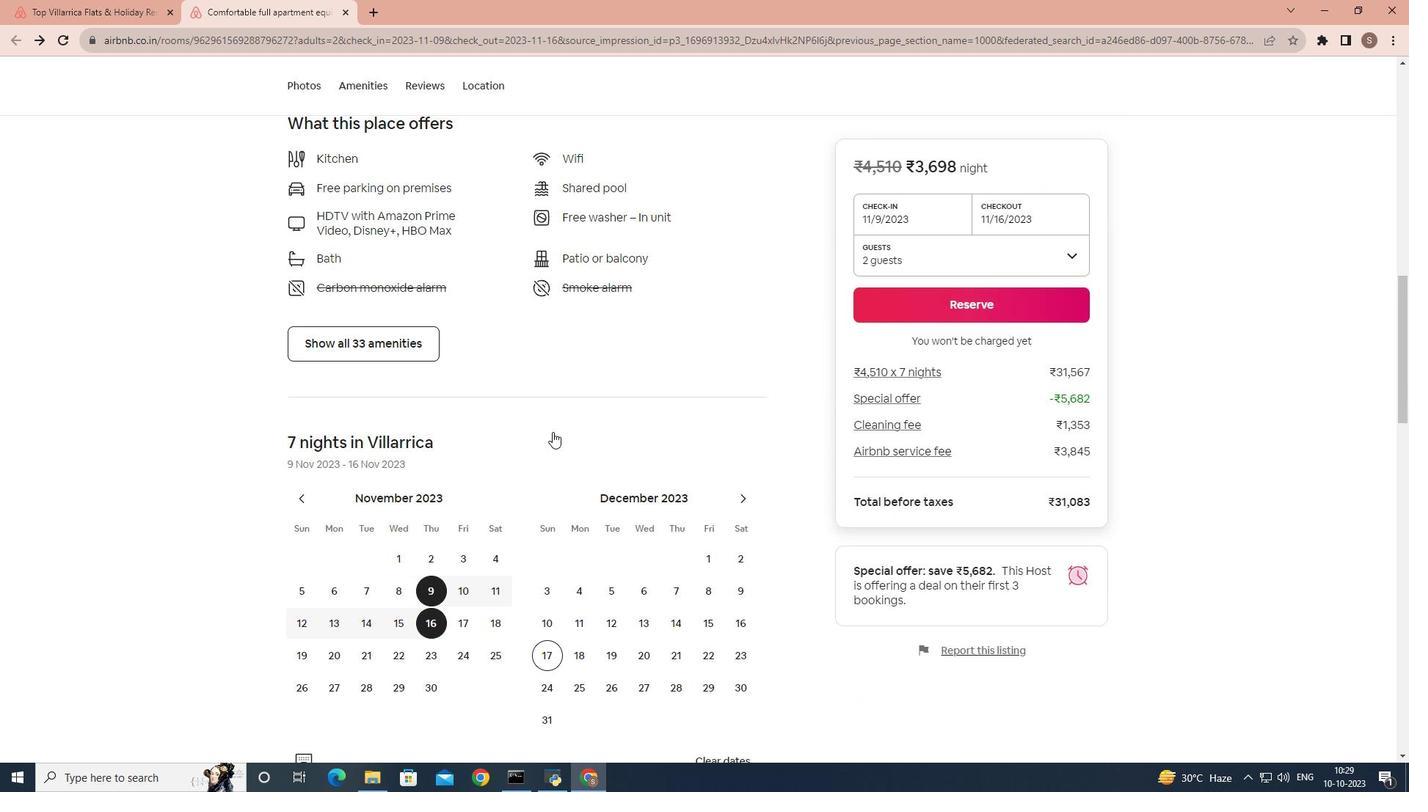 
Action: Mouse scrolled (552, 433) with delta (0, 0)
Screenshot: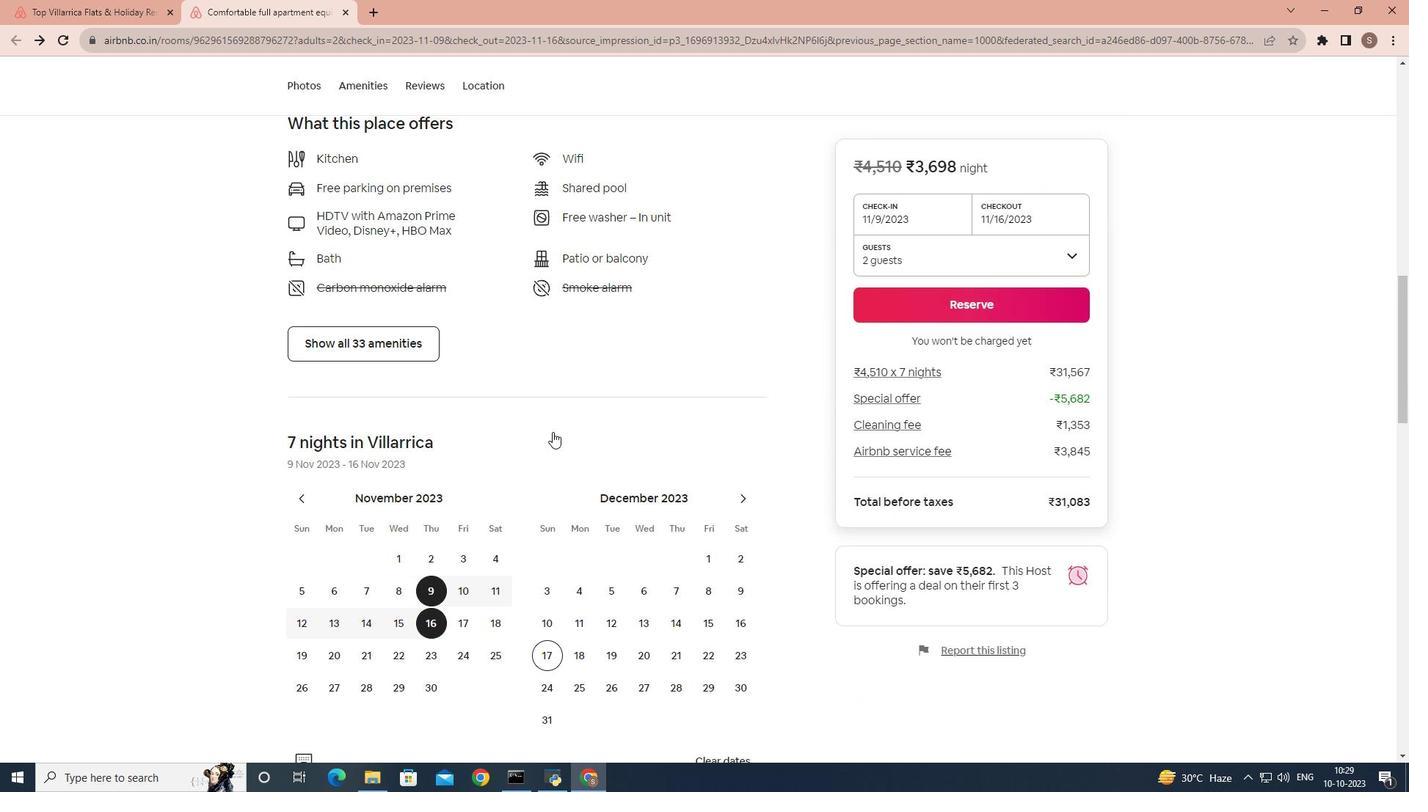 
Action: Mouse scrolled (552, 433) with delta (0, 0)
Screenshot: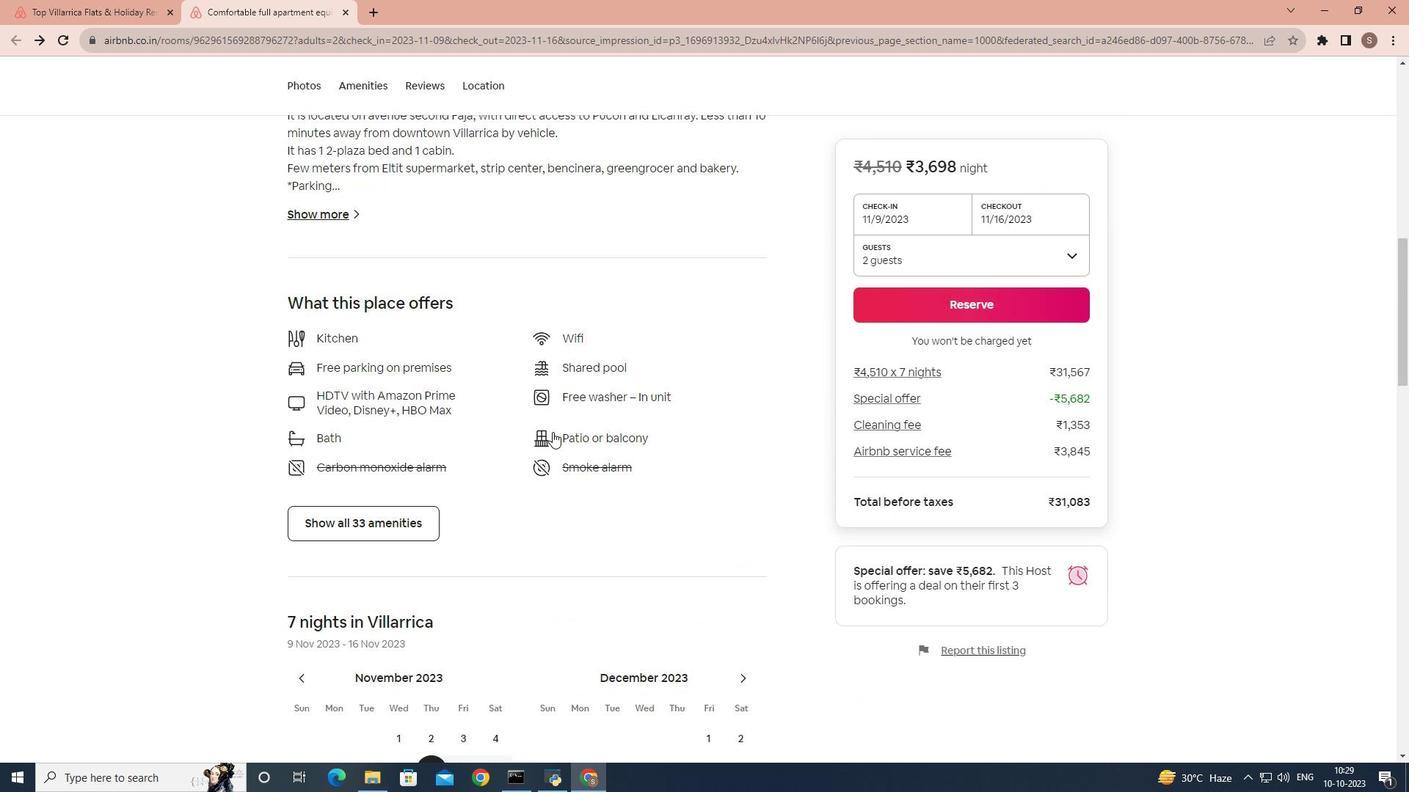 
Action: Mouse scrolled (552, 433) with delta (0, 0)
Screenshot: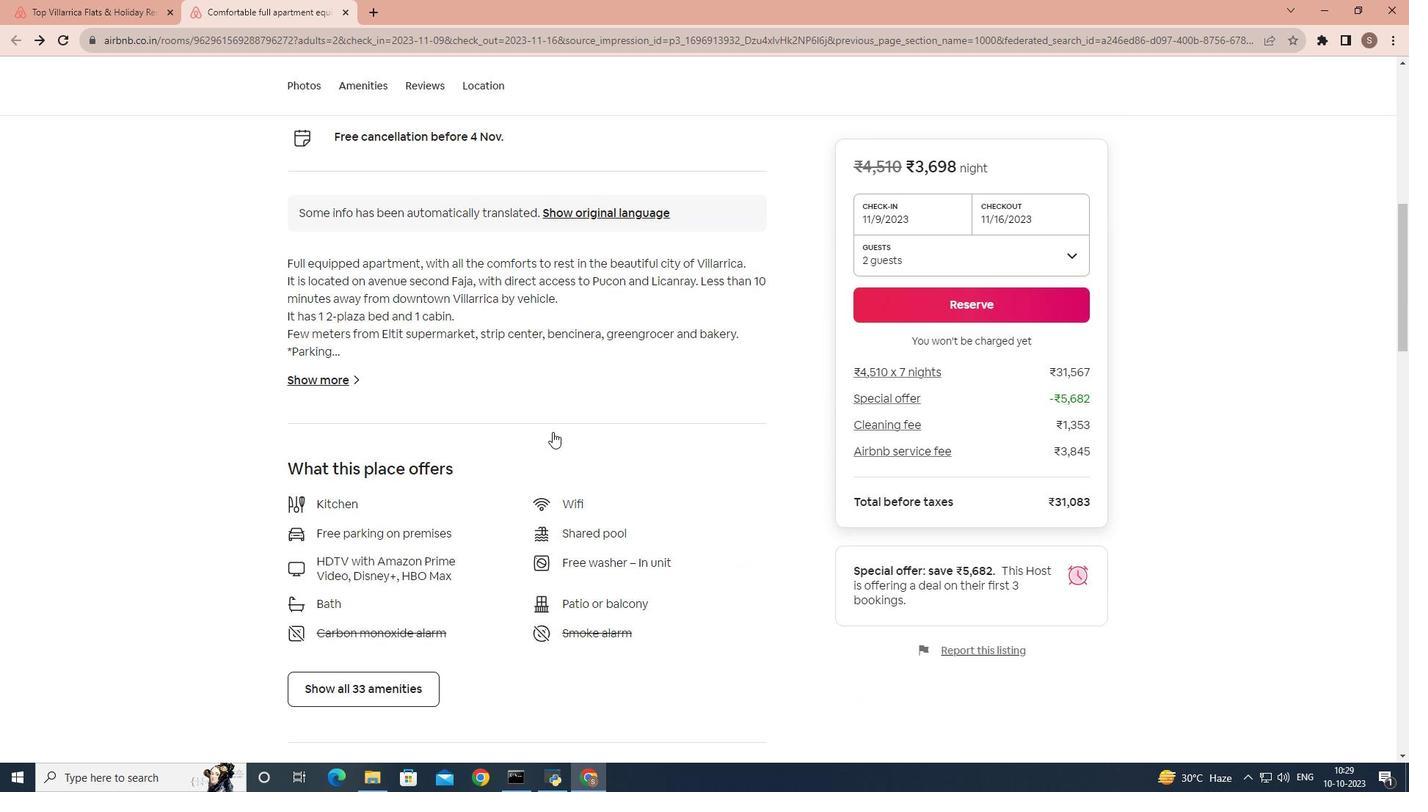 
Action: Mouse scrolled (552, 433) with delta (0, 0)
Screenshot: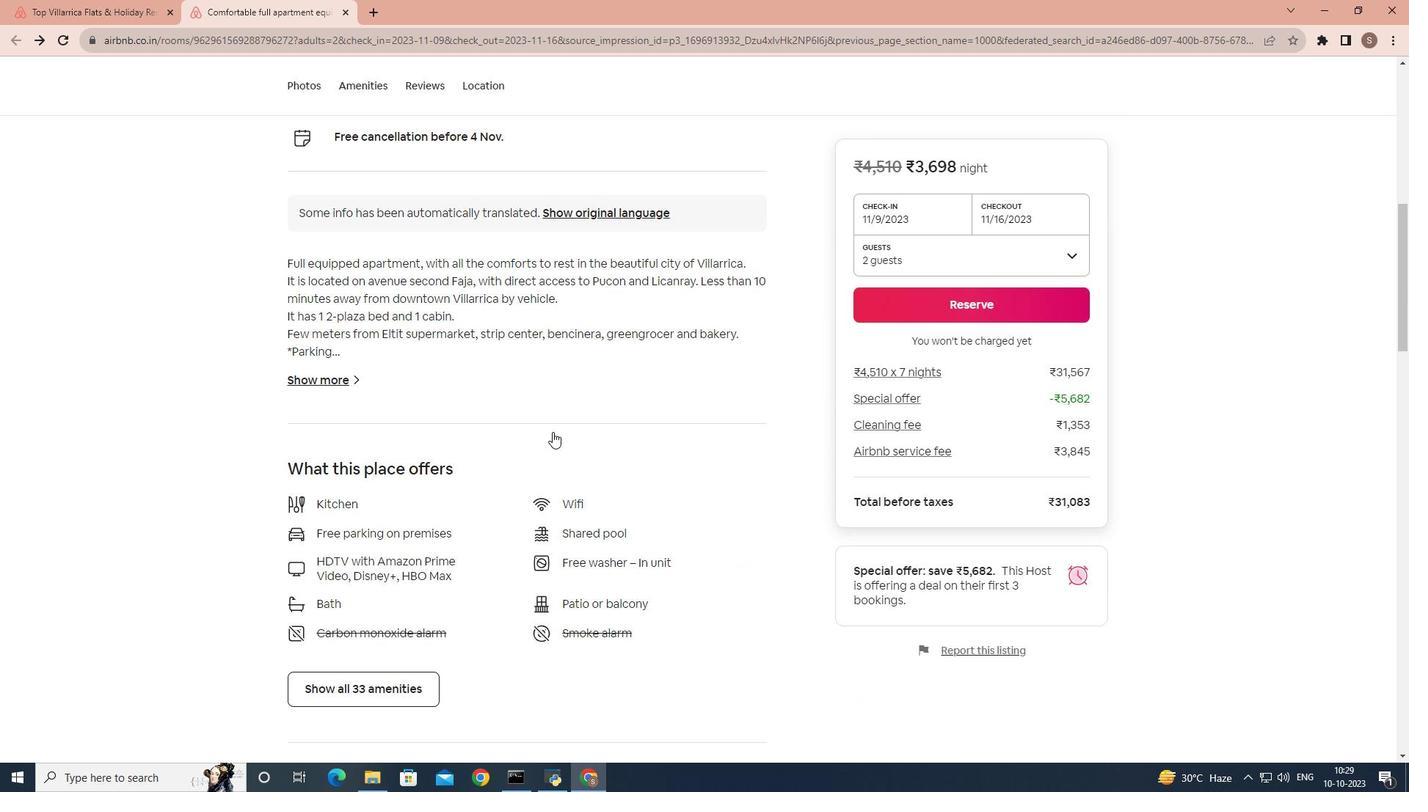 
Action: Mouse scrolled (552, 433) with delta (0, 0)
Screenshot: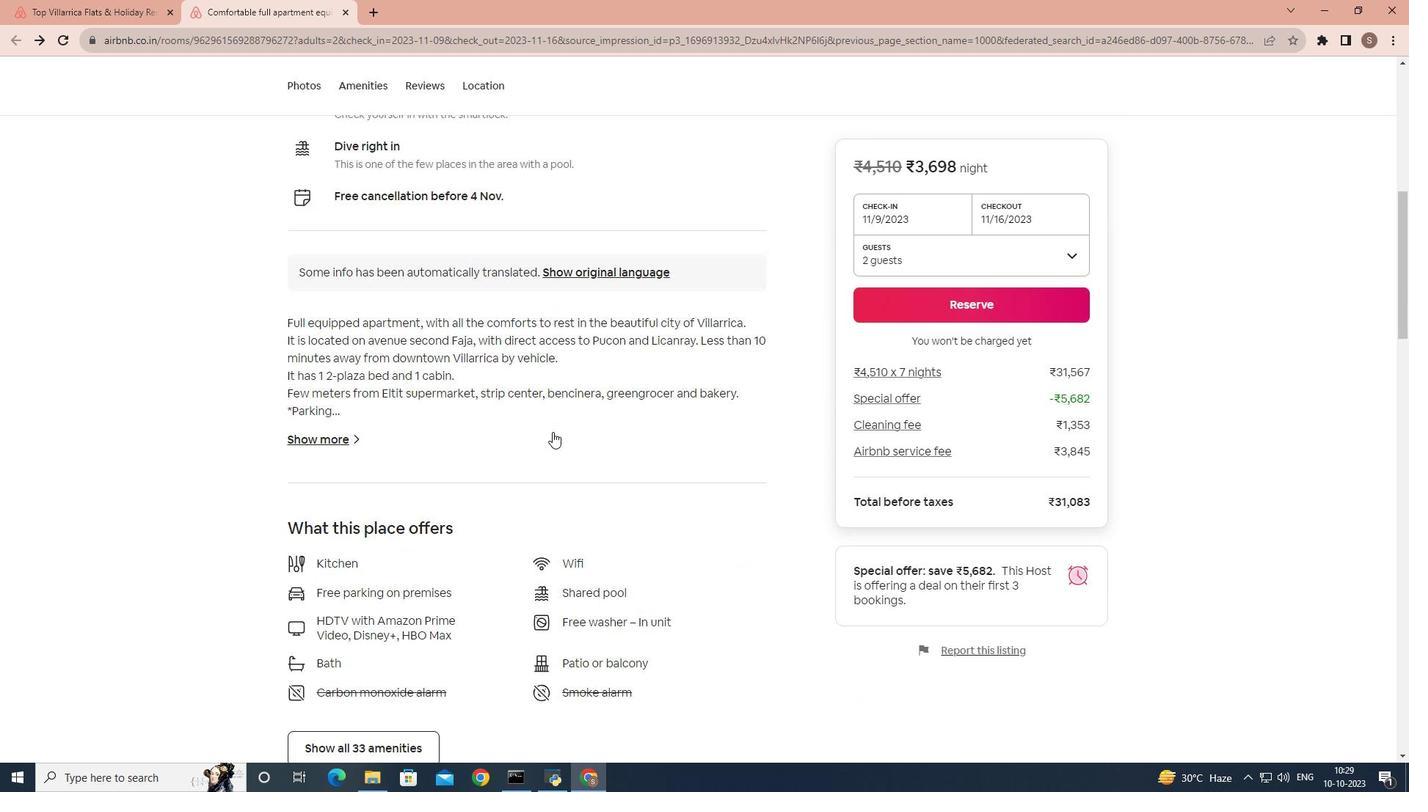 
Action: Mouse scrolled (552, 433) with delta (0, 0)
Screenshot: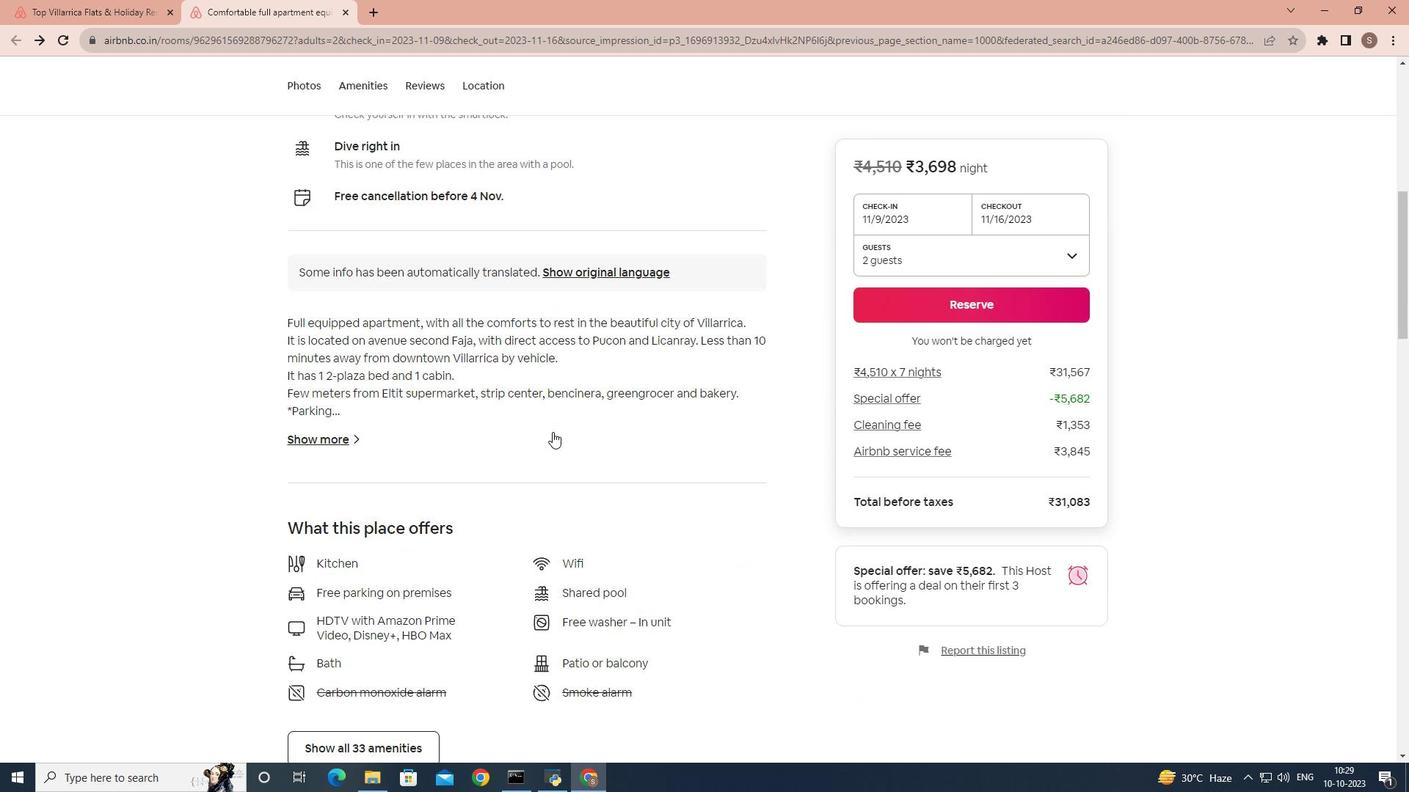 
Action: Mouse scrolled (552, 433) with delta (0, 0)
Screenshot: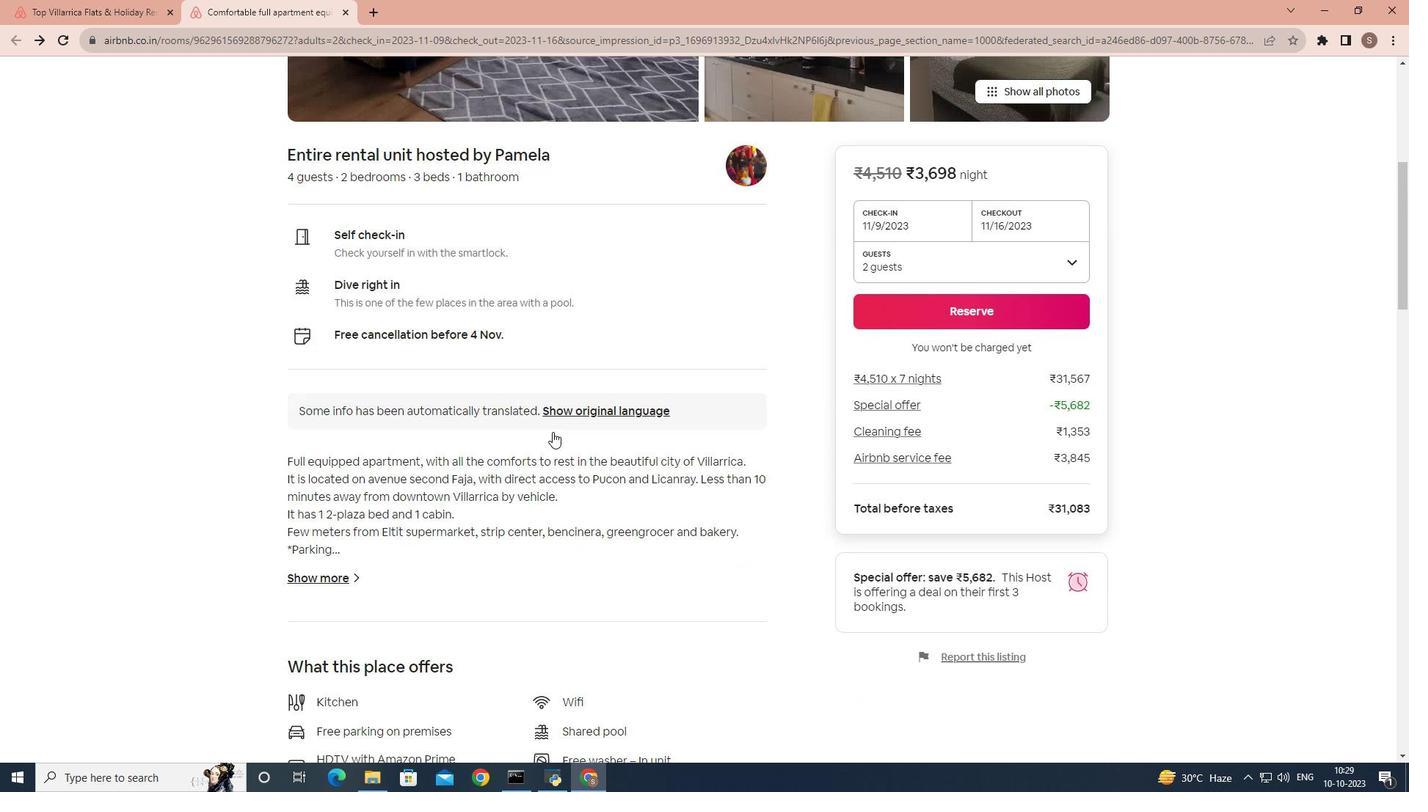 
Action: Mouse scrolled (552, 431) with delta (0, 0)
Screenshot: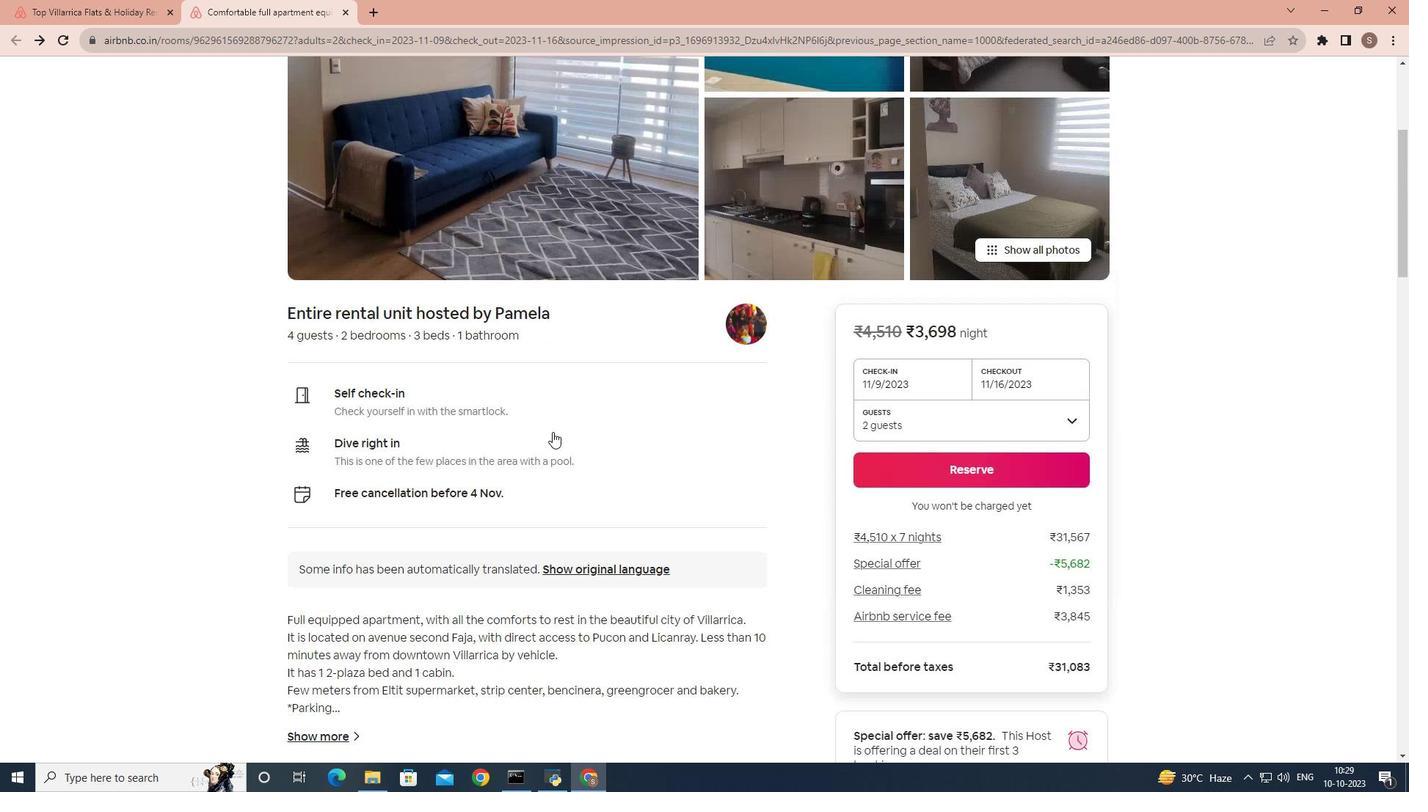 
Action: Mouse scrolled (552, 433) with delta (0, 0)
Screenshot: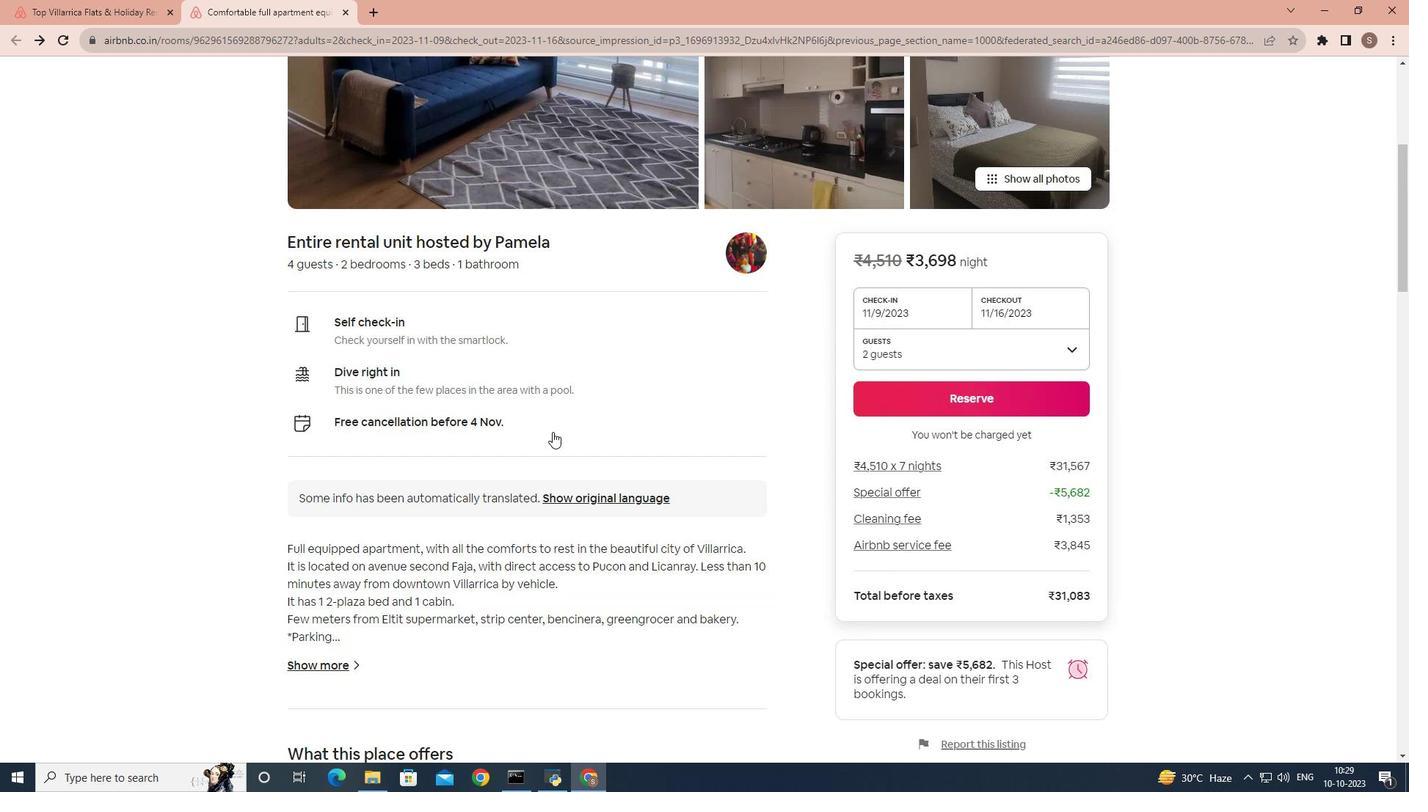 
Action: Mouse scrolled (552, 433) with delta (0, 0)
Screenshot: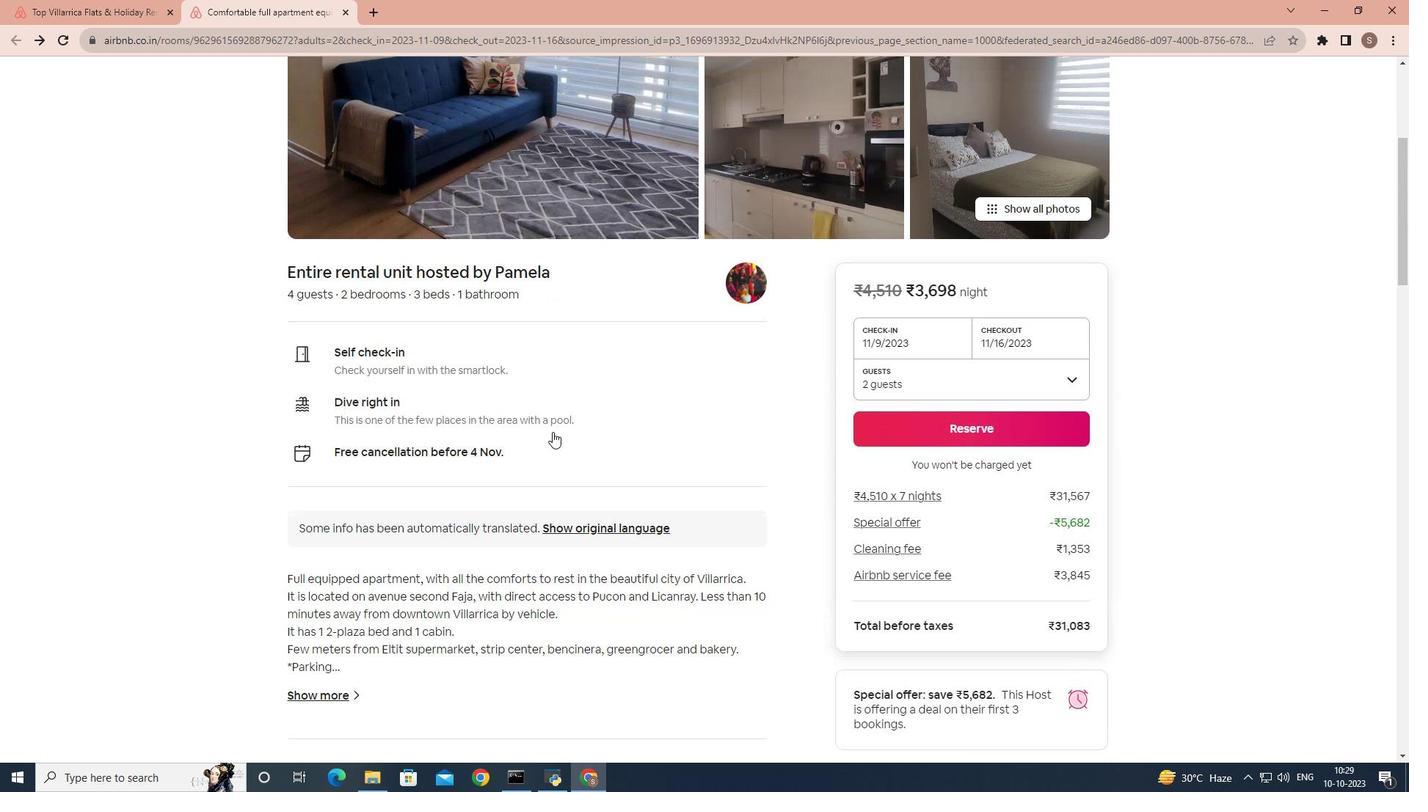 
Action: Mouse scrolled (552, 433) with delta (0, 0)
